 Task: 1.5.2 Create charts from object page
Action: Mouse moved to (36, 124)
Screenshot: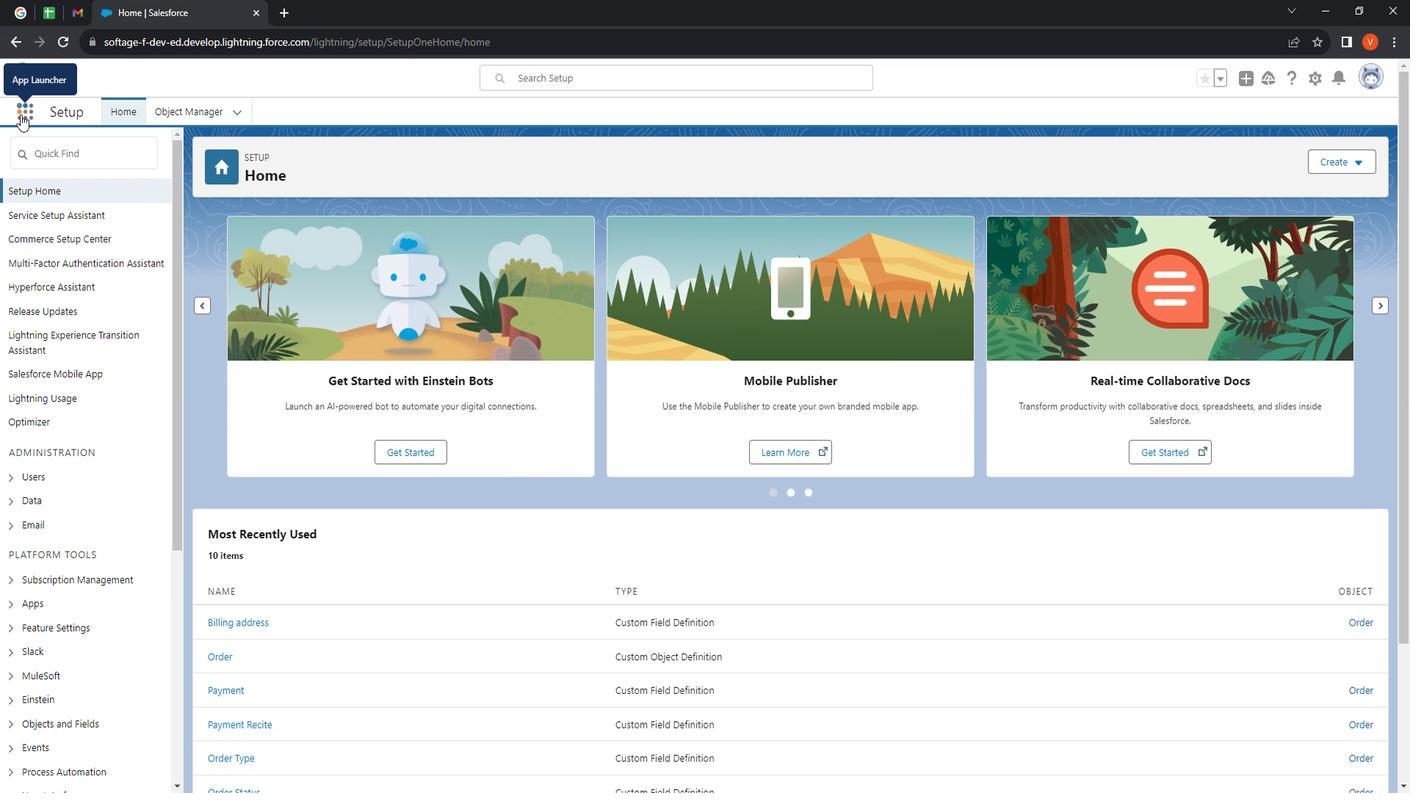 
Action: Mouse pressed left at (36, 124)
Screenshot: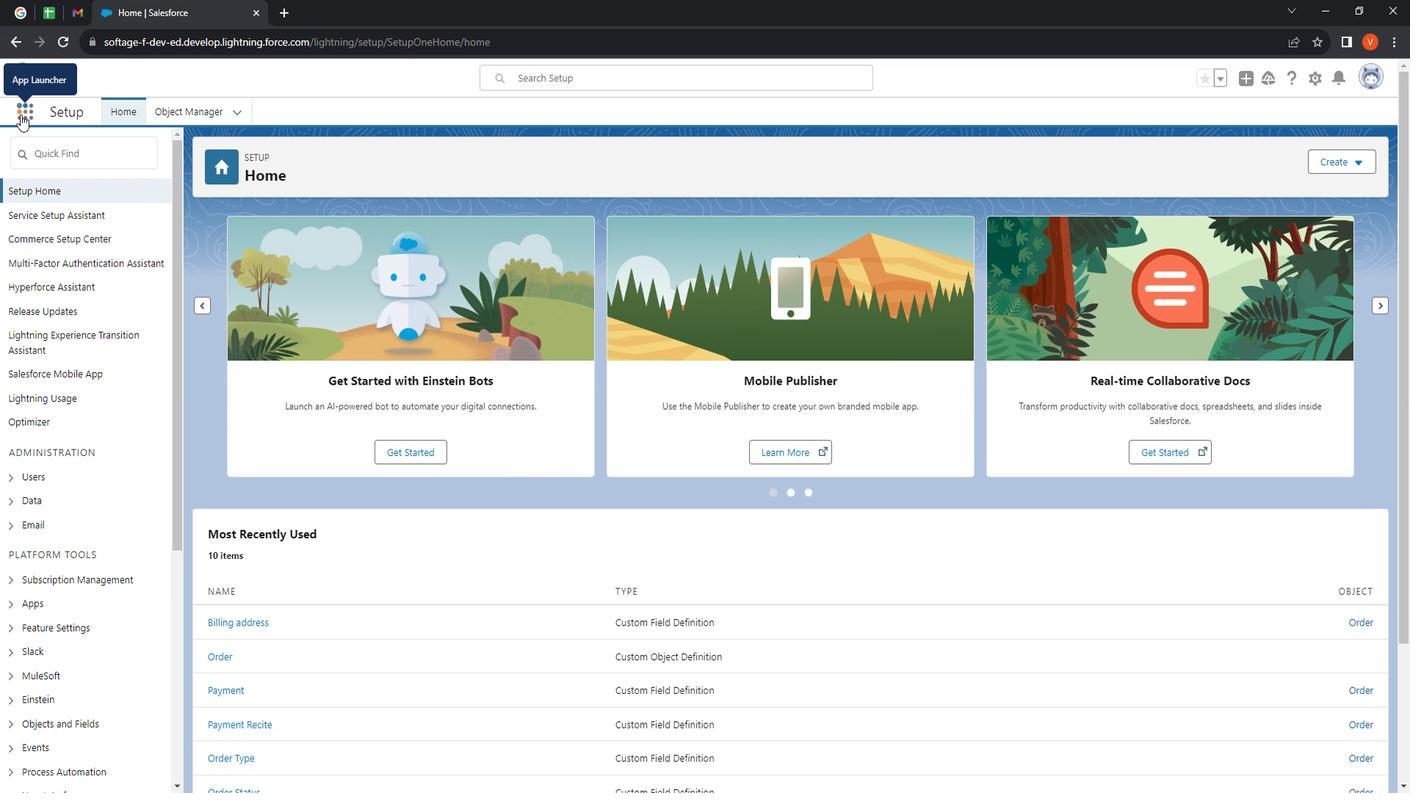 
Action: Mouse moved to (66, 382)
Screenshot: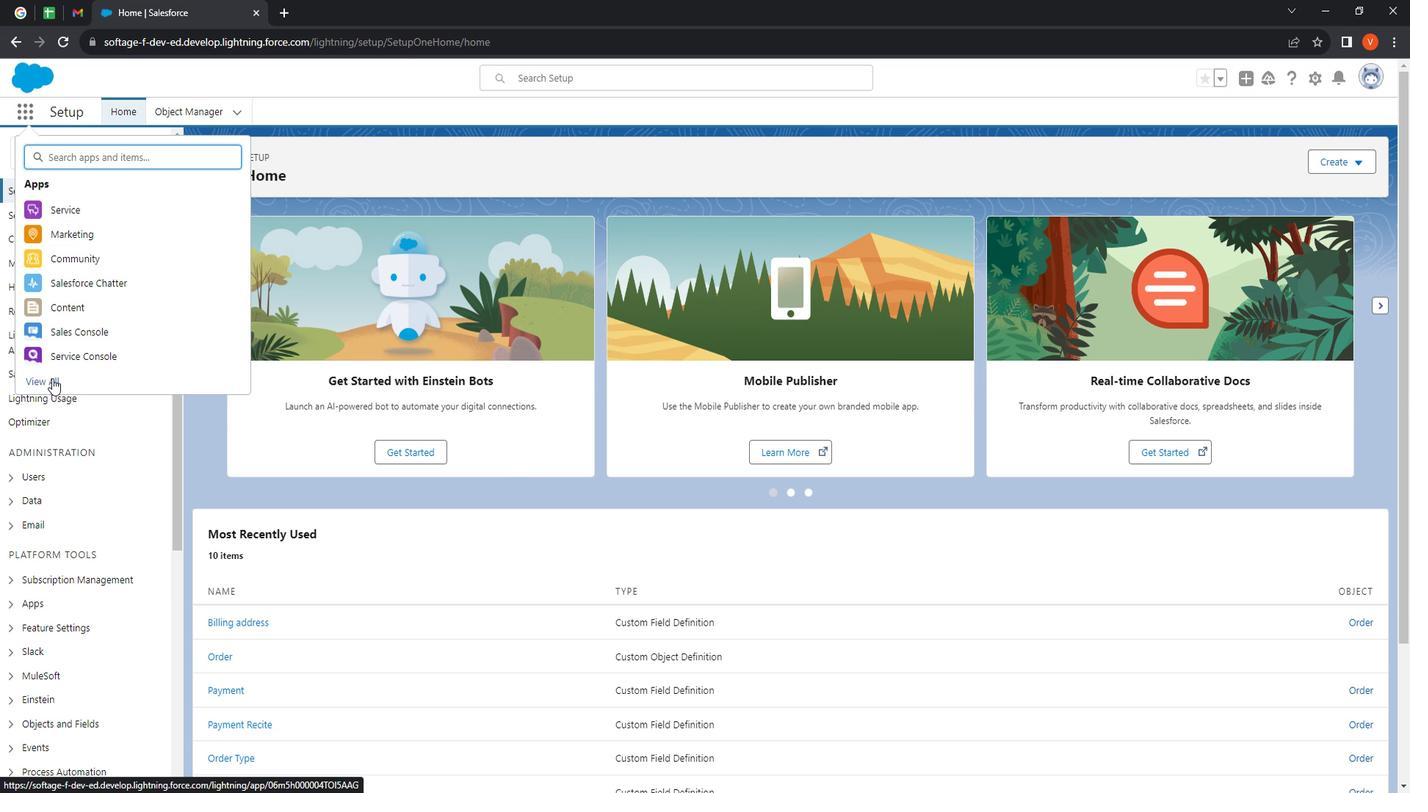 
Action: Mouse pressed left at (66, 382)
Screenshot: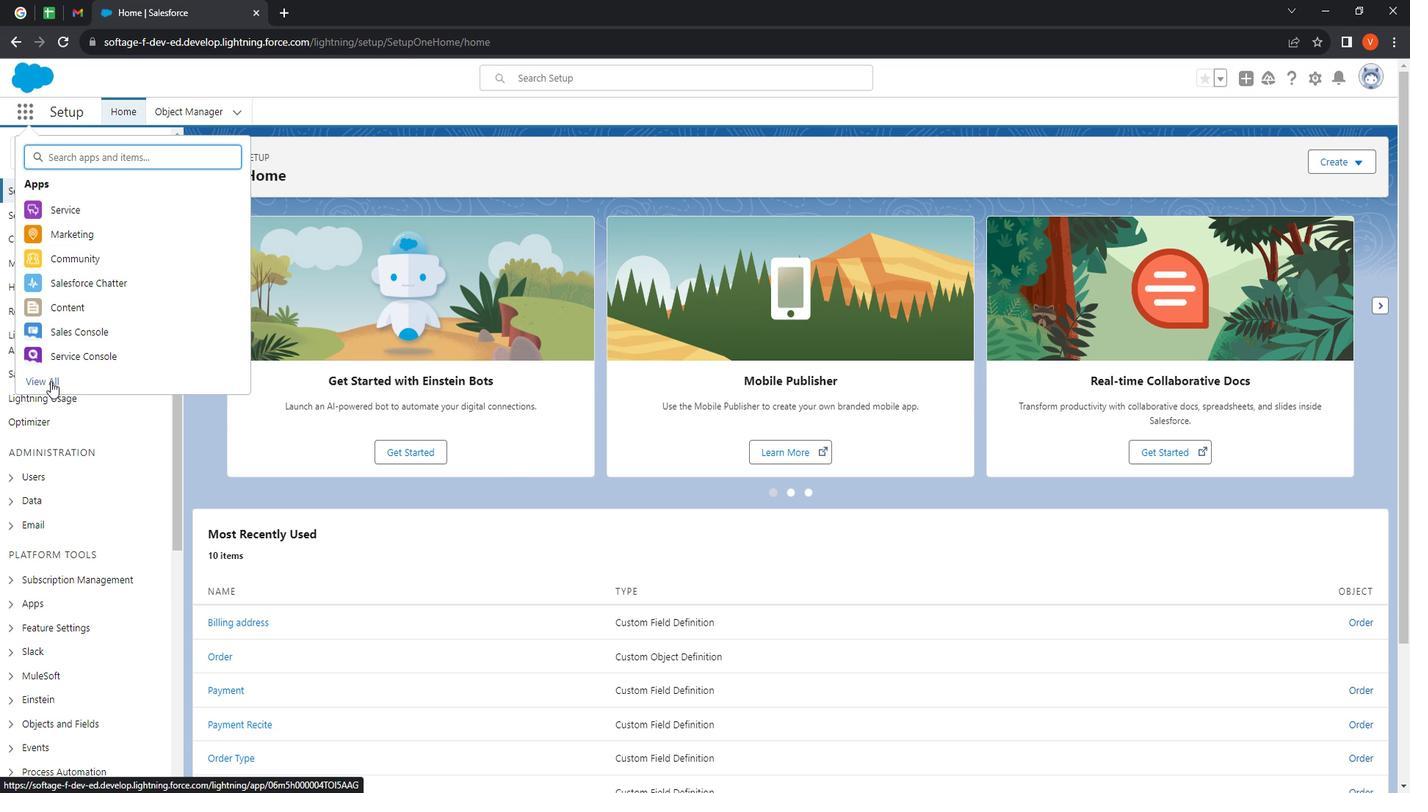 
Action: Mouse moved to (1047, 553)
Screenshot: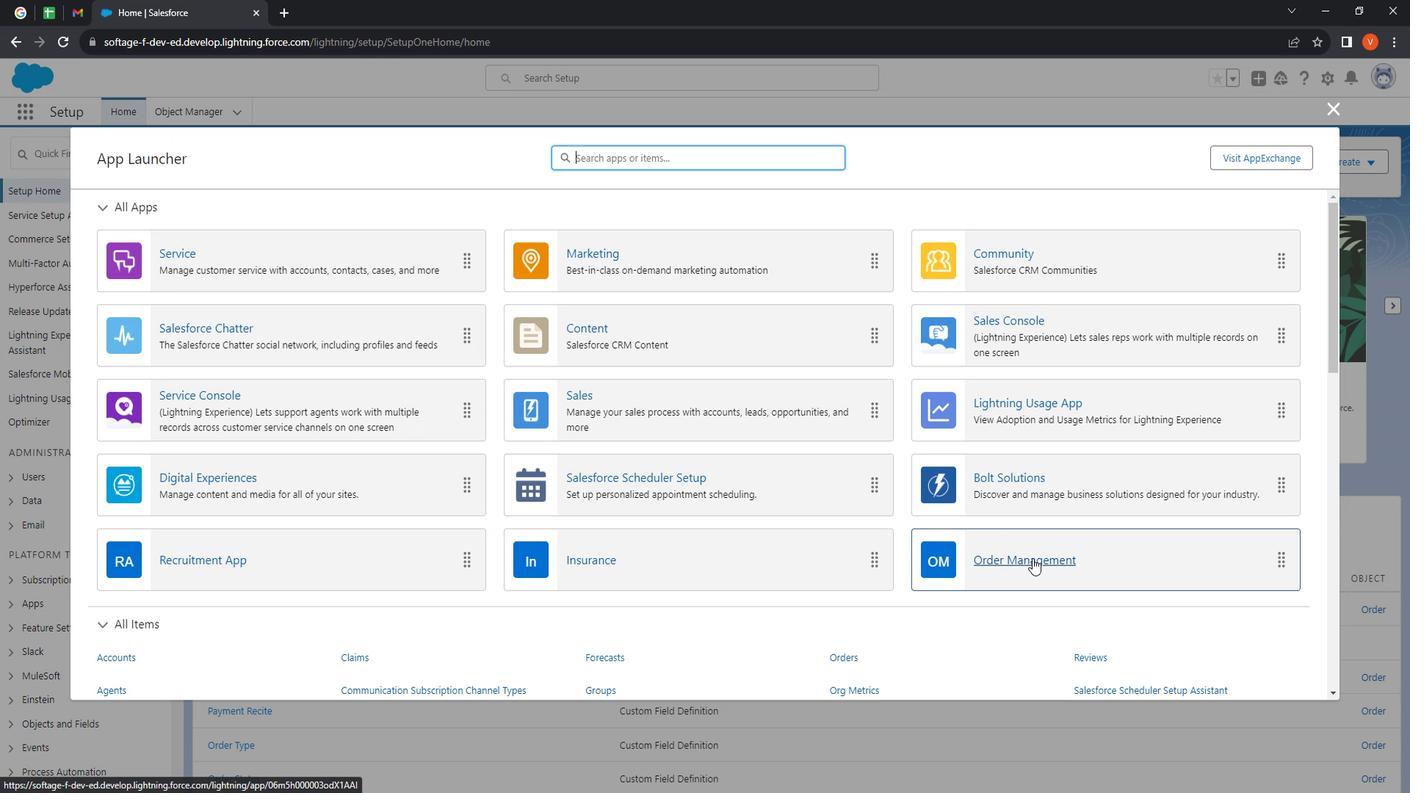 
Action: Mouse pressed left at (1047, 553)
Screenshot: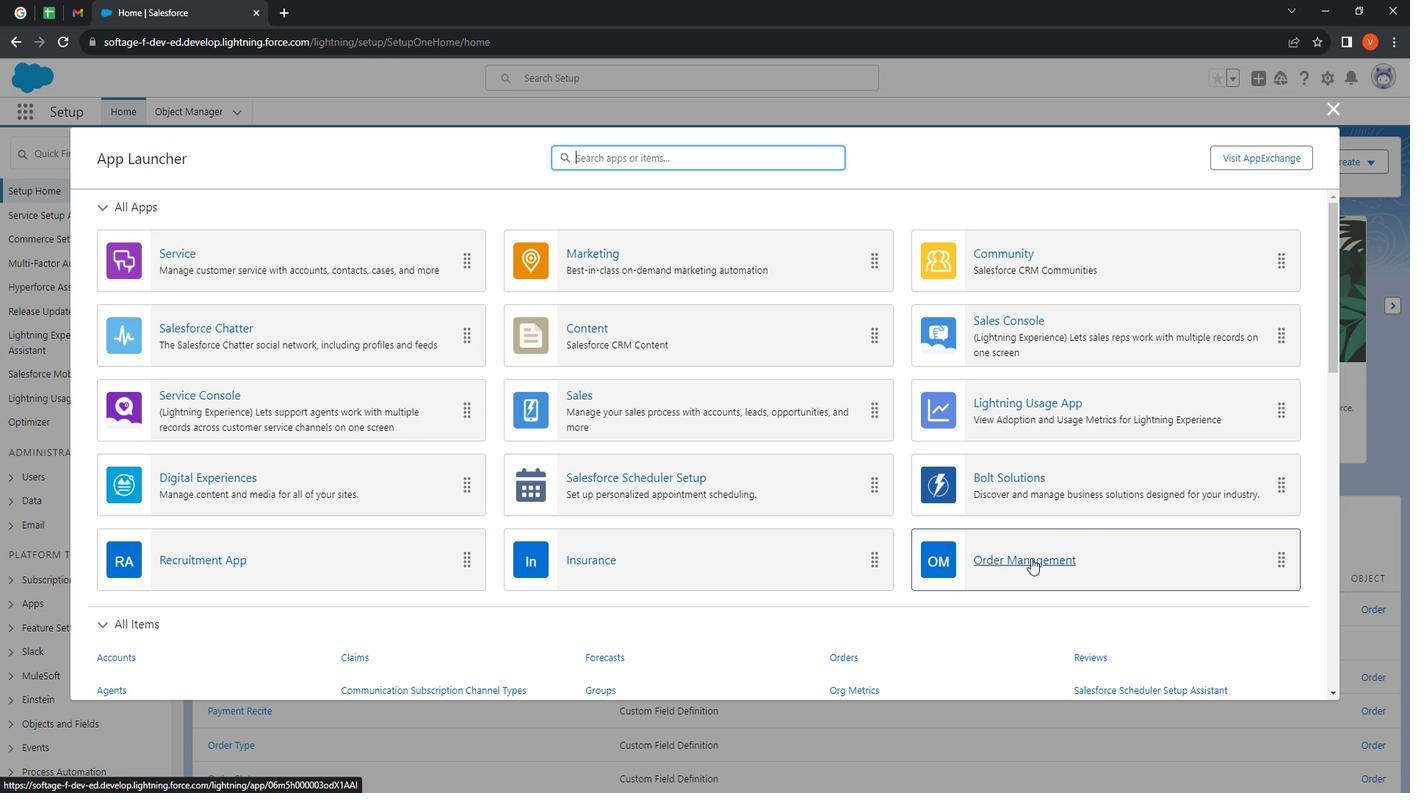 
Action: Mouse moved to (255, 120)
Screenshot: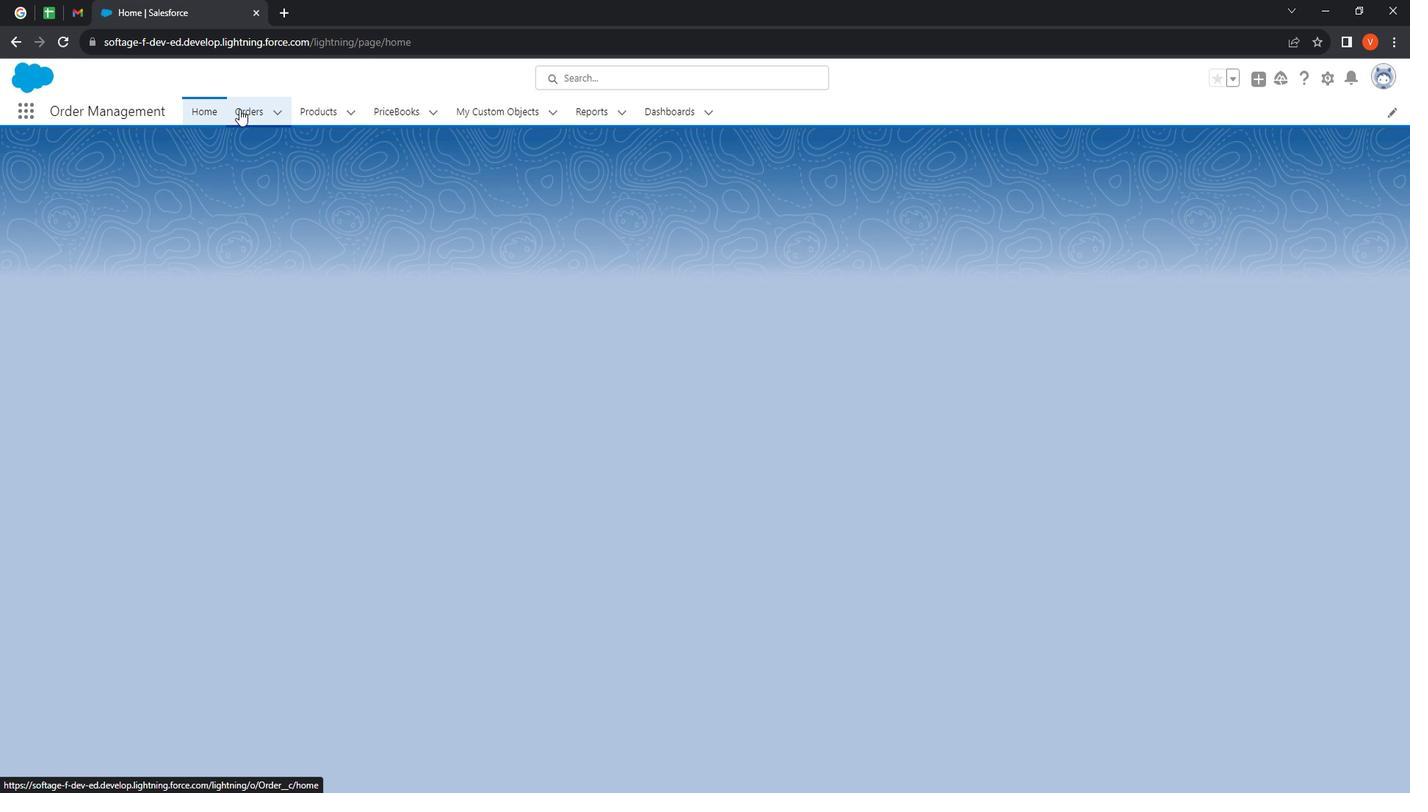 
Action: Mouse pressed left at (255, 120)
Screenshot: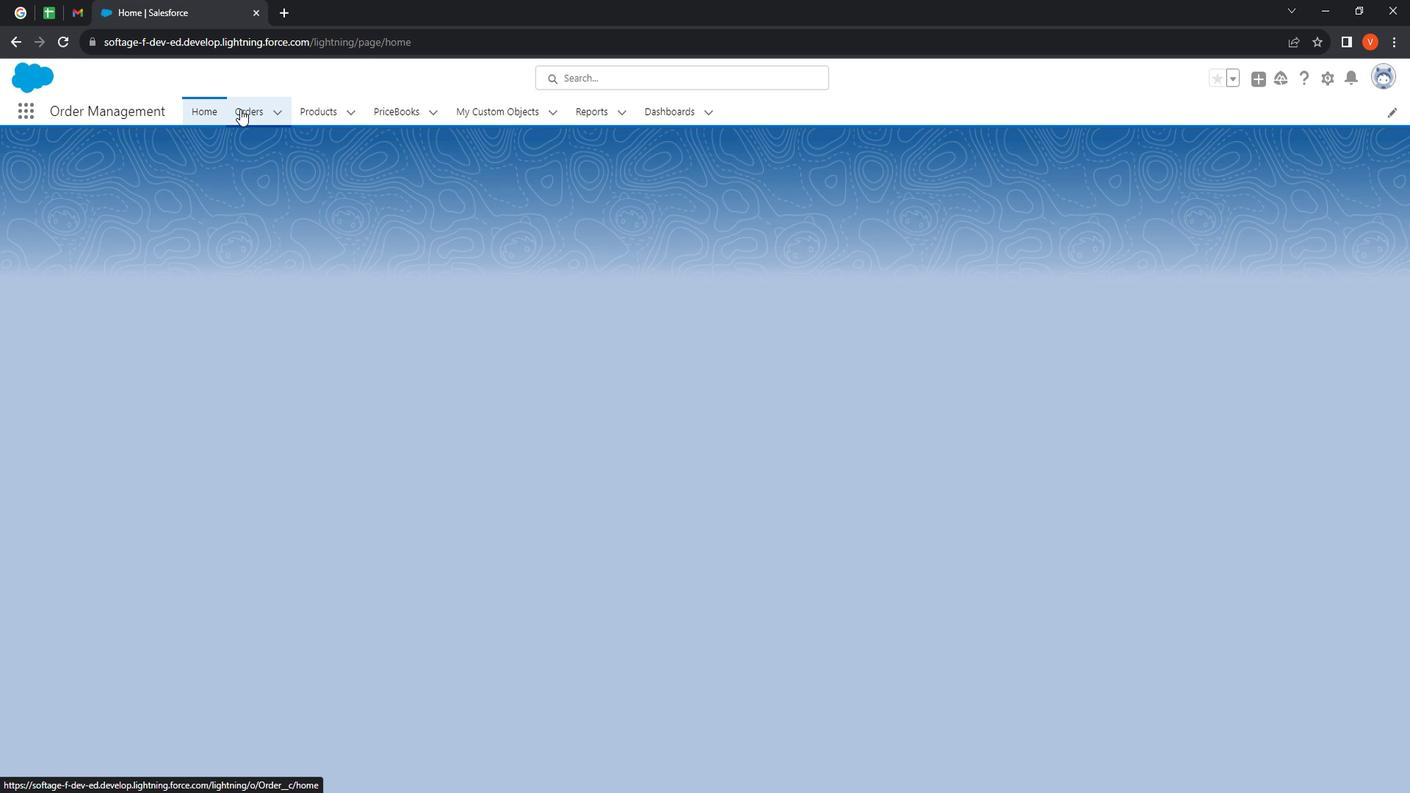 
Action: Mouse moved to (175, 178)
Screenshot: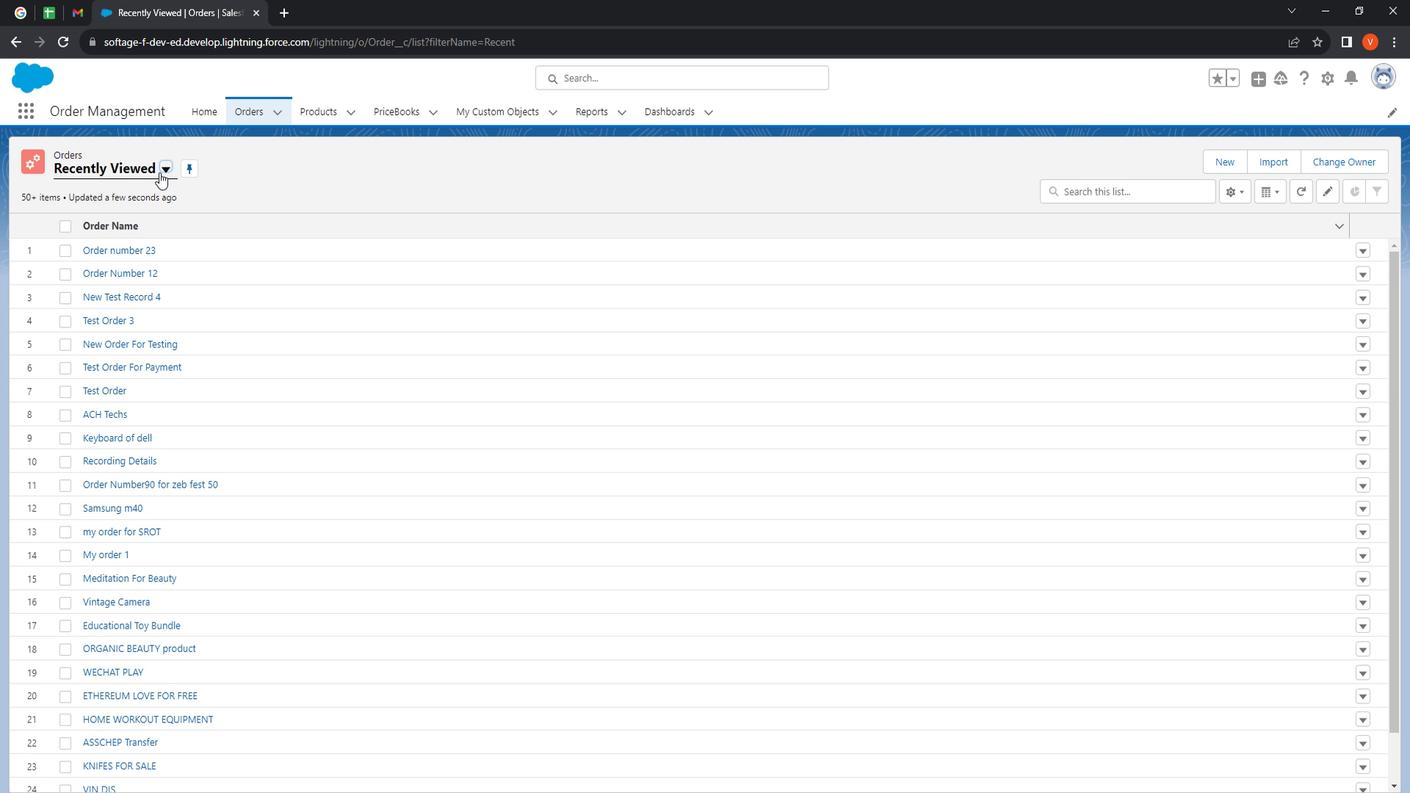 
Action: Mouse pressed left at (175, 178)
Screenshot: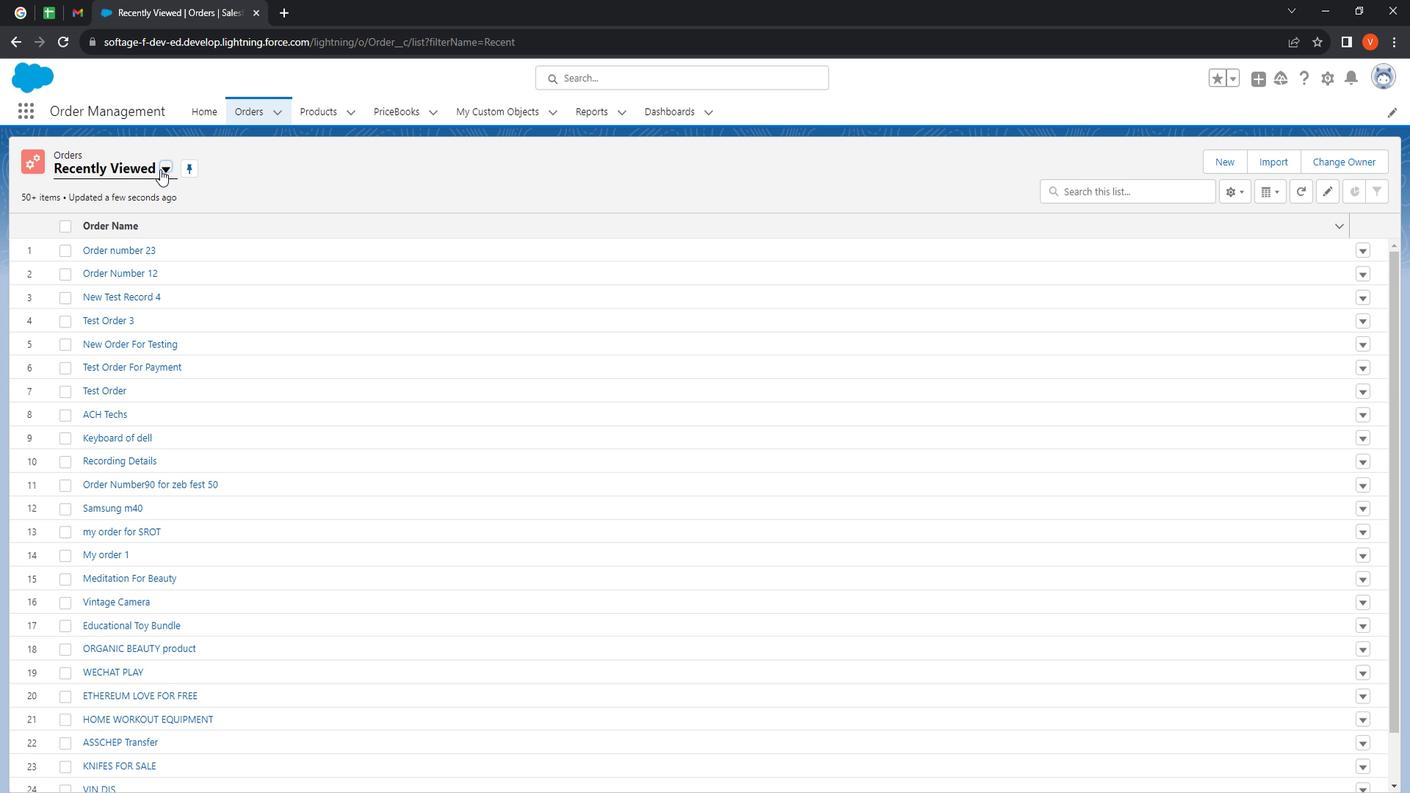 
Action: Mouse moved to (134, 247)
Screenshot: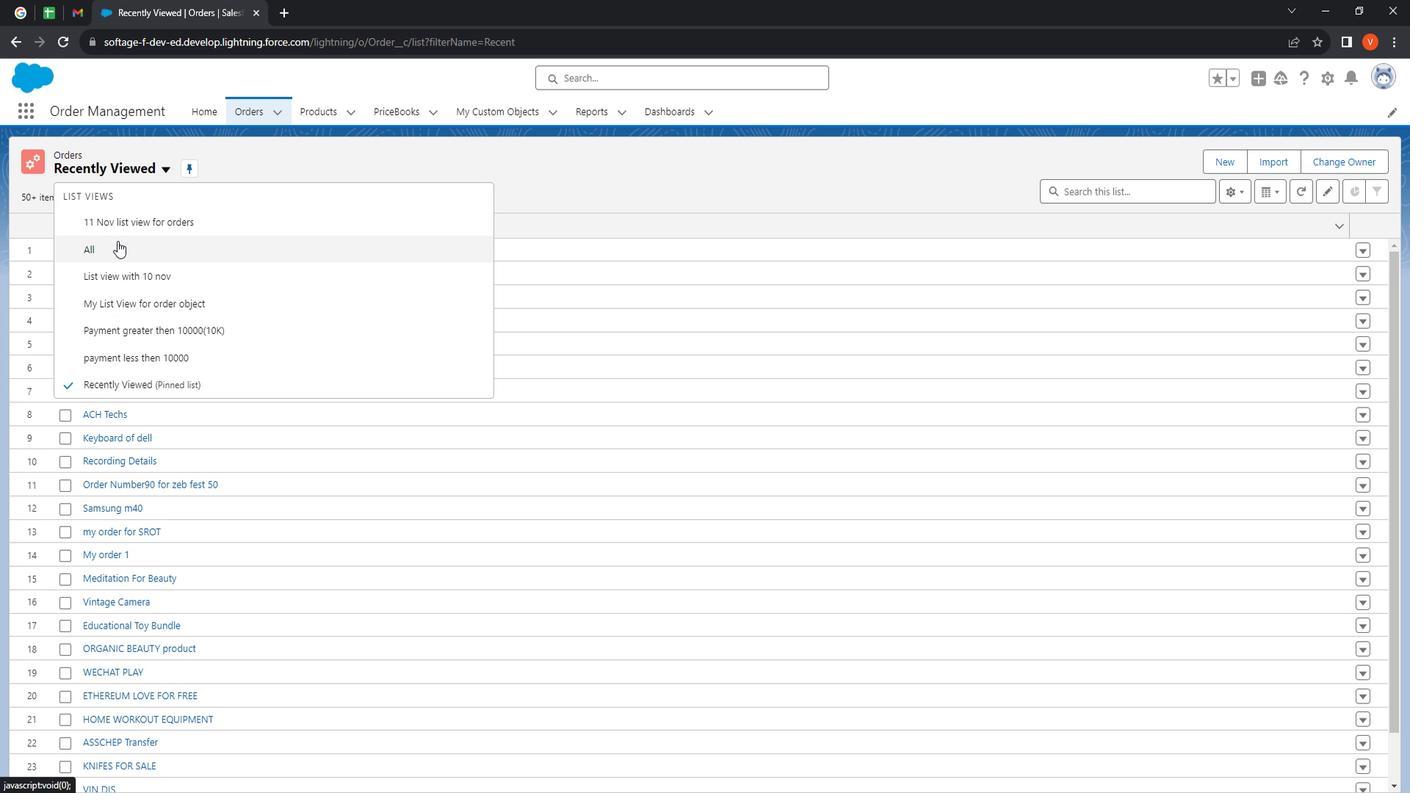 
Action: Mouse pressed left at (134, 247)
Screenshot: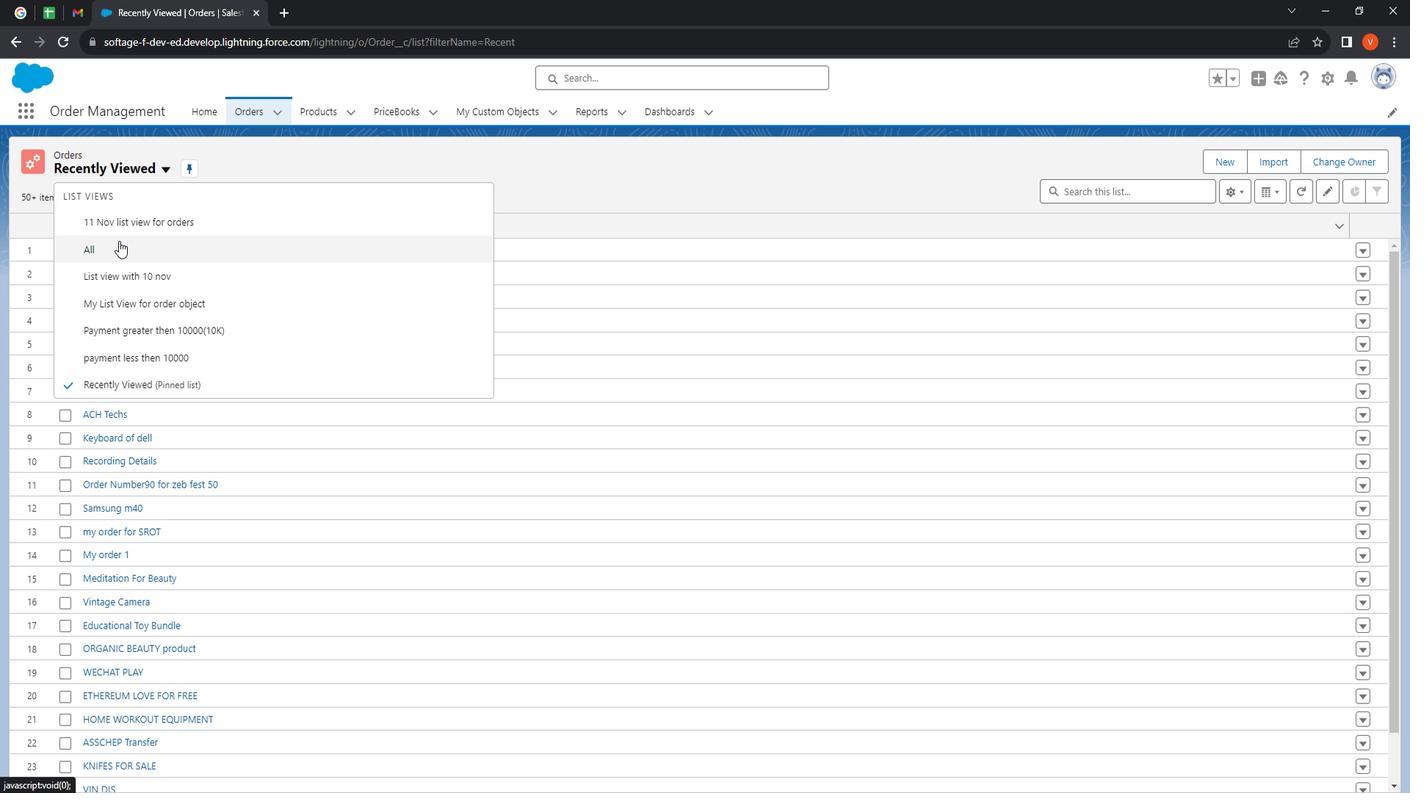 
Action: Mouse moved to (1375, 197)
Screenshot: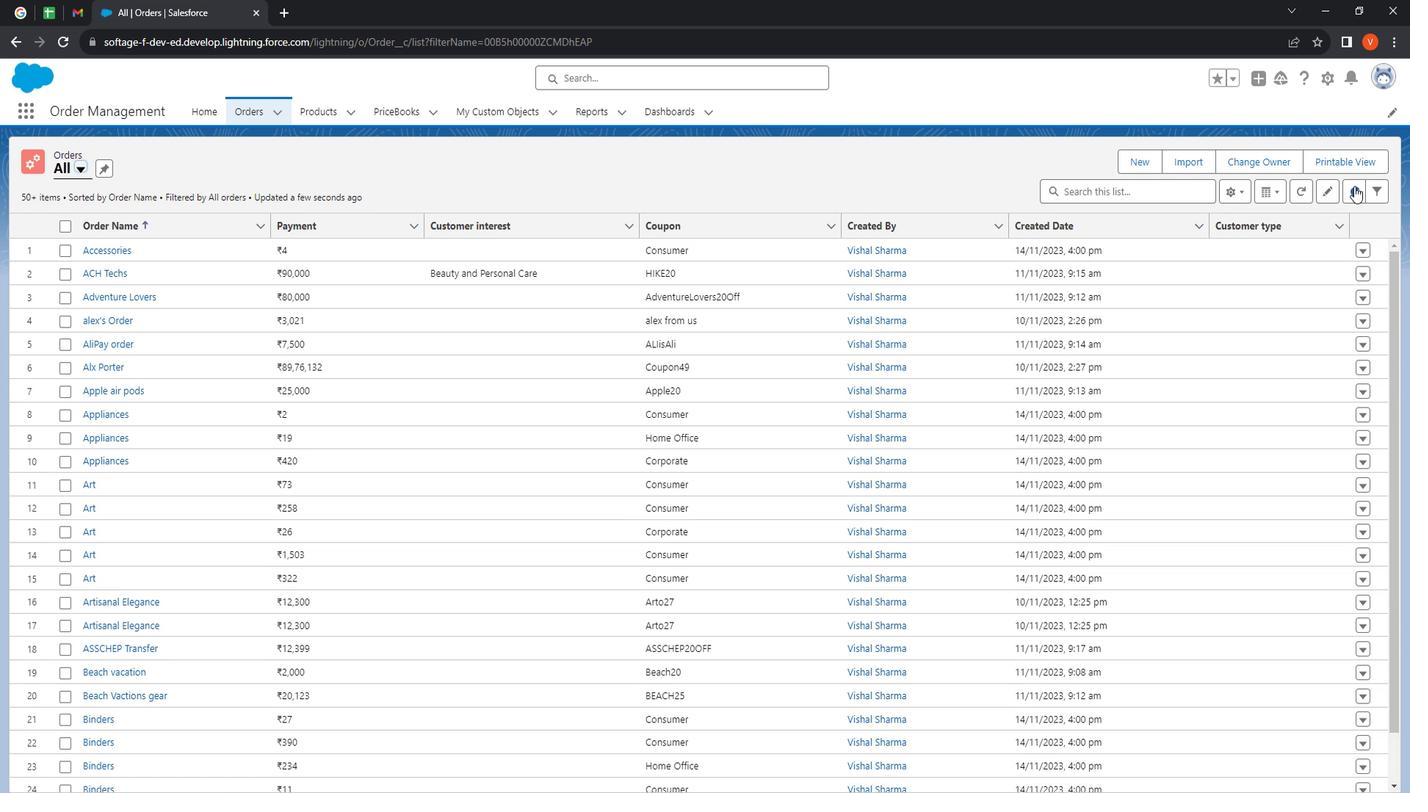 
Action: Mouse pressed left at (1375, 197)
Screenshot: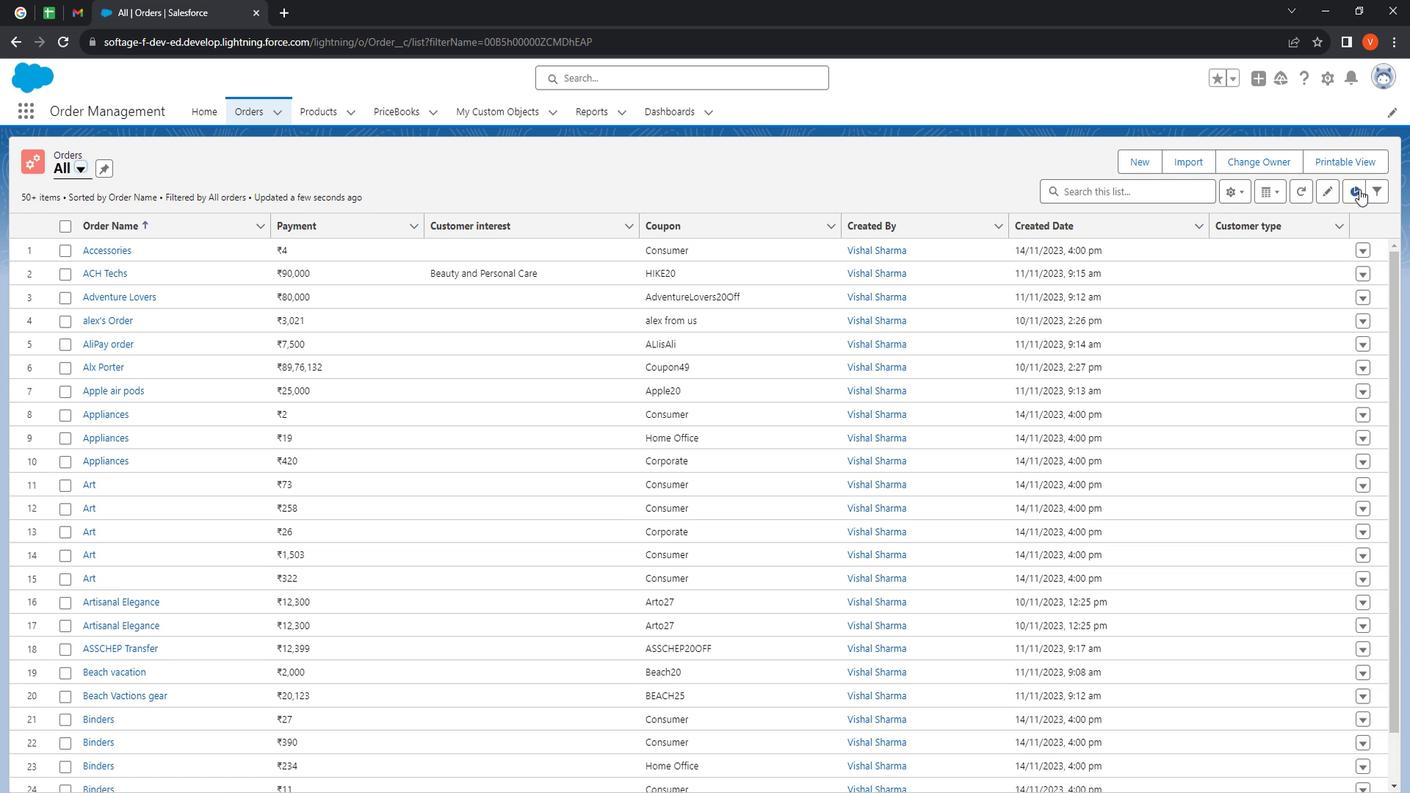 
Action: Mouse moved to (1321, 349)
Screenshot: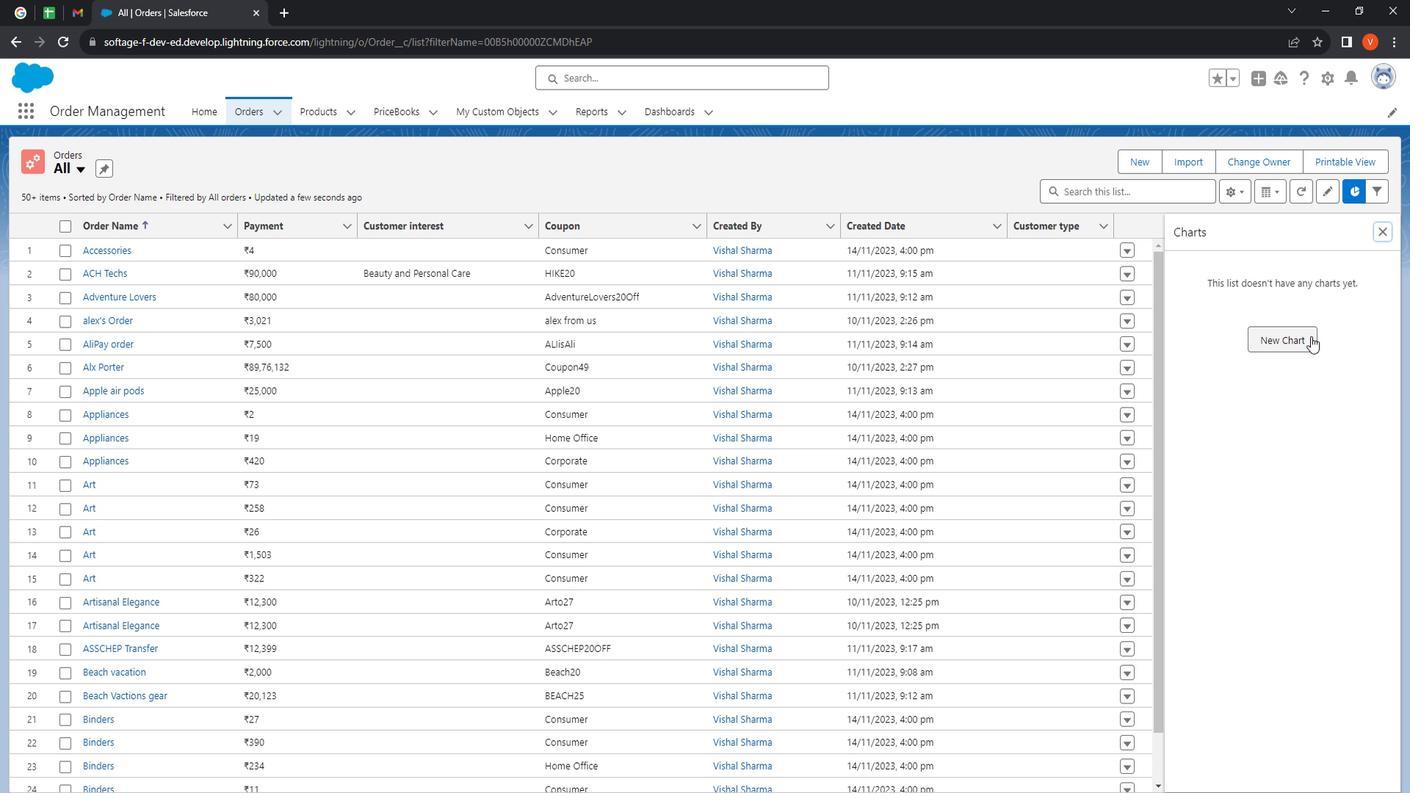 
Action: Mouse pressed left at (1321, 349)
Screenshot: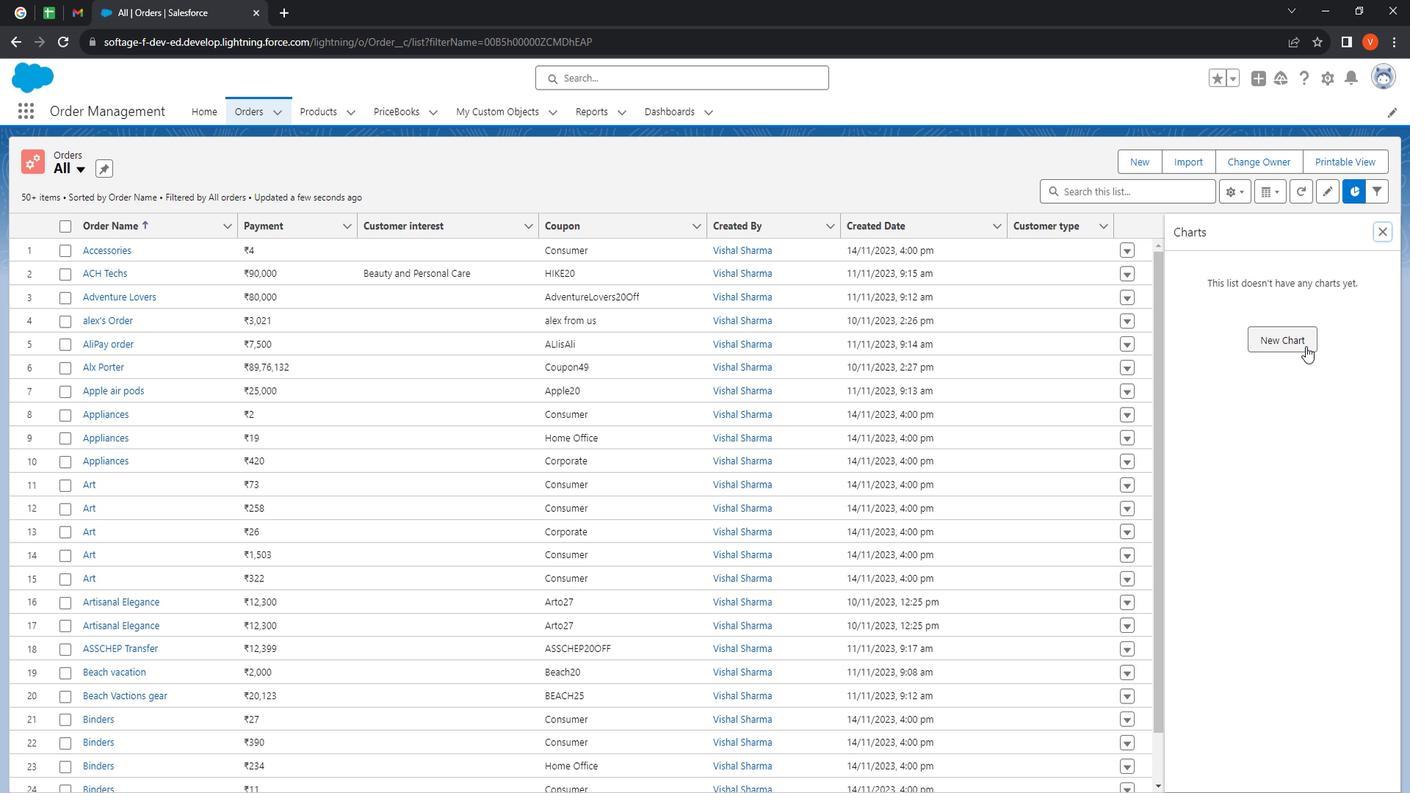 
Action: Mouse moved to (547, 255)
Screenshot: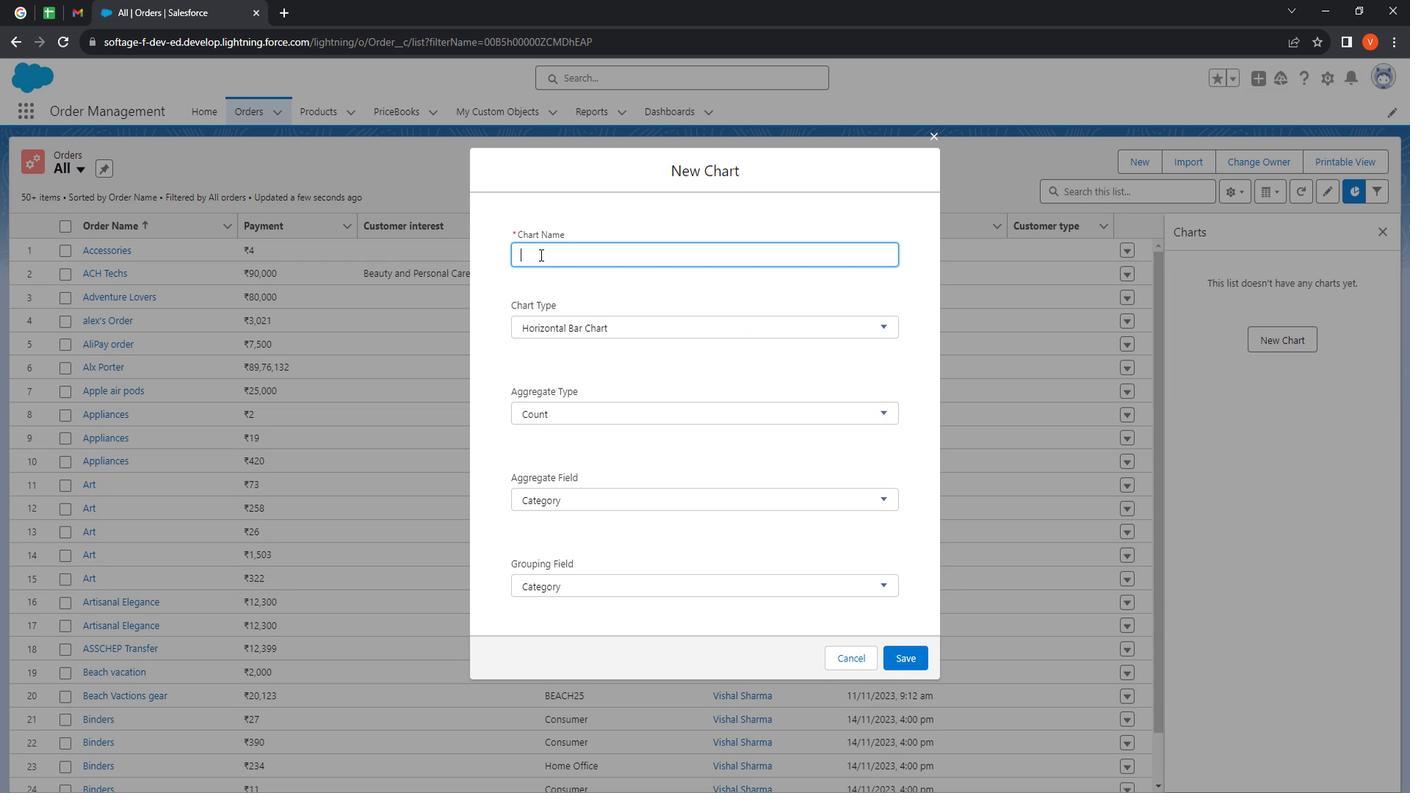 
Action: Mouse pressed left at (547, 255)
Screenshot: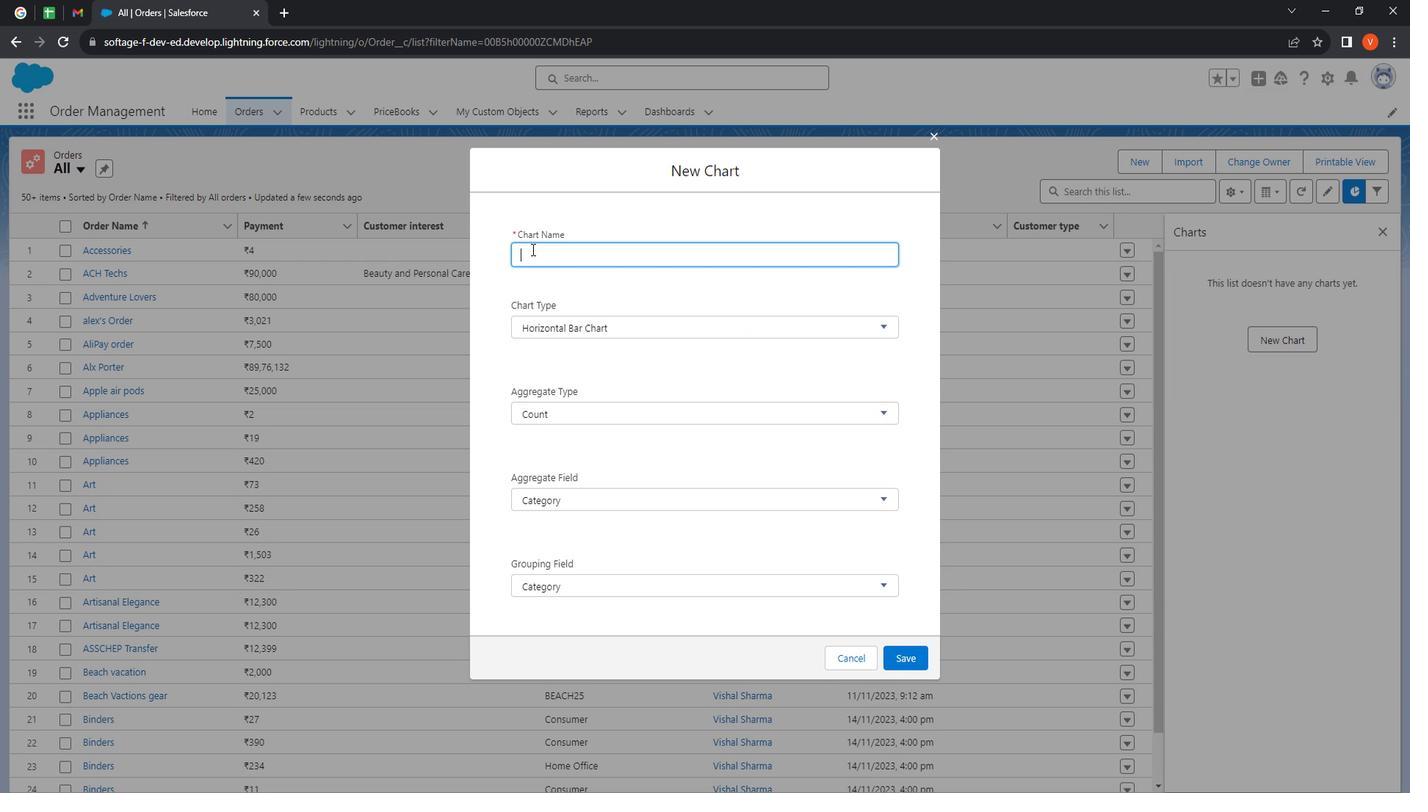 
Action: Mouse moved to (548, 257)
Screenshot: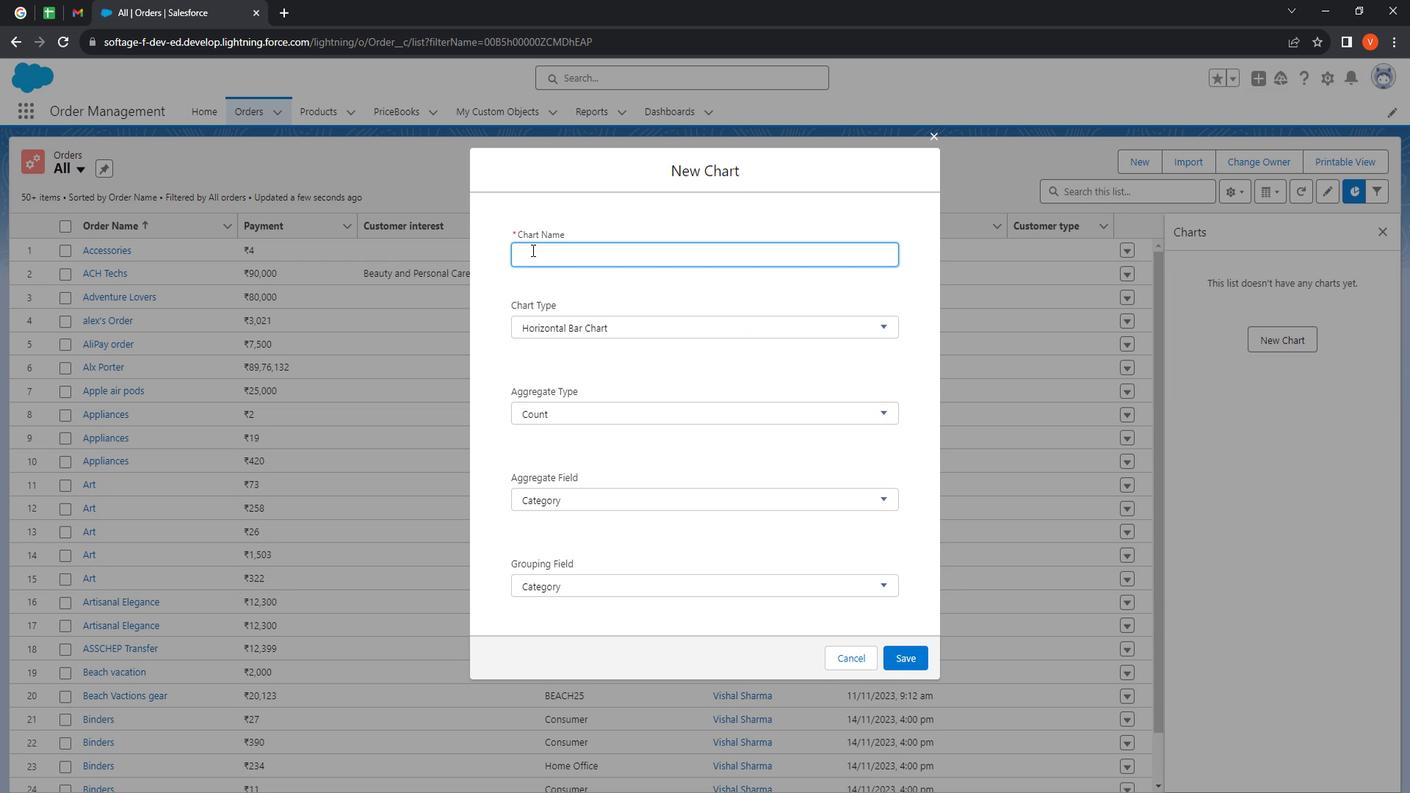 
Action: Key pressed <Key.shift><Key.shift><Key.shift><Key.shift><Key.shift><Key.shift><Key.shift><Key.shift><Key.shift><Key.shift><Key.shift><Key.shift><Key.shift>My<Key.space>chart<Key.space>for<Key.space>order<Key.space>object
Screenshot: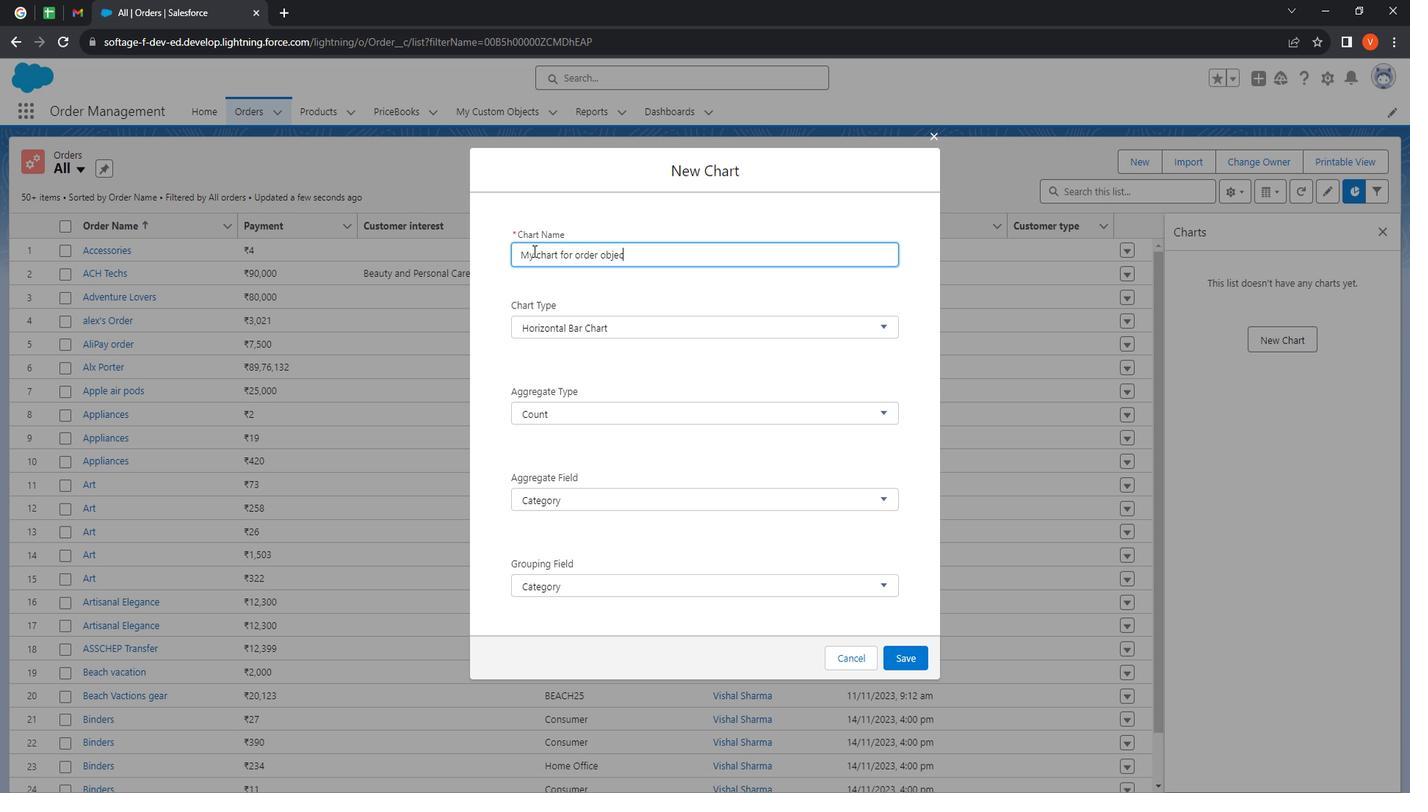
Action: Mouse moved to (695, 322)
Screenshot: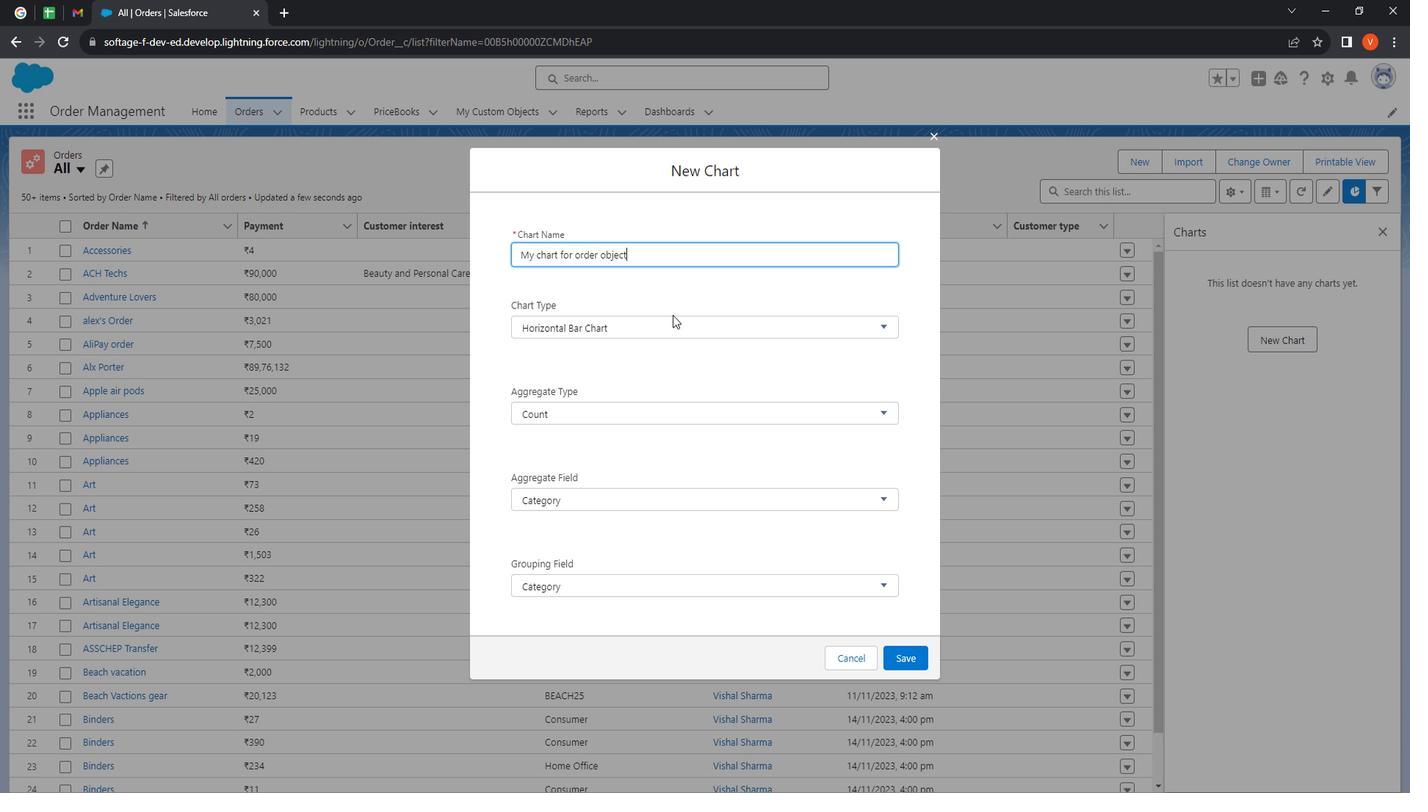 
Action: Mouse pressed left at (695, 322)
Screenshot: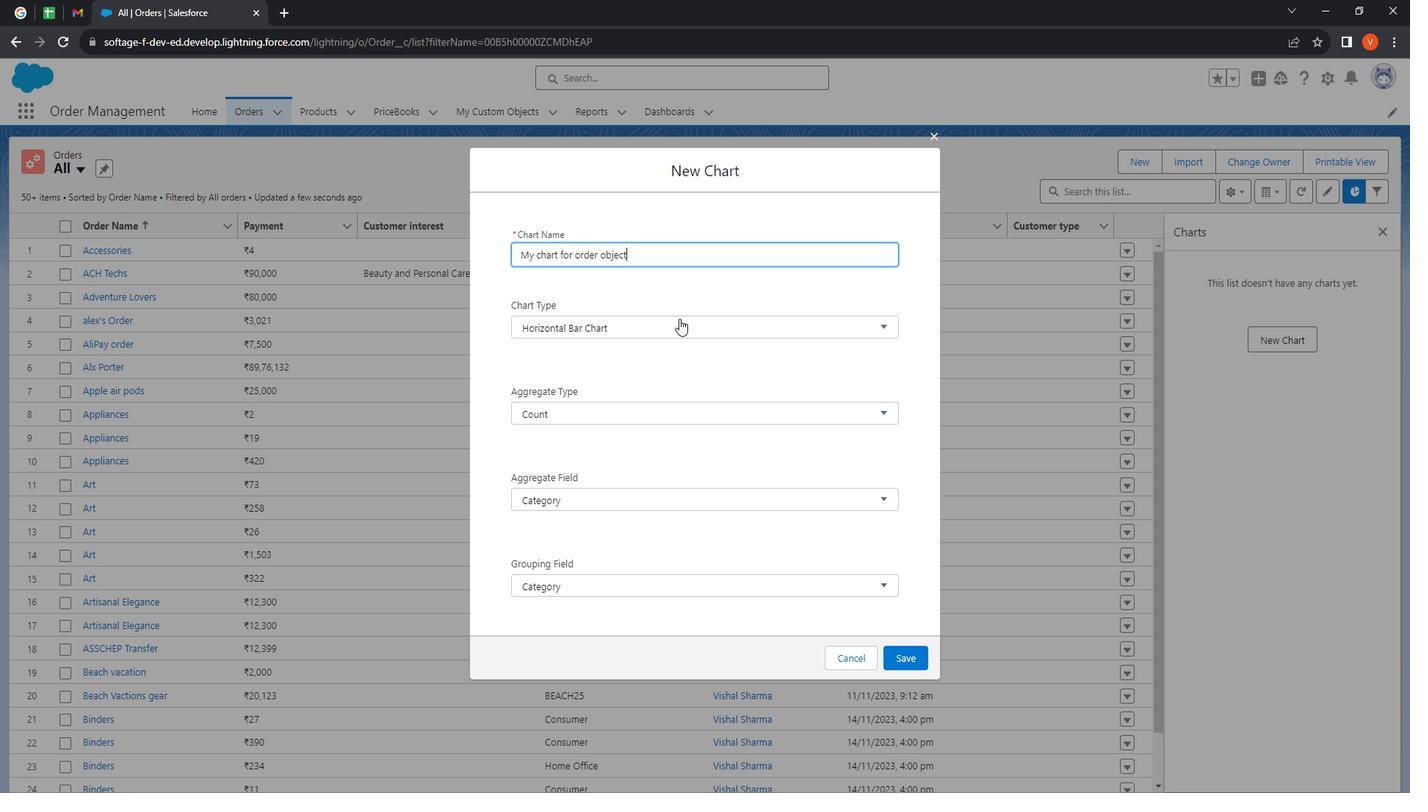 
Action: Mouse moved to (706, 361)
Screenshot: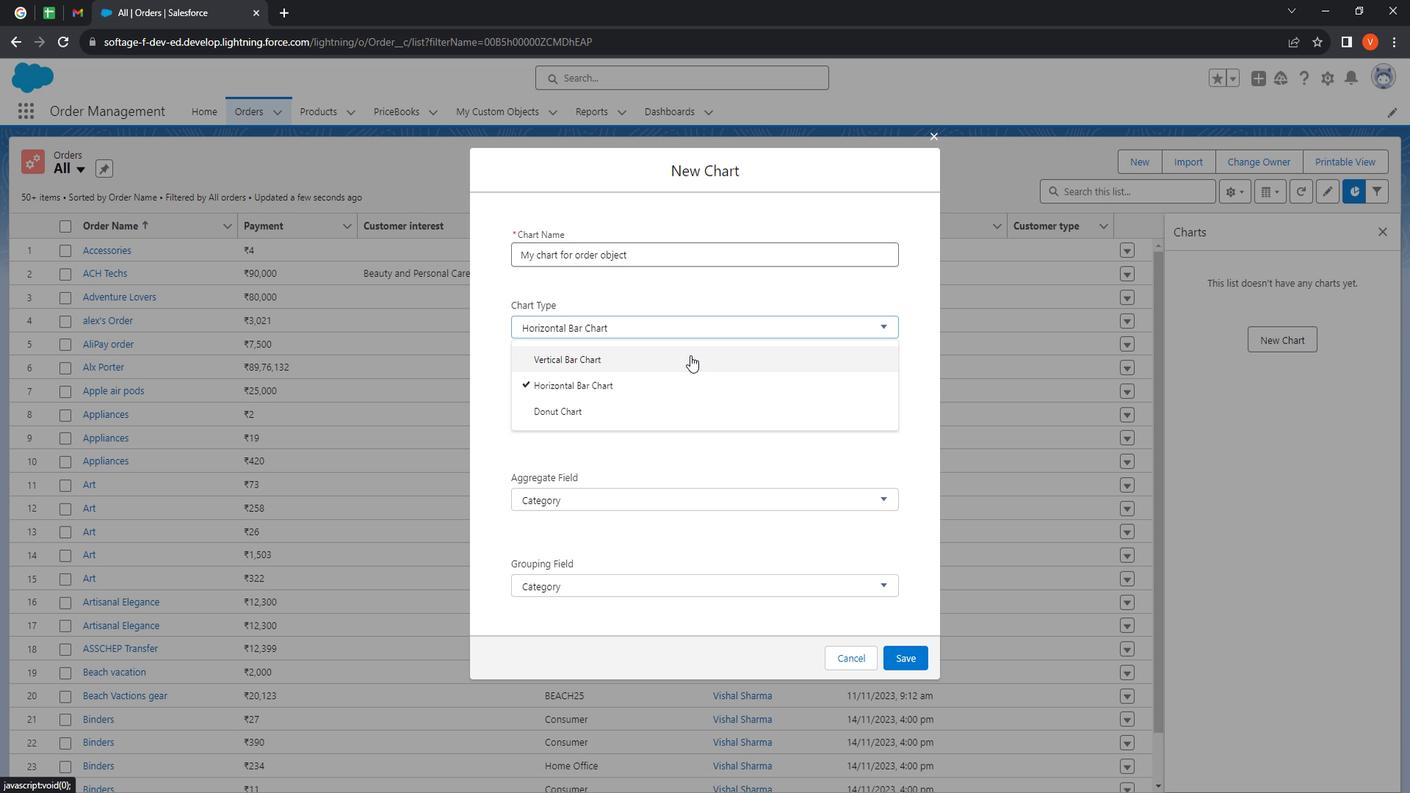 
Action: Mouse pressed left at (706, 361)
Screenshot: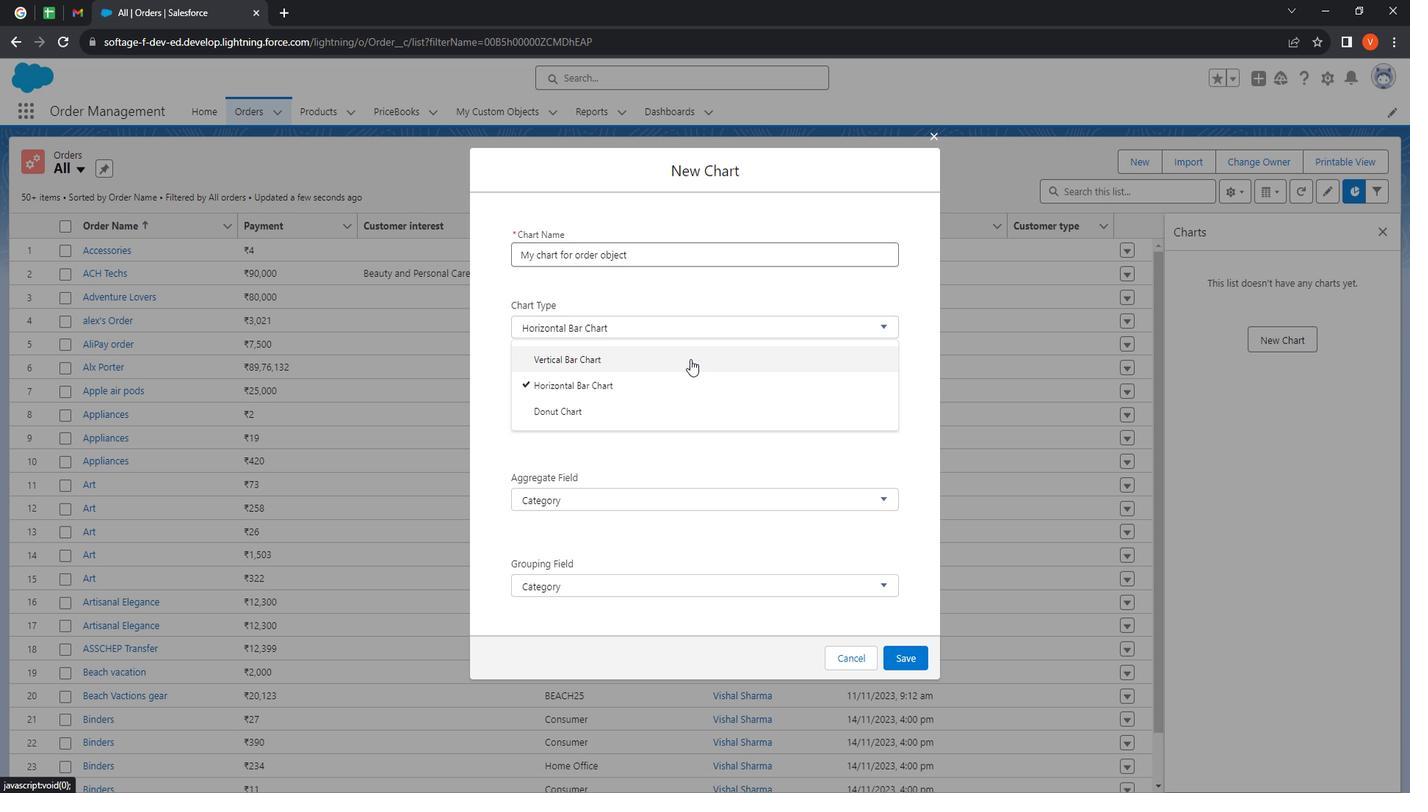 
Action: Mouse moved to (637, 414)
Screenshot: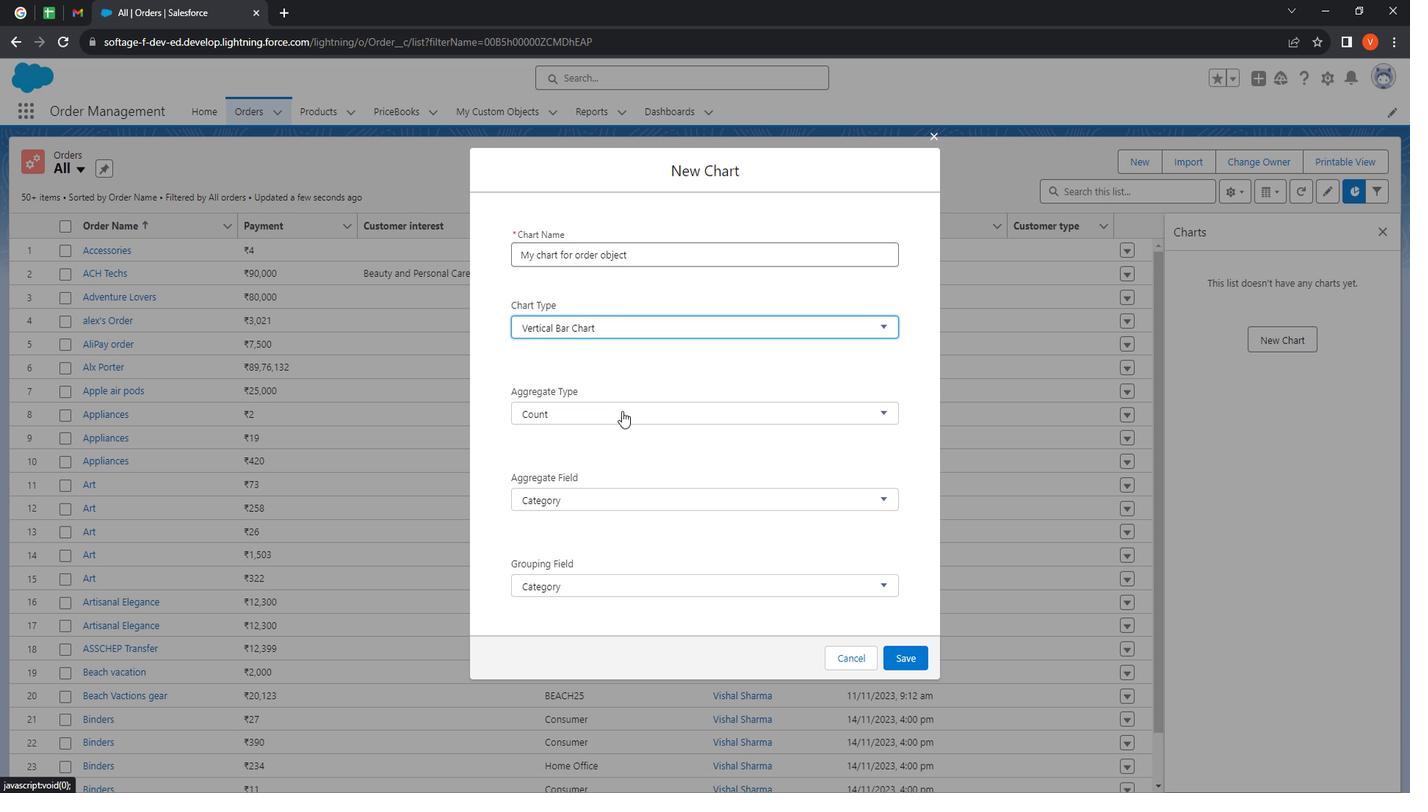 
Action: Mouse pressed left at (637, 414)
Screenshot: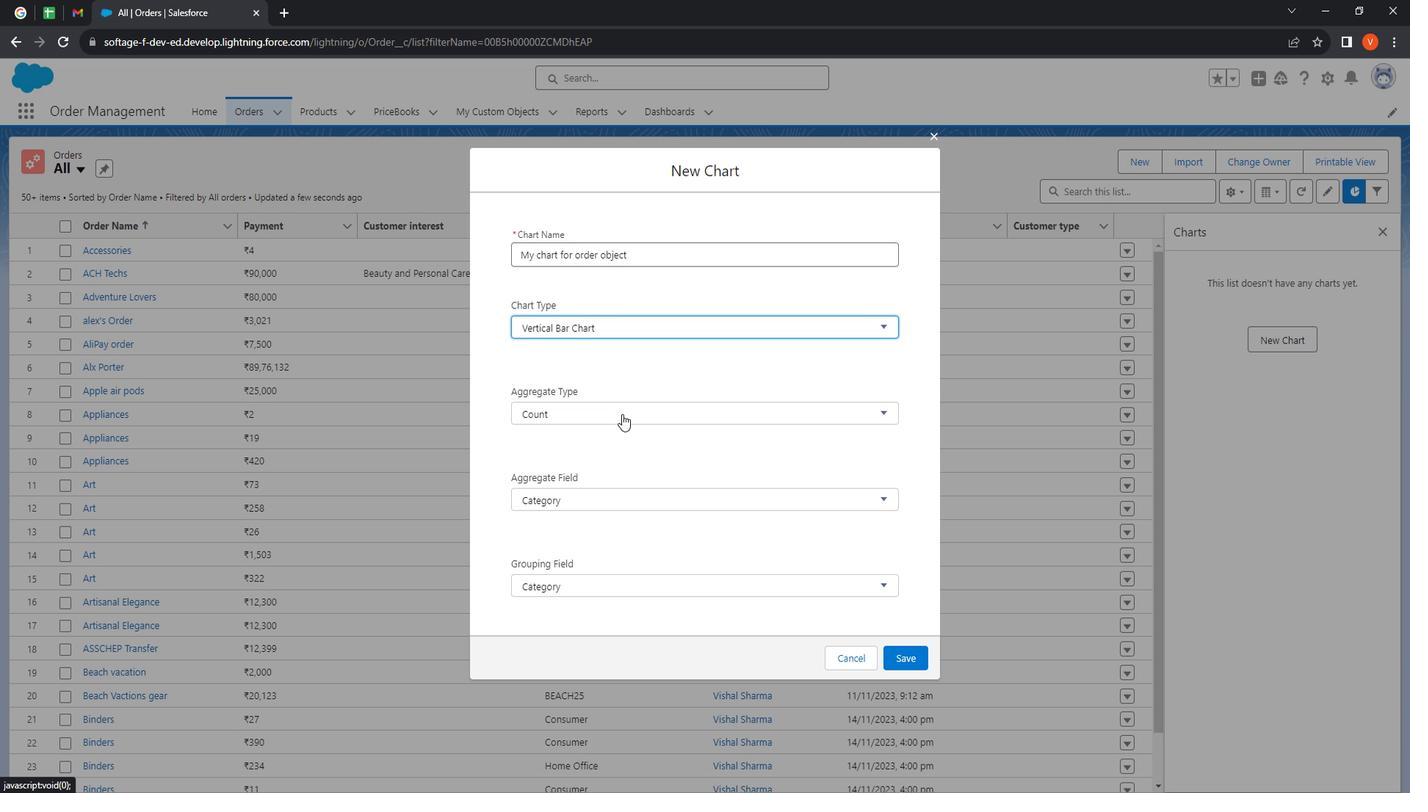 
Action: Mouse moved to (642, 443)
Screenshot: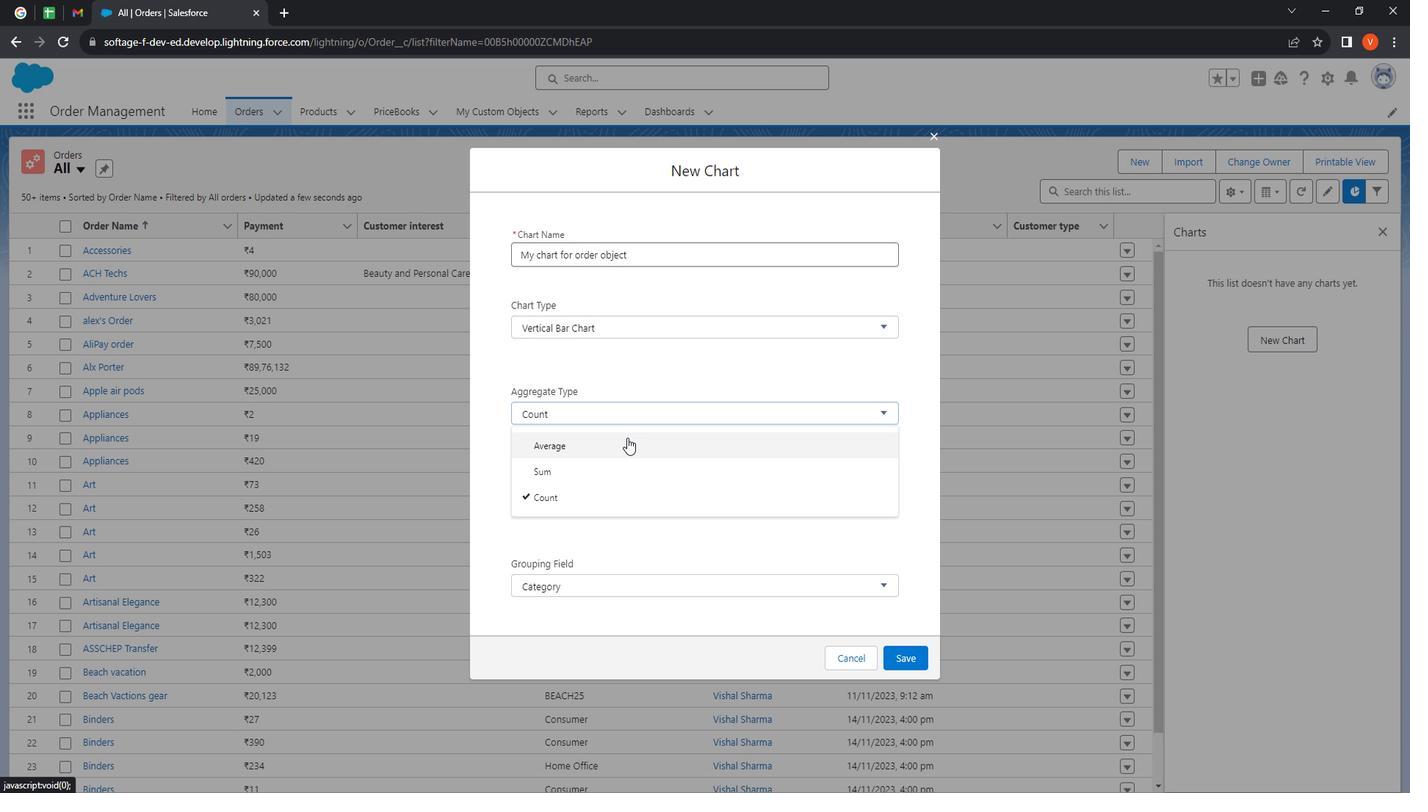 
Action: Mouse pressed left at (642, 443)
Screenshot: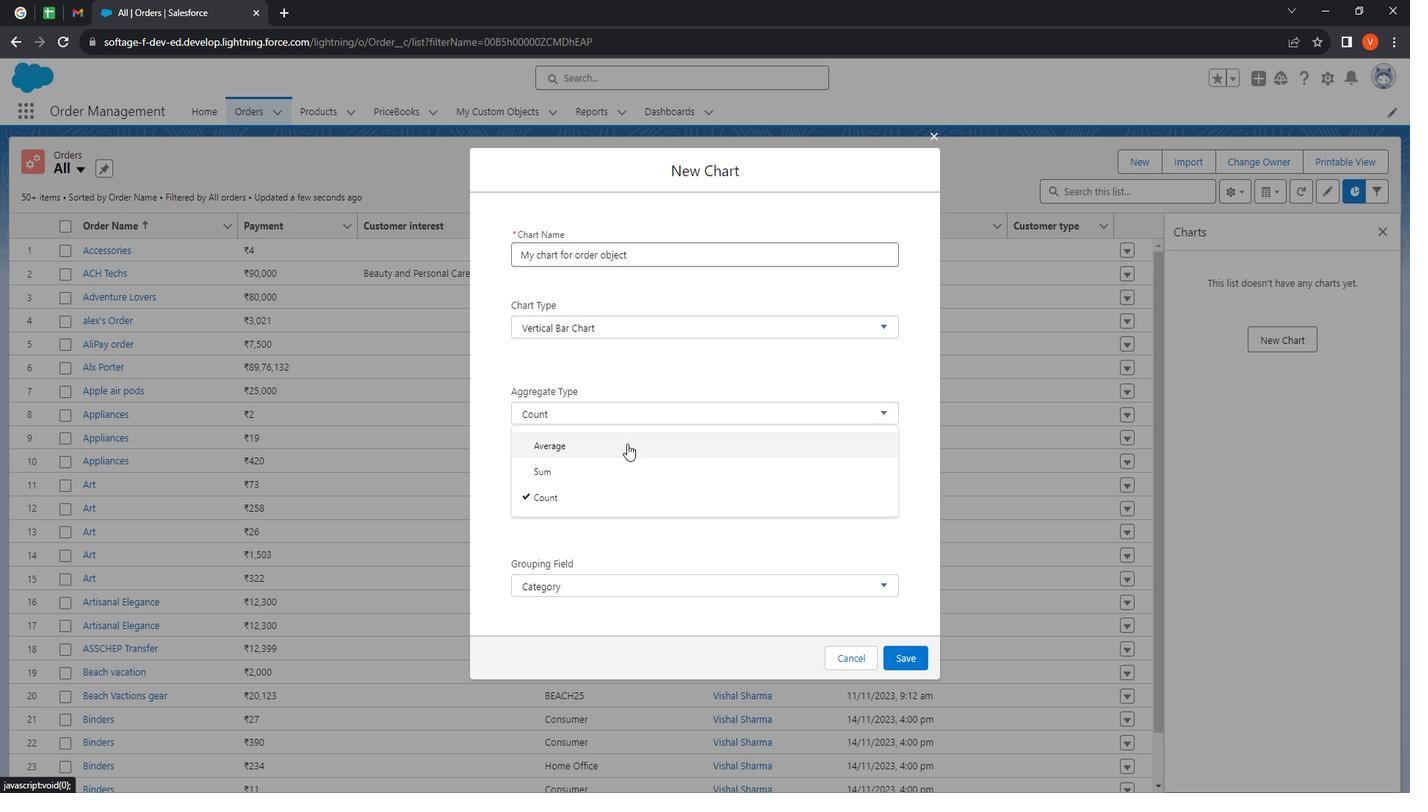 
Action: Mouse moved to (670, 490)
Screenshot: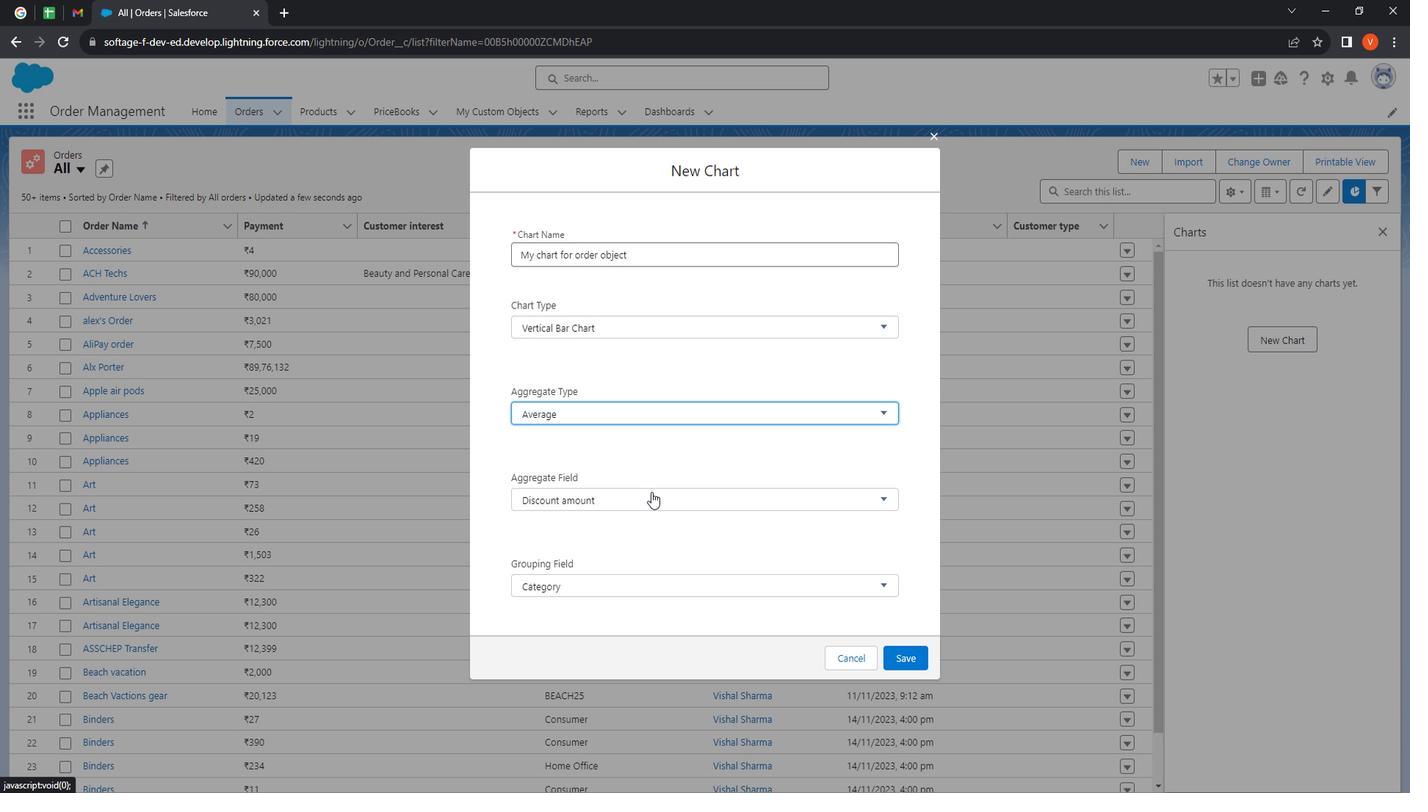 
Action: Mouse pressed left at (670, 490)
Screenshot: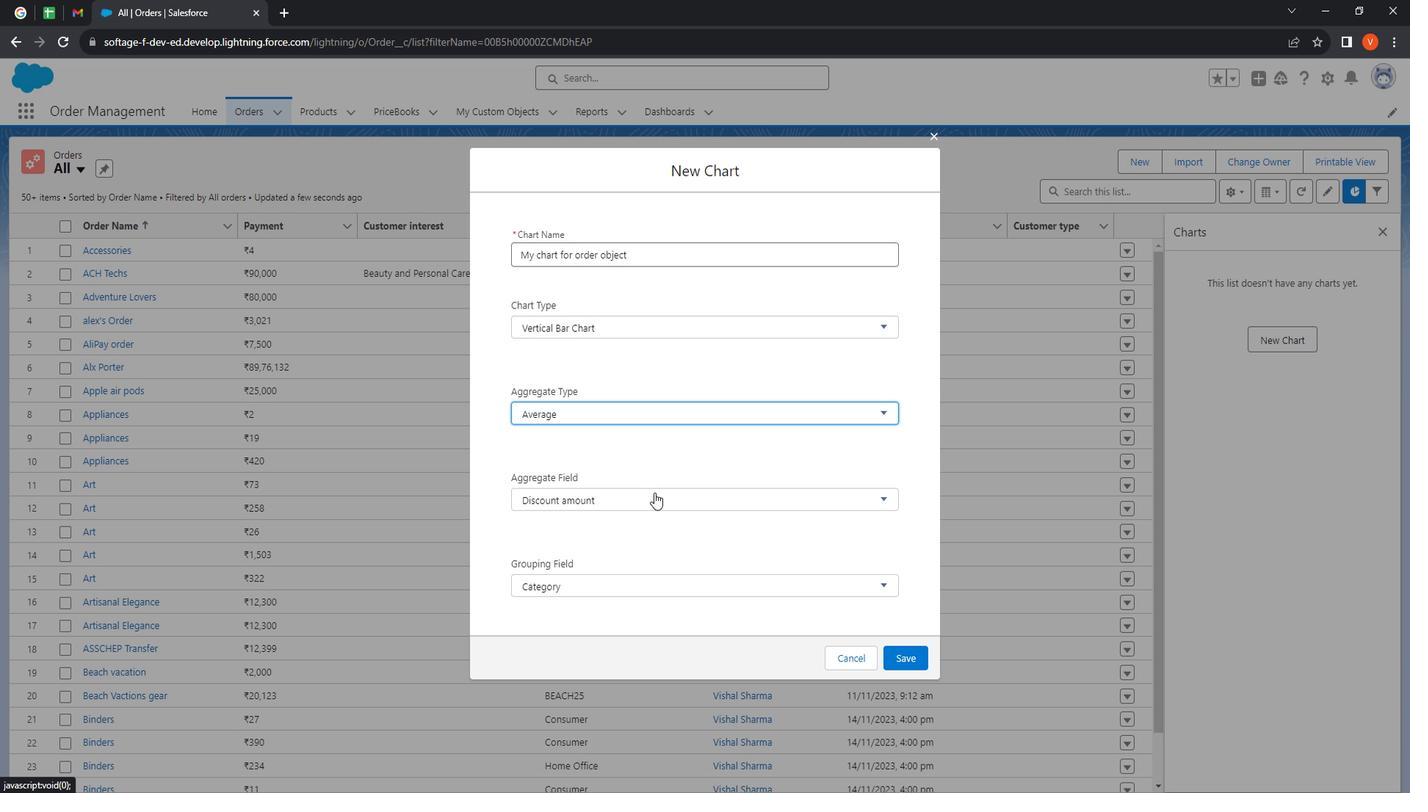 
Action: Mouse moved to (694, 531)
Screenshot: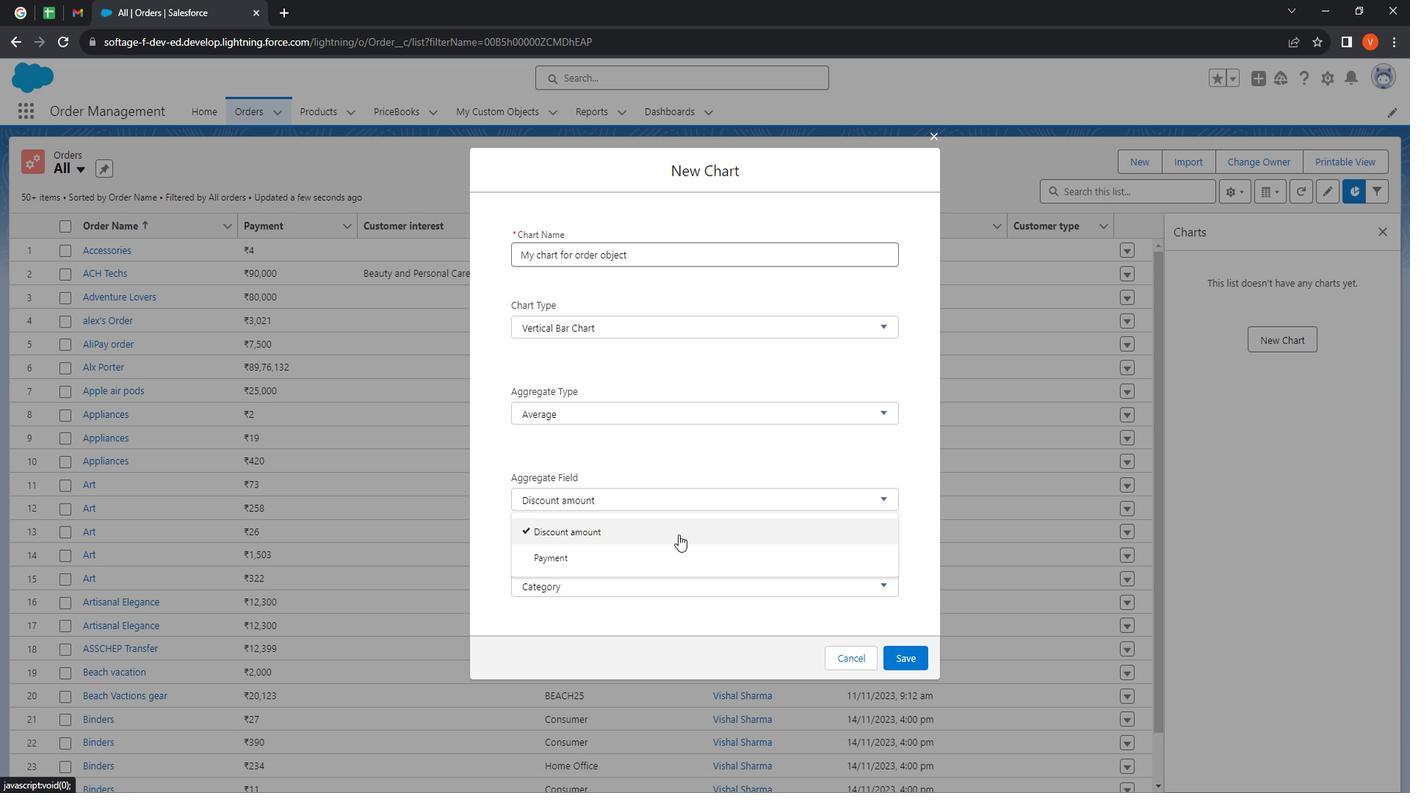 
Action: Mouse pressed left at (694, 531)
Screenshot: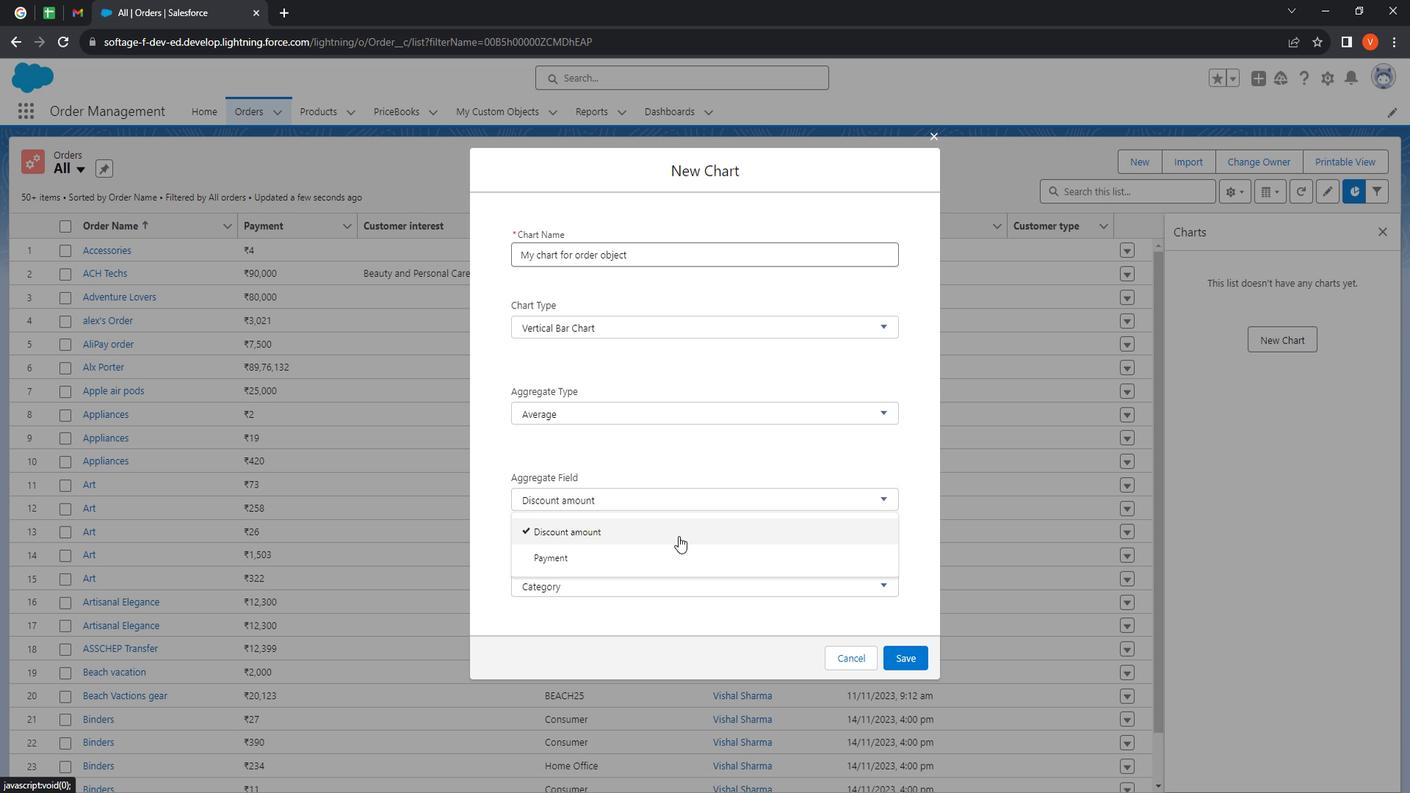 
Action: Mouse moved to (731, 582)
Screenshot: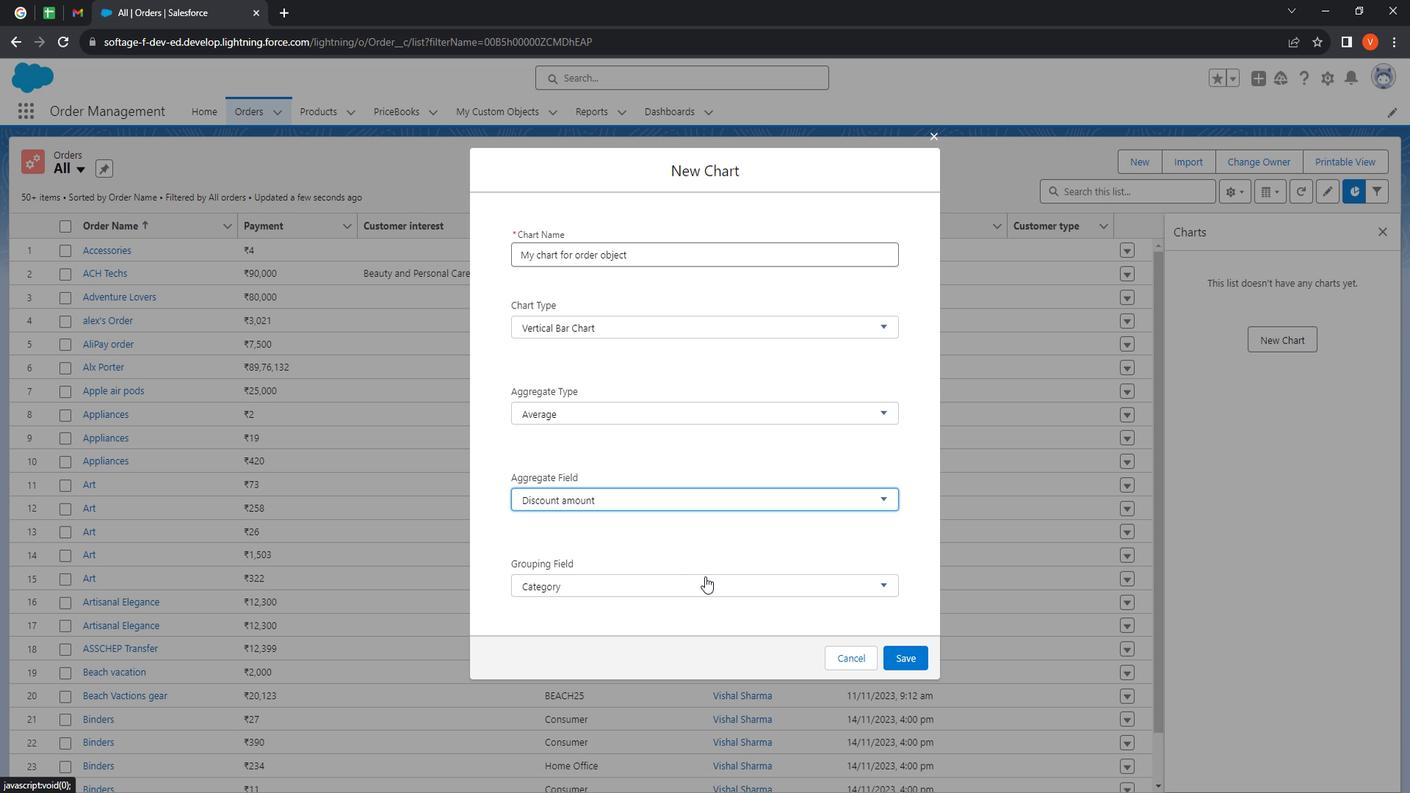 
Action: Mouse pressed left at (731, 582)
Screenshot: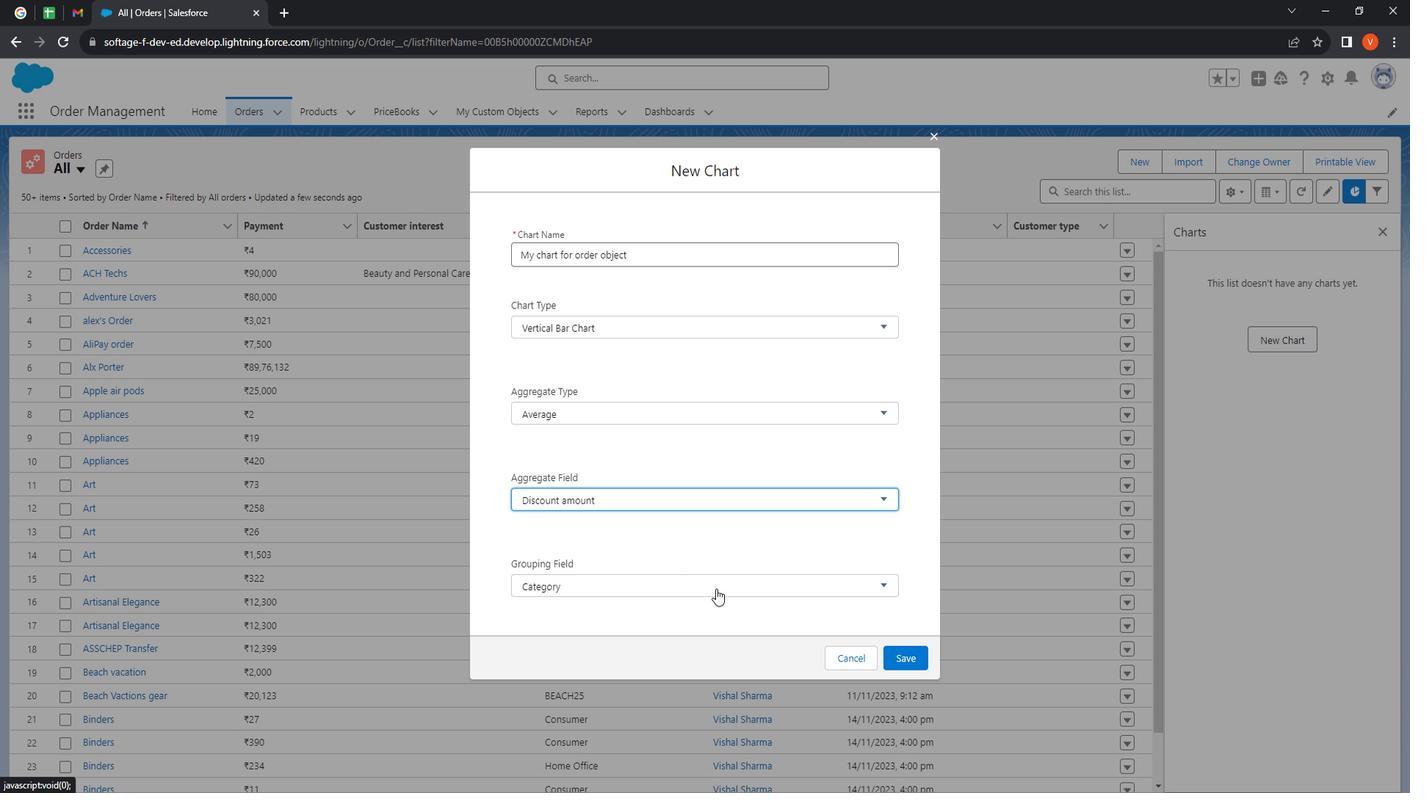 
Action: Mouse moved to (655, 429)
Screenshot: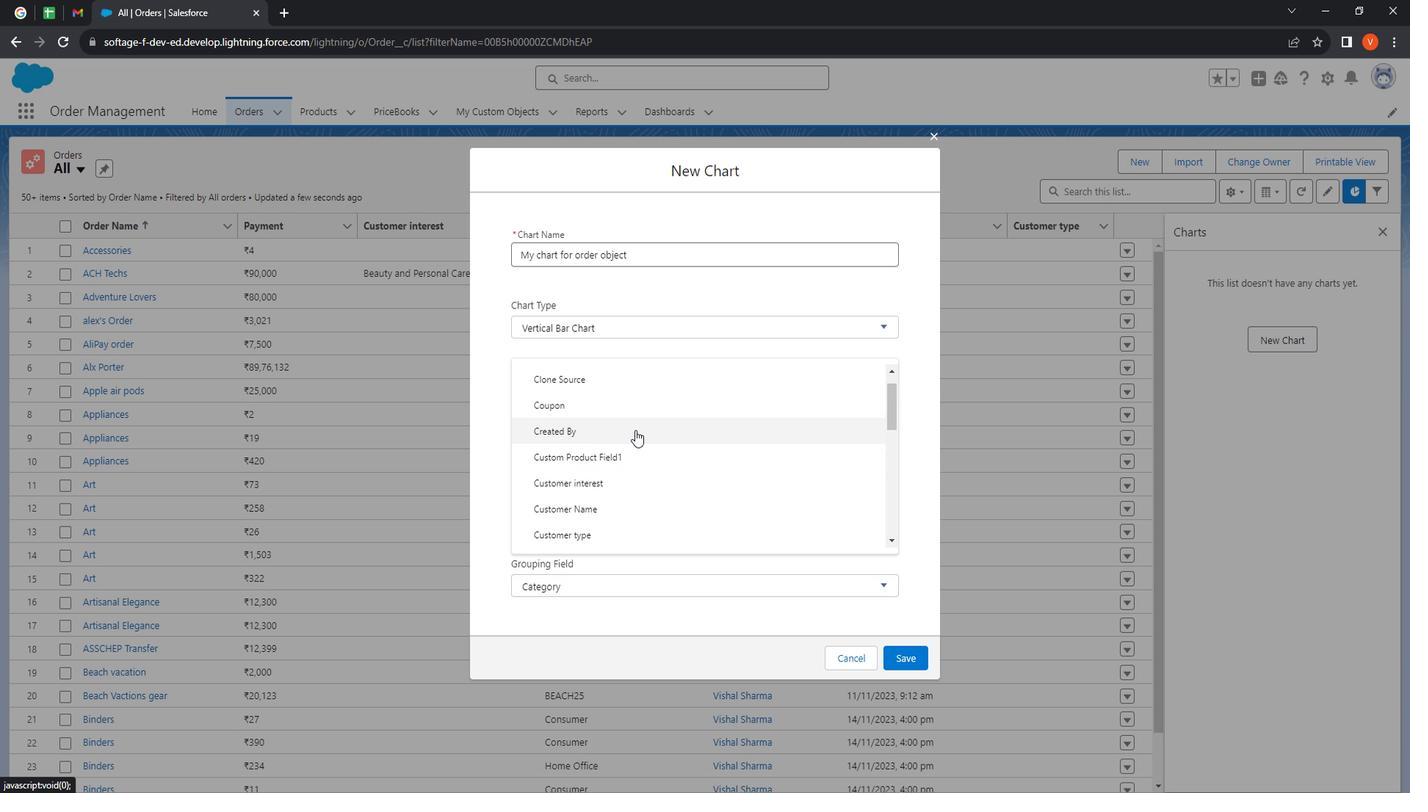 
Action: Mouse scrolled (655, 430) with delta (0, 0)
Screenshot: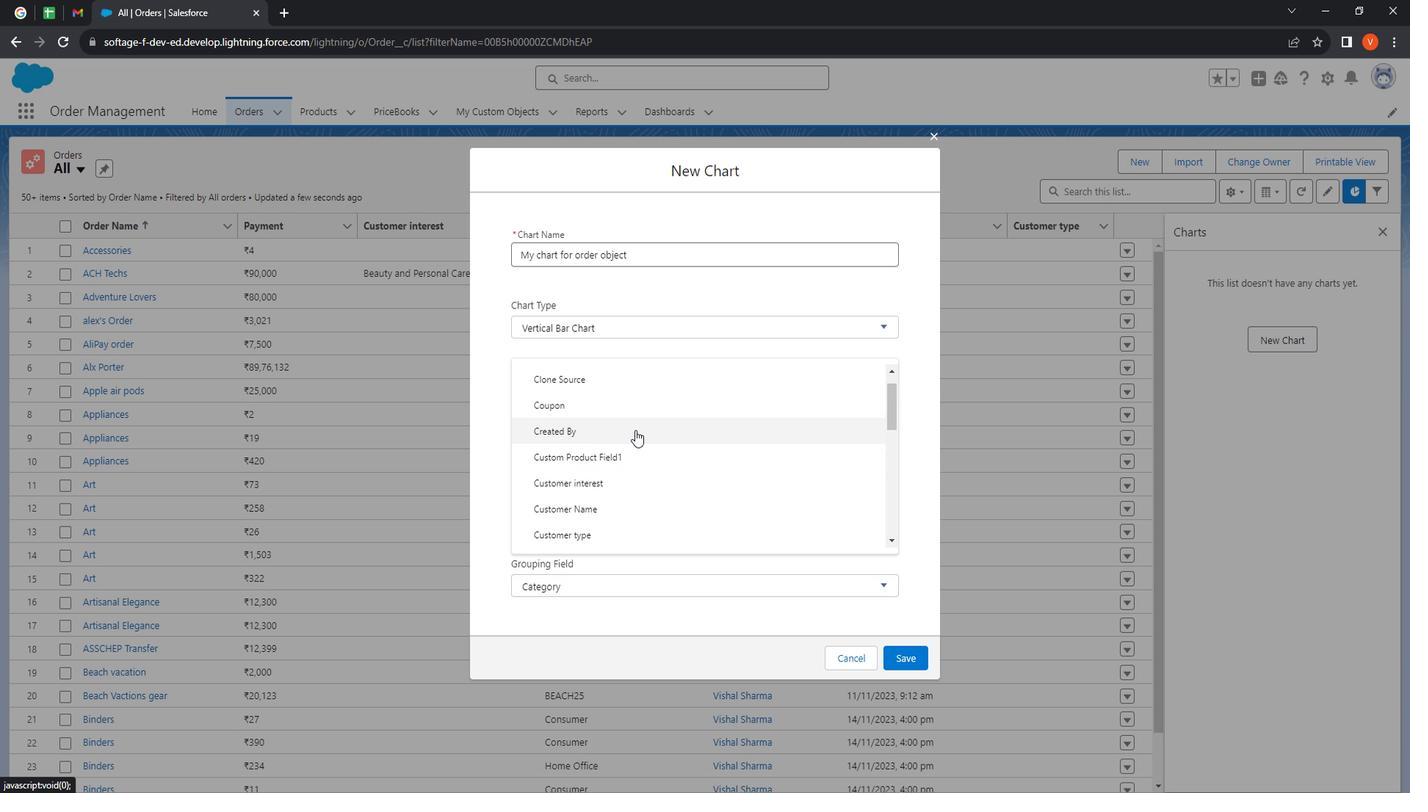
Action: Mouse moved to (656, 429)
Screenshot: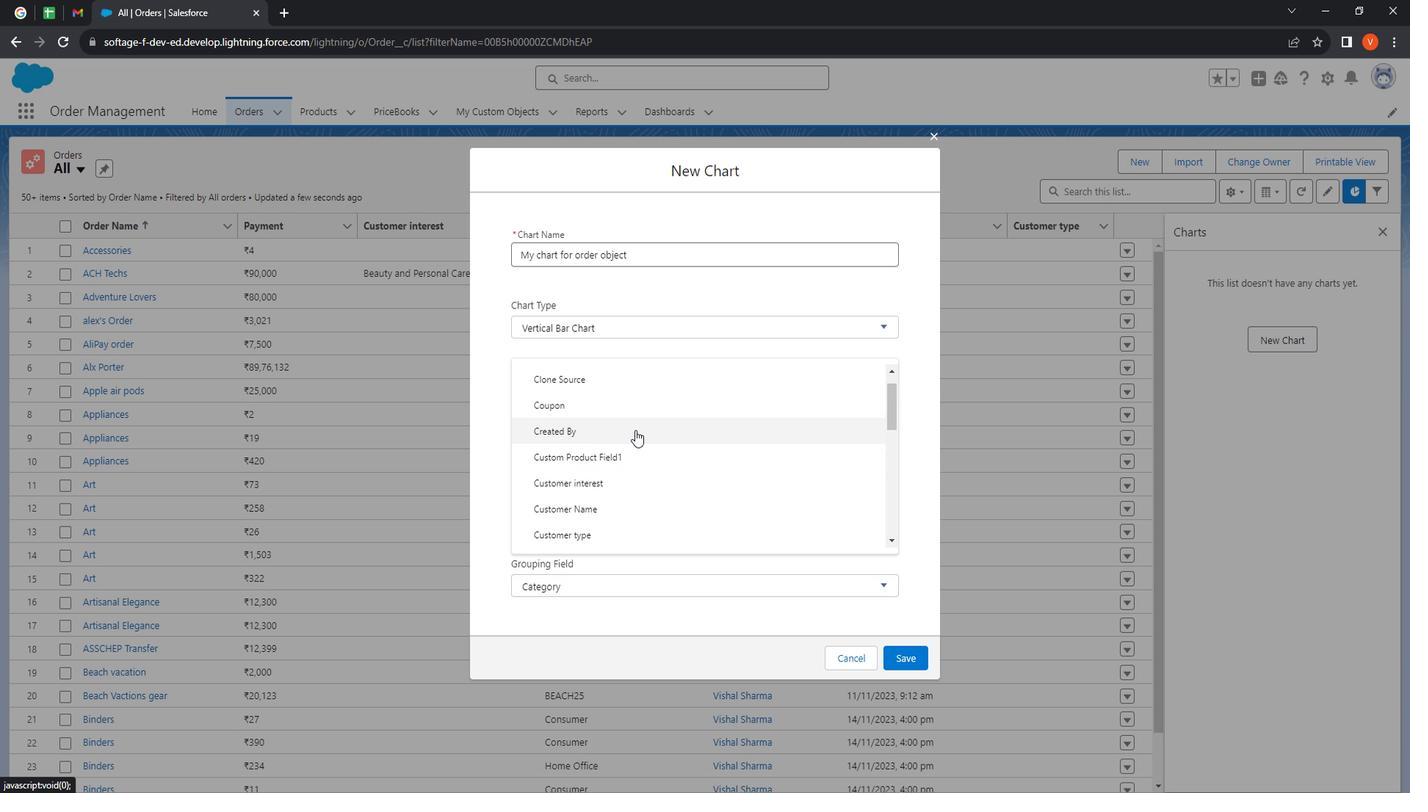 
Action: Mouse scrolled (656, 430) with delta (0, 0)
Screenshot: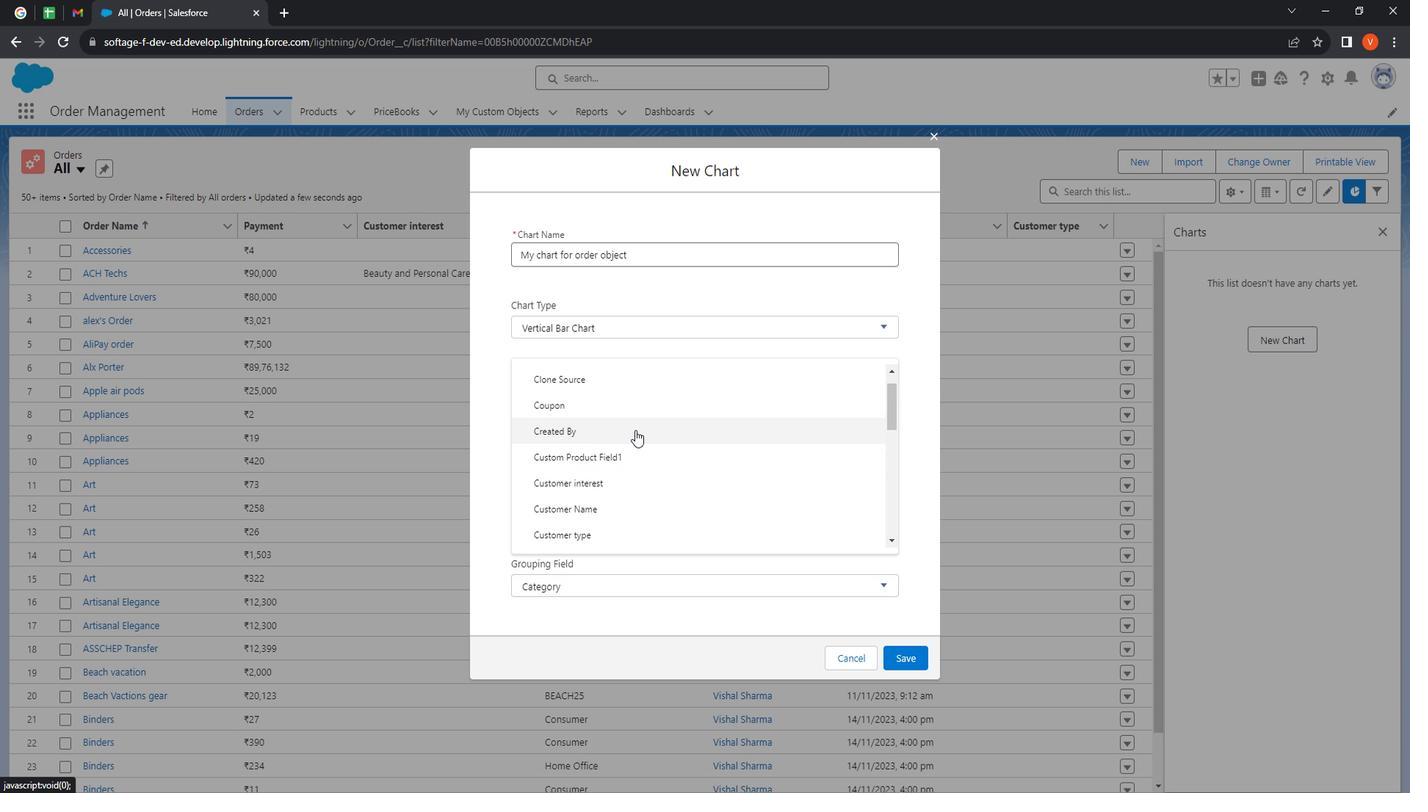 
Action: Mouse moved to (656, 429)
Screenshot: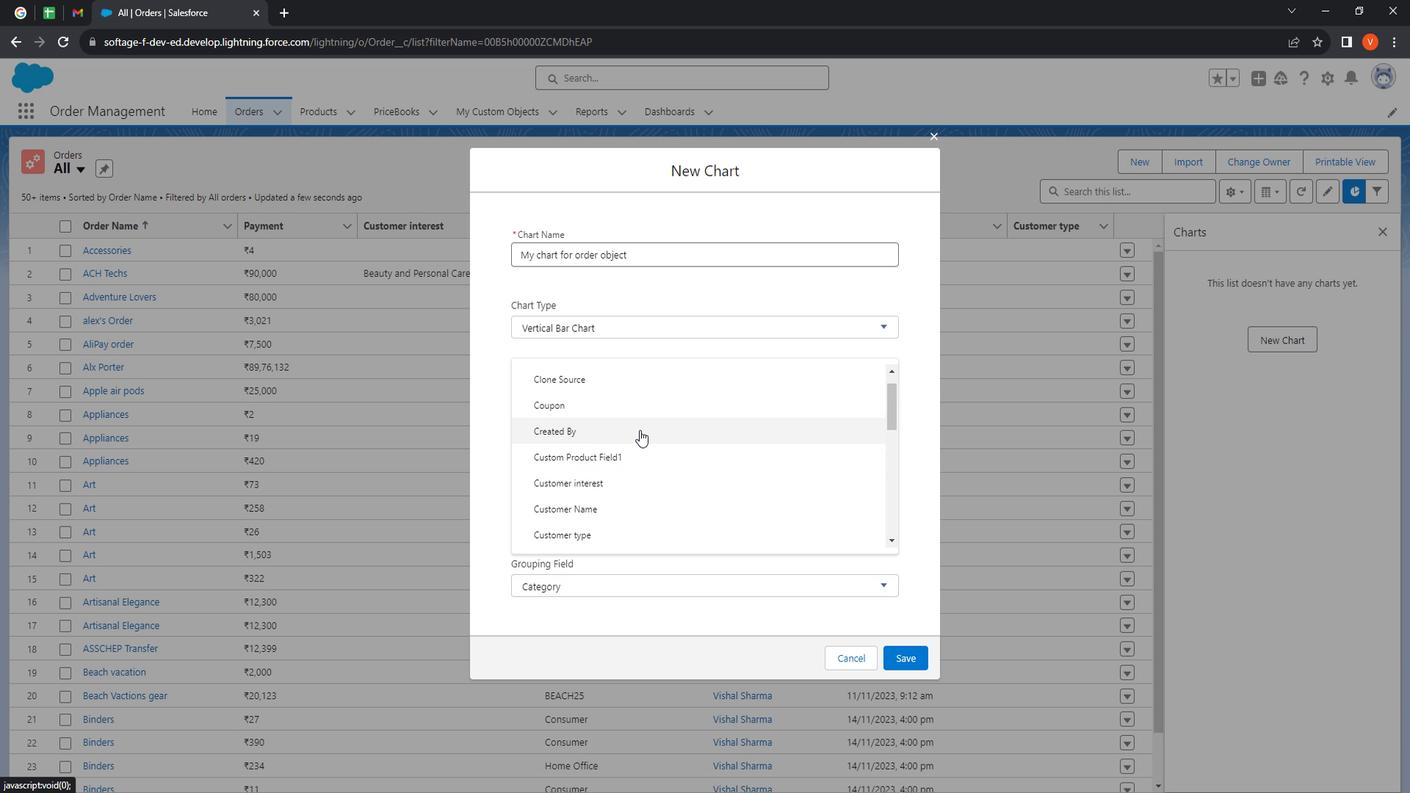 
Action: Mouse scrolled (656, 430) with delta (0, 0)
Screenshot: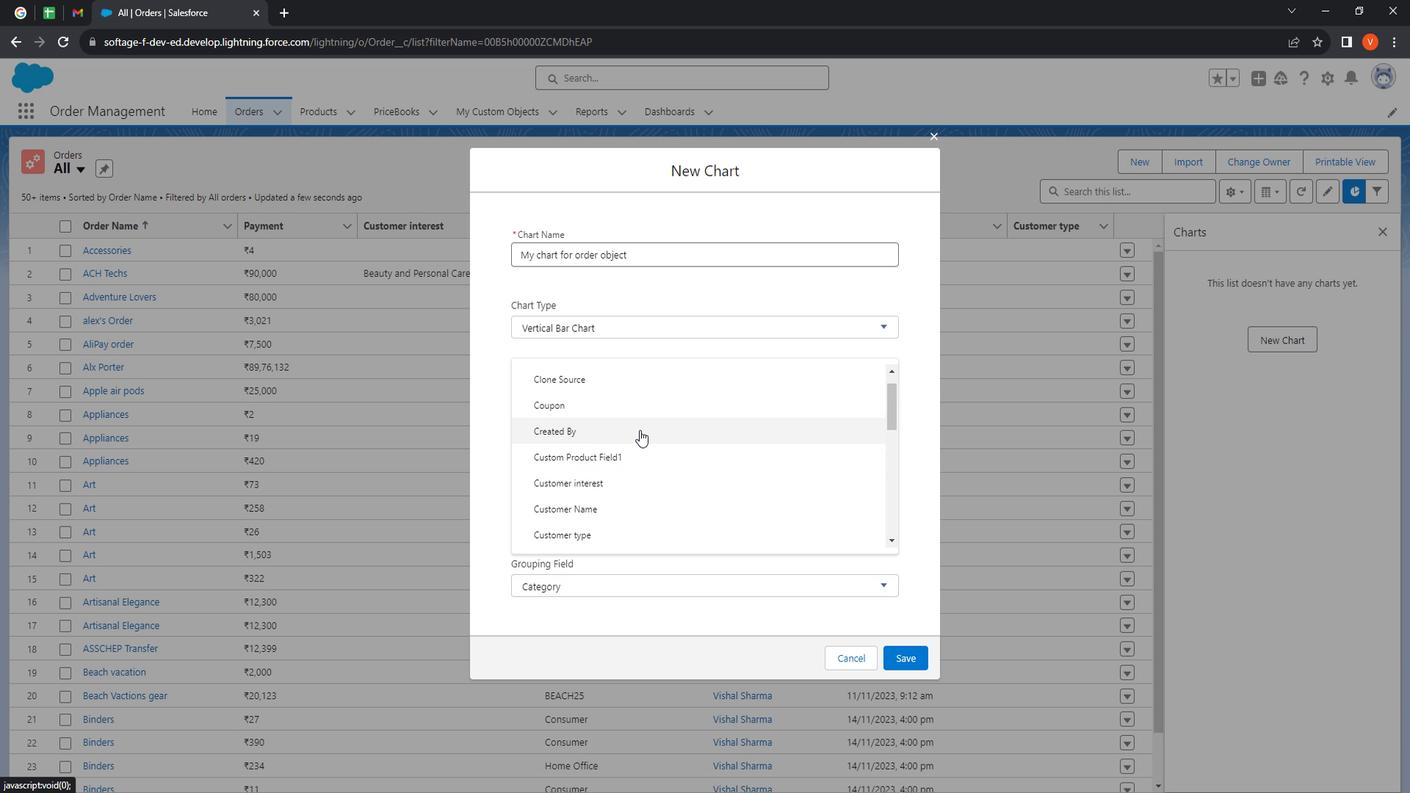 
Action: Mouse moved to (657, 429)
Screenshot: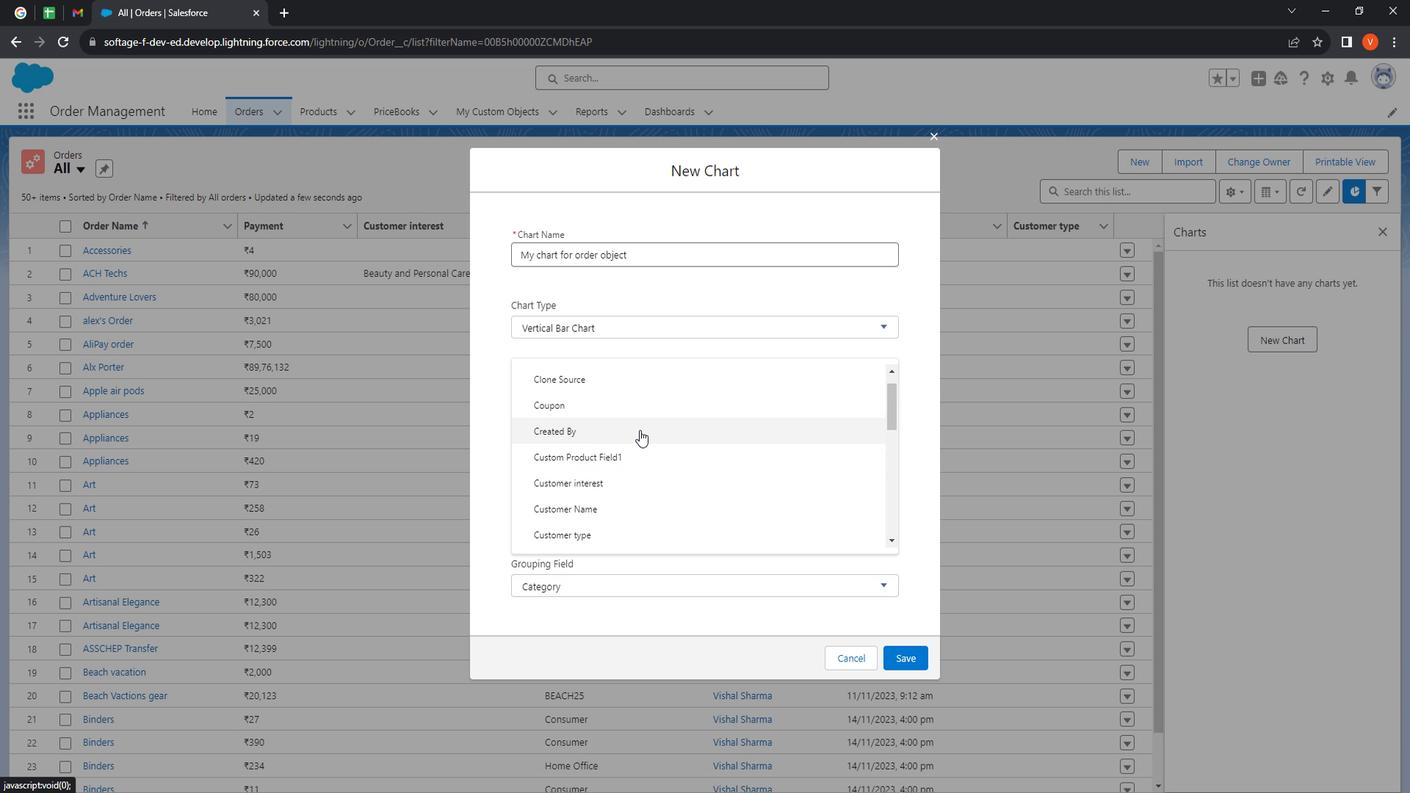 
Action: Mouse scrolled (657, 430) with delta (0, 0)
Screenshot: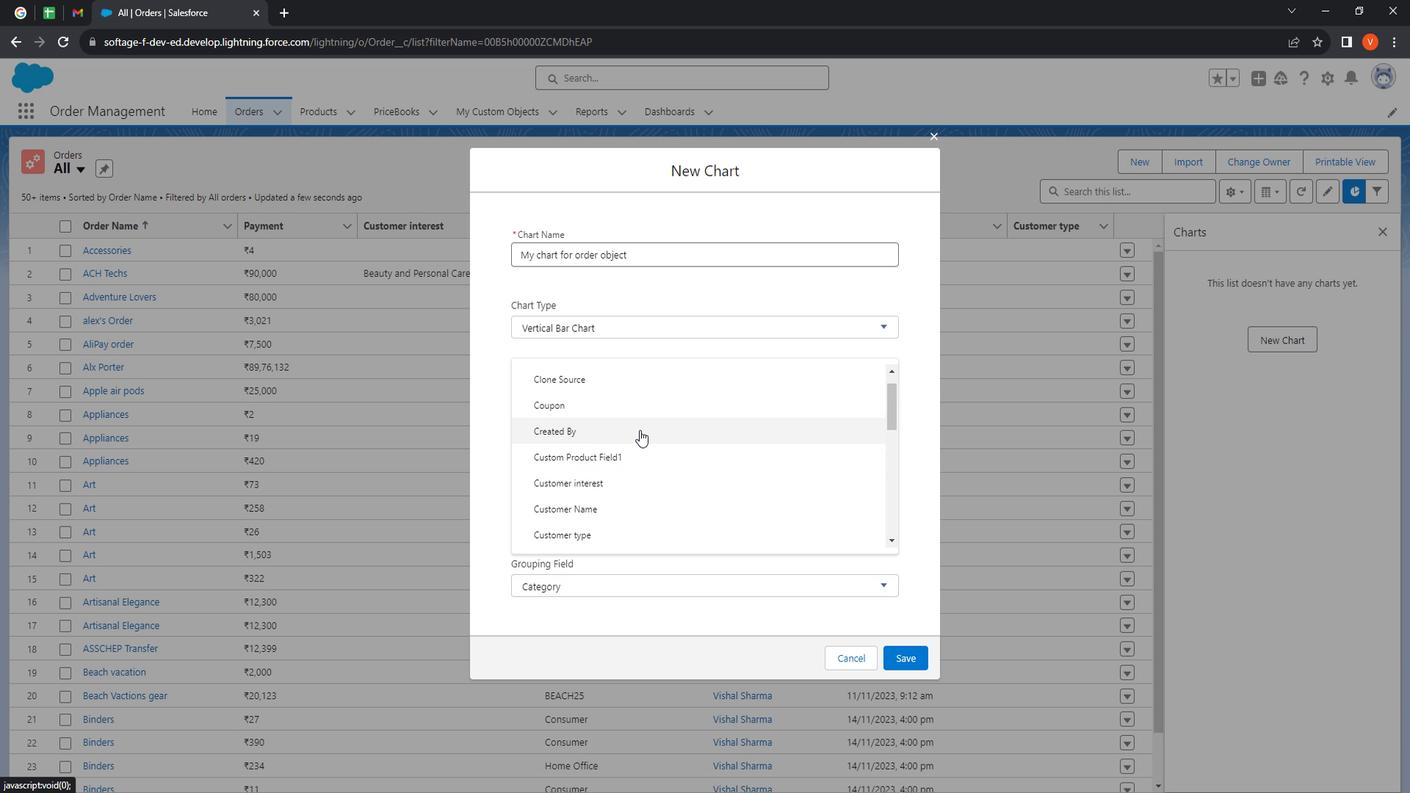 
Action: Mouse moved to (605, 379)
Screenshot: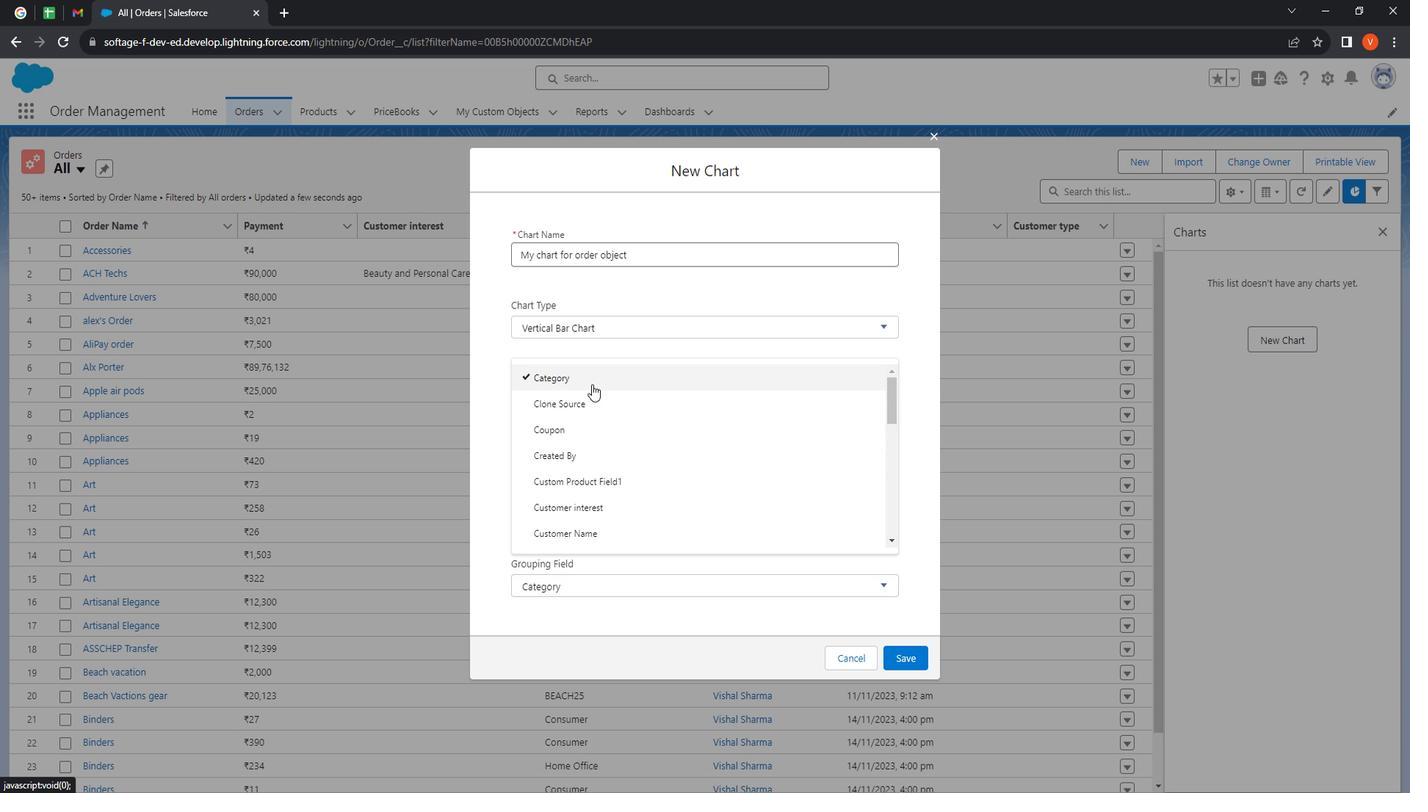 
Action: Mouse pressed left at (605, 379)
Screenshot: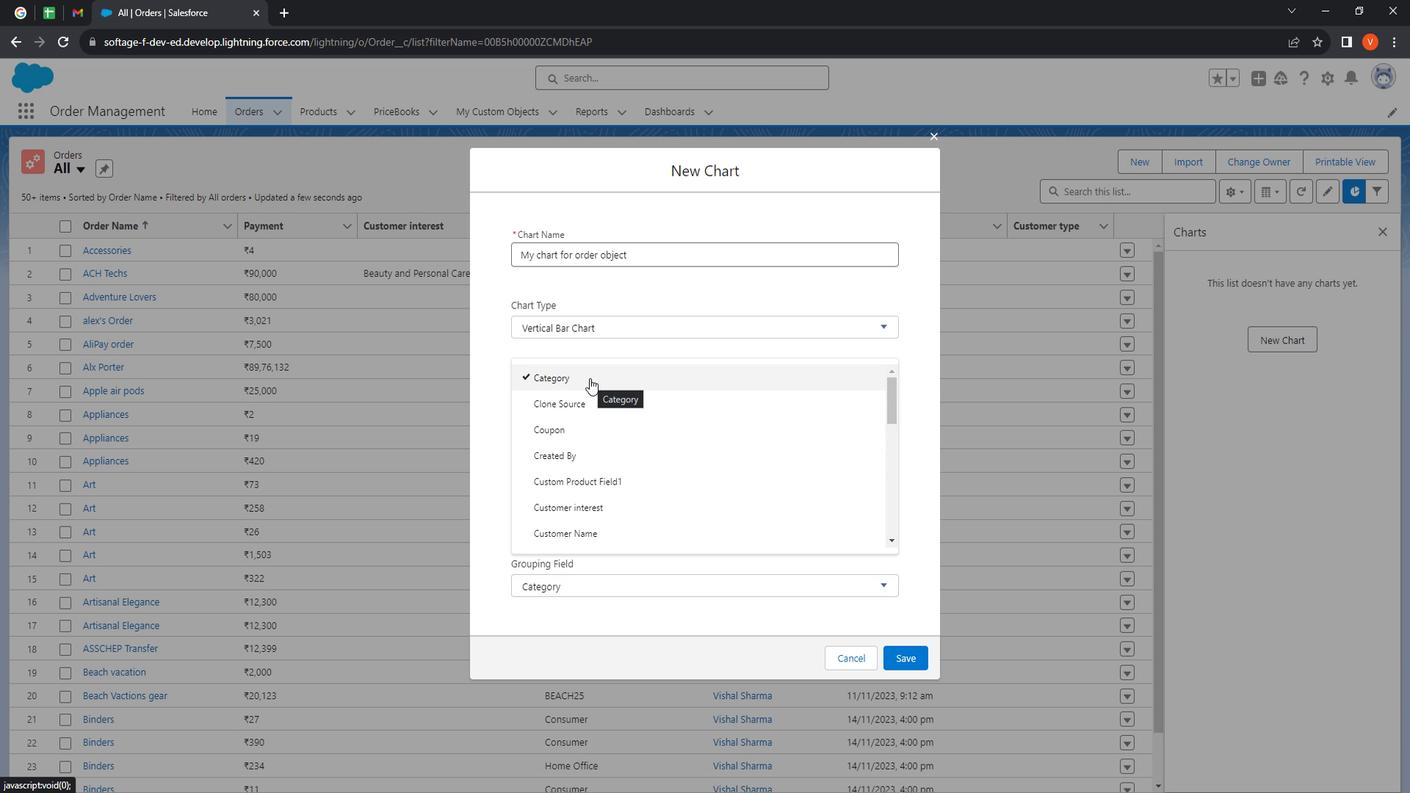 
Action: Mouse moved to (924, 653)
Screenshot: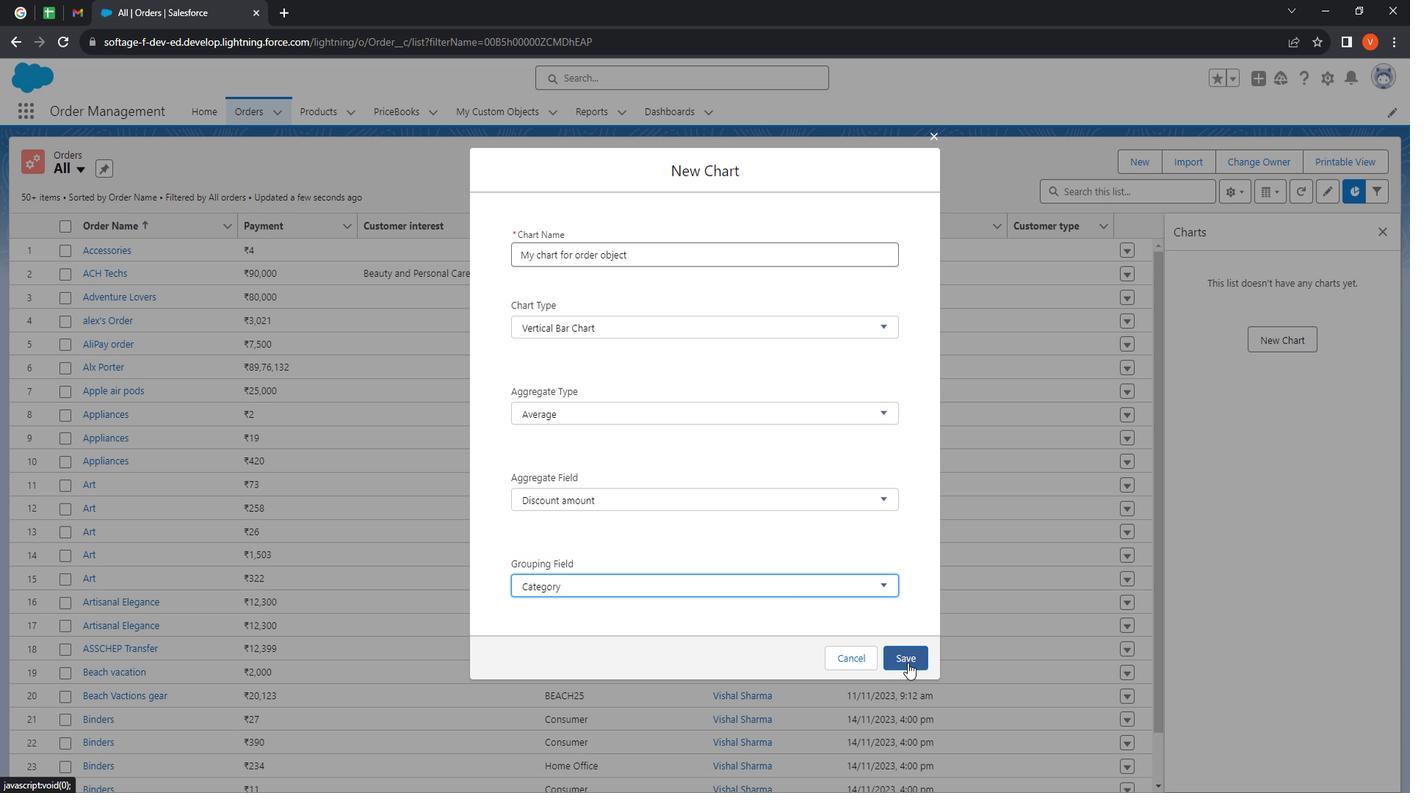 
Action: Mouse pressed left at (924, 653)
Screenshot: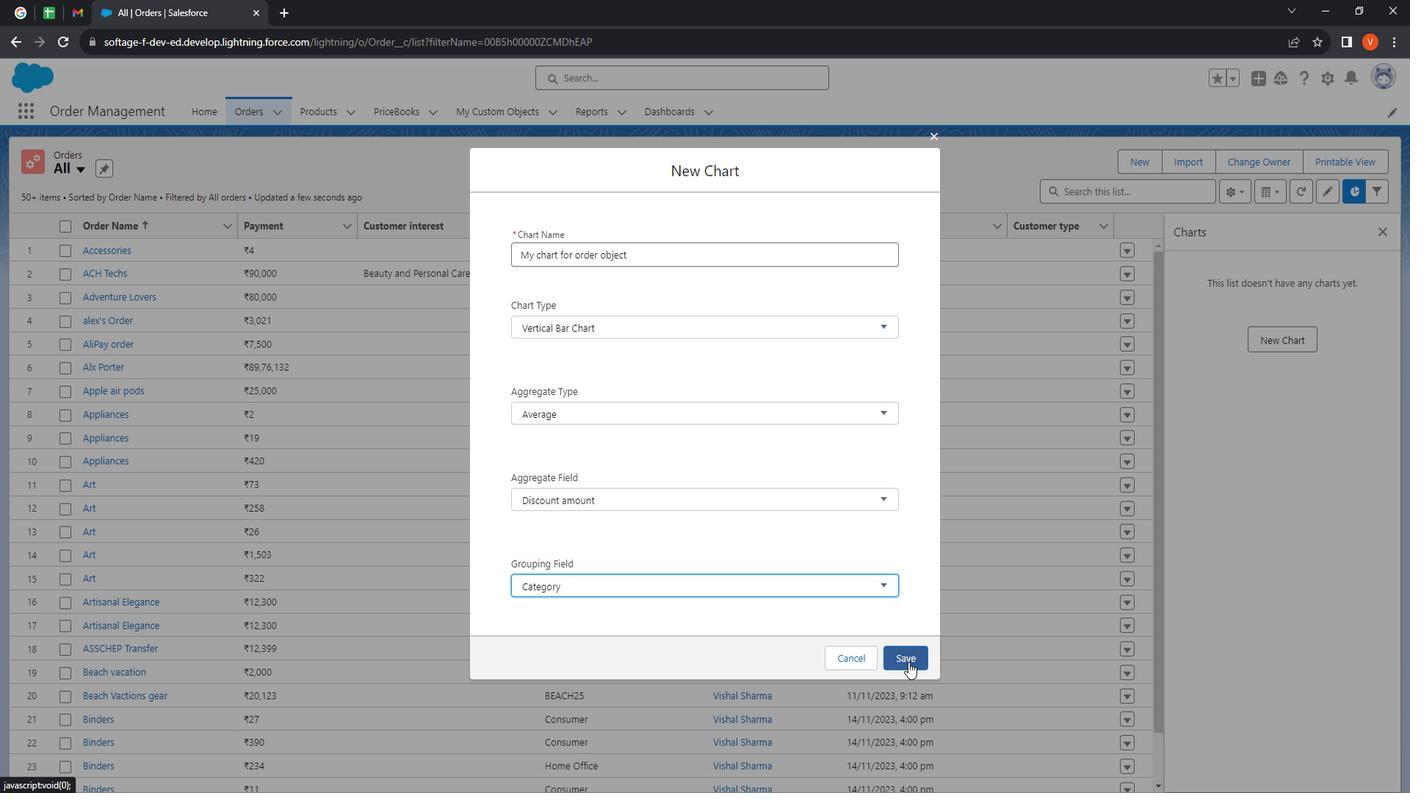 
Action: Mouse moved to (1390, 539)
Screenshot: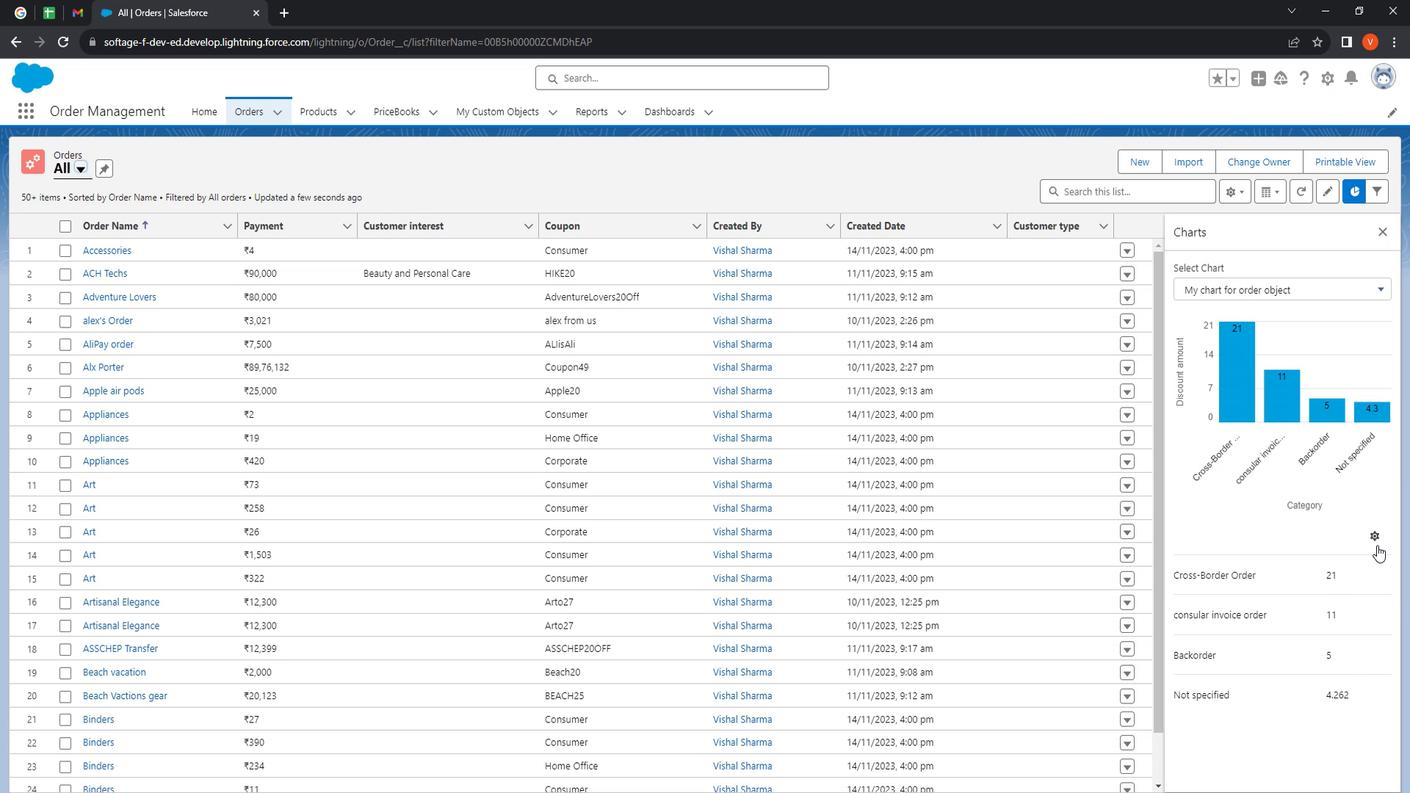 
Action: Mouse pressed left at (1390, 539)
Screenshot: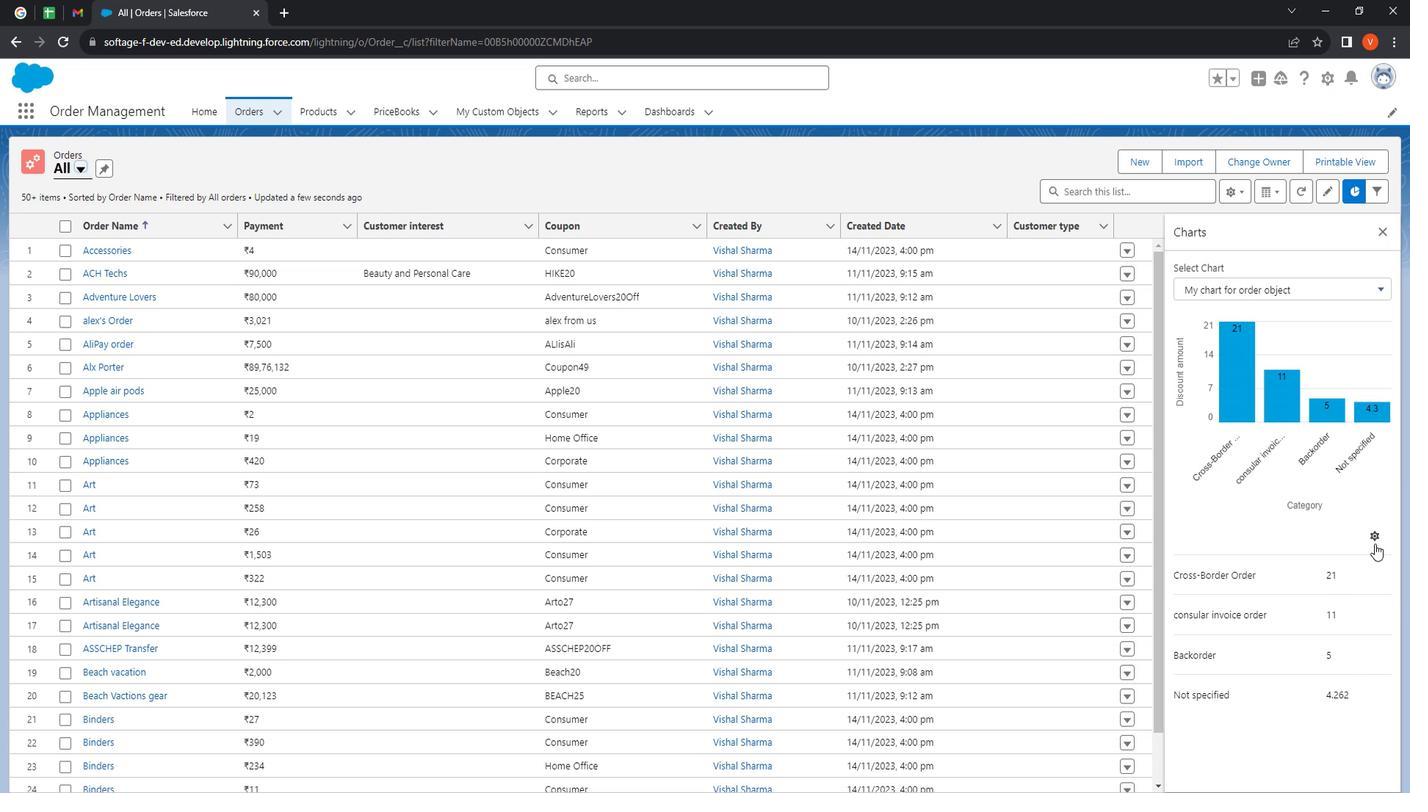 
Action: Mouse moved to (1367, 683)
Screenshot: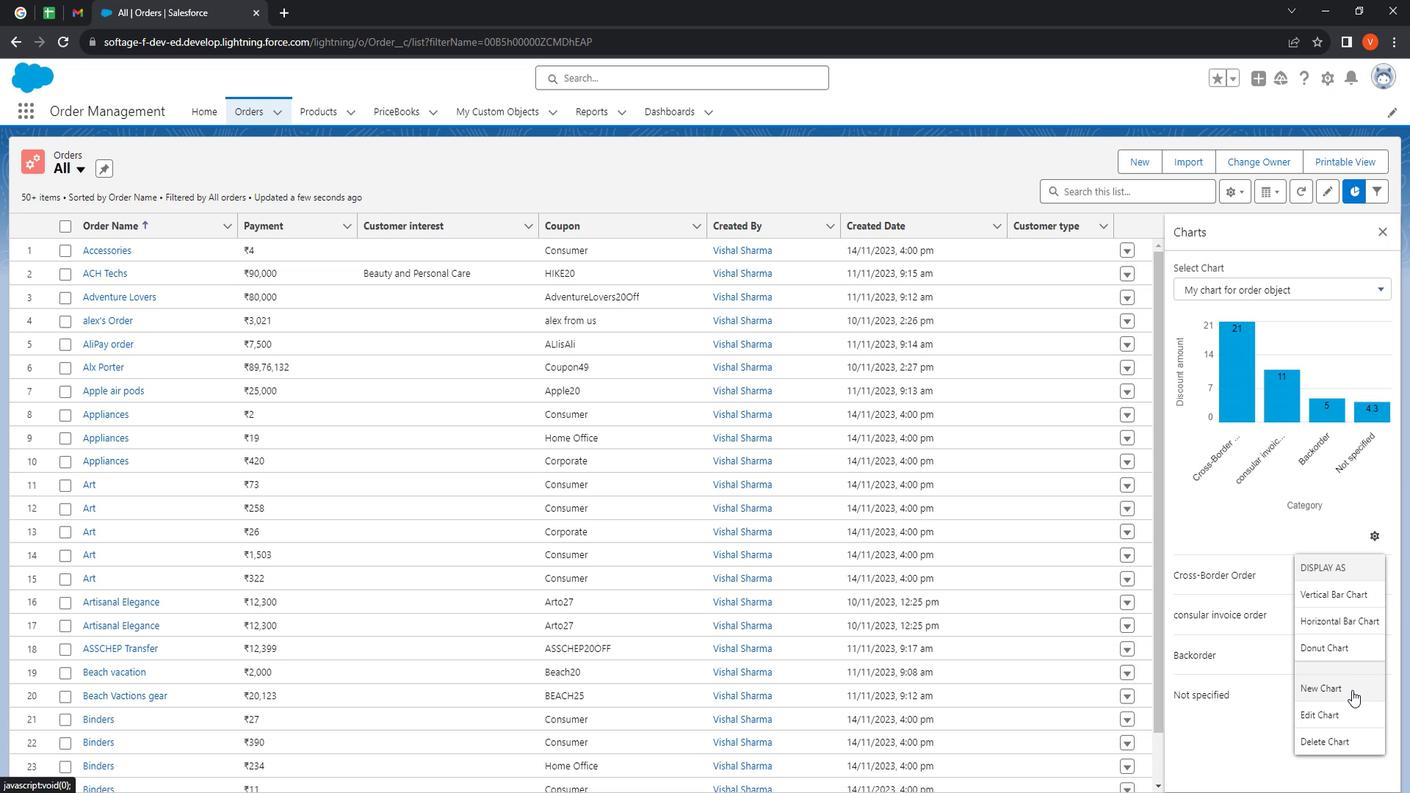 
Action: Mouse pressed left at (1367, 683)
Screenshot: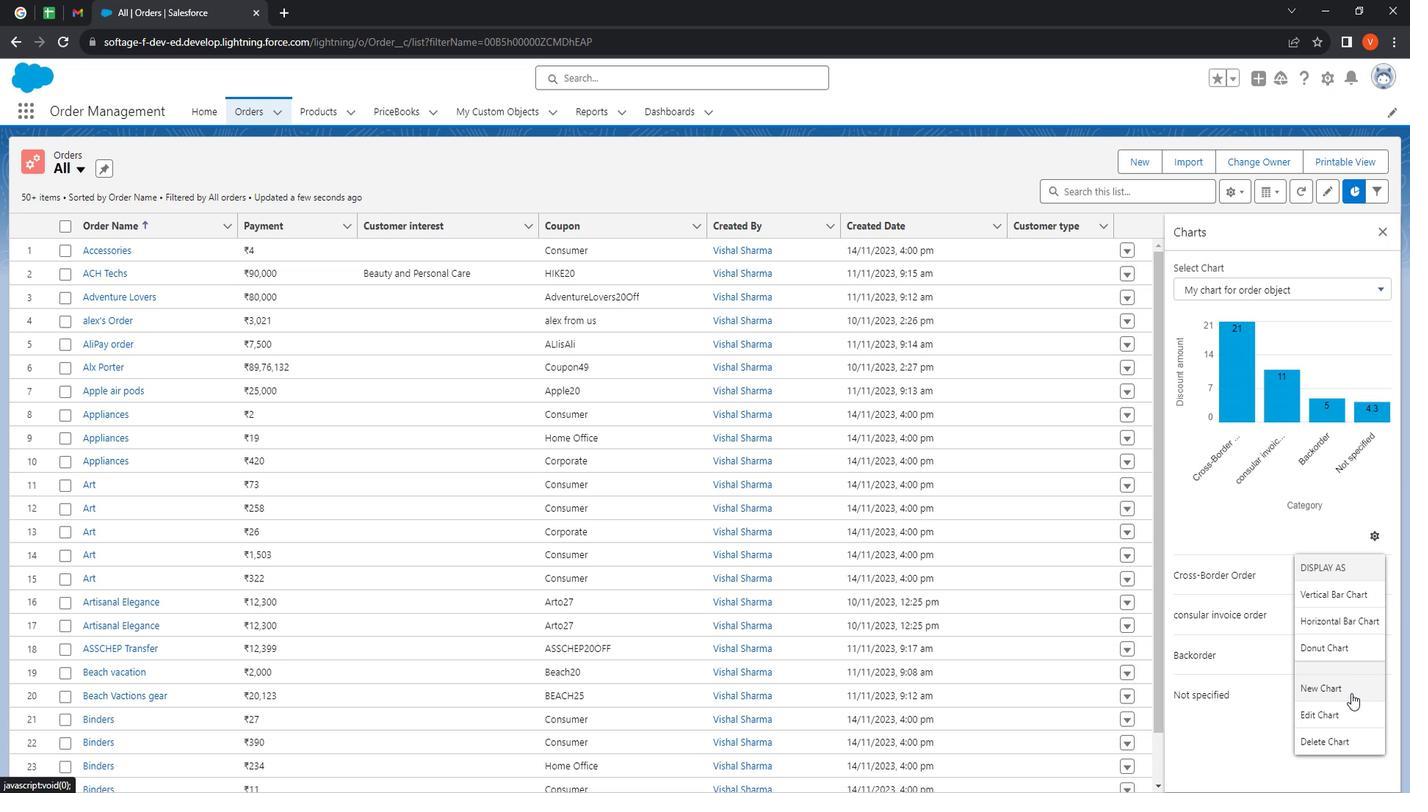 
Action: Mouse moved to (573, 252)
Screenshot: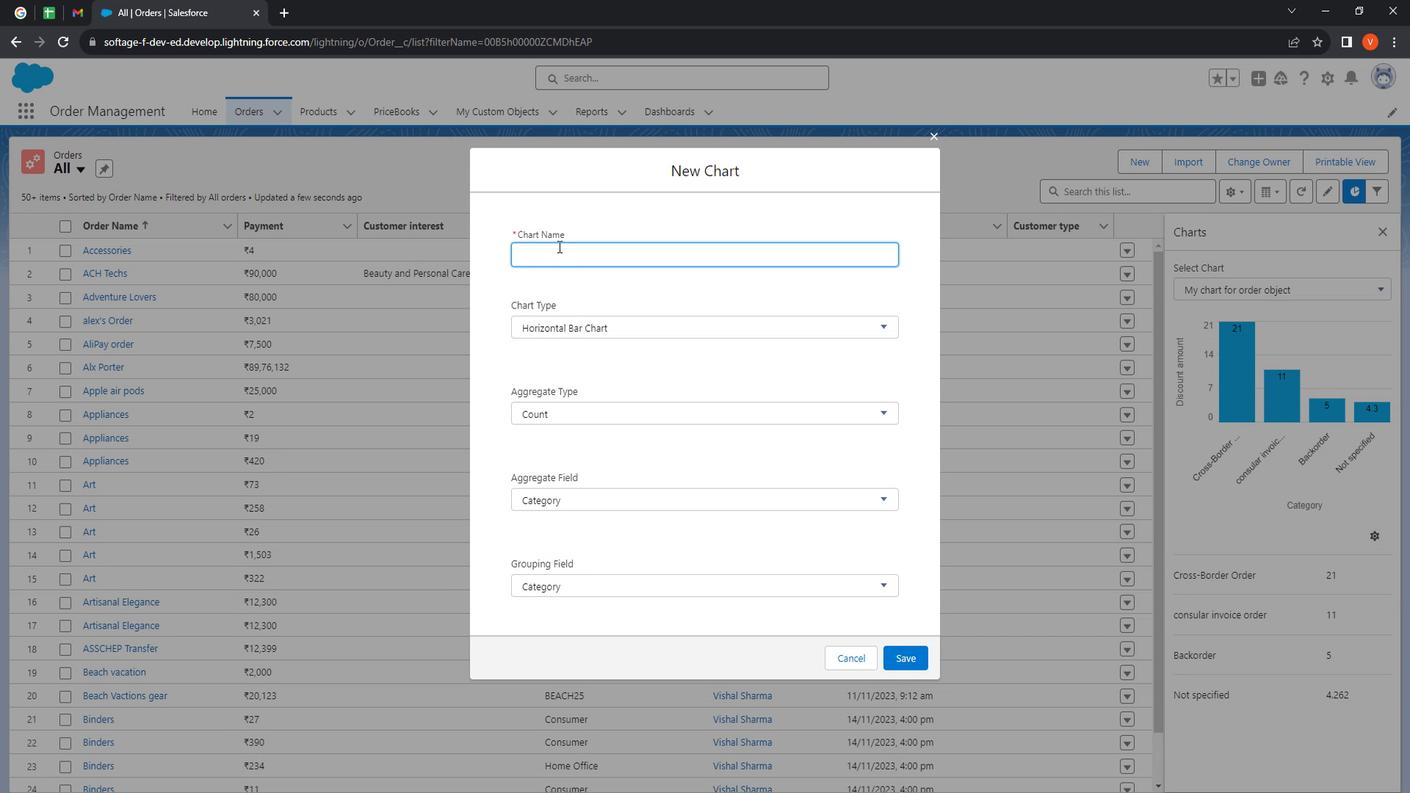 
Action: Mouse pressed left at (573, 252)
Screenshot: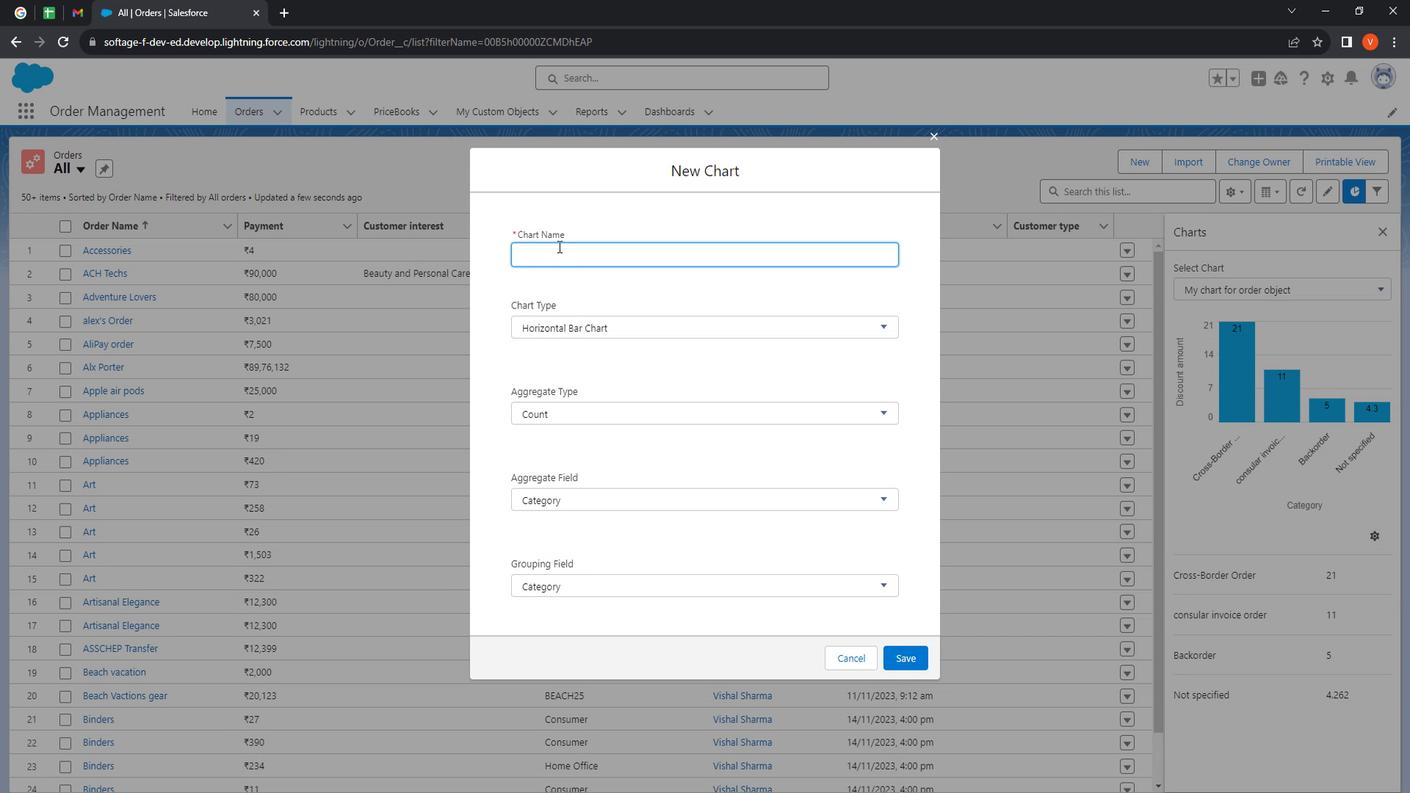 
Action: Key pressed <Key.shift><Key.shift><Key.shift><Key.shift><Key.shift><Key.shift><Key.shift><Key.shift><Key.shift><Key.shift><Key.shift><Key.shift><Key.shift><Key.shift><Key.shift><Key.shift><Key.shift><Key.shift>My<Key.space>order<Key.space>chart<Key.space>2
Screenshot: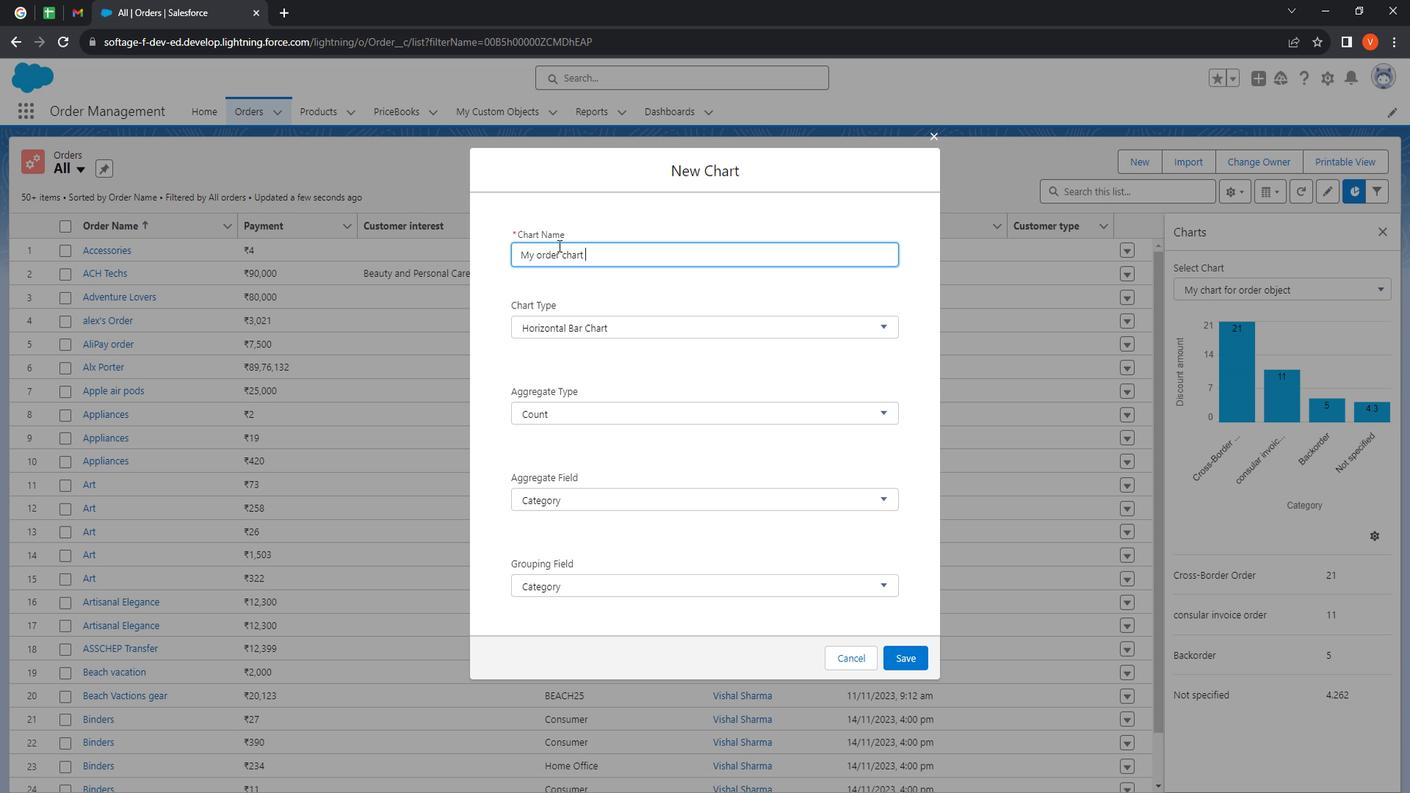 
Action: Mouse moved to (646, 322)
Screenshot: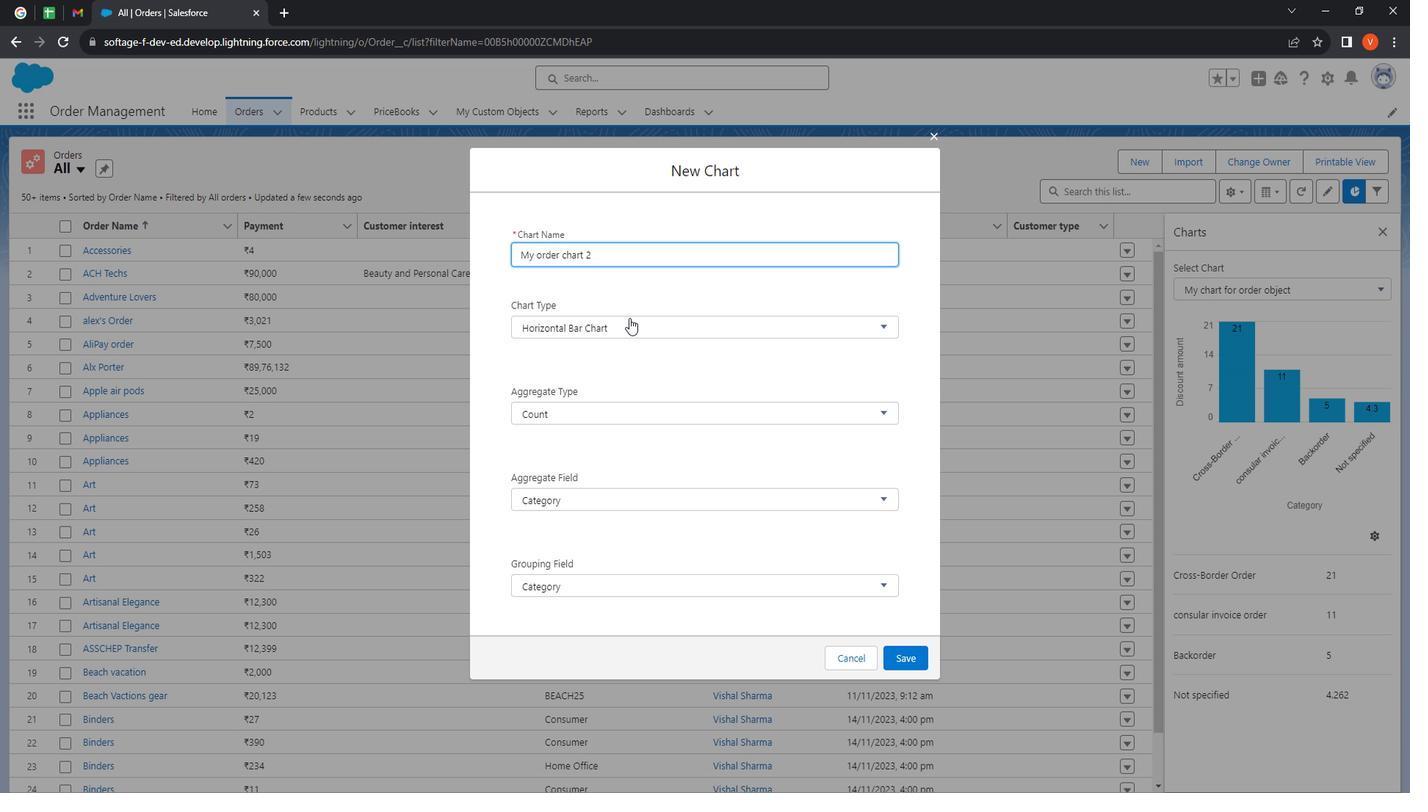 
Action: Mouse pressed left at (646, 322)
Screenshot: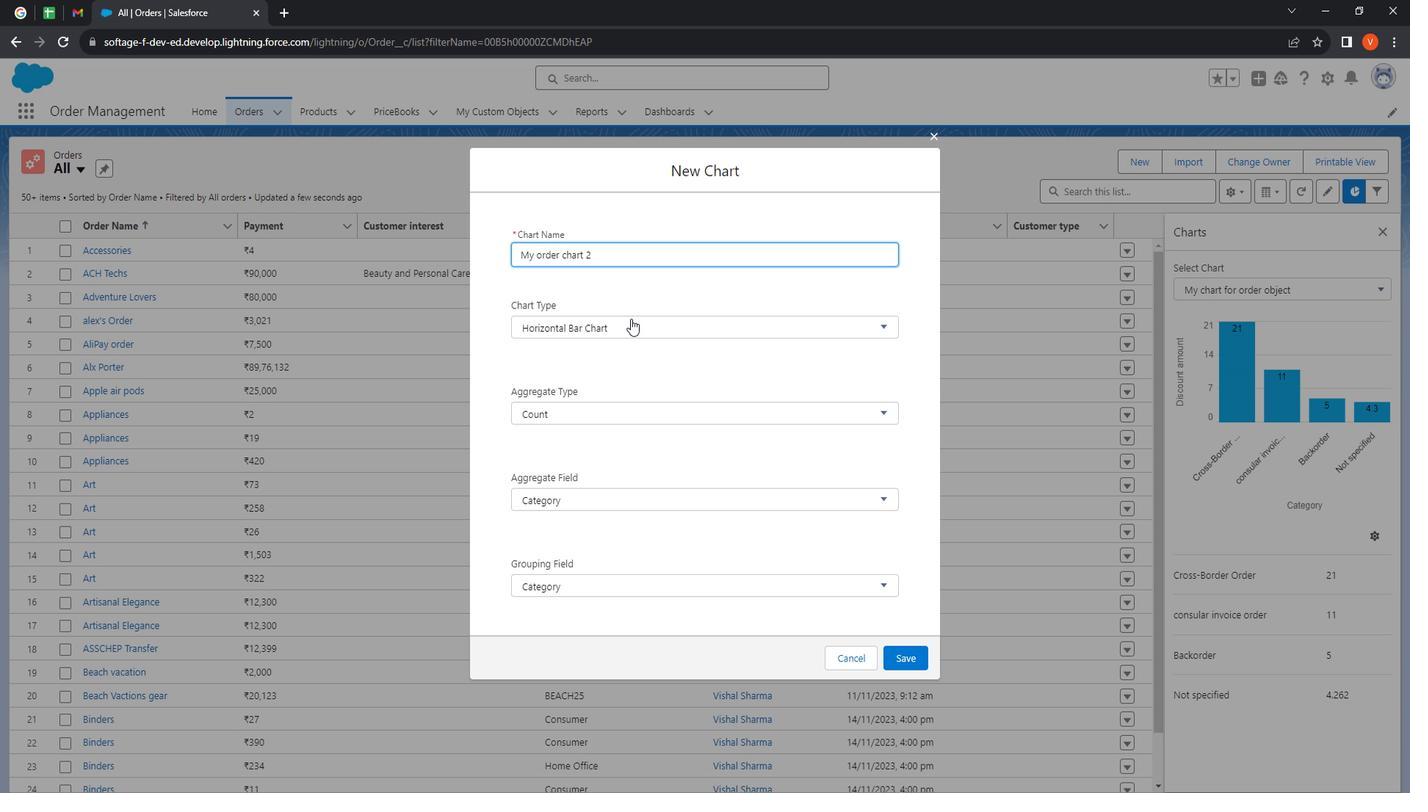 
Action: Mouse moved to (639, 385)
Screenshot: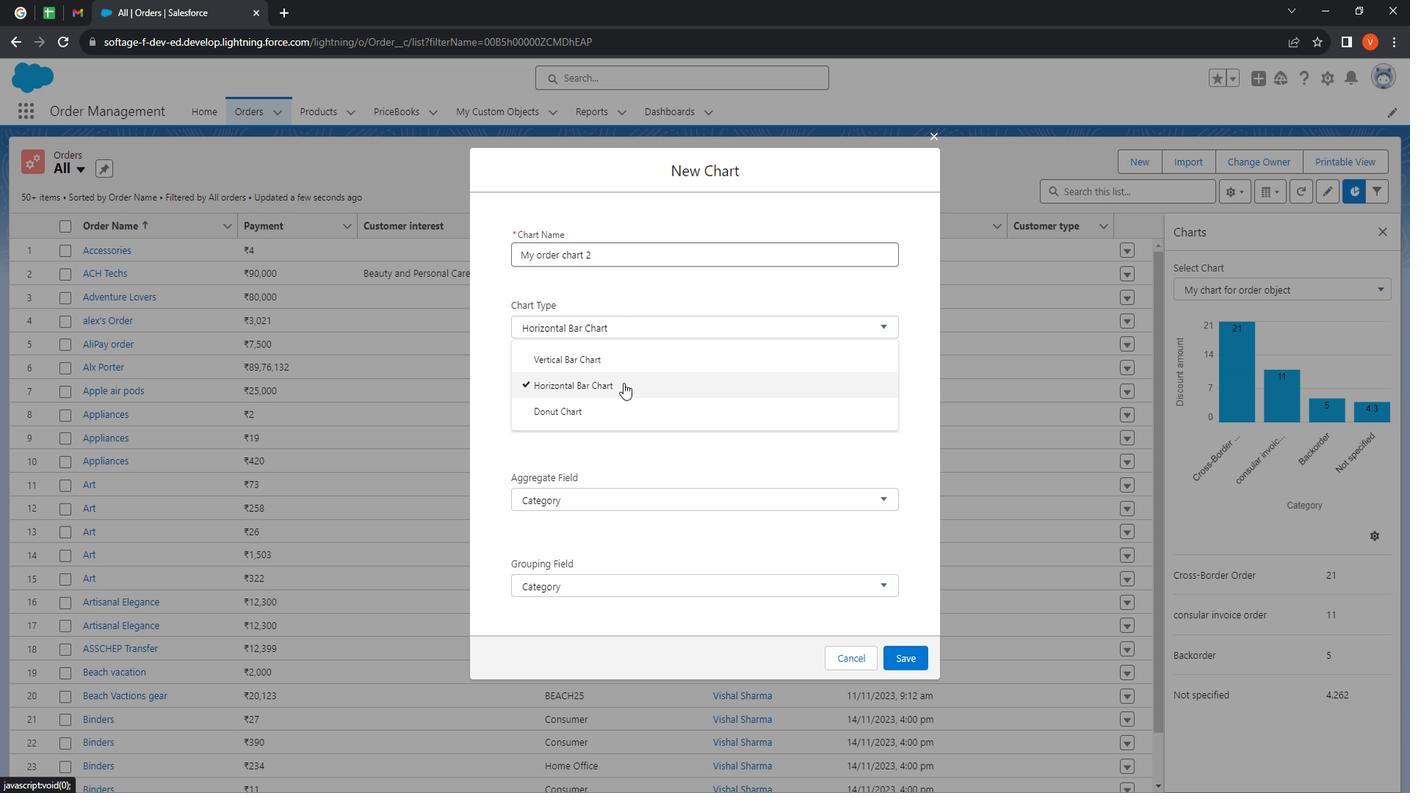 
Action: Mouse pressed left at (639, 385)
Screenshot: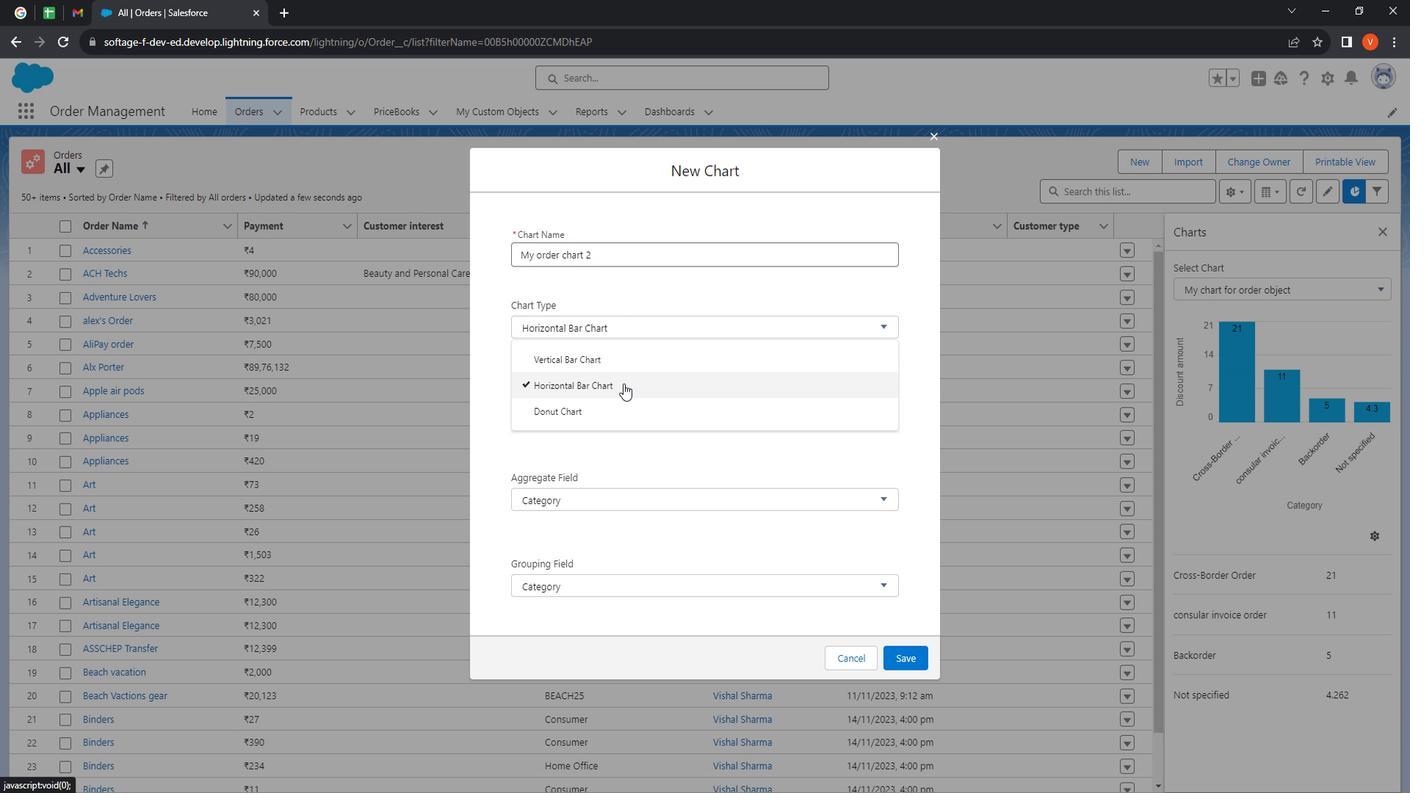
Action: Mouse moved to (620, 416)
Screenshot: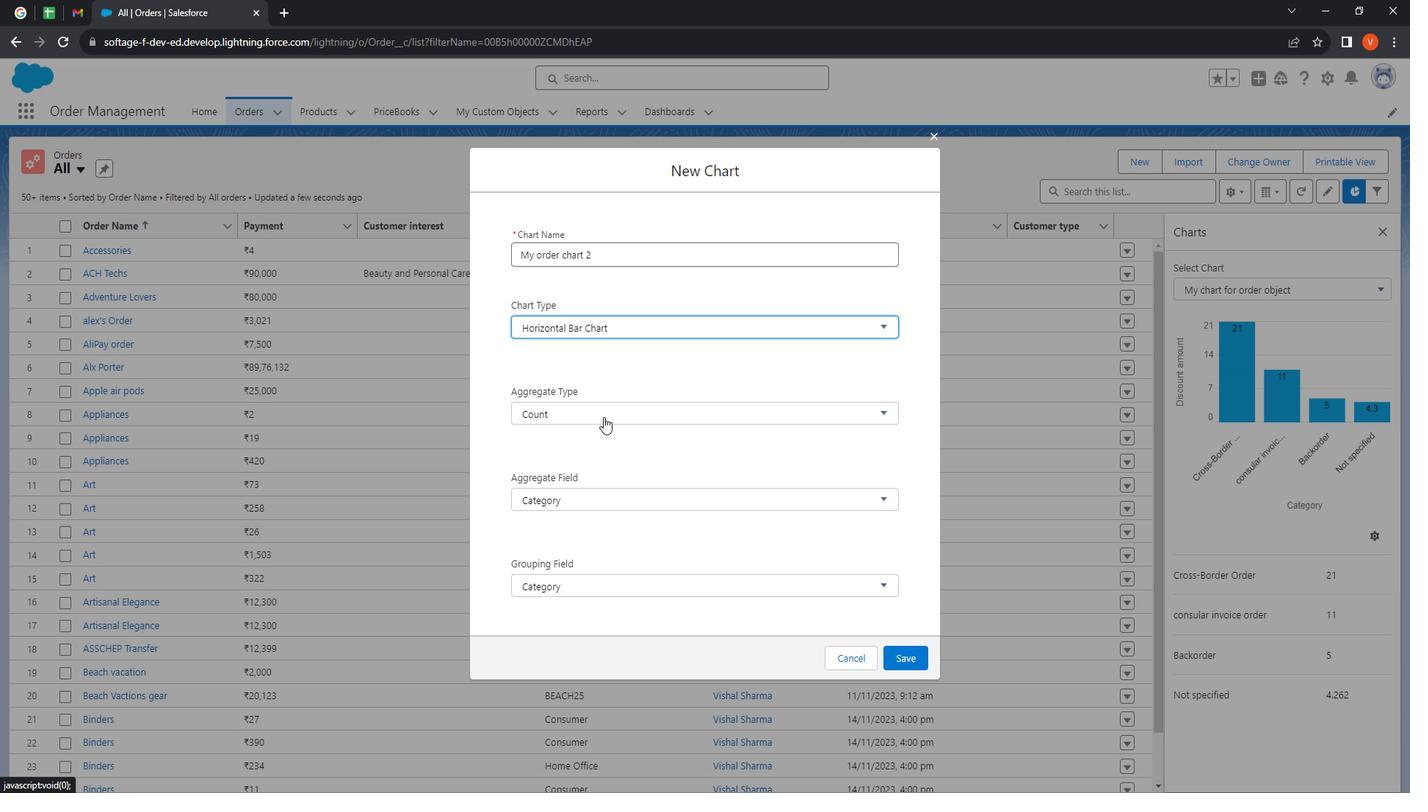 
Action: Mouse pressed left at (620, 416)
Screenshot: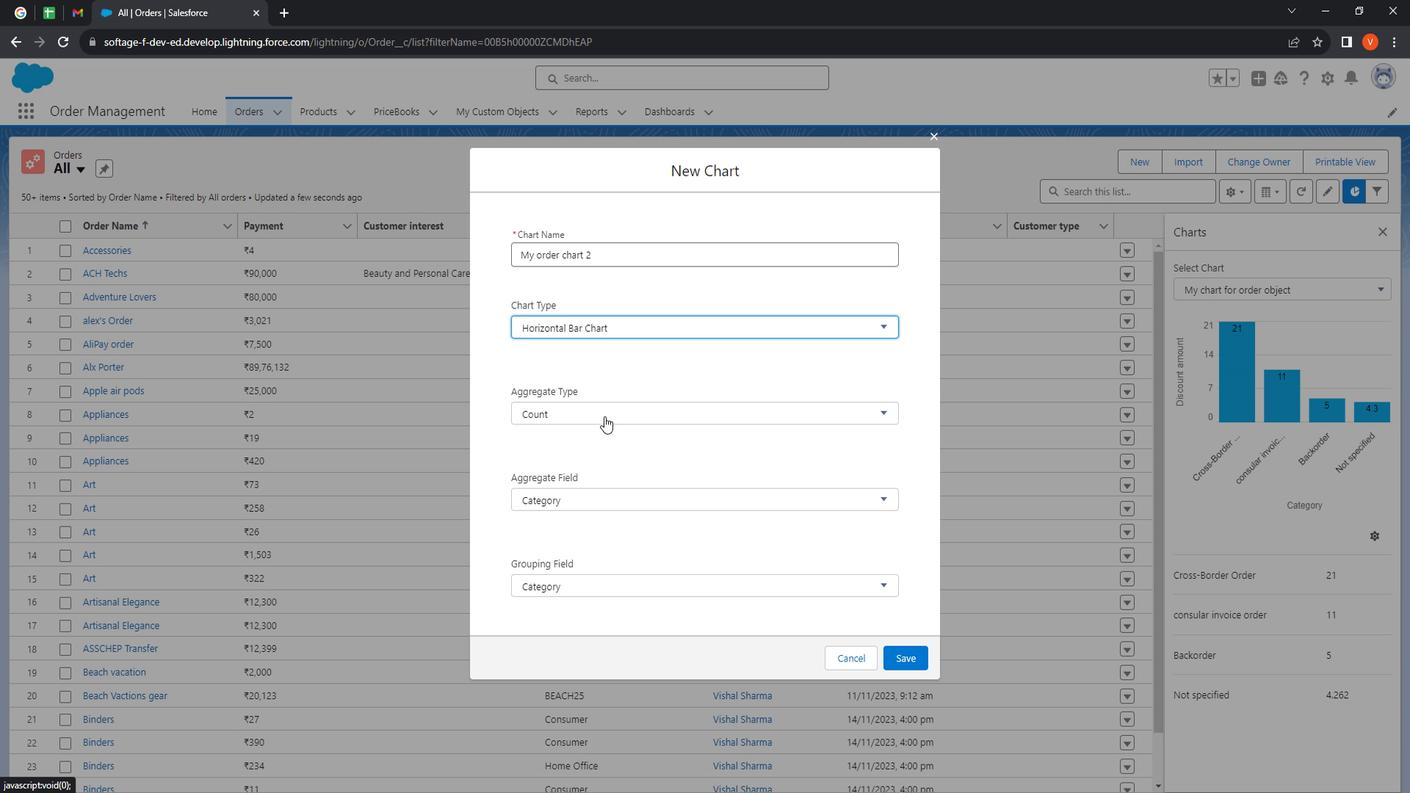 
Action: Mouse moved to (616, 473)
Screenshot: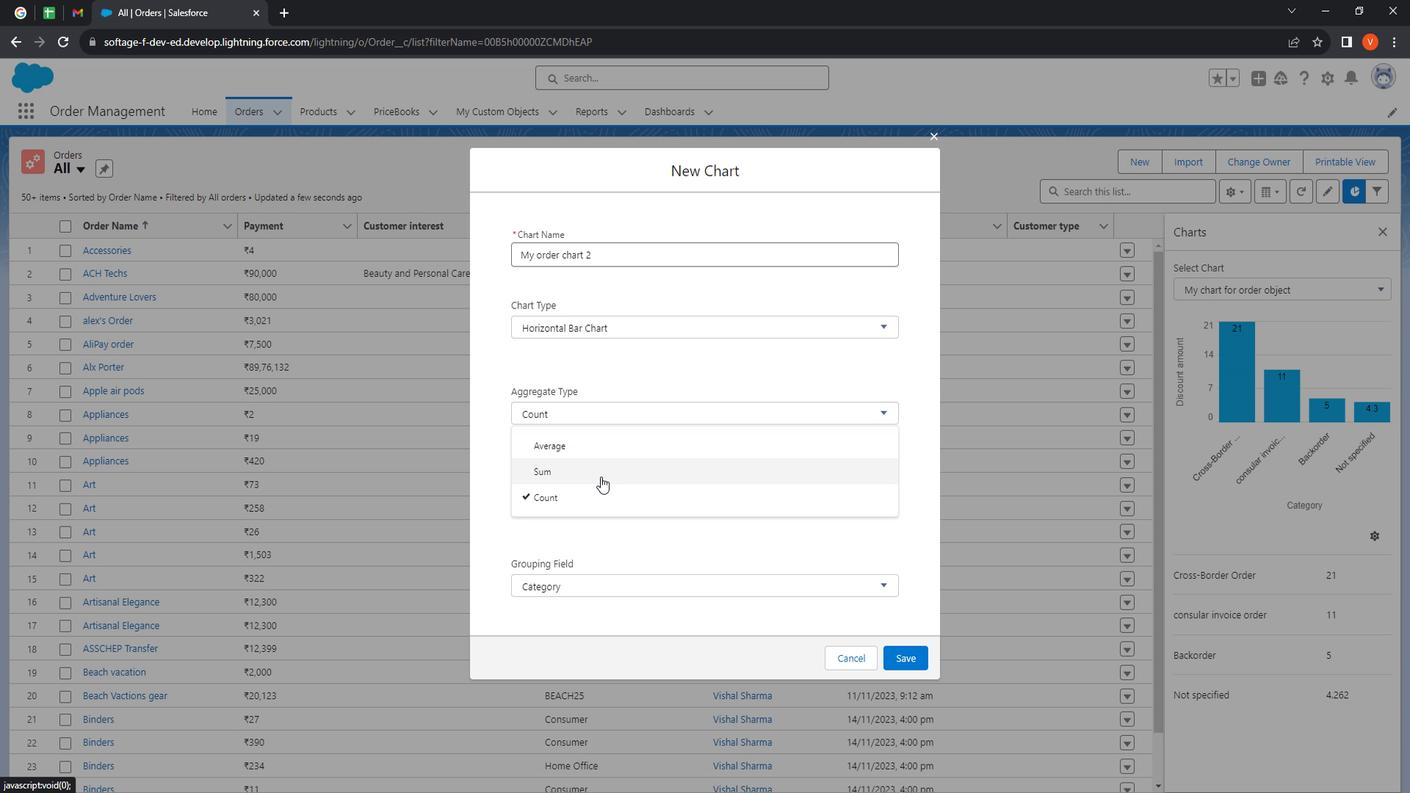 
Action: Mouse pressed left at (616, 473)
Screenshot: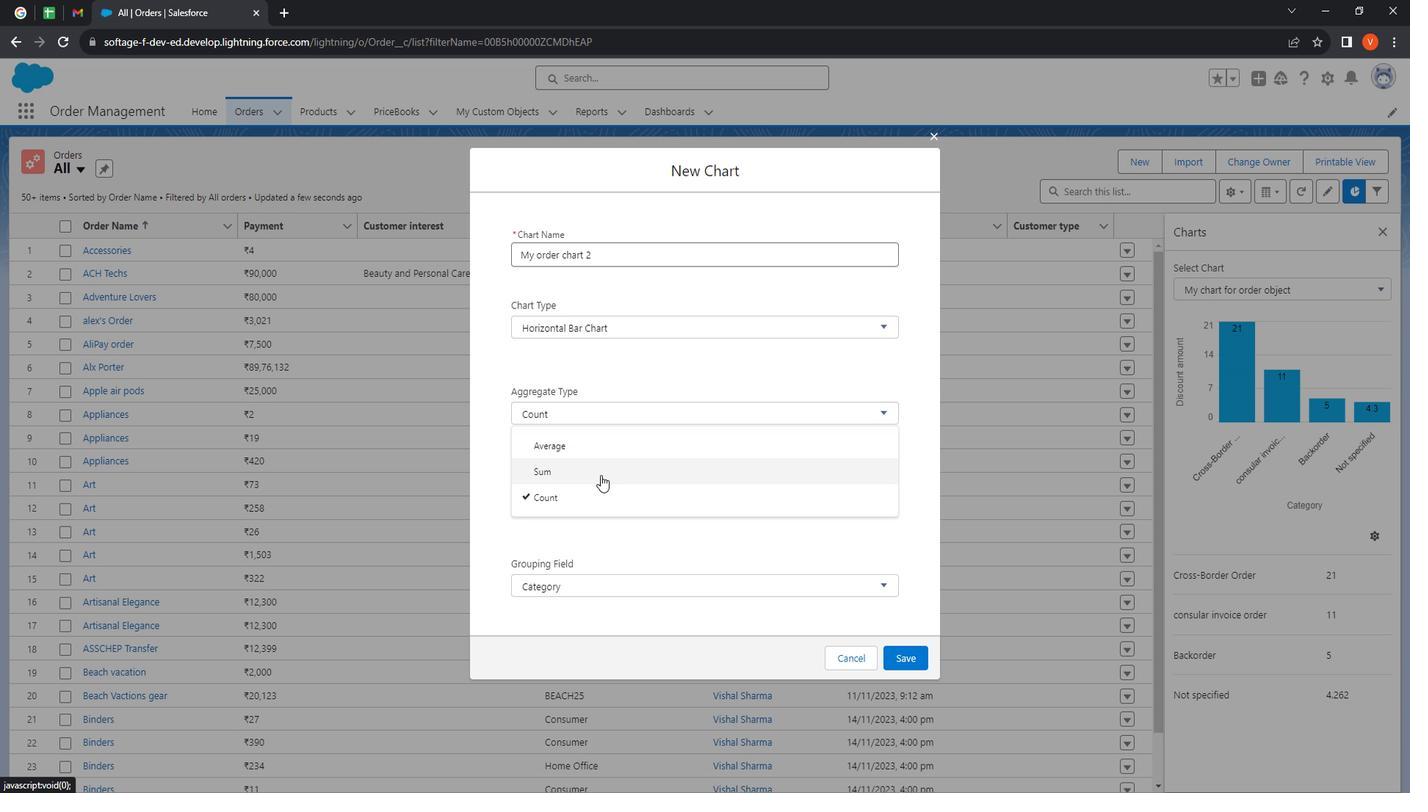 
Action: Mouse moved to (630, 499)
Screenshot: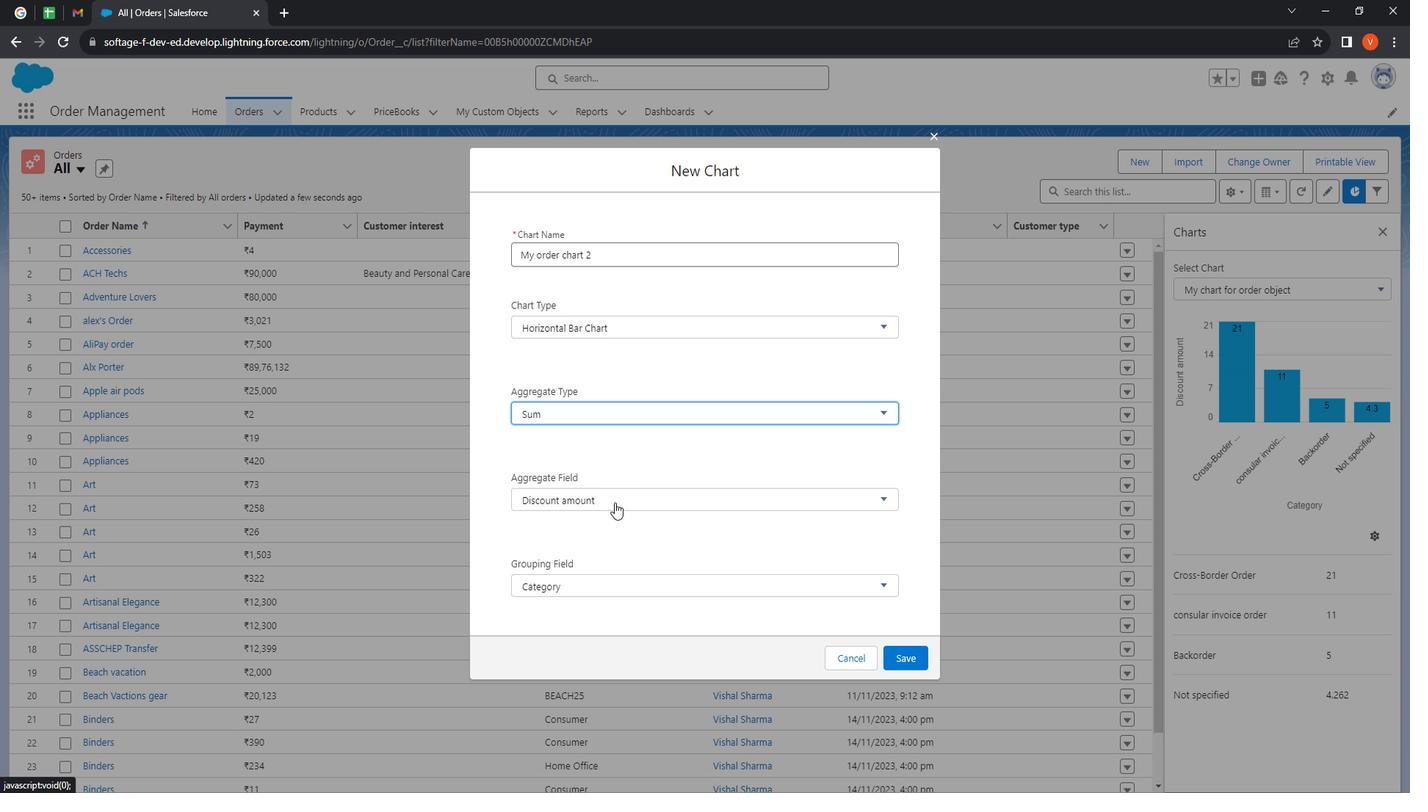 
Action: Mouse pressed left at (630, 499)
Screenshot: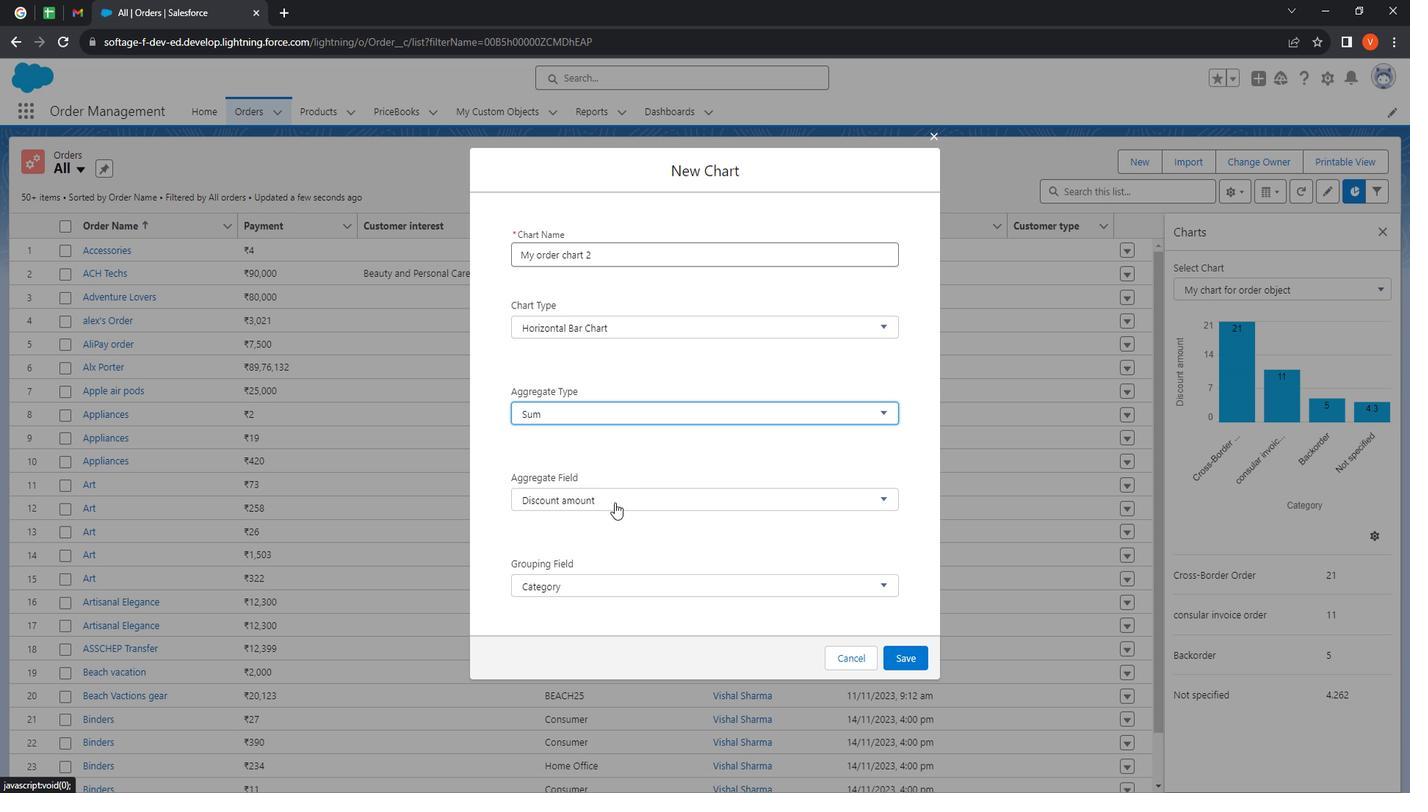 
Action: Mouse moved to (640, 529)
Screenshot: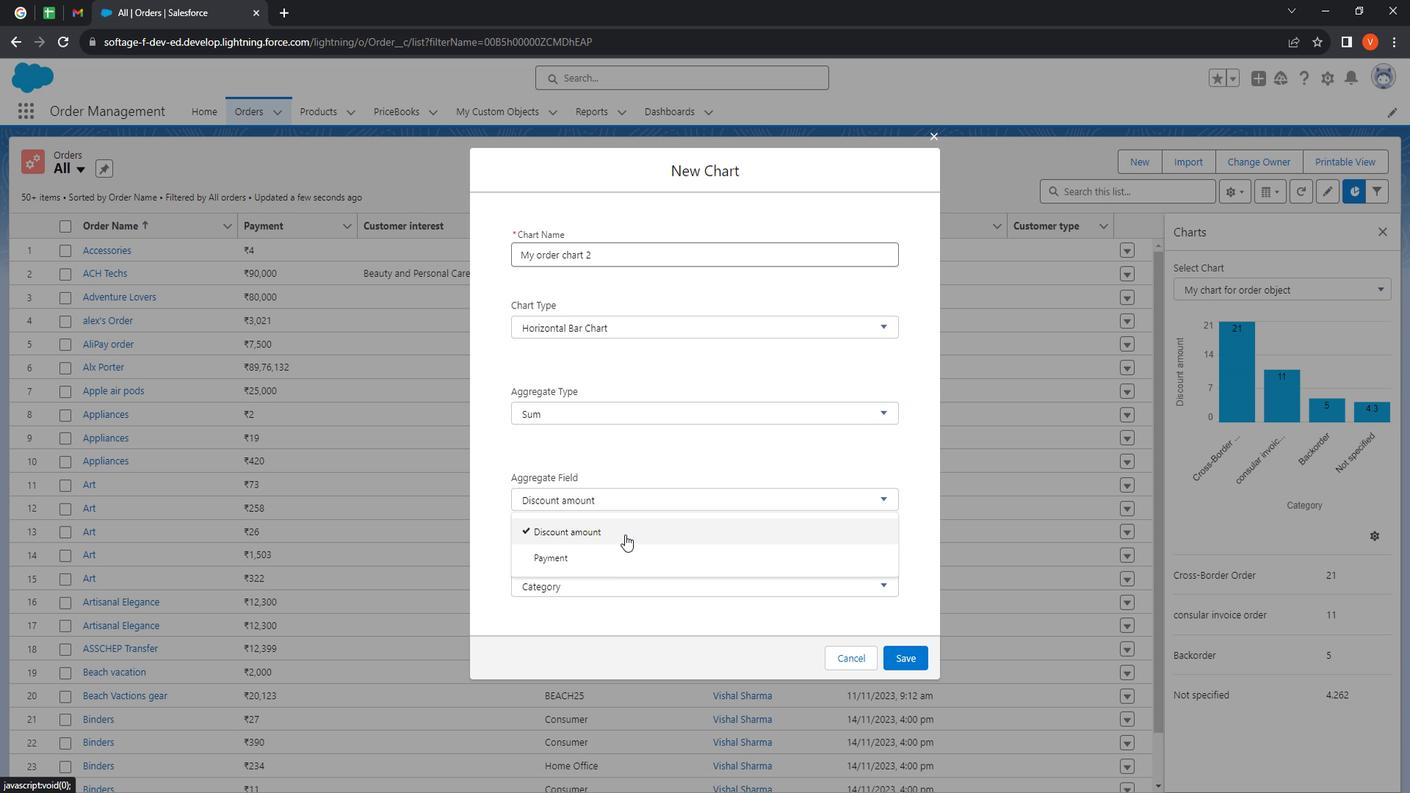
Action: Mouse pressed left at (640, 529)
Screenshot: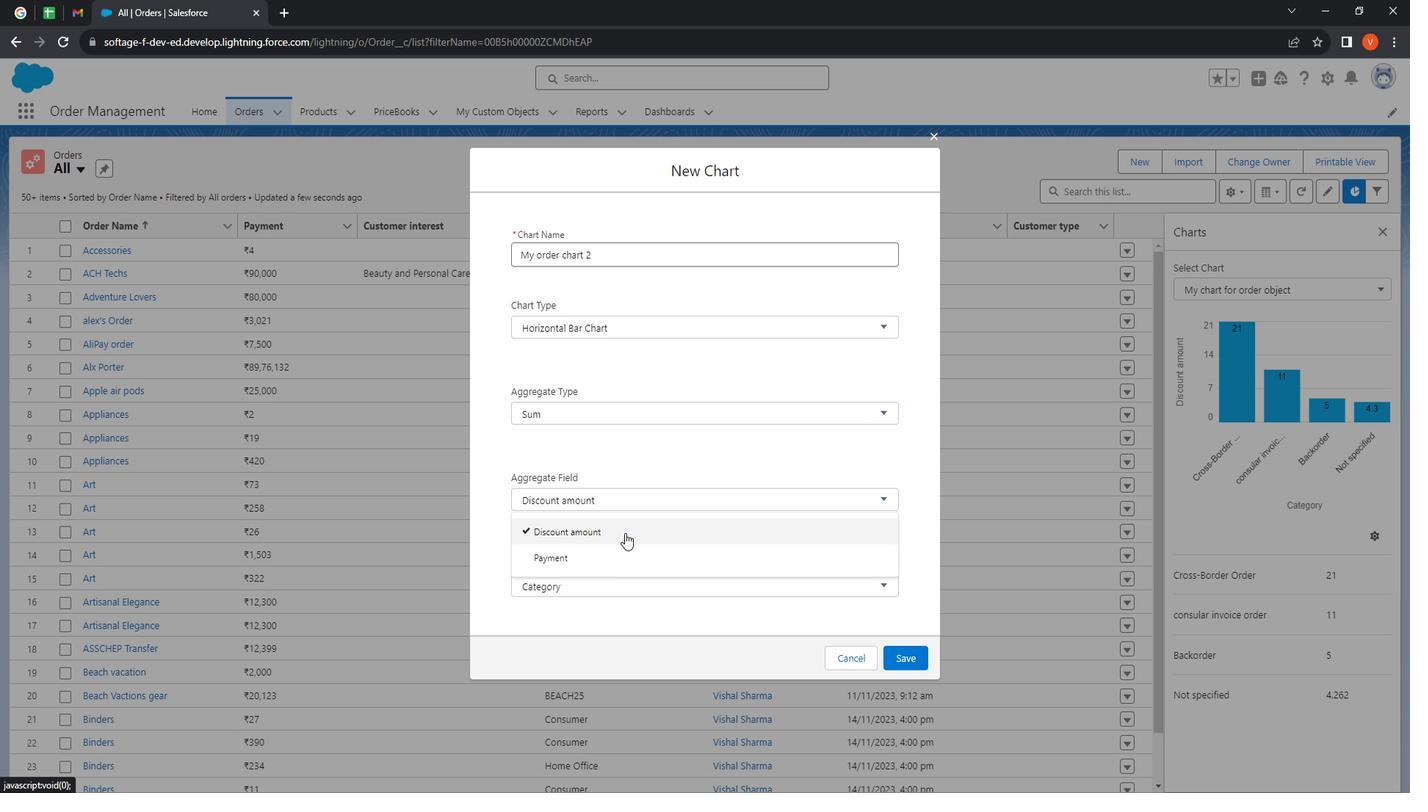 
Action: Mouse moved to (626, 573)
Screenshot: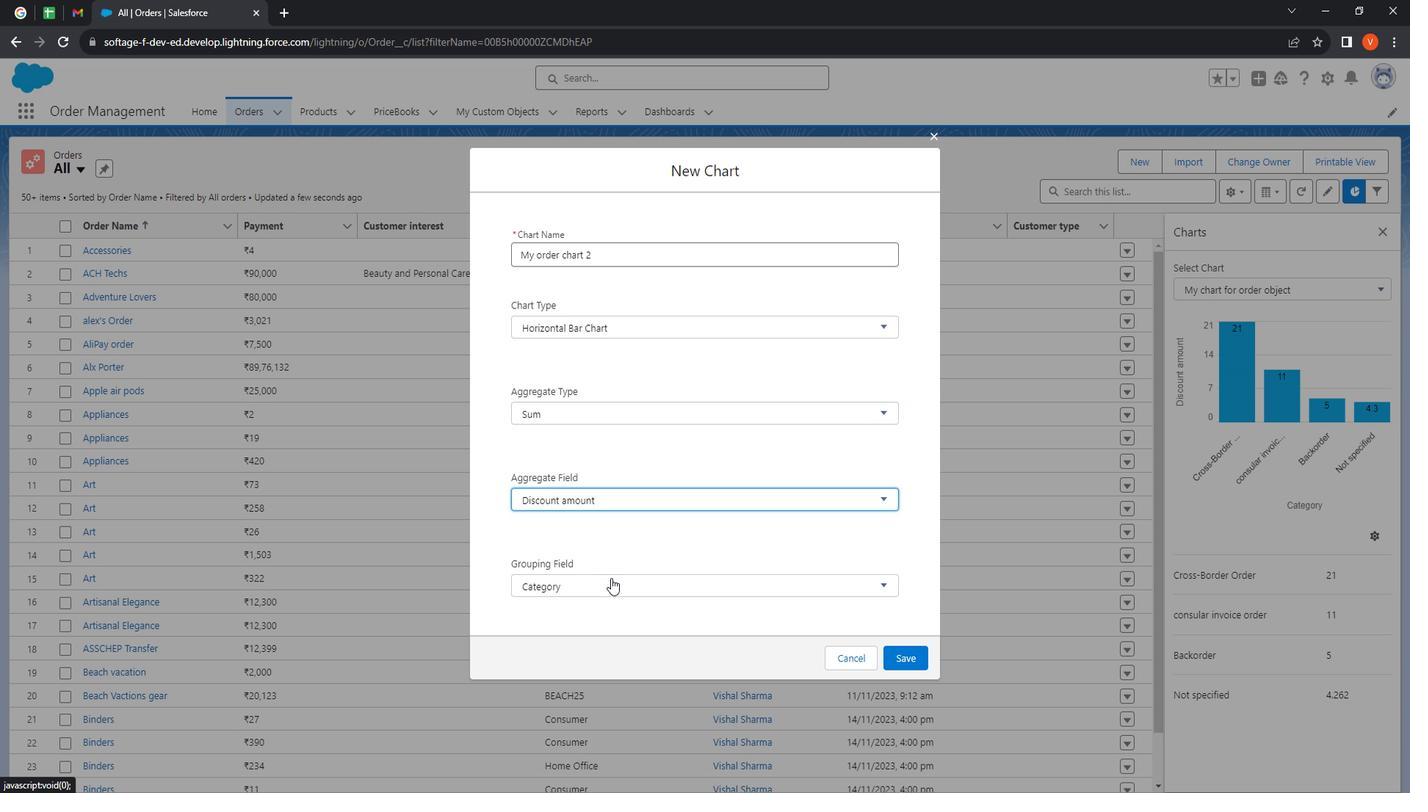 
Action: Mouse pressed left at (626, 573)
Screenshot: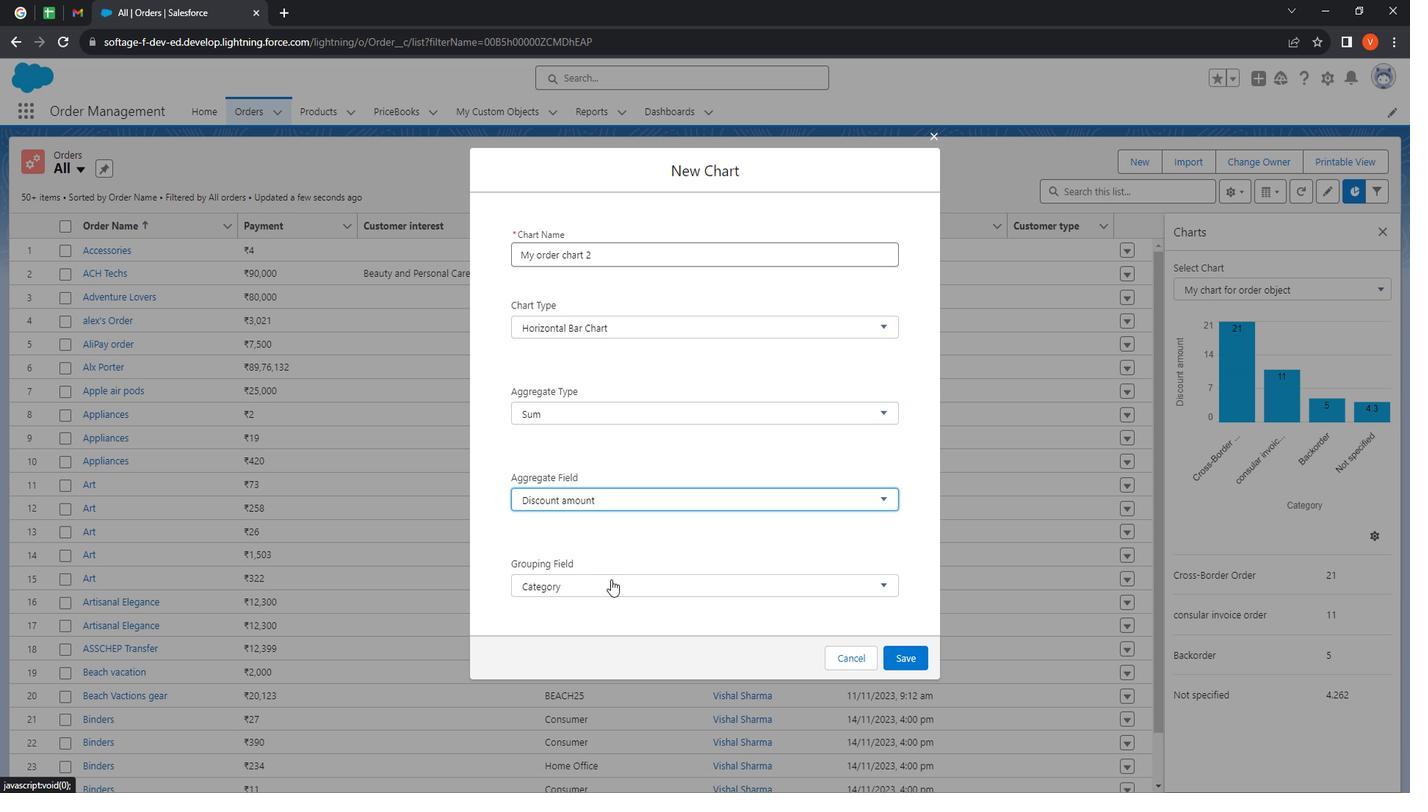 
Action: Mouse moved to (619, 403)
Screenshot: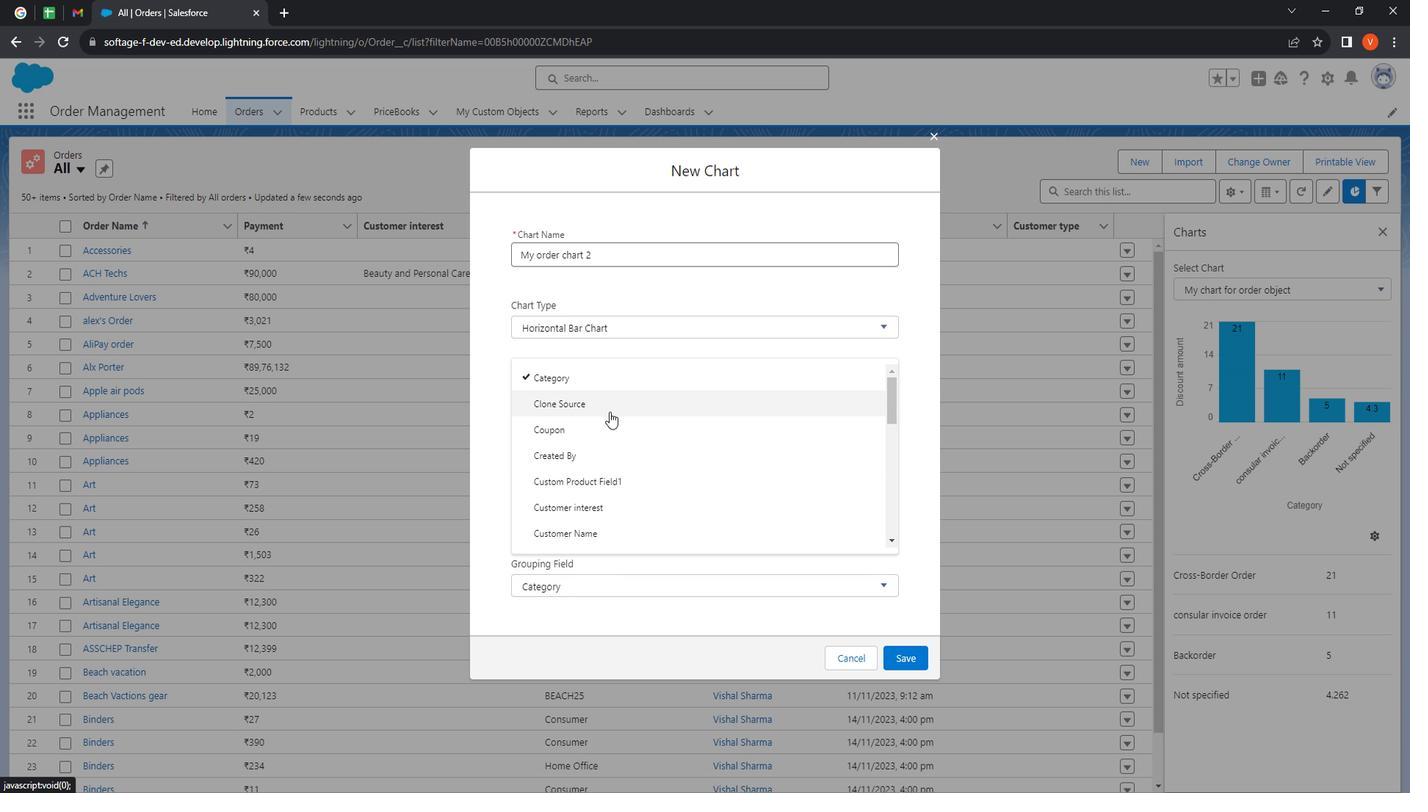 
Action: Mouse scrolled (619, 404) with delta (0, 0)
Screenshot: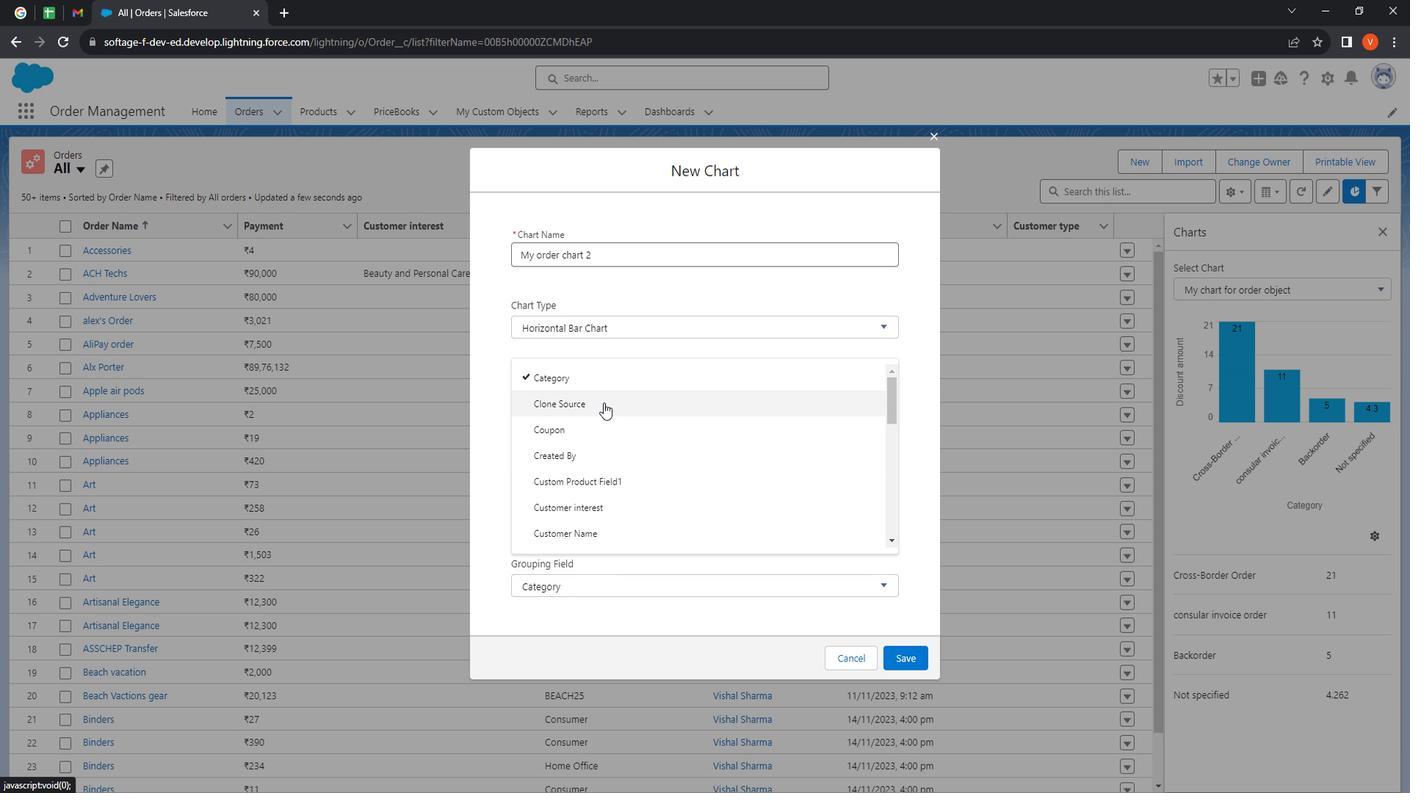 
Action: Mouse moved to (627, 421)
Screenshot: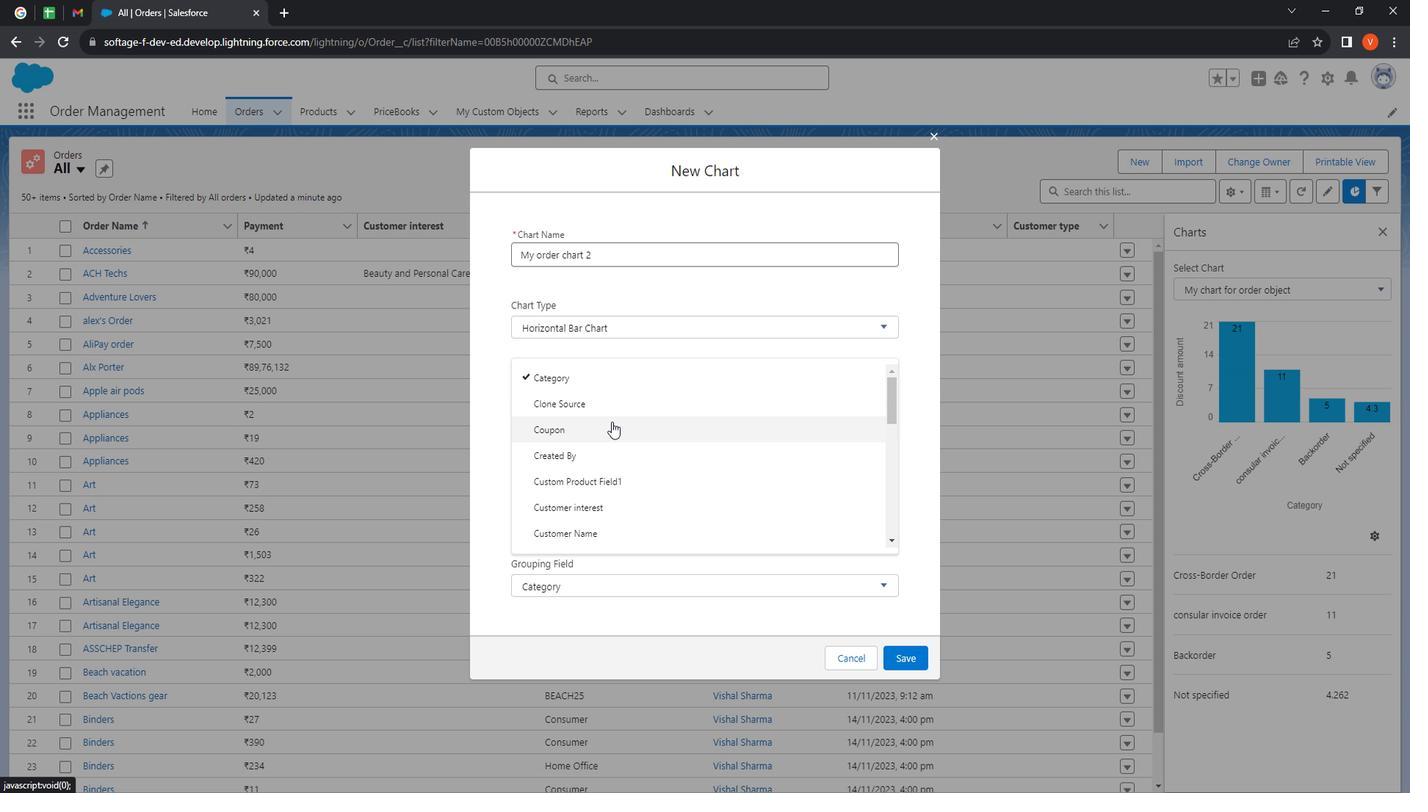 
Action: Mouse scrolled (627, 421) with delta (0, 0)
Screenshot: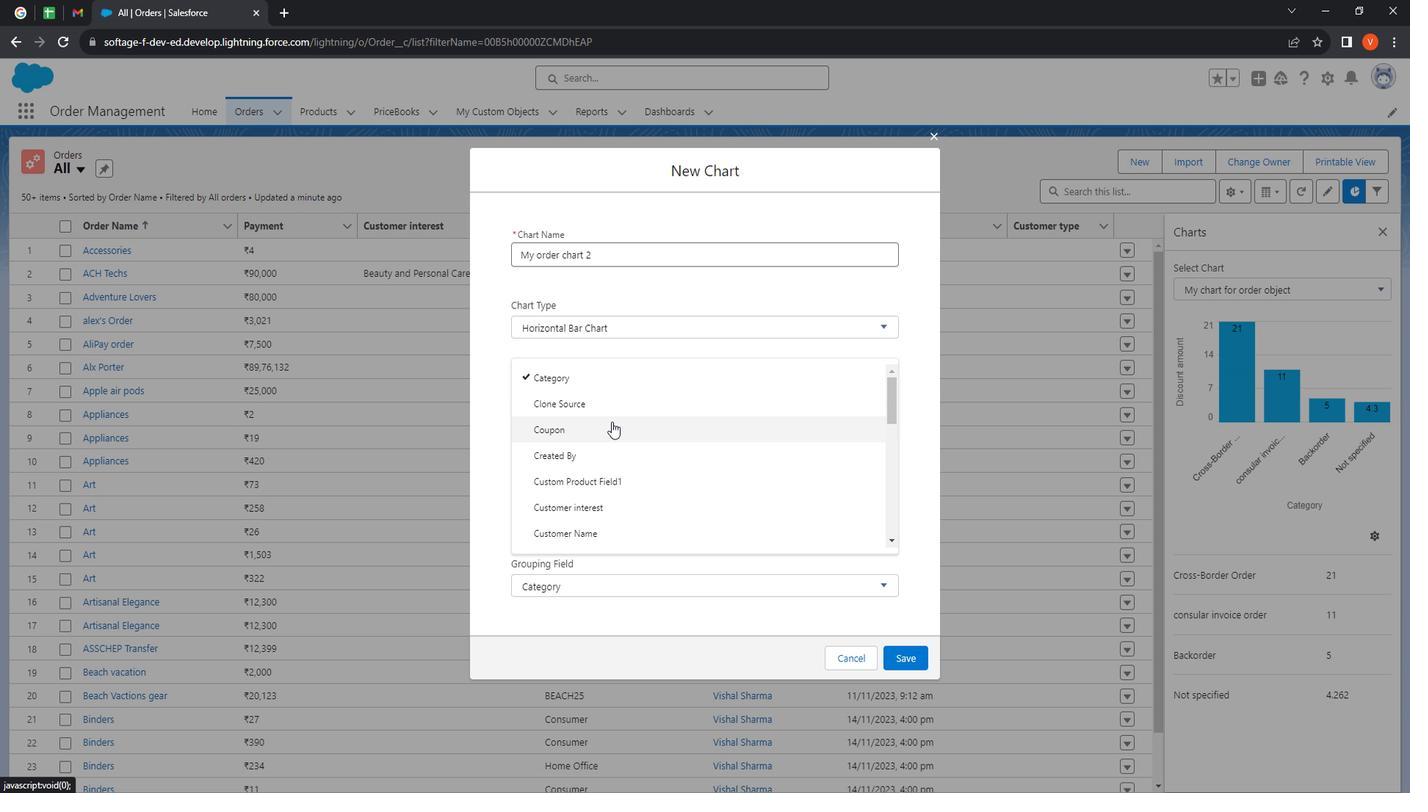 
Action: Mouse moved to (627, 423)
Screenshot: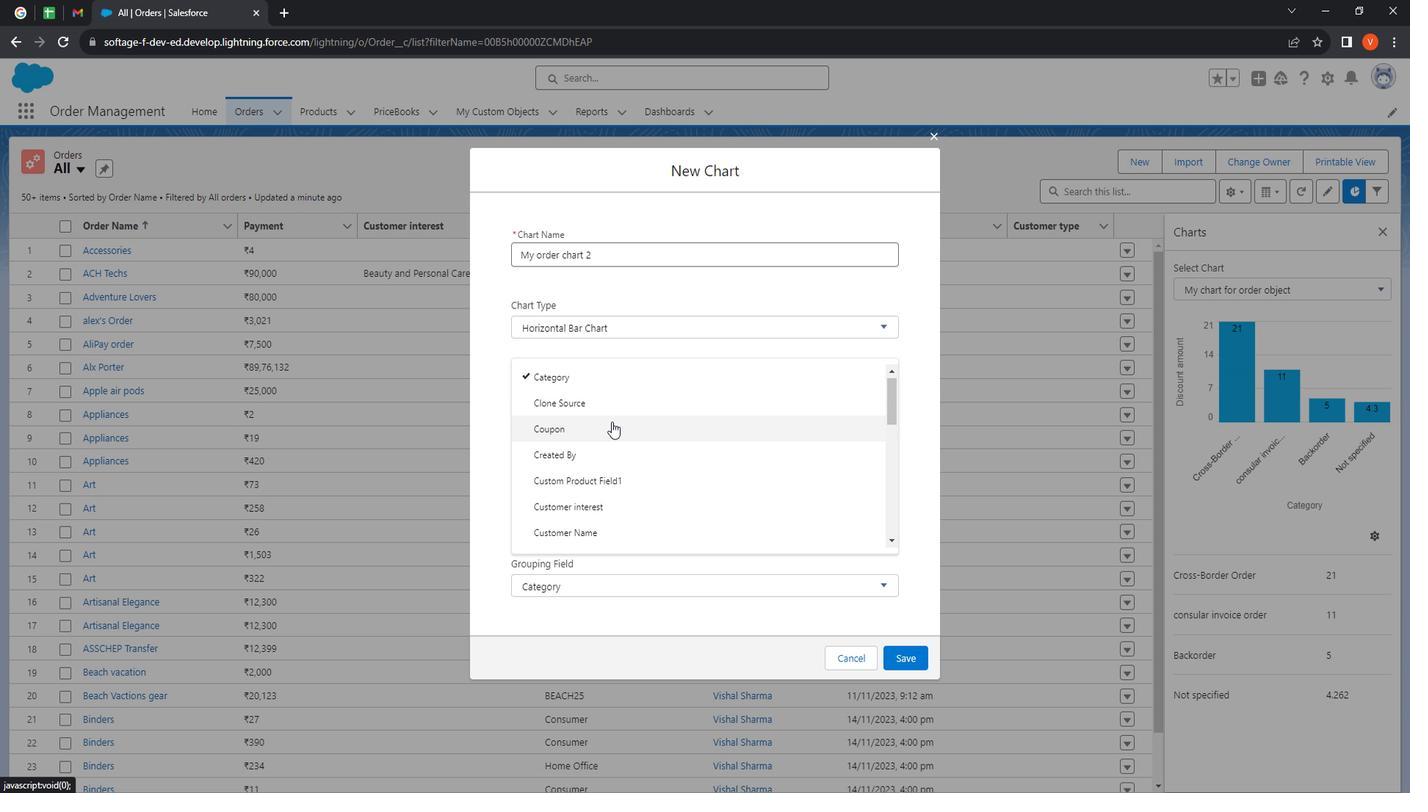 
Action: Mouse scrolled (627, 422) with delta (0, 0)
Screenshot: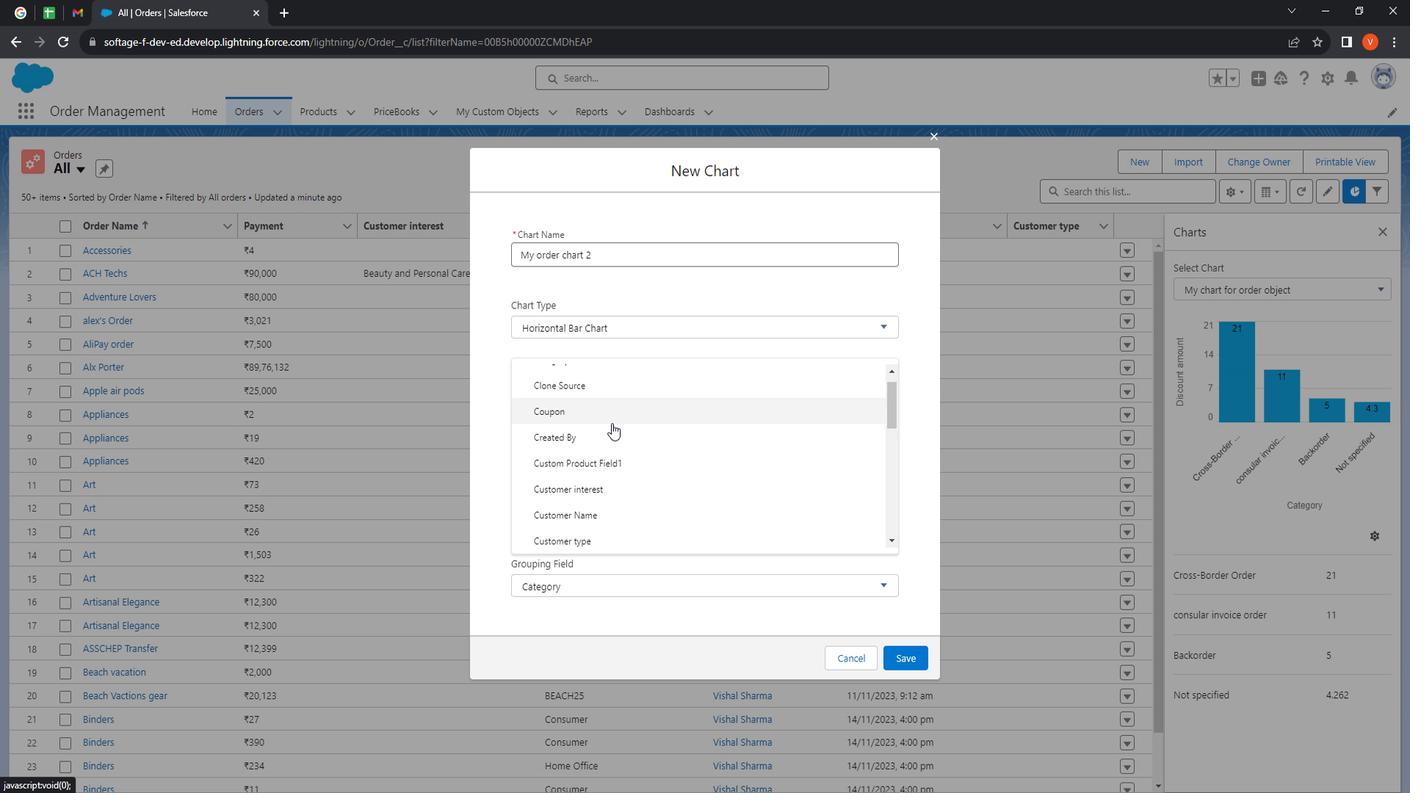 
Action: Mouse moved to (590, 434)
Screenshot: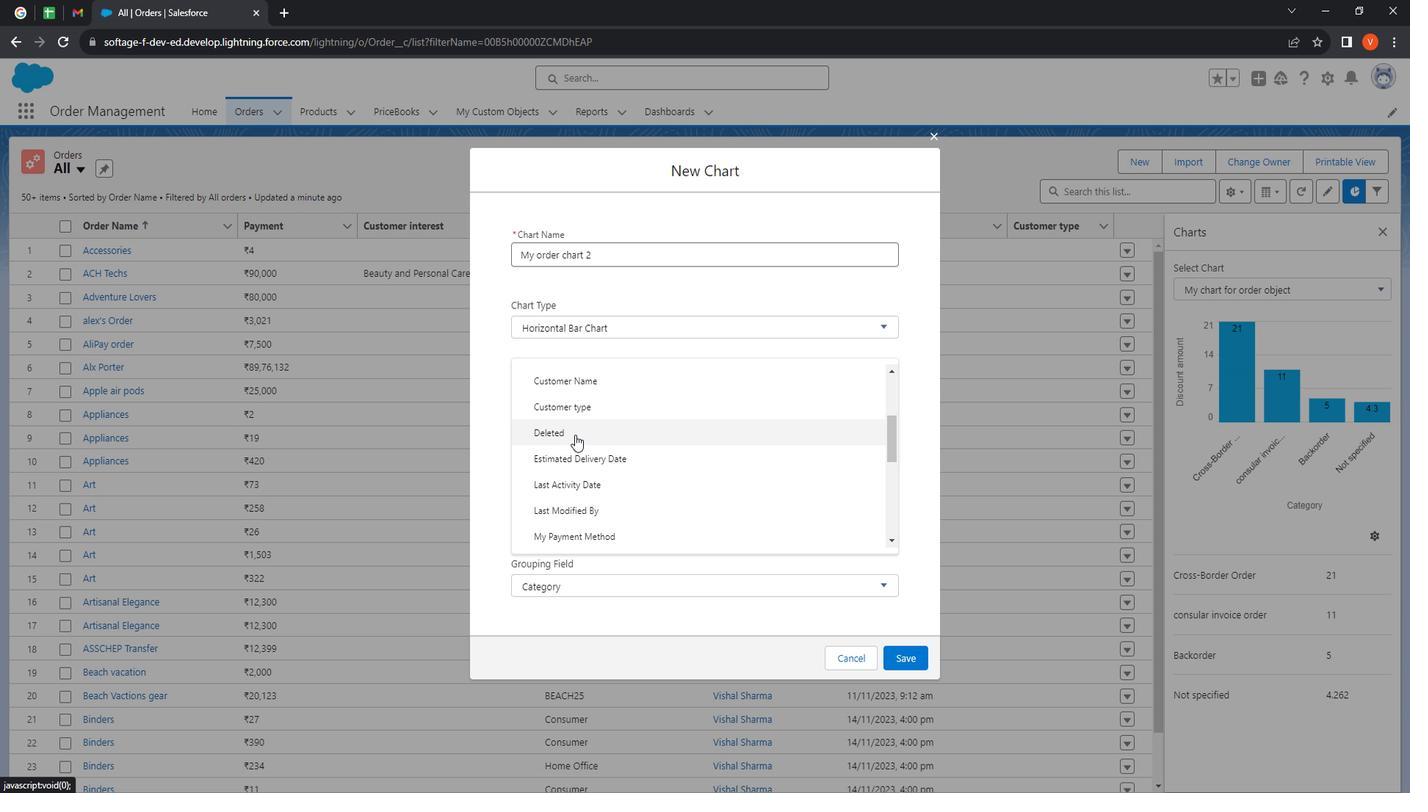 
Action: Mouse scrolled (590, 433) with delta (0, 0)
Screenshot: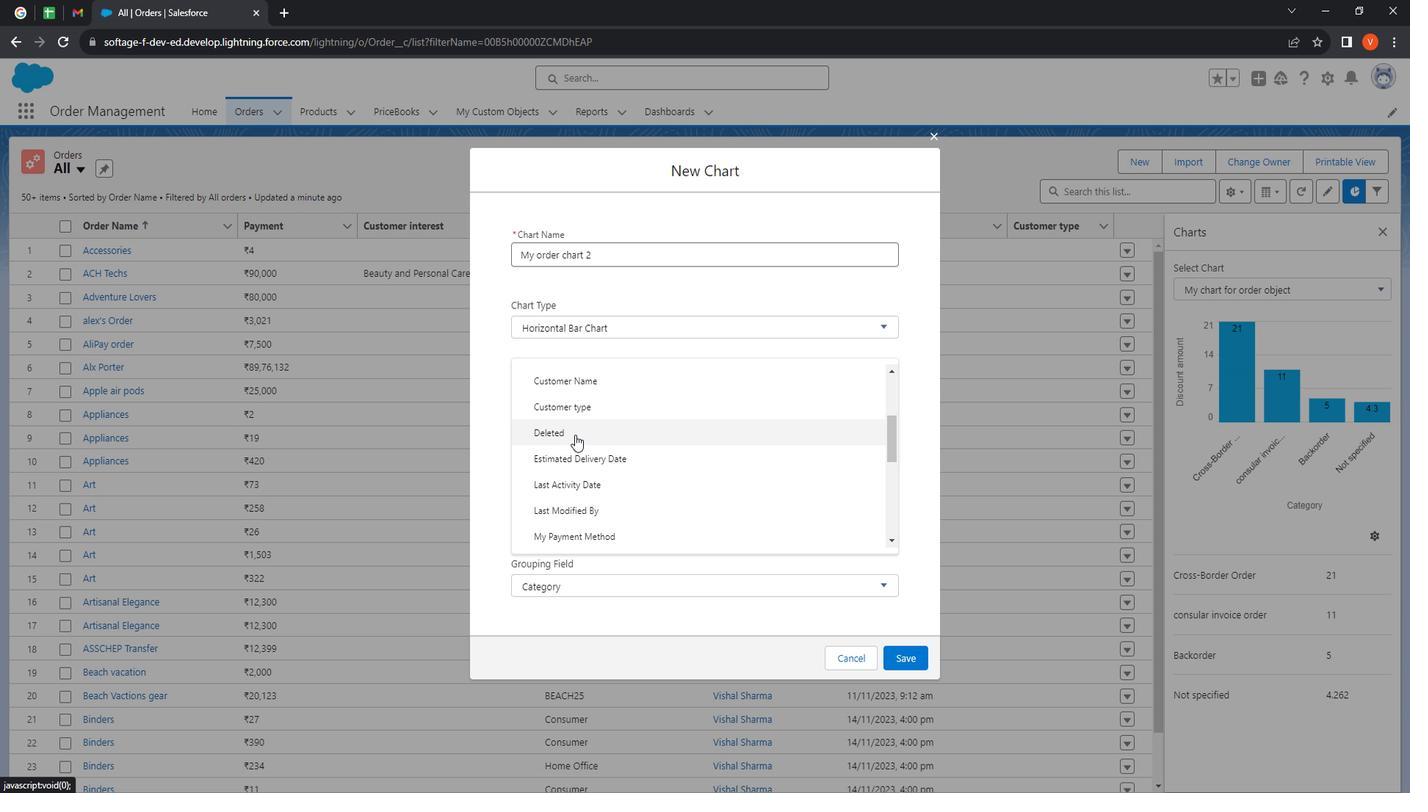 
Action: Mouse moved to (597, 426)
Screenshot: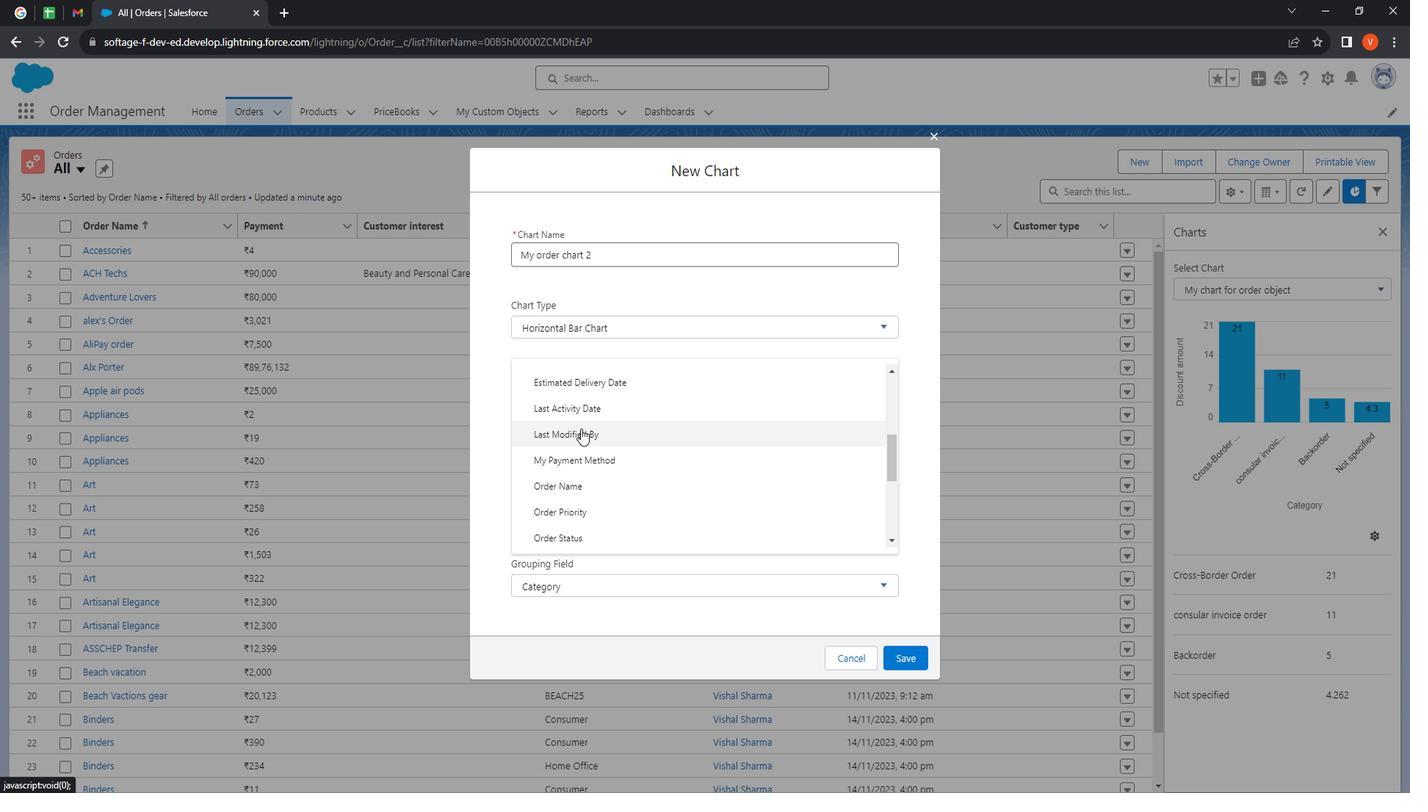 
Action: Mouse scrolled (597, 427) with delta (0, 0)
Screenshot: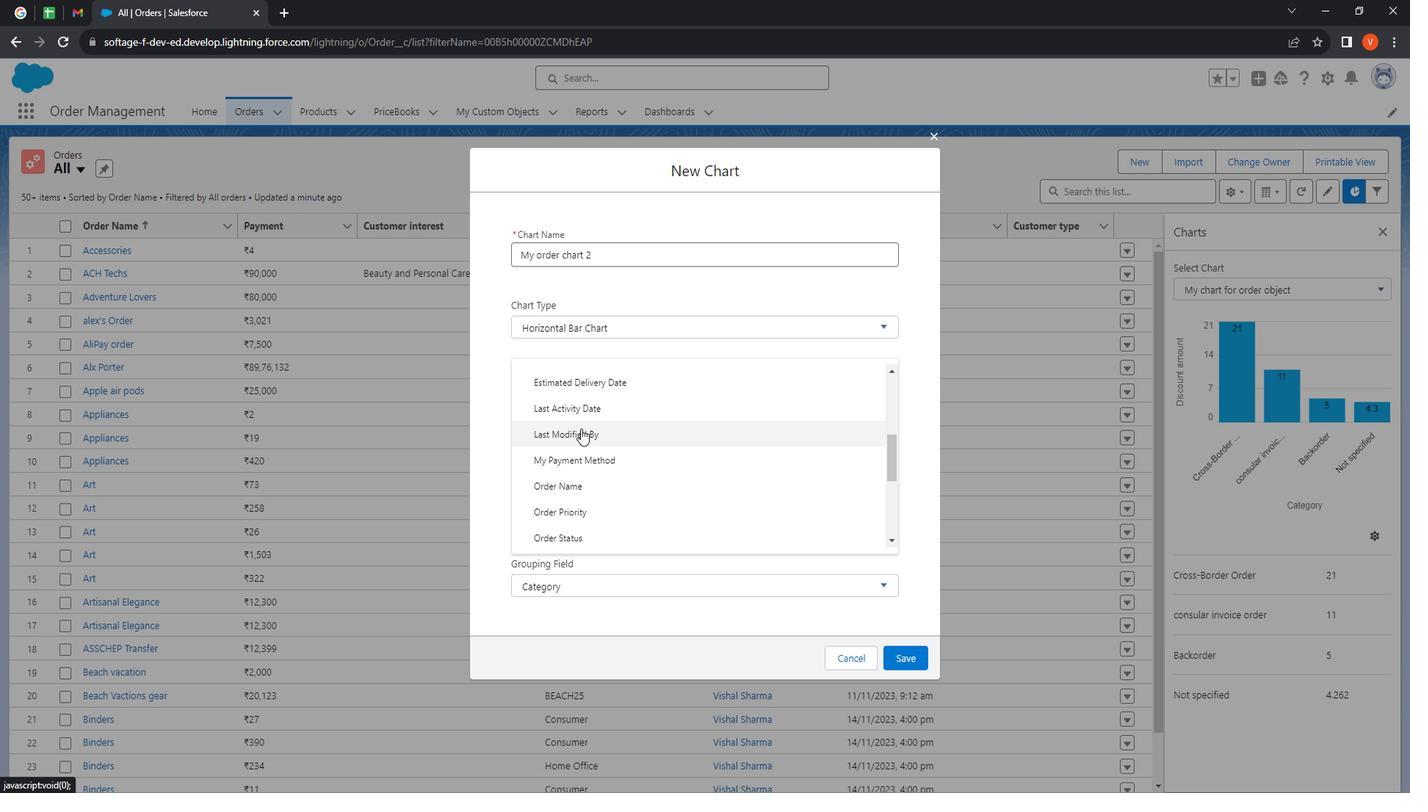 
Action: Mouse scrolled (597, 427) with delta (0, 0)
Screenshot: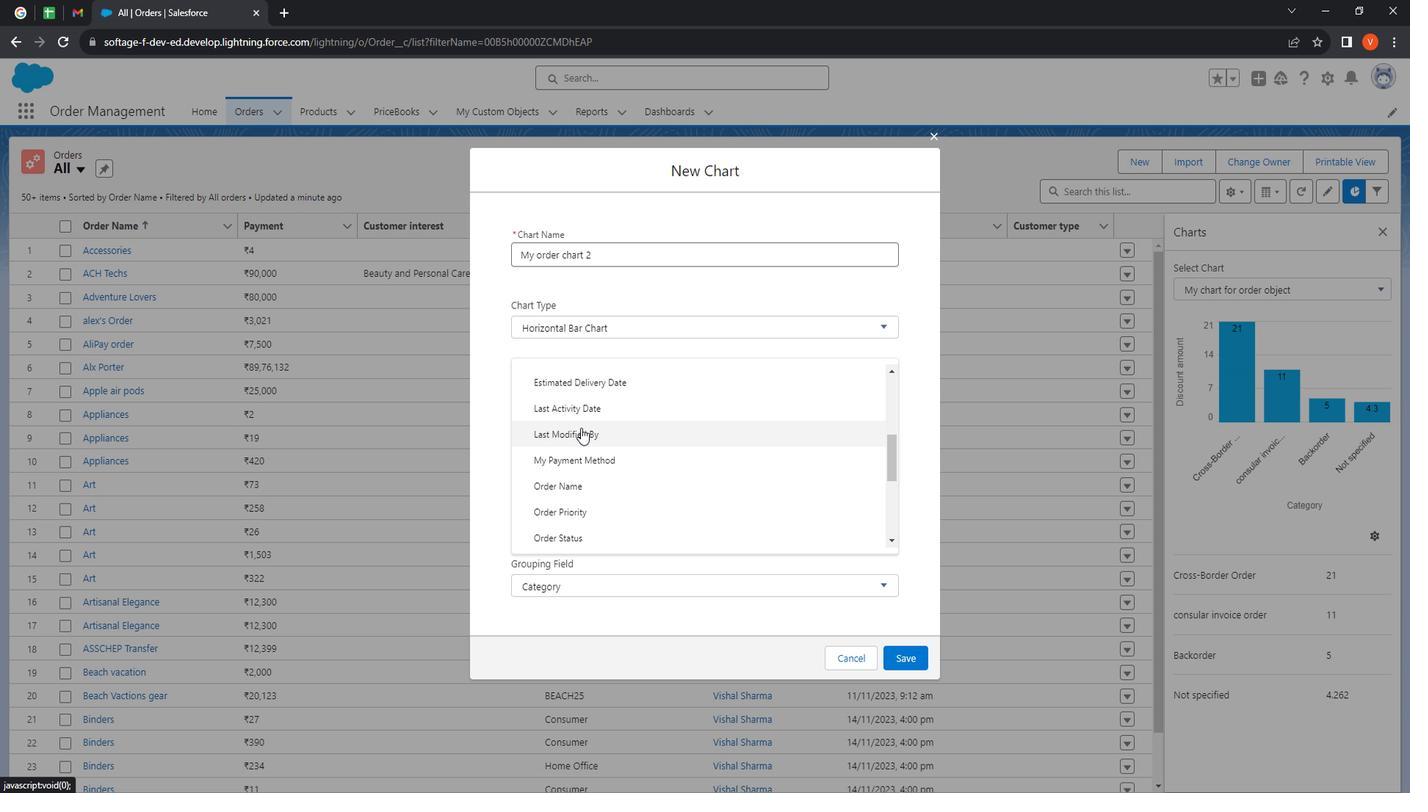 
Action: Mouse moved to (634, 453)
Screenshot: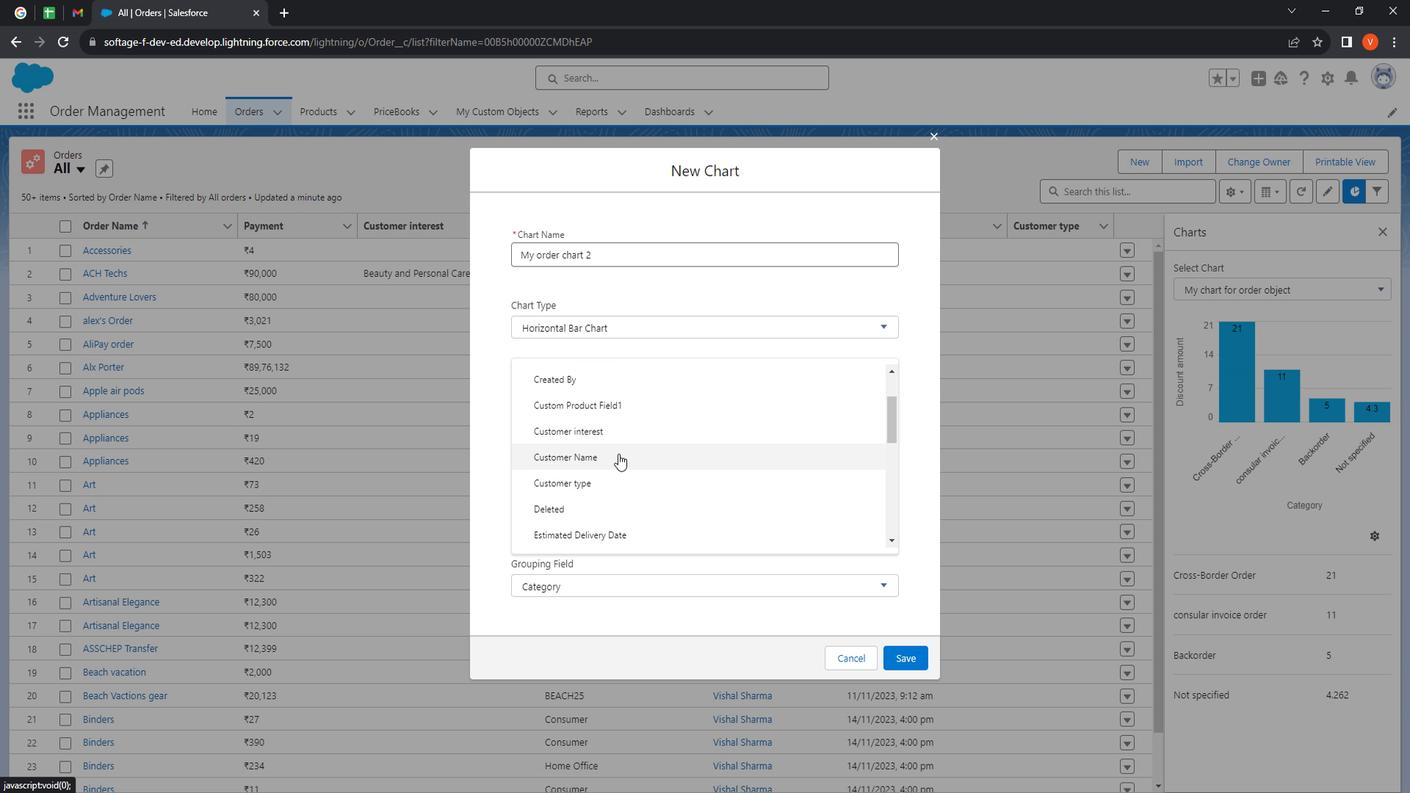 
Action: Mouse pressed left at (634, 453)
Screenshot: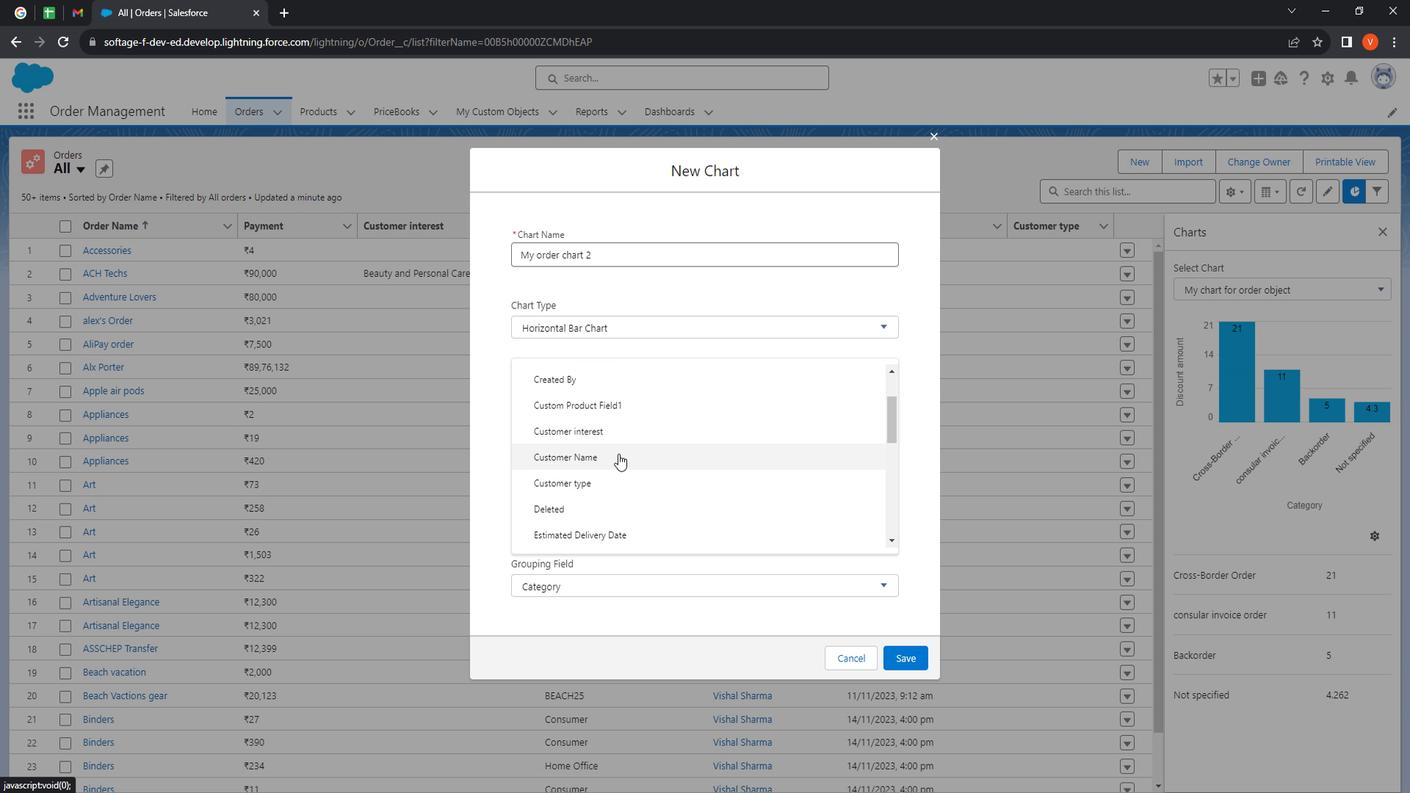 
Action: Mouse moved to (924, 650)
Screenshot: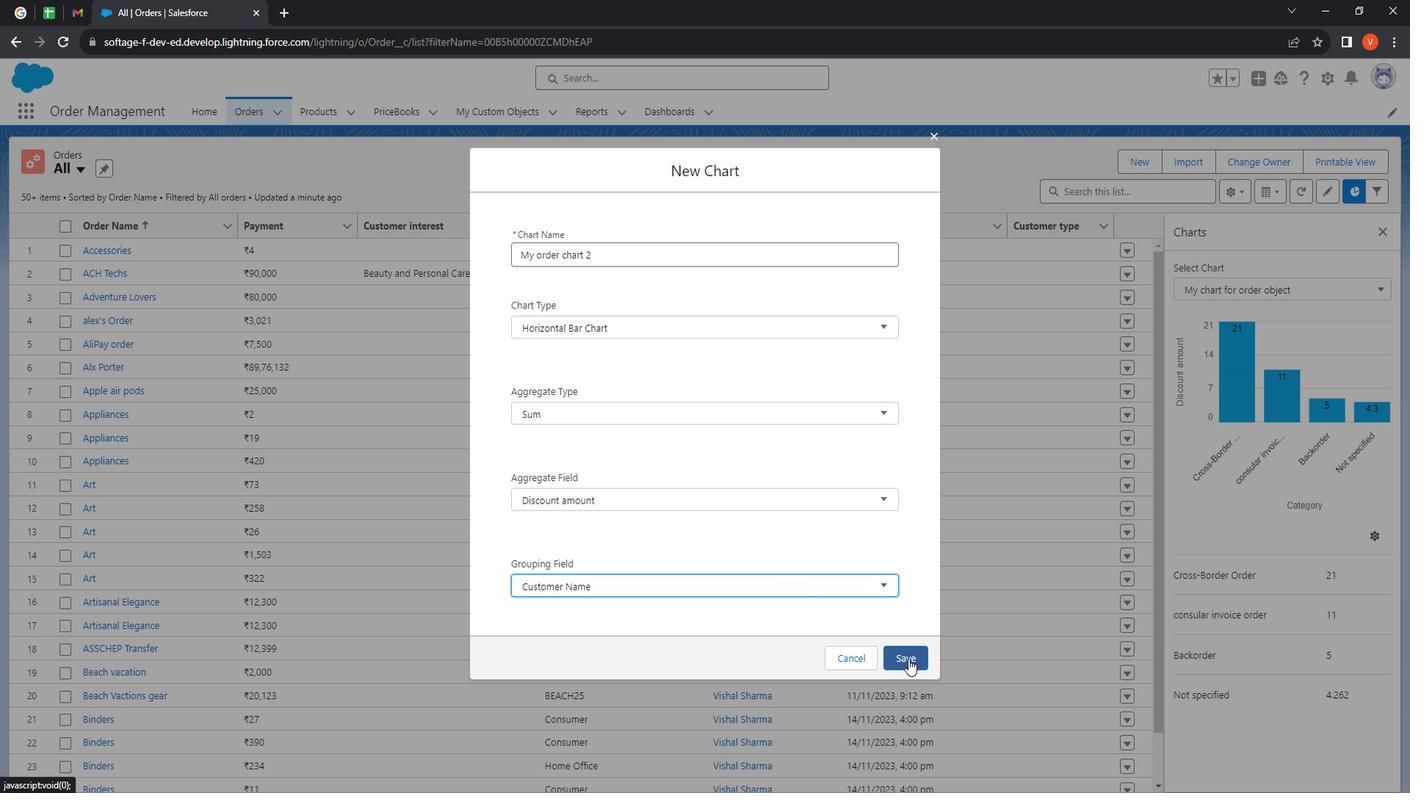 
Action: Mouse pressed left at (924, 650)
Screenshot: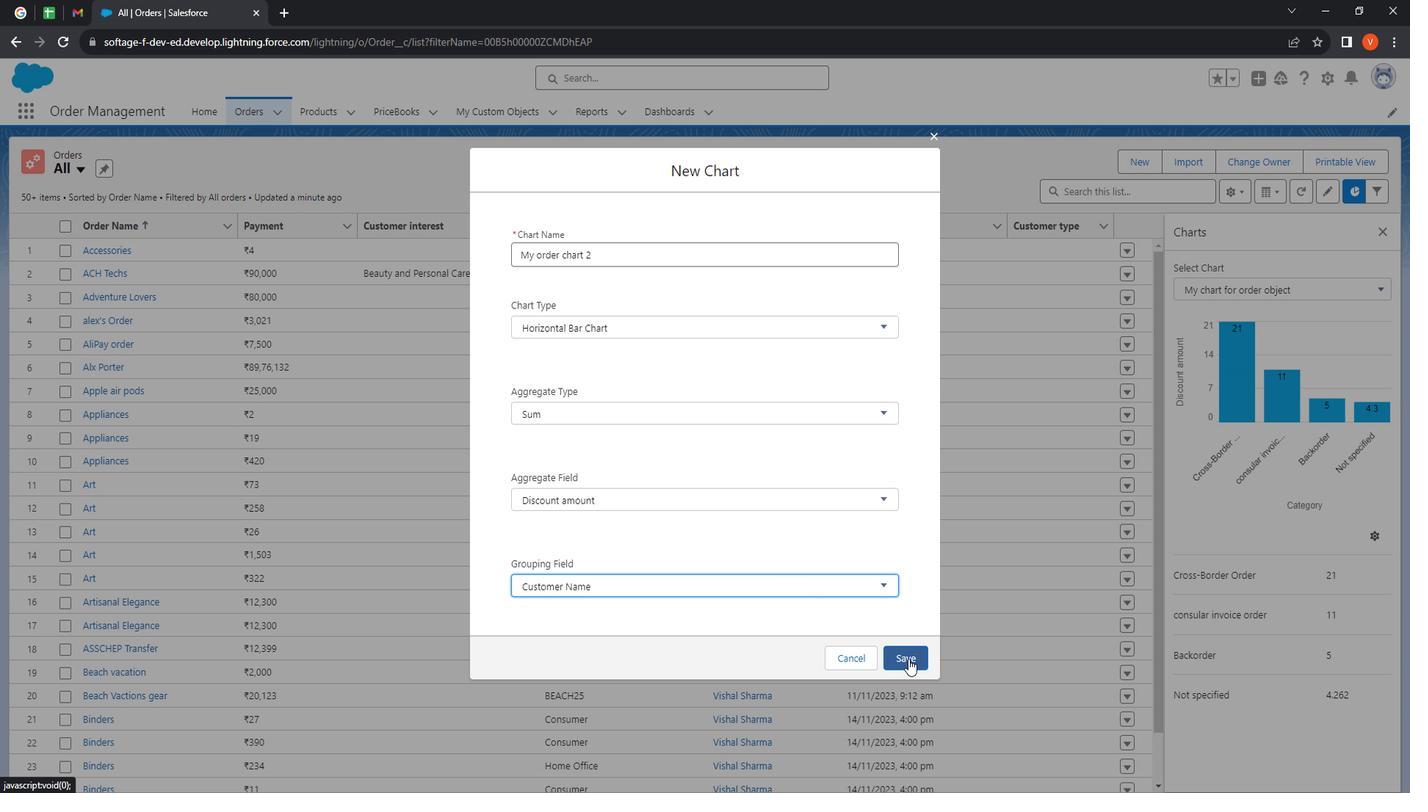 
Action: Mouse moved to (1325, 512)
Screenshot: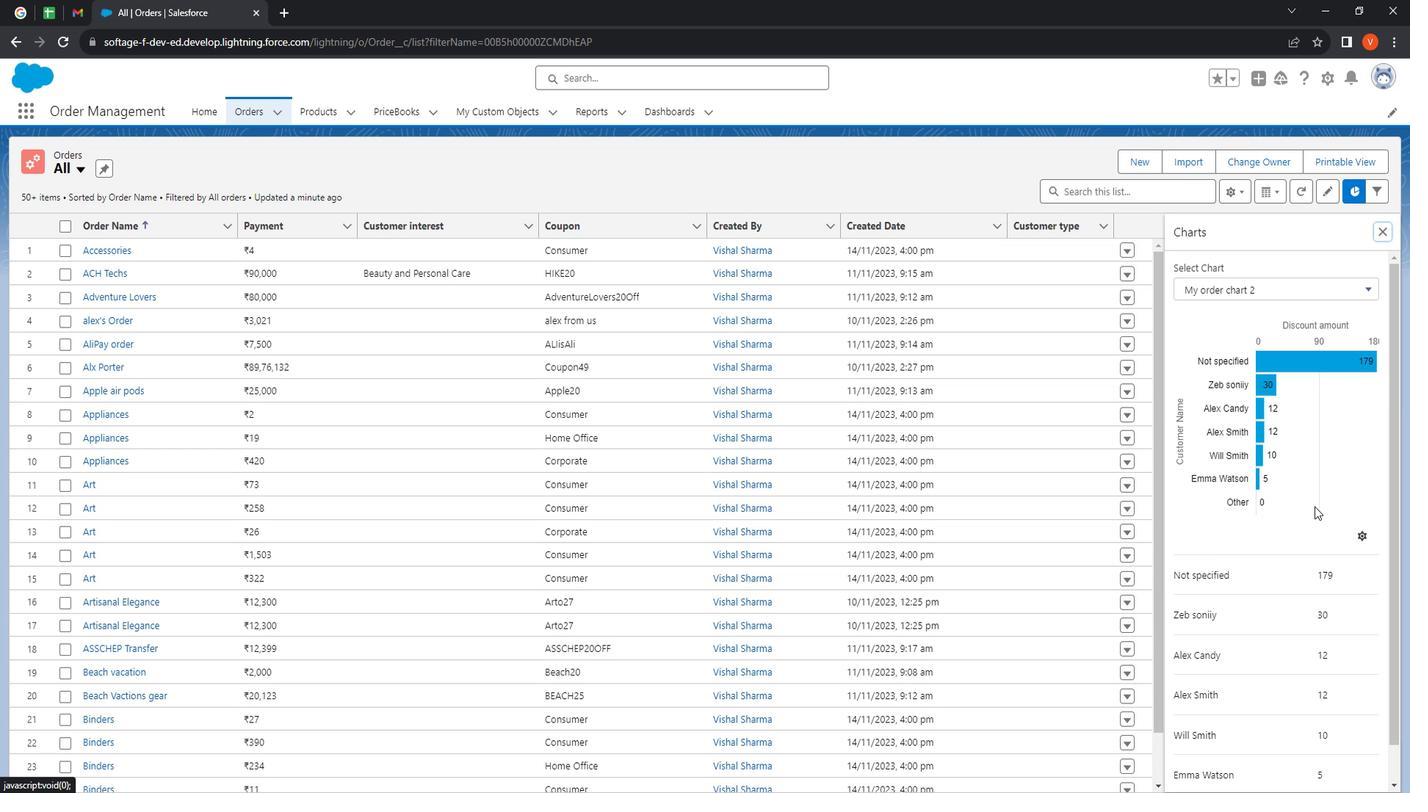 
Action: Mouse scrolled (1325, 512) with delta (0, 0)
Screenshot: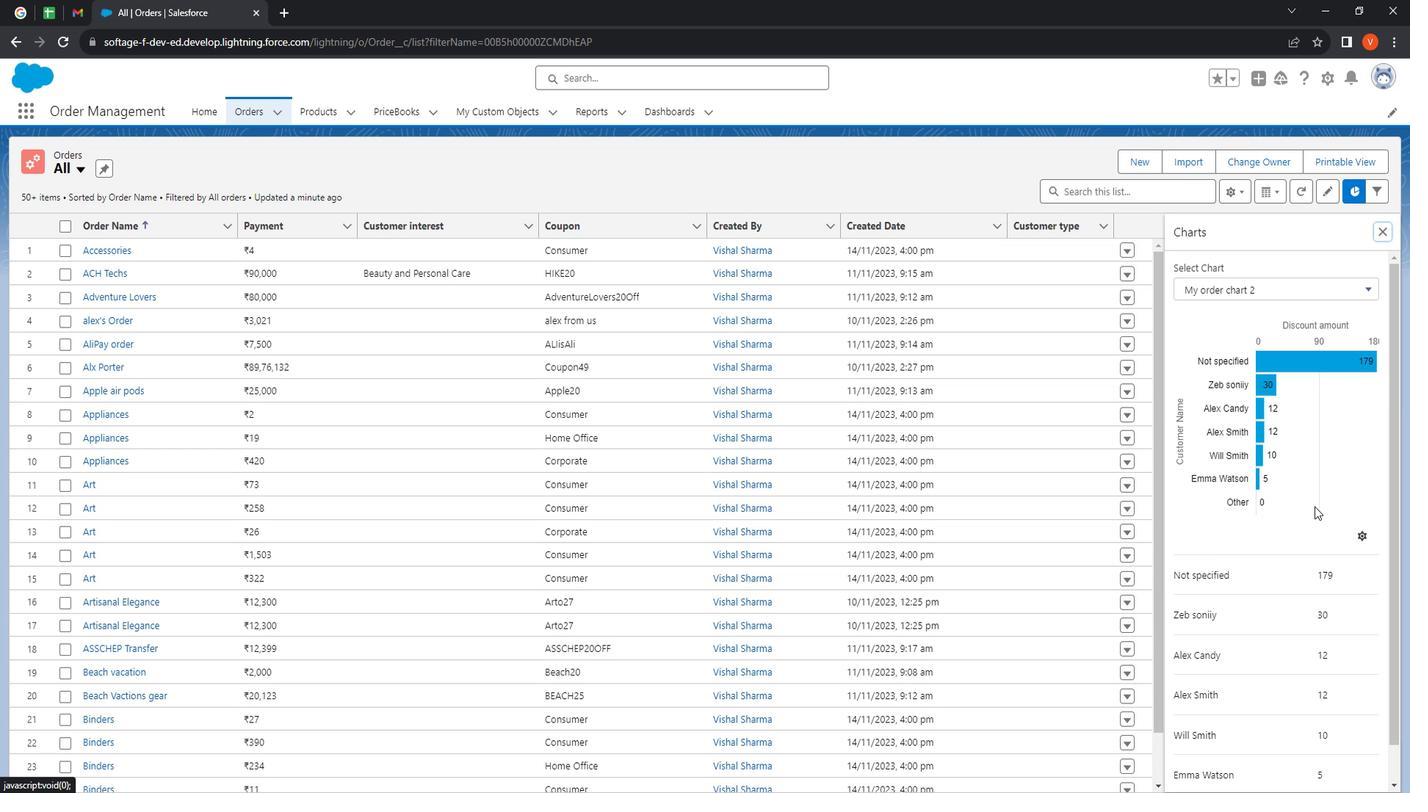 
Action: Mouse moved to (1324, 520)
Screenshot: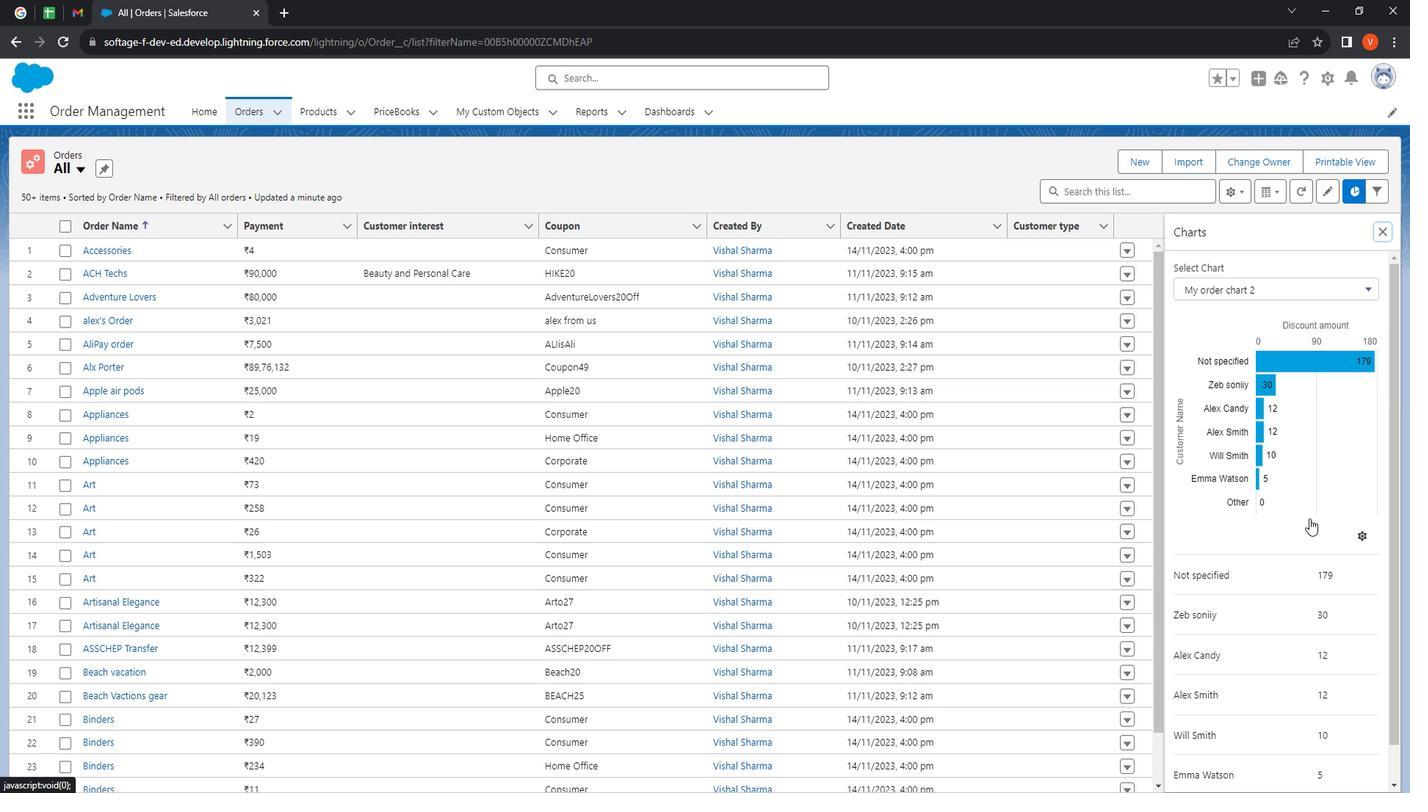 
Action: Mouse scrolled (1324, 520) with delta (0, 0)
Screenshot: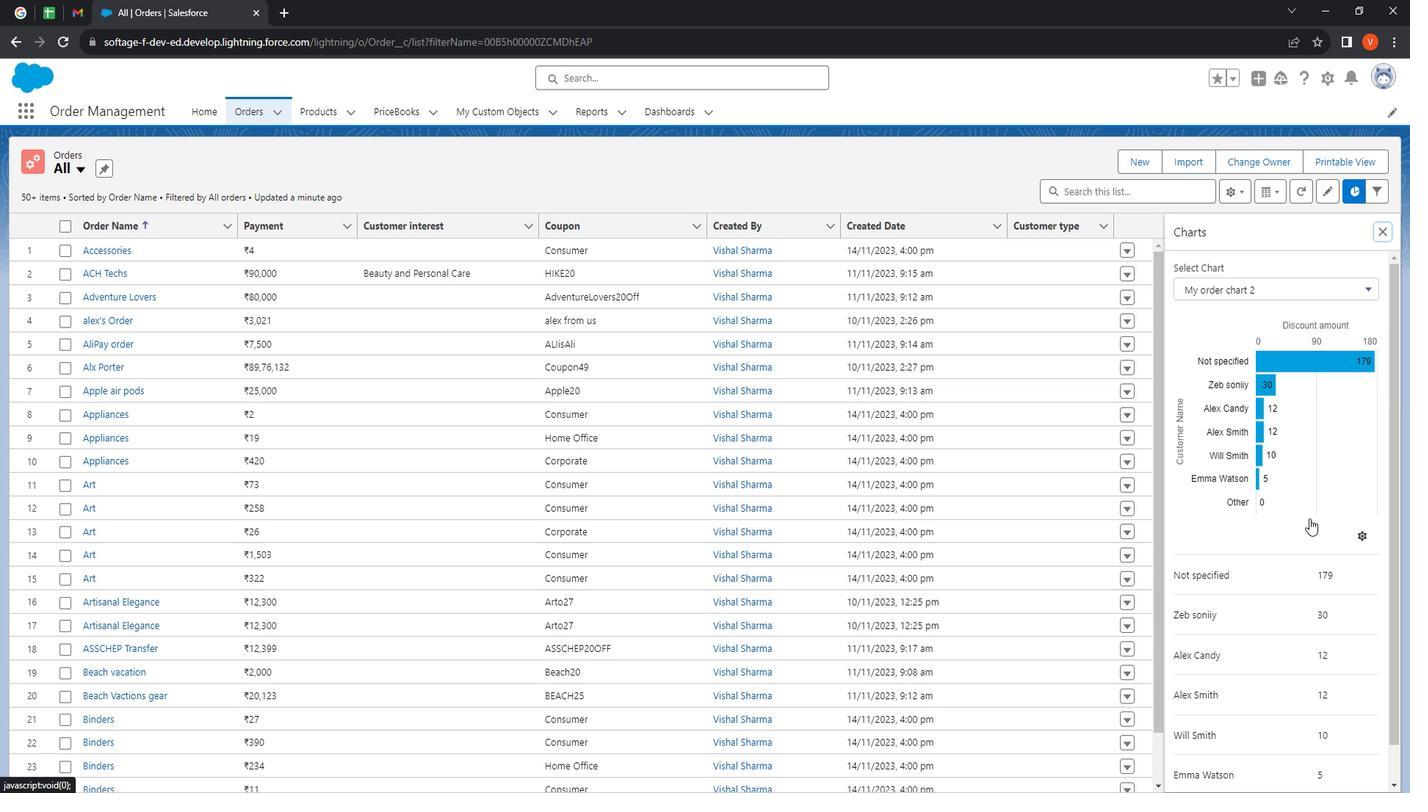 
Action: Mouse moved to (1324, 525)
Screenshot: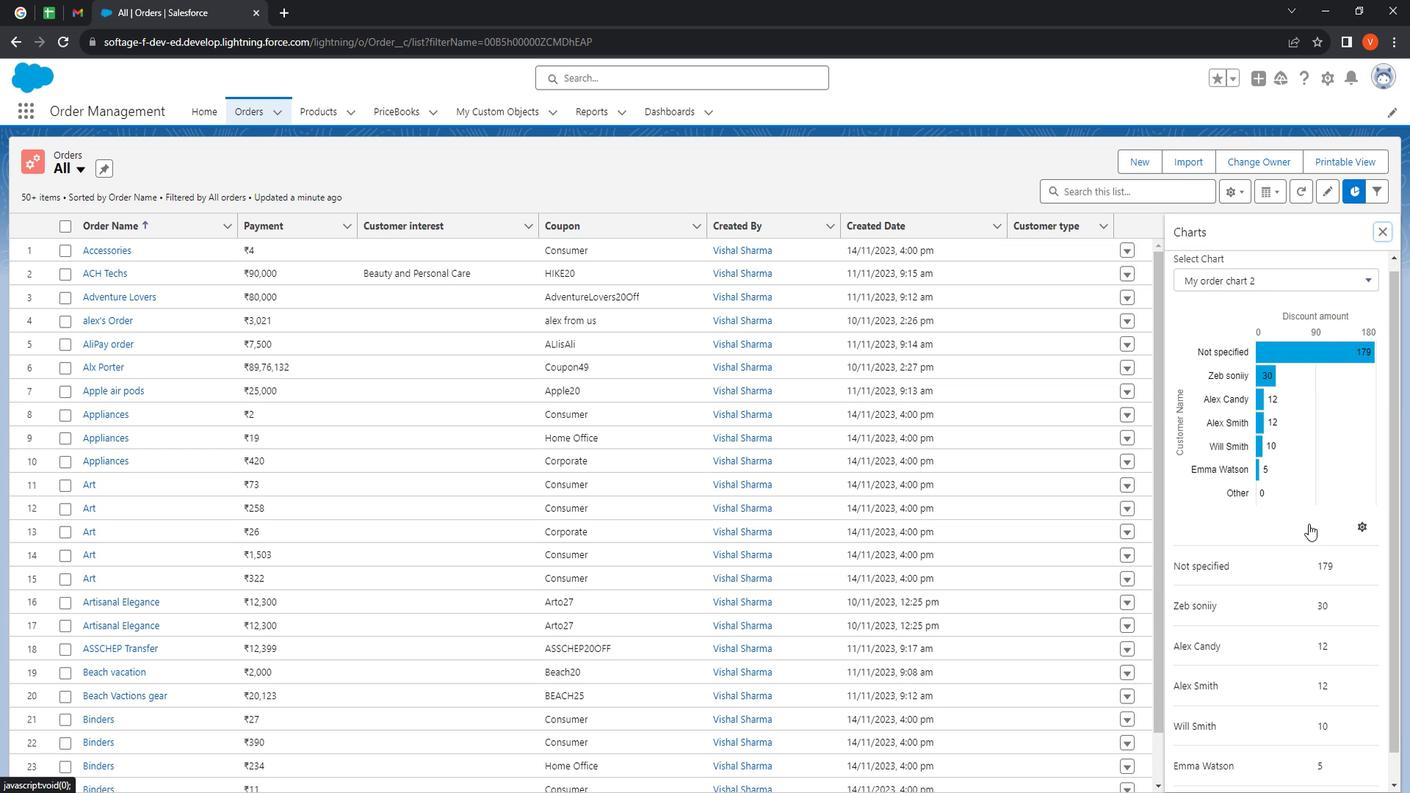 
Action: Mouse scrolled (1324, 524) with delta (0, 0)
Screenshot: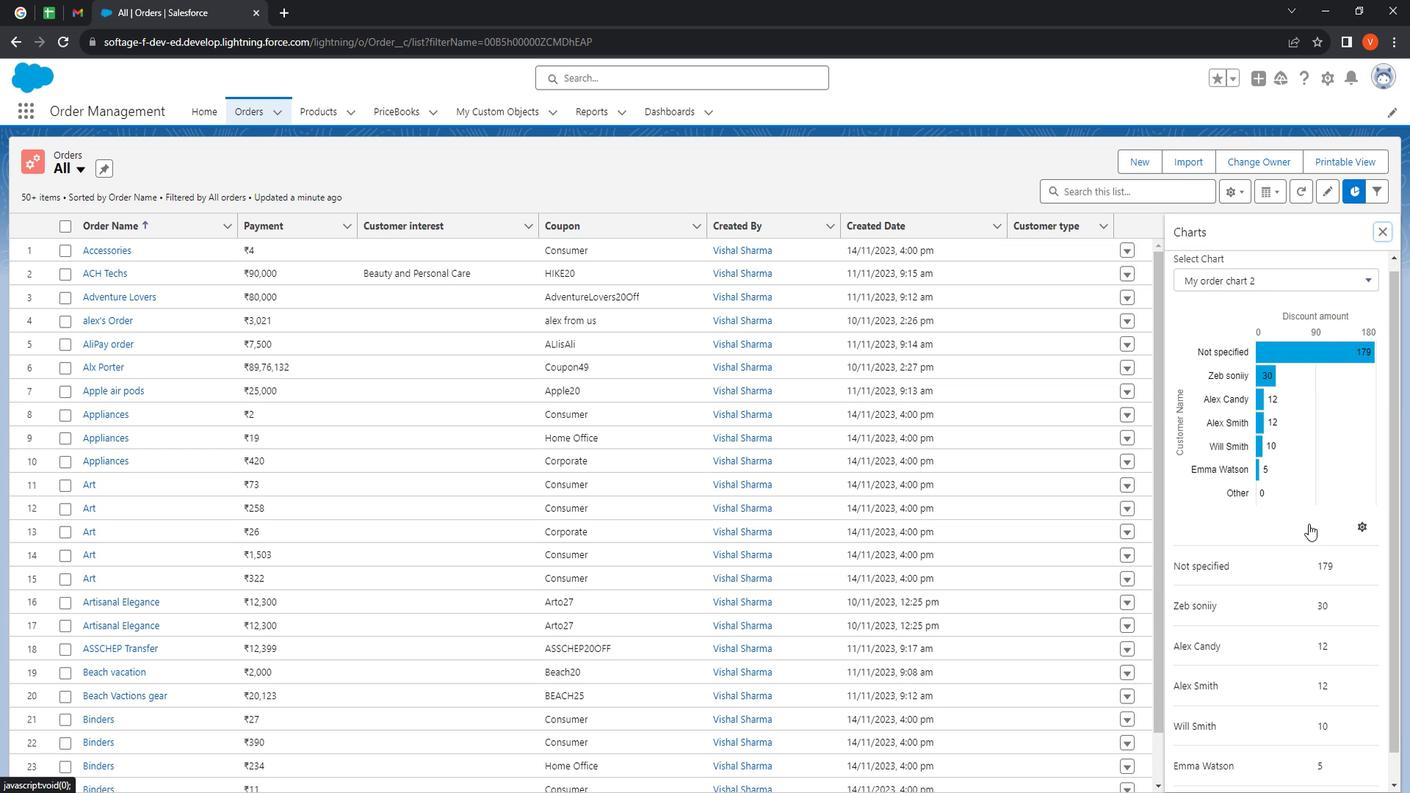 
Action: Mouse moved to (1324, 529)
Screenshot: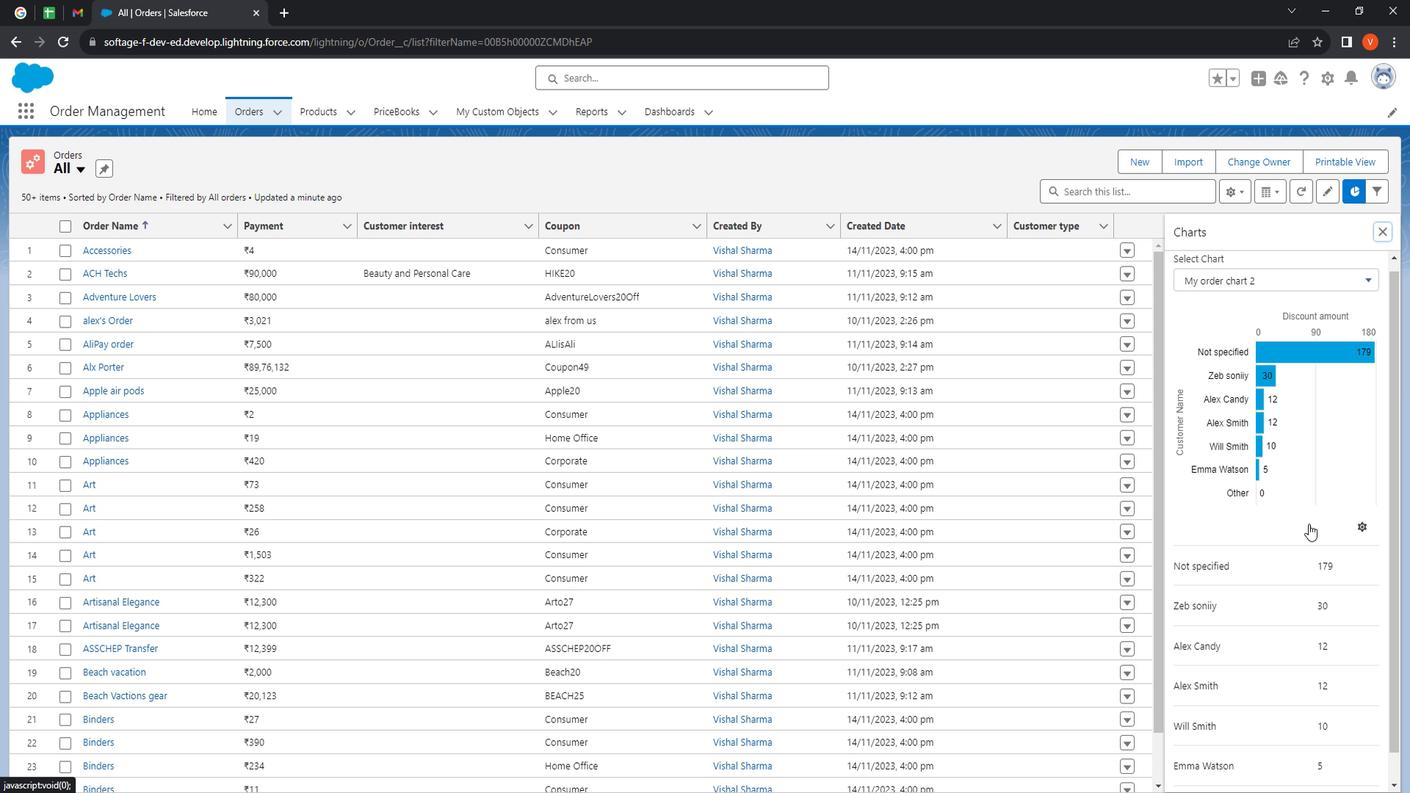 
Action: Mouse scrolled (1324, 528) with delta (0, 0)
Screenshot: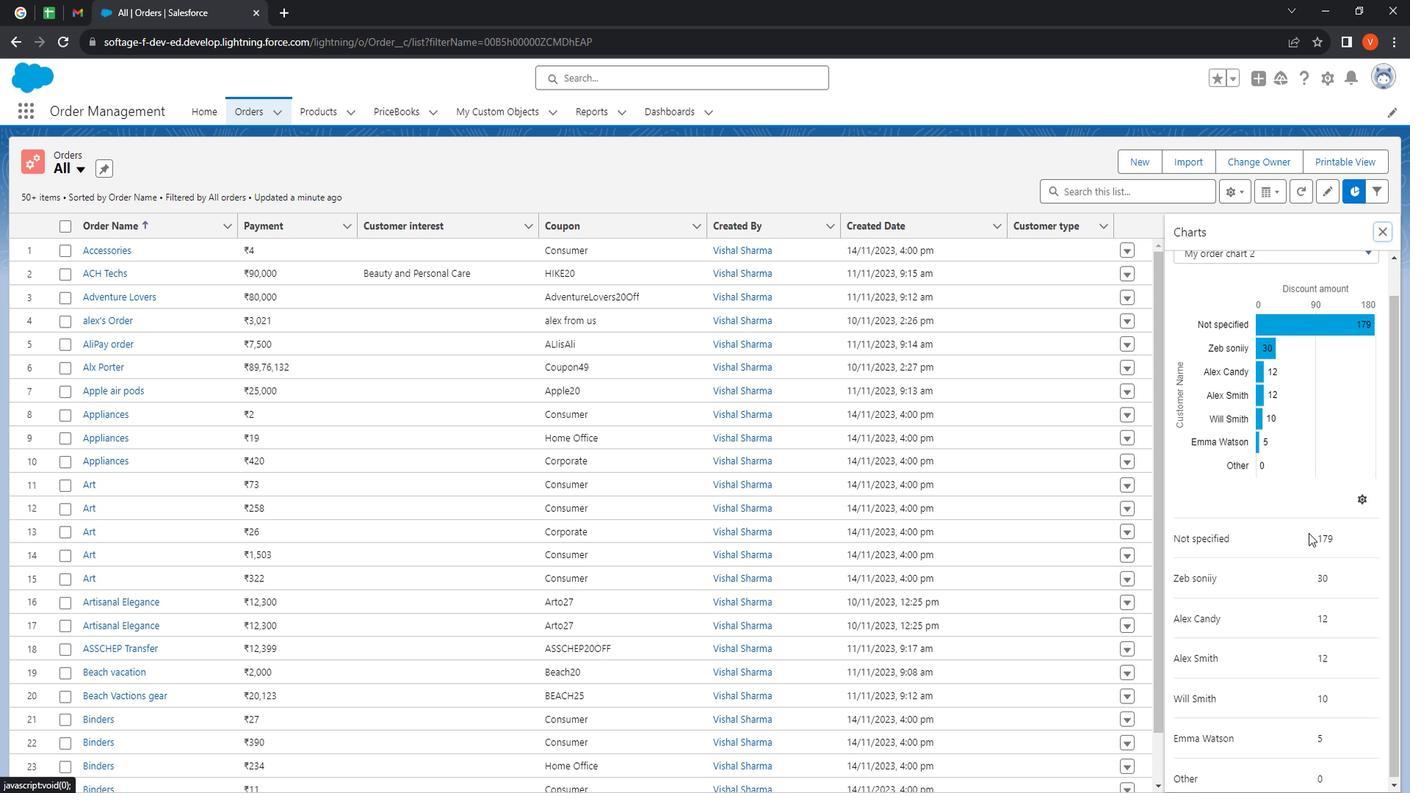 
Action: Mouse moved to (1374, 481)
Screenshot: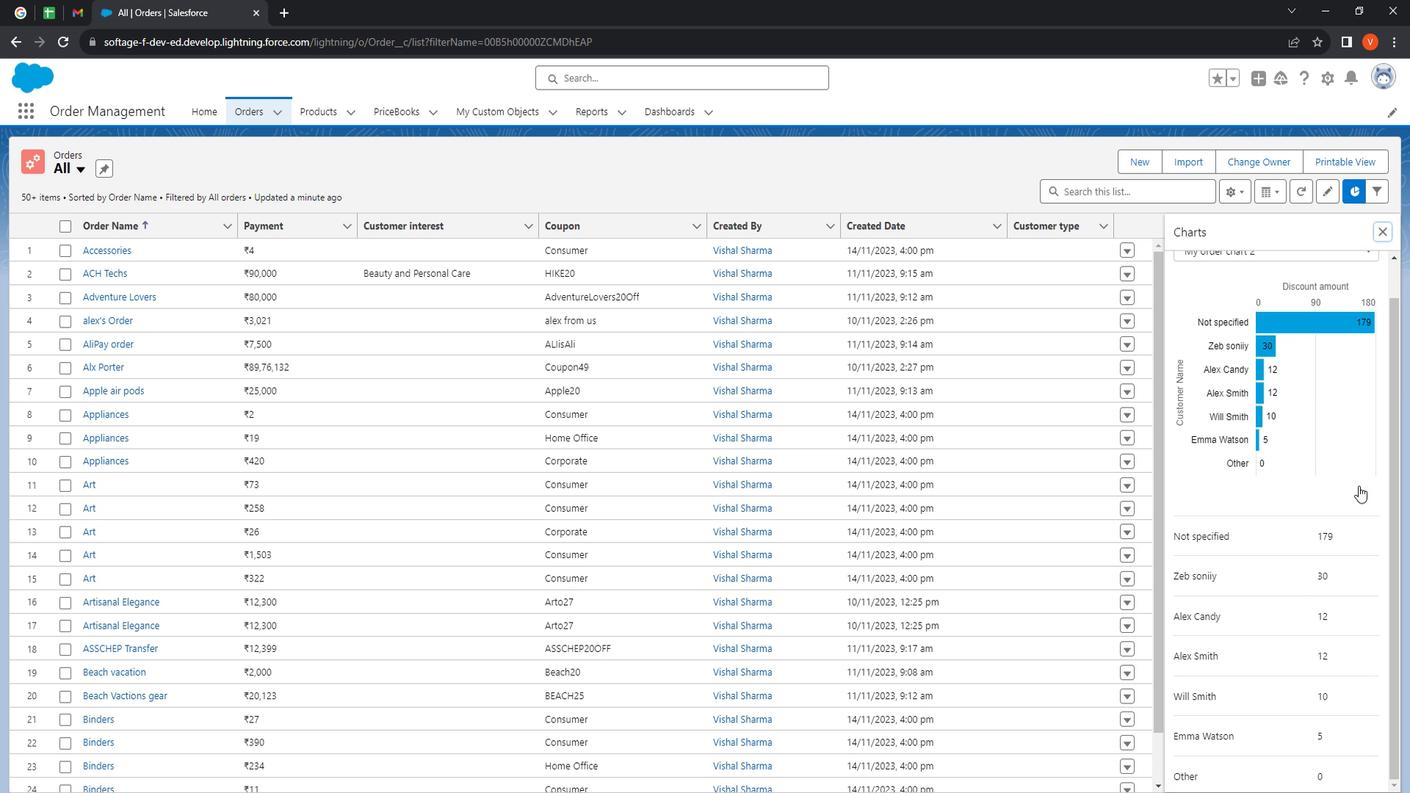 
Action: Mouse scrolled (1374, 481) with delta (0, 0)
Screenshot: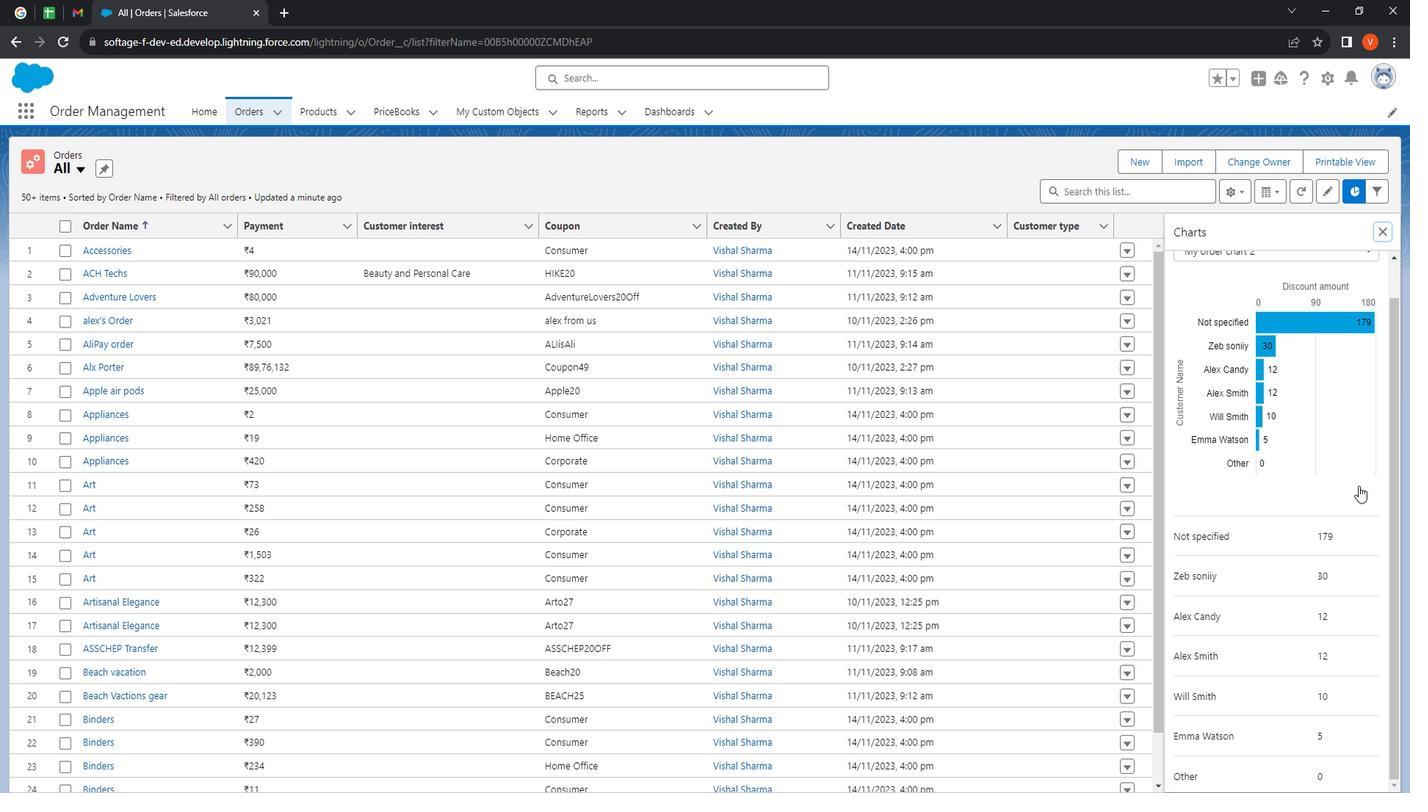
Action: Mouse scrolled (1374, 481) with delta (0, 0)
Screenshot: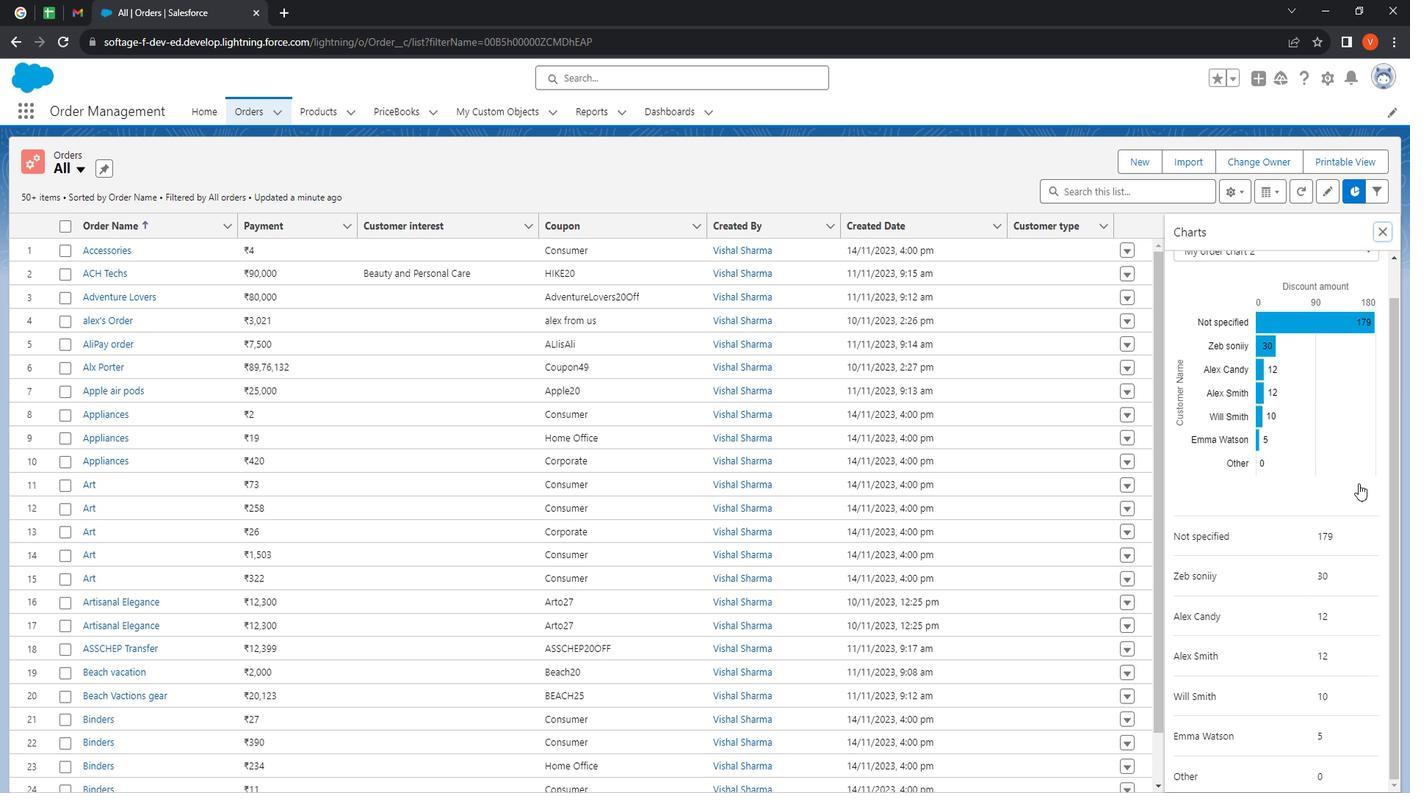 
Action: Mouse moved to (1374, 487)
Screenshot: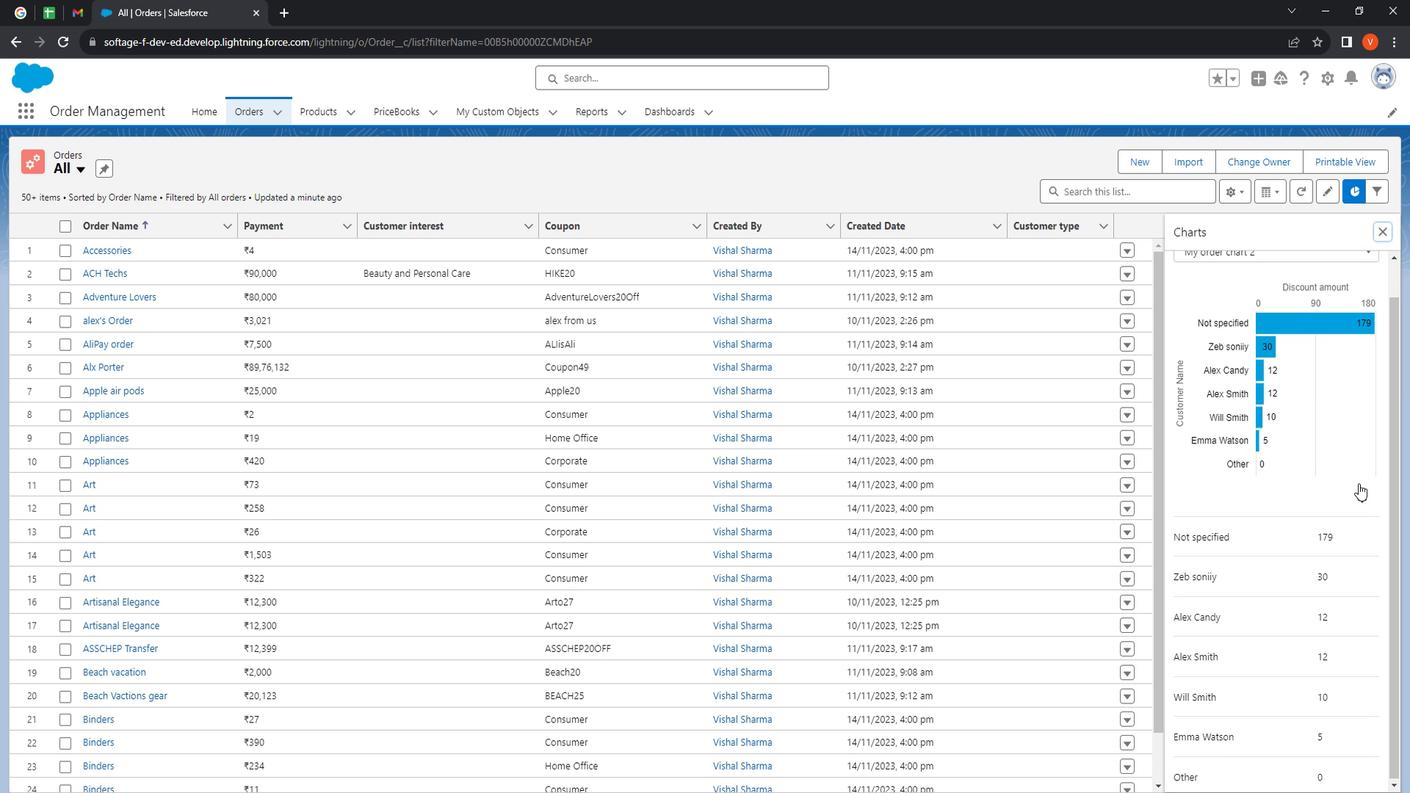 
Action: Mouse scrolled (1374, 487) with delta (0, 0)
Screenshot: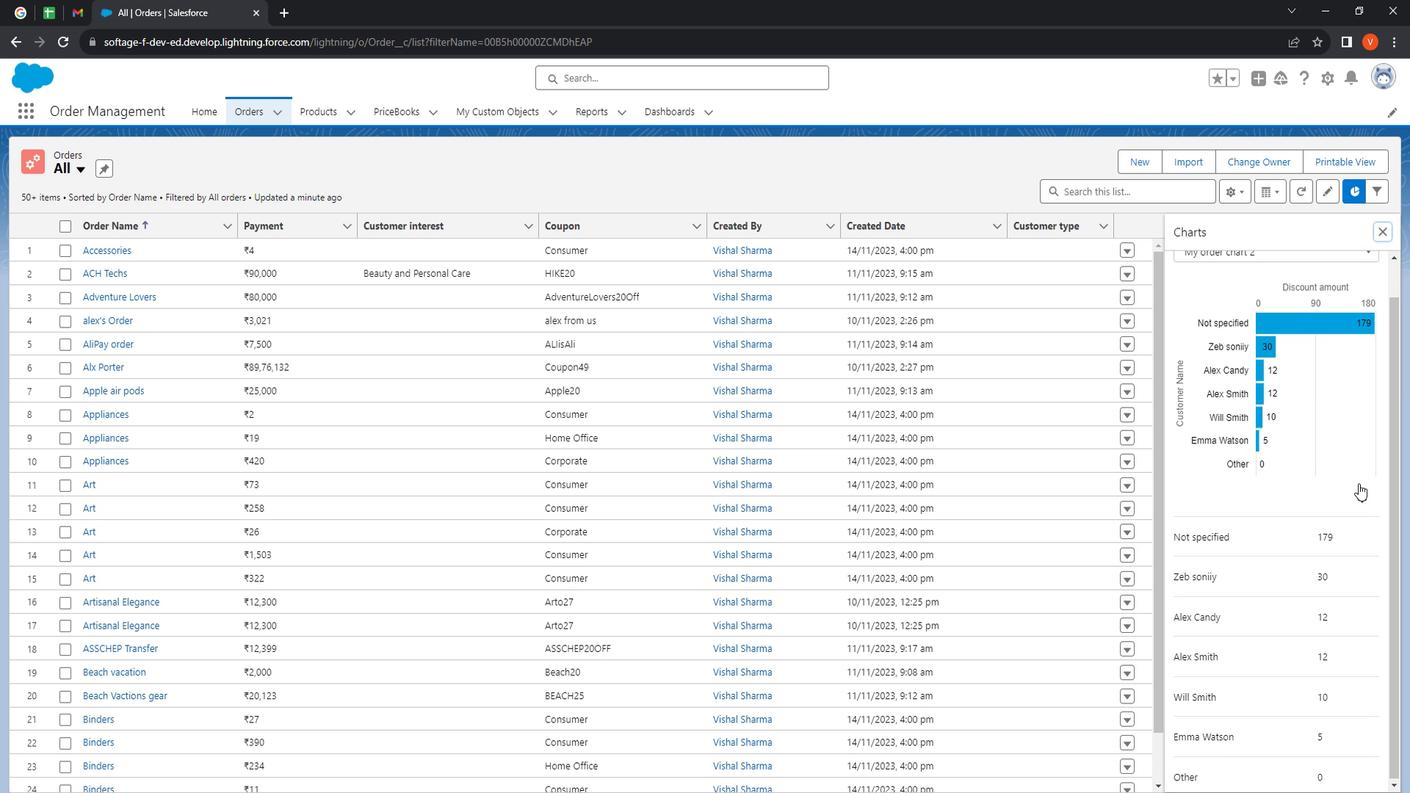 
Action: Mouse moved to (1377, 490)
Screenshot: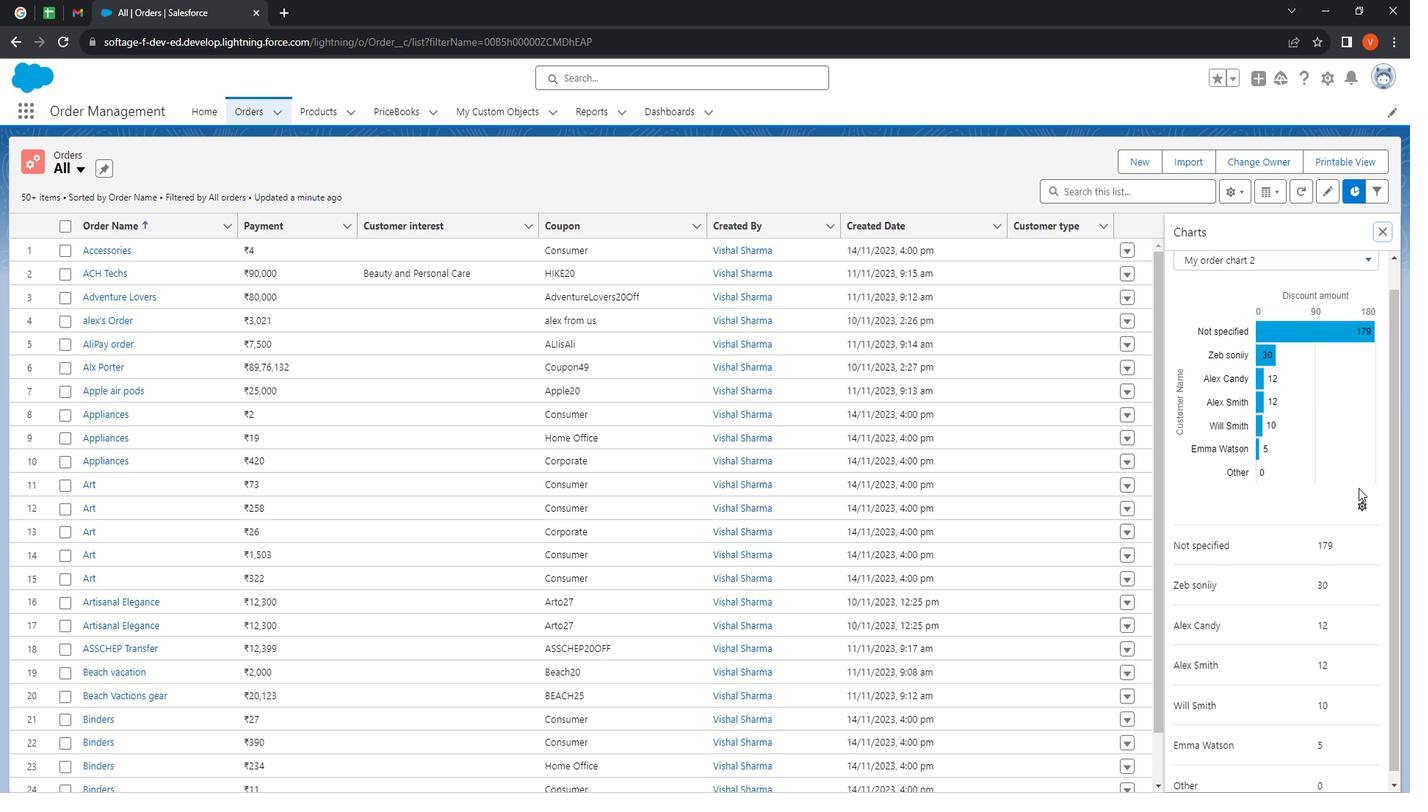
Action: Mouse scrolled (1377, 490) with delta (0, 0)
Screenshot: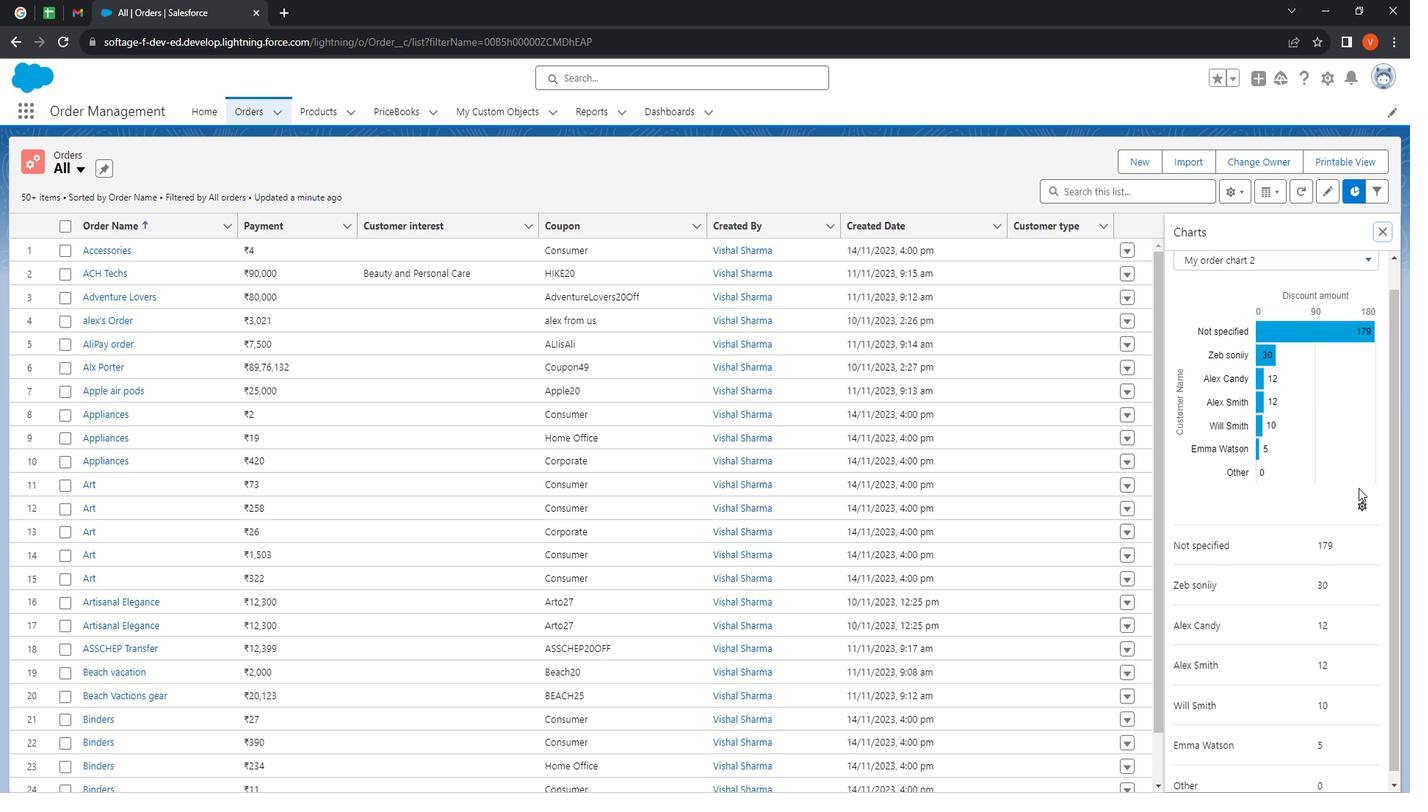 
Action: Mouse moved to (1268, 293)
Screenshot: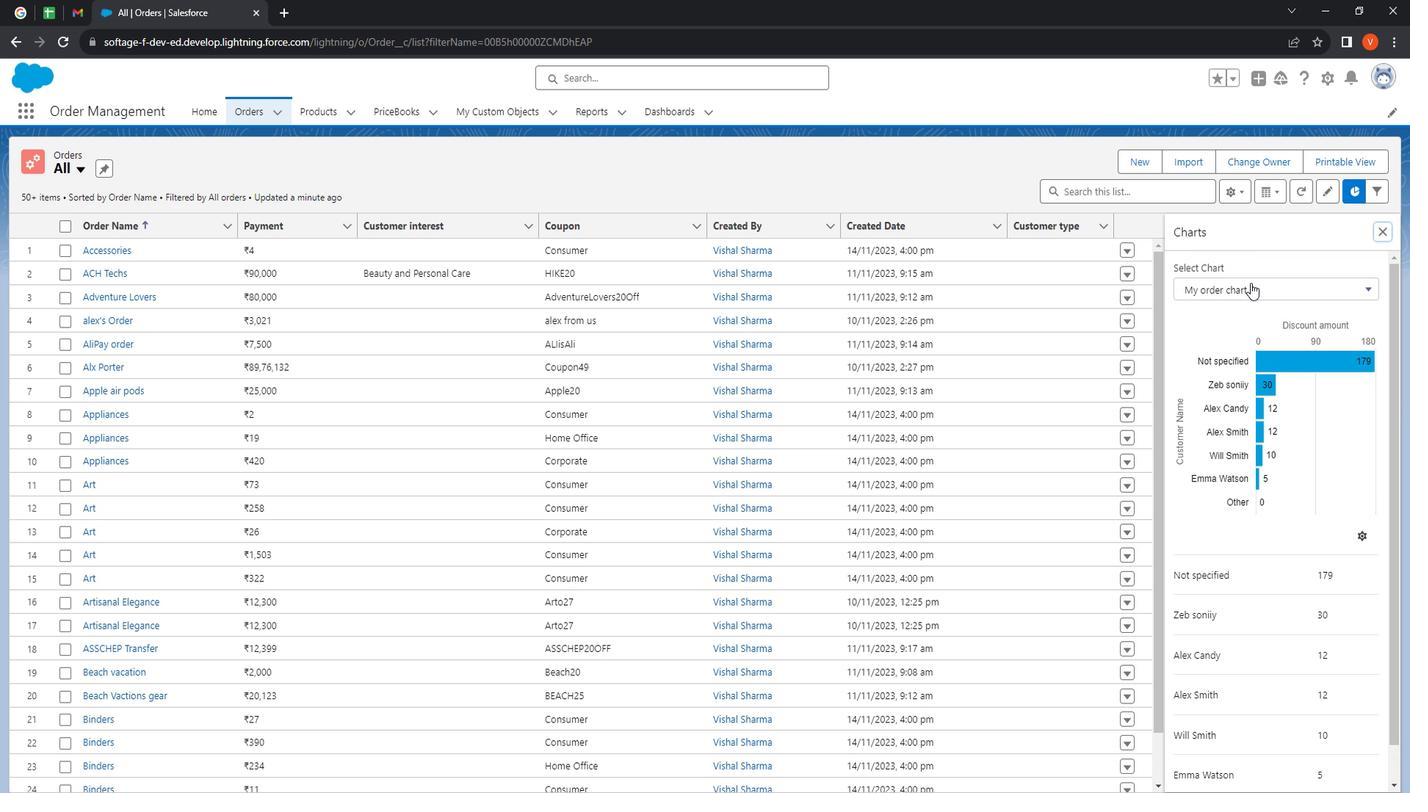 
Action: Mouse pressed left at (1268, 293)
Screenshot: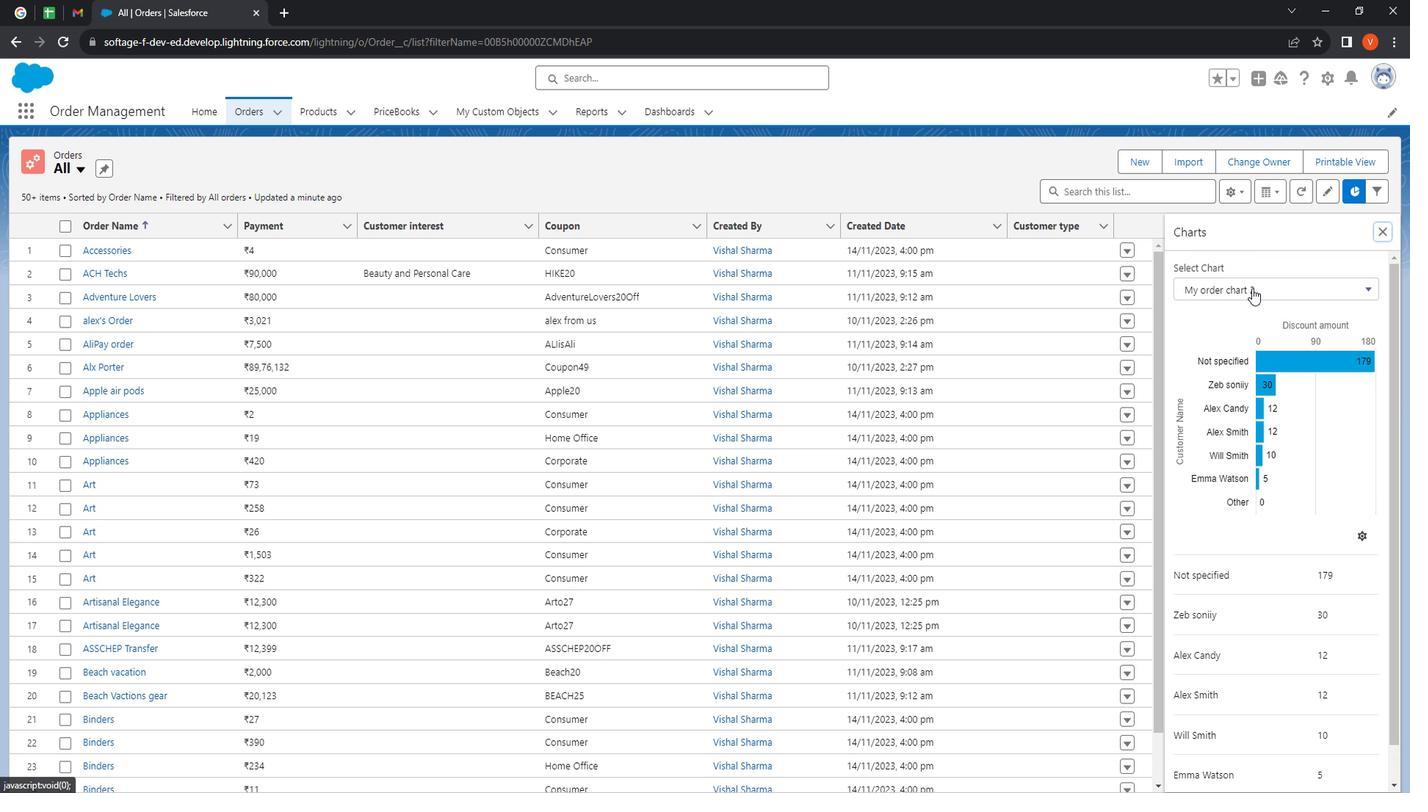 
Action: Mouse moved to (1290, 349)
Screenshot: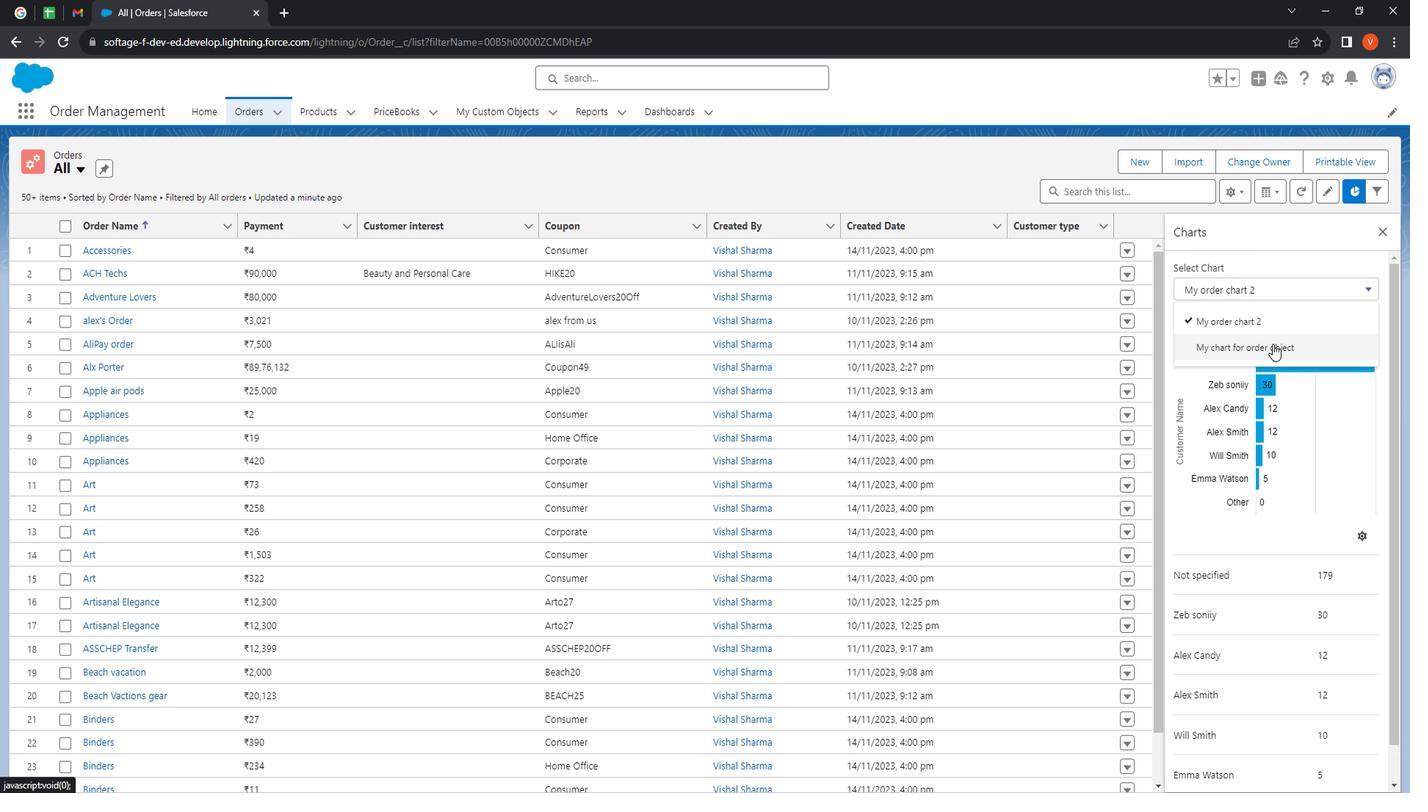 
Action: Mouse pressed left at (1290, 349)
Screenshot: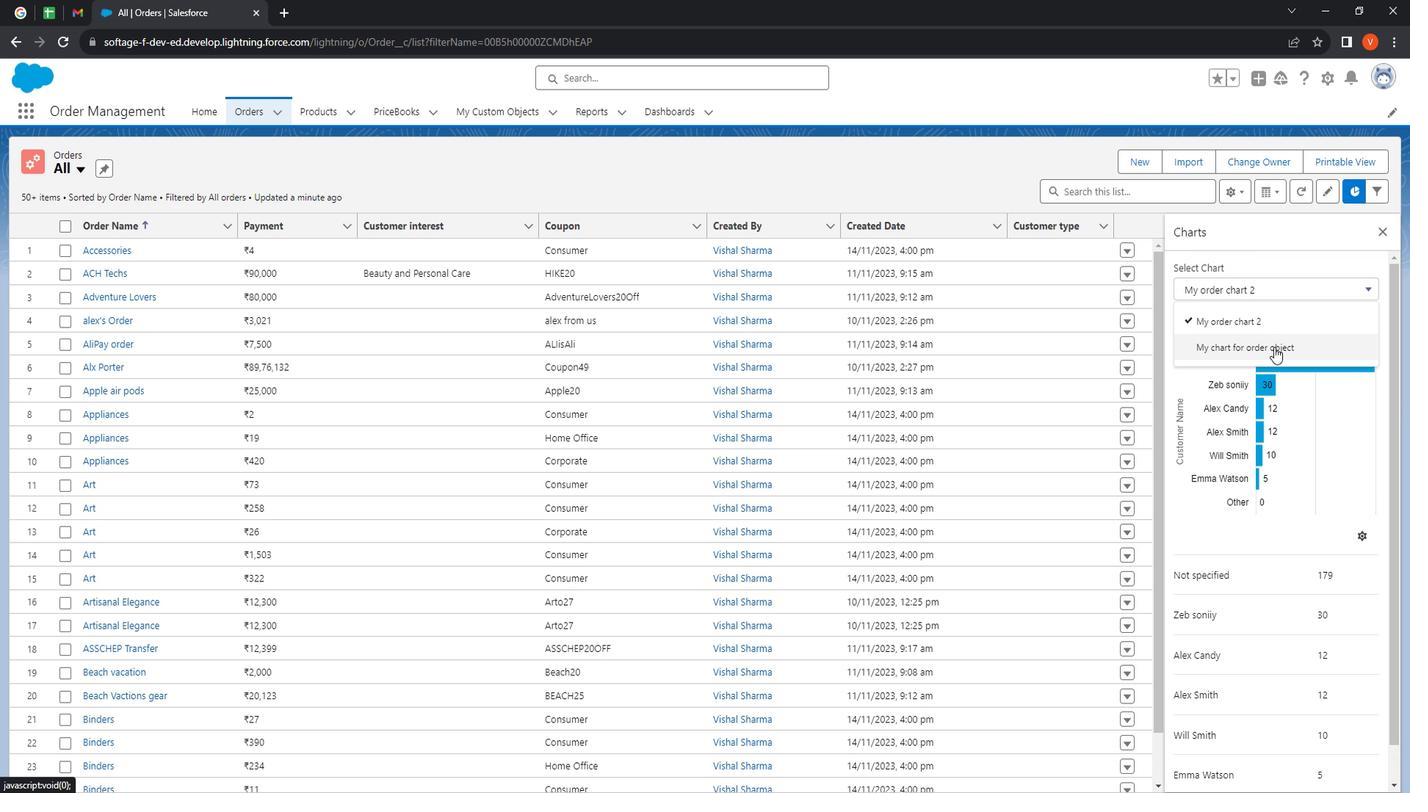 
Action: Mouse moved to (1387, 536)
Screenshot: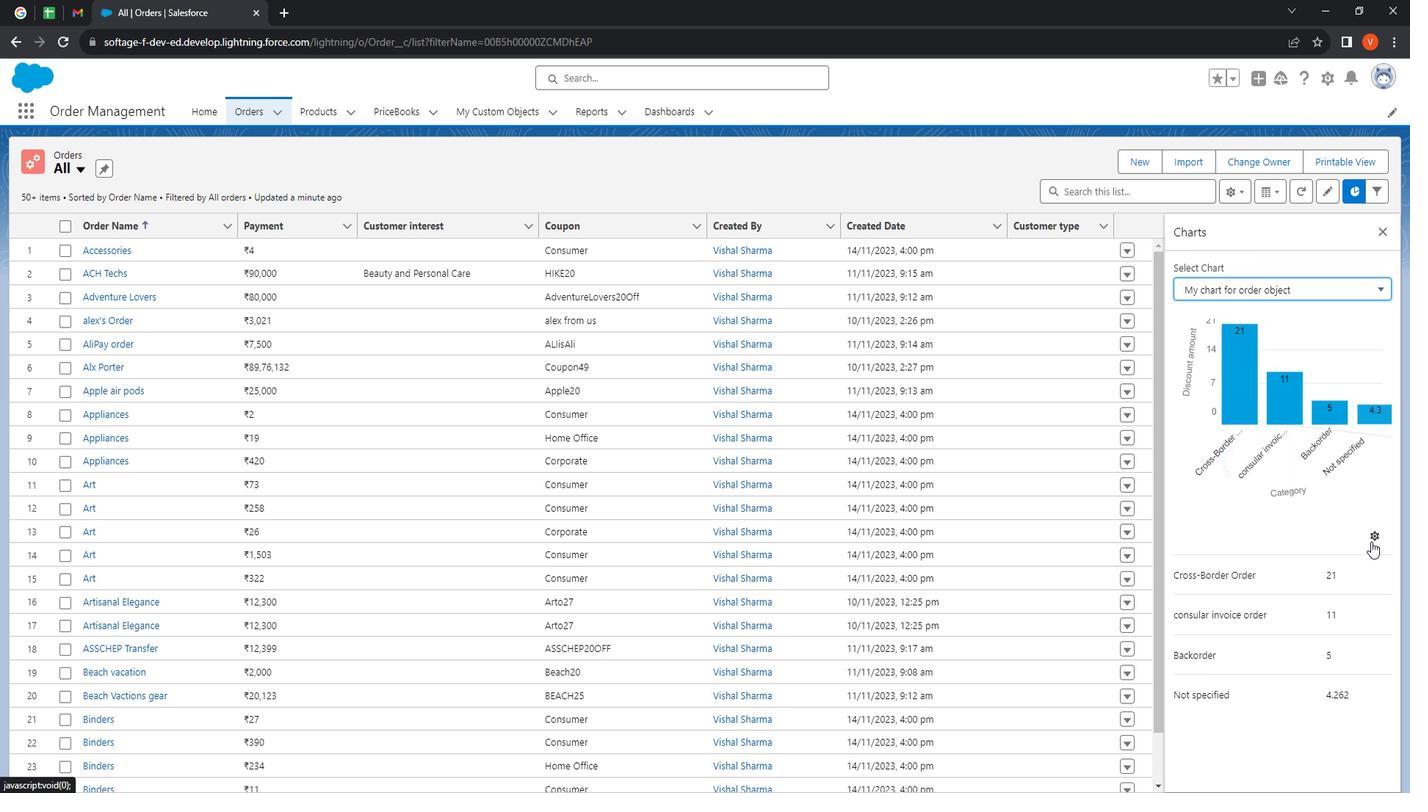 
Action: Mouse pressed left at (1387, 536)
Screenshot: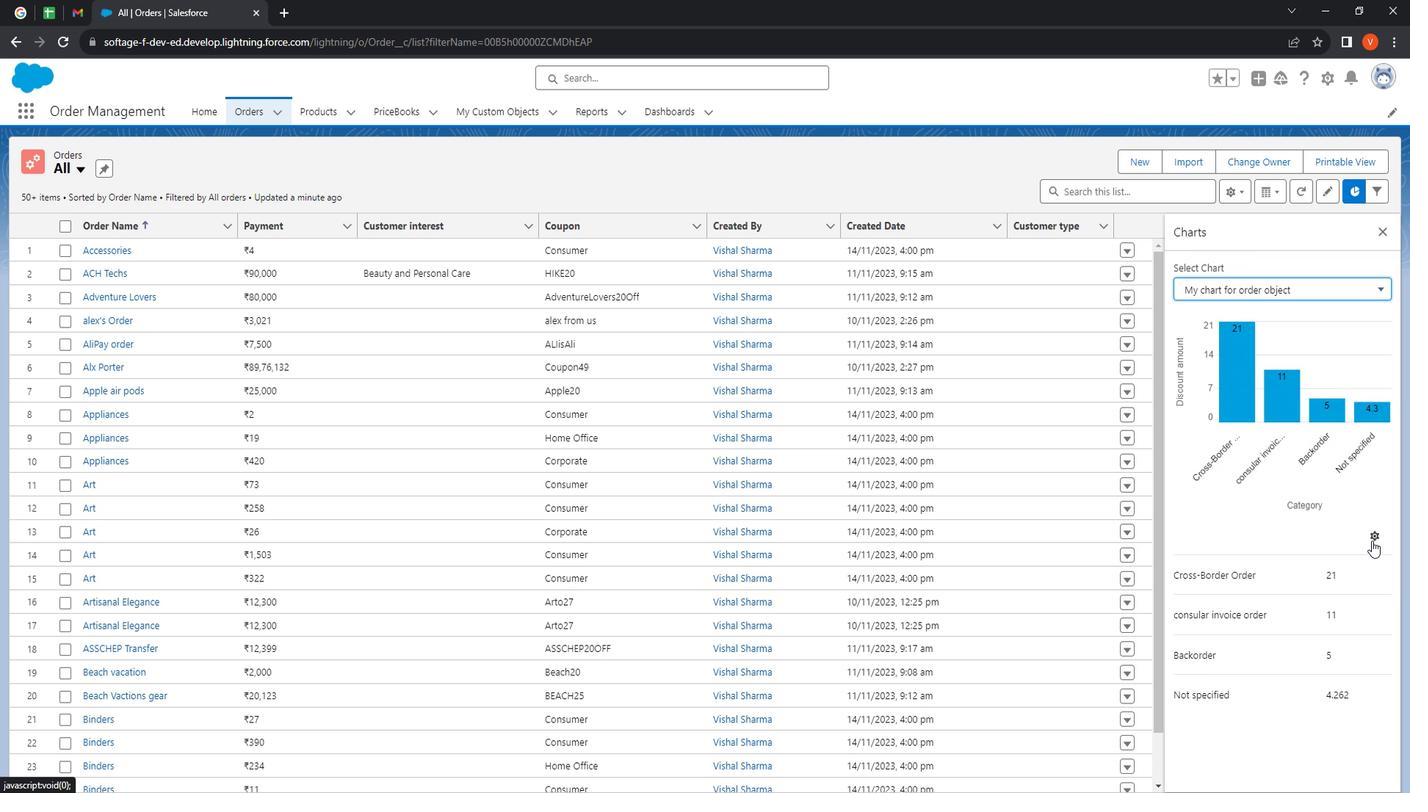 
Action: Mouse moved to (1350, 686)
Screenshot: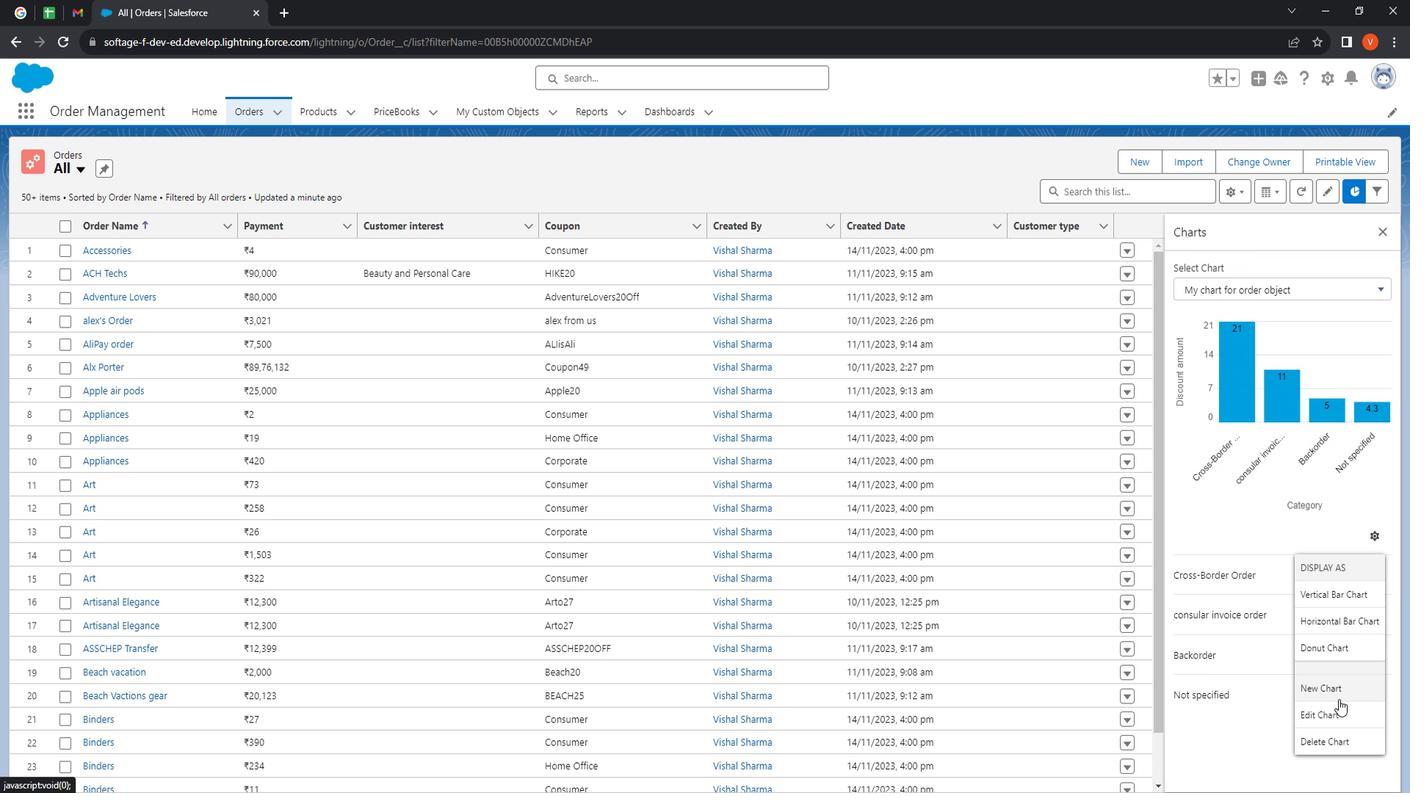 
Action: Mouse pressed left at (1350, 686)
Screenshot: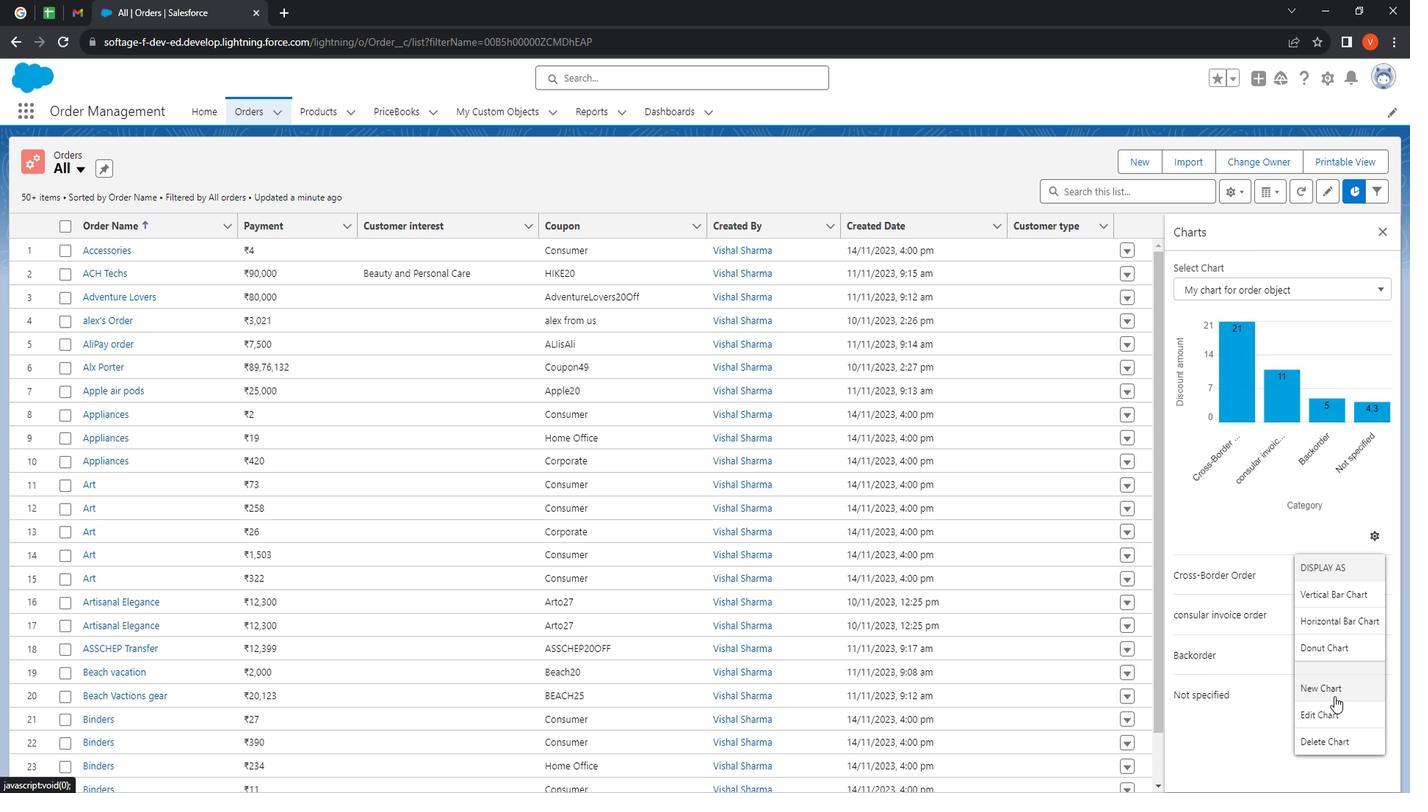 
Action: Mouse moved to (590, 256)
Screenshot: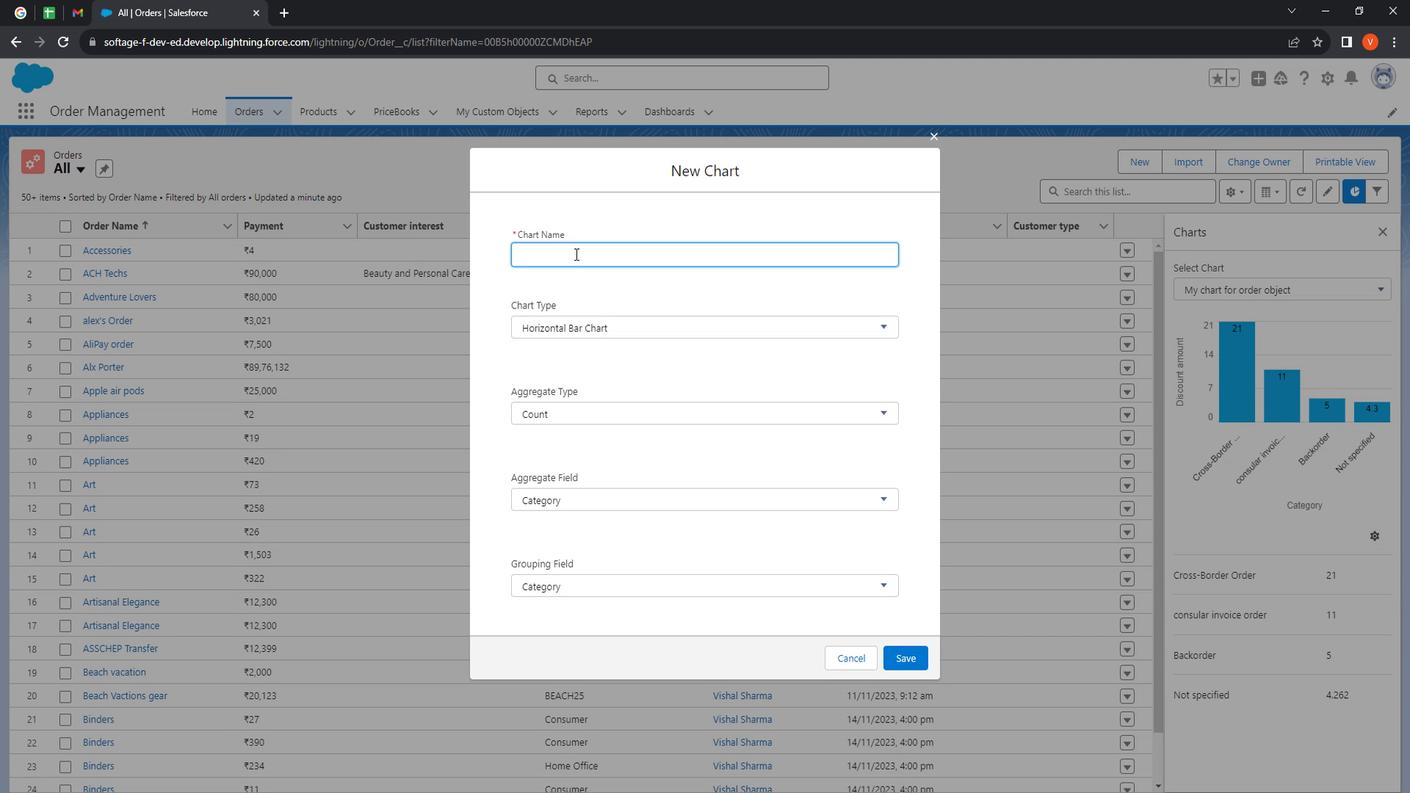 
Action: Mouse pressed left at (590, 256)
Screenshot: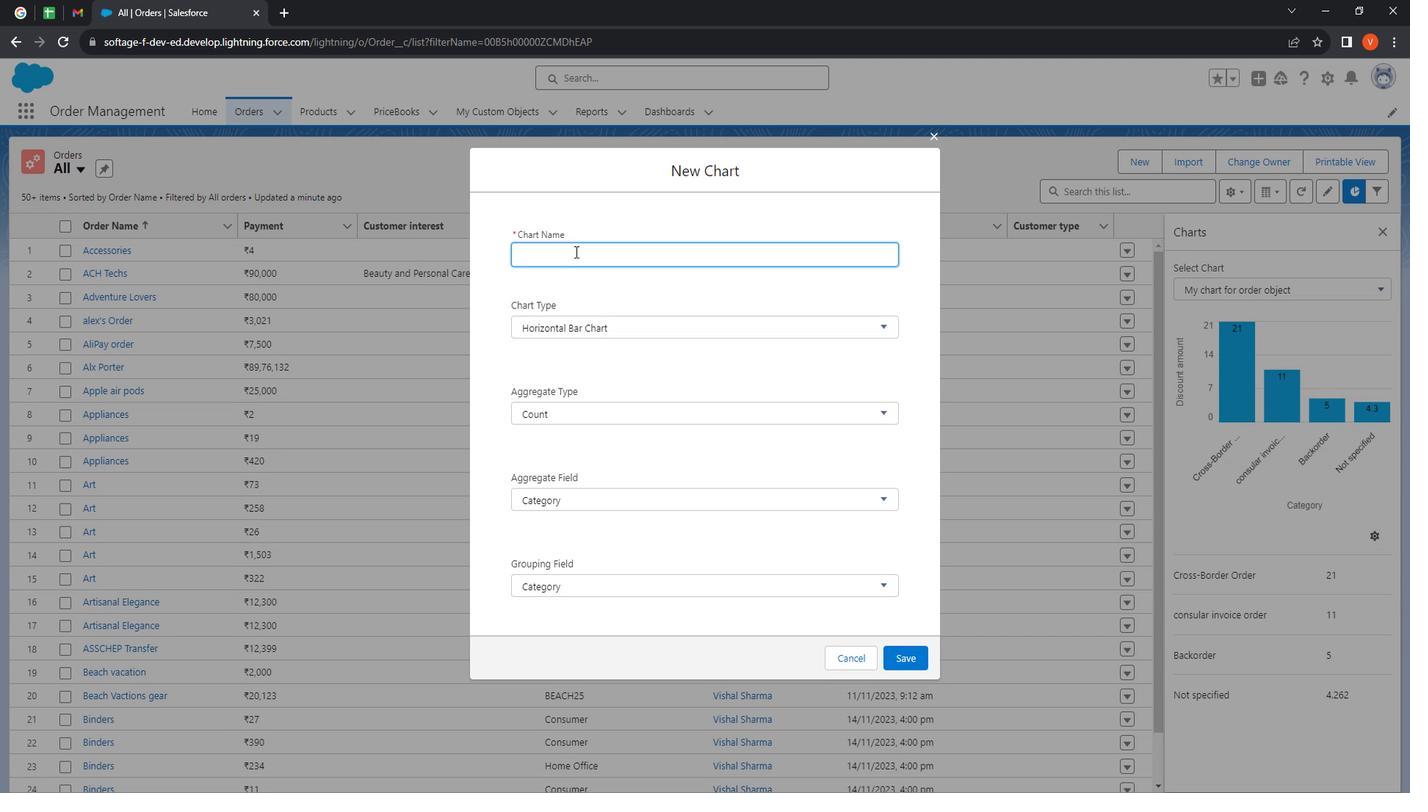 
Action: Mouse moved to (588, 255)
Screenshot: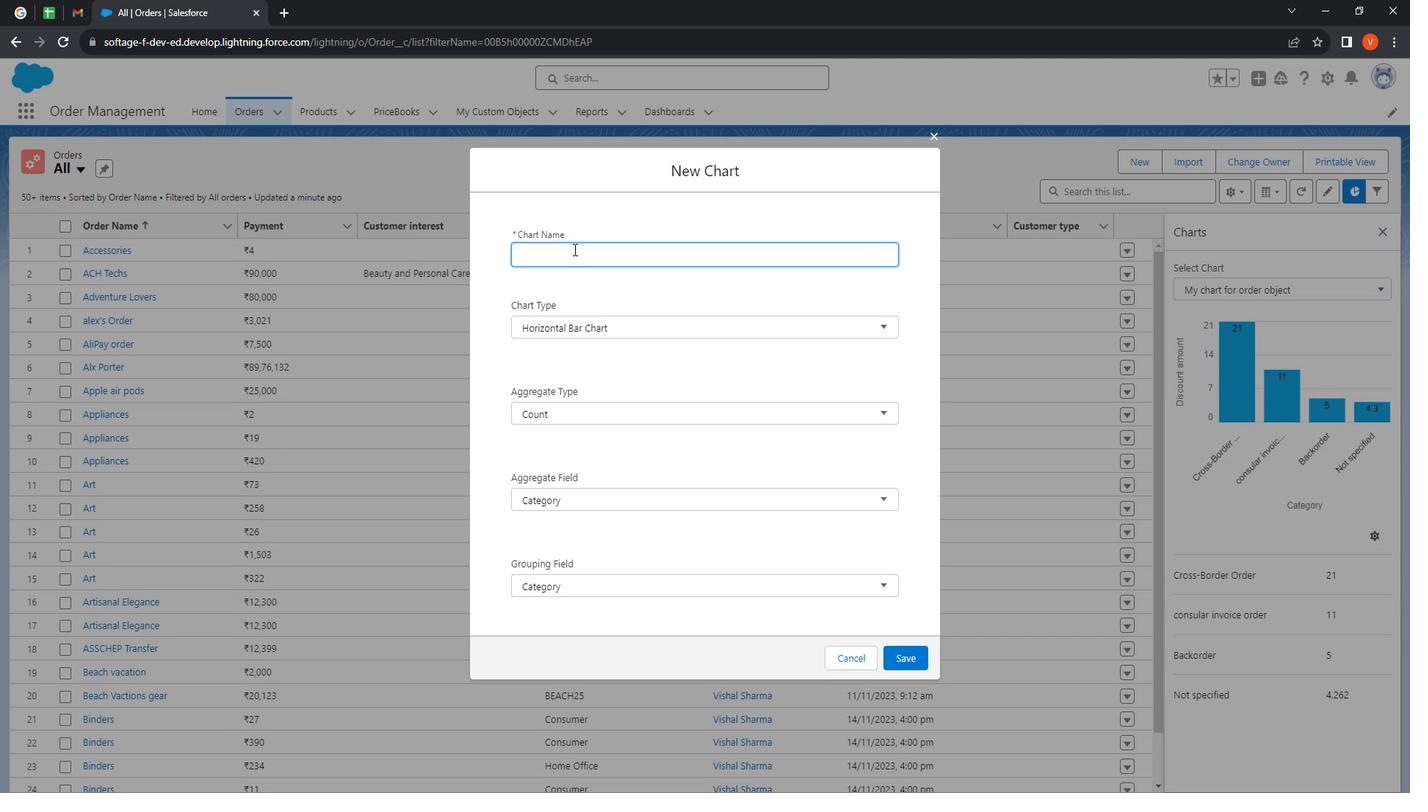 
Action: Key pressed <Key.shift>My<Key.space>order<Key.space>chart3
Screenshot: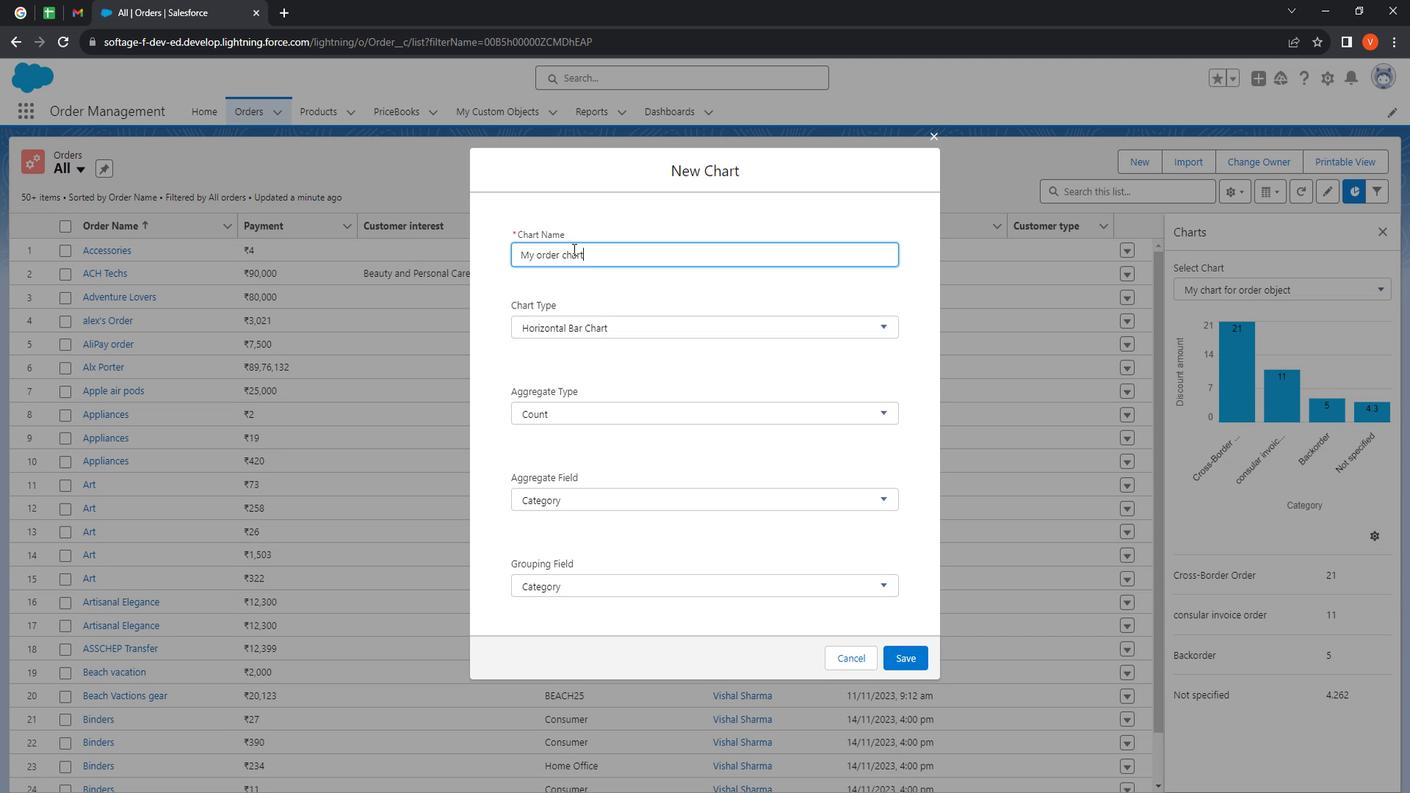 
Action: Mouse moved to (630, 332)
Screenshot: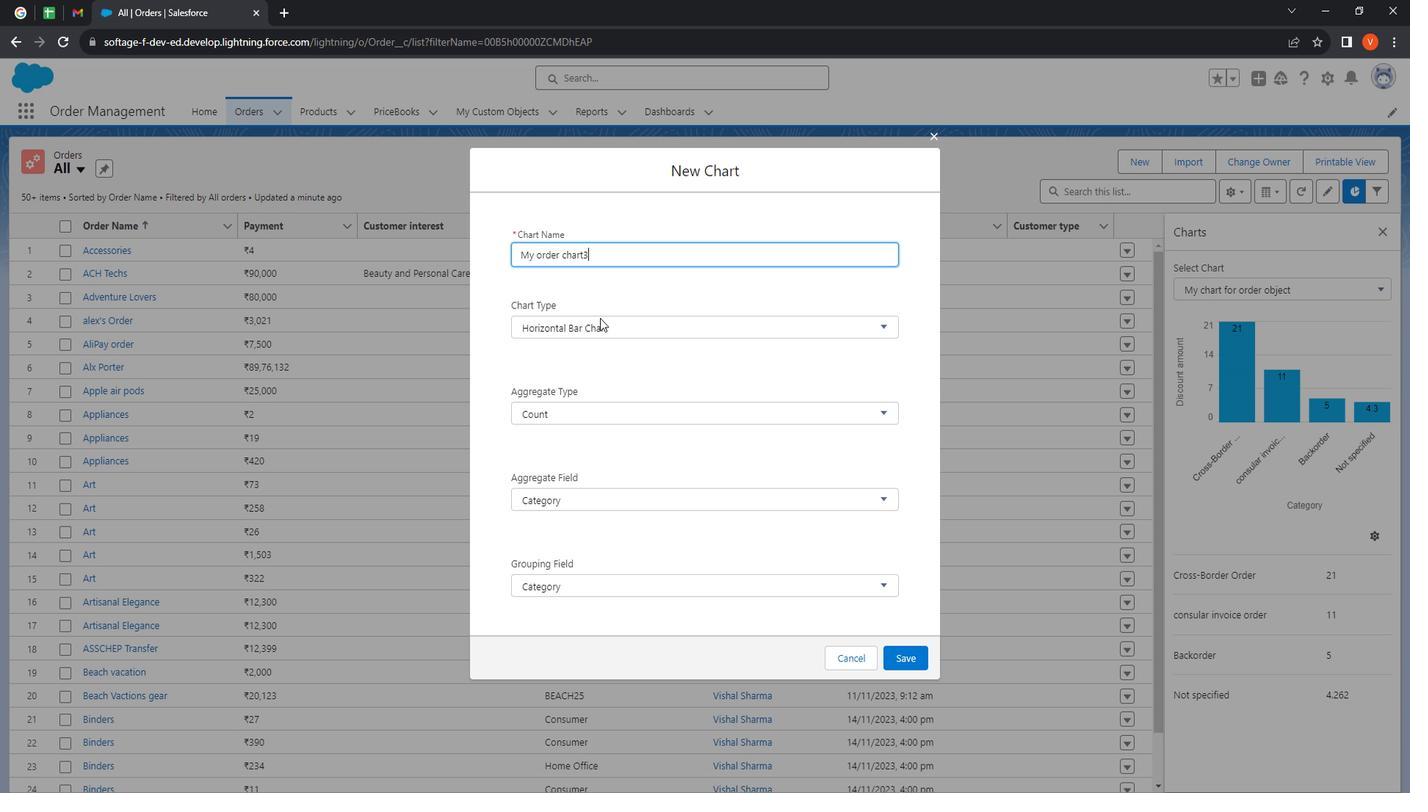 
Action: Mouse pressed left at (630, 332)
Screenshot: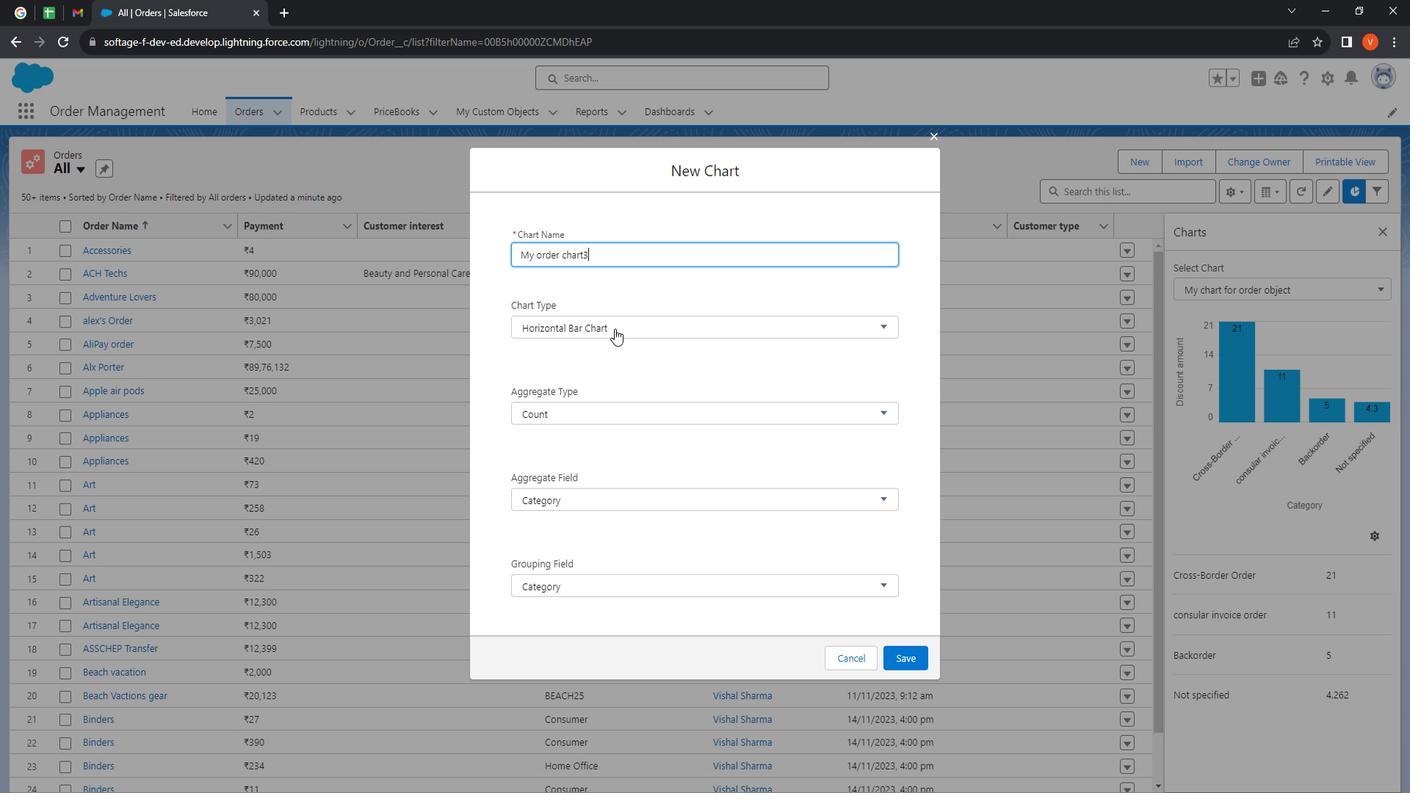 
Action: Mouse moved to (646, 412)
Screenshot: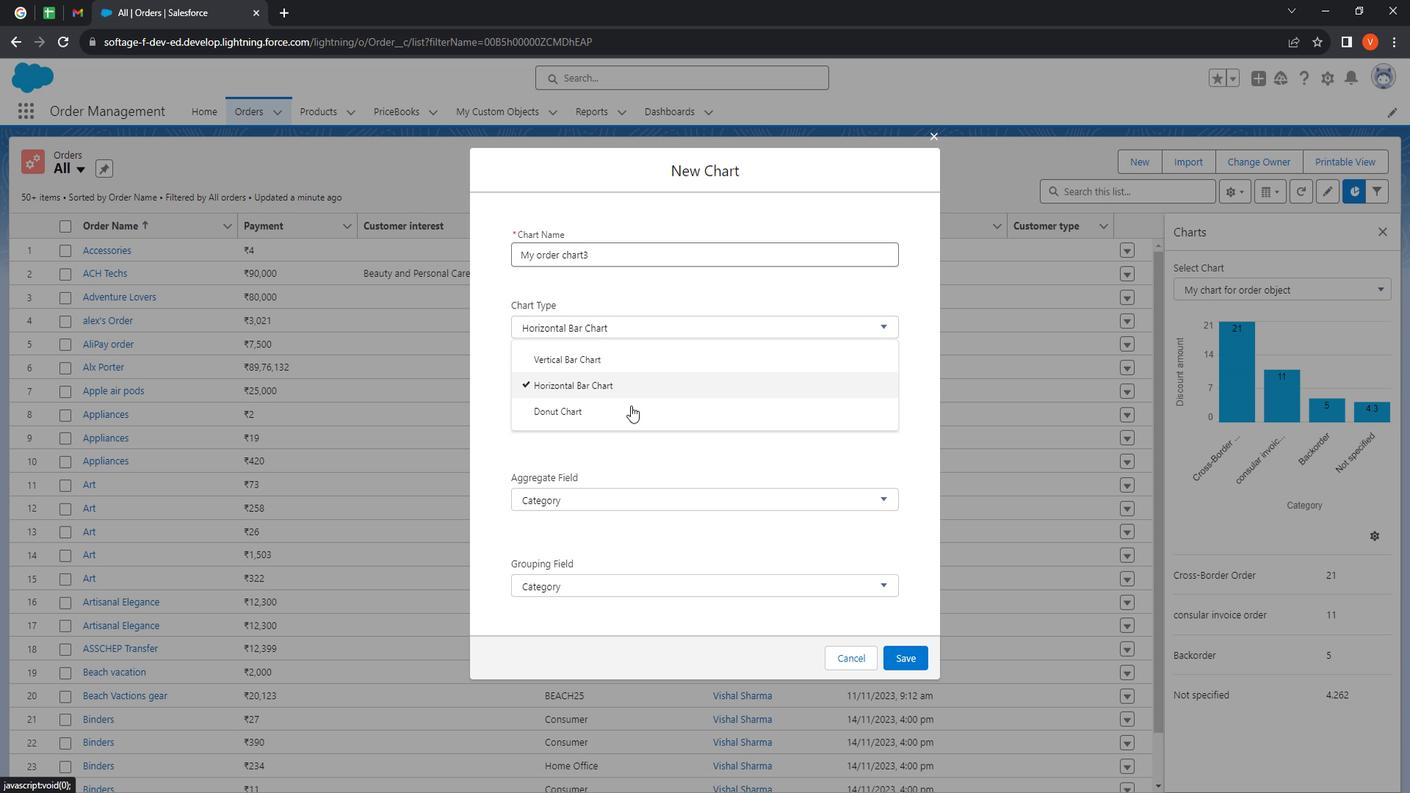 
Action: Mouse pressed left at (646, 412)
Screenshot: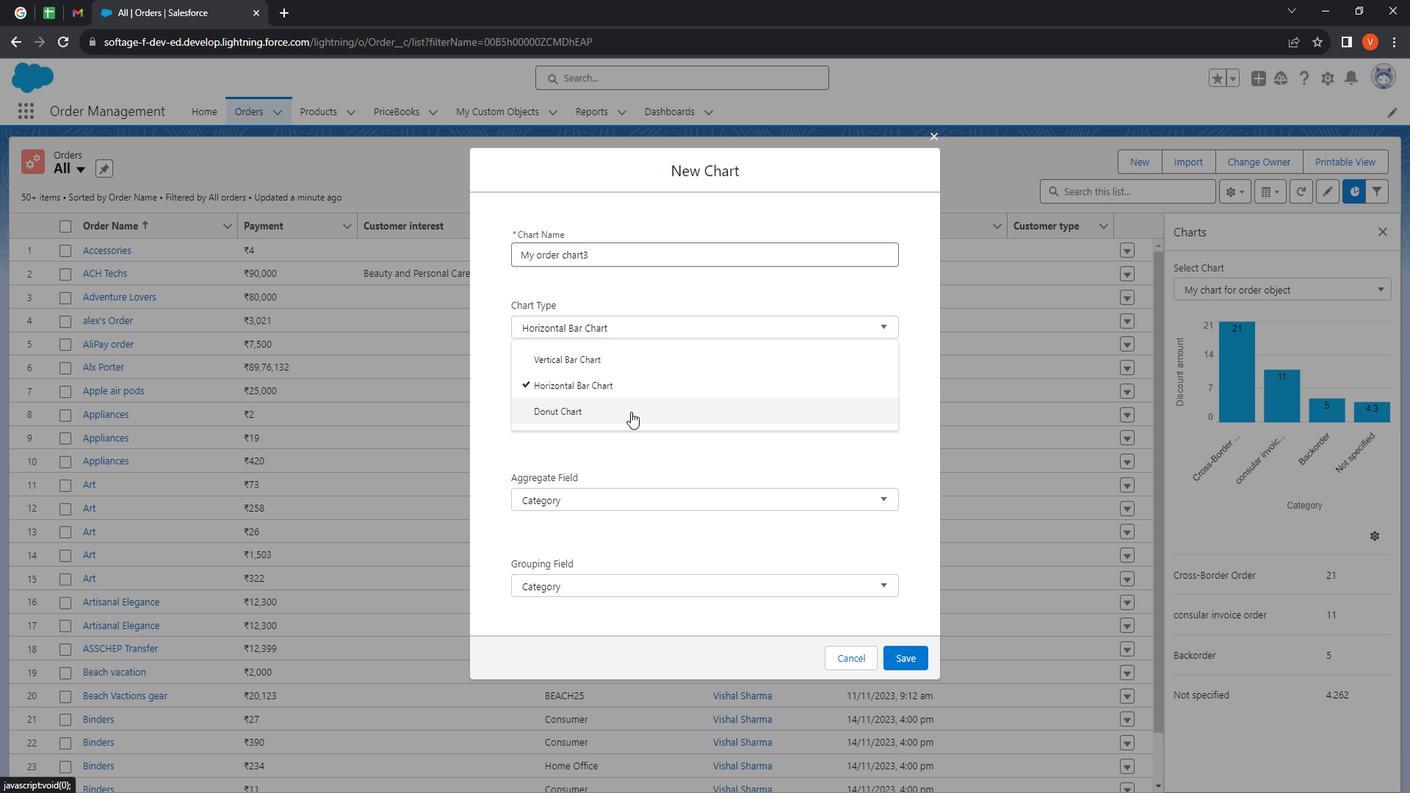 
Action: Mouse moved to (604, 412)
Screenshot: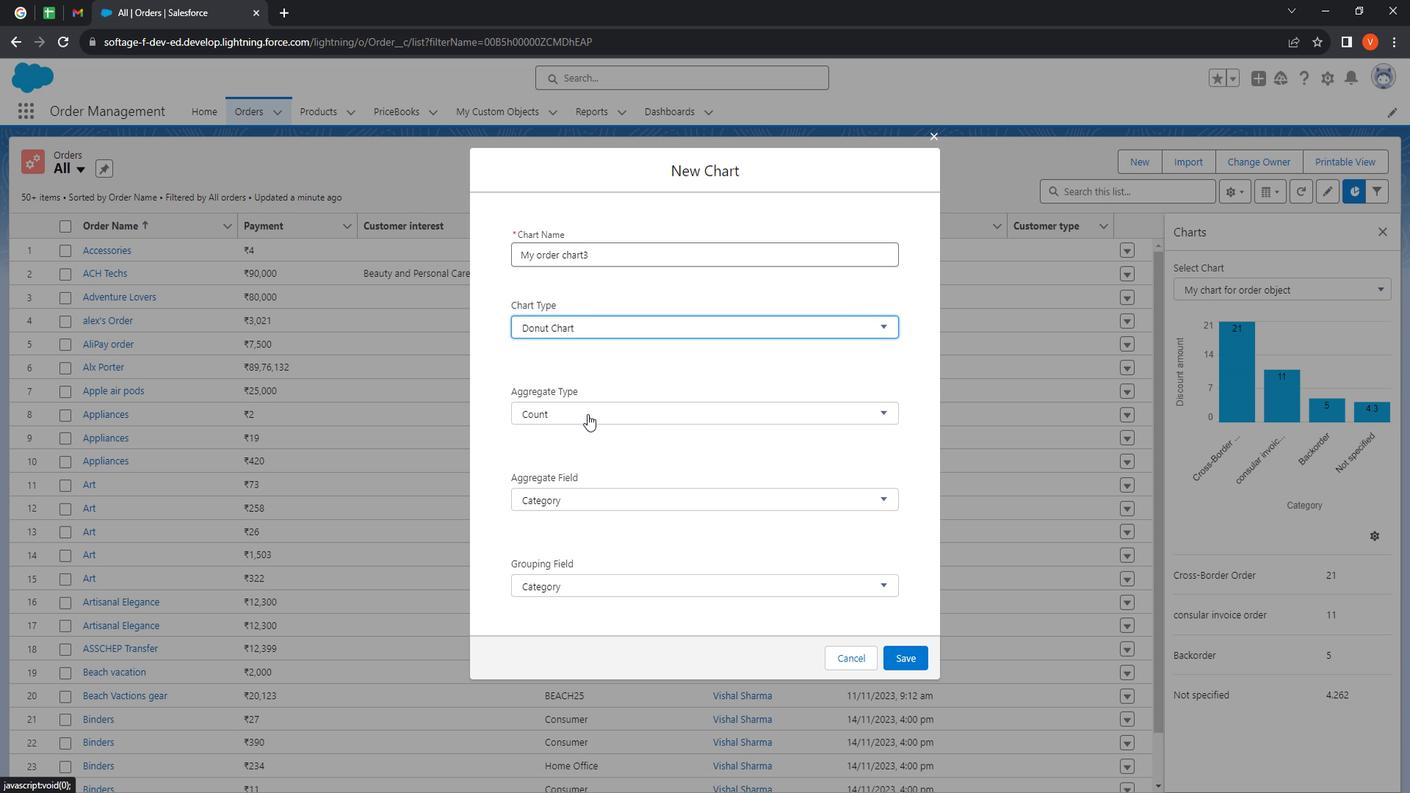
Action: Mouse pressed left at (604, 412)
Screenshot: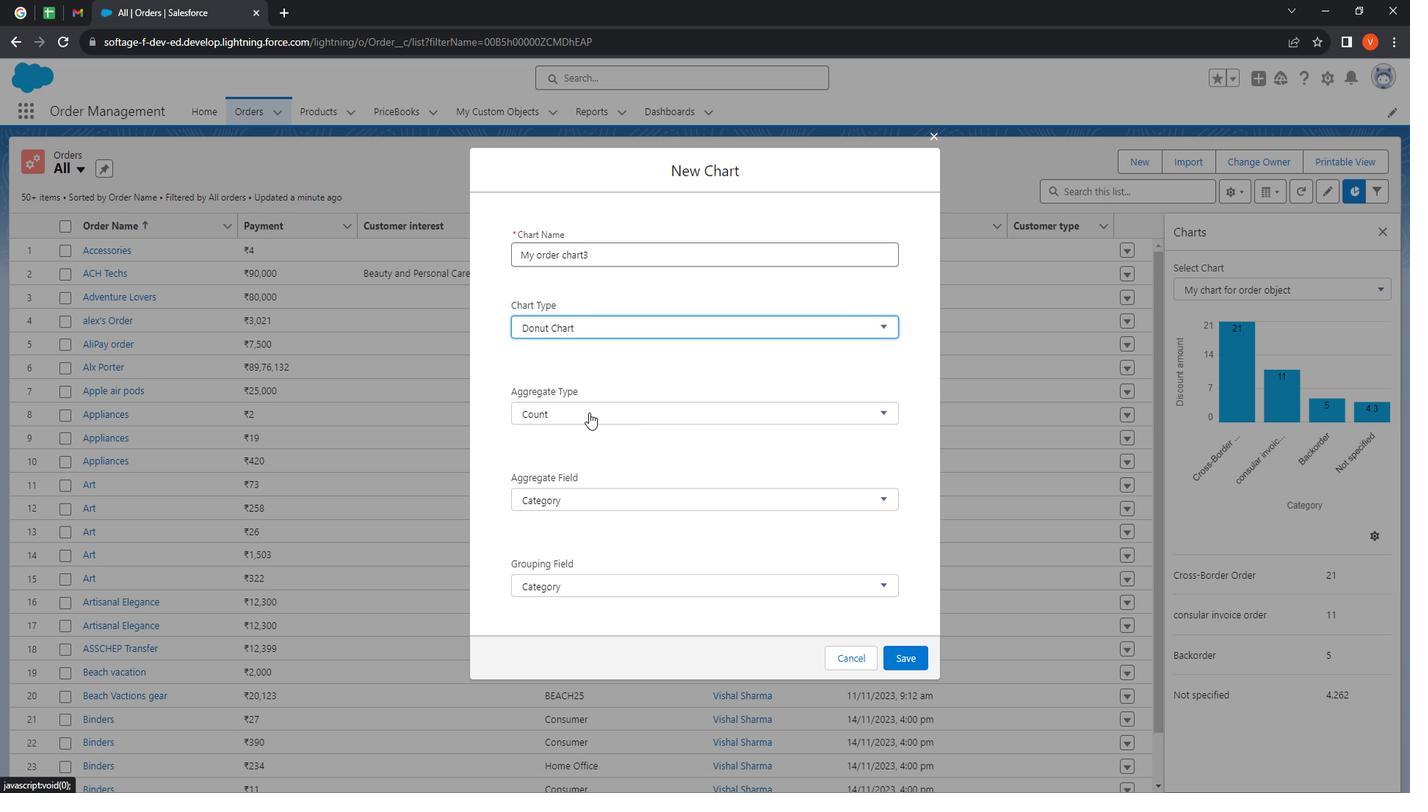 
Action: Mouse moved to (787, 536)
Screenshot: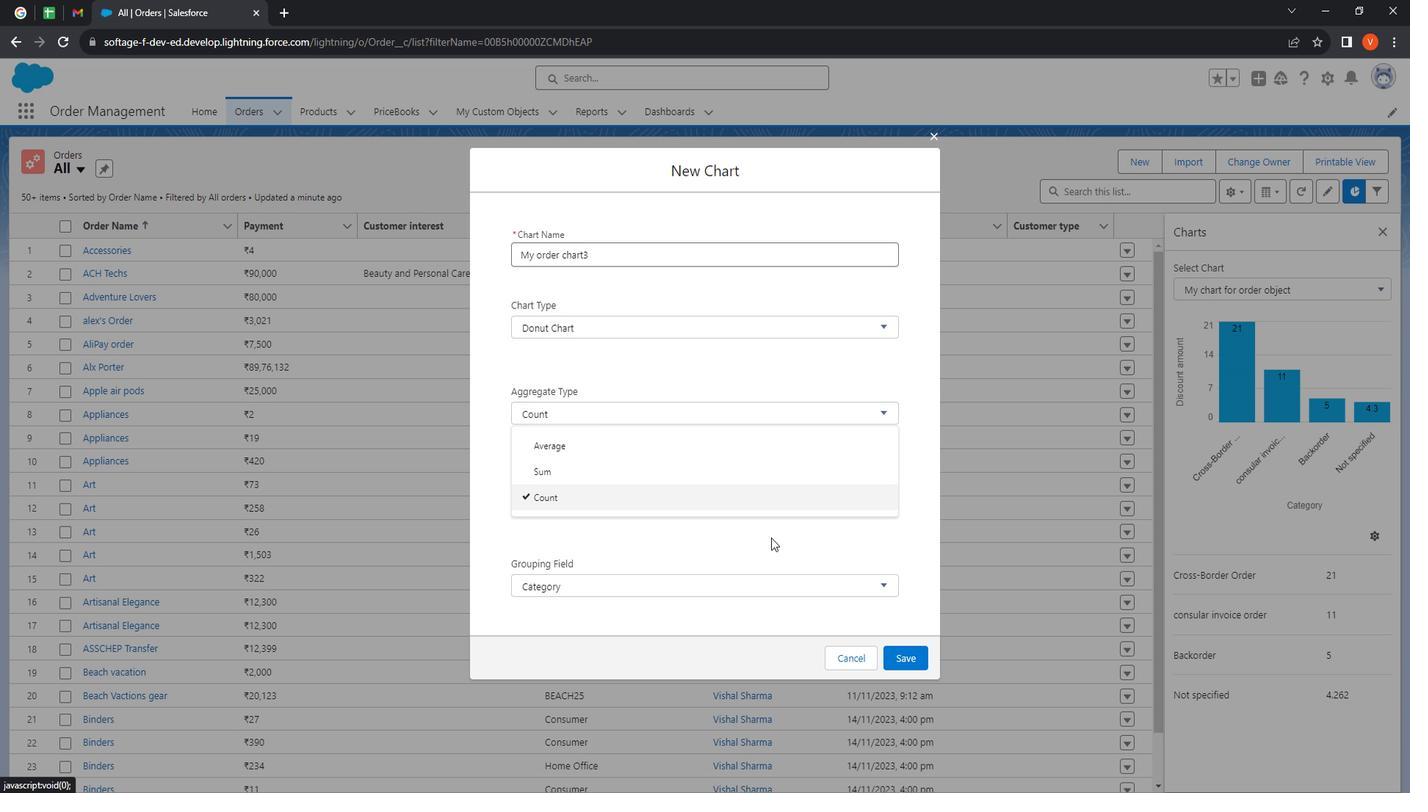 
Action: Mouse pressed left at (787, 536)
Screenshot: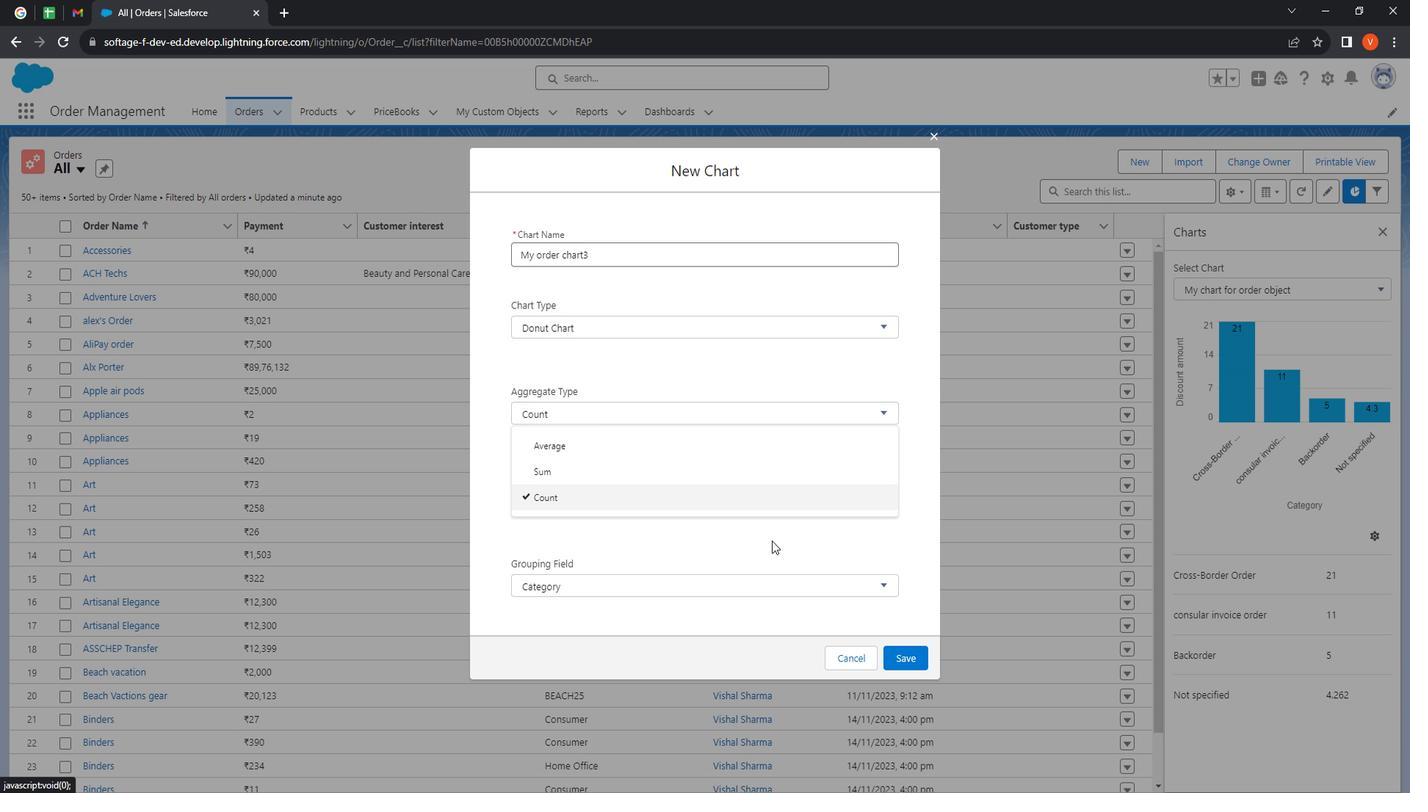 
Action: Mouse moved to (612, 412)
Screenshot: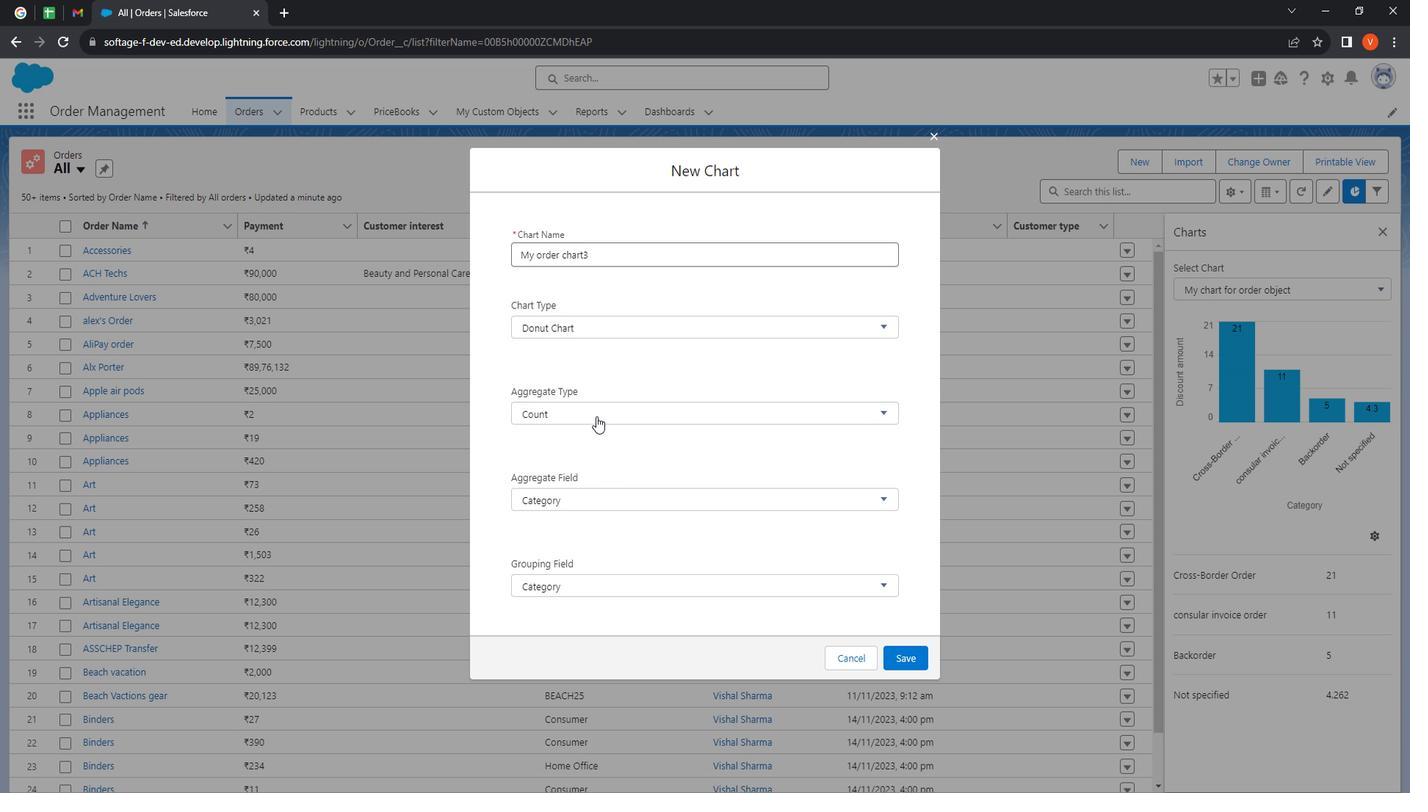 
Action: Mouse pressed left at (612, 412)
Screenshot: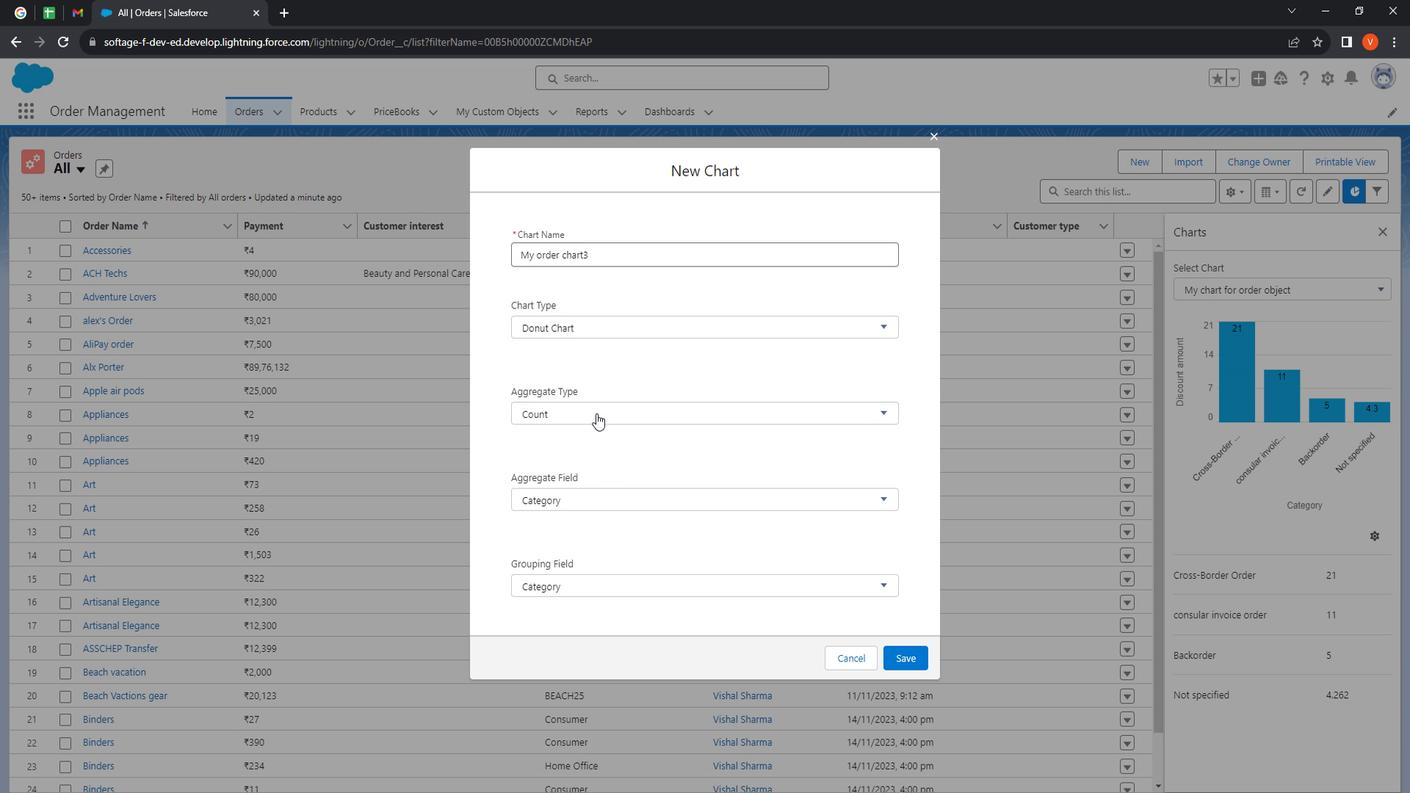 
Action: Mouse moved to (612, 498)
Screenshot: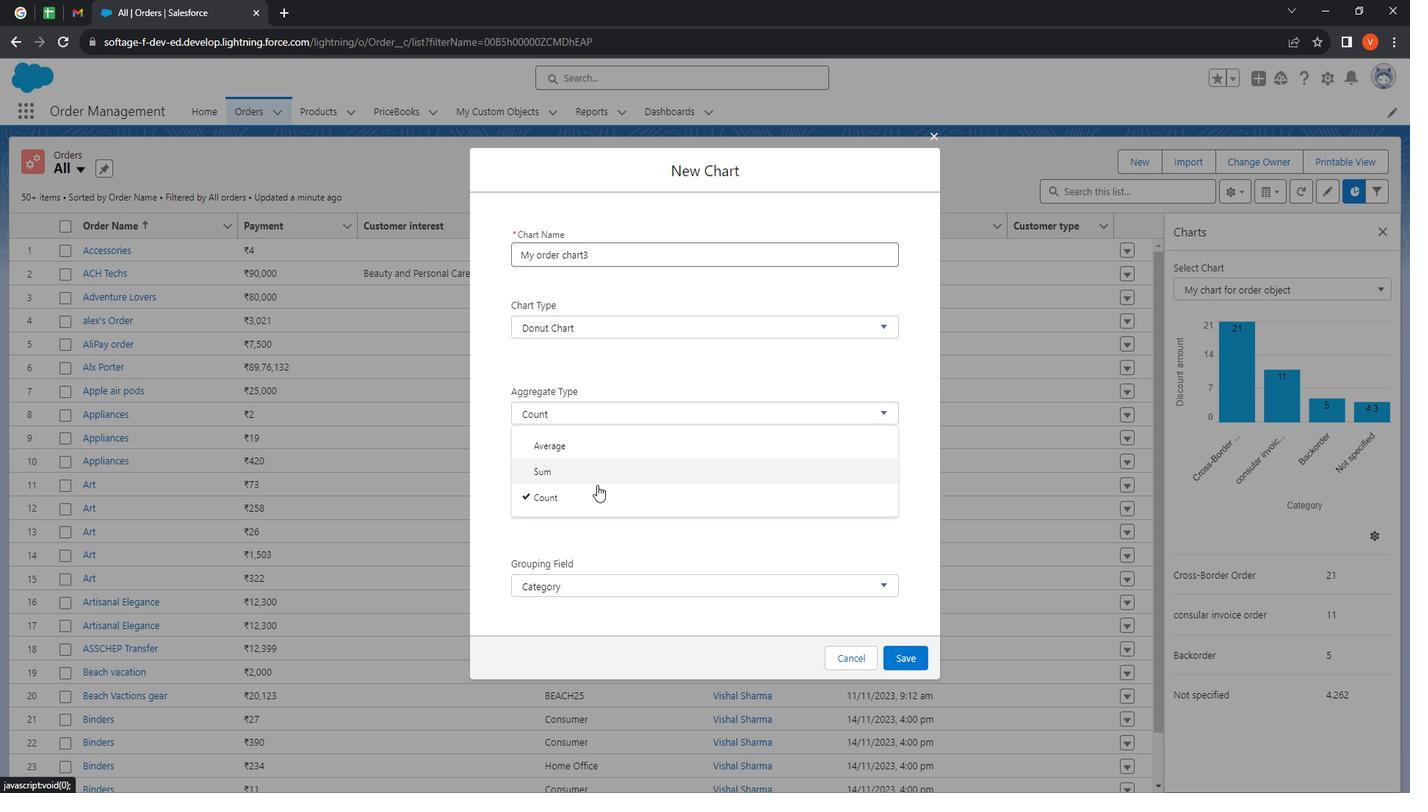 
Action: Mouse pressed left at (612, 498)
Screenshot: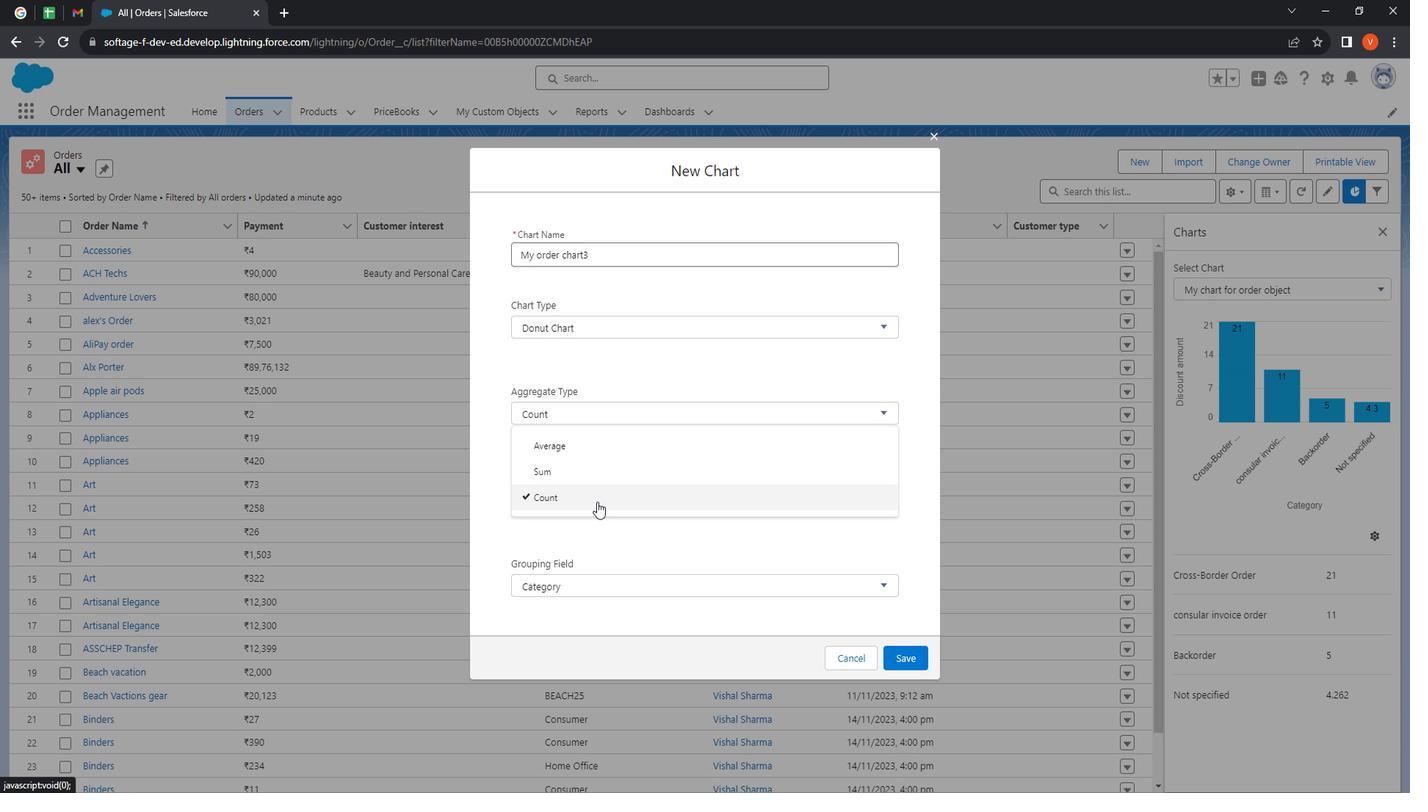 
Action: Mouse moved to (601, 498)
Screenshot: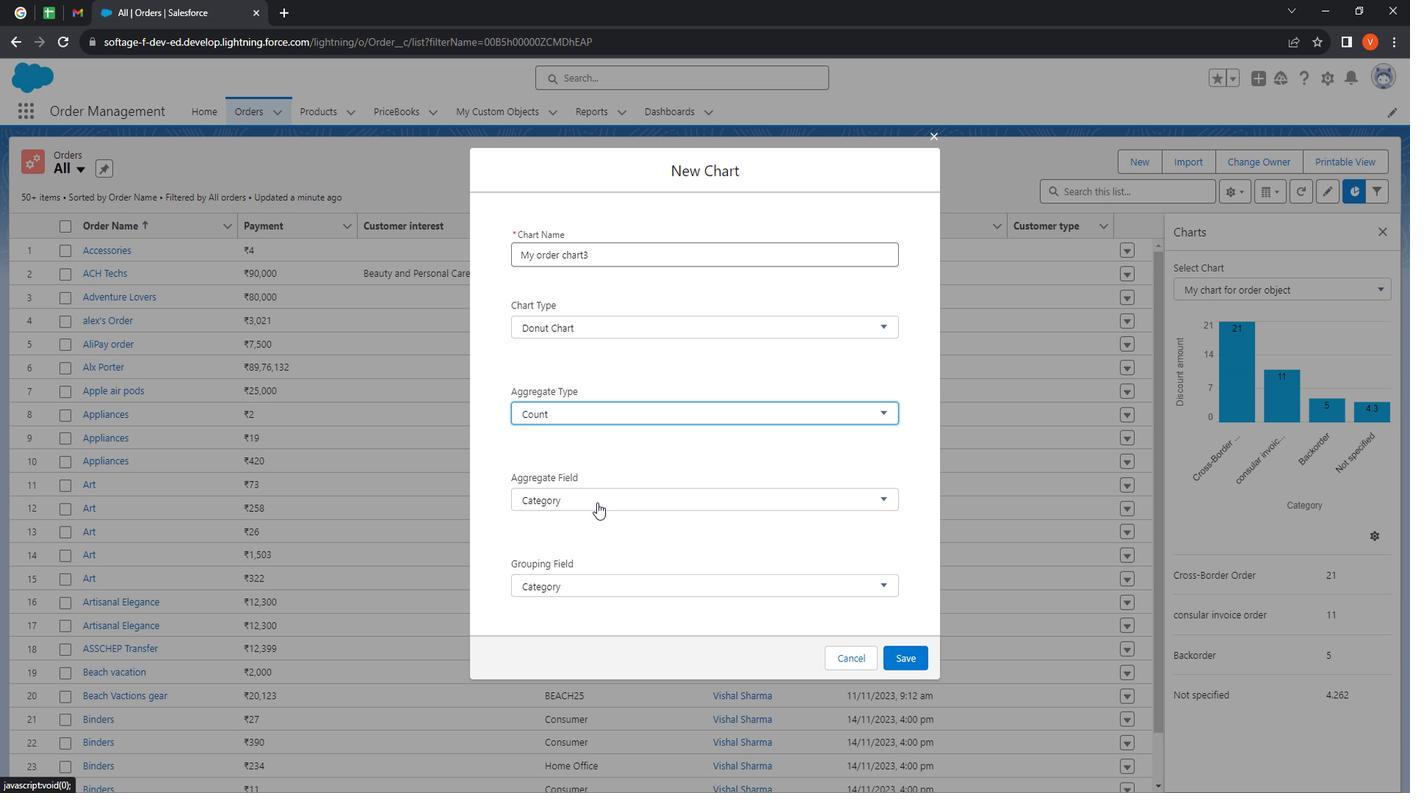 
Action: Mouse pressed left at (601, 498)
Screenshot: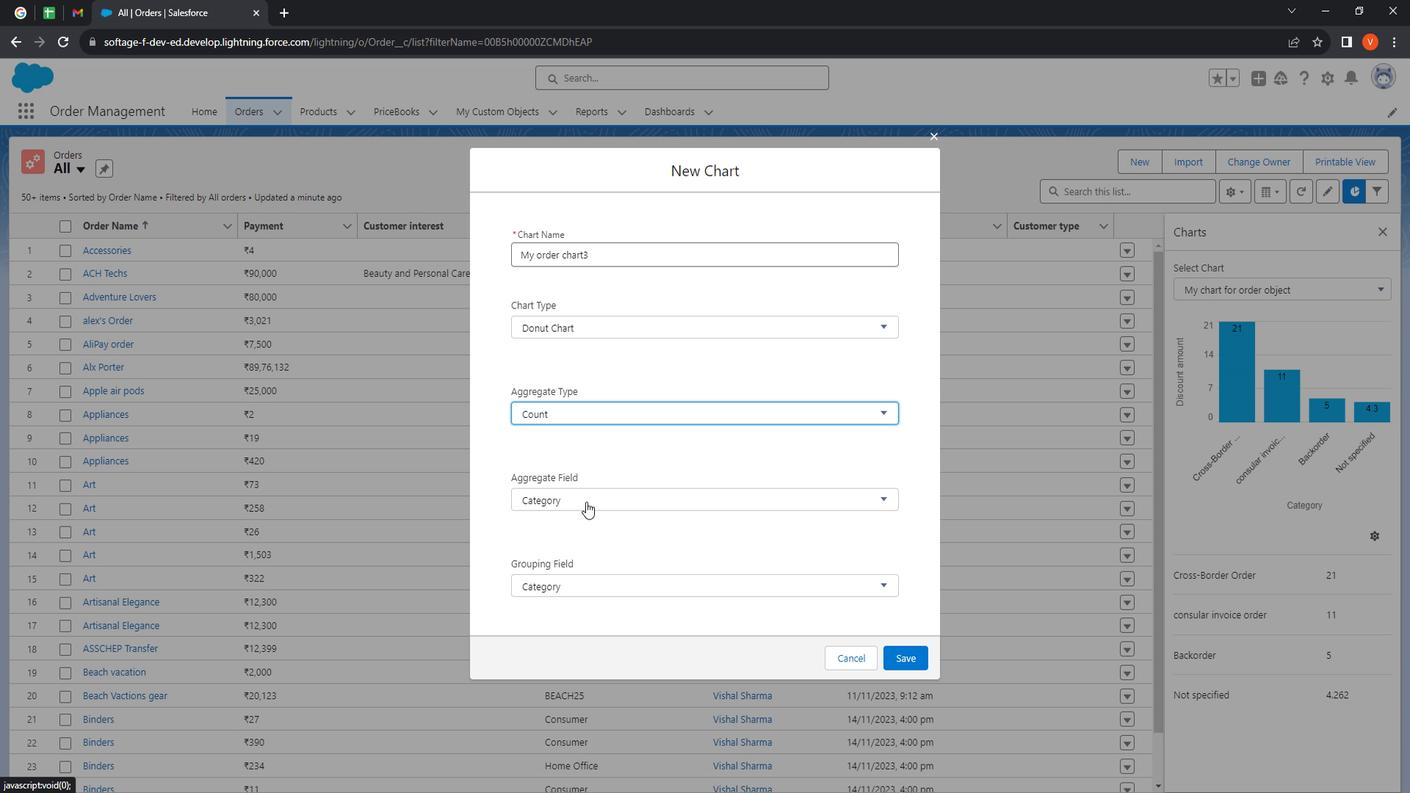 
Action: Mouse moved to (656, 557)
Screenshot: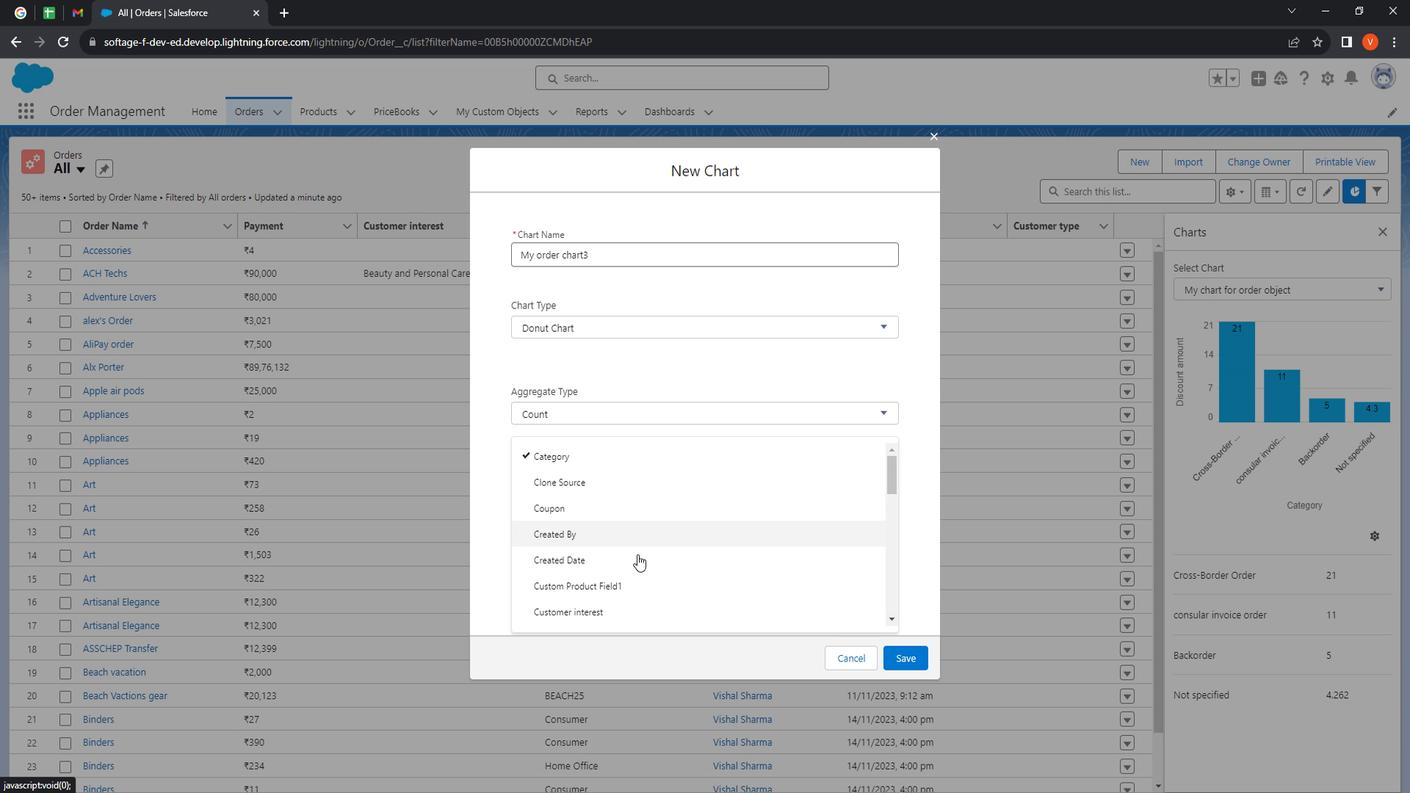
Action: Mouse scrolled (656, 556) with delta (0, 0)
Screenshot: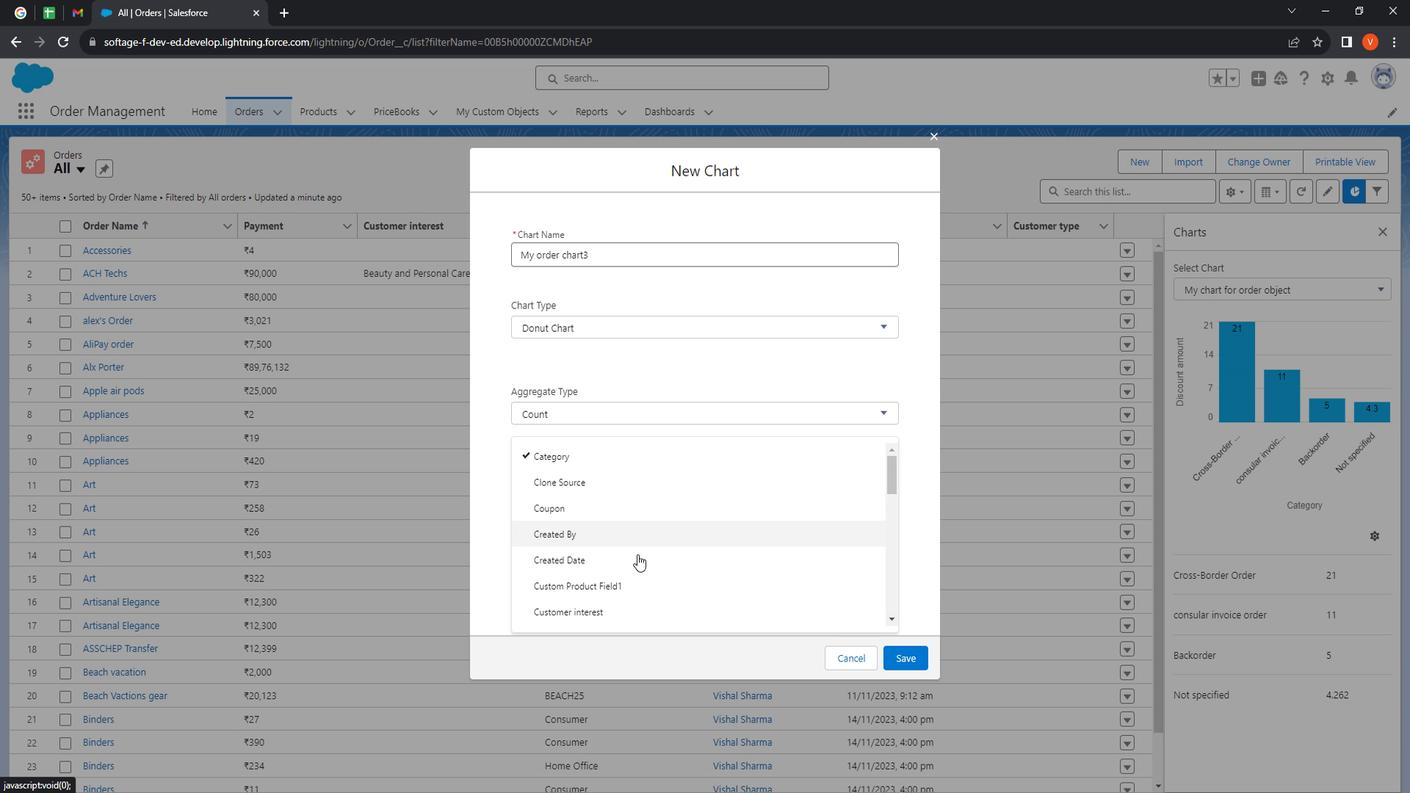 
Action: Mouse moved to (656, 567)
Screenshot: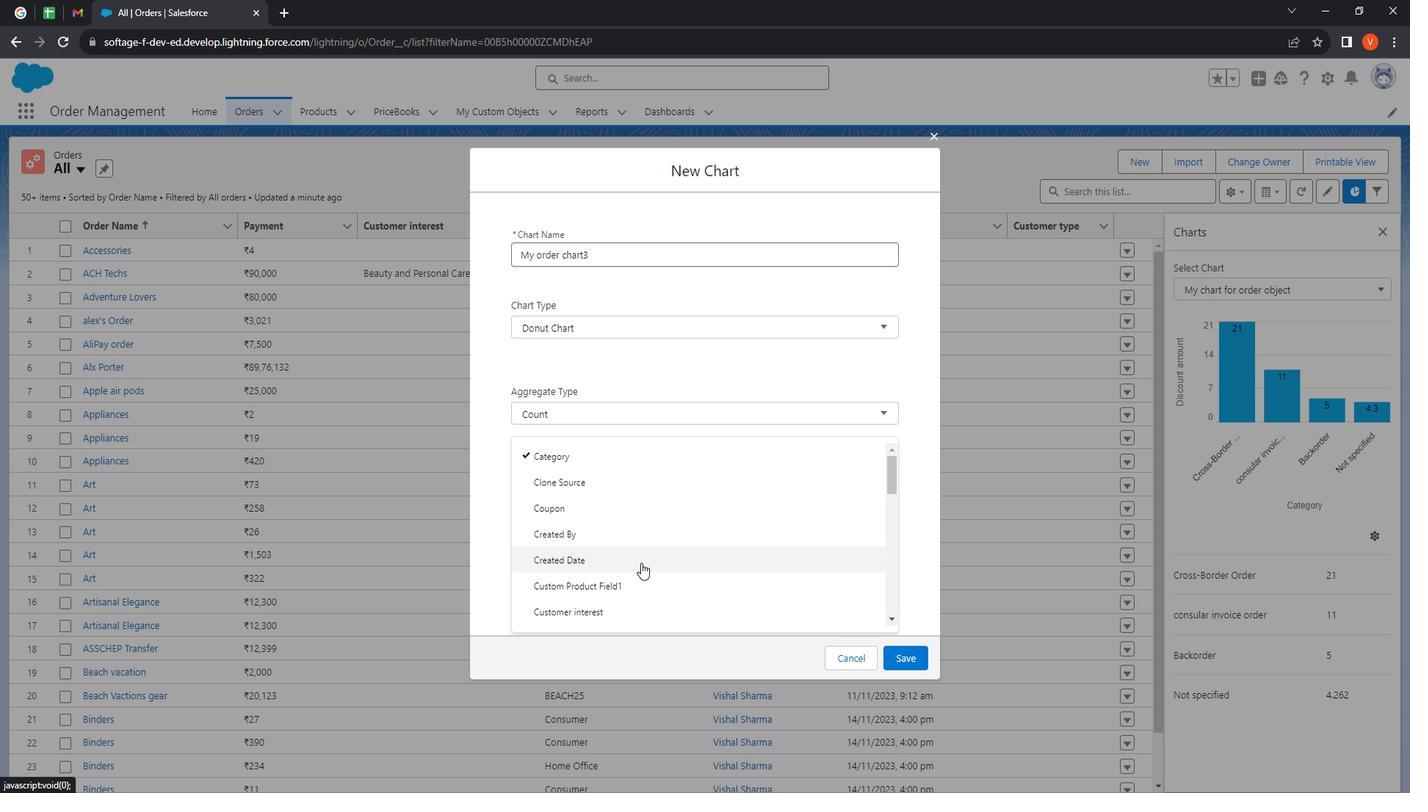 
Action: Mouse scrolled (656, 566) with delta (0, 0)
Screenshot: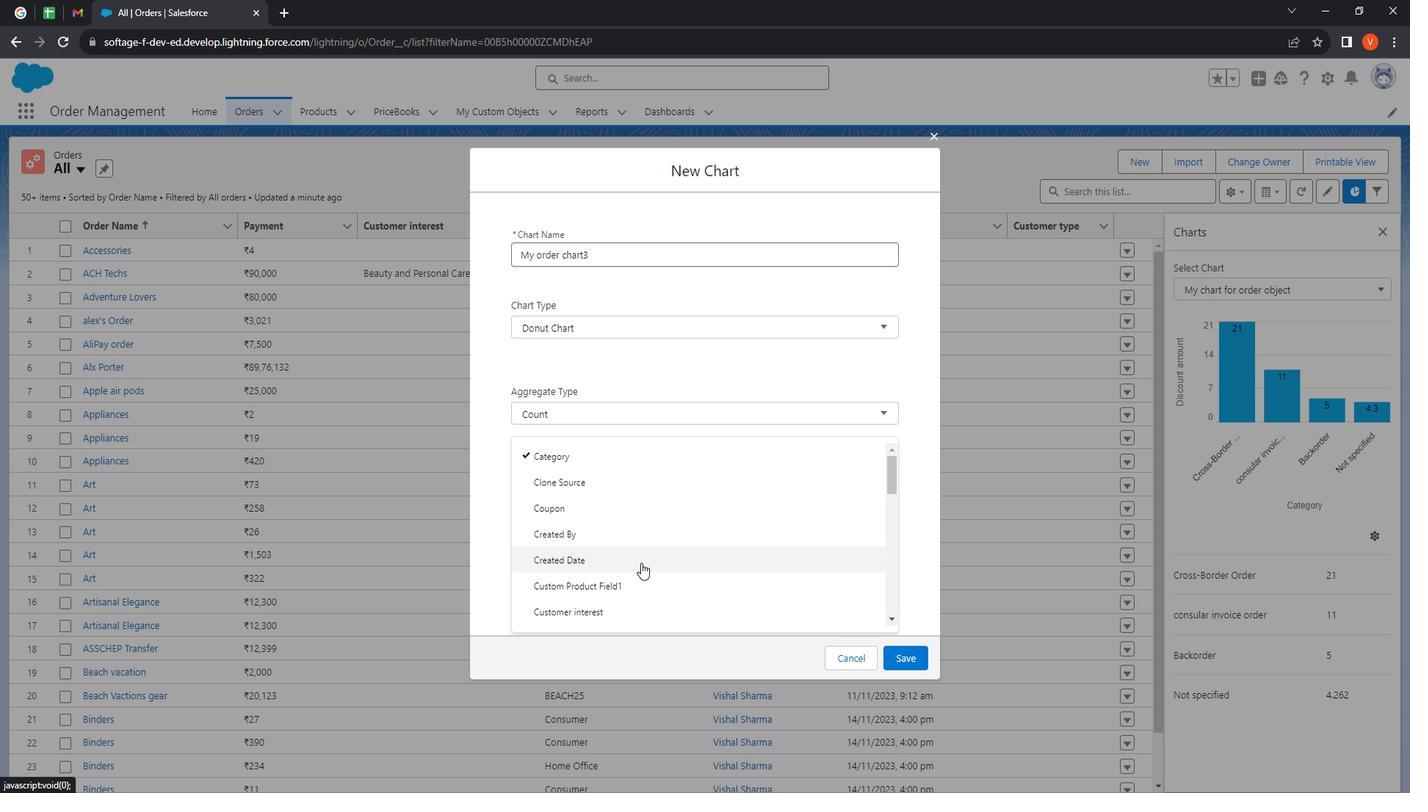 
Action: Mouse moved to (656, 569)
Screenshot: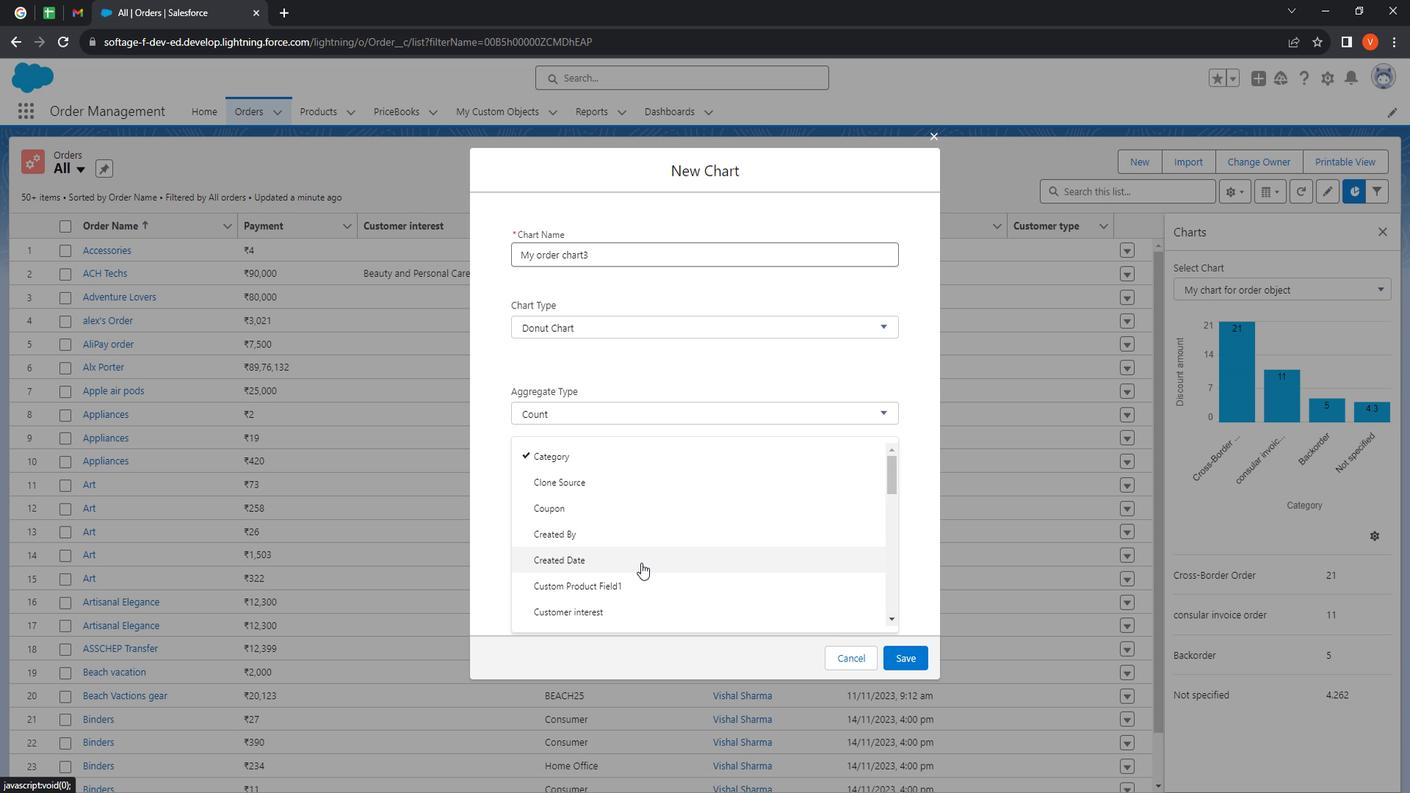 
Action: Mouse scrolled (656, 568) with delta (0, 0)
Screenshot: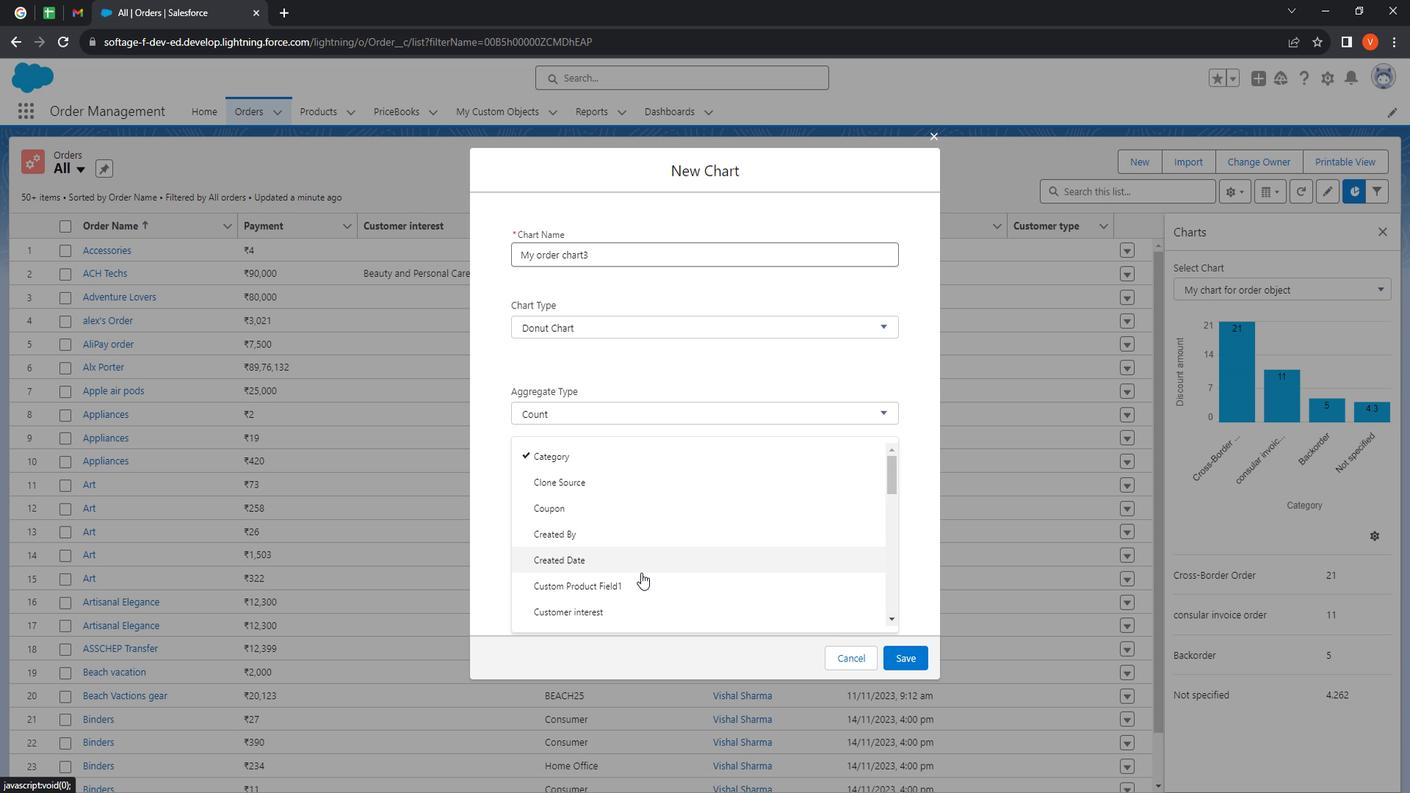 
Action: Mouse scrolled (656, 568) with delta (0, 0)
Screenshot: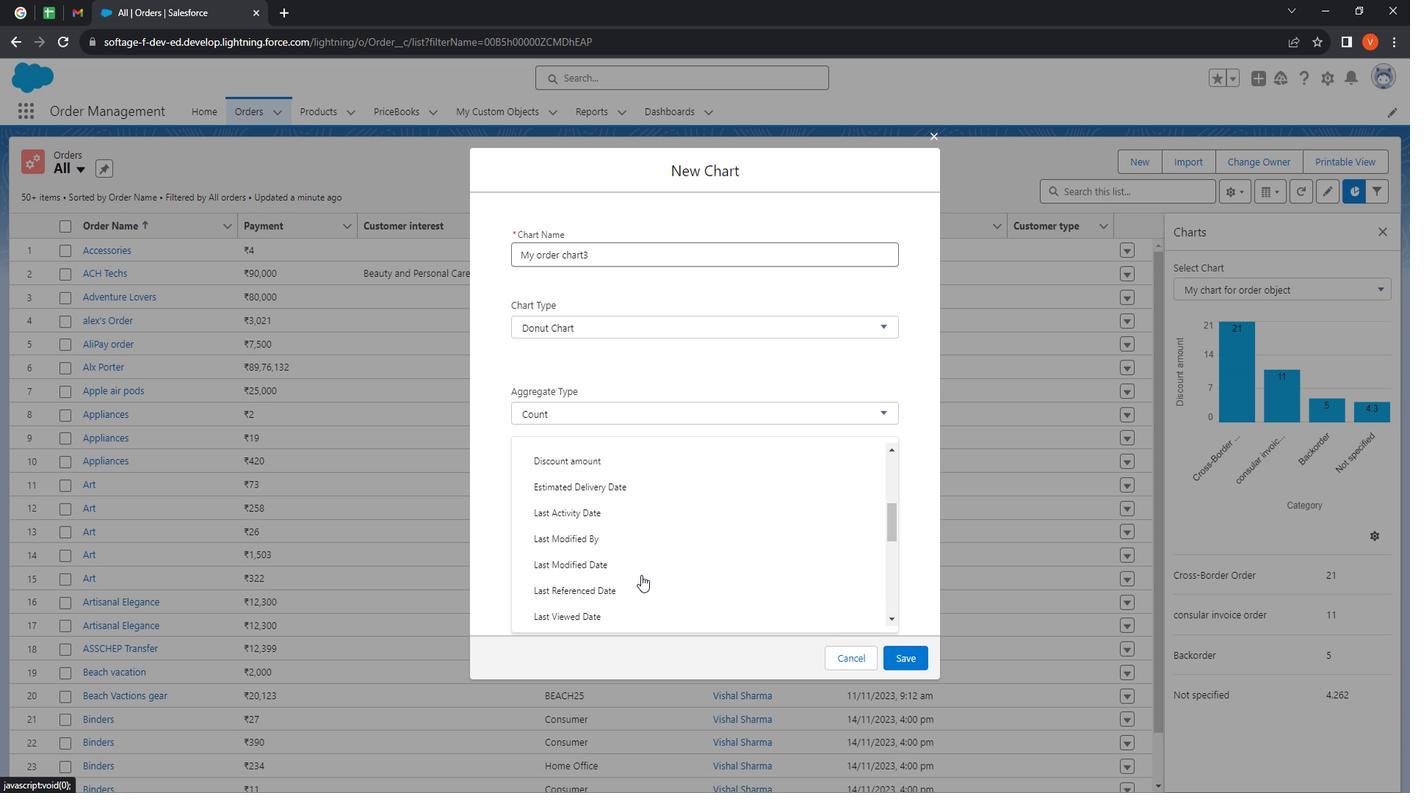 
Action: Mouse scrolled (656, 568) with delta (0, 0)
Screenshot: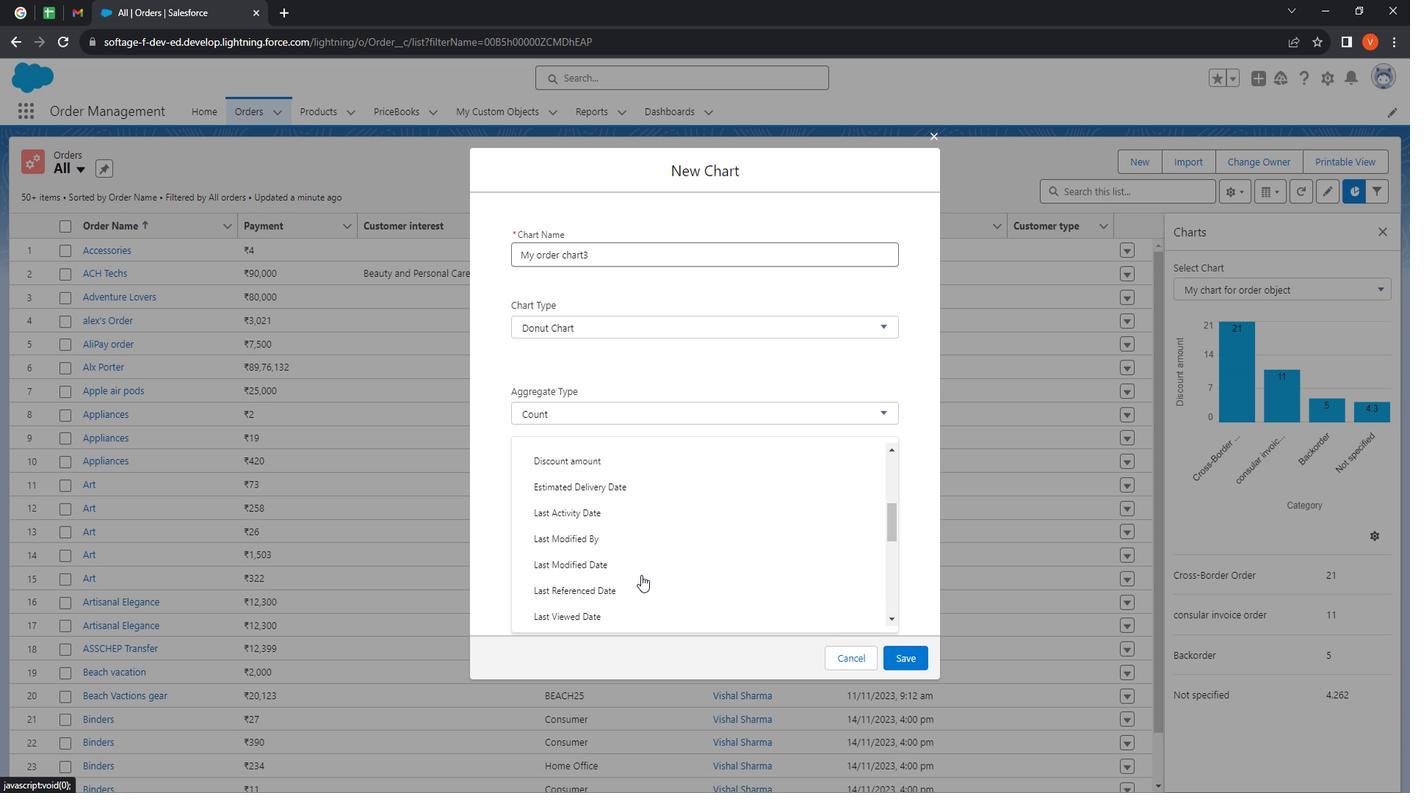
Action: Mouse scrolled (656, 568) with delta (0, 0)
Screenshot: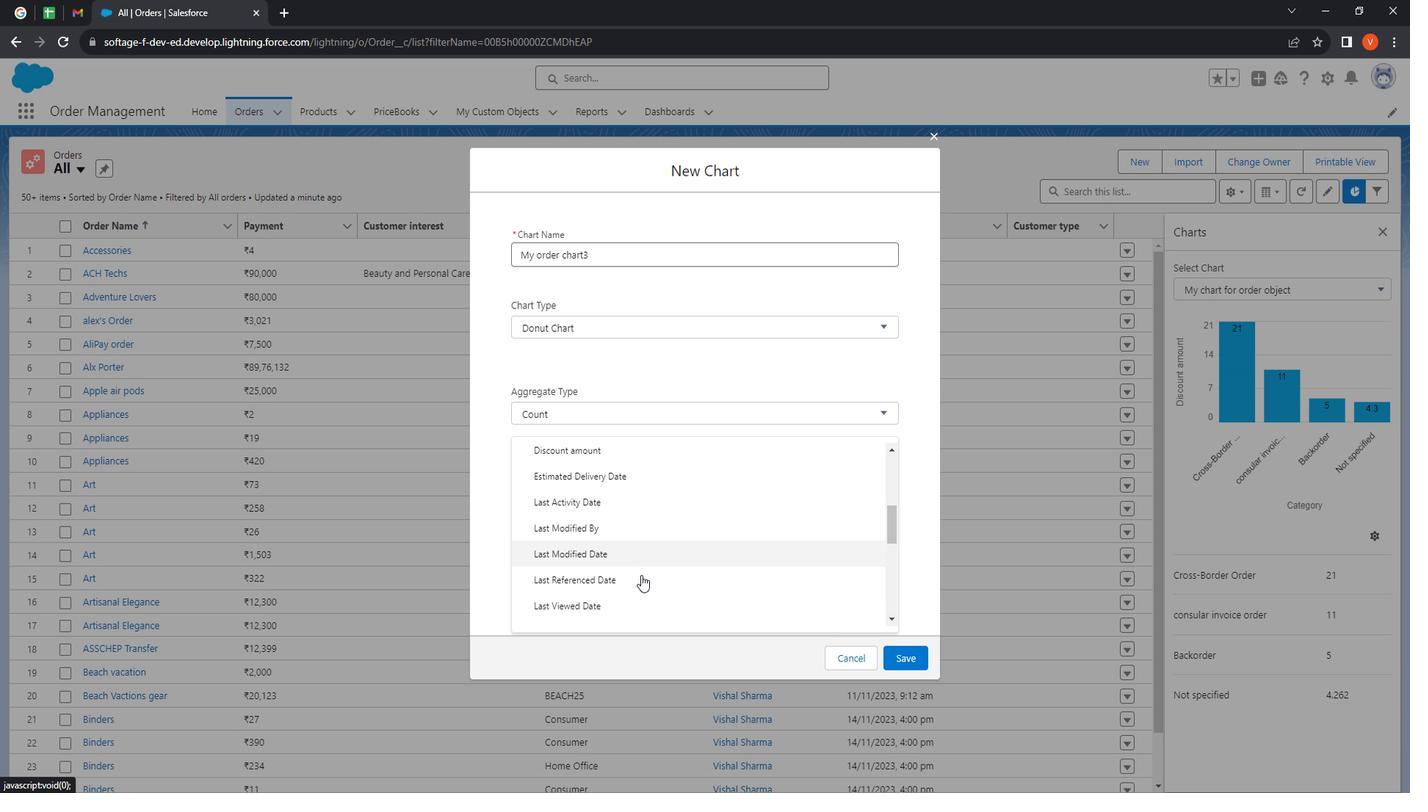 
Action: Mouse moved to (600, 560)
Screenshot: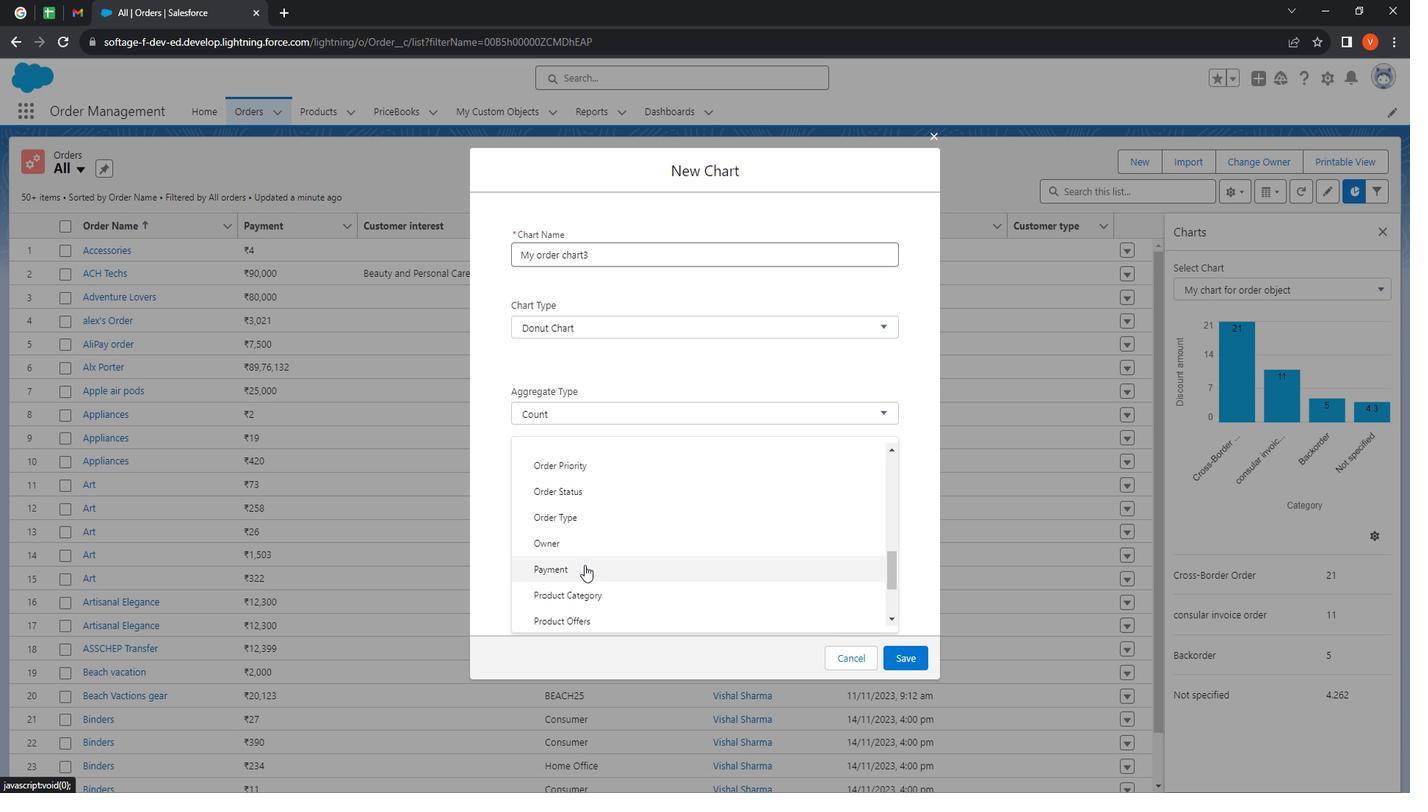 
Action: Mouse pressed left at (600, 560)
Screenshot: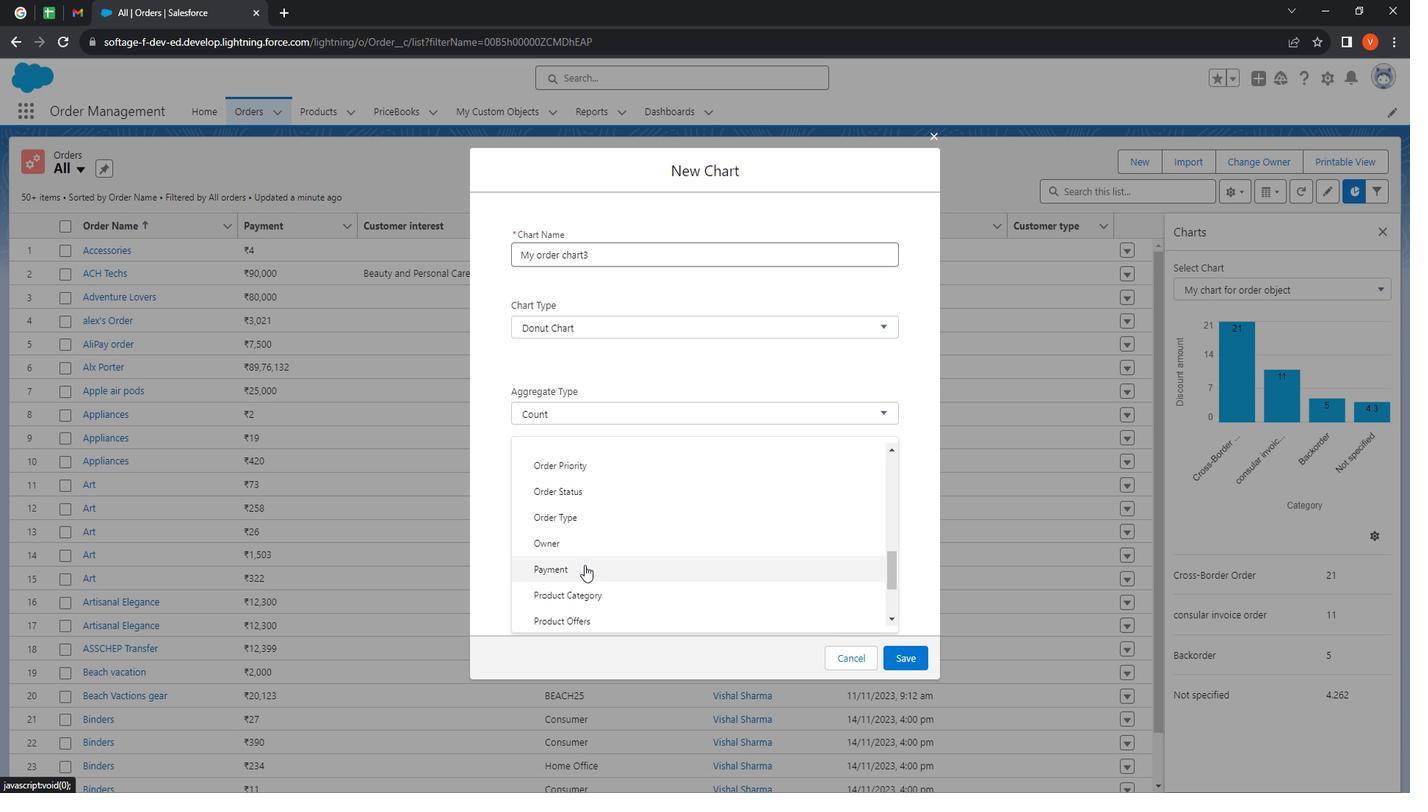
Action: Mouse moved to (628, 584)
Screenshot: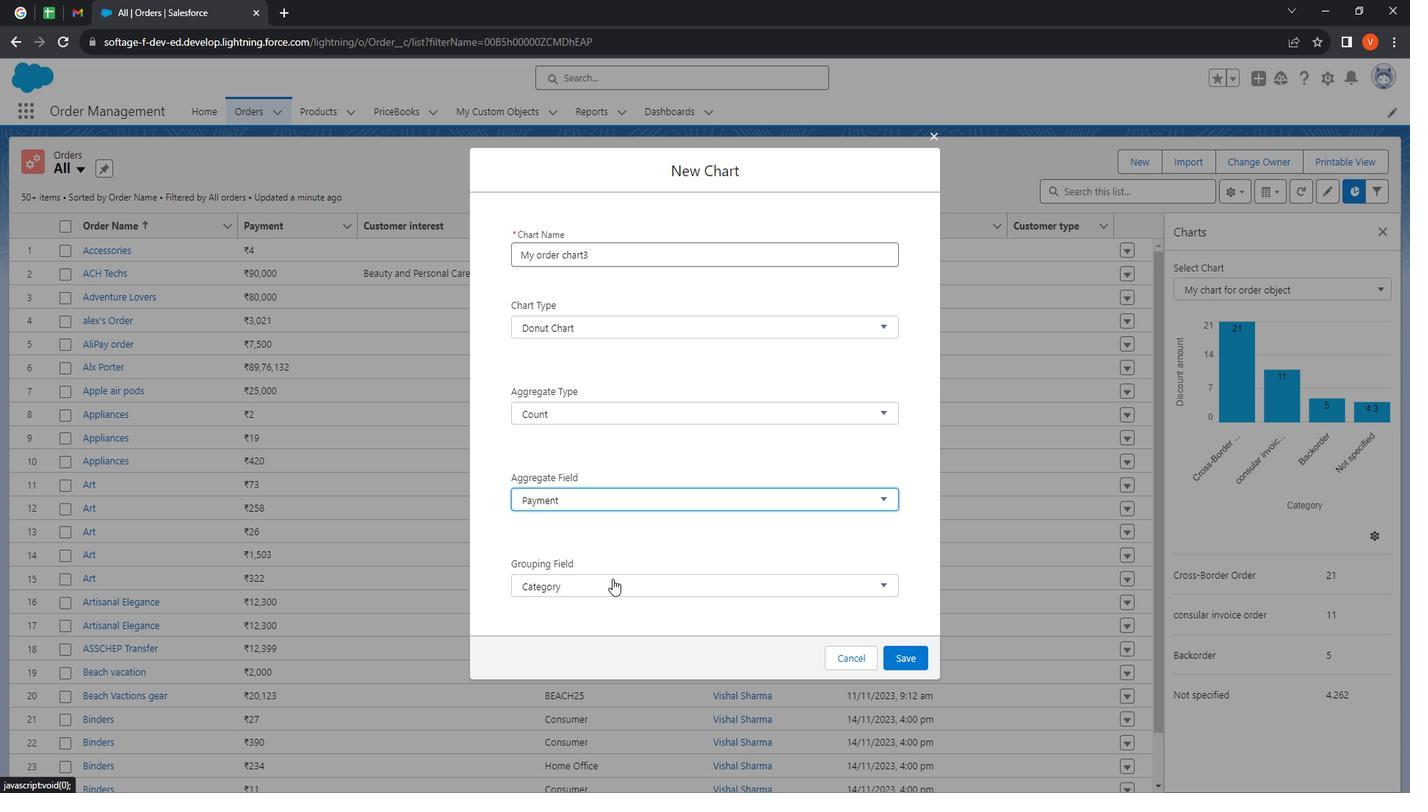 
Action: Mouse pressed left at (628, 584)
Screenshot: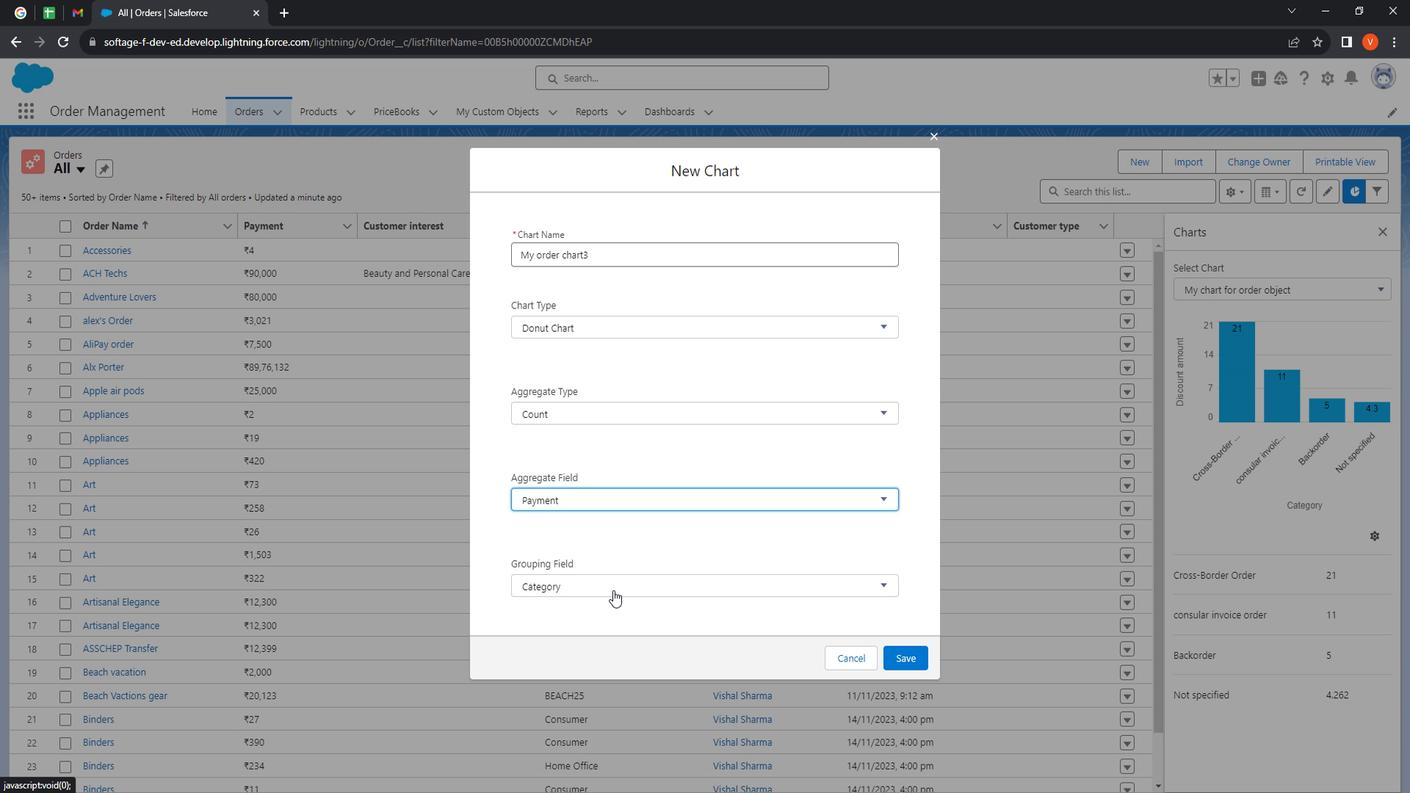 
Action: Mouse moved to (620, 498)
Screenshot: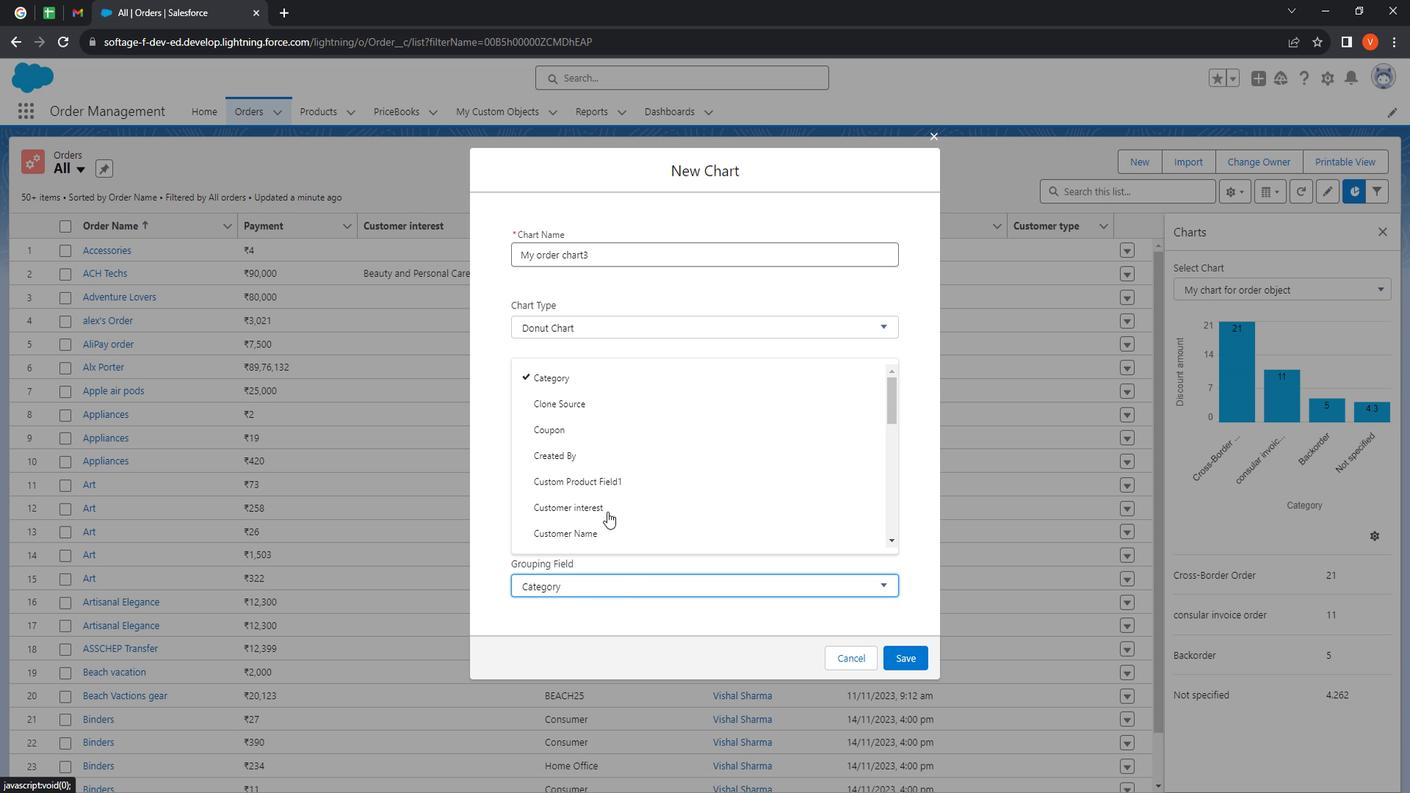 
Action: Mouse scrolled (620, 497) with delta (0, 0)
Screenshot: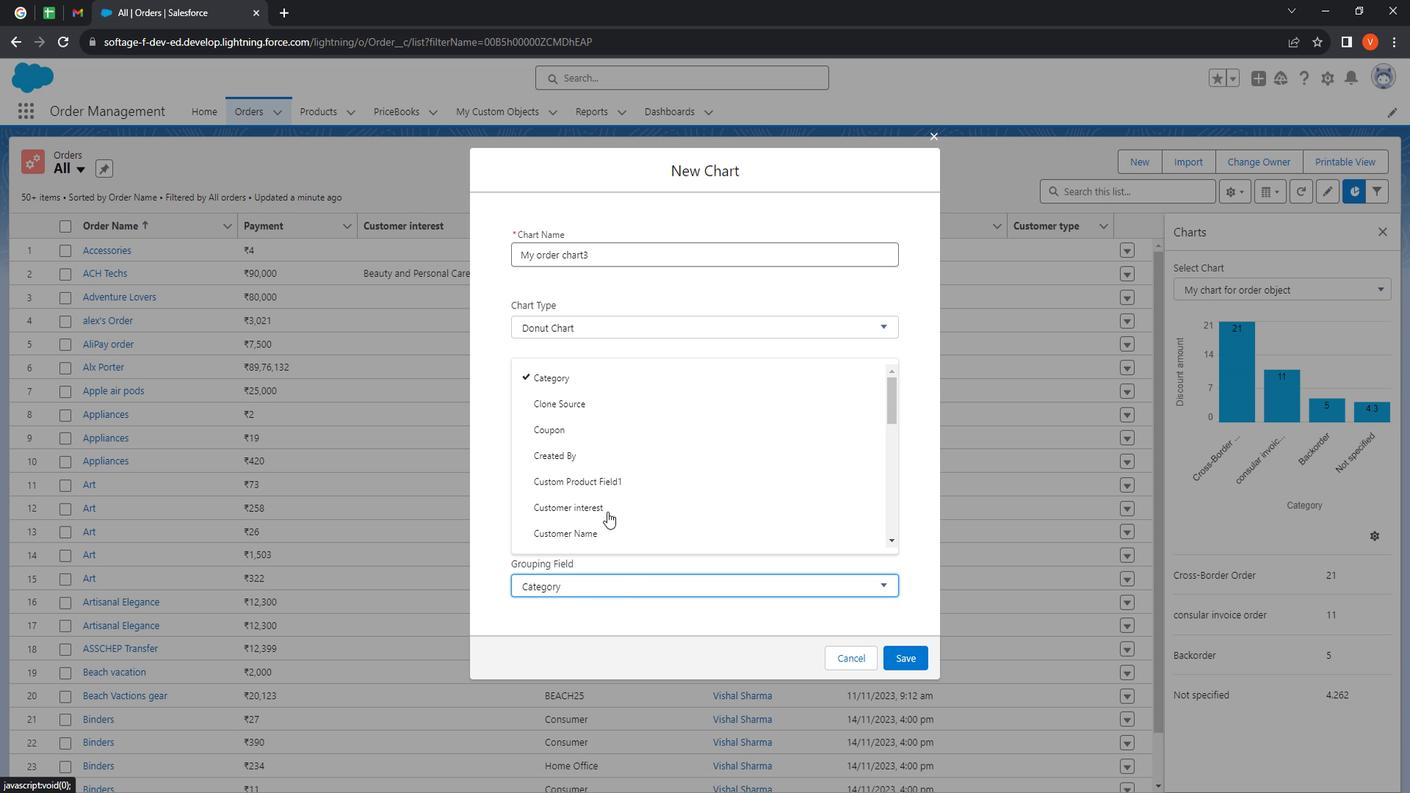 
Action: Mouse moved to (622, 497)
Screenshot: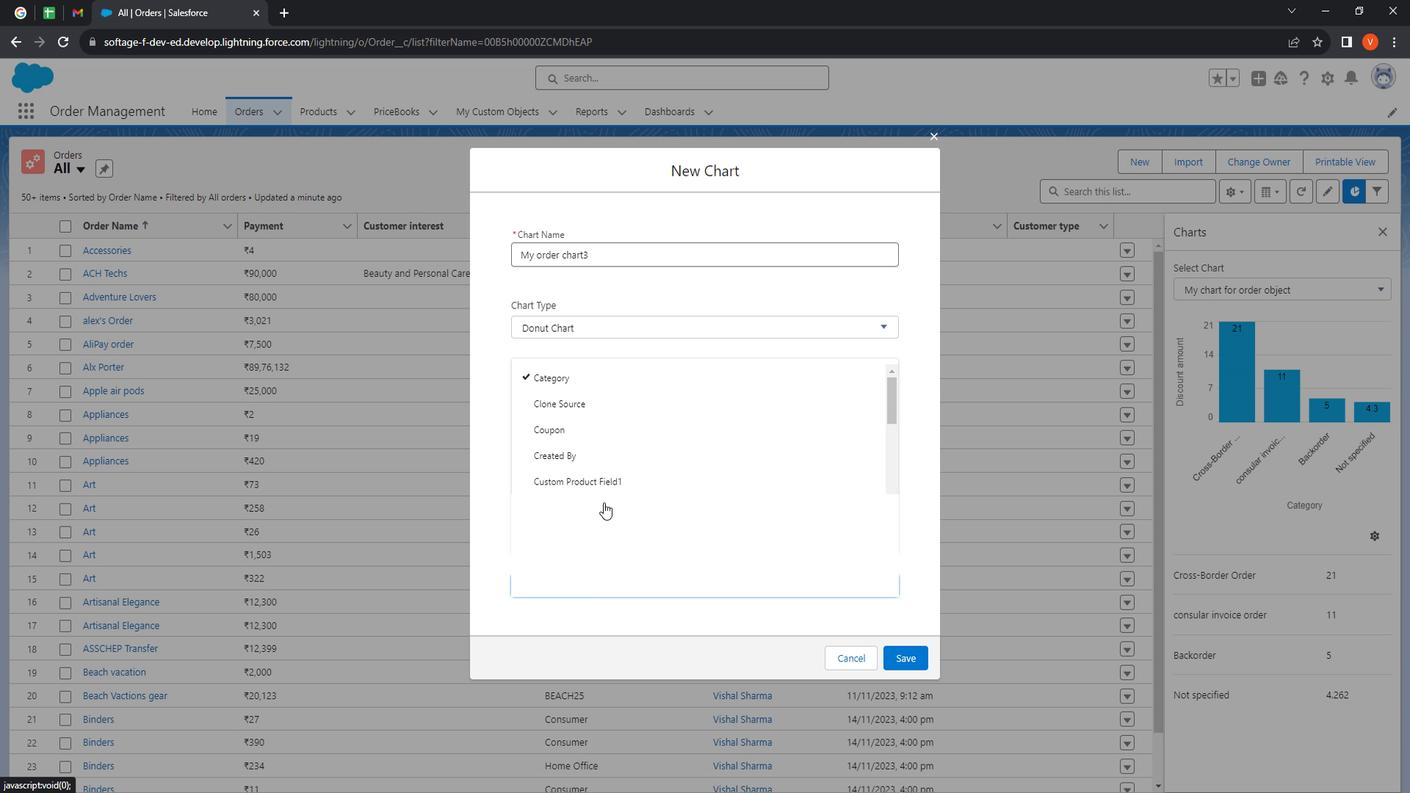 
Action: Mouse scrolled (622, 496) with delta (0, 0)
Screenshot: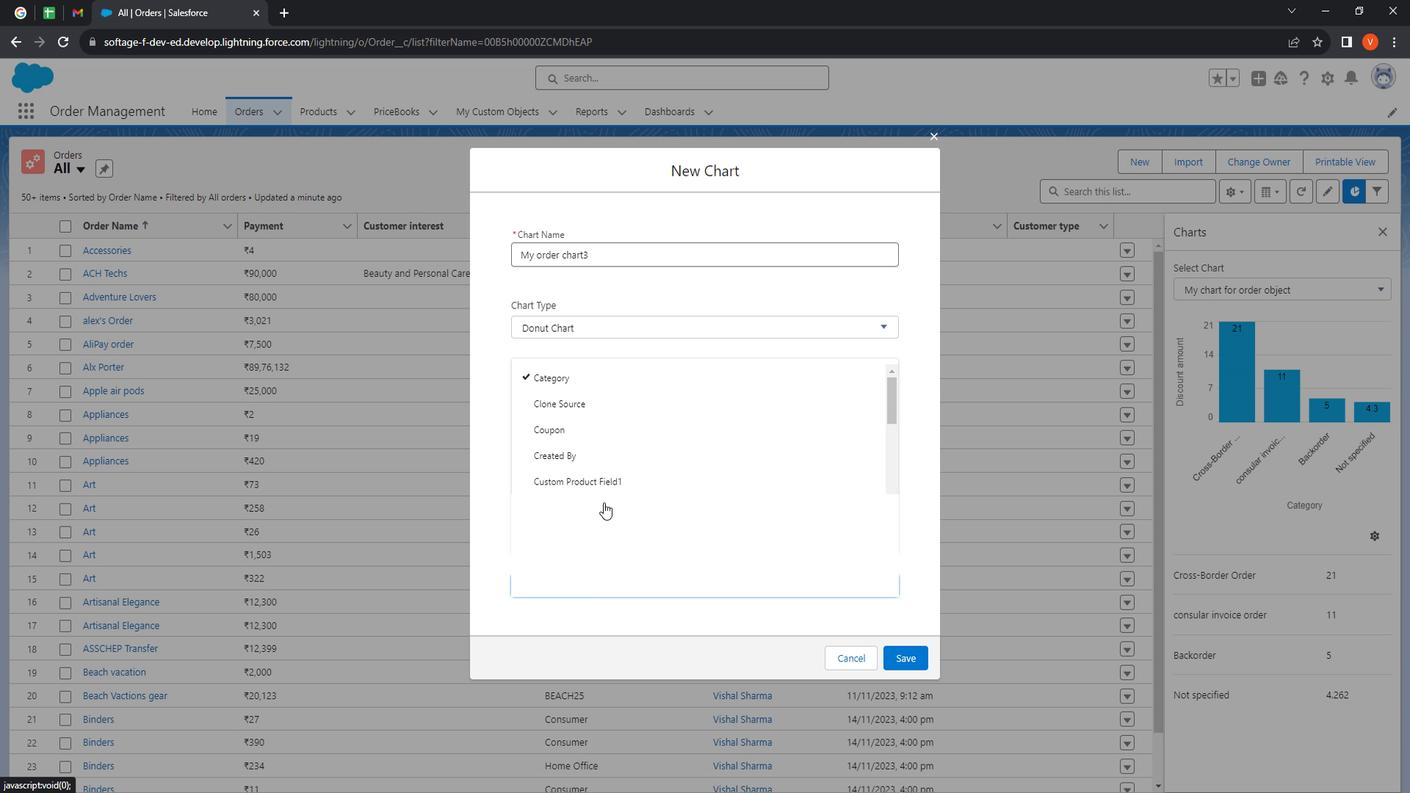 
Action: Mouse scrolled (622, 496) with delta (0, 0)
Screenshot: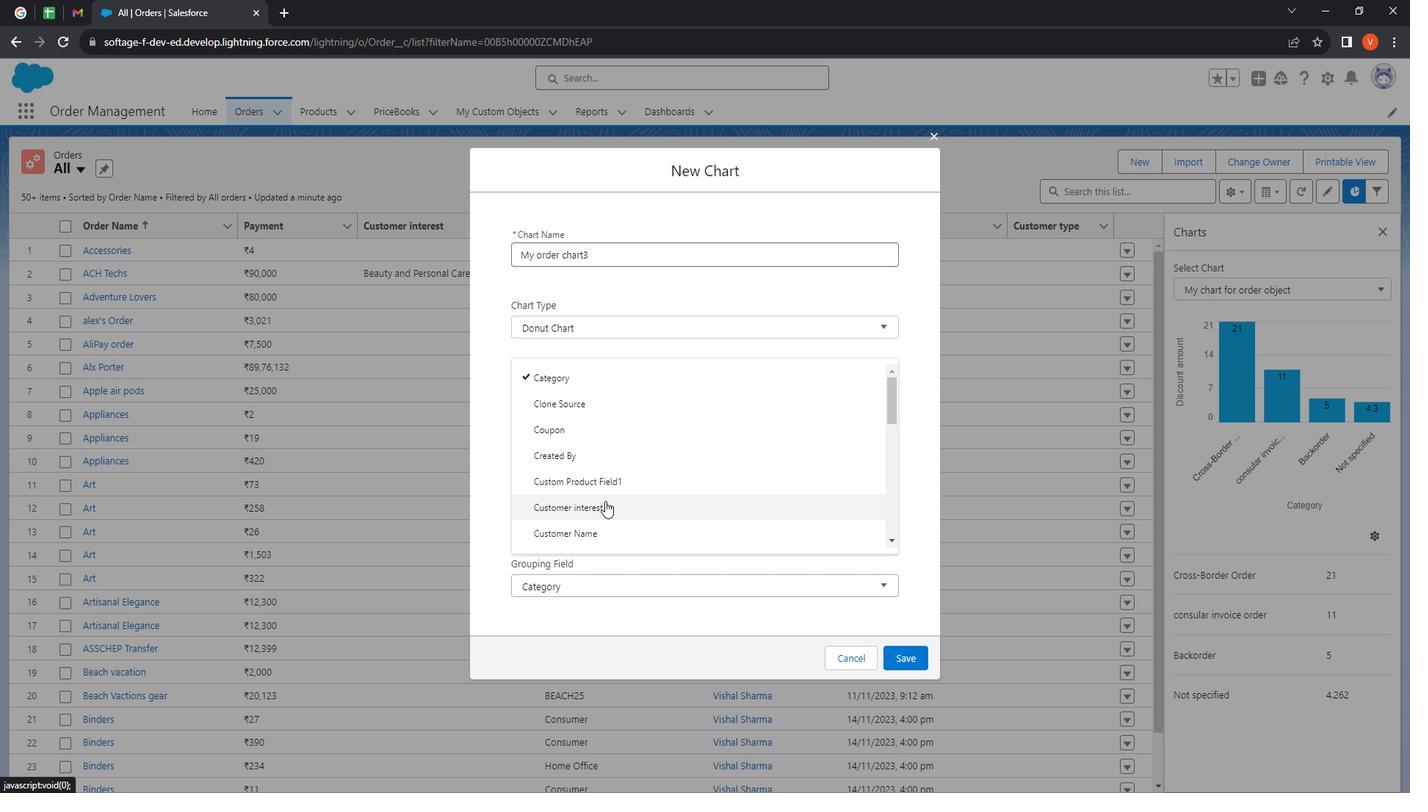 
Action: Mouse moved to (623, 497)
Screenshot: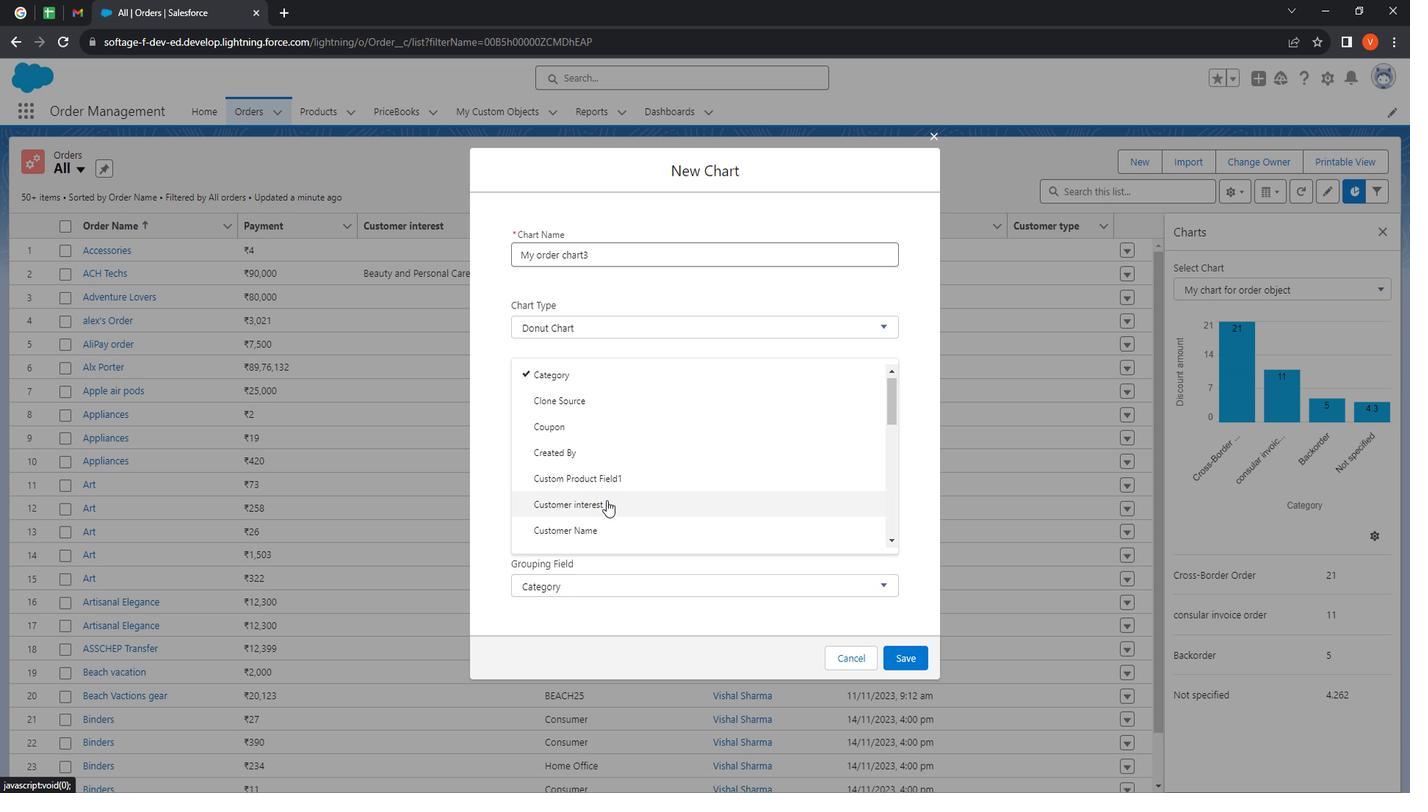 
Action: Mouse scrolled (623, 496) with delta (0, 0)
Screenshot: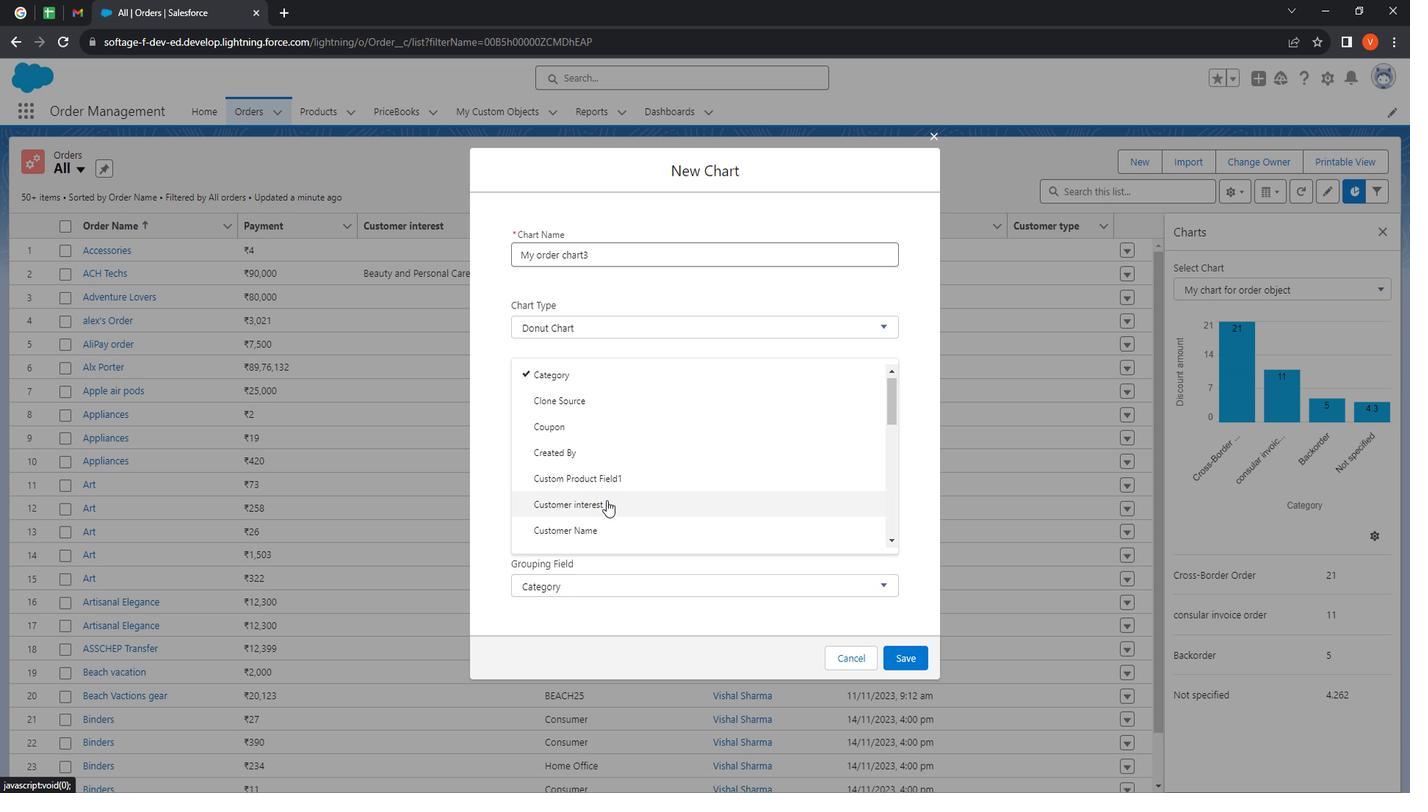 
Action: Mouse moved to (617, 506)
Screenshot: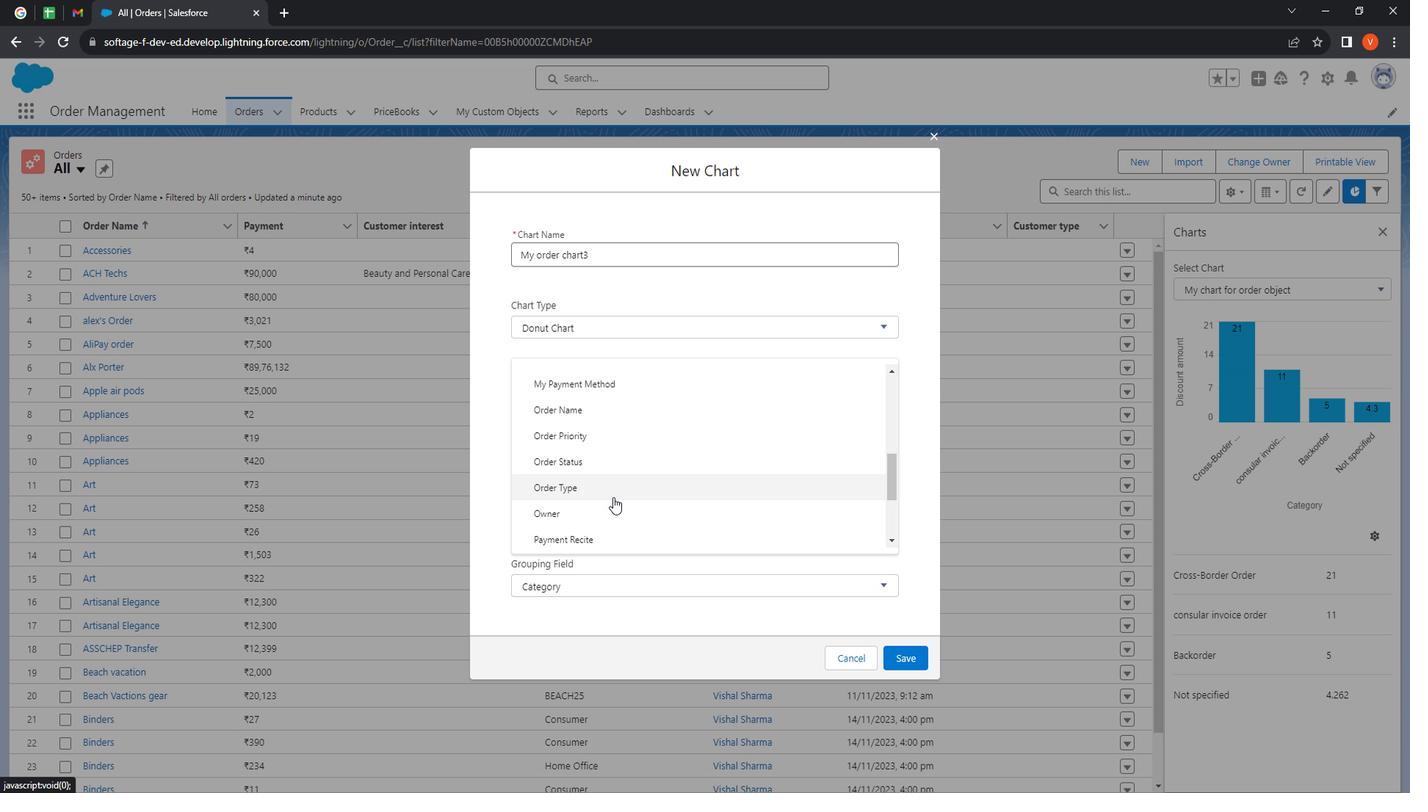 
Action: Mouse pressed left at (617, 506)
Screenshot: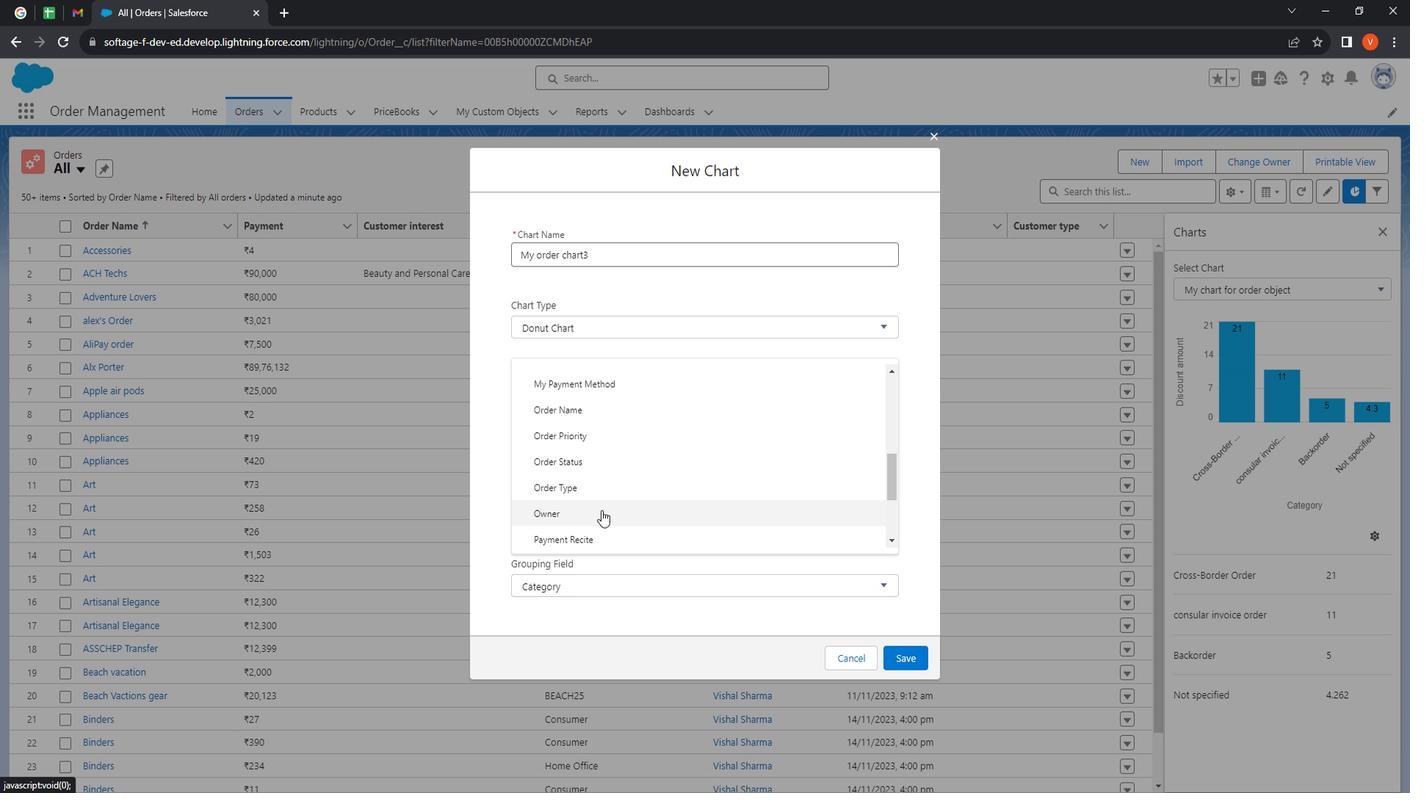 
Action: Mouse moved to (635, 576)
Screenshot: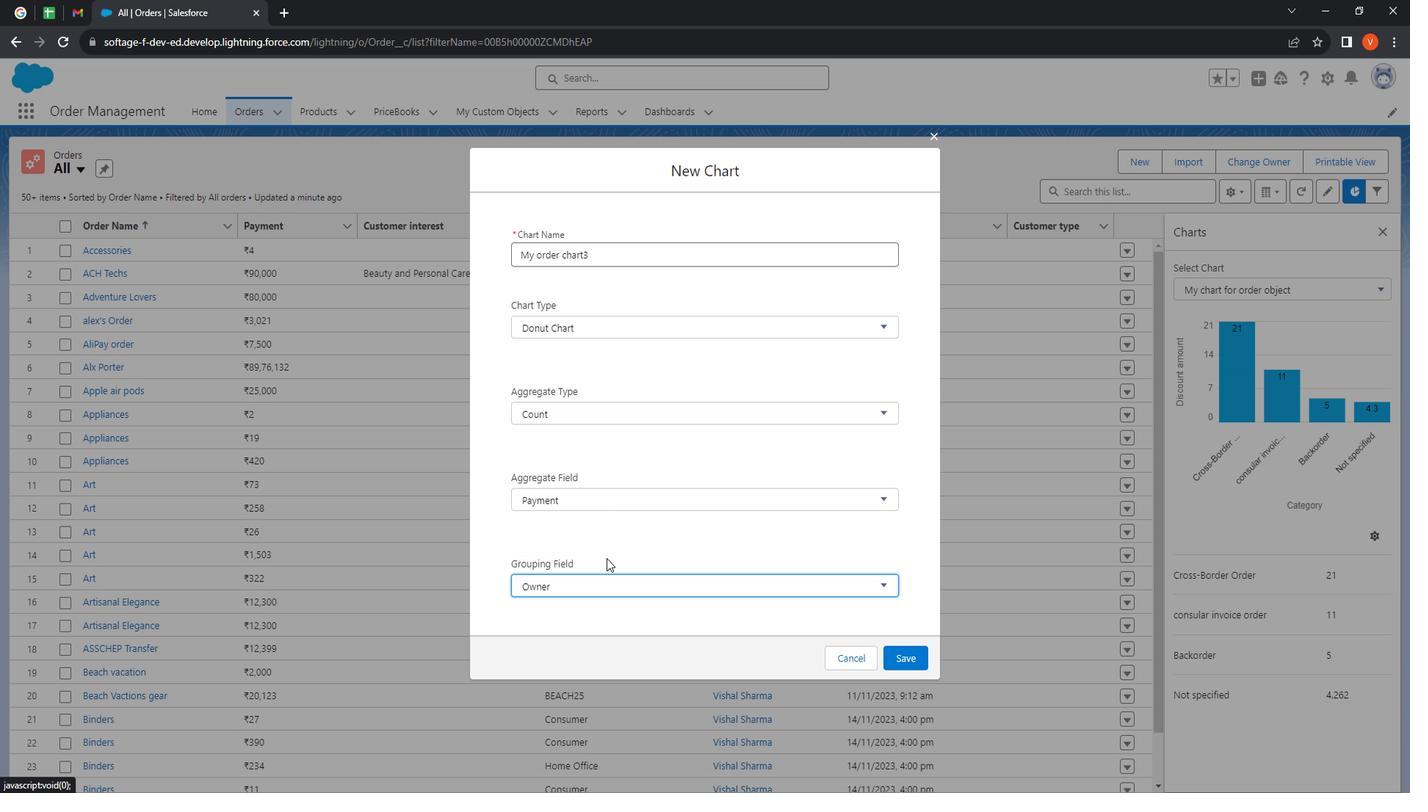 
Action: Mouse pressed left at (635, 576)
Screenshot: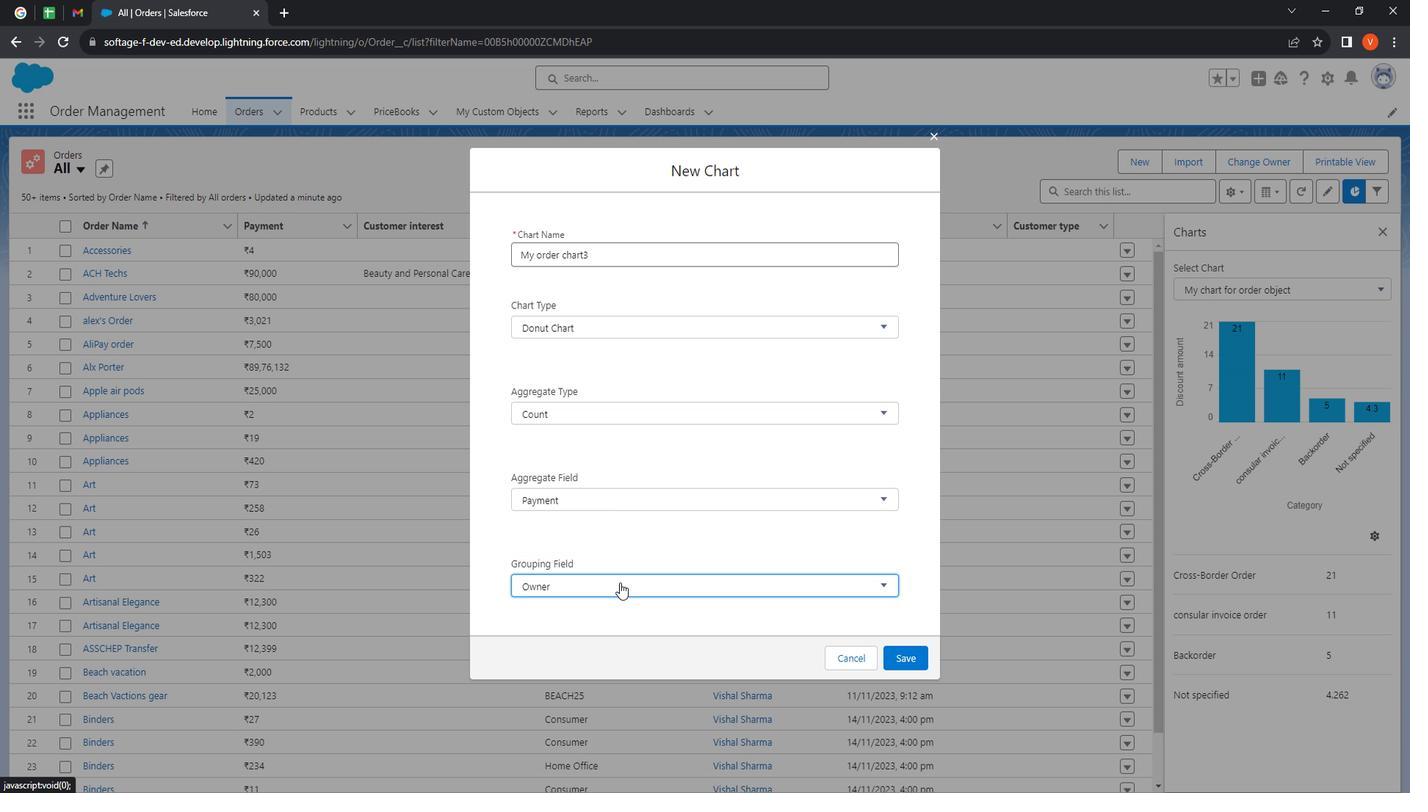 
Action: Mouse moved to (628, 518)
Screenshot: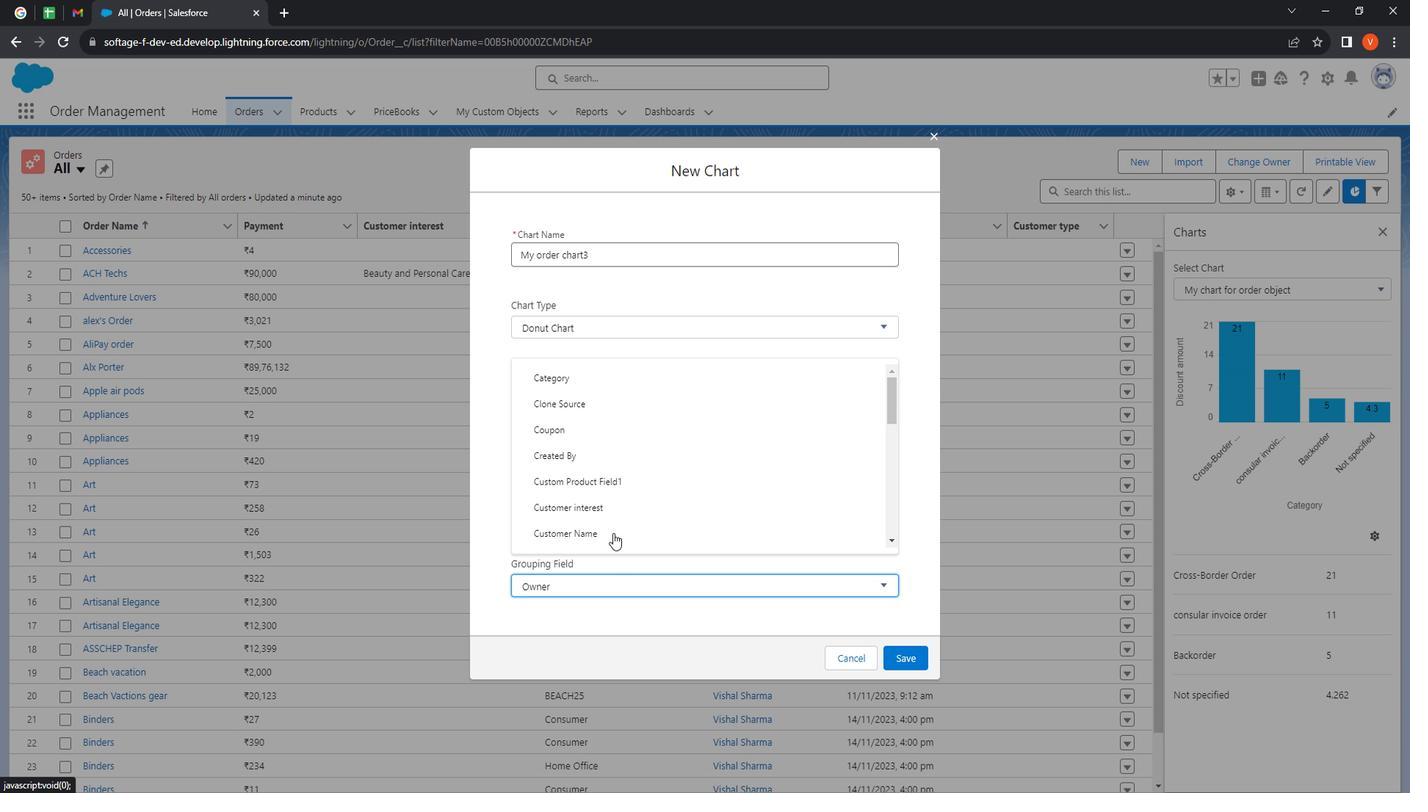 
Action: Mouse scrolled (628, 517) with delta (0, 0)
Screenshot: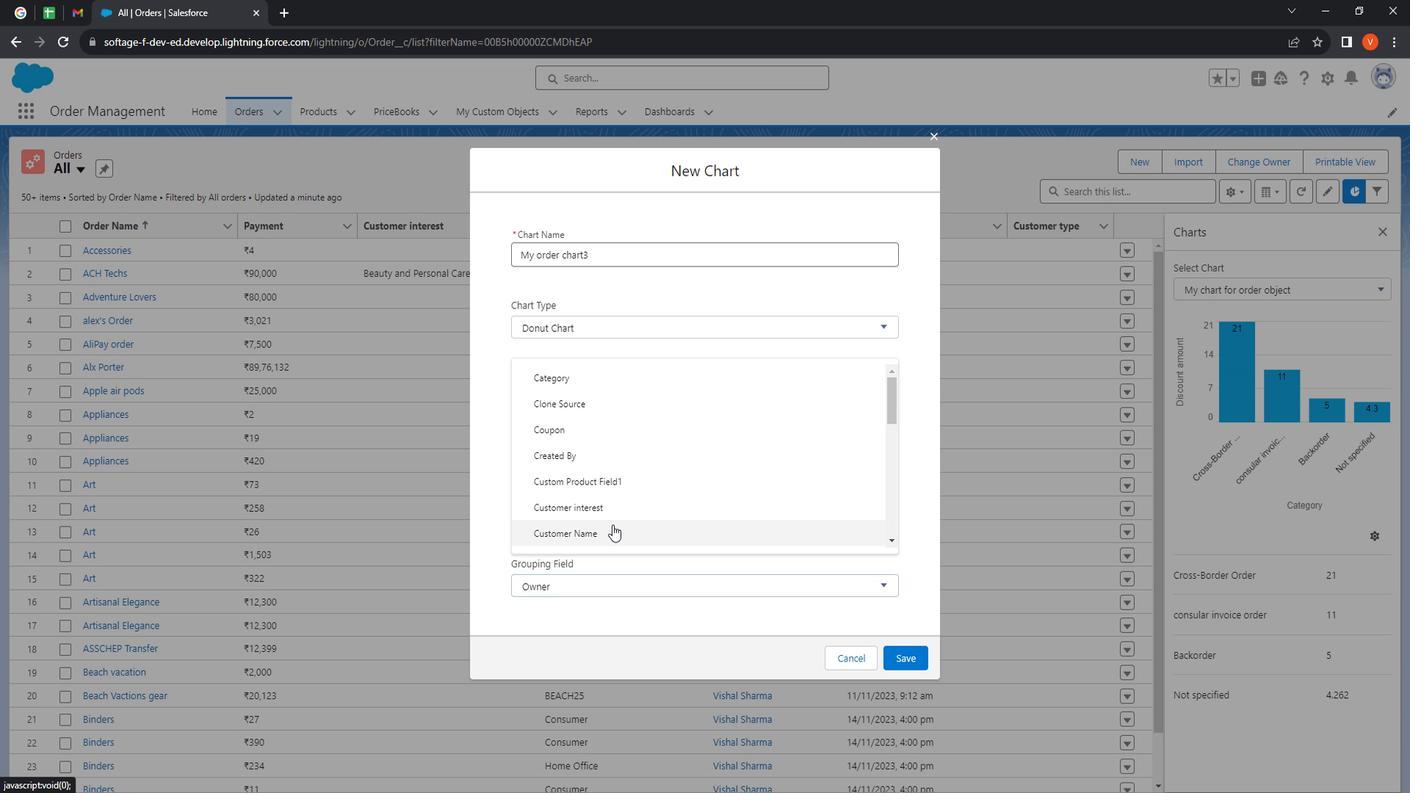 
Action: Mouse moved to (628, 513)
Screenshot: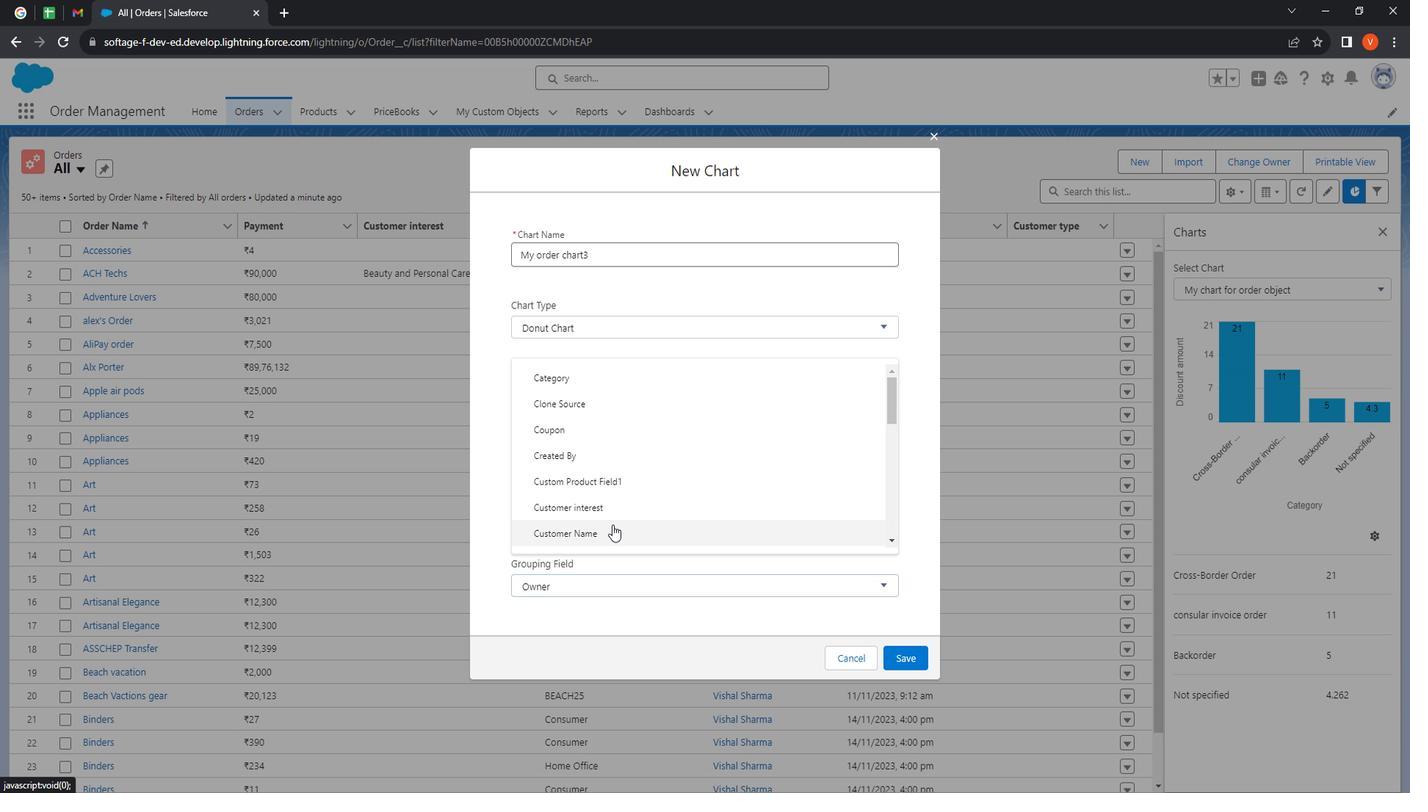 
Action: Mouse scrolled (628, 512) with delta (0, 0)
Screenshot: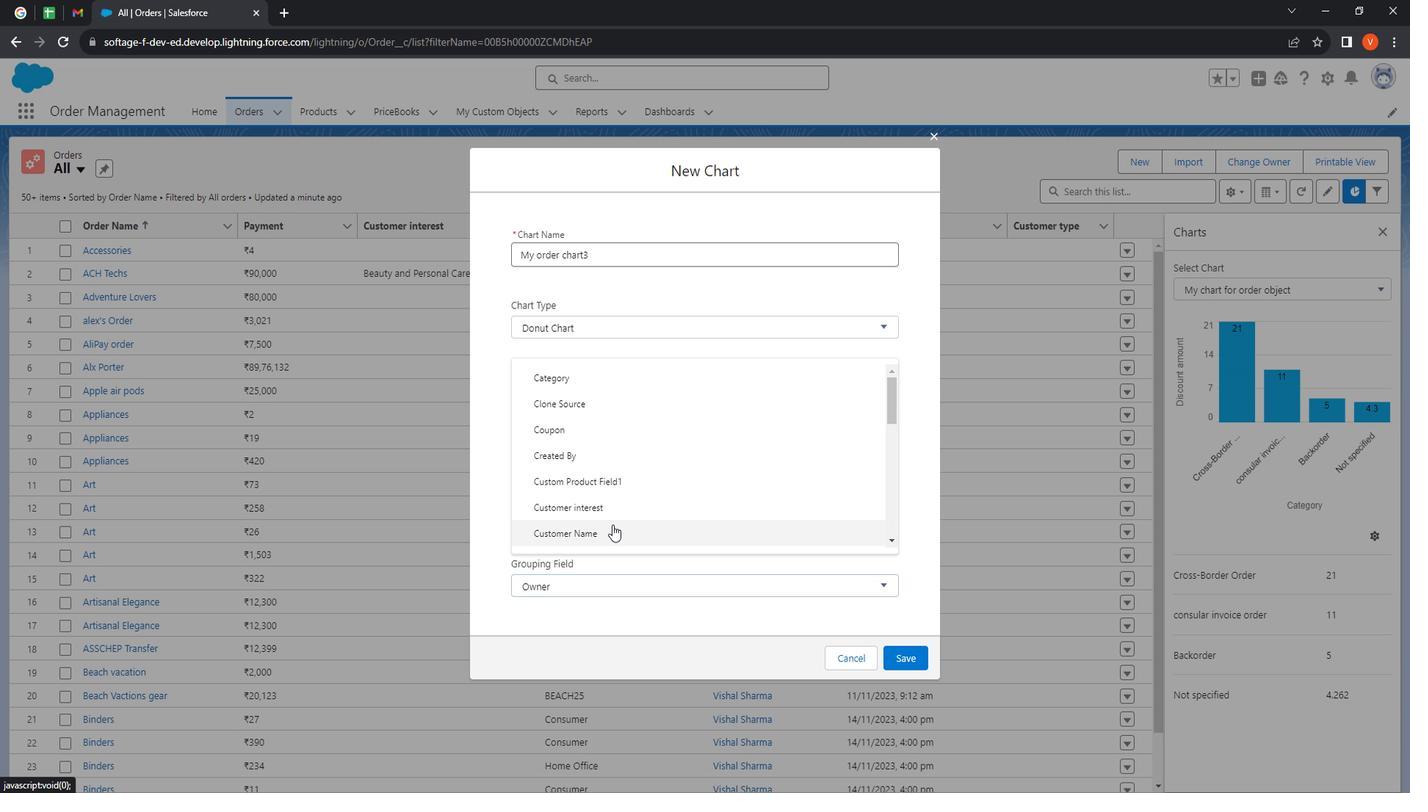 
Action: Mouse moved to (628, 510)
Screenshot: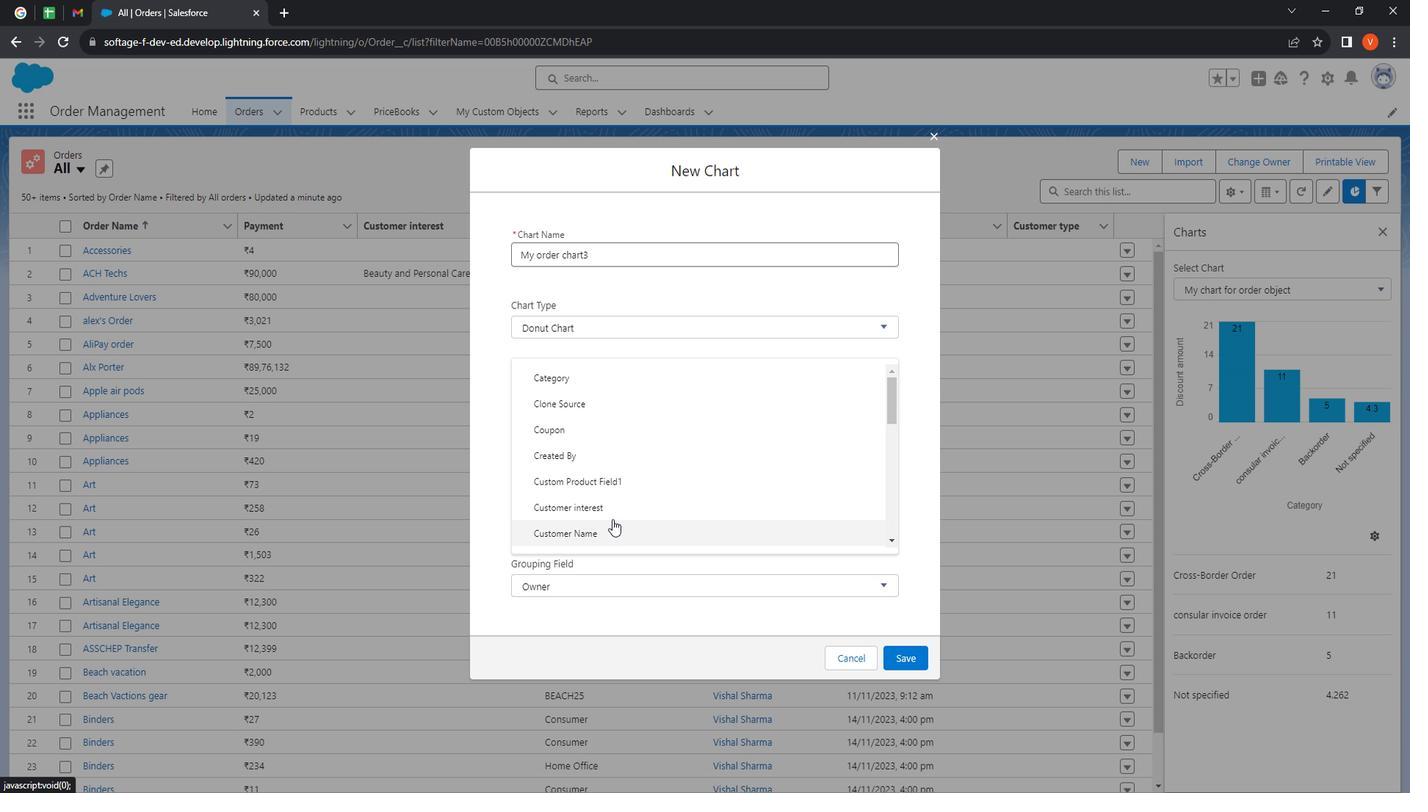 
Action: Mouse scrolled (628, 509) with delta (0, 0)
Screenshot: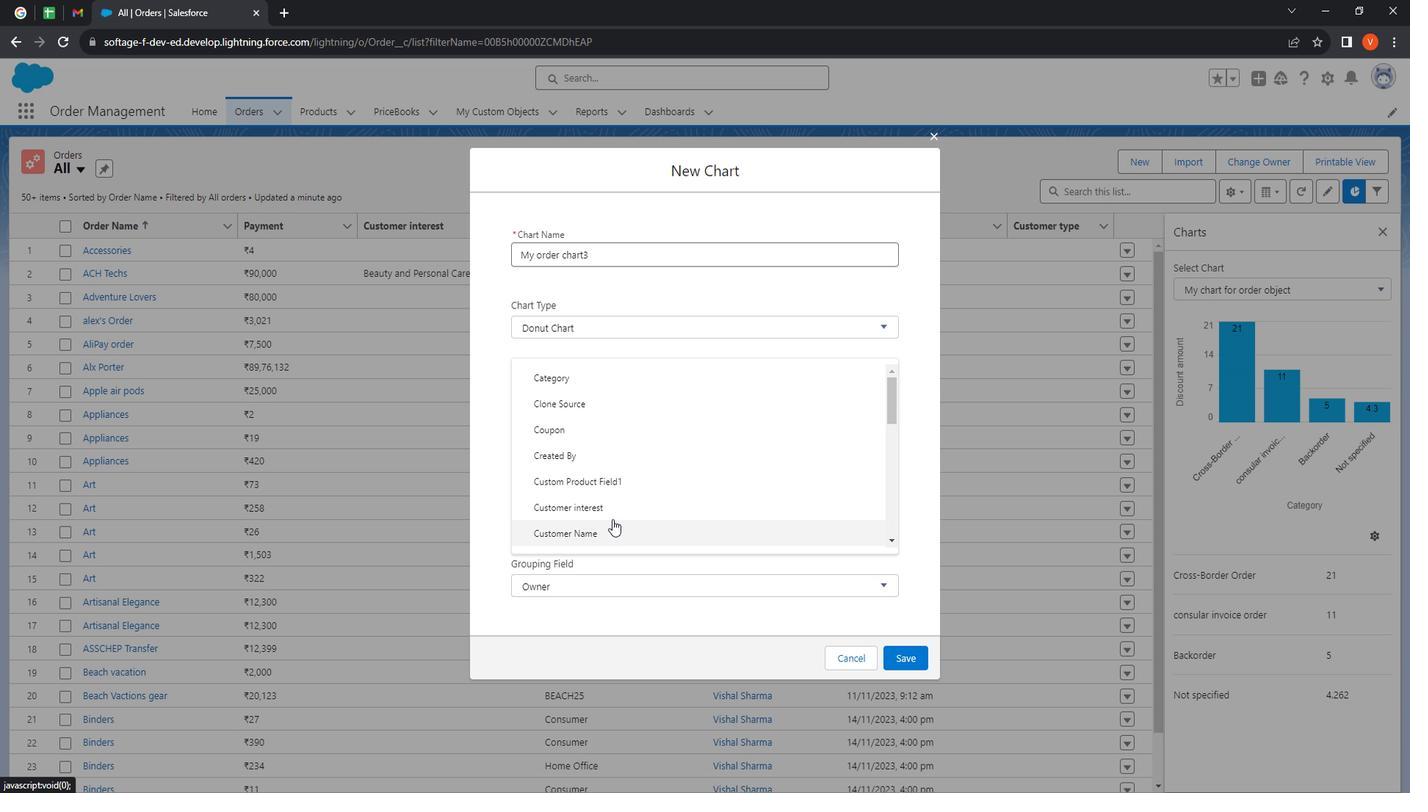
Action: Mouse moved to (606, 489)
Screenshot: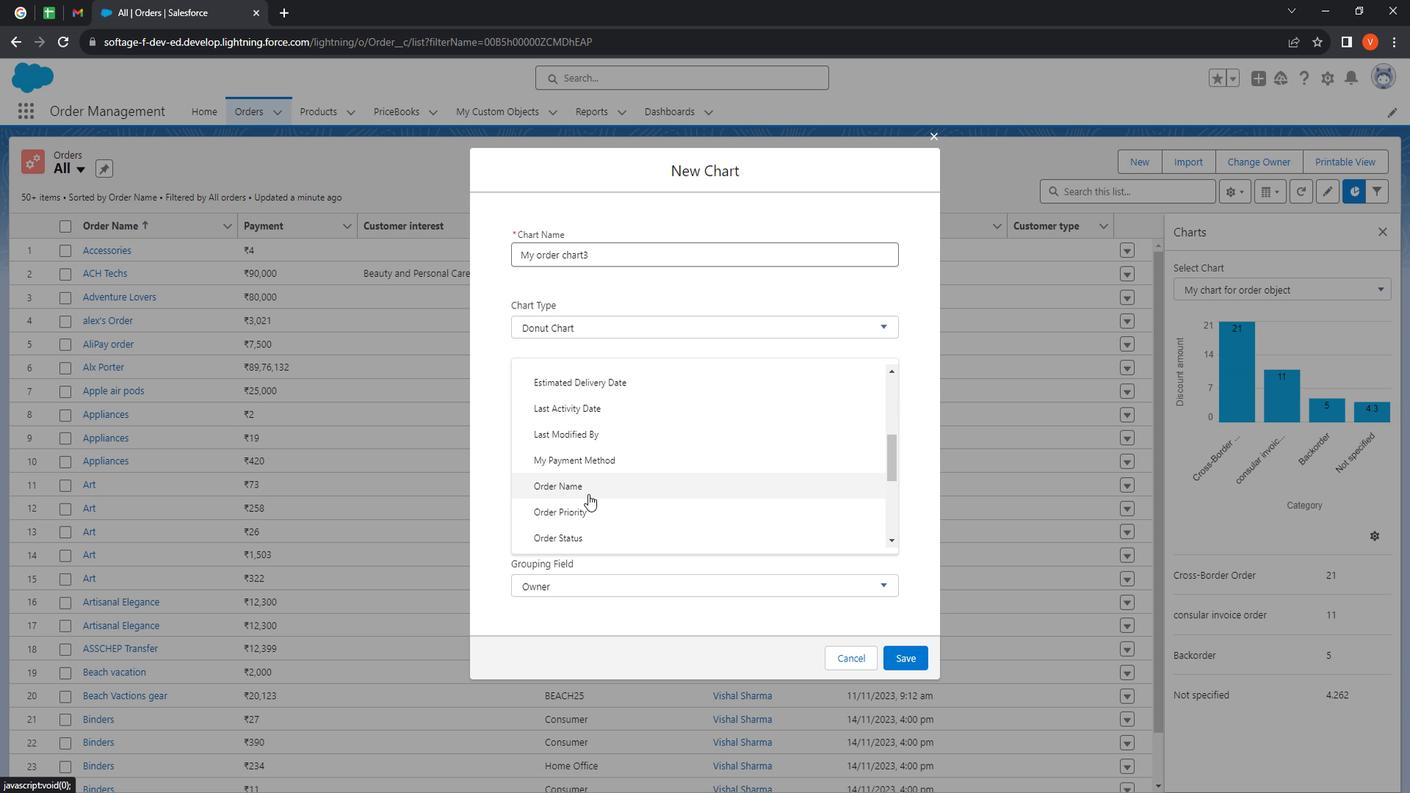 
Action: Mouse pressed left at (606, 489)
Screenshot: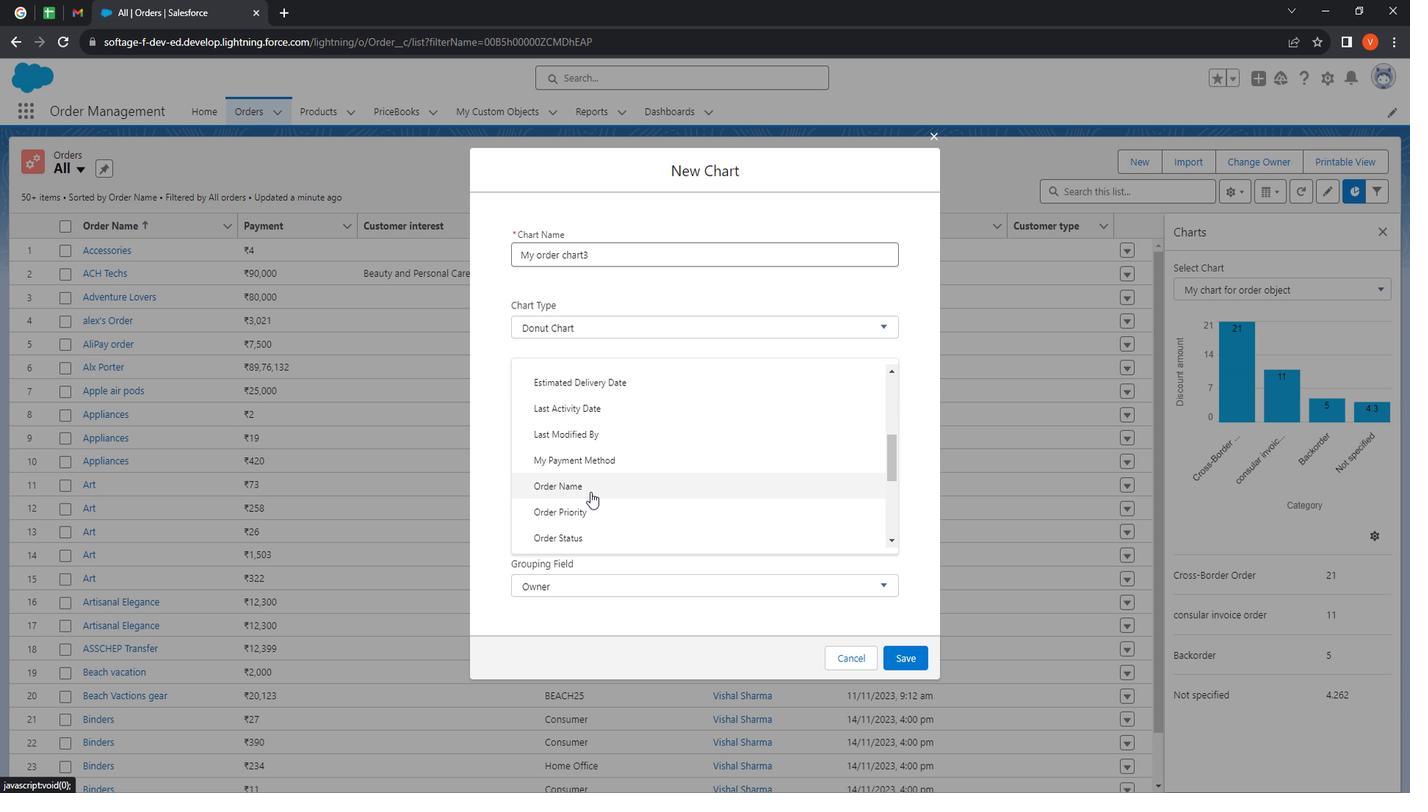
Action: Mouse moved to (931, 652)
Screenshot: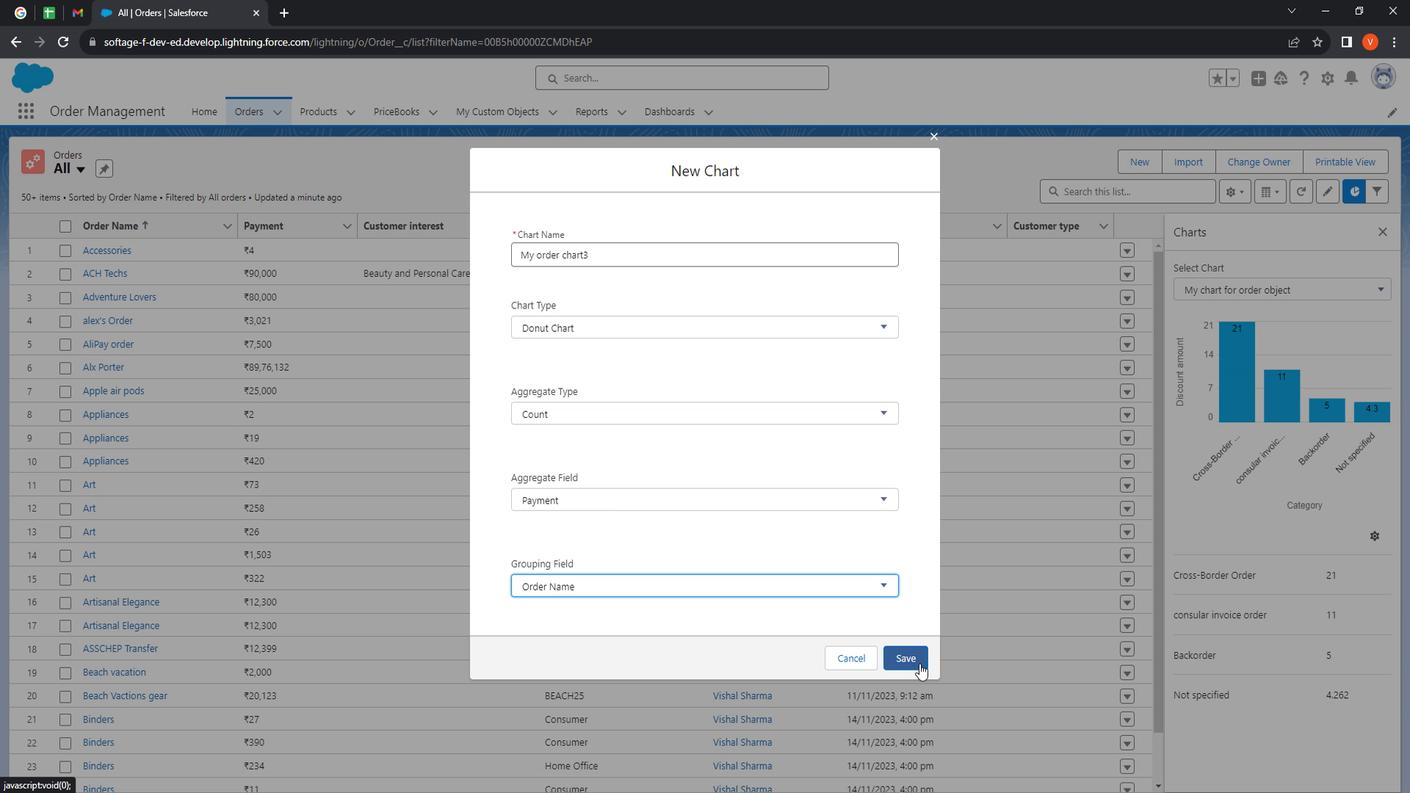 
Action: Mouse pressed left at (931, 652)
Screenshot: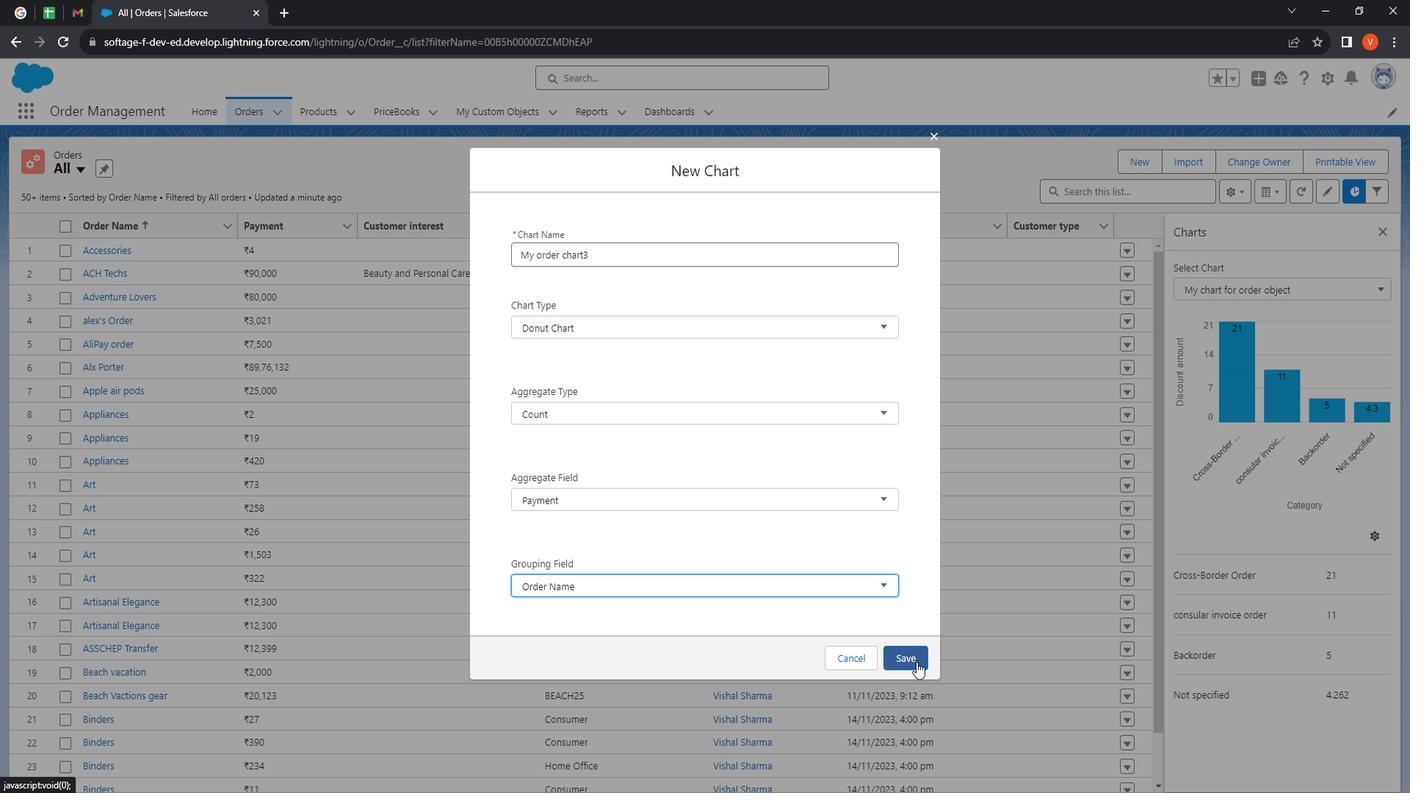 
Action: Mouse moved to (1375, 524)
Screenshot: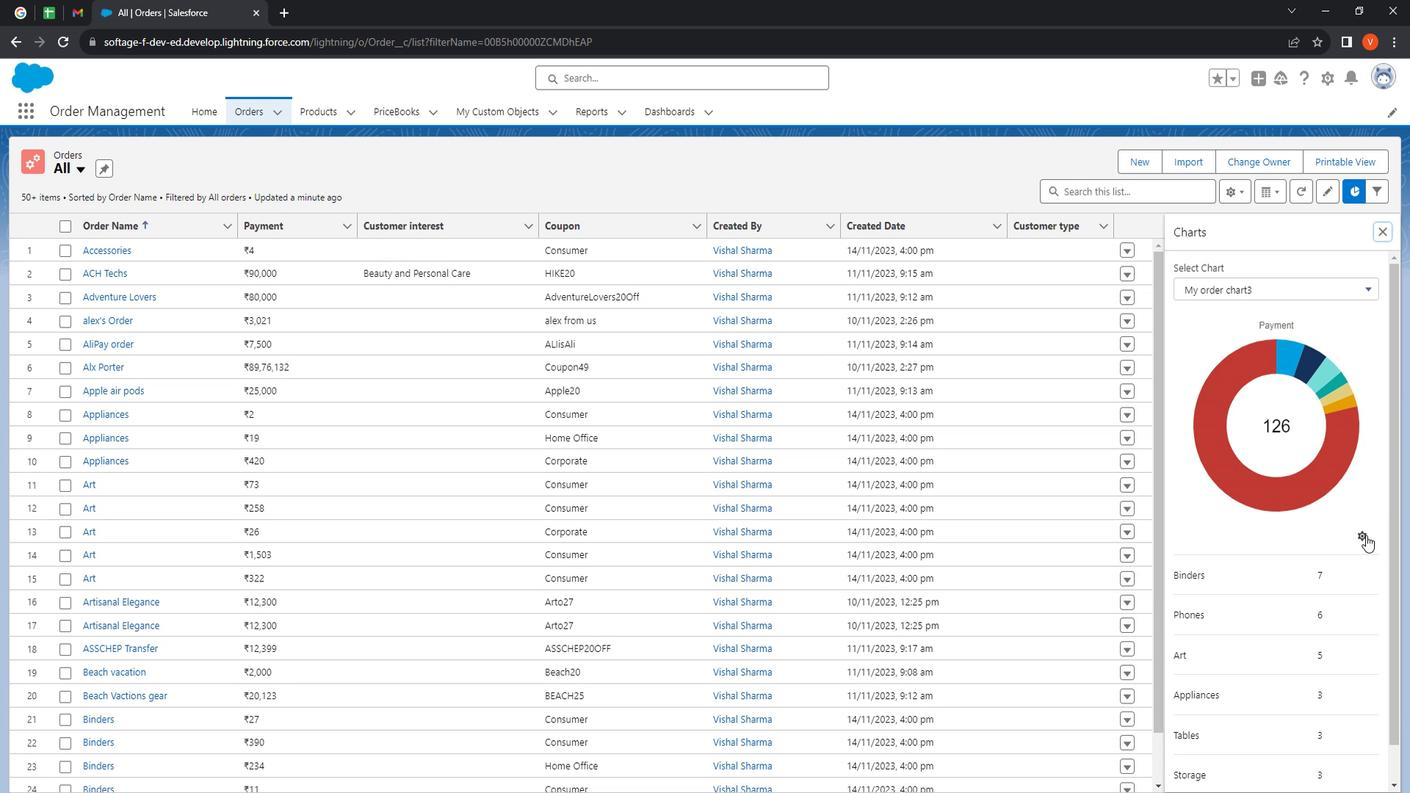 
Action: Mouse pressed left at (1375, 524)
Screenshot: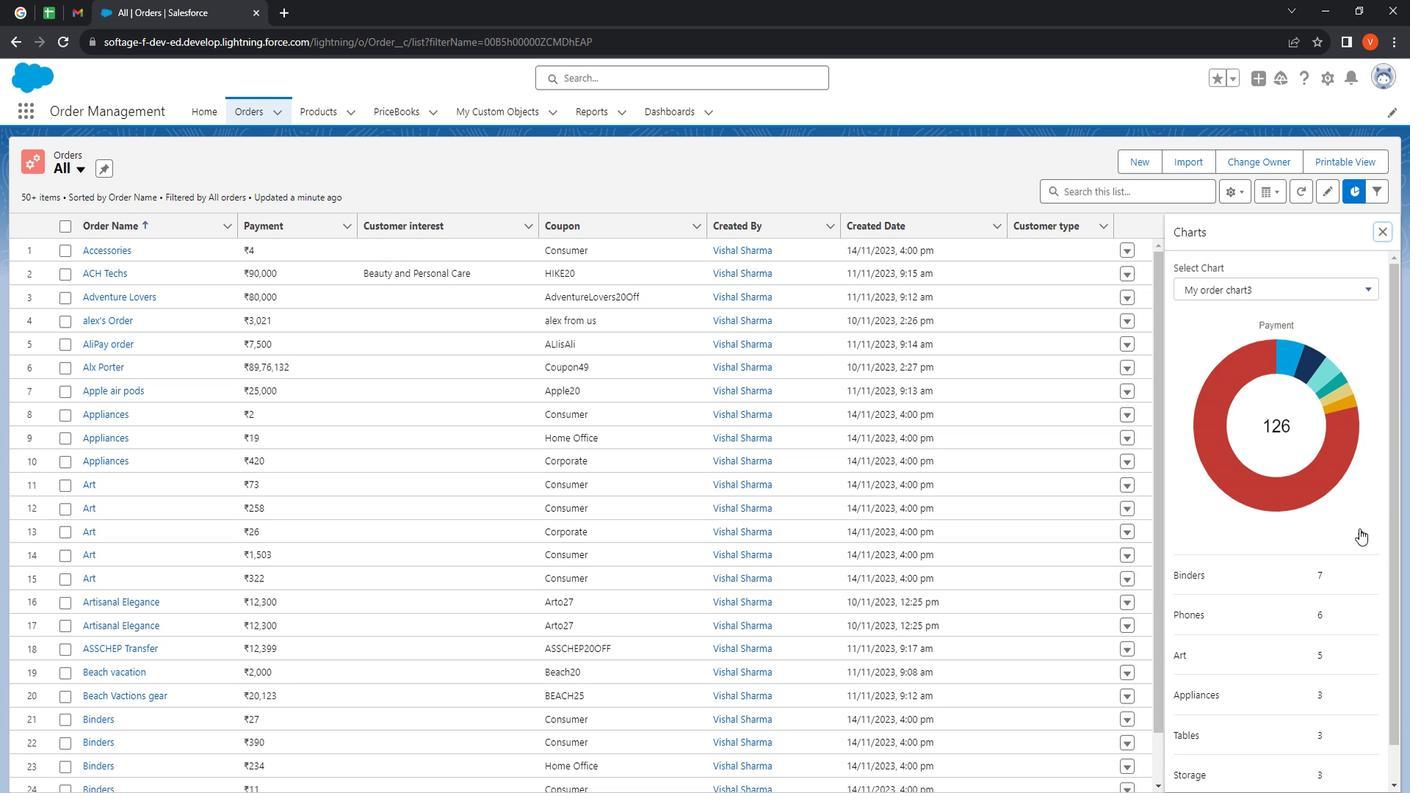 
Action: Mouse moved to (1350, 679)
Screenshot: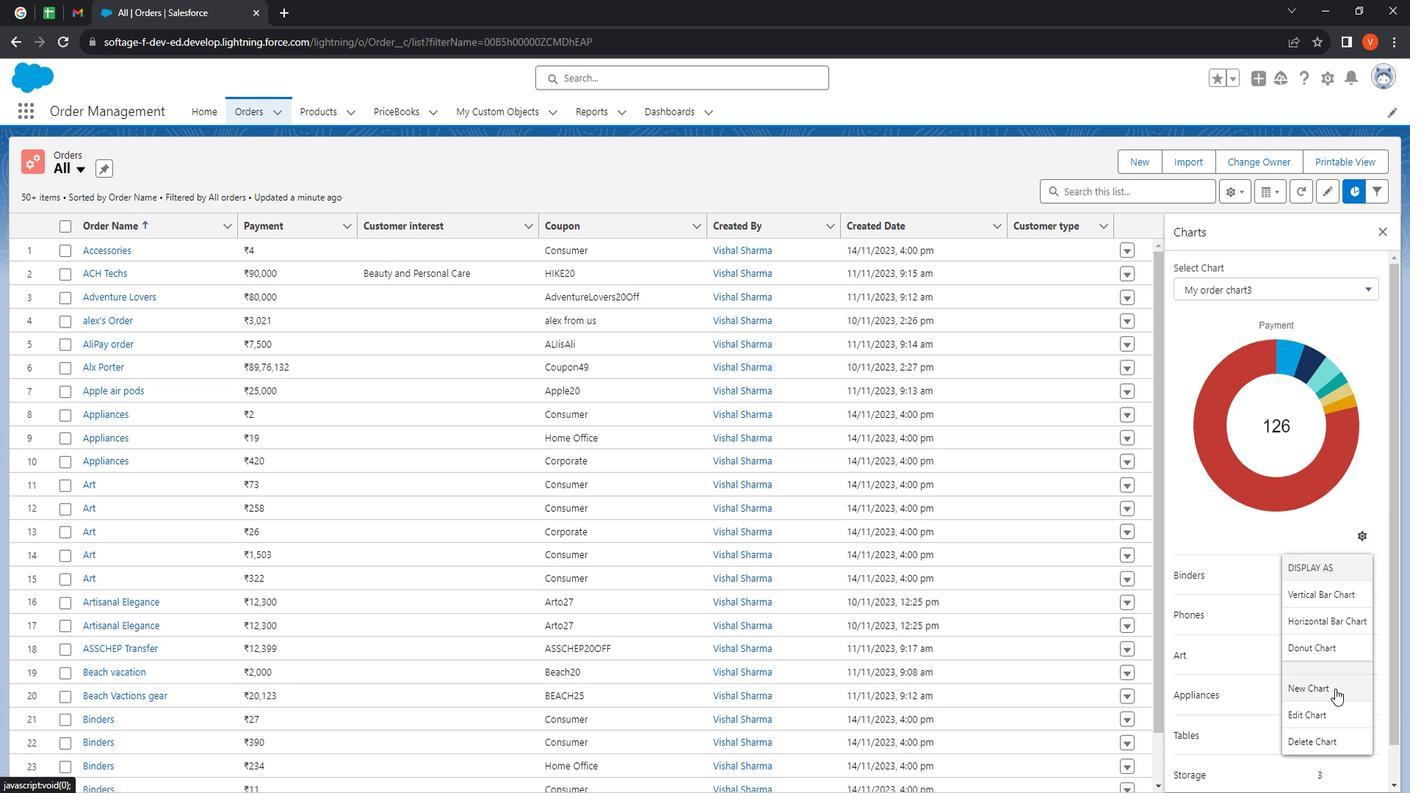
Action: Mouse pressed left at (1350, 679)
Screenshot: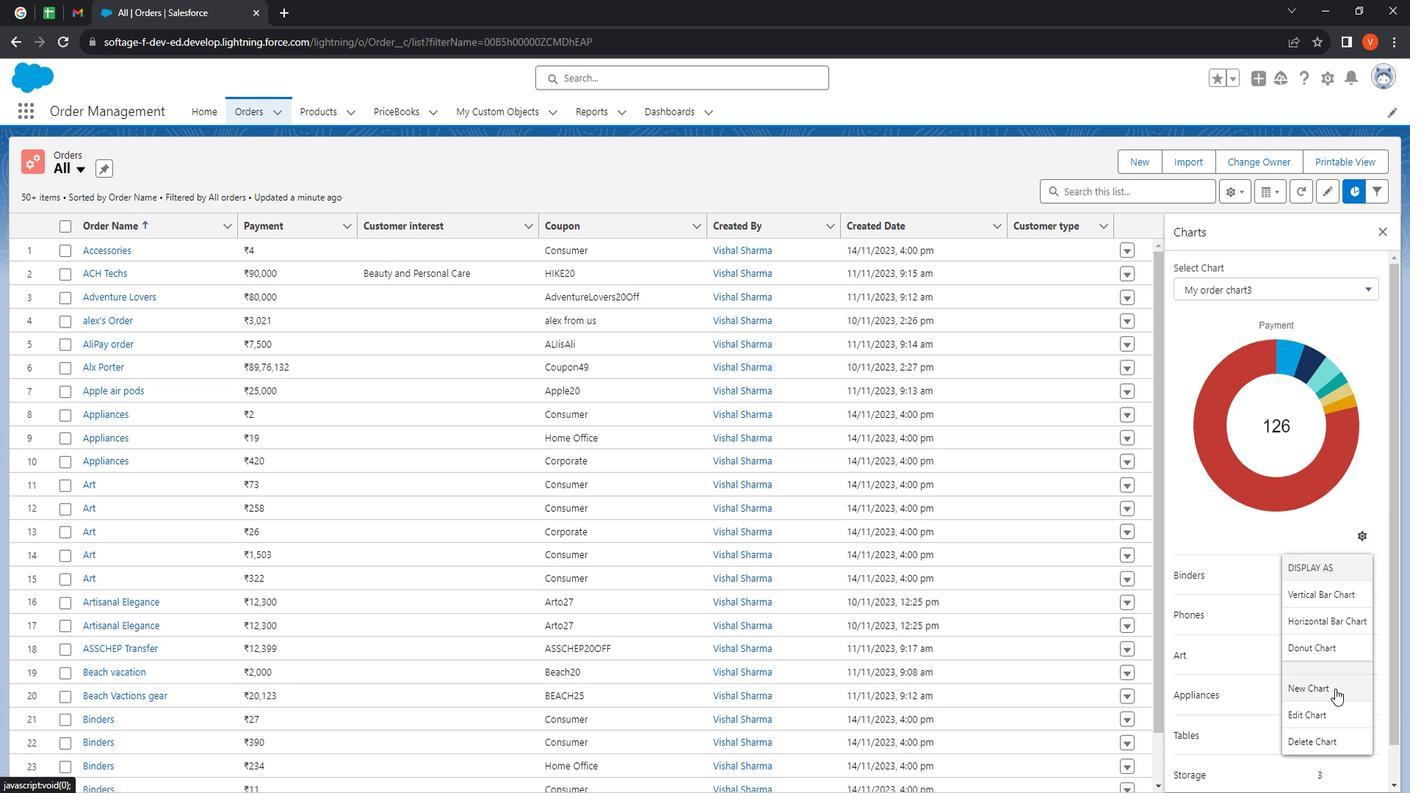 
Action: Mouse moved to (576, 262)
Screenshot: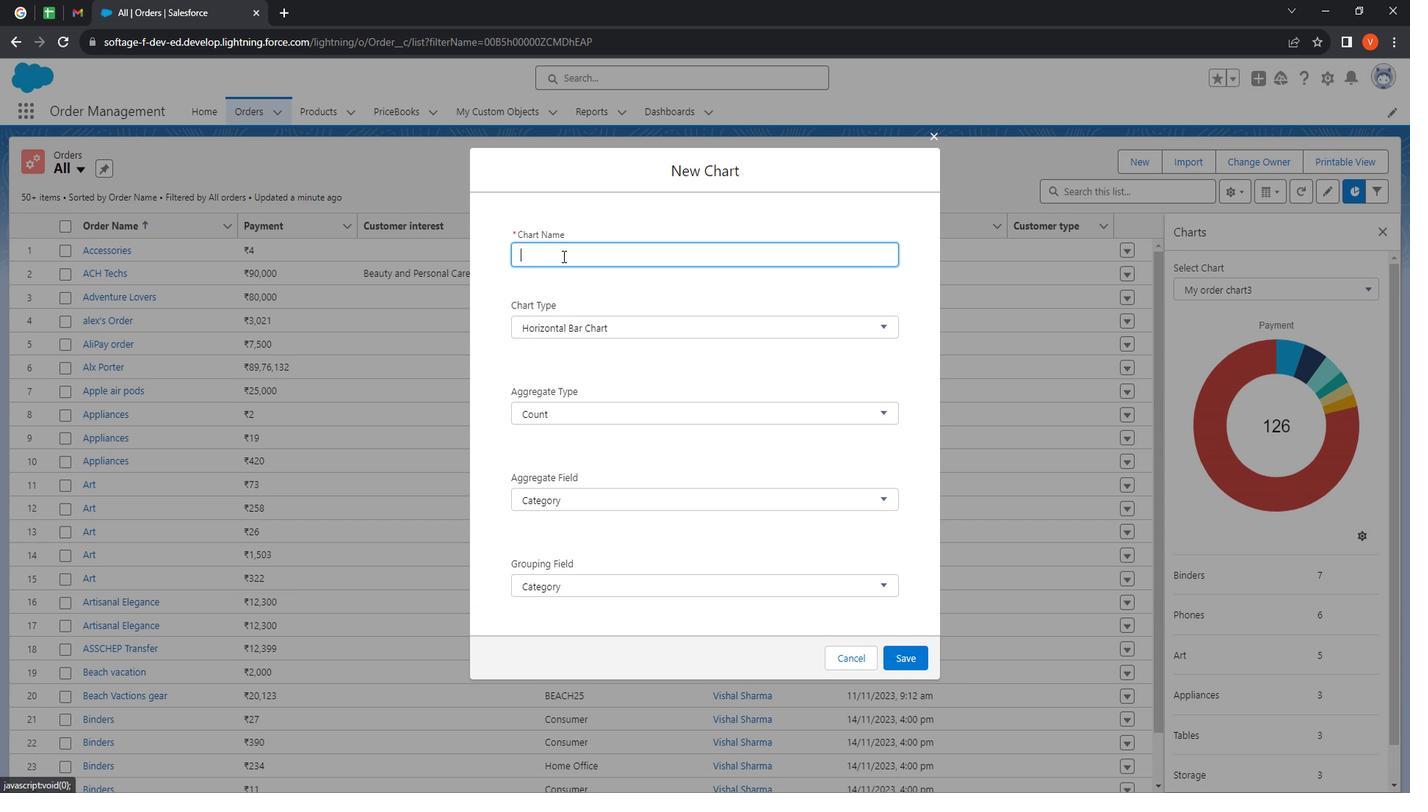 
Action: Mouse pressed left at (576, 262)
Screenshot: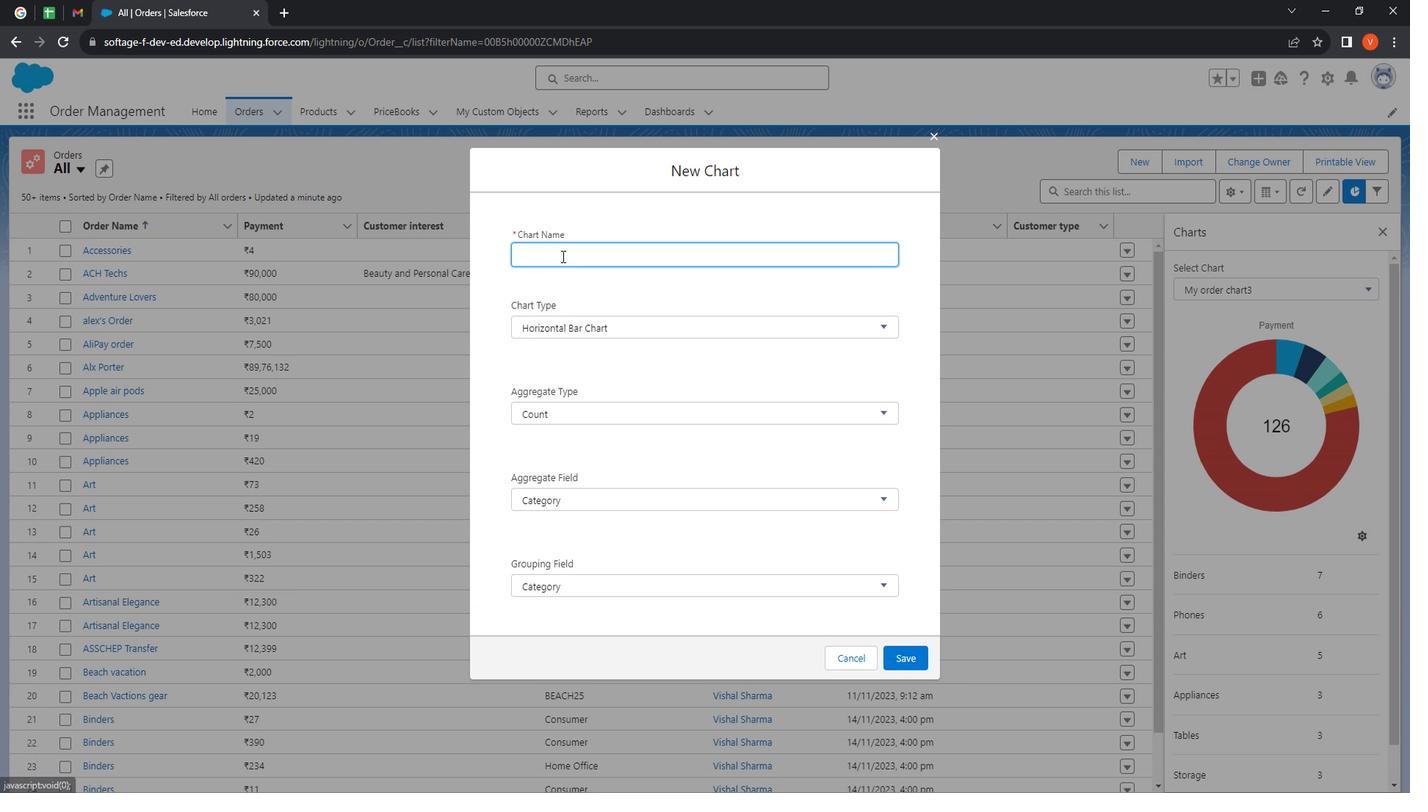 
Action: Mouse moved to (563, 261)
Screenshot: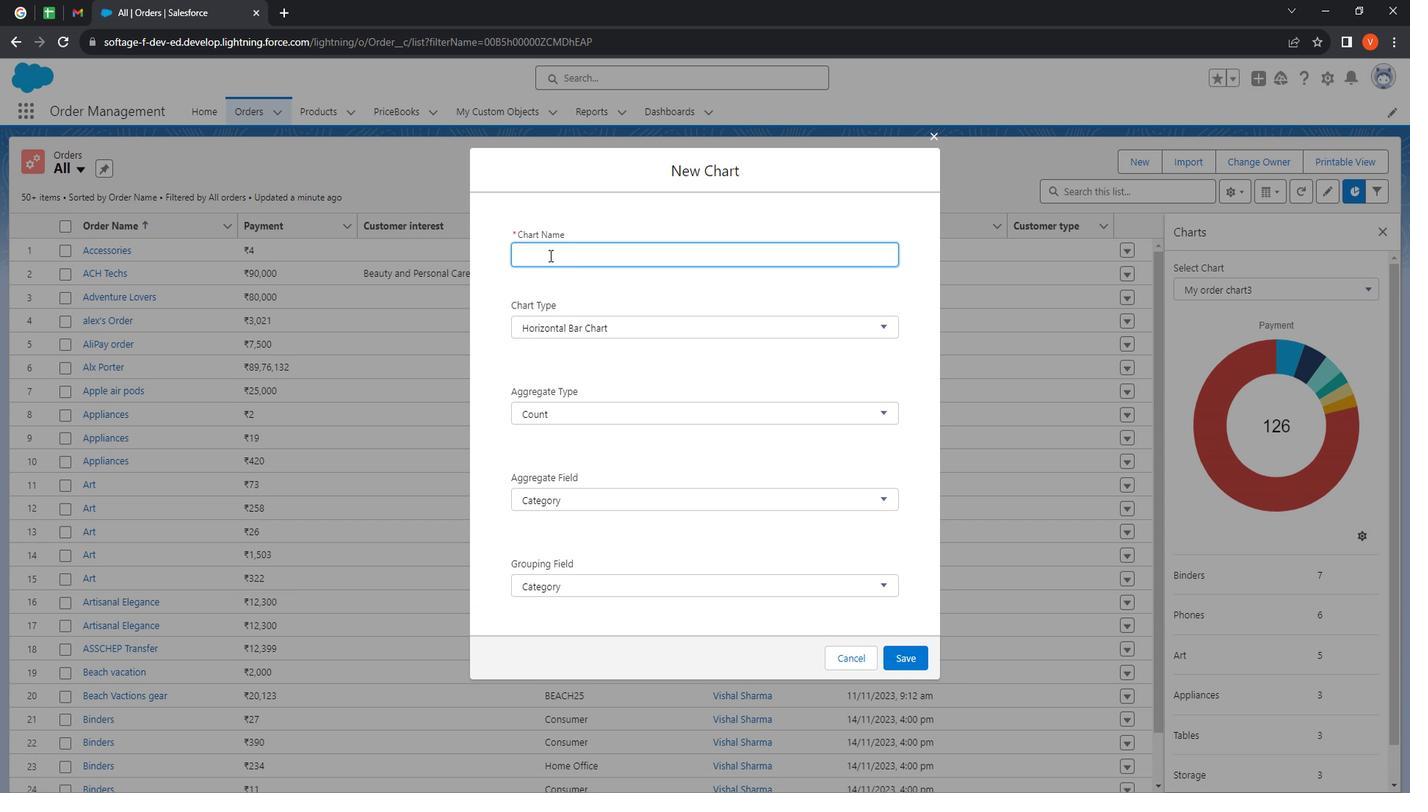 
Action: Key pressed <Key.shift>My<Key.space>chart<Key.space>5<Key.space>for<Key.space>order<Key.space>object
Screenshot: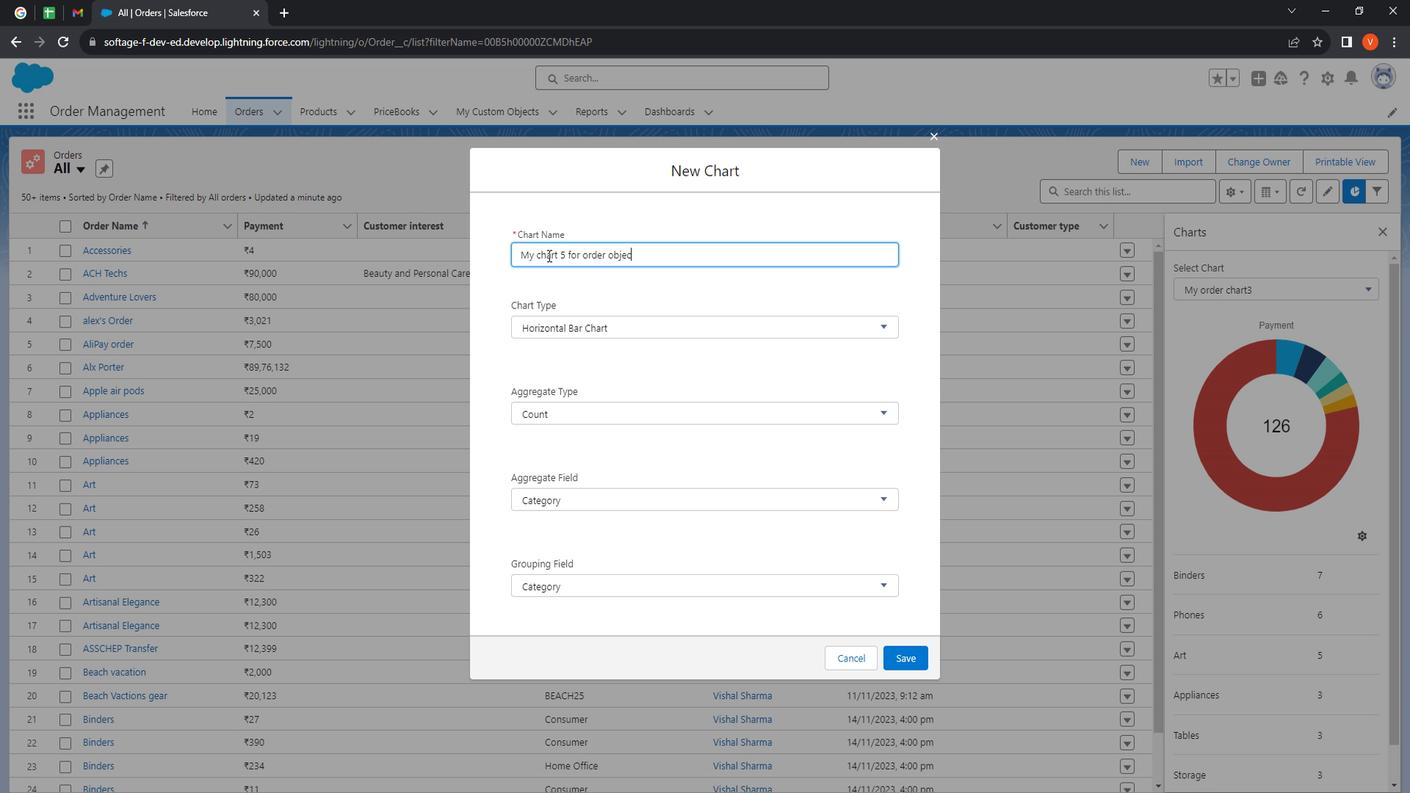 
Action: Mouse moved to (640, 330)
Screenshot: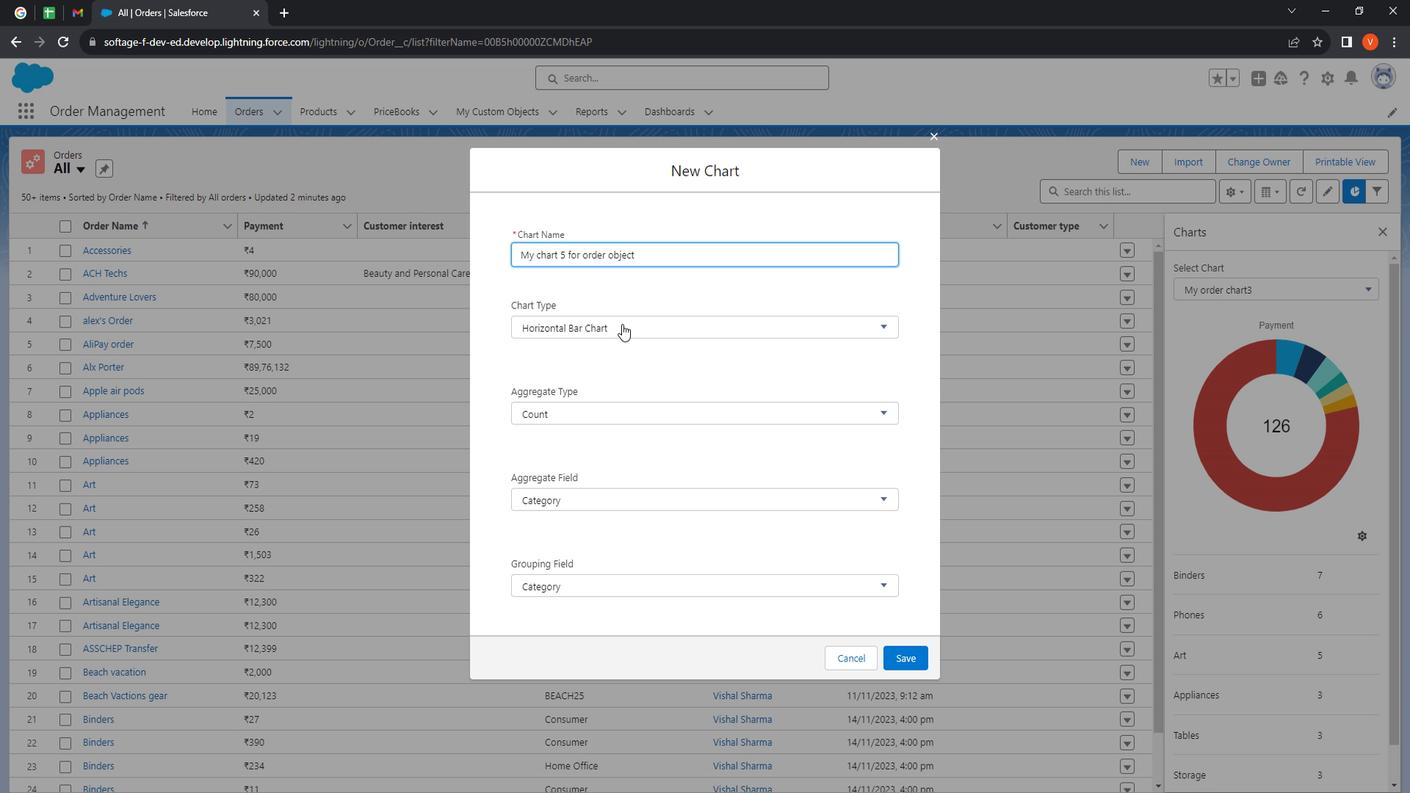 
Action: Mouse pressed left at (640, 330)
Screenshot: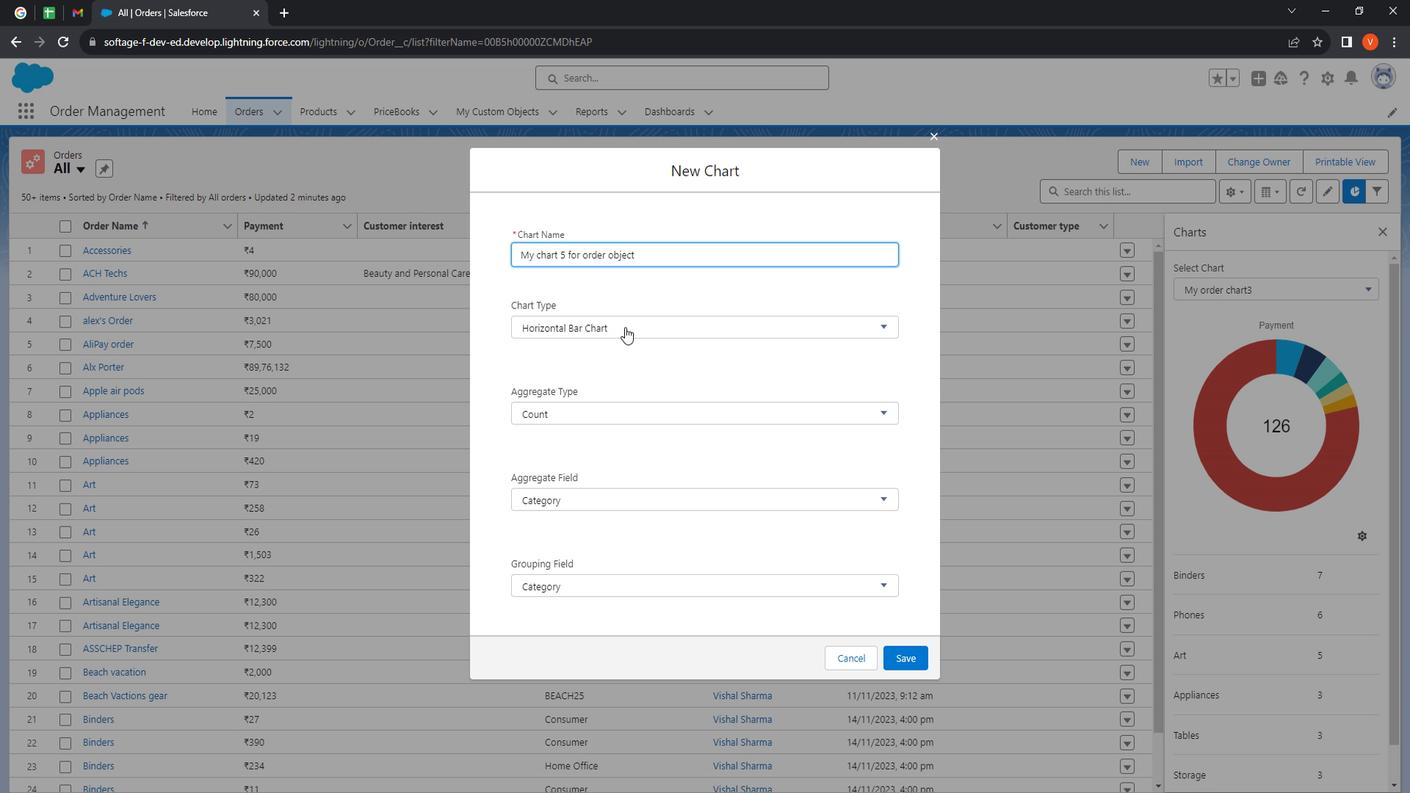 
Action: Mouse moved to (643, 409)
Screenshot: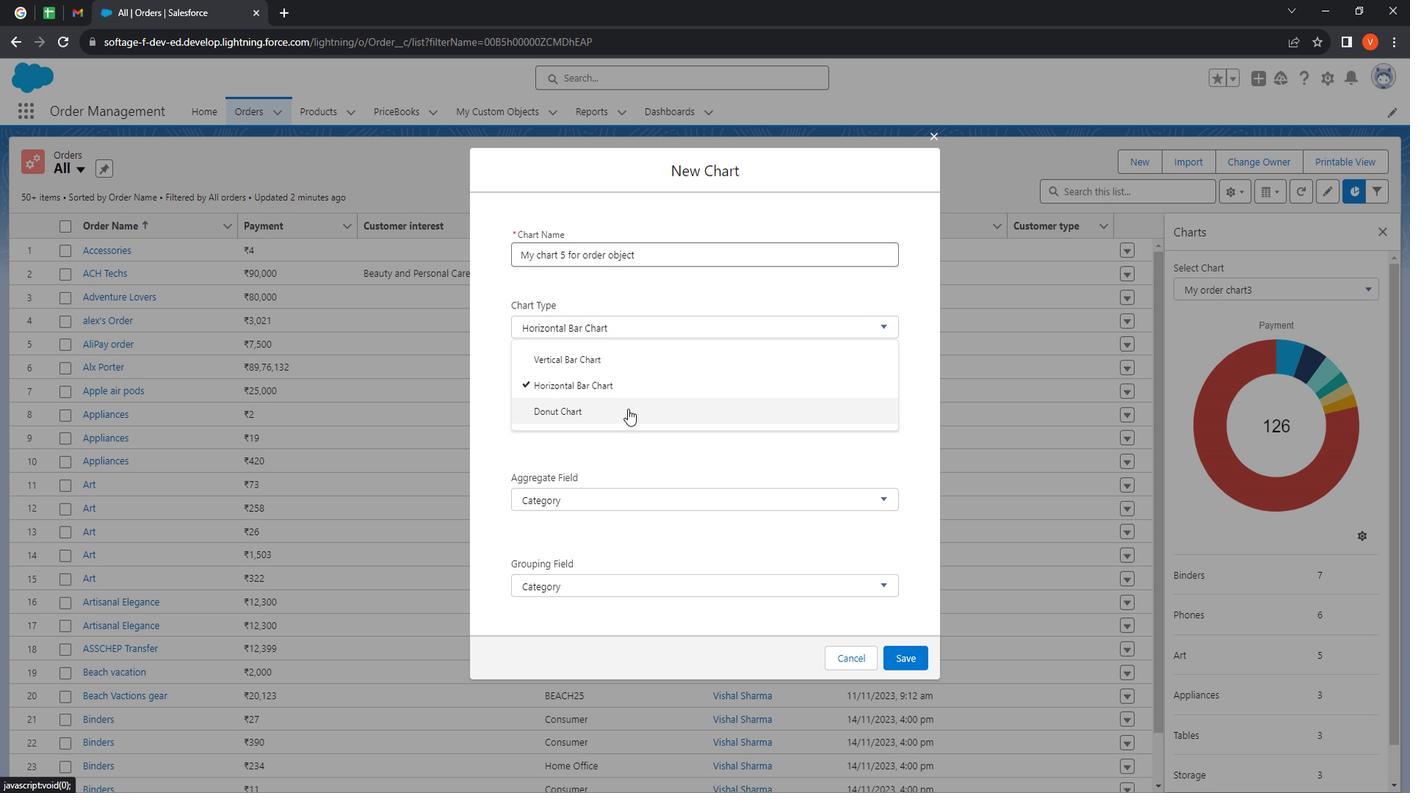 
Action: Mouse pressed left at (643, 409)
Screenshot: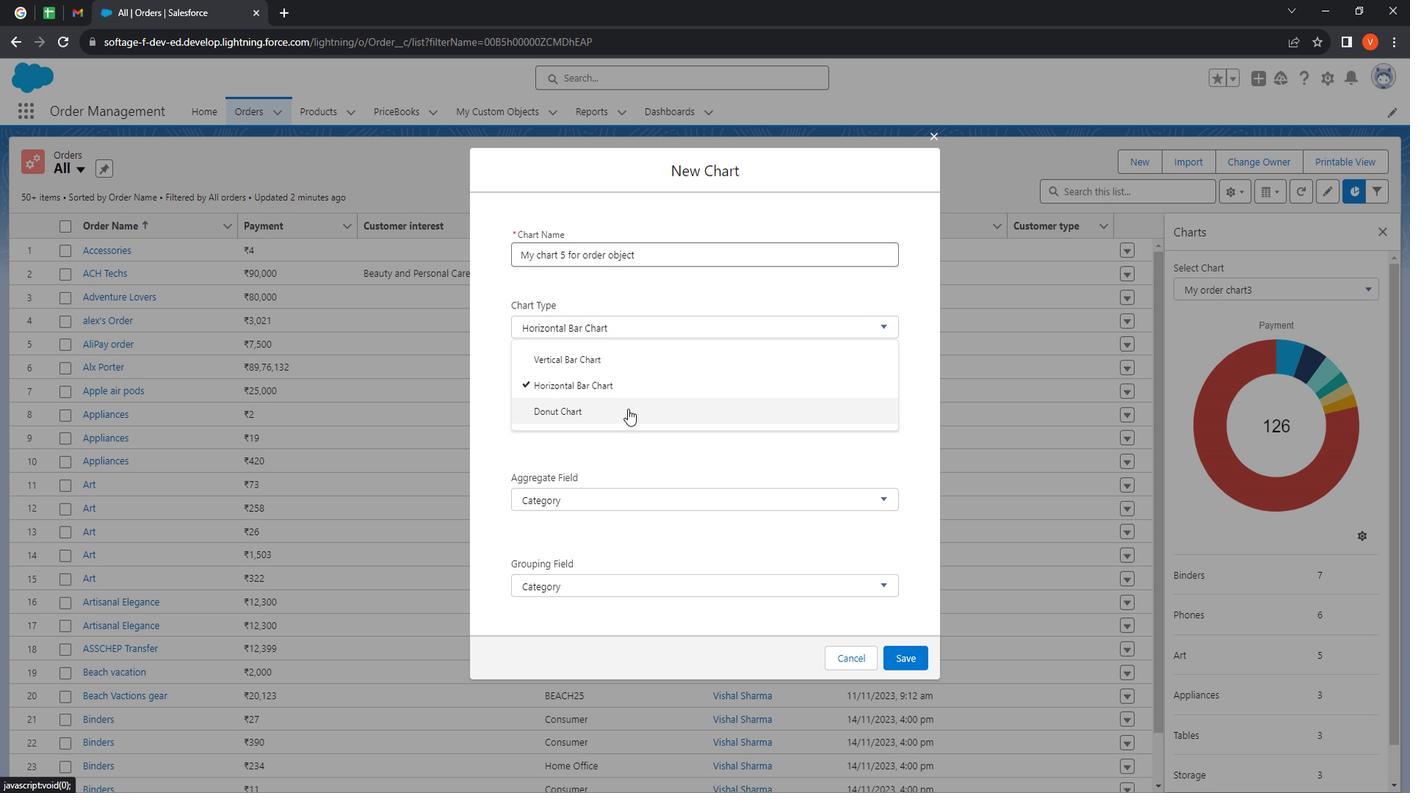 
Action: Mouse moved to (589, 408)
Screenshot: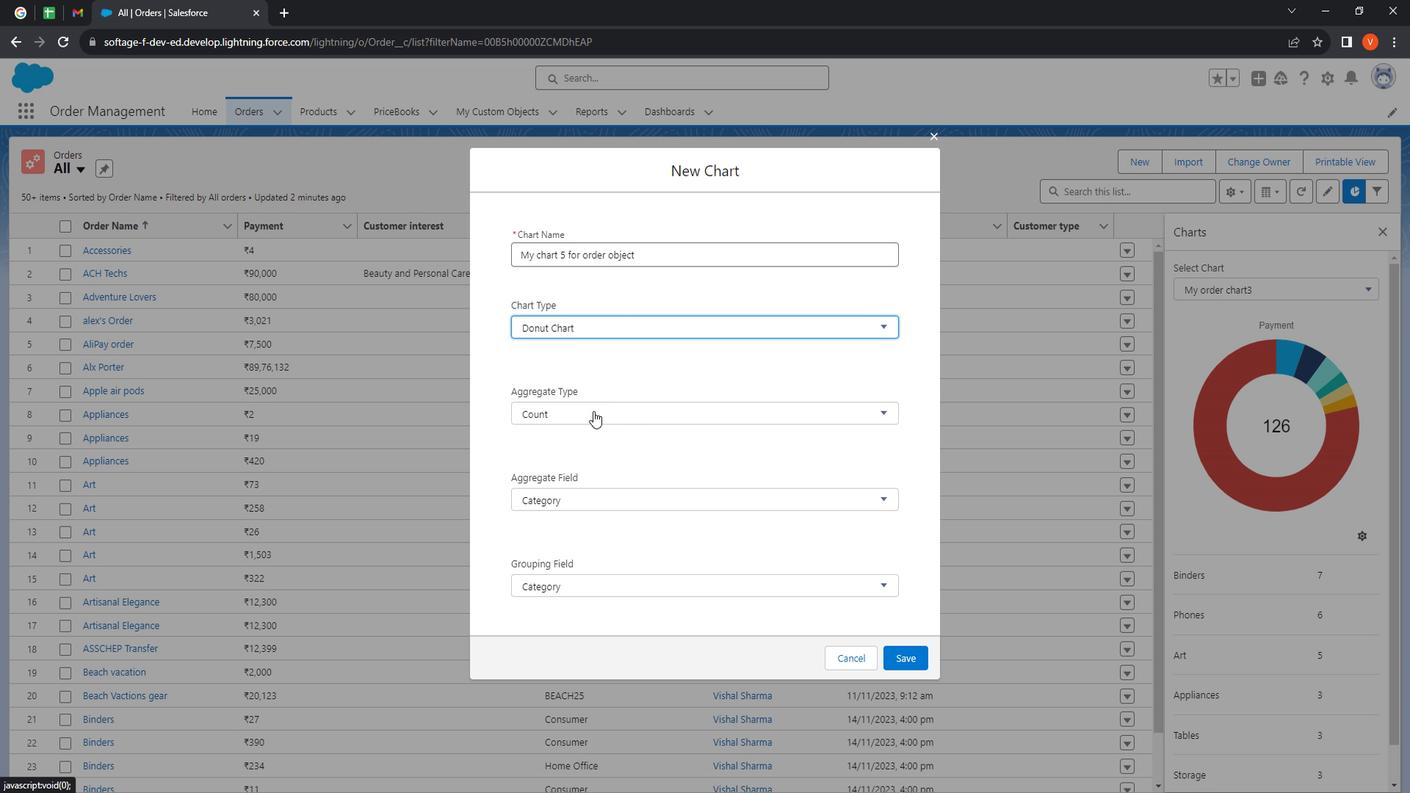 
Action: Mouse pressed left at (589, 408)
Screenshot: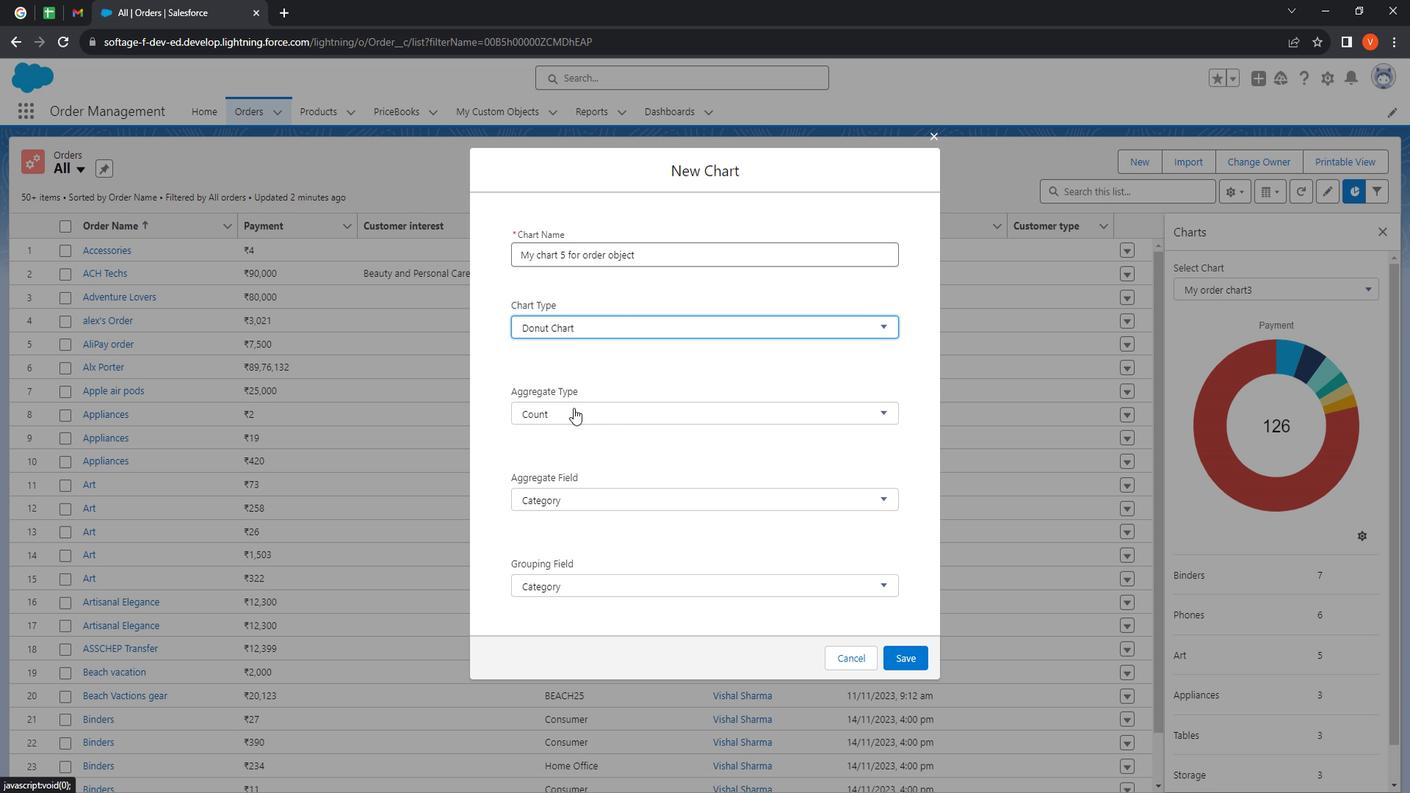 
Action: Mouse moved to (592, 469)
Screenshot: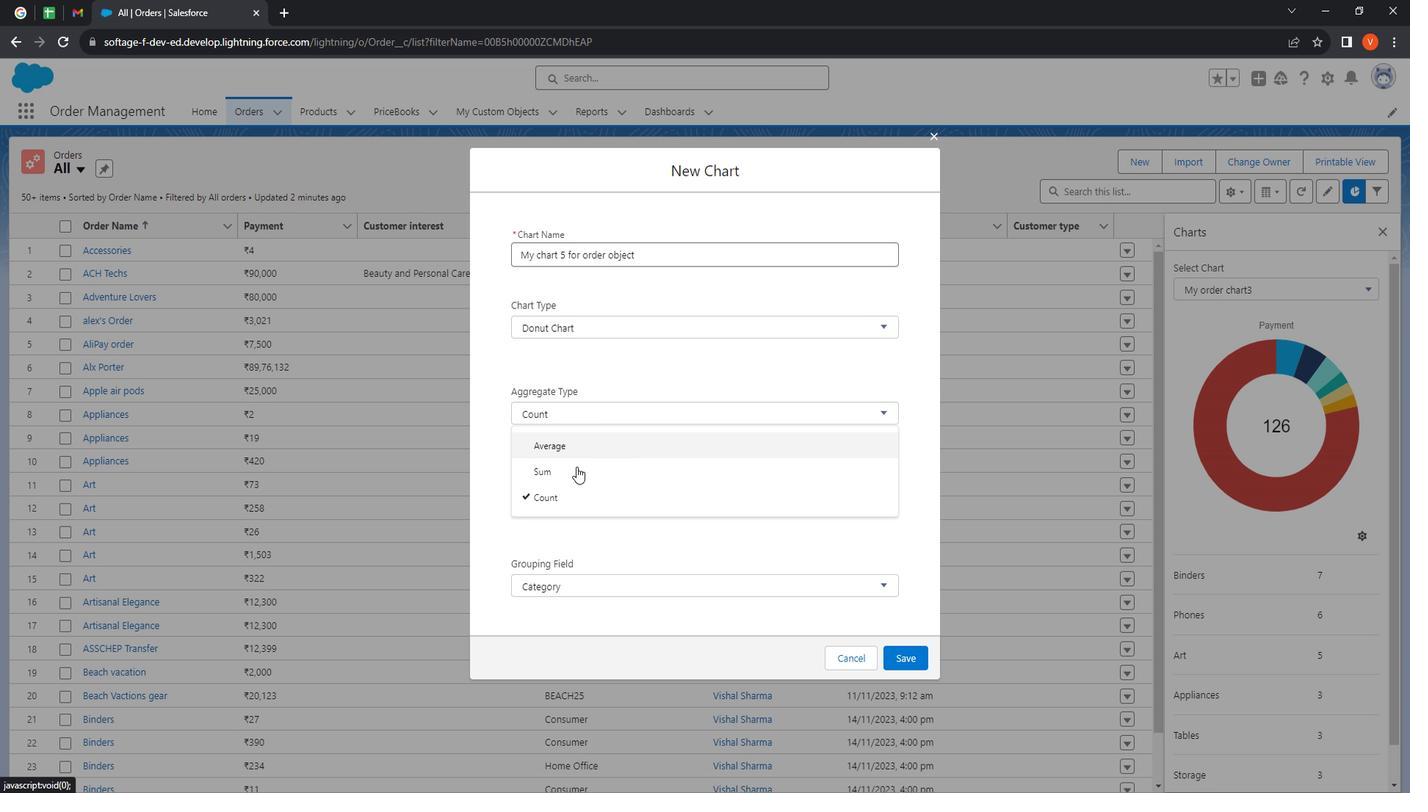 
Action: Mouse pressed left at (592, 469)
Screenshot: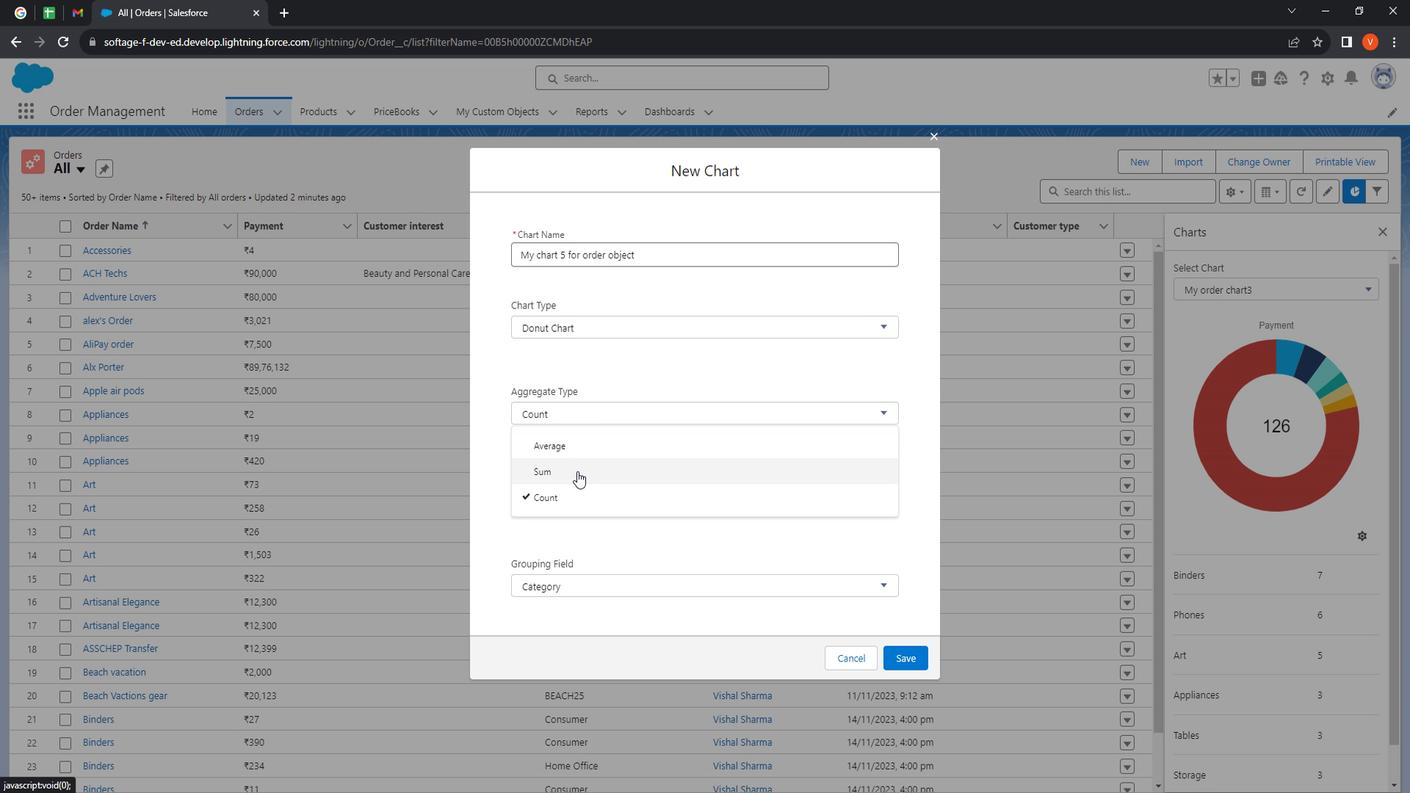 
Action: Mouse moved to (607, 490)
Screenshot: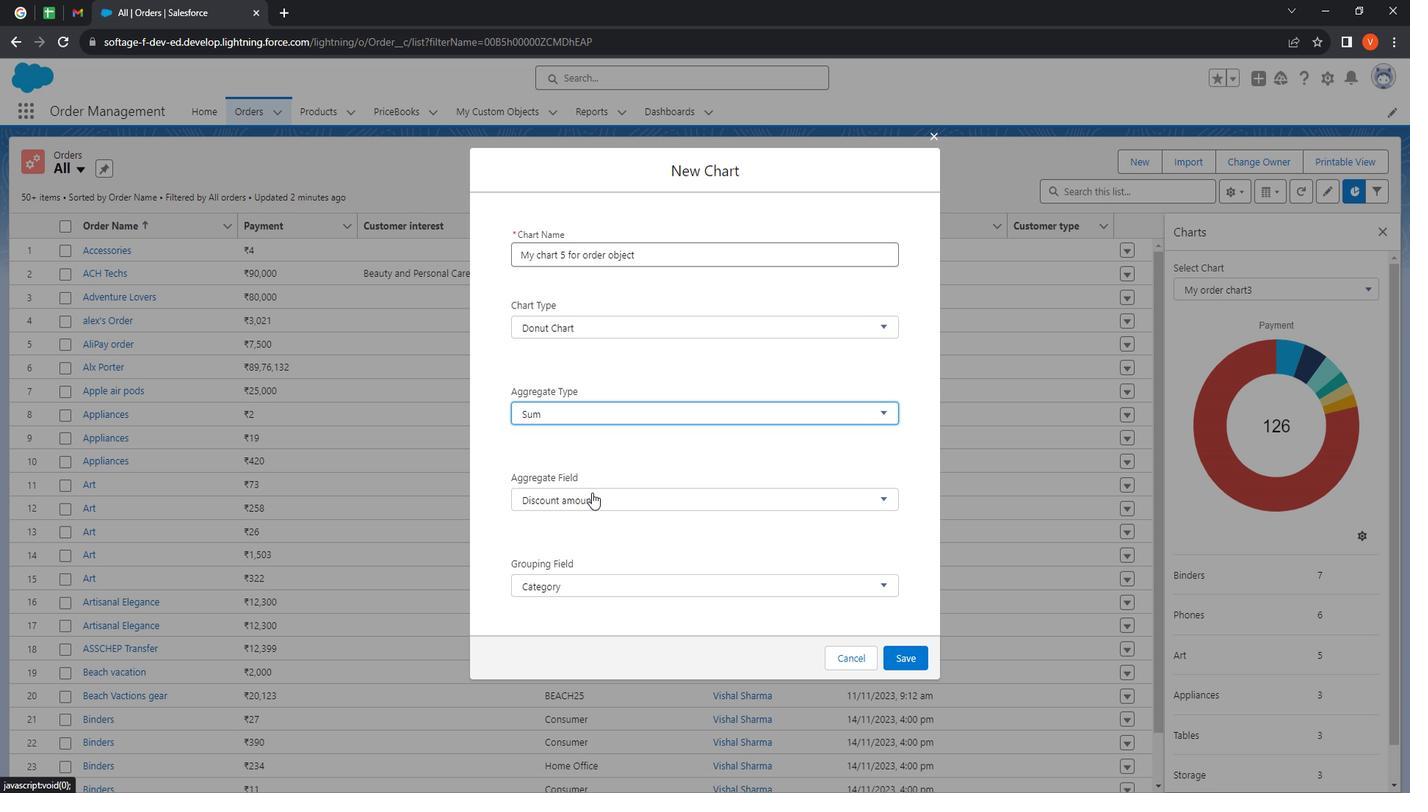 
Action: Mouse pressed left at (607, 490)
Screenshot: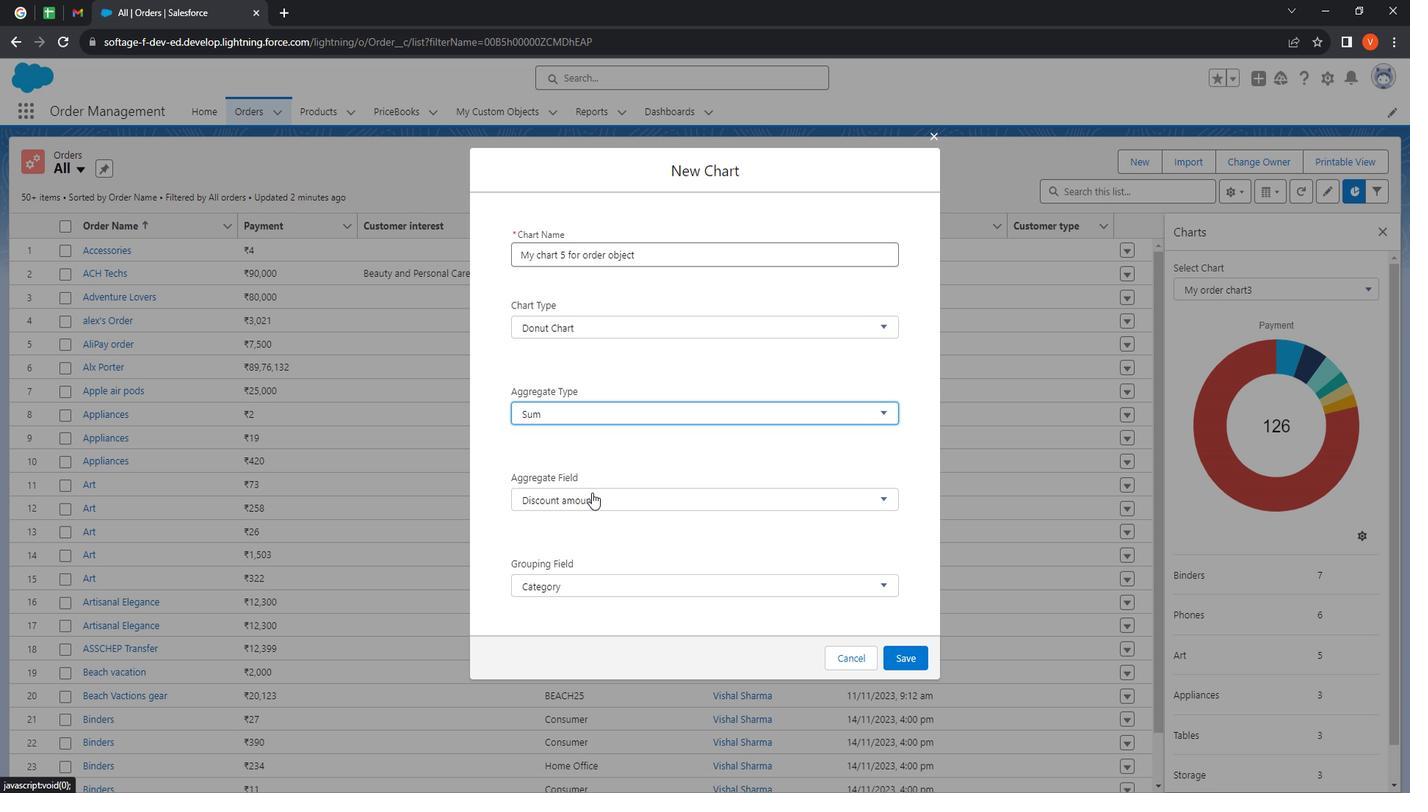 
Action: Mouse moved to (659, 523)
Screenshot: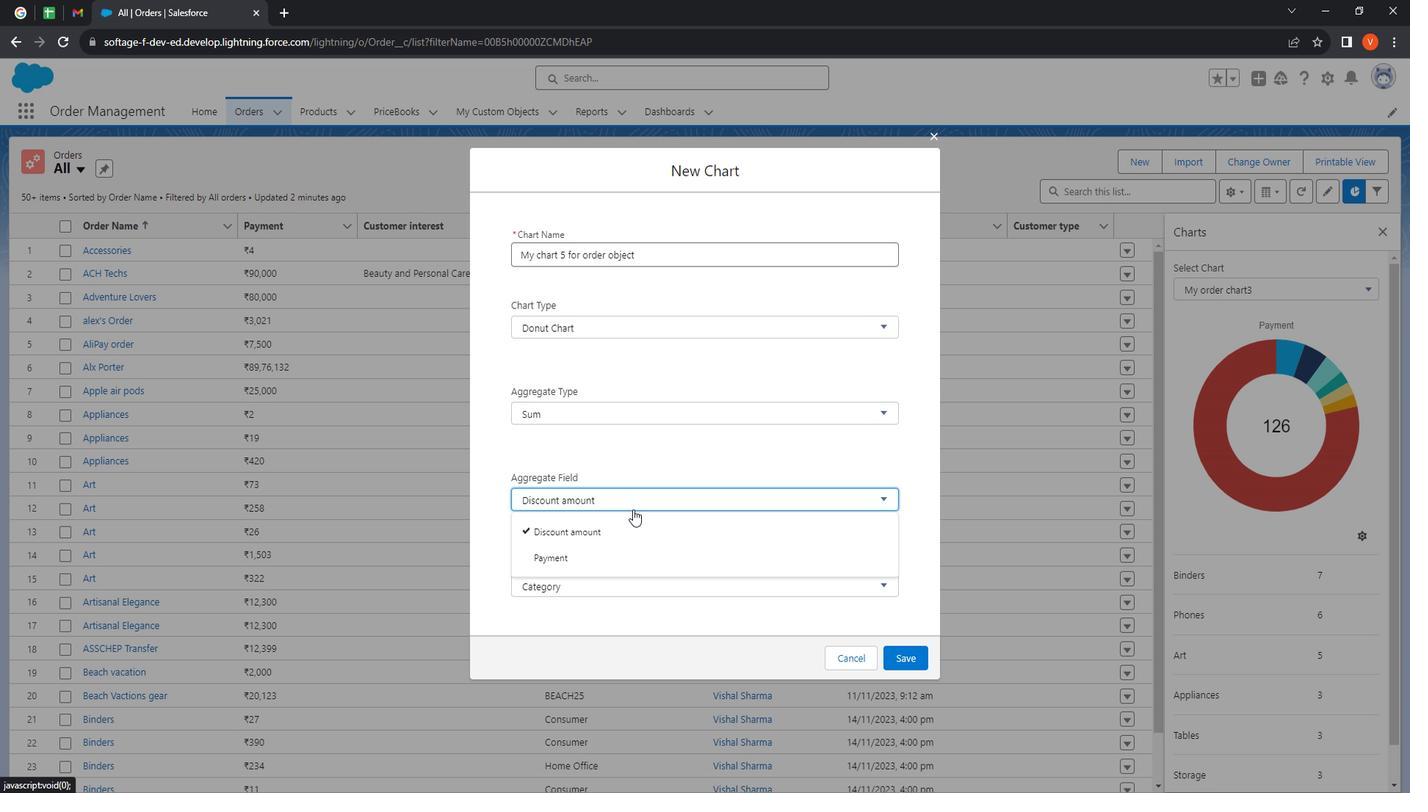 
Action: Mouse scrolled (659, 522) with delta (0, 0)
Screenshot: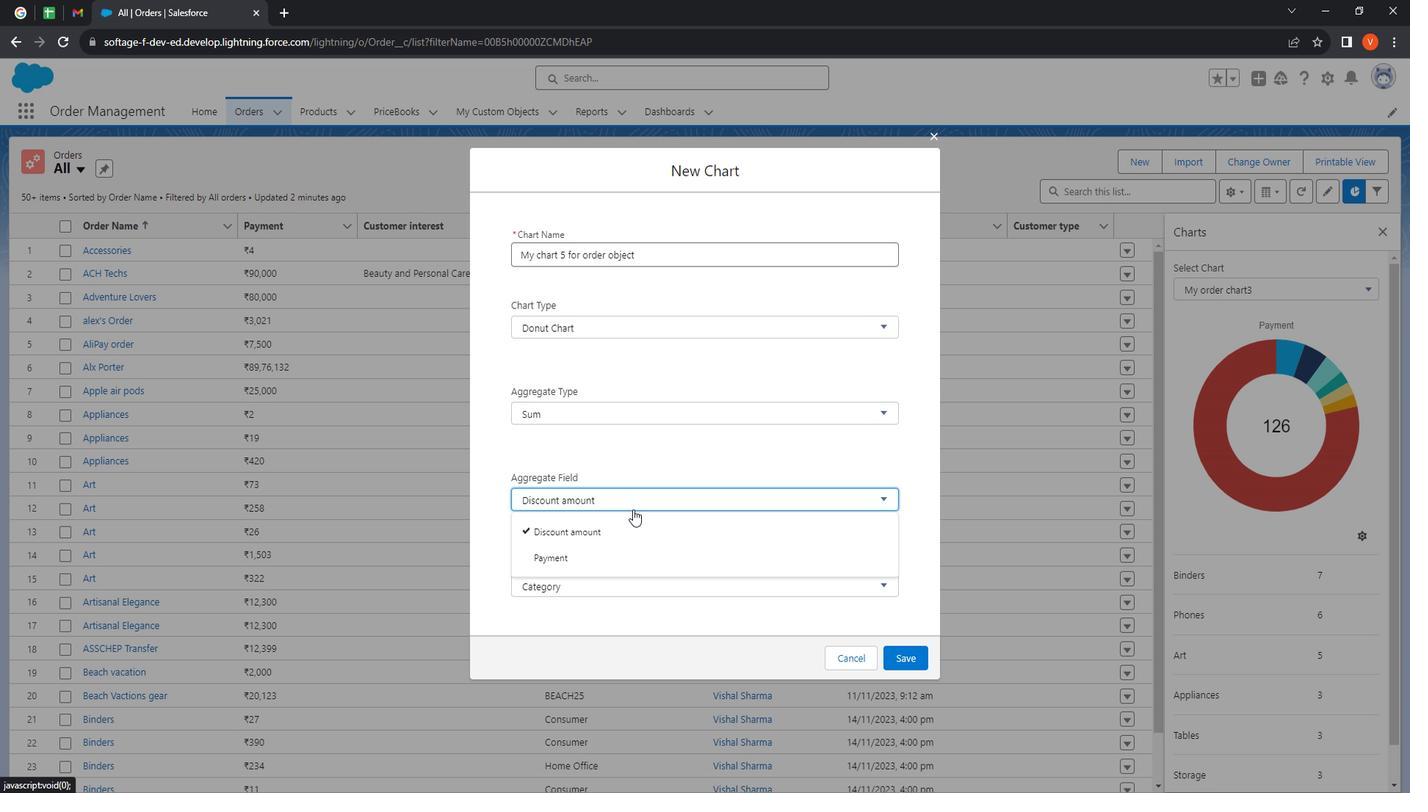 
Action: Mouse moved to (631, 554)
Screenshot: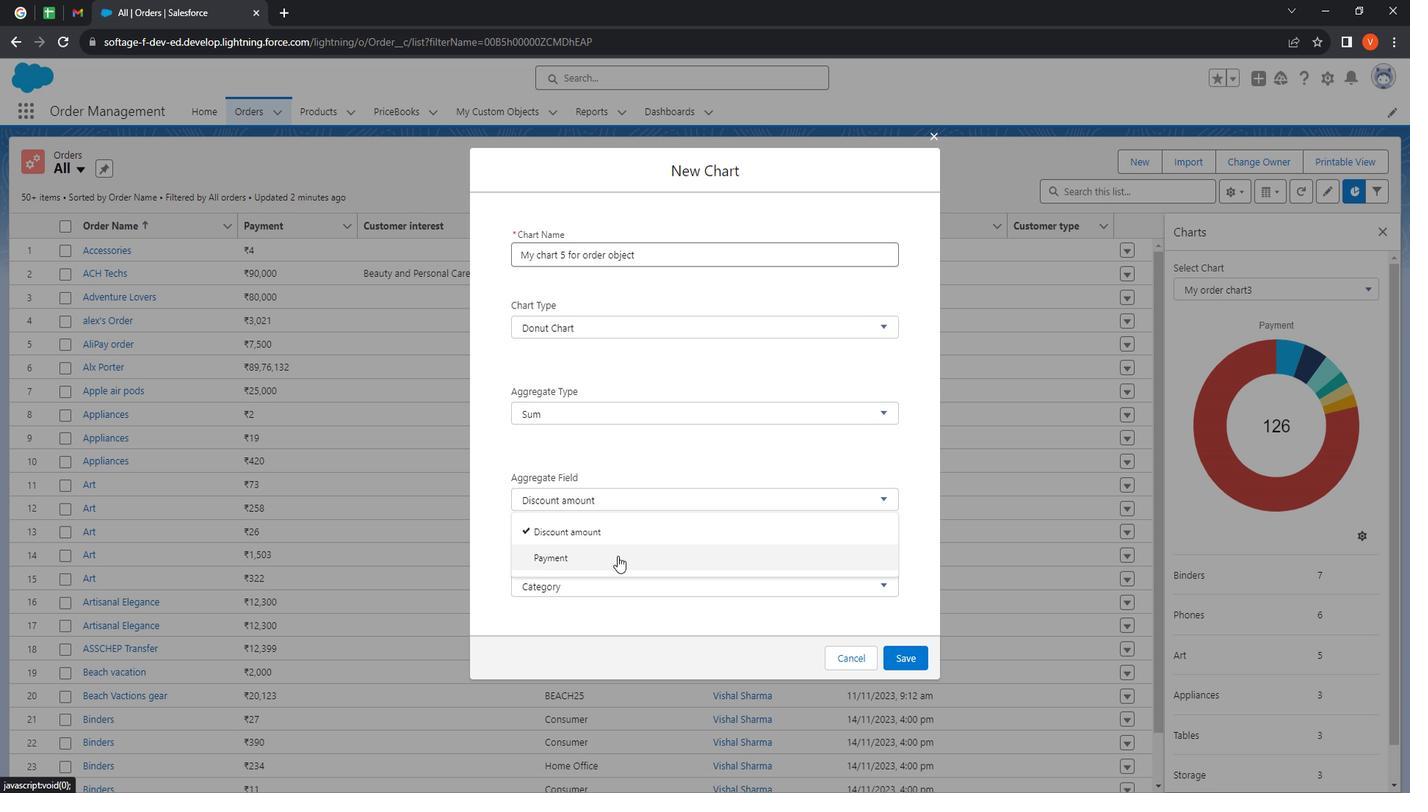 
Action: Mouse pressed left at (631, 554)
Screenshot: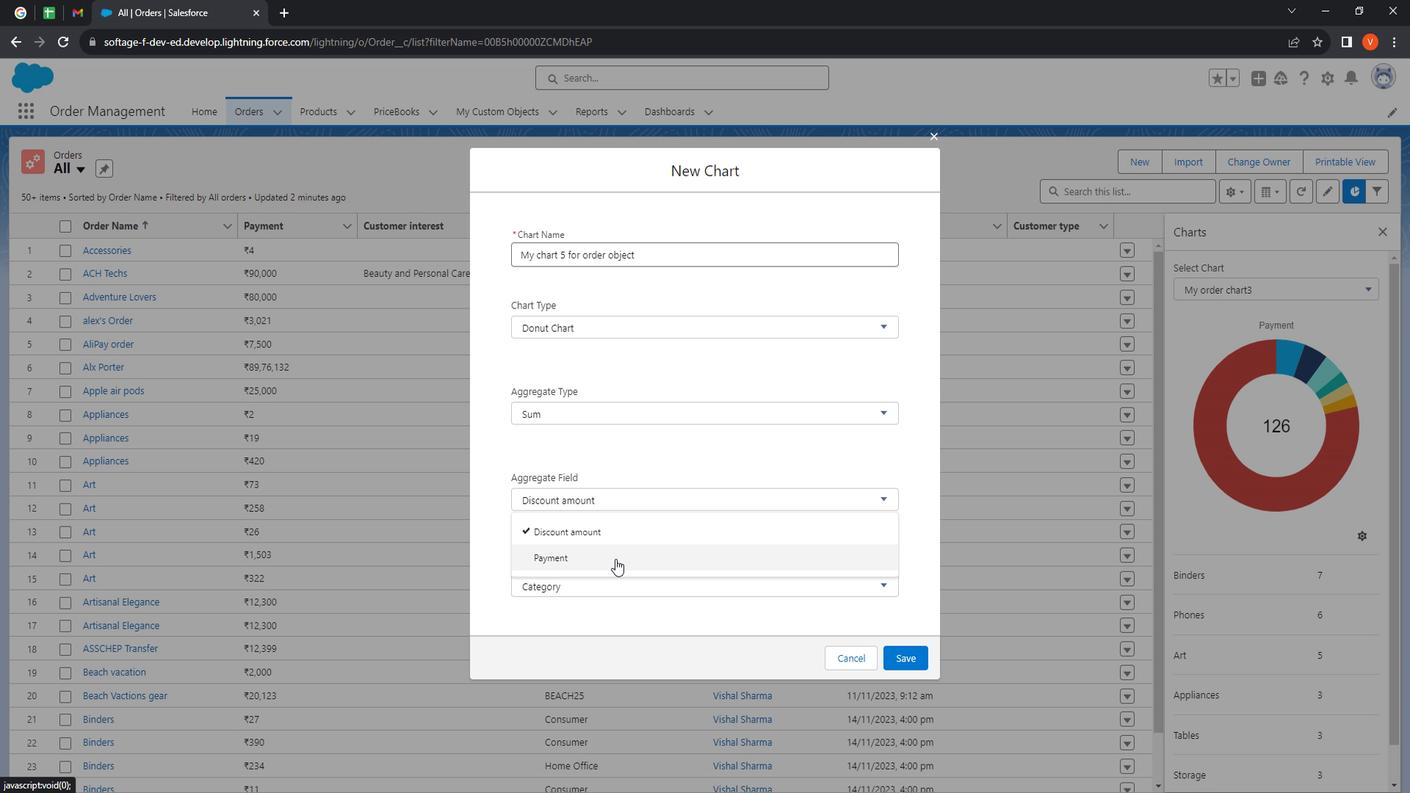 
Action: Mouse moved to (610, 581)
Screenshot: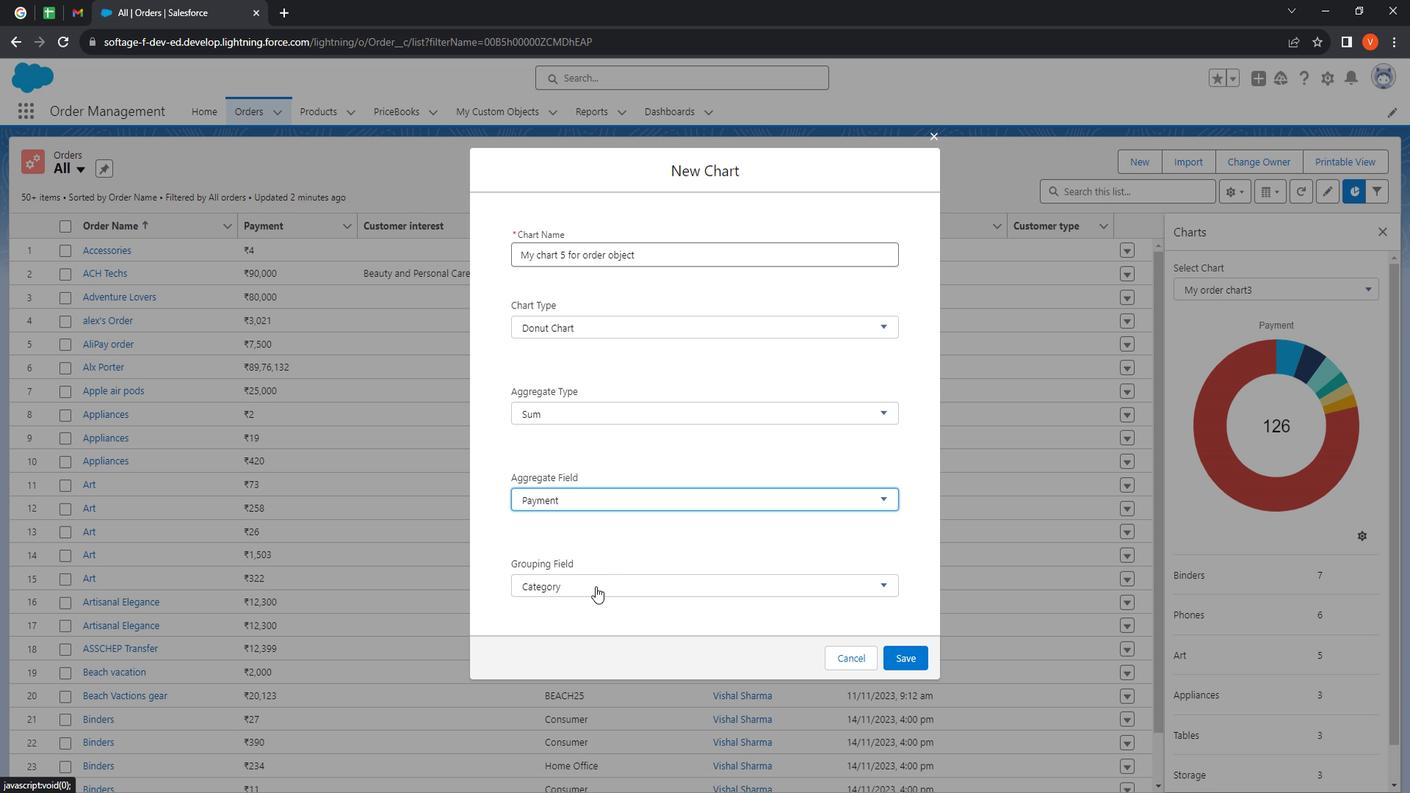 
Action: Mouse pressed left at (610, 581)
Screenshot: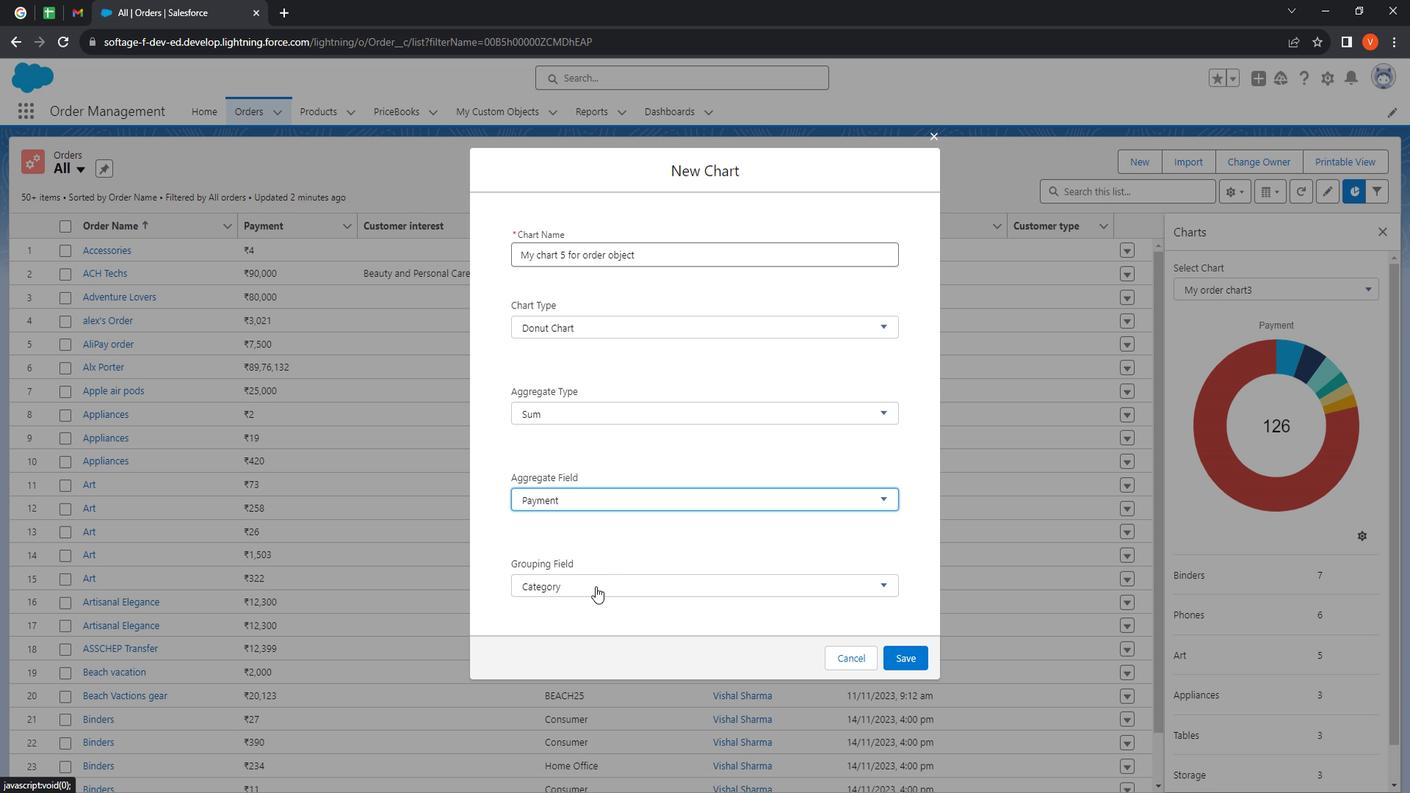 
Action: Mouse moved to (668, 475)
Screenshot: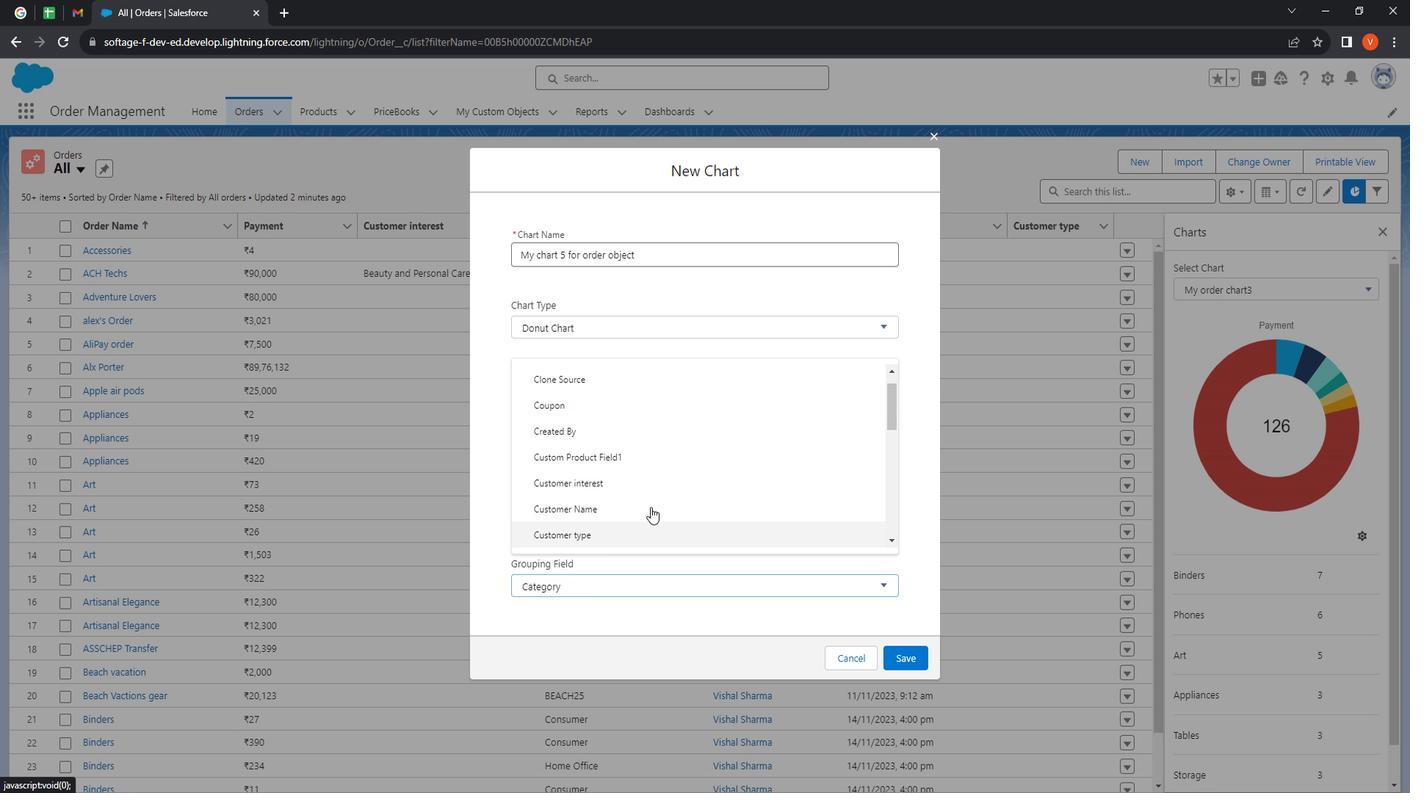 
Action: Mouse scrolled (668, 474) with delta (0, 0)
Screenshot: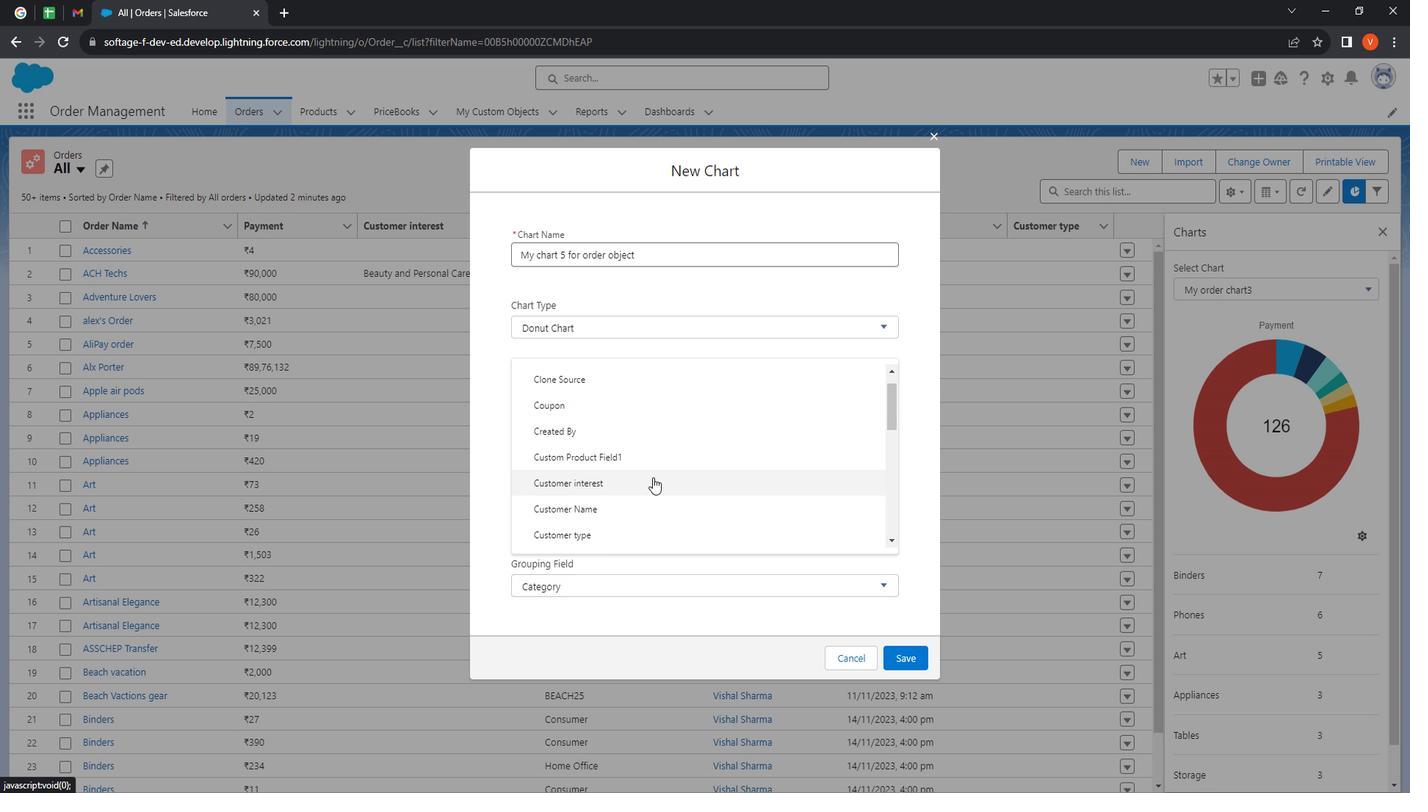 
Action: Mouse moved to (669, 475)
Screenshot: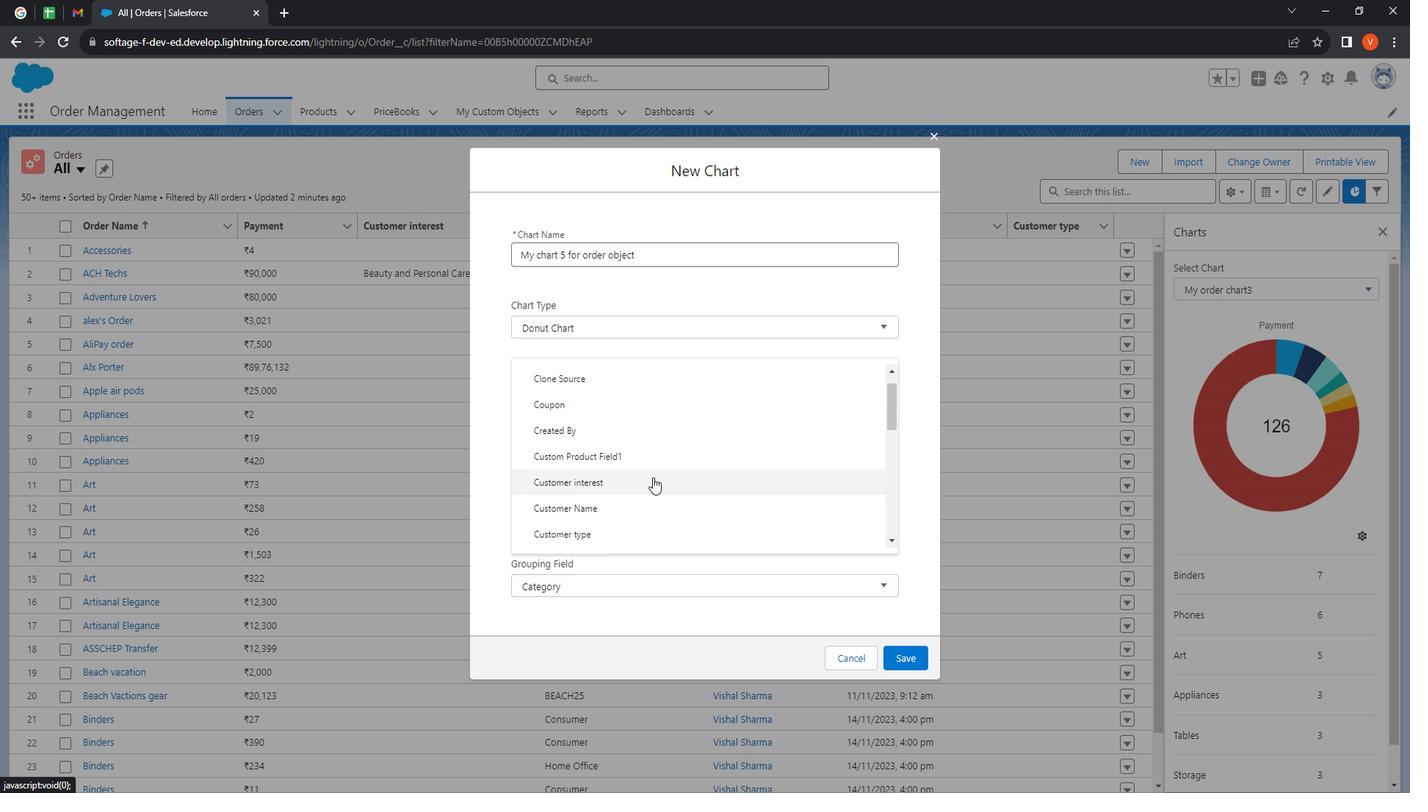 
Action: Mouse scrolled (669, 474) with delta (0, 0)
Screenshot: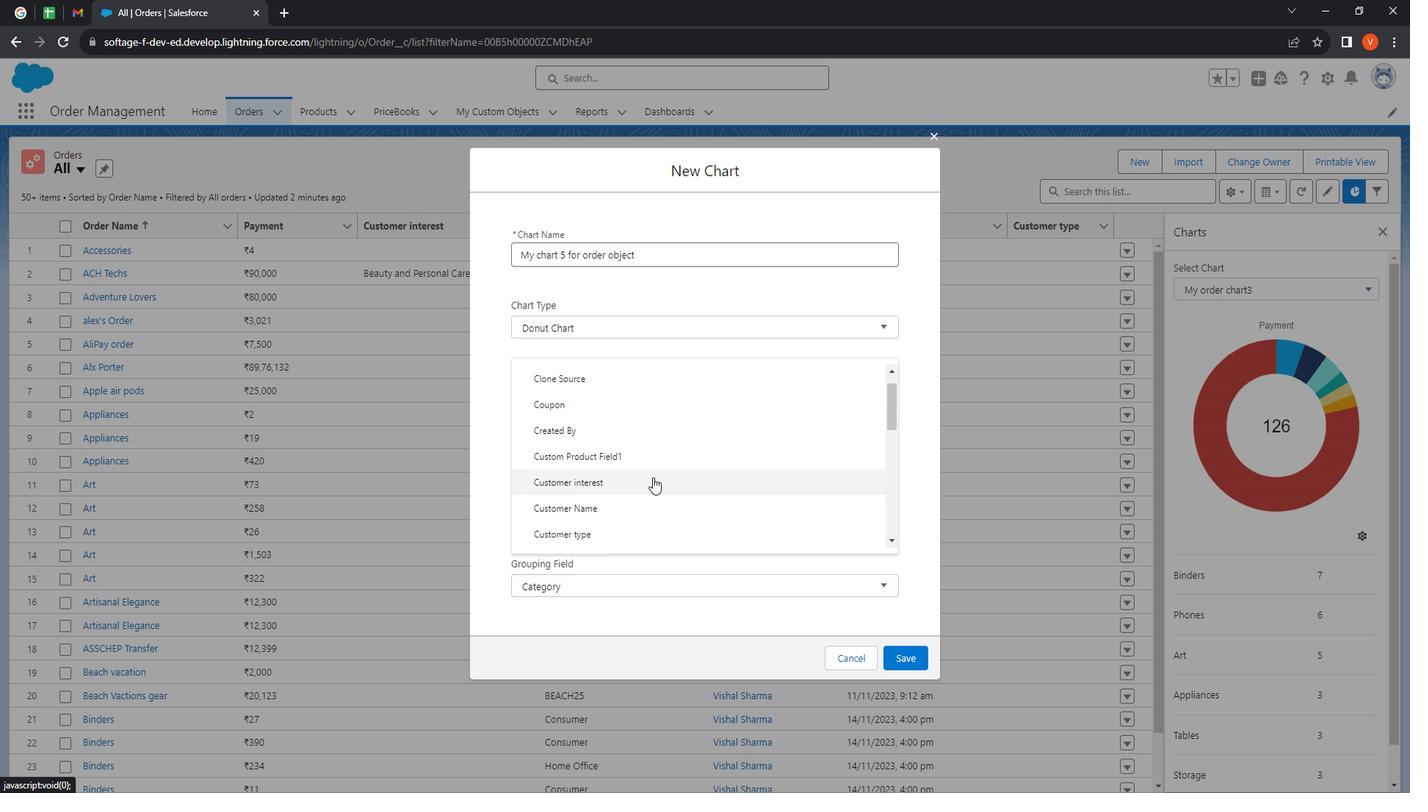 
Action: Mouse moved to (670, 475)
Screenshot: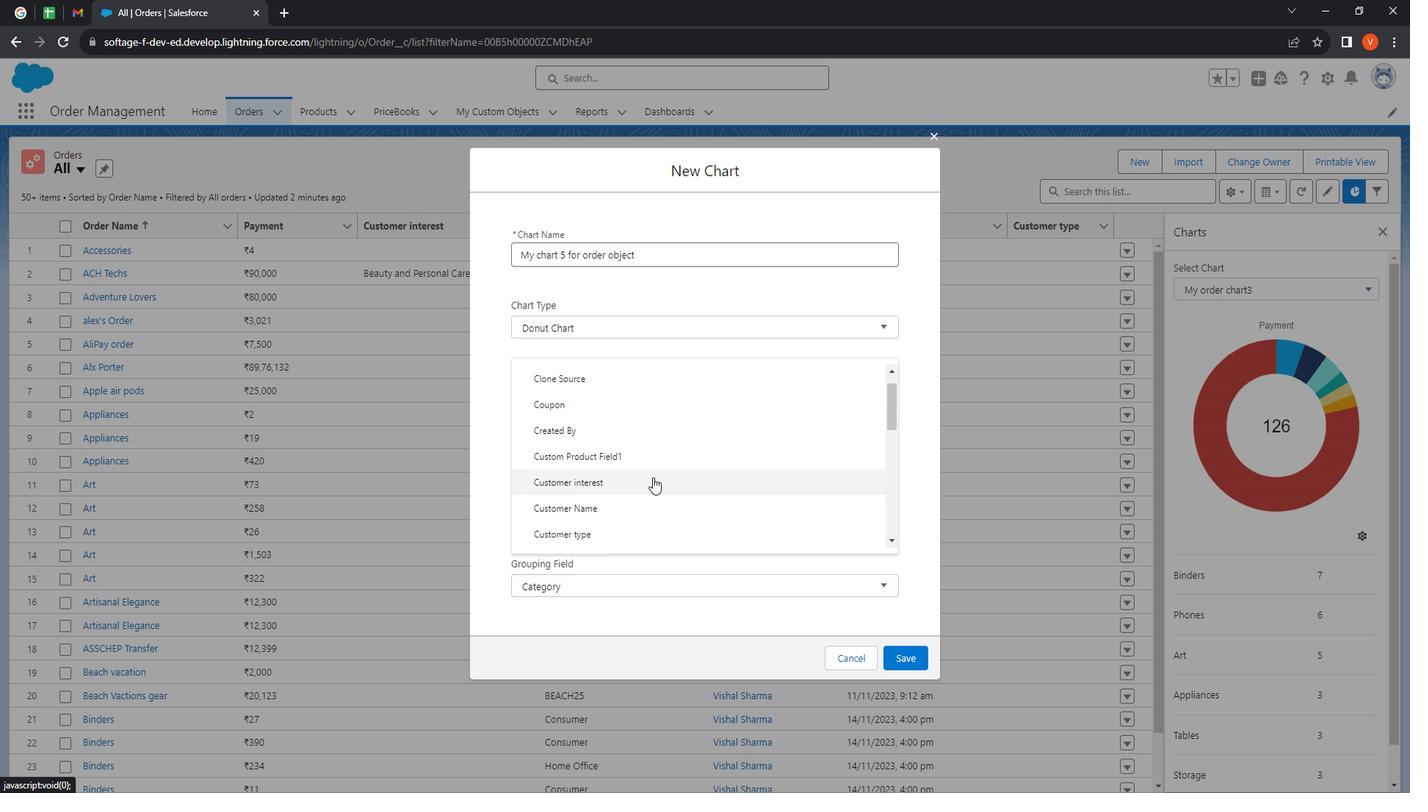 
Action: Mouse scrolled (670, 474) with delta (0, 0)
Screenshot: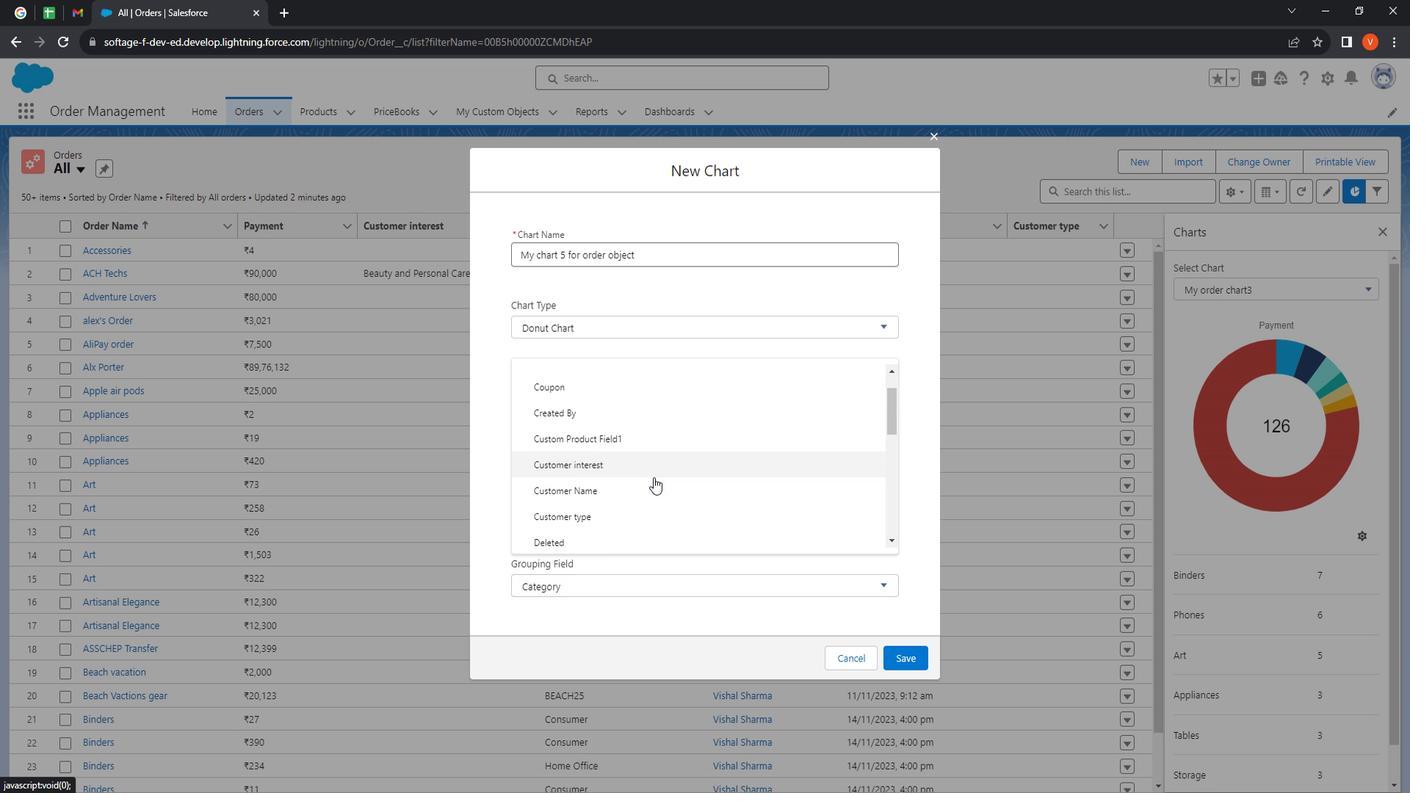 
Action: Mouse moved to (670, 475)
Screenshot: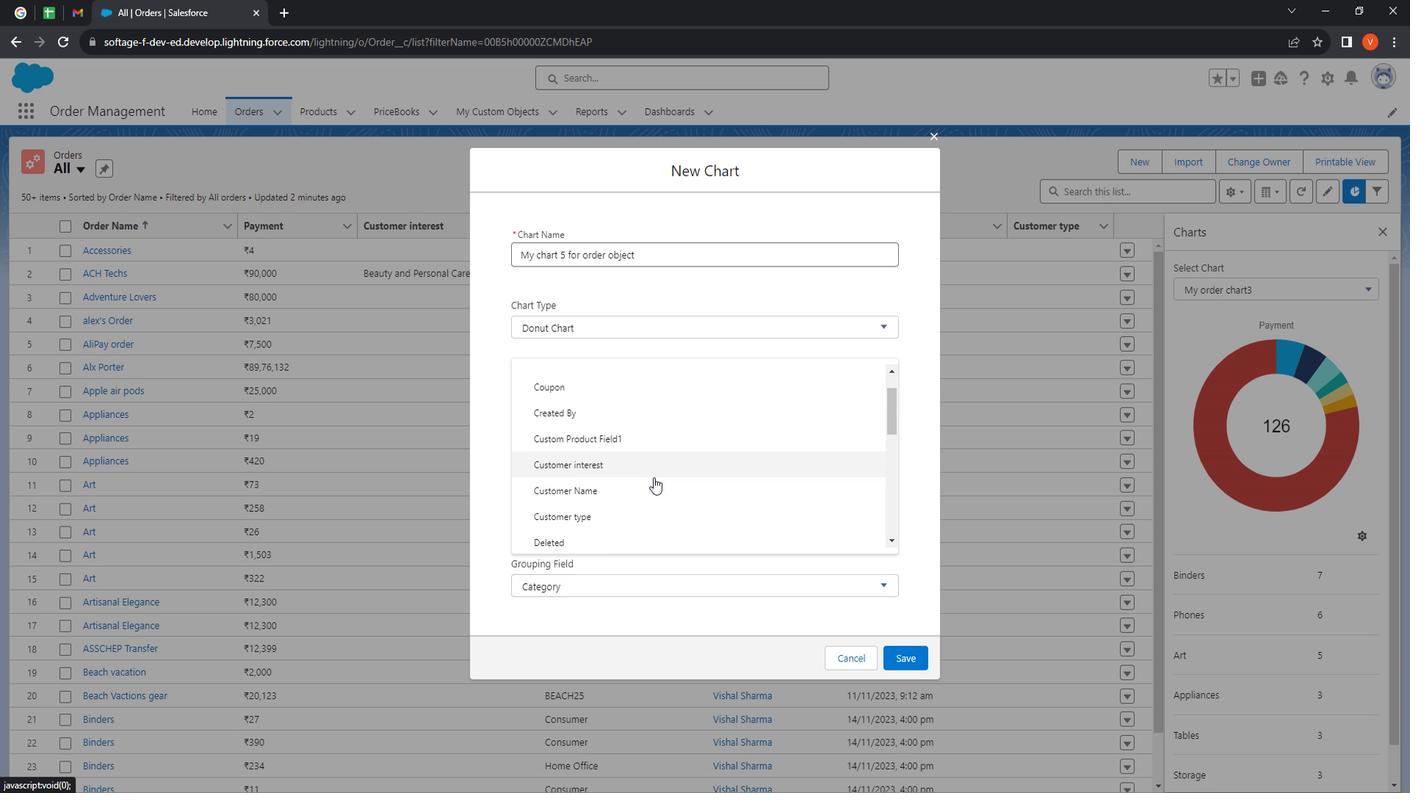 
Action: Mouse scrolled (670, 474) with delta (0, 0)
Screenshot: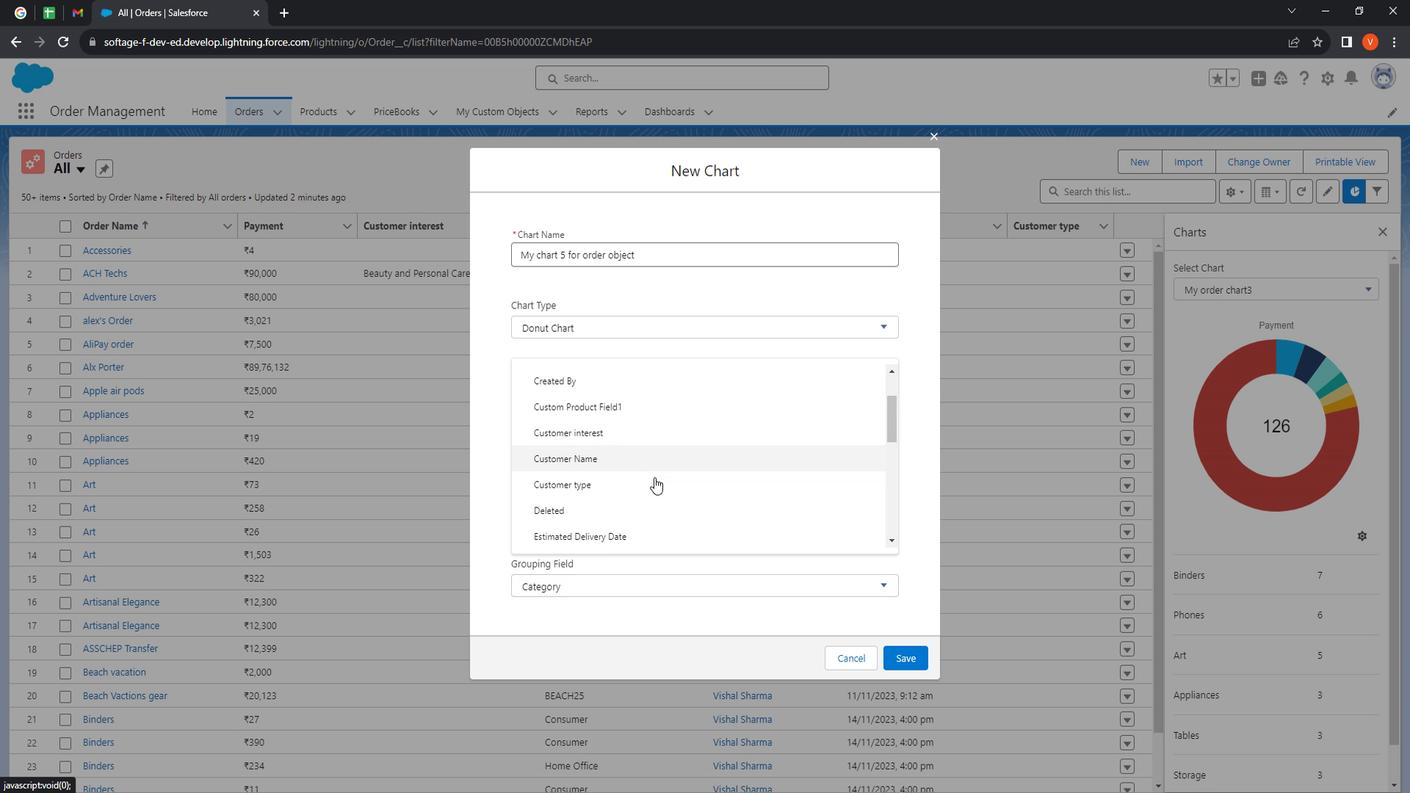 
Action: Mouse moved to (671, 475)
Screenshot: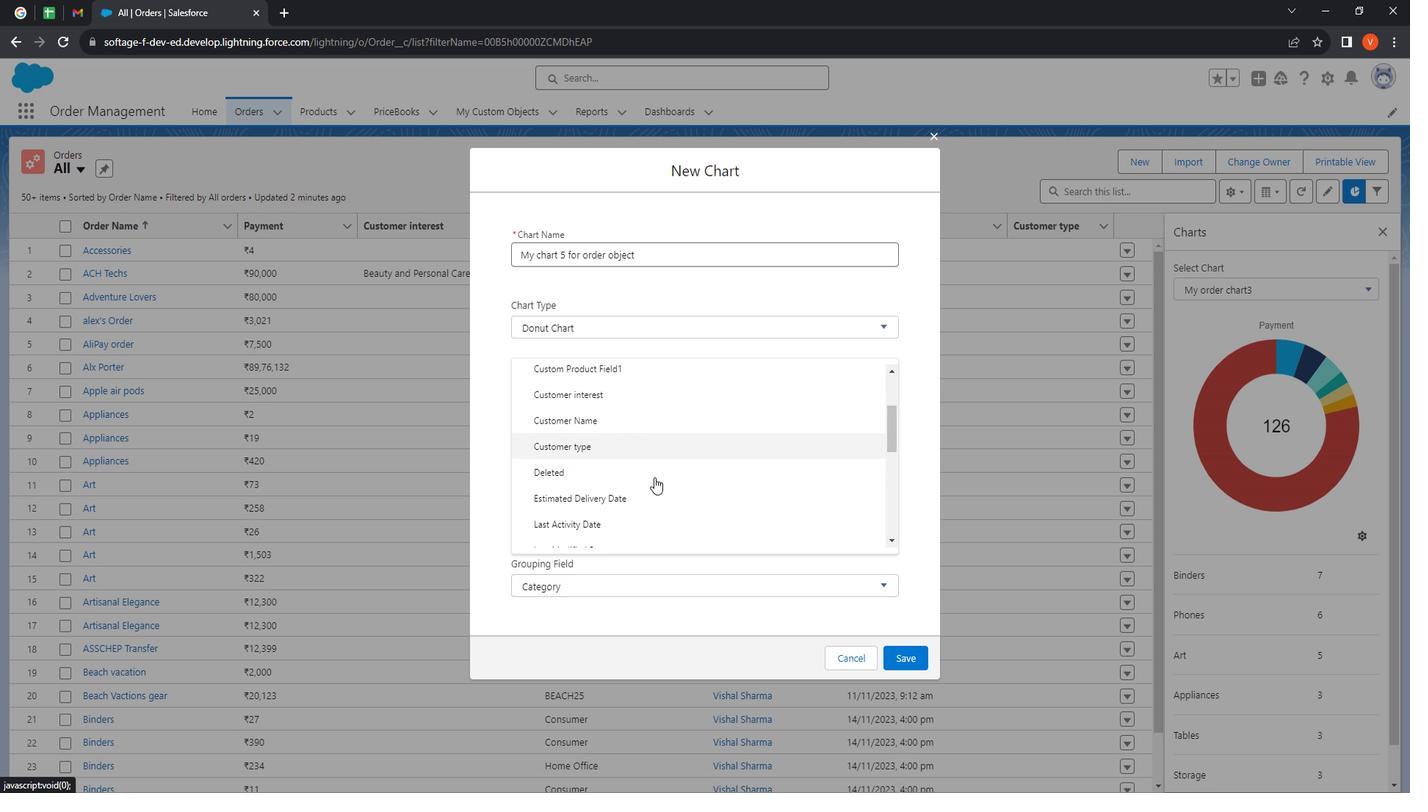 
Action: Mouse scrolled (671, 474) with delta (0, 0)
Screenshot: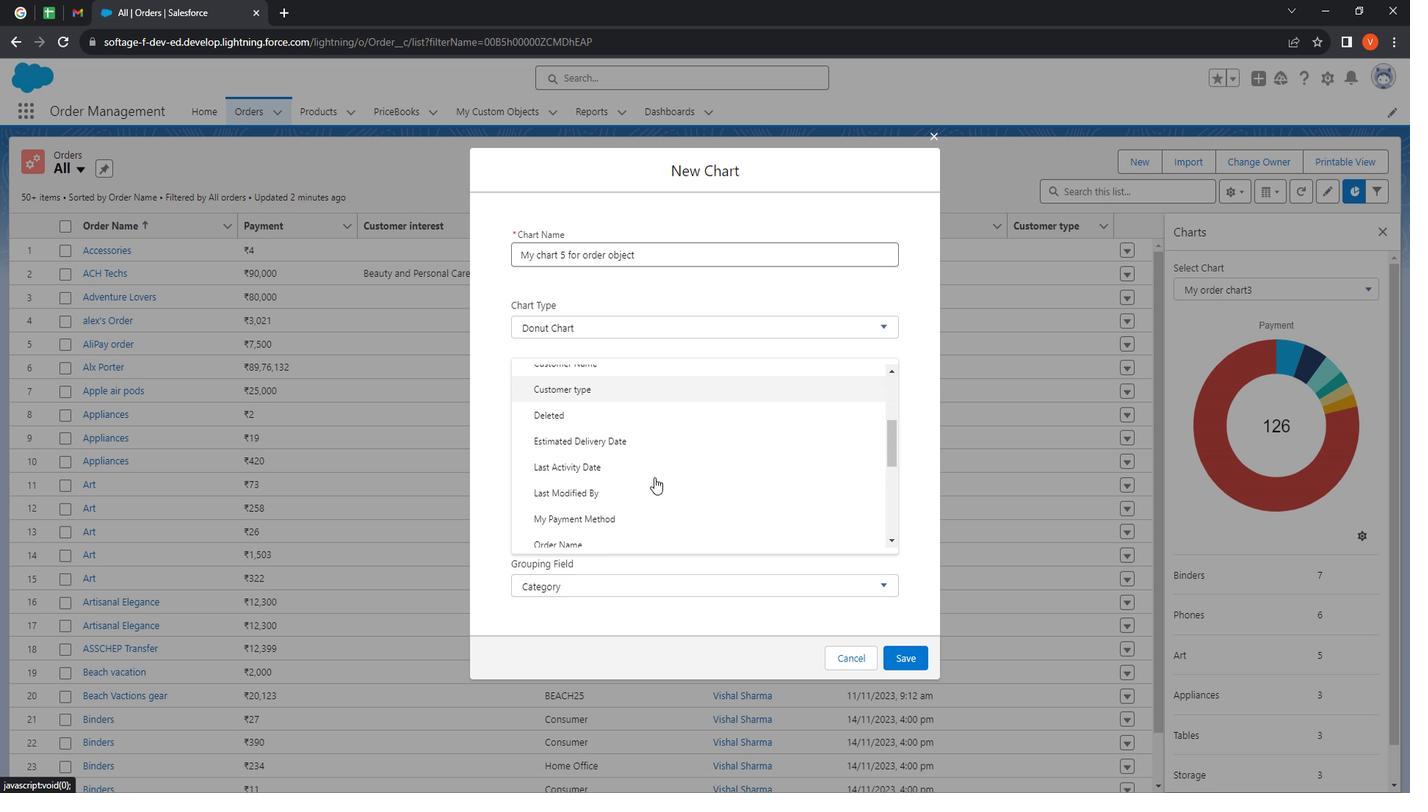 
Action: Mouse moved to (662, 469)
Screenshot: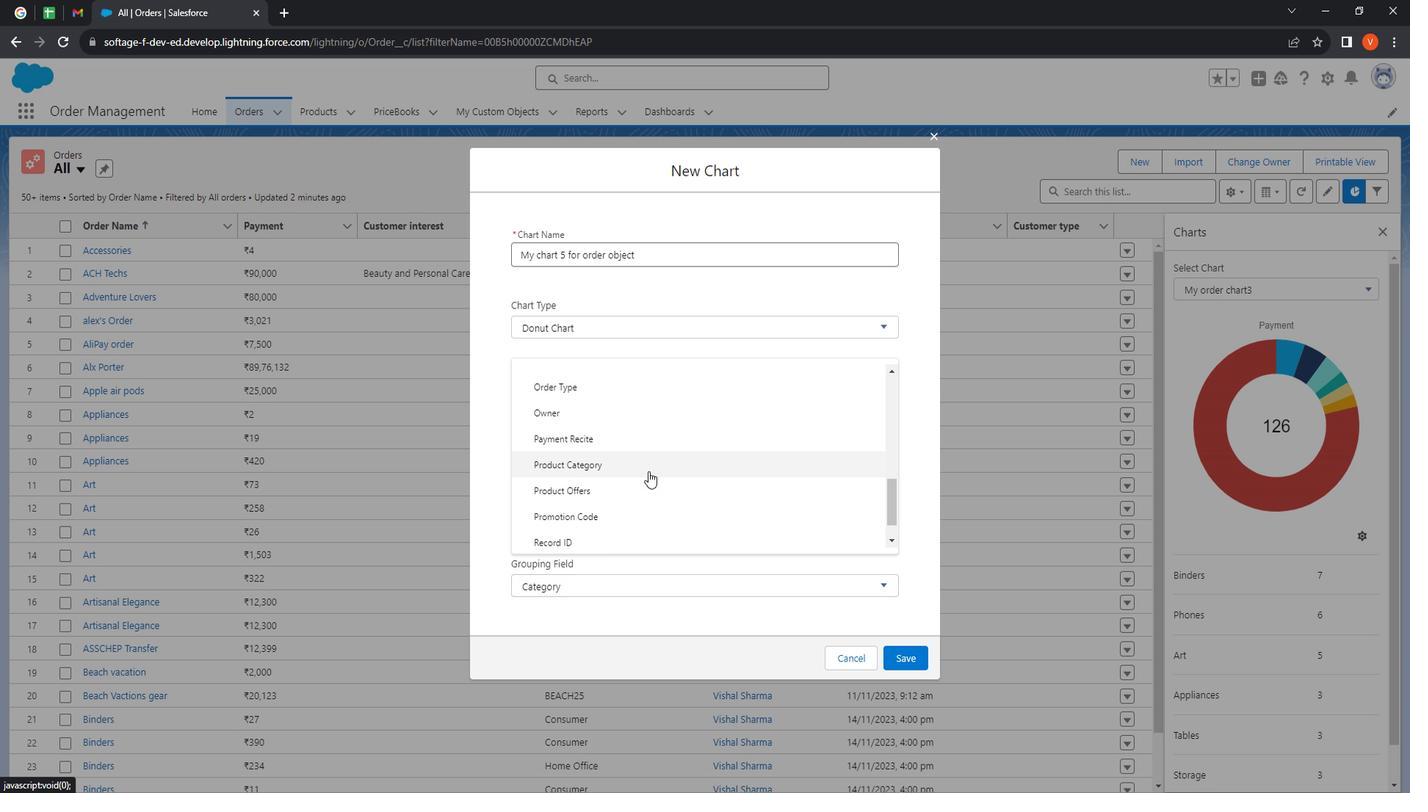 
Action: Mouse scrolled (662, 468) with delta (0, 0)
Screenshot: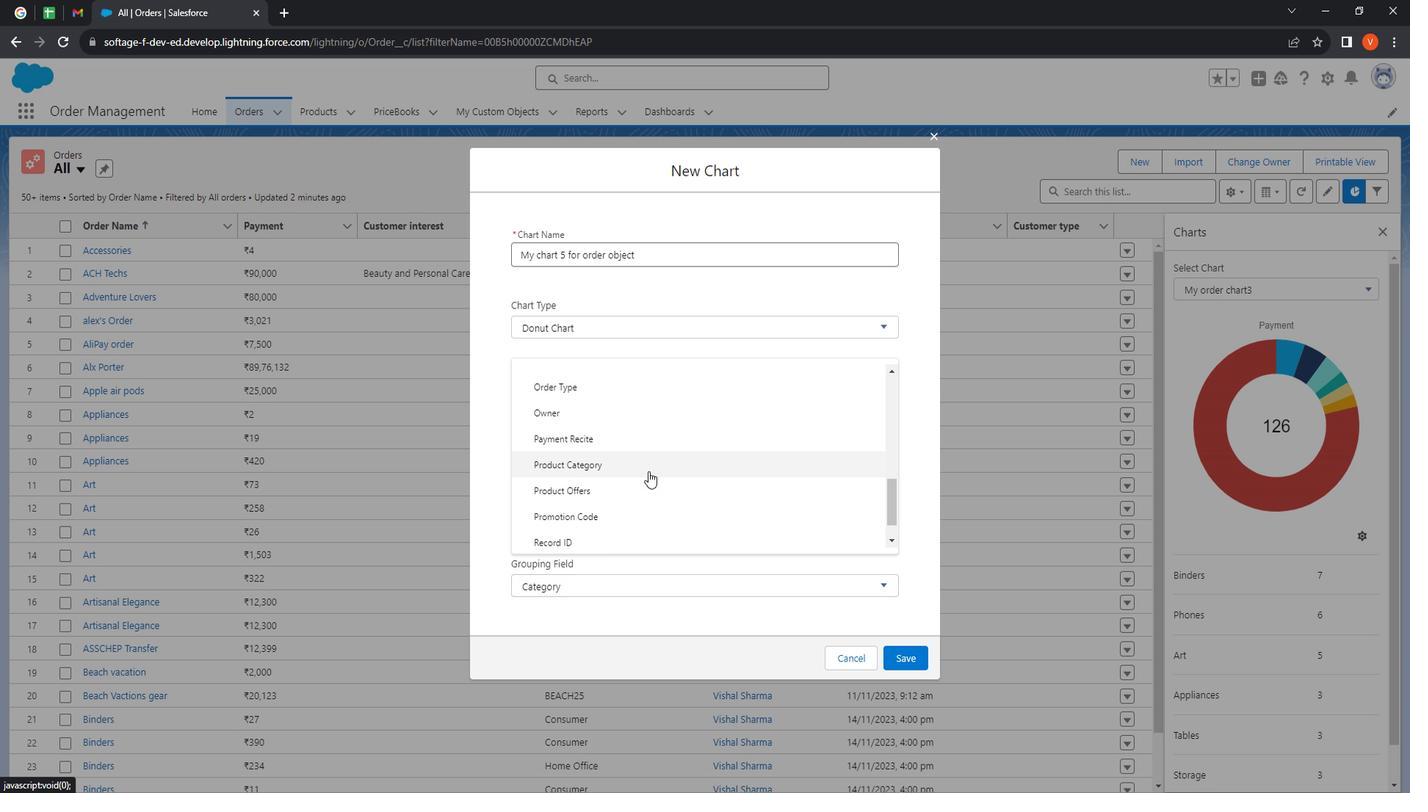 
Action: Mouse scrolled (662, 468) with delta (0, 0)
Screenshot: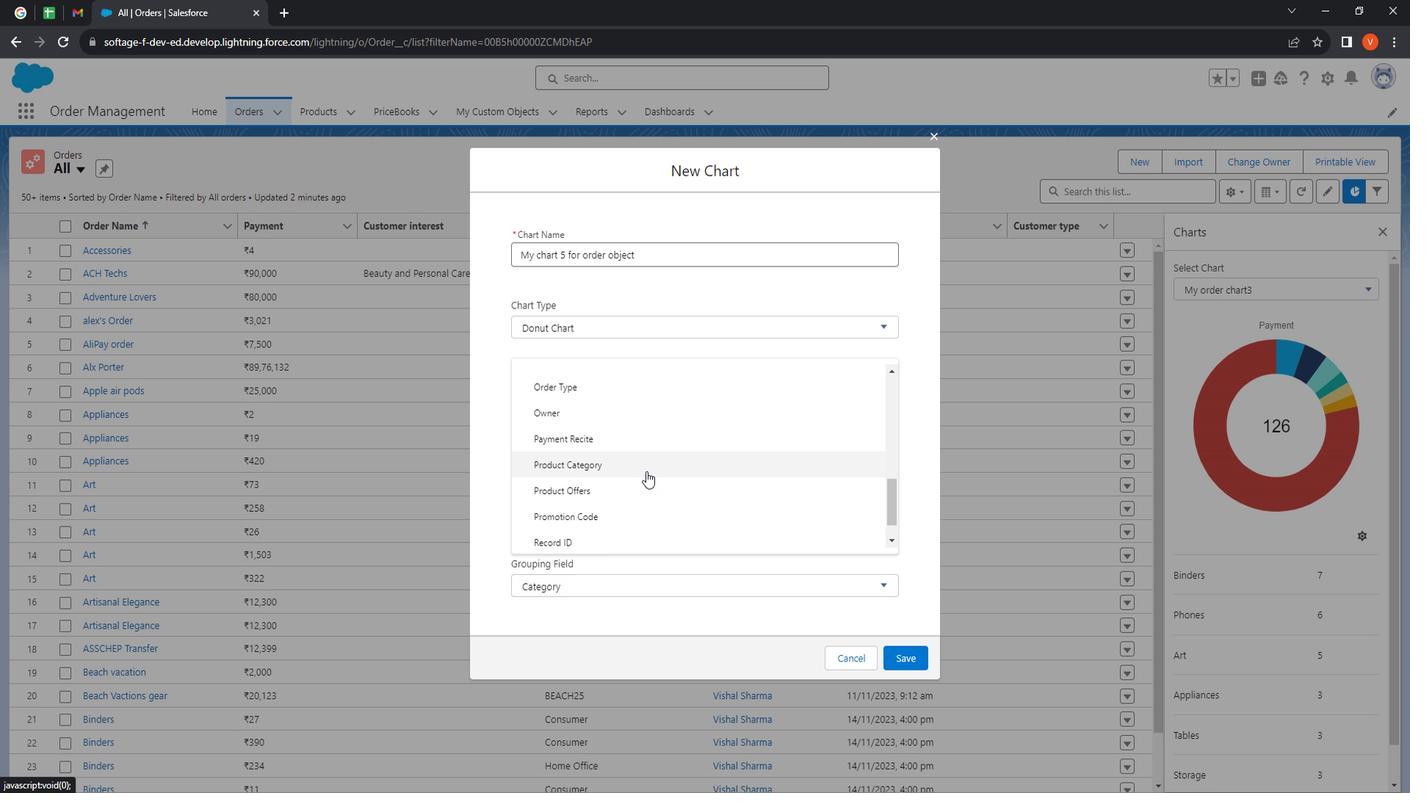 
Action: Mouse scrolled (662, 468) with delta (0, 0)
Screenshot: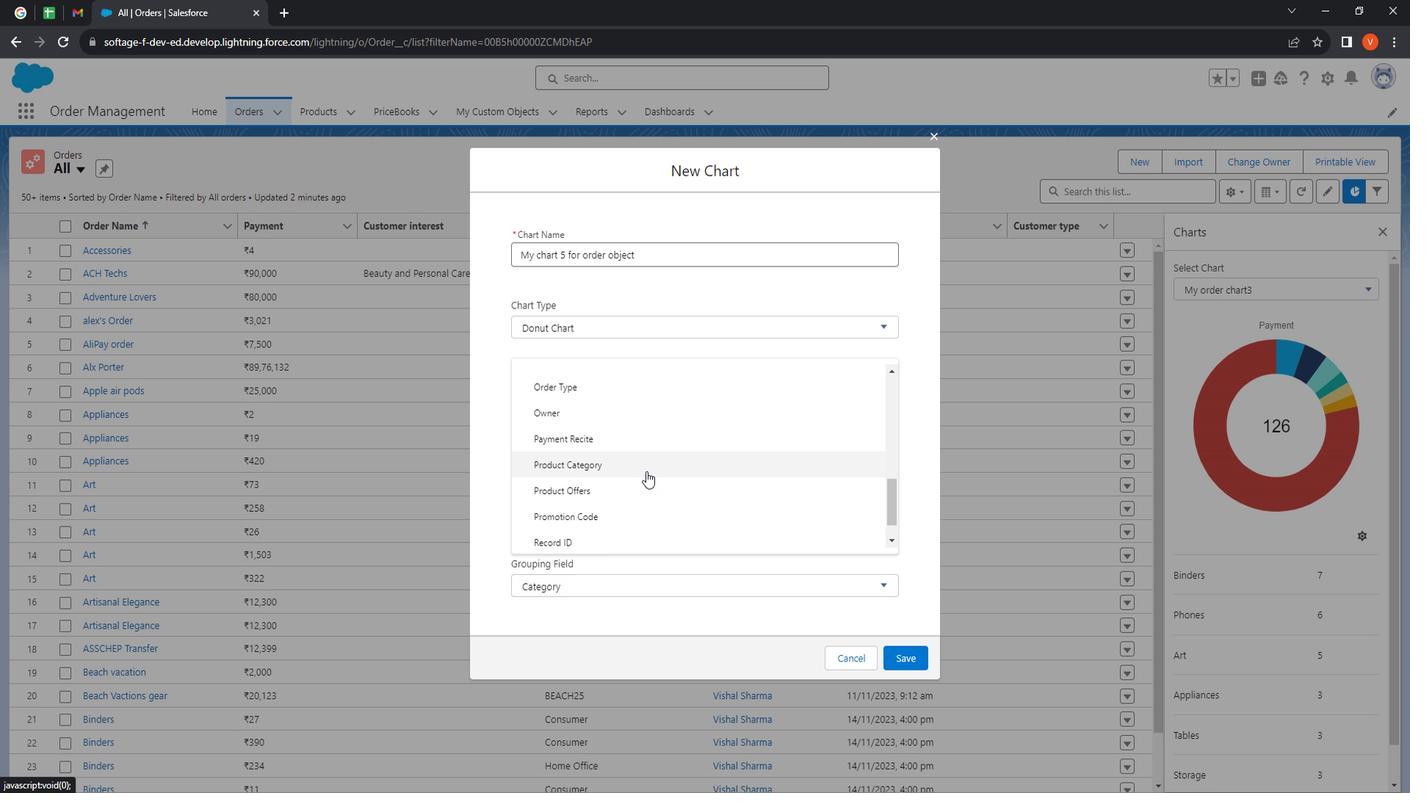 
Action: Mouse moved to (648, 487)
Screenshot: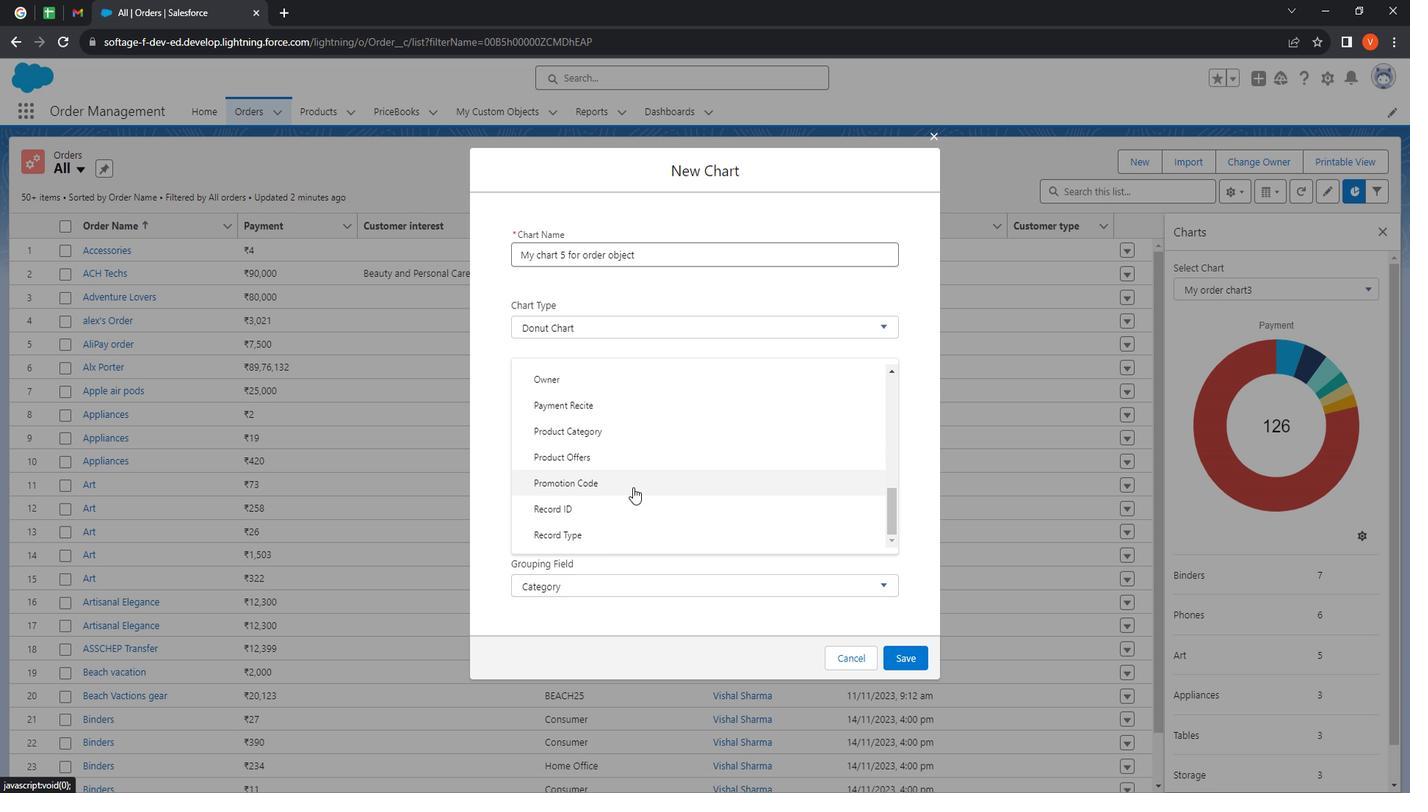 
Action: Mouse scrolled (648, 487) with delta (0, 0)
Screenshot: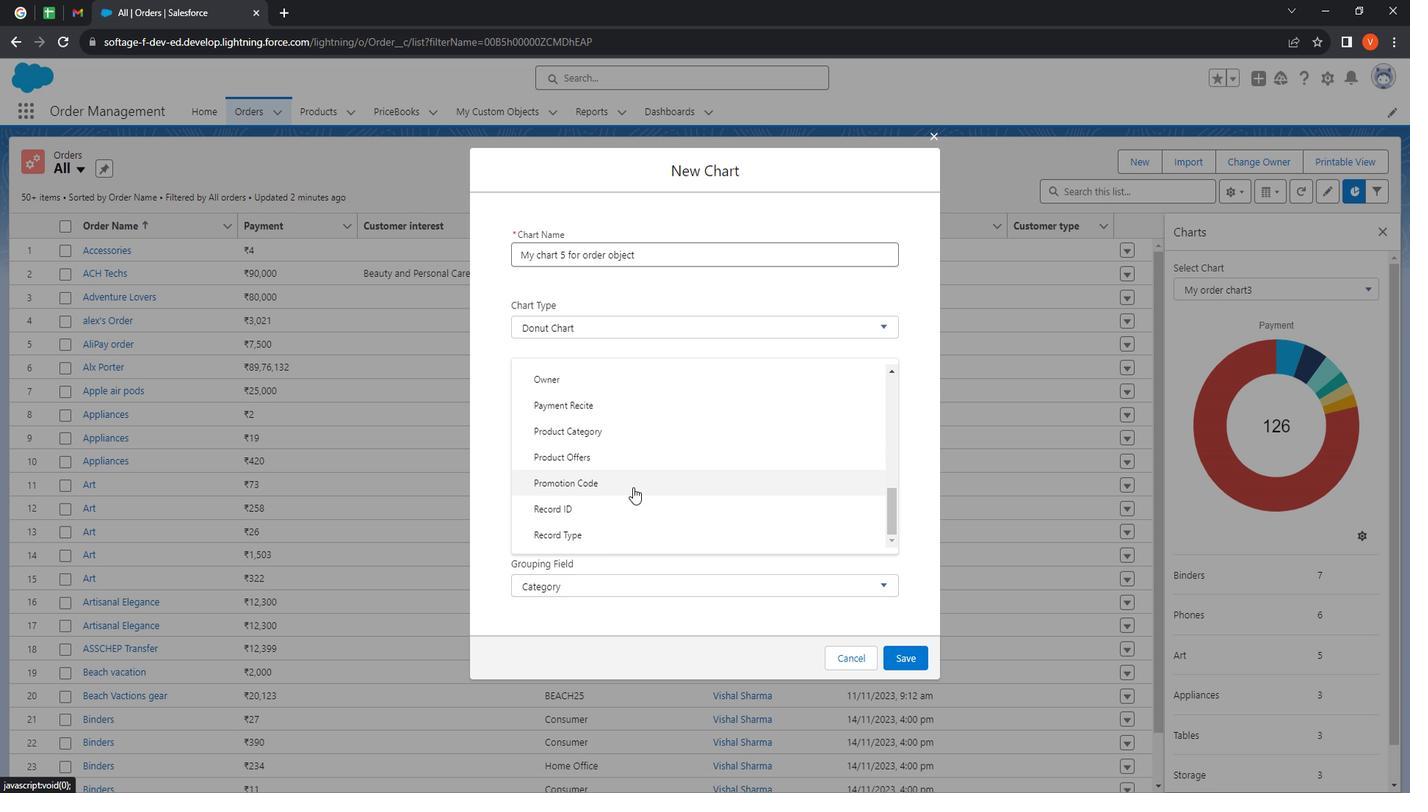 
Action: Mouse moved to (649, 491)
Screenshot: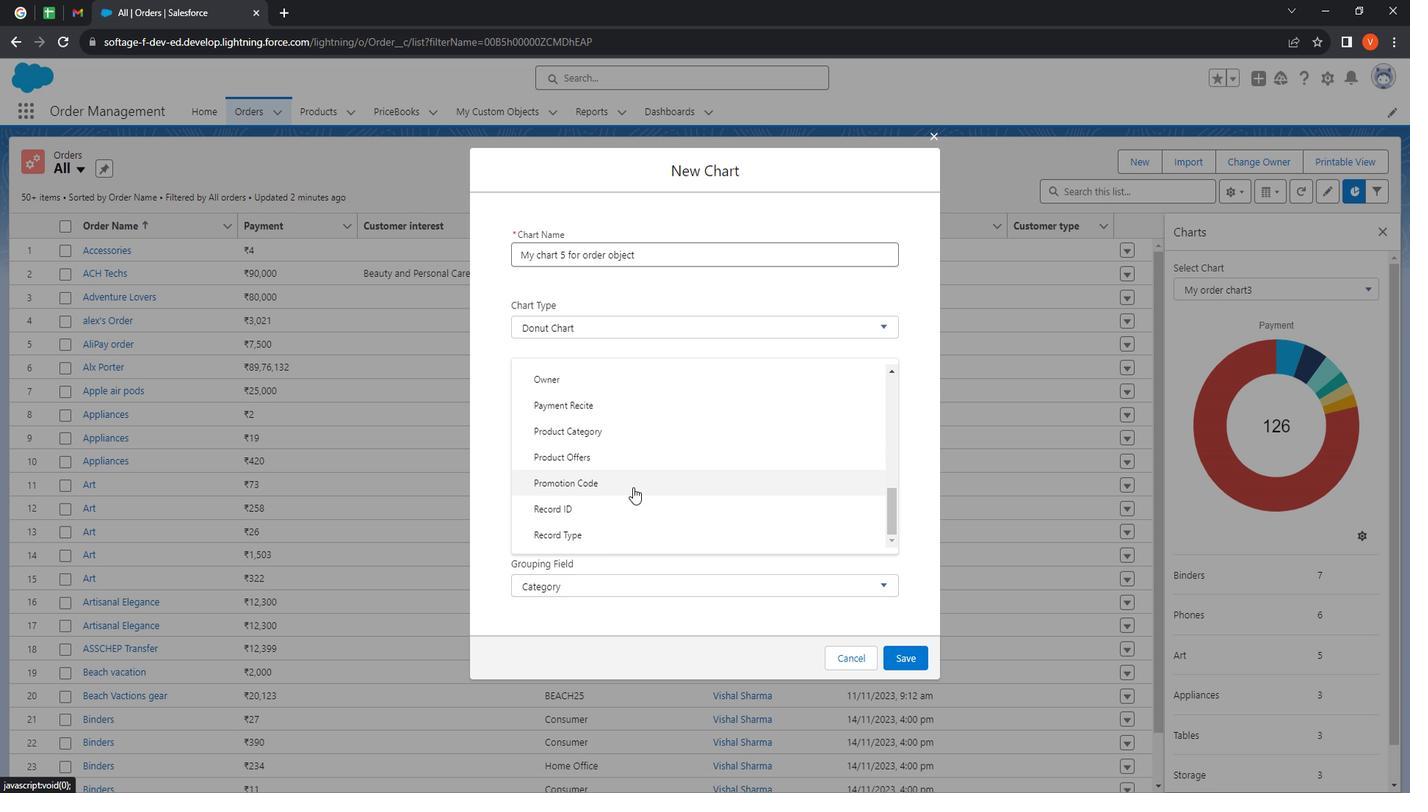 
Action: Mouse scrolled (649, 490) with delta (0, 0)
Screenshot: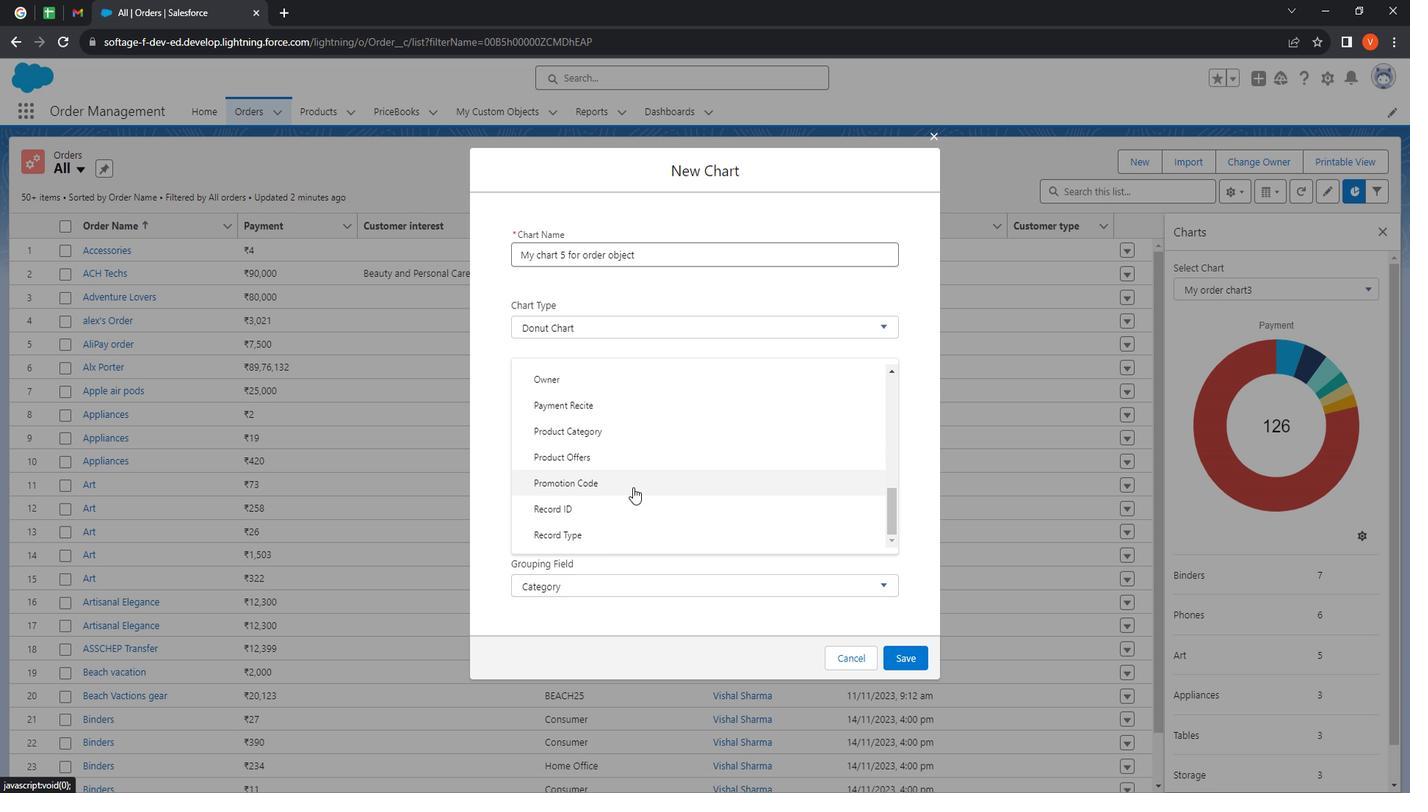 
Action: Mouse moved to (649, 492)
Screenshot: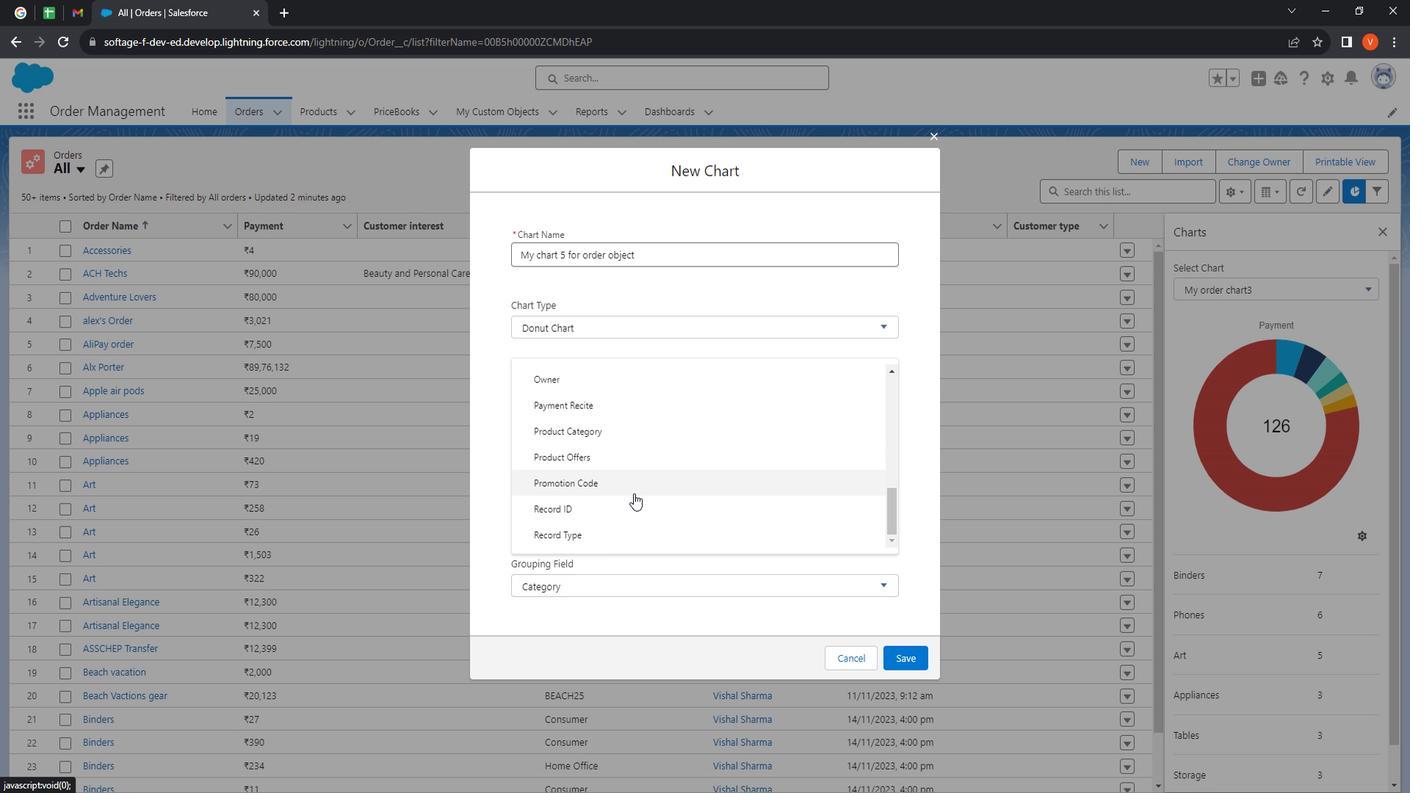
Action: Mouse scrolled (649, 491) with delta (0, 0)
Screenshot: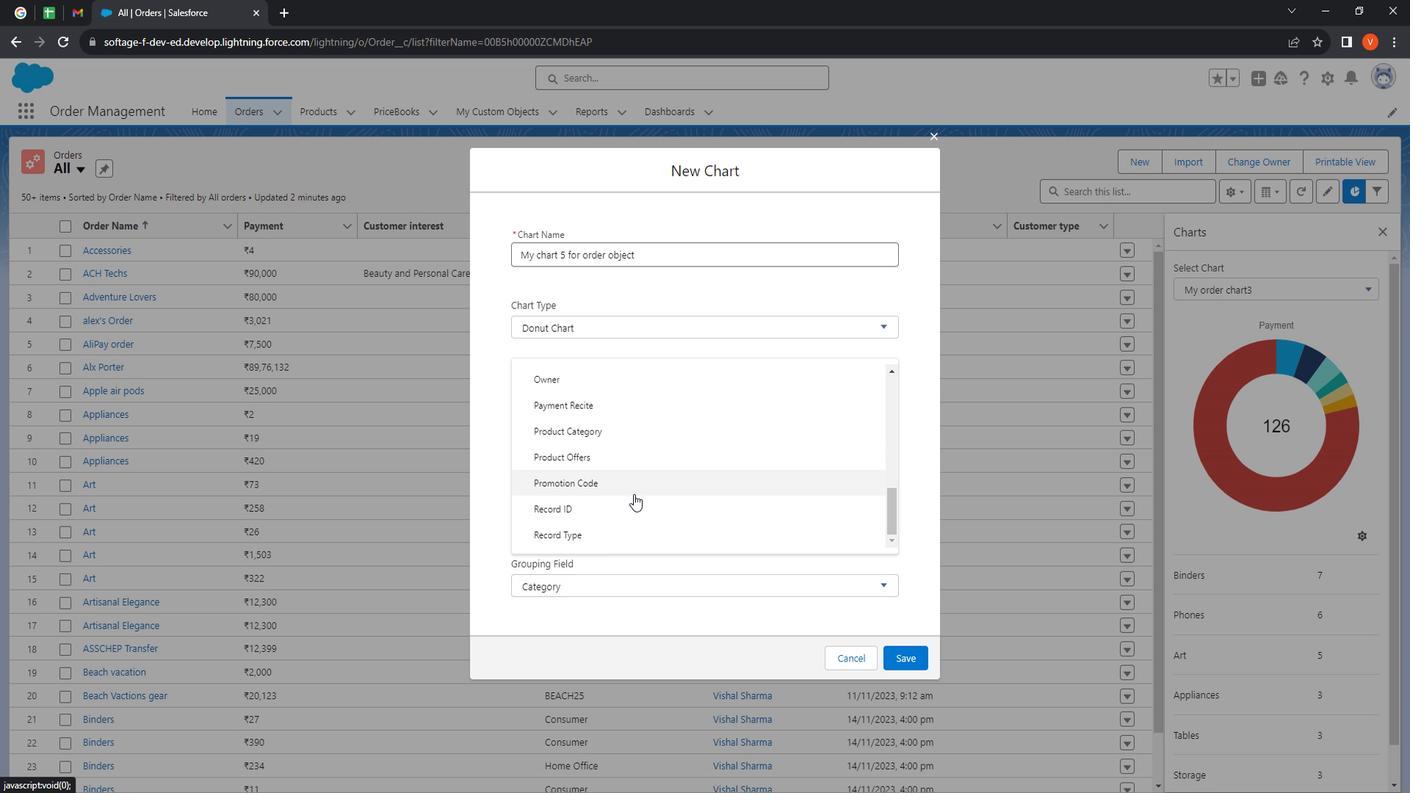 
Action: Mouse moved to (590, 530)
Screenshot: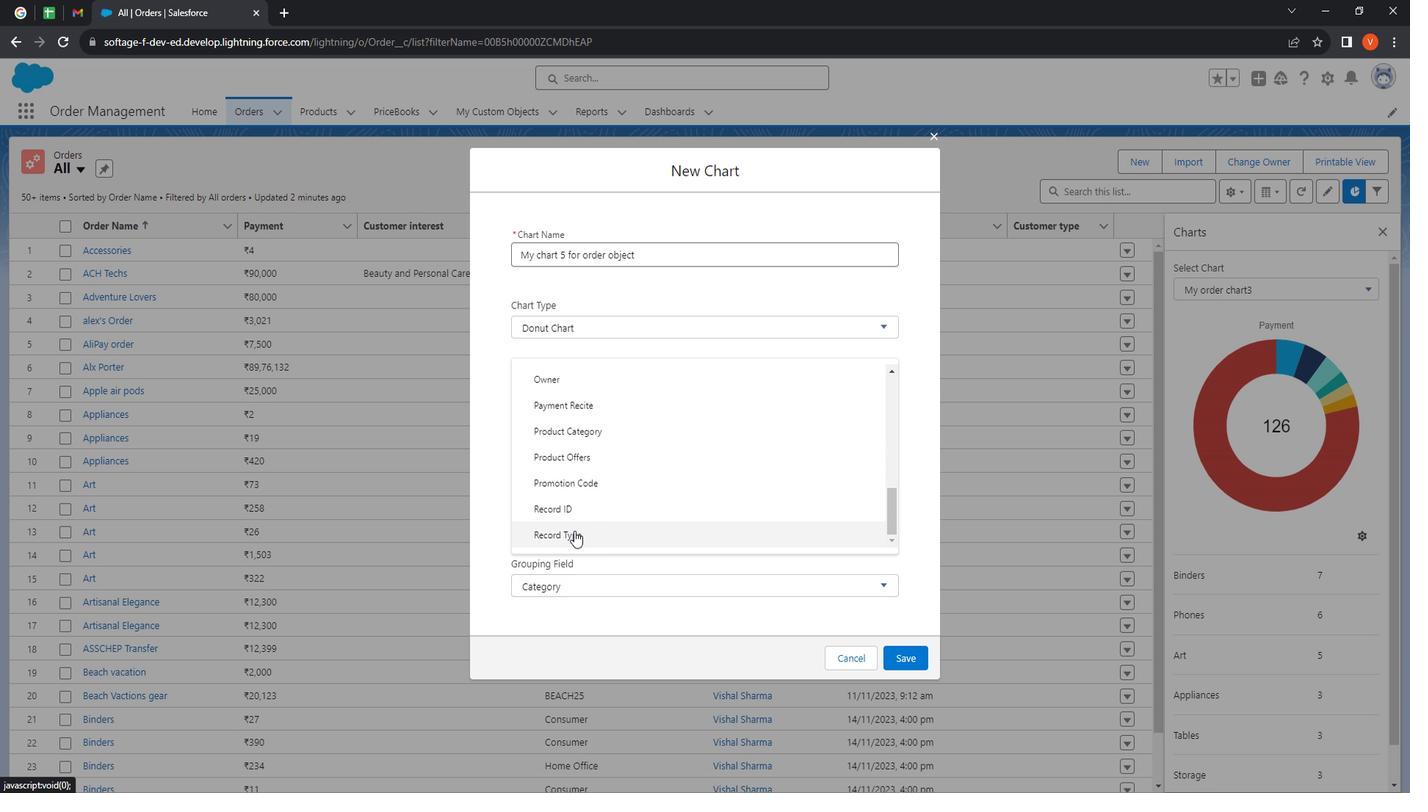 
Action: Mouse pressed left at (590, 530)
Screenshot: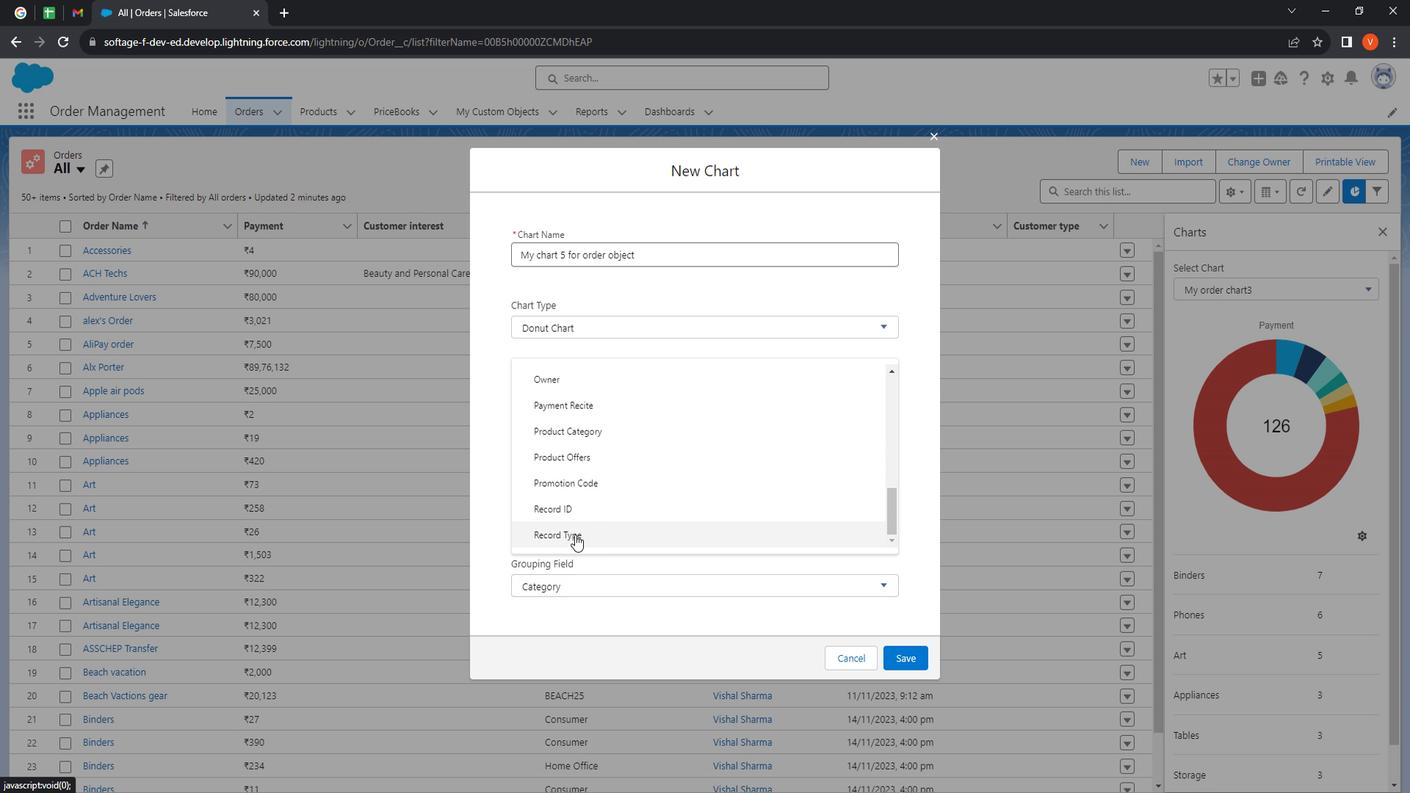
Action: Mouse moved to (930, 648)
Screenshot: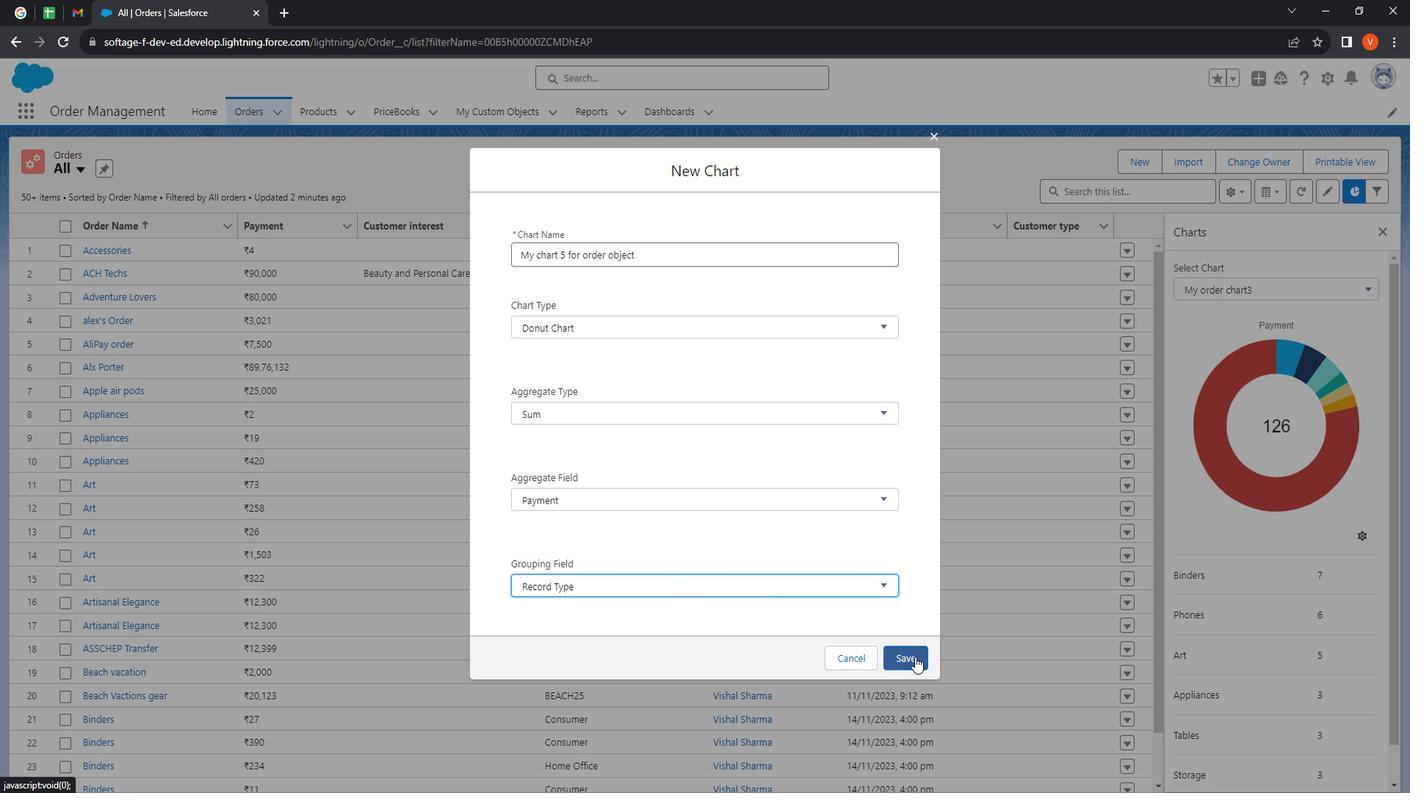 
Action: Mouse pressed left at (930, 648)
Screenshot: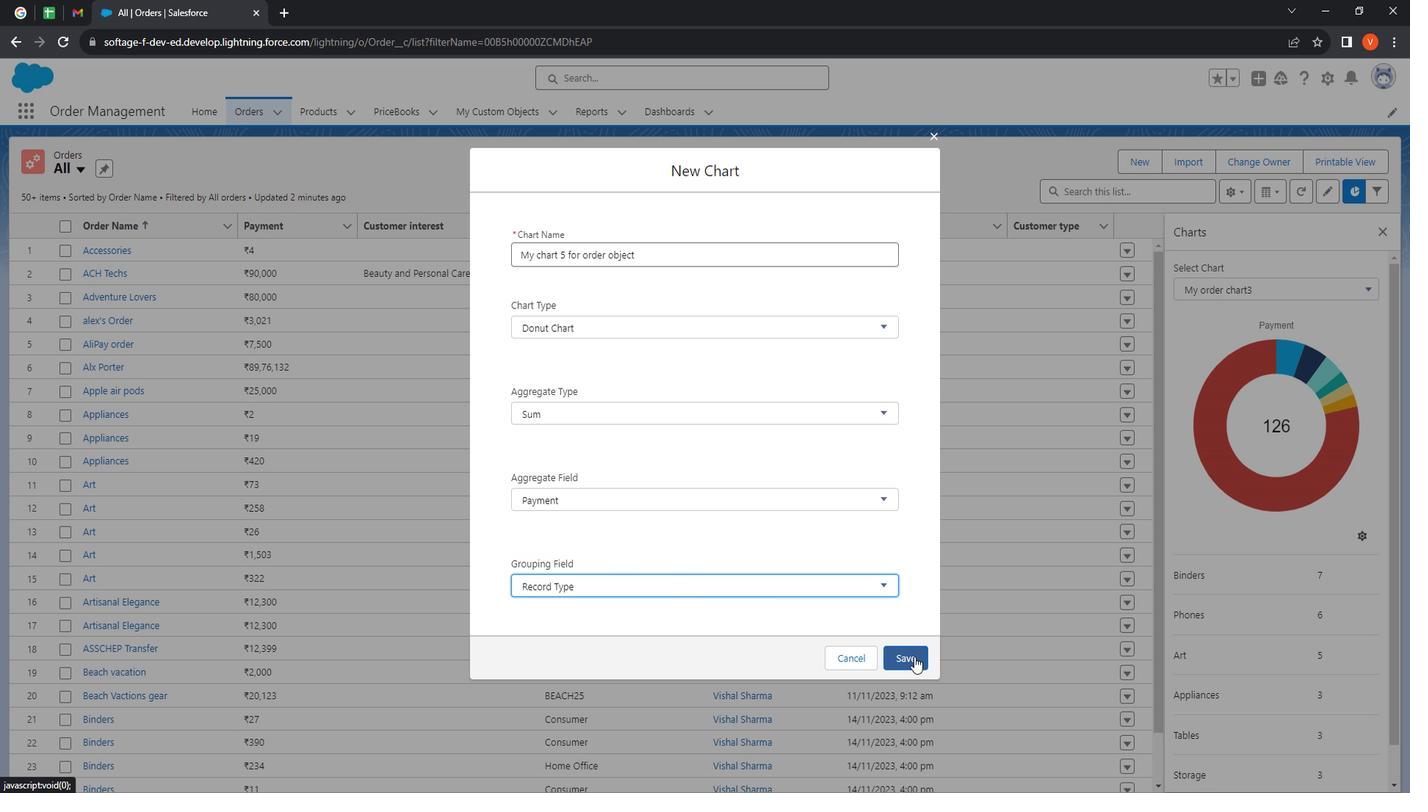 
Action: Mouse moved to (1279, 556)
Screenshot: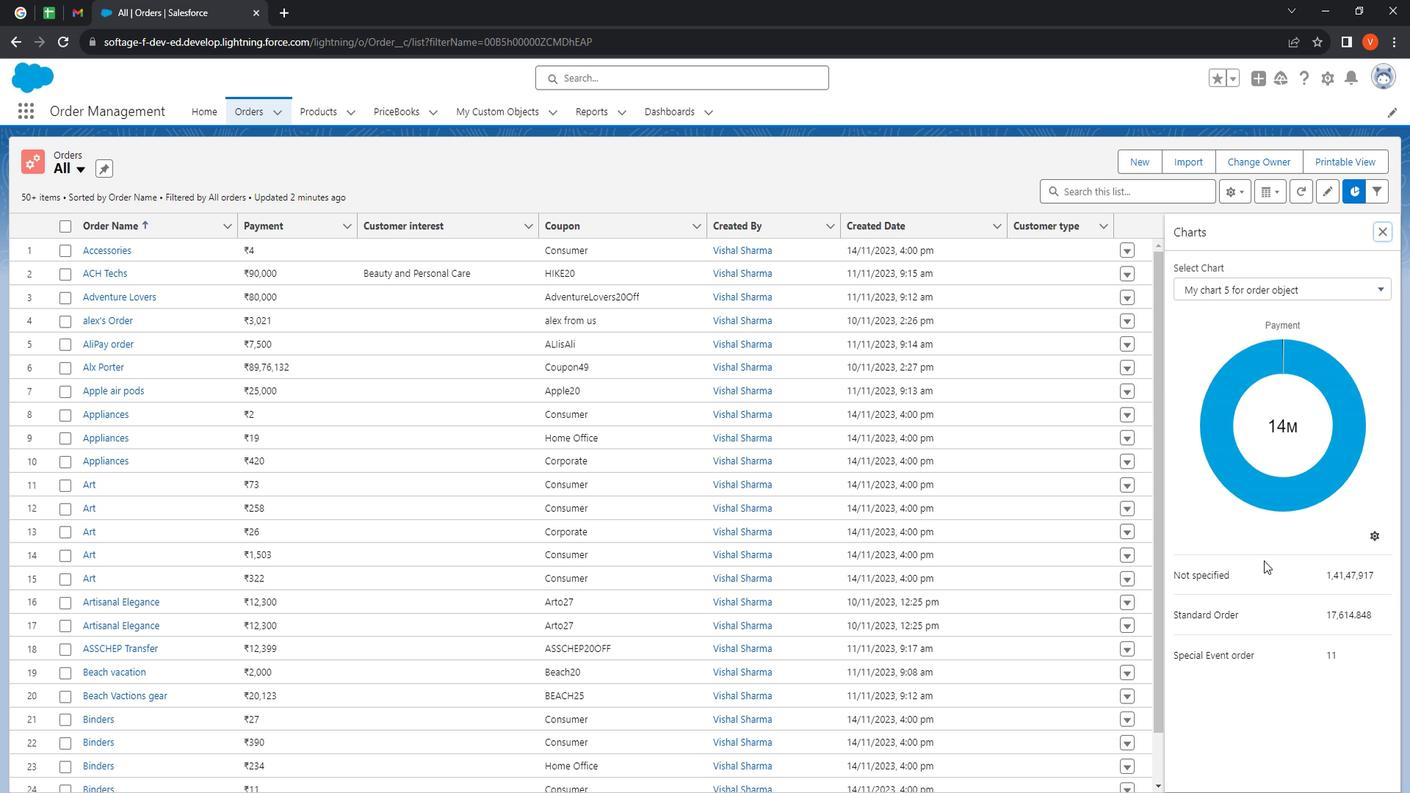 
Action: Mouse scrolled (1279, 556) with delta (0, 0)
Screenshot: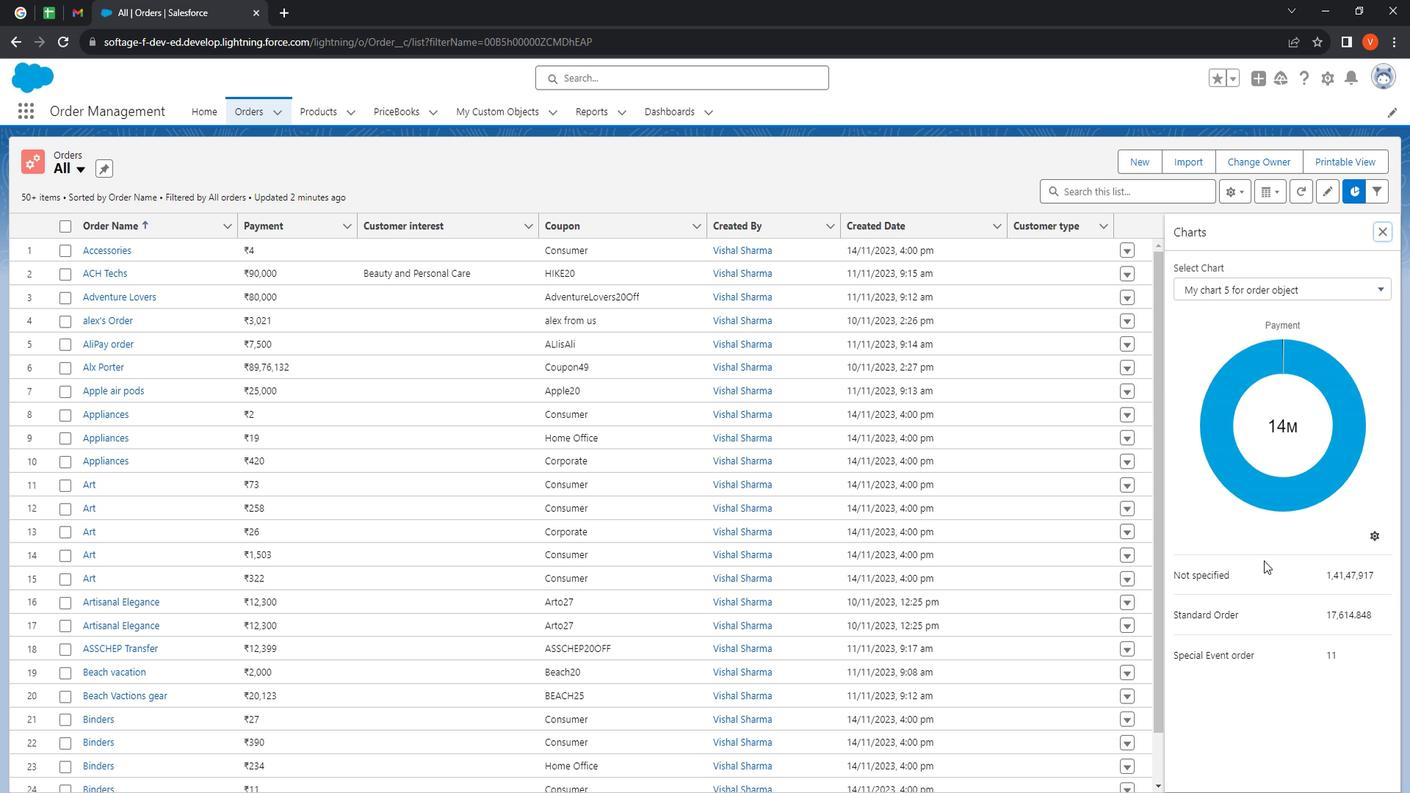 
Action: Mouse moved to (1279, 561)
Screenshot: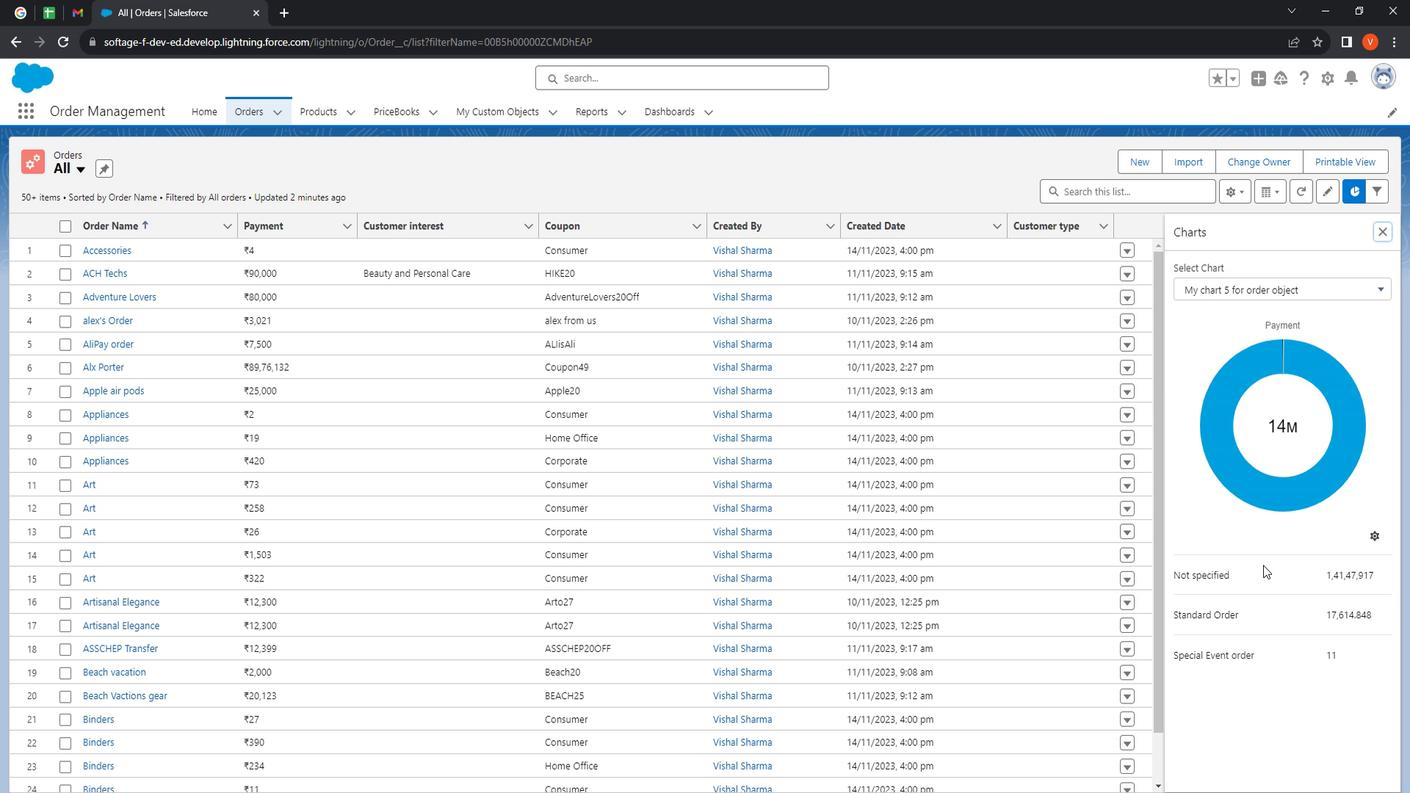 
Action: Mouse scrolled (1279, 560) with delta (0, 0)
Screenshot: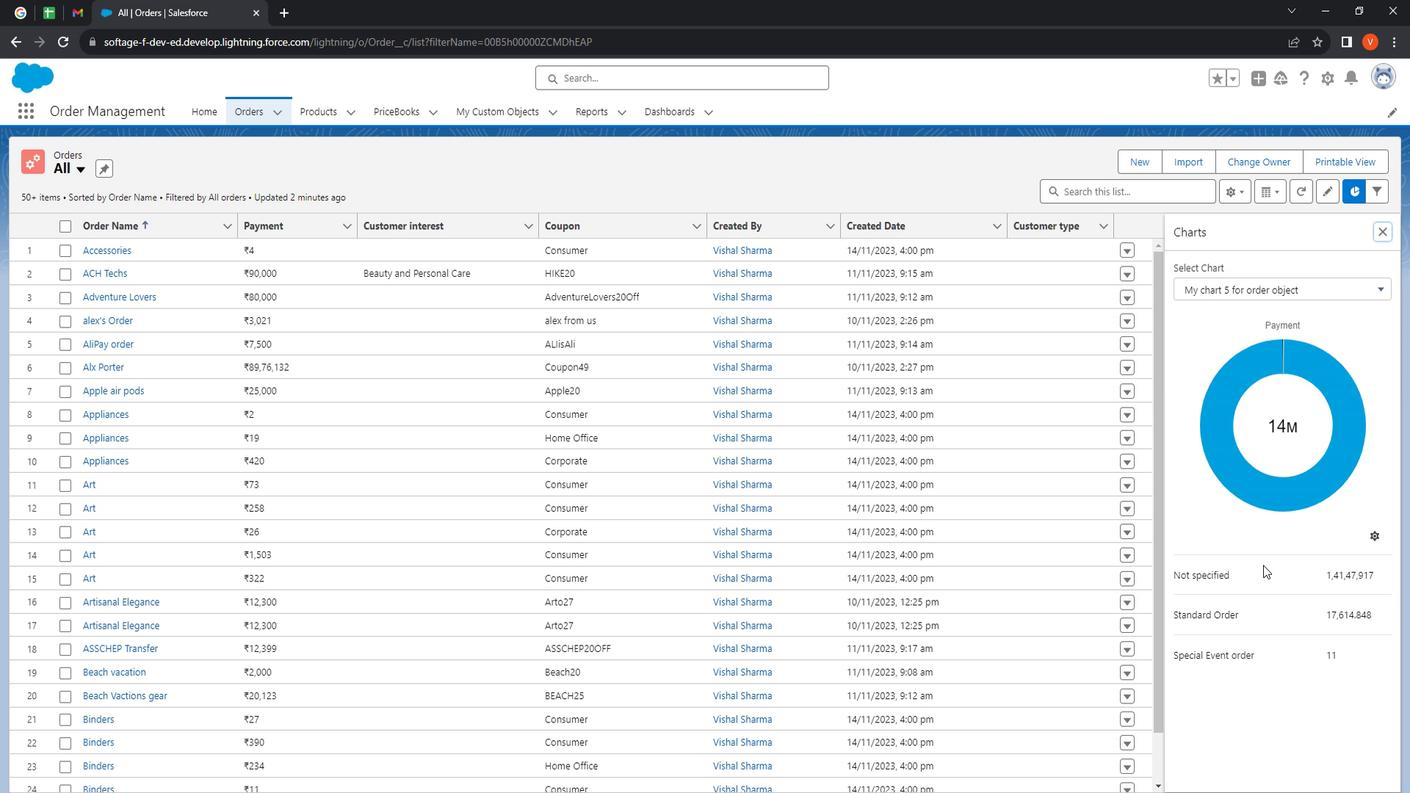
Action: Mouse moved to (1279, 564)
Screenshot: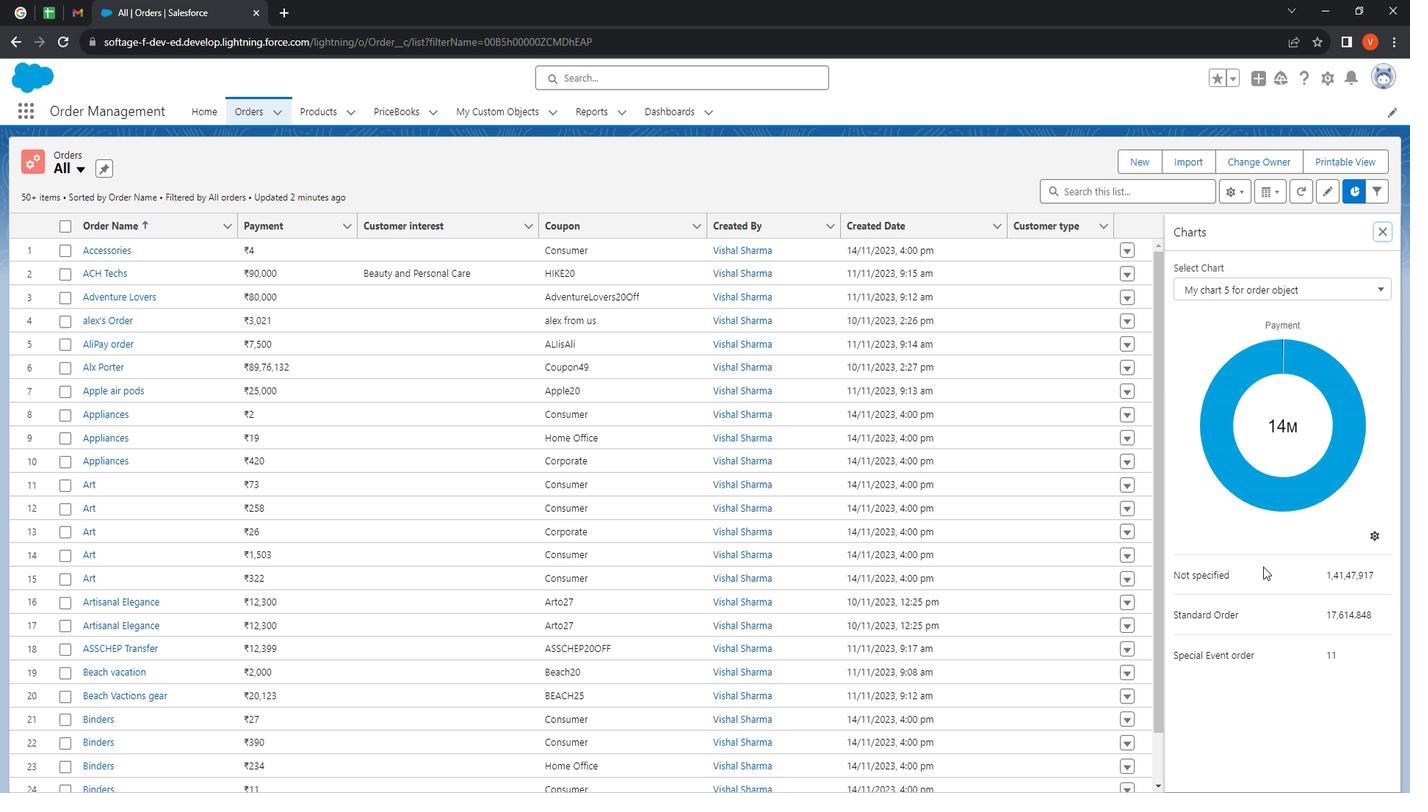 
Action: Mouse scrolled (1279, 563) with delta (0, 0)
Screenshot: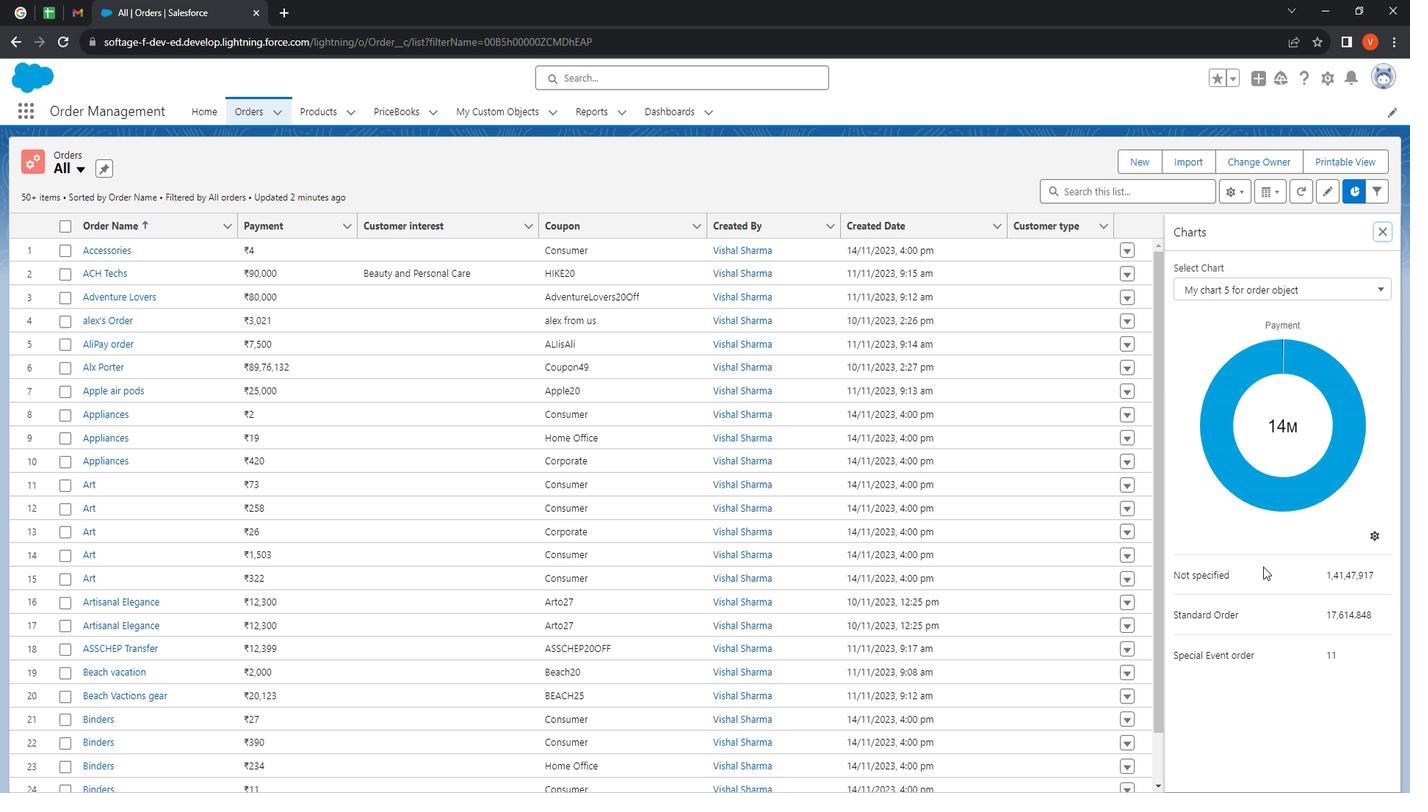 
Action: Mouse moved to (1398, 240)
Screenshot: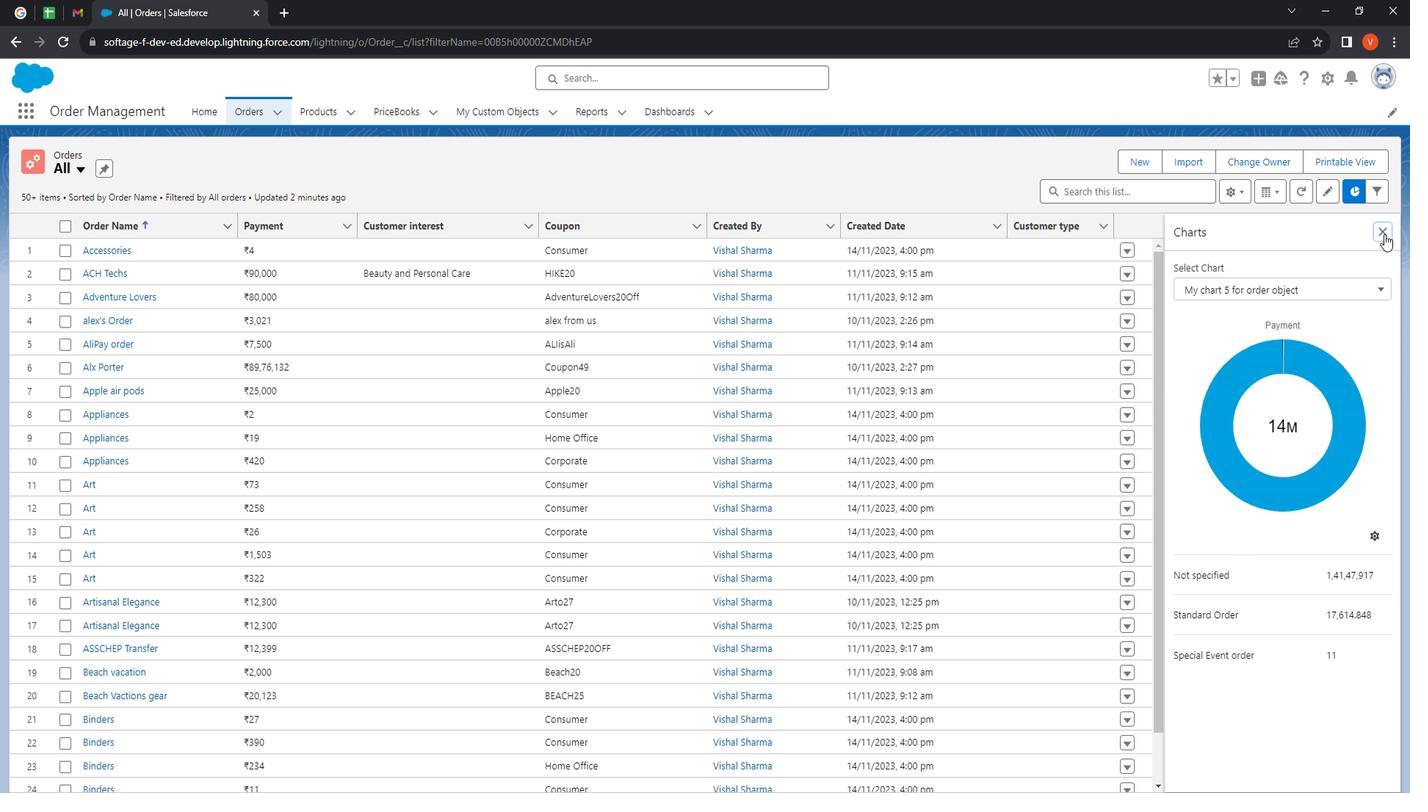 
Action: Mouse pressed left at (1398, 240)
Screenshot: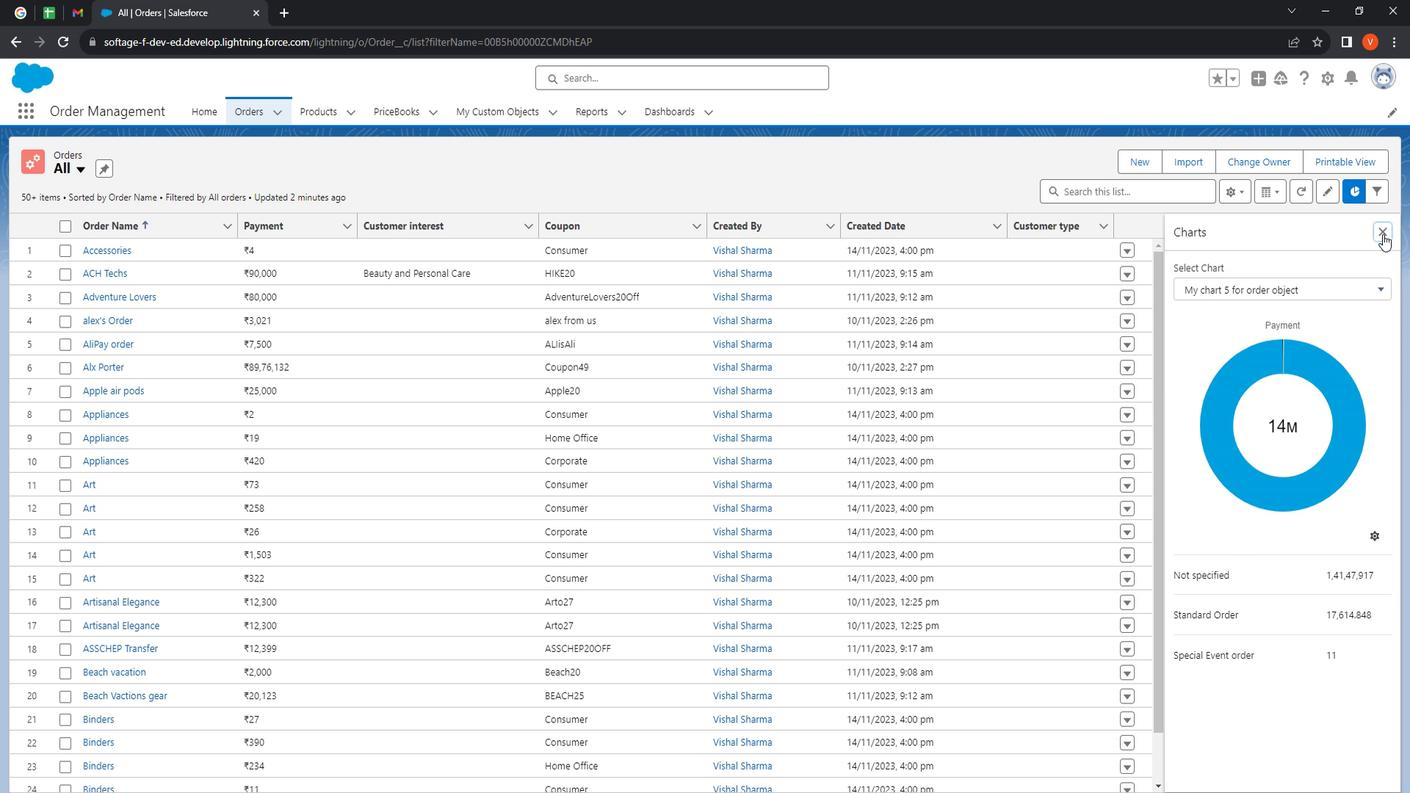 
Action: Mouse moved to (345, 118)
Screenshot: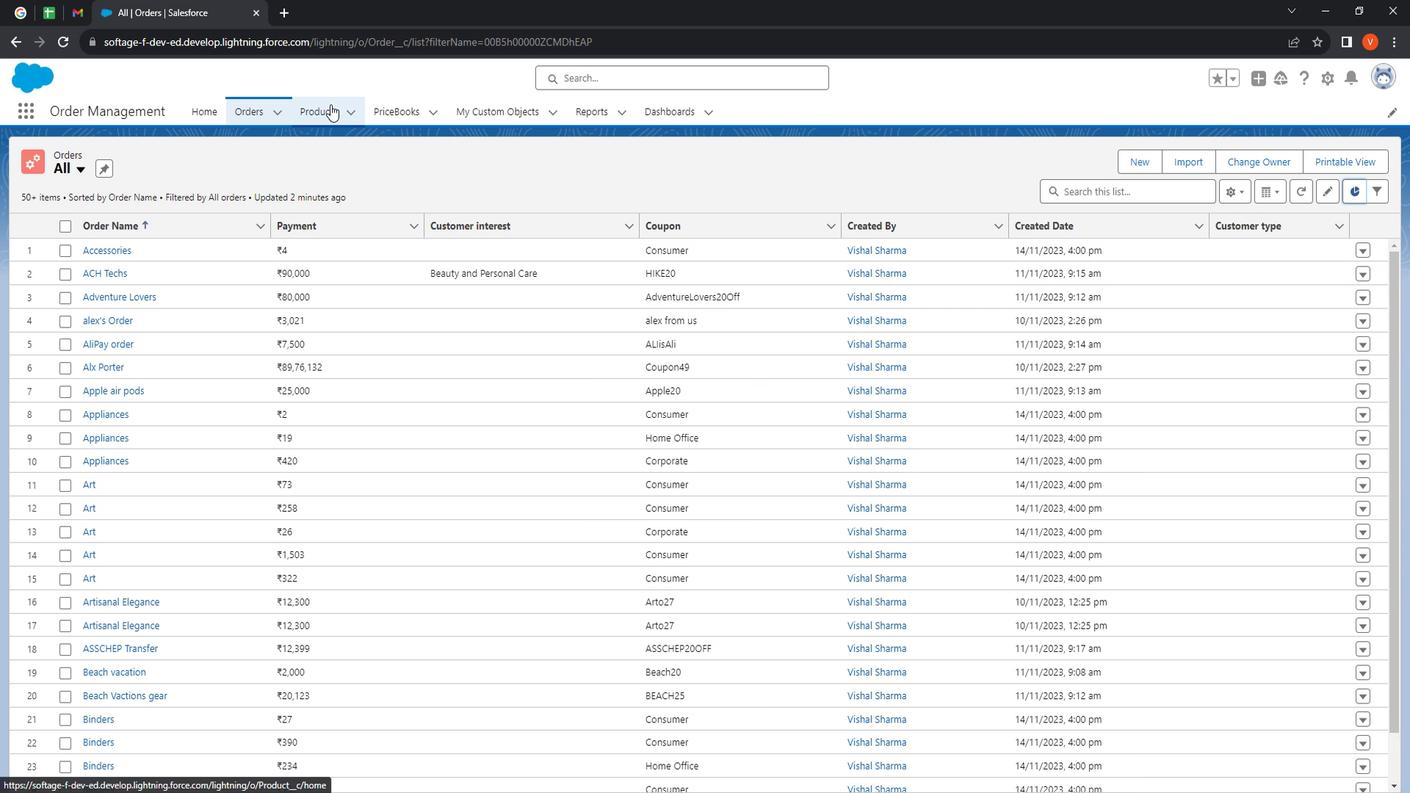 
Action: Mouse pressed left at (345, 118)
Screenshot: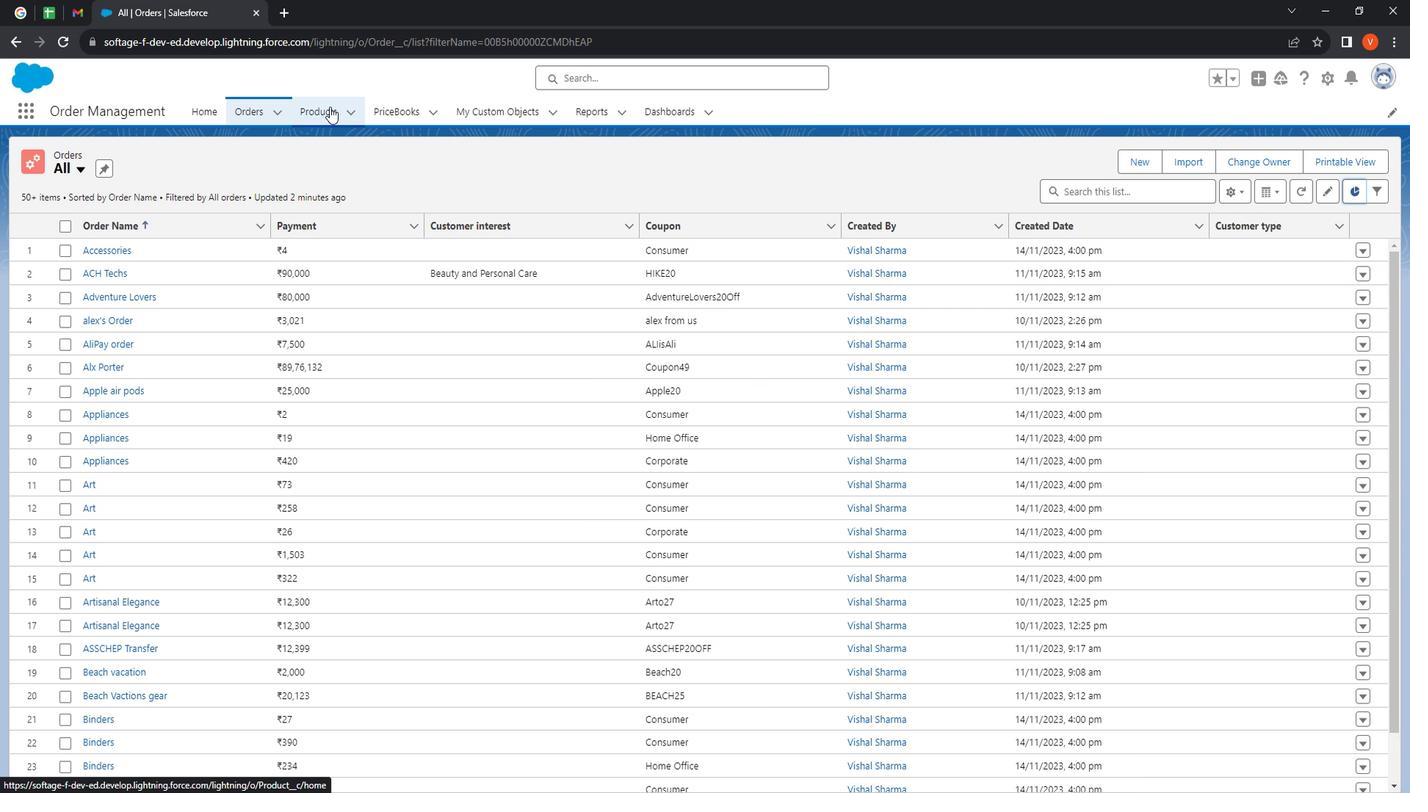 
Action: Mouse moved to (179, 174)
Screenshot: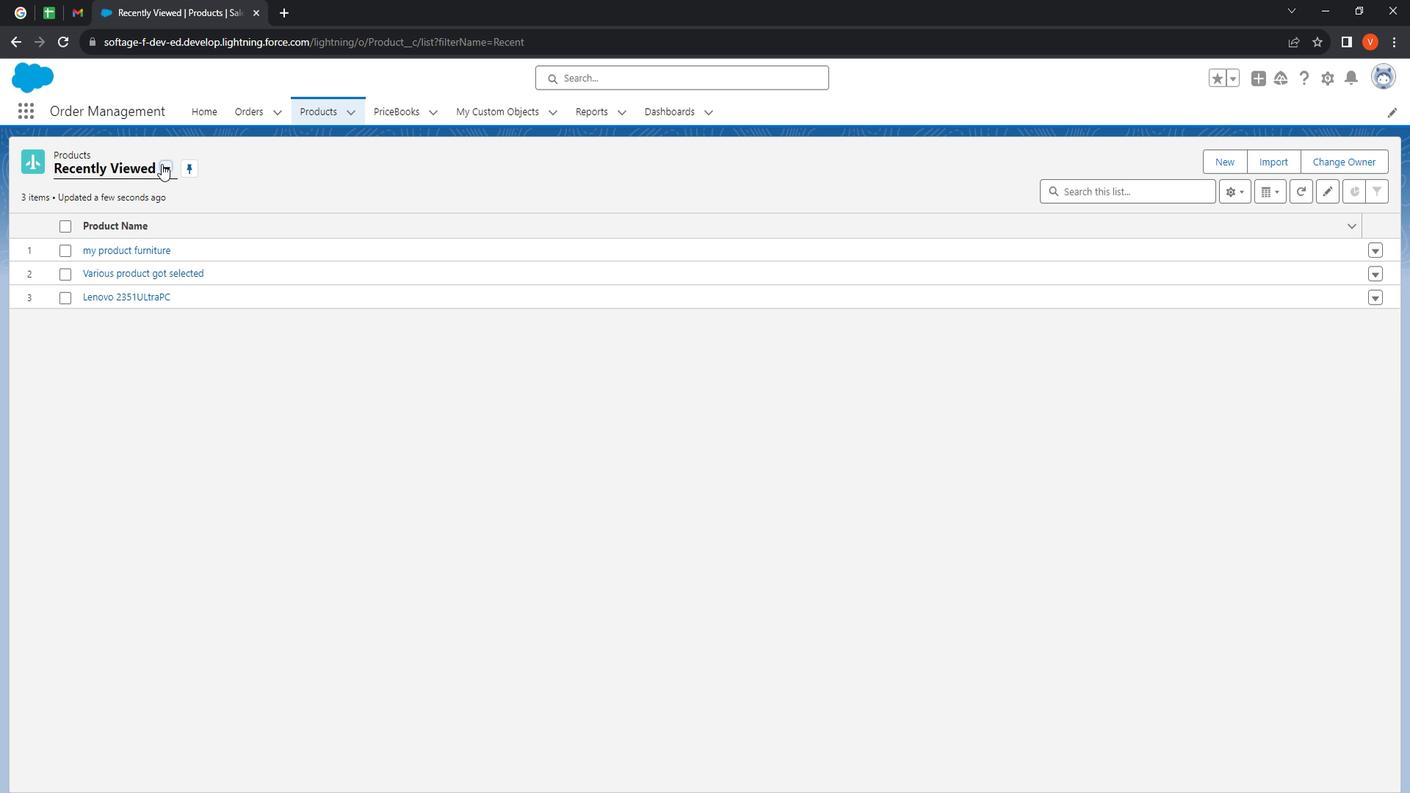 
Action: Mouse pressed left at (179, 174)
Screenshot: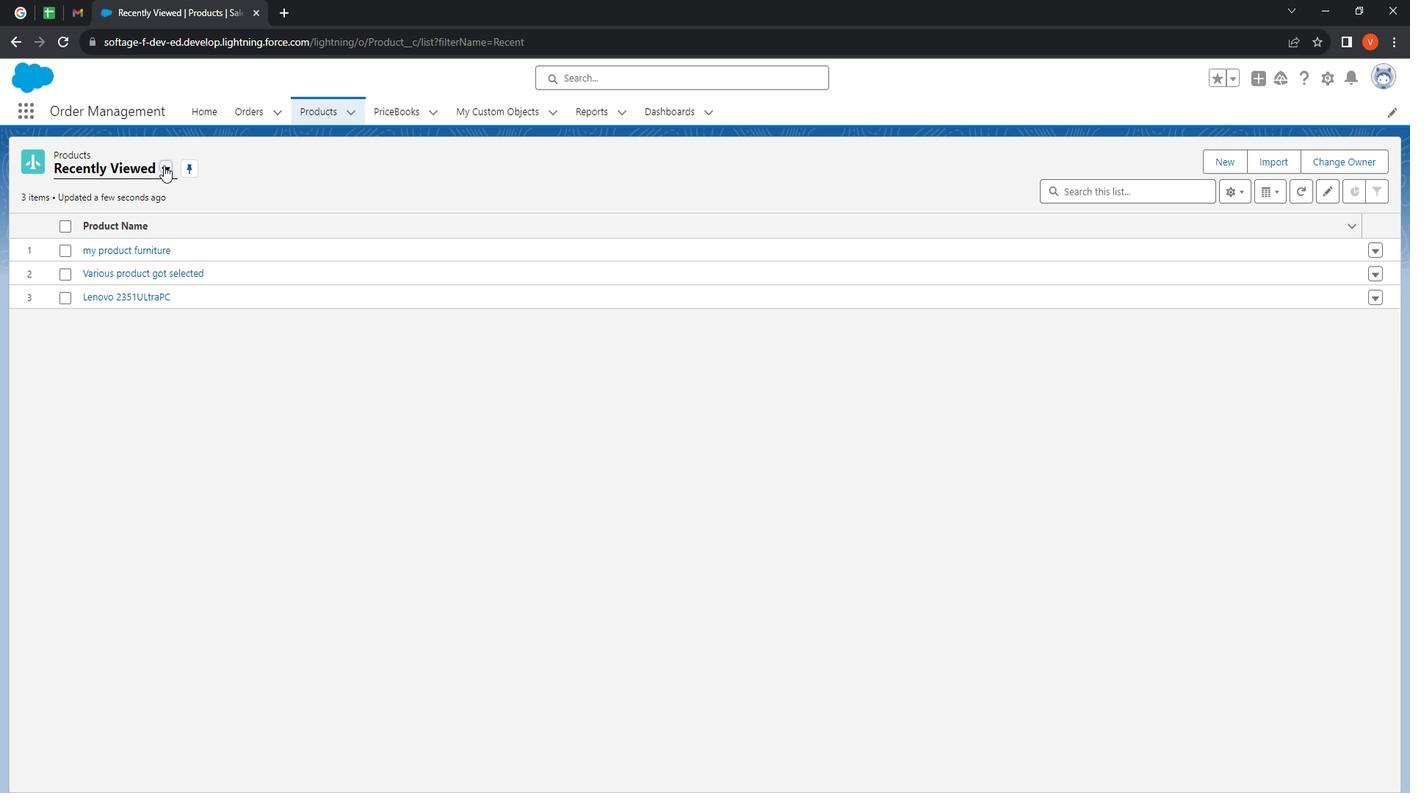 
Action: Mouse moved to (138, 227)
Screenshot: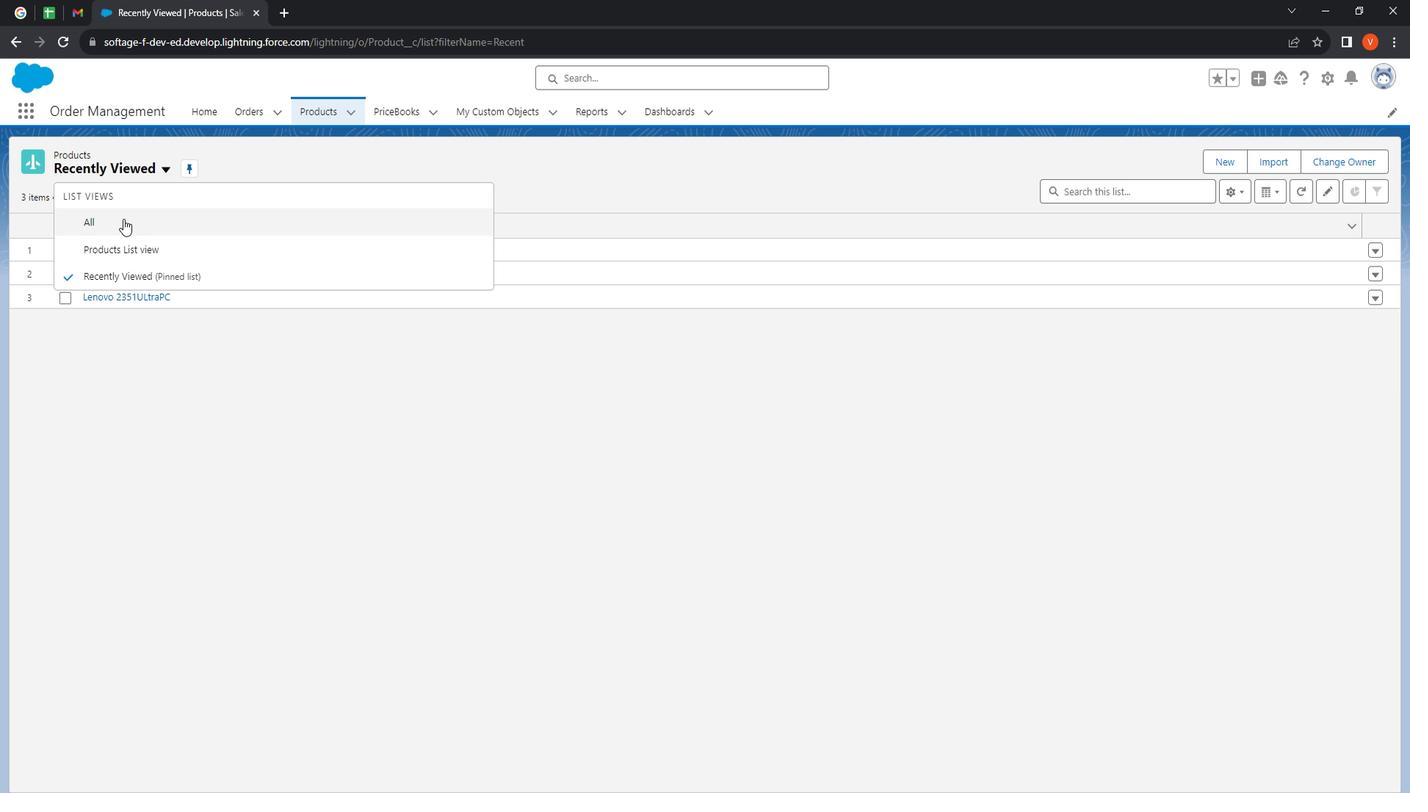 
Action: Mouse pressed left at (138, 227)
Screenshot: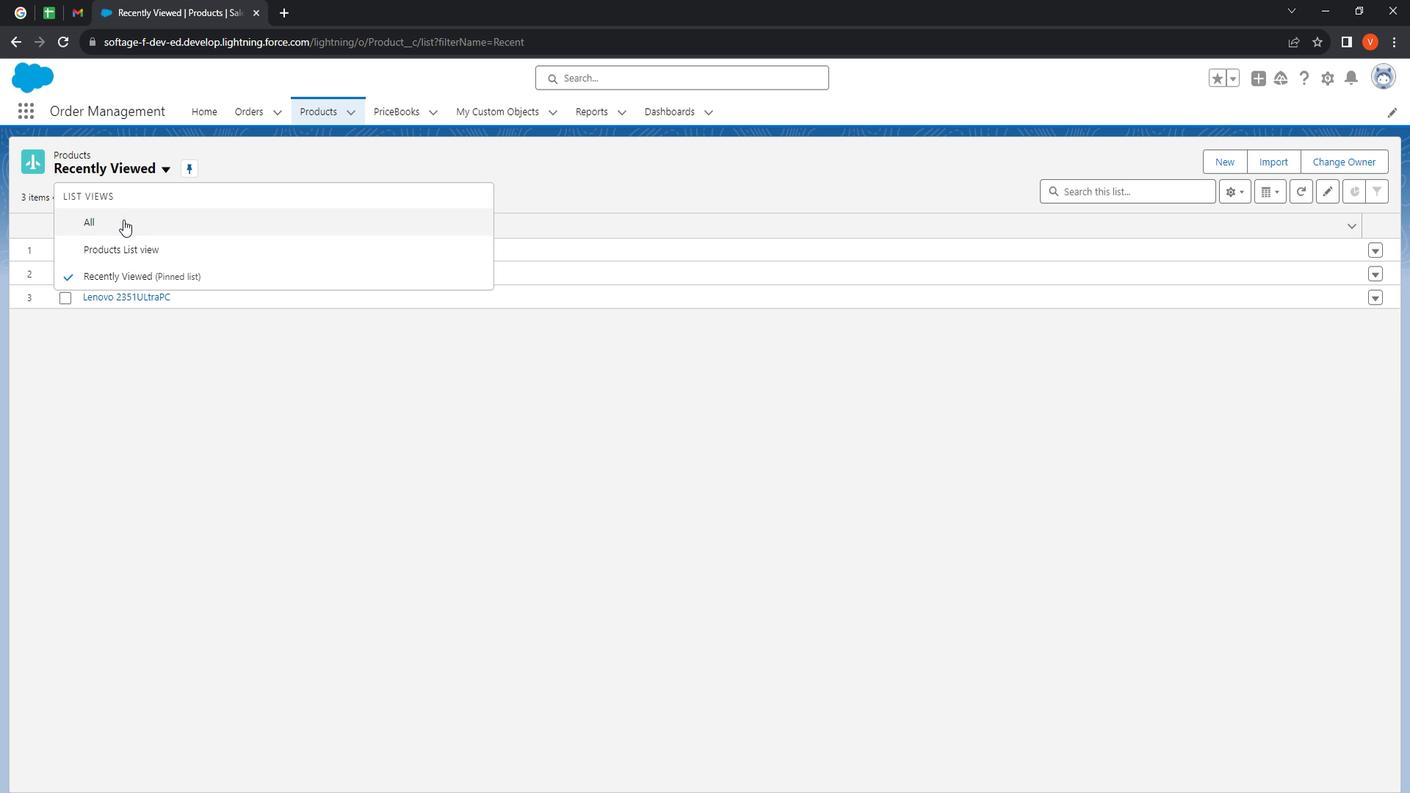 
Action: Mouse moved to (113, 174)
Screenshot: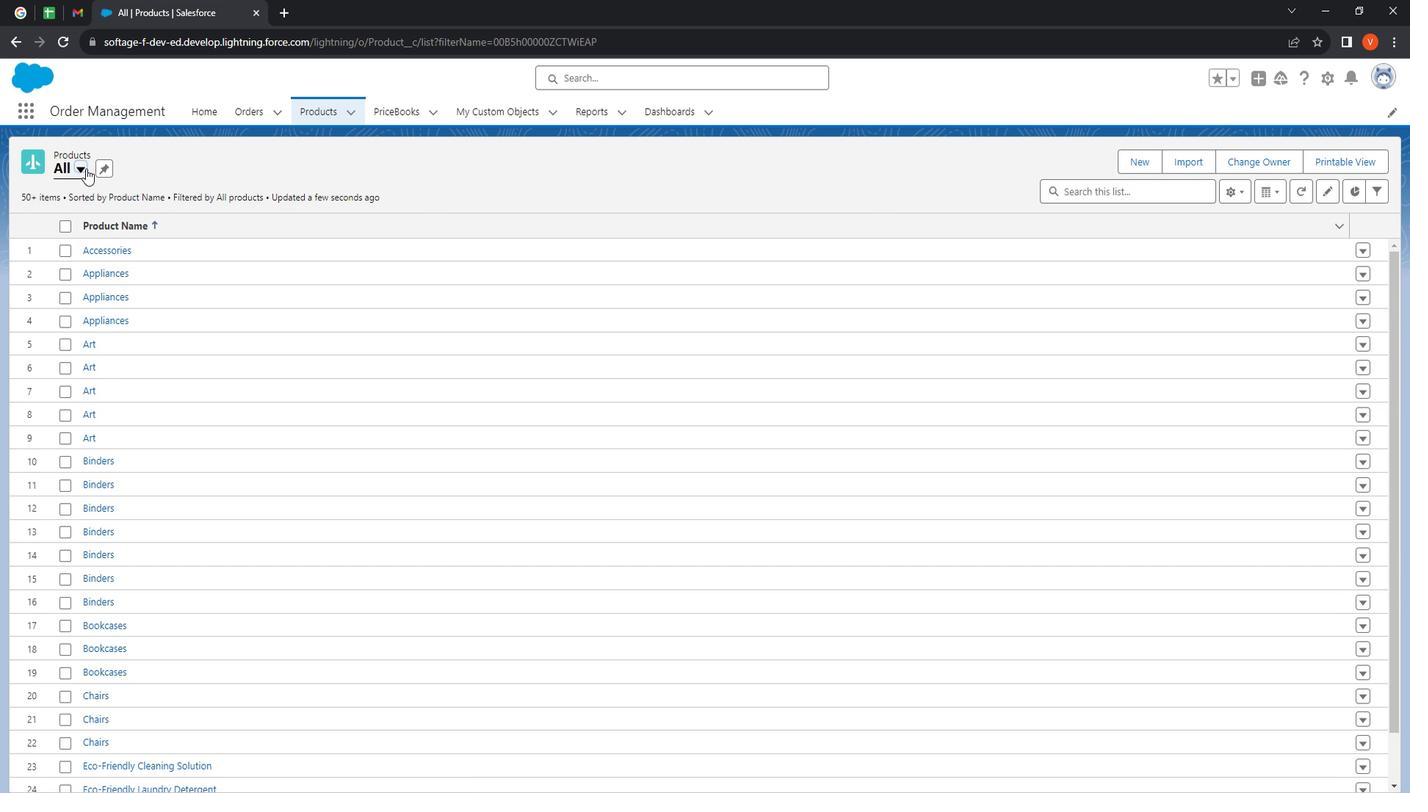 
Action: Mouse pressed left at (113, 174)
Screenshot: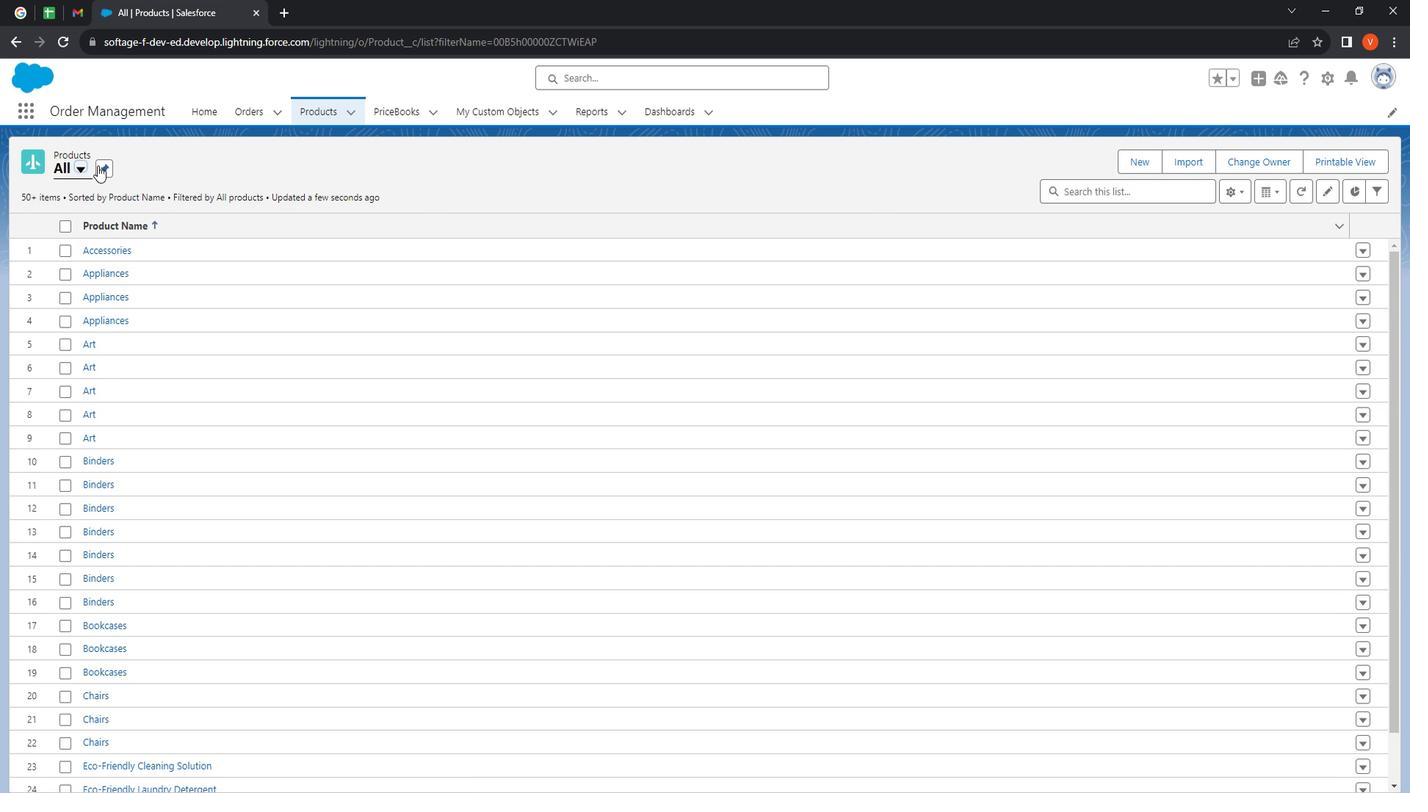 
Action: Mouse moved to (1366, 199)
Screenshot: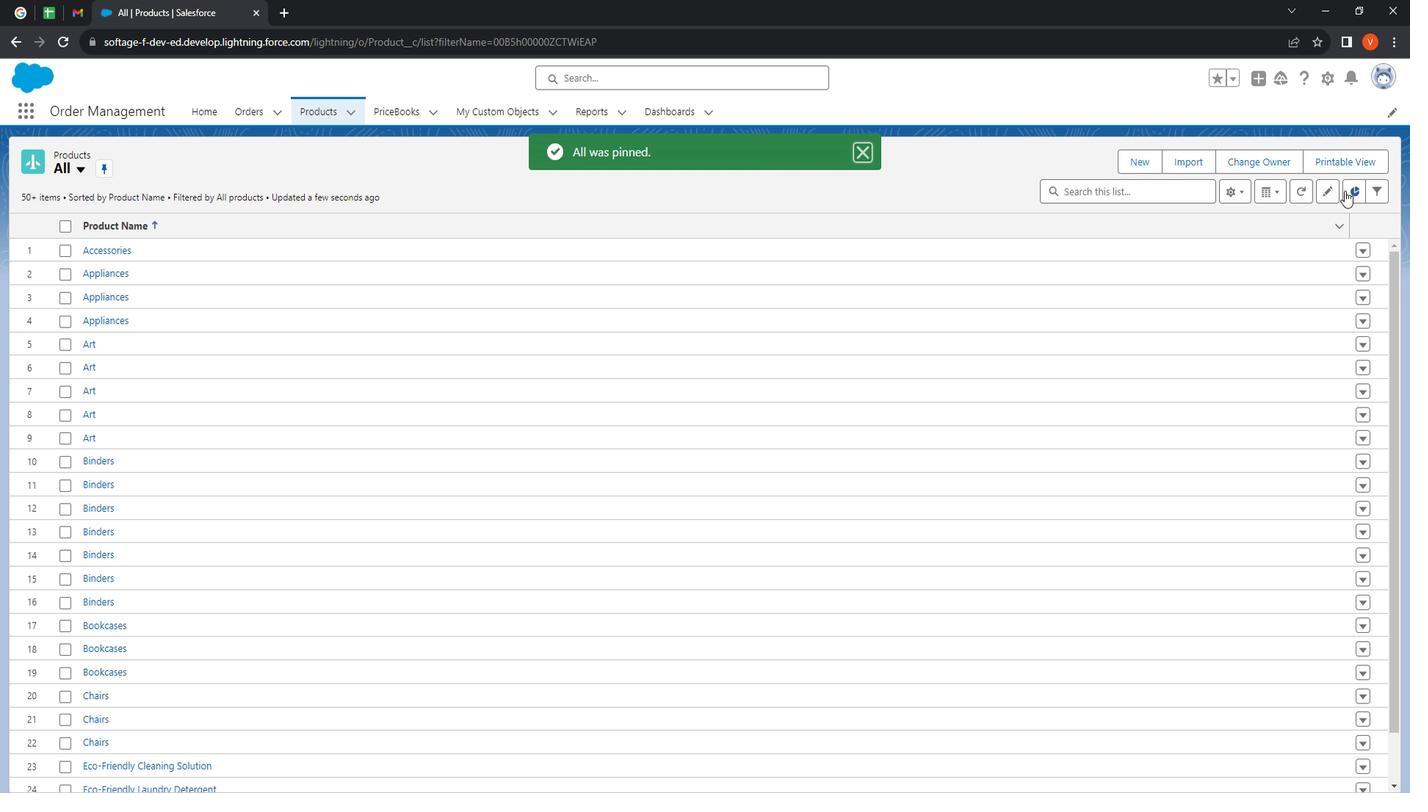 
Action: Mouse pressed left at (1366, 199)
Screenshot: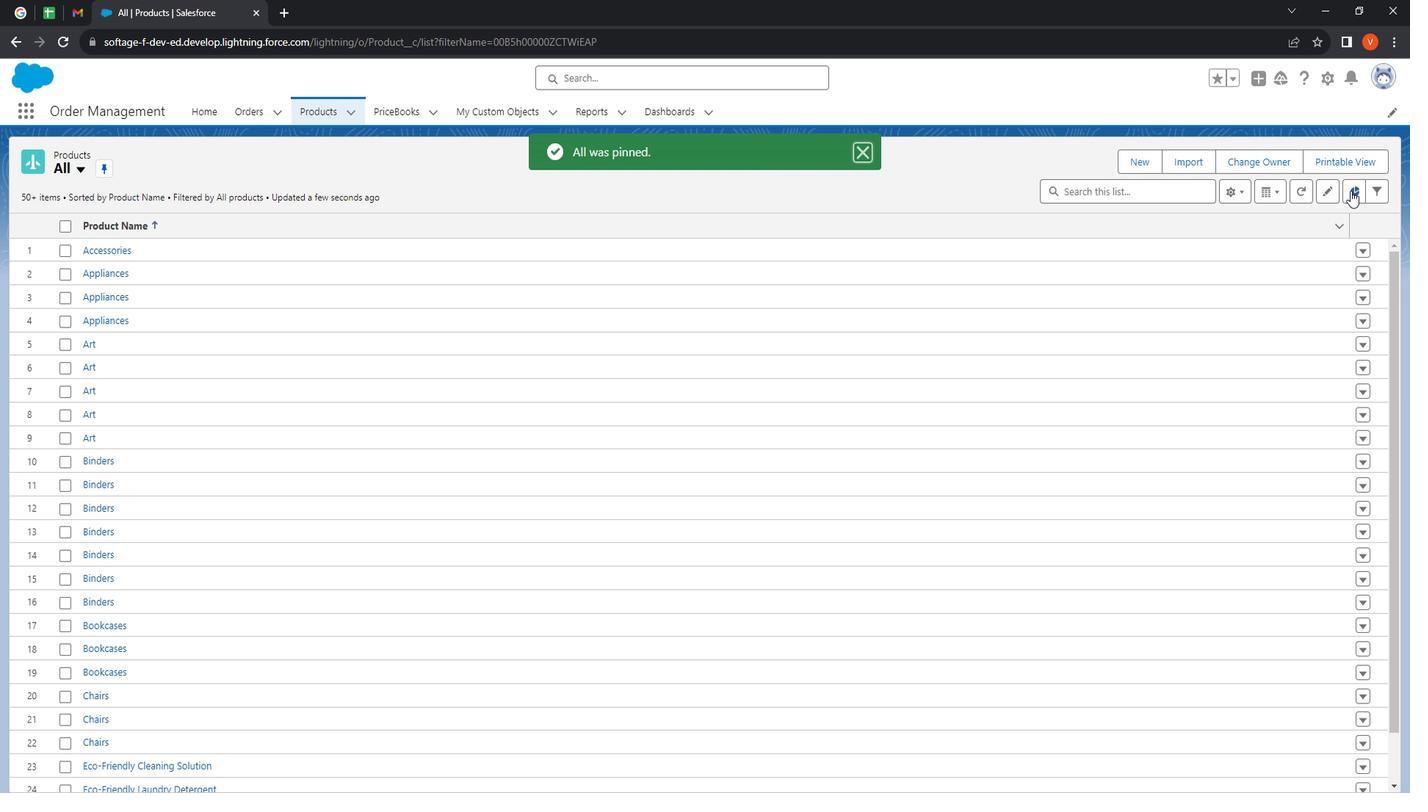 
Action: Mouse moved to (1391, 536)
Screenshot: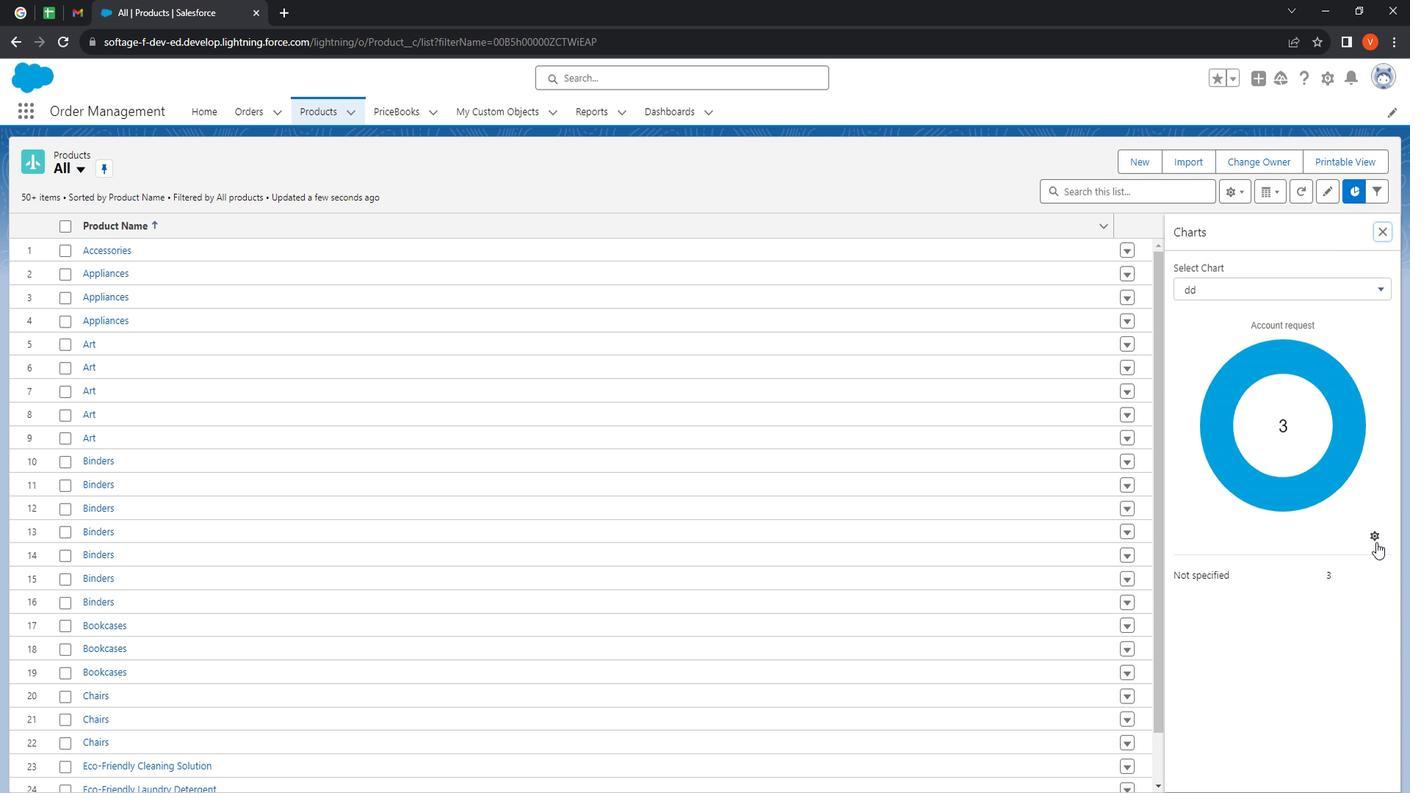 
Action: Mouse pressed left at (1391, 536)
Screenshot: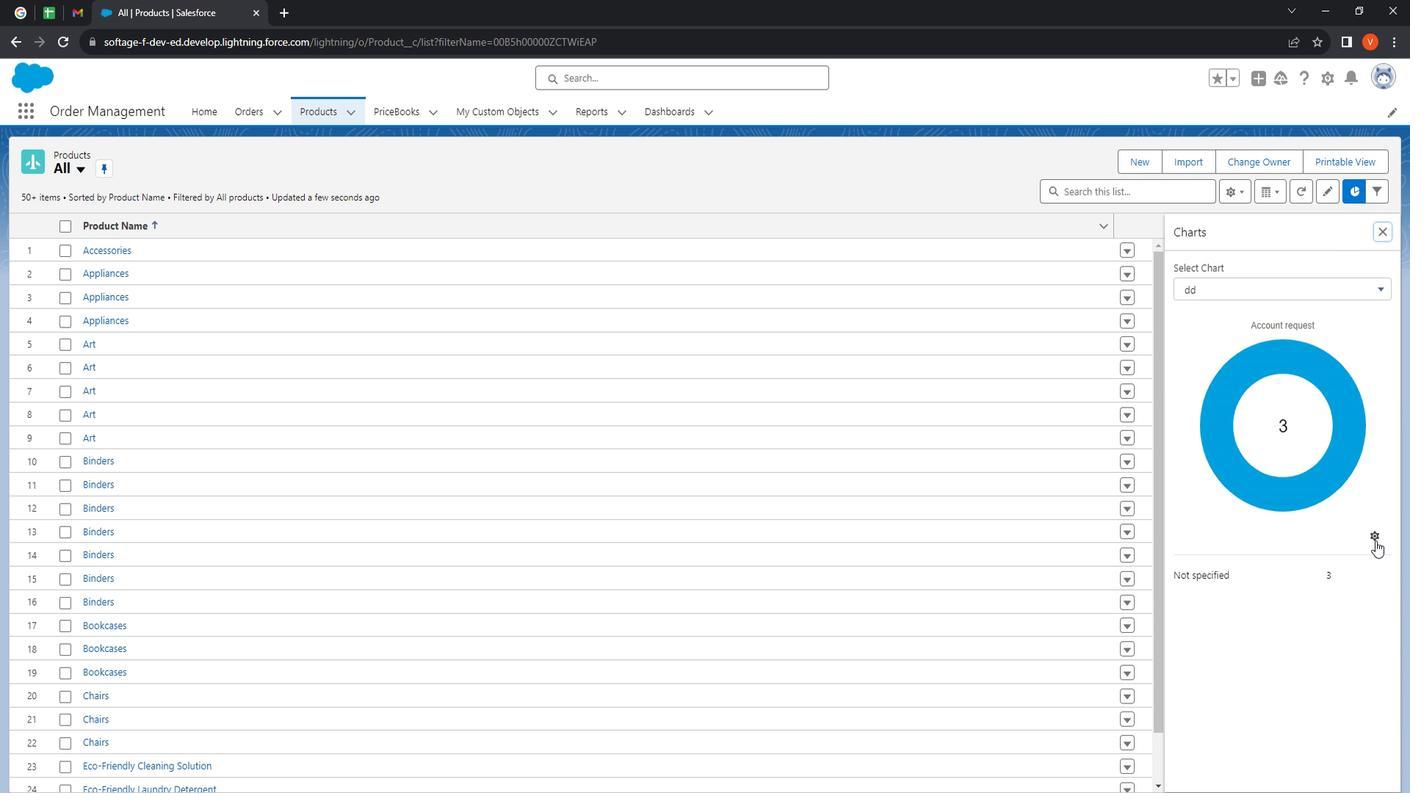 
Action: Mouse moved to (1351, 670)
Screenshot: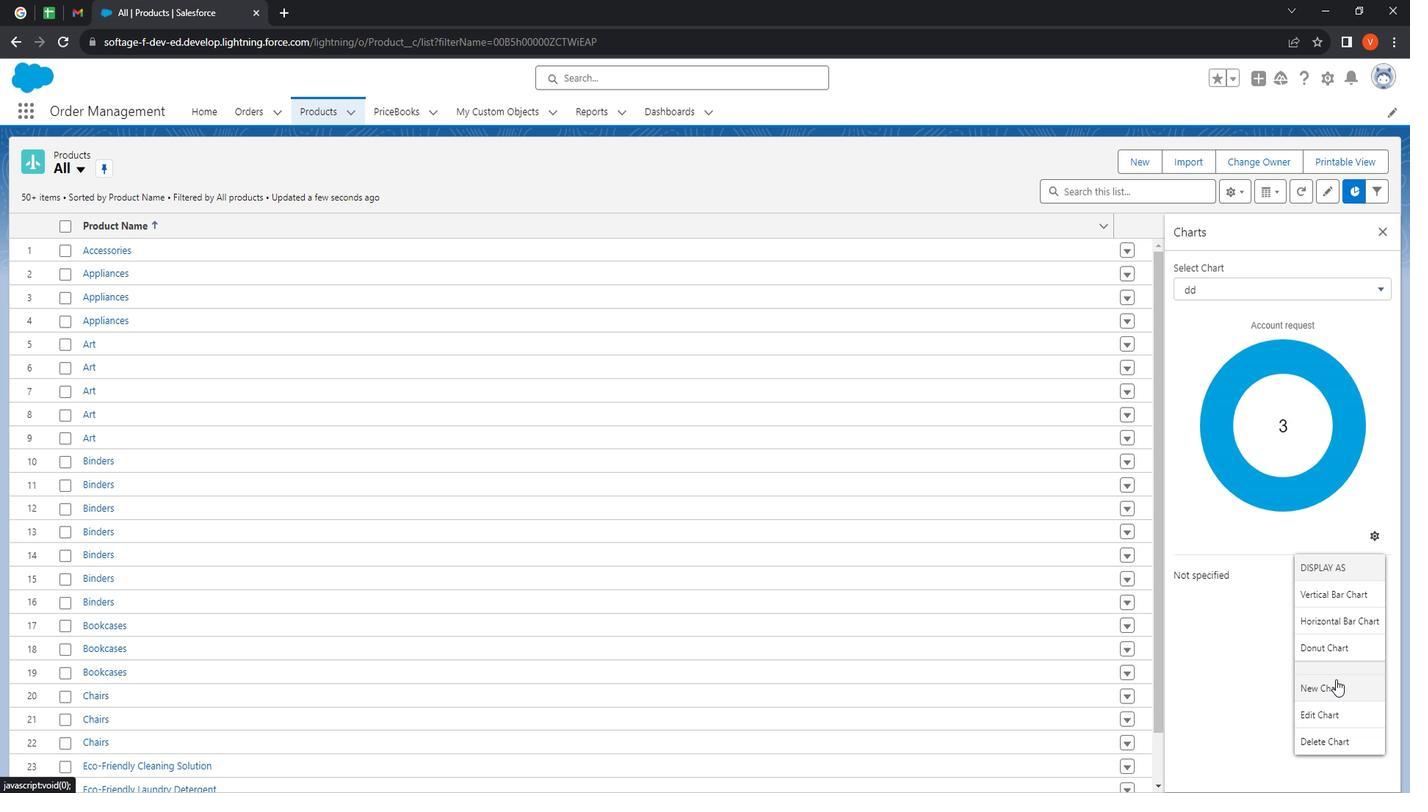 
Action: Mouse pressed left at (1351, 670)
Screenshot: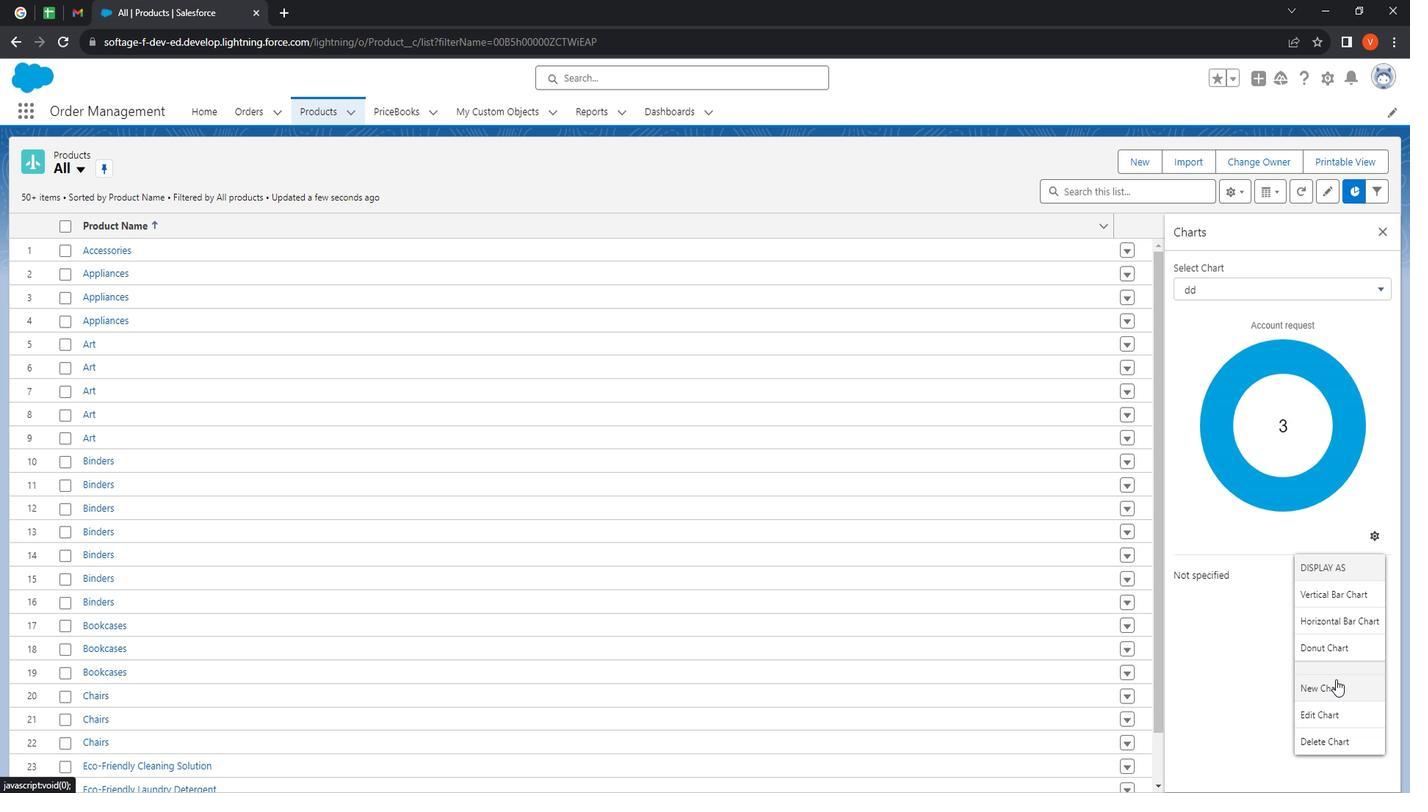 
Action: Mouse moved to (652, 268)
Screenshot: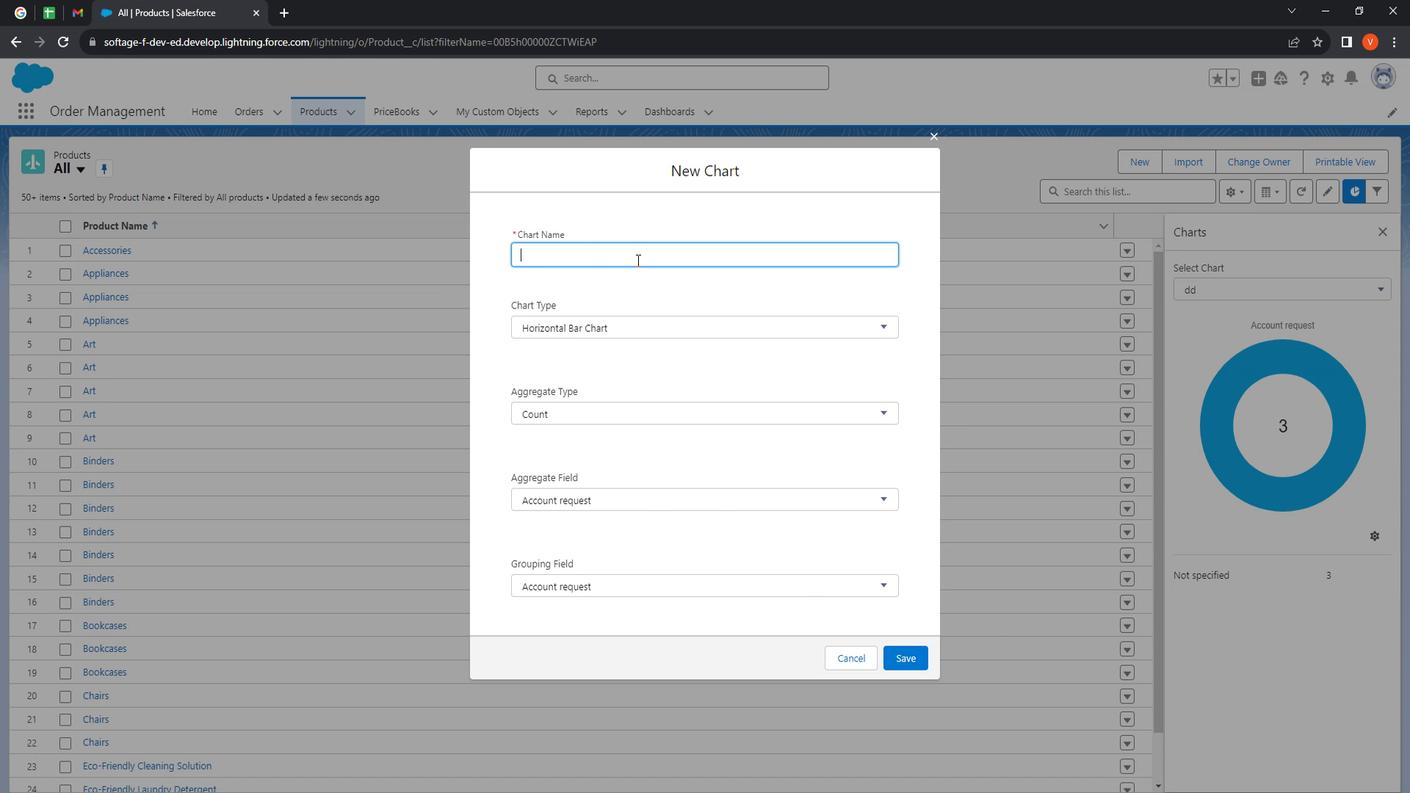 
Action: Mouse pressed left at (652, 268)
Screenshot: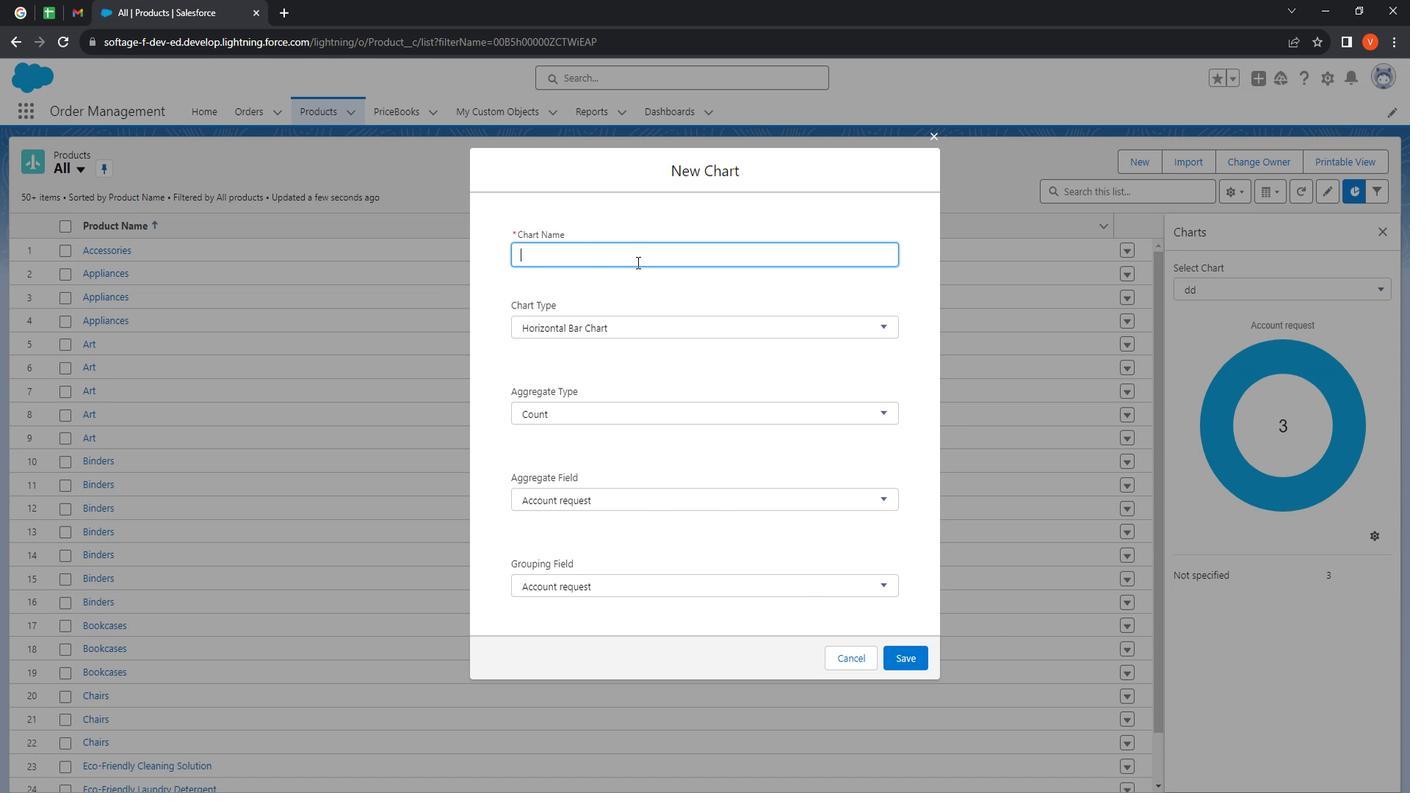 
Action: Key pressed <Key.shift><Key.shift><Key.shift><Key.shift><Key.shift><Key.shift><Key.shift><Key.shift><Key.shift><Key.shift><Key.shift><Key.shift><Key.shift><Key.shift><Key.shift><Key.shift><Key.shift><Key.shift><Key.shift><Key.shift><Key.shift><Key.shift><Key.shift><Key.shift><Key.shift><Key.shift><Key.shift><Key.shift><Key.shift><Key.shift><Key.shift><Key.shift><Key.shift><Key.shift><Key.shift><Key.shift><Key.shift><Key.shift><Key.shift><Key.shift><Key.shift><Key.shift><Key.shift><Key.shift><Key.shift><Key.shift><Key.shift><Key.shift><Key.shift><Key.shift><Key.shift><Key.shift><Key.shift><Key.shift><Key.shift><Key.shift><Key.shift><Key.shift><Key.shift><Key.shift><Key.shift><Key.shift><Key.shift><Key.shift><Key.shift><Key.shift><Key.shift><Key.shift><Key.shift><Key.shift><Key.shift><Key.shift><Key.shift><Key.shift><Key.shift><Key.shift><Key.shift><Key.shift><Key.shift><Key.shift><Key.shift><Key.shift><Key.shift><Key.shift><Key.shift><Key.shift><Key.shift><Key.shift><Key.shift><Key.shift><Key.shift><Key.shift><Key.shift><Key.shift><Key.shift><Key.shift><Key.shift><Key.shift><Key.shift><Key.shift><Key.shift><Key.shift><Key.shift><Key.shift><Key.shift>My<Key.space><Key.shift>Products<Key.space><Key.shift><Key.shift><Key.shift><Key.shift><Key.shift><Key.shift><Key.shift><Key.shift><Key.shift><Key.shift><Key.shift><Key.shift><Key.shift><Key.shift><Key.shift><Key.shift><Key.shift><Key.shift><Key.shift><Key.shift>Chart<Key.space>1
Screenshot: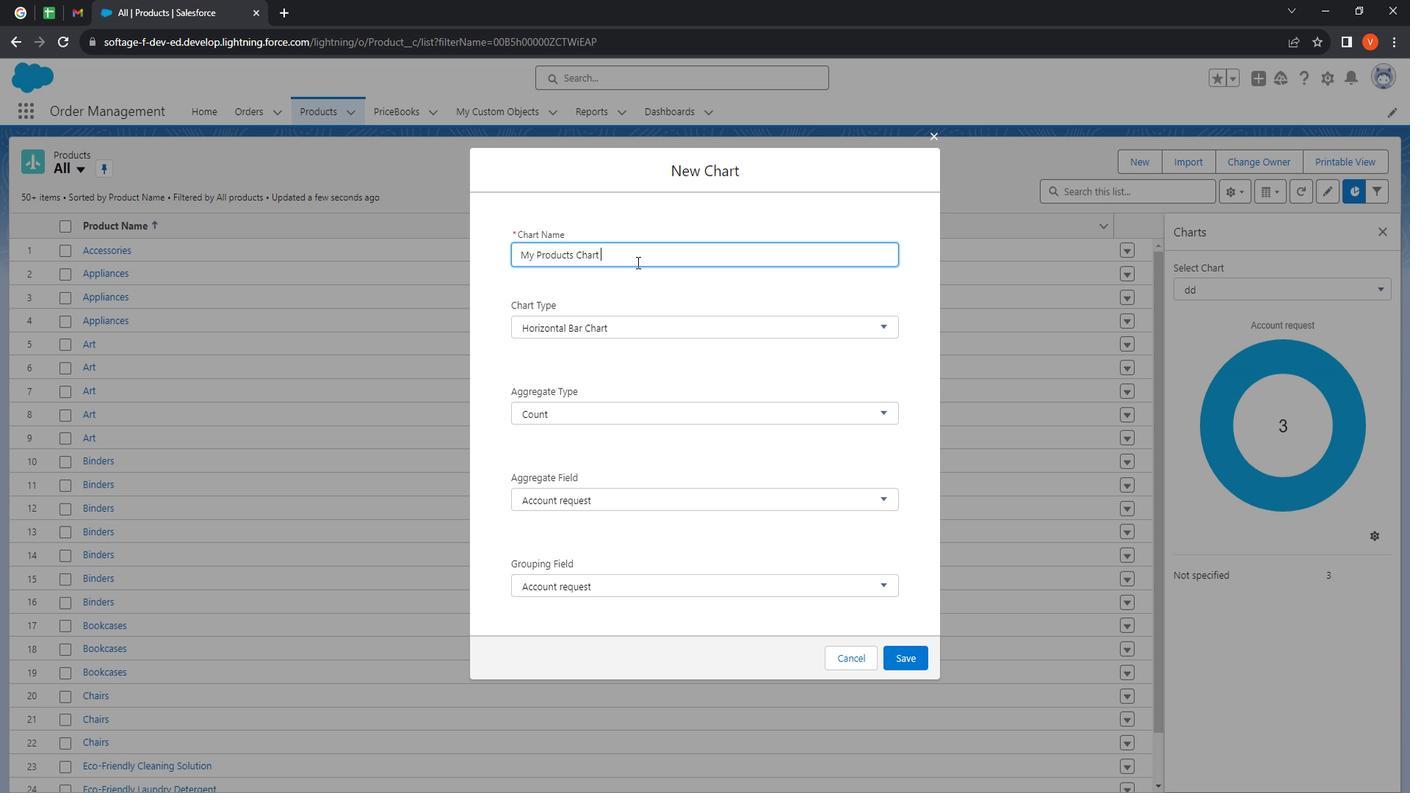 
Action: Mouse moved to (650, 407)
Screenshot: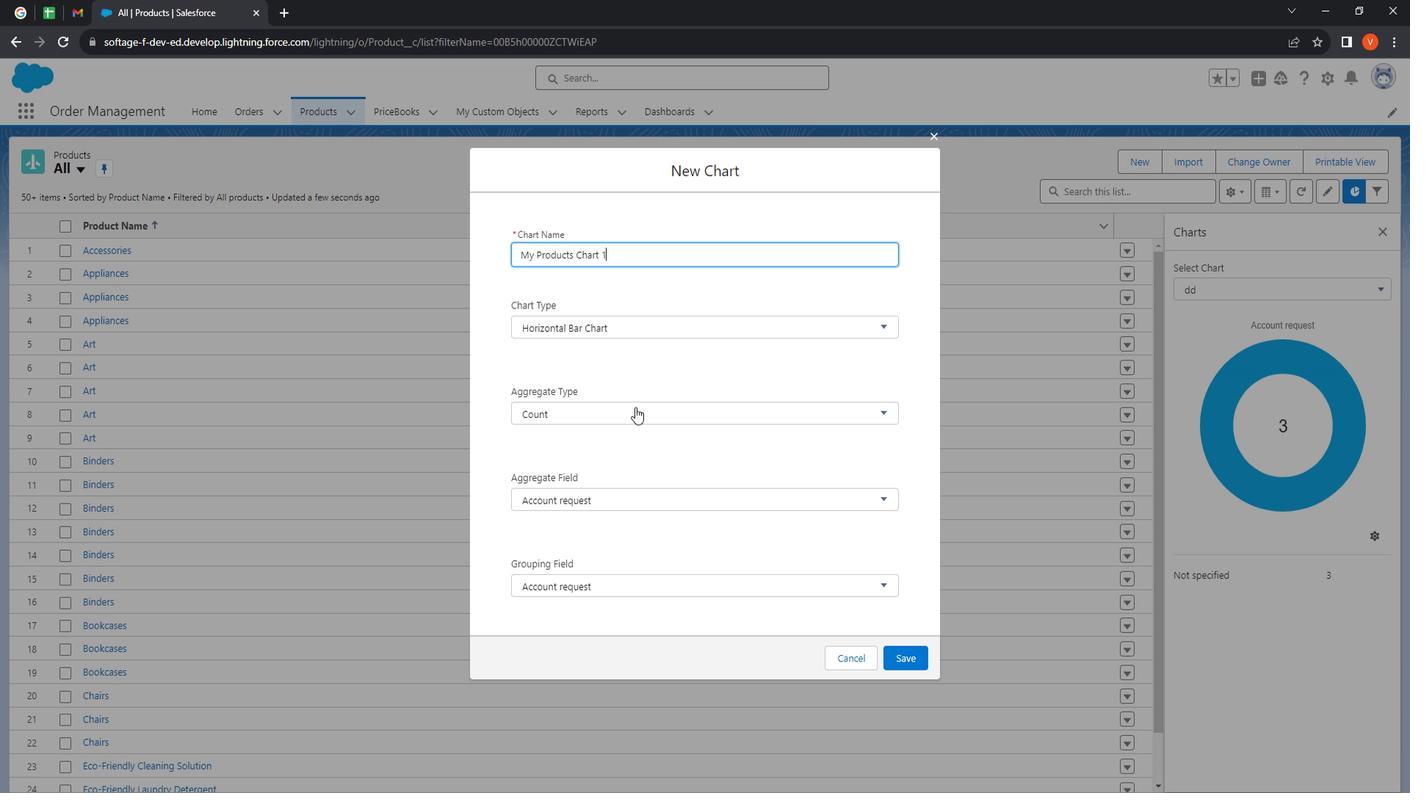 
Action: Mouse pressed left at (650, 407)
Screenshot: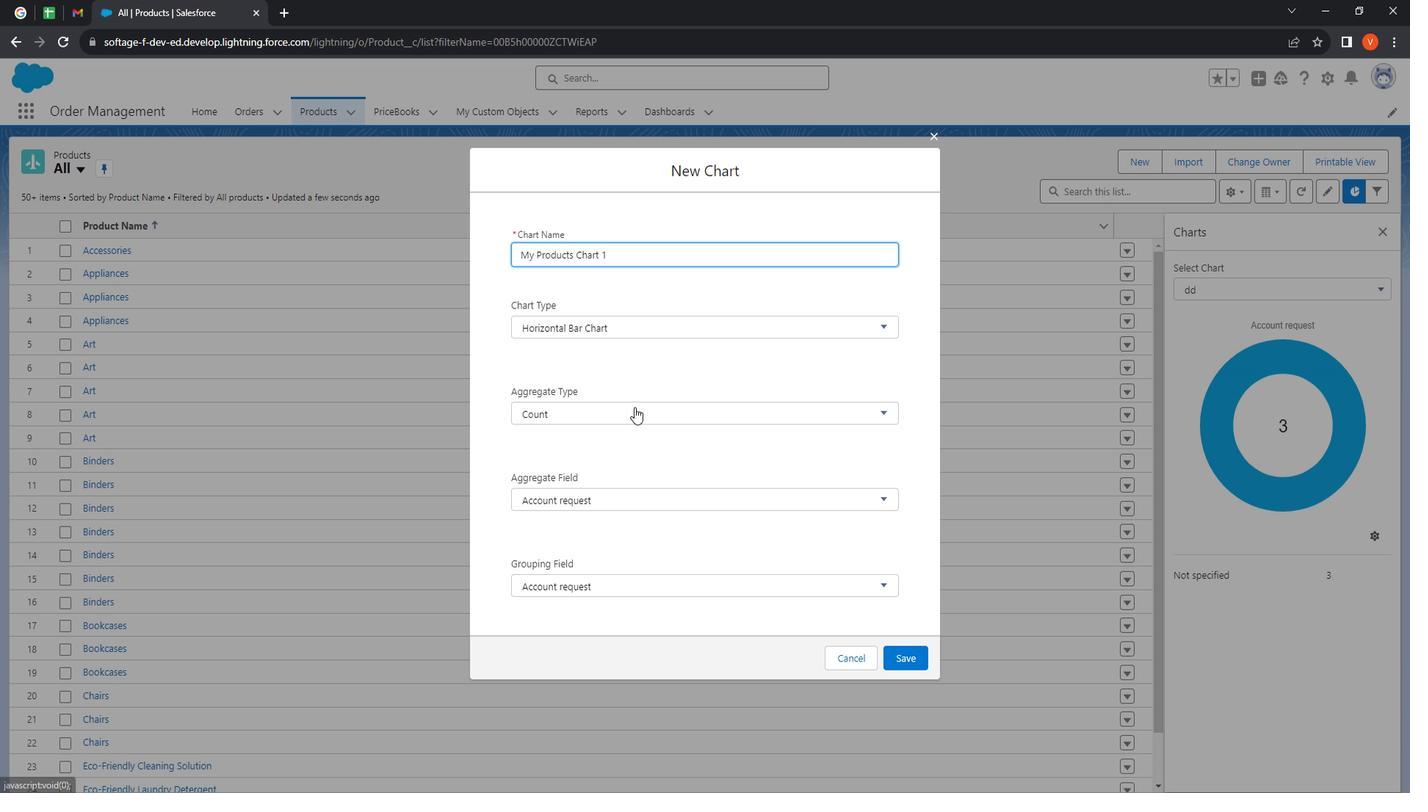 
Action: Mouse moved to (607, 470)
Screenshot: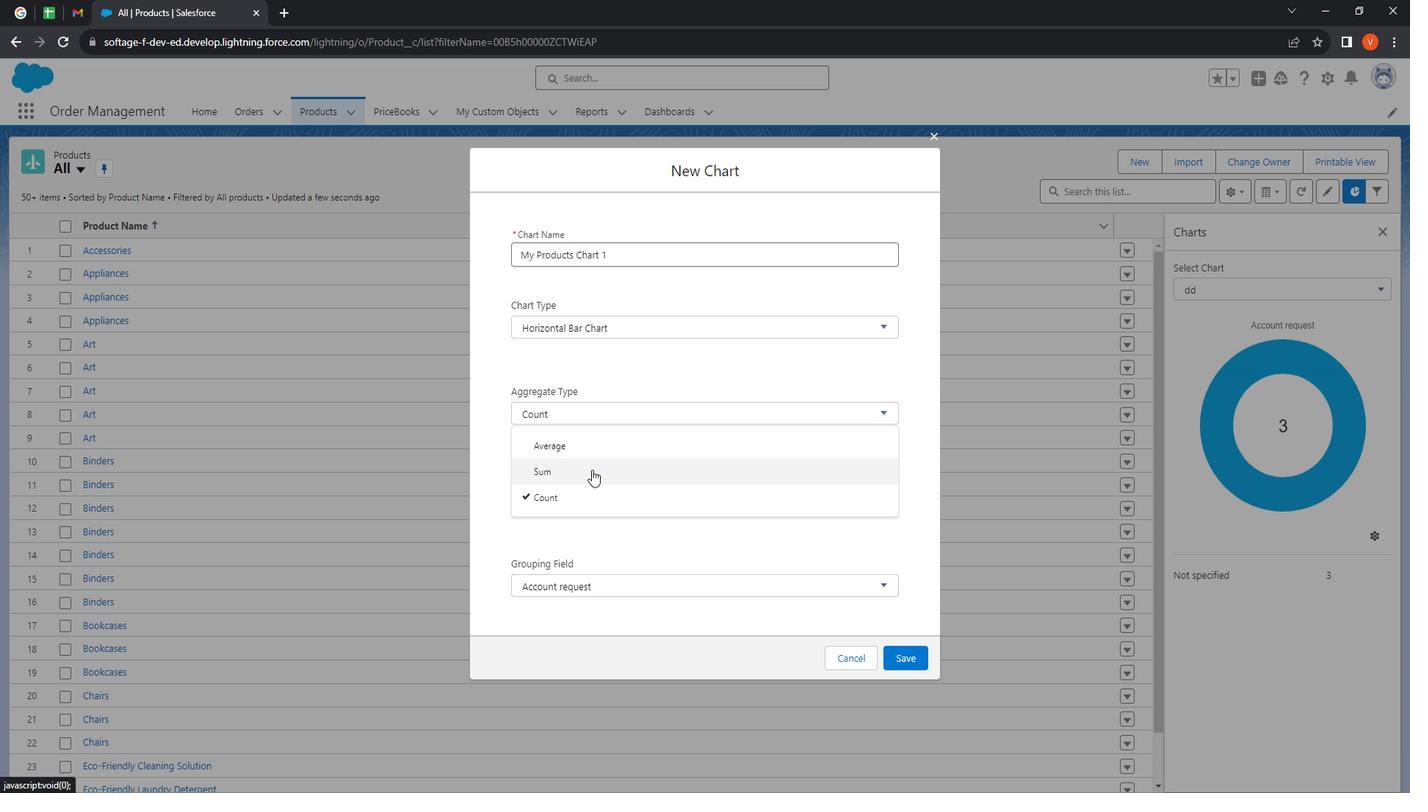 
Action: Mouse pressed left at (607, 470)
Screenshot: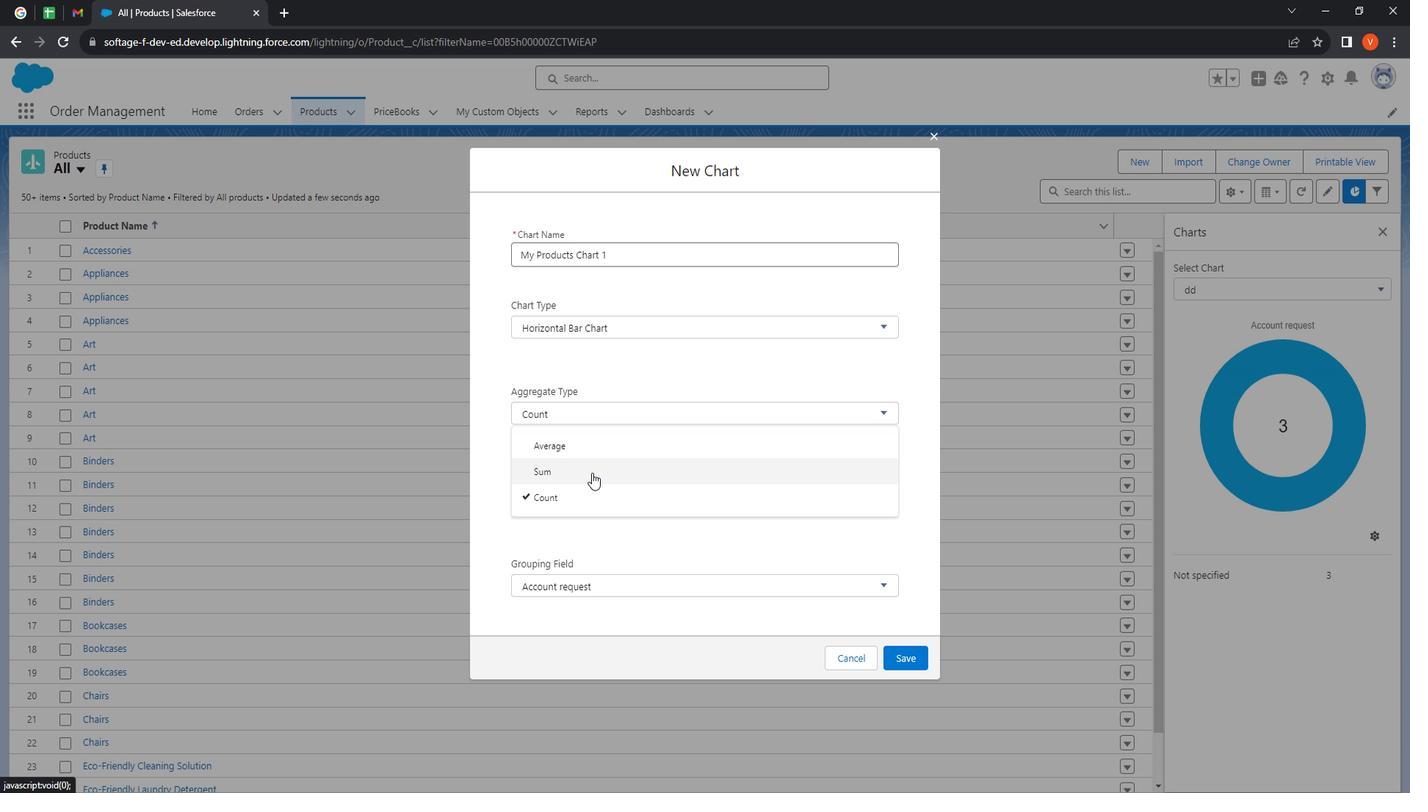 
Action: Mouse moved to (606, 326)
Screenshot: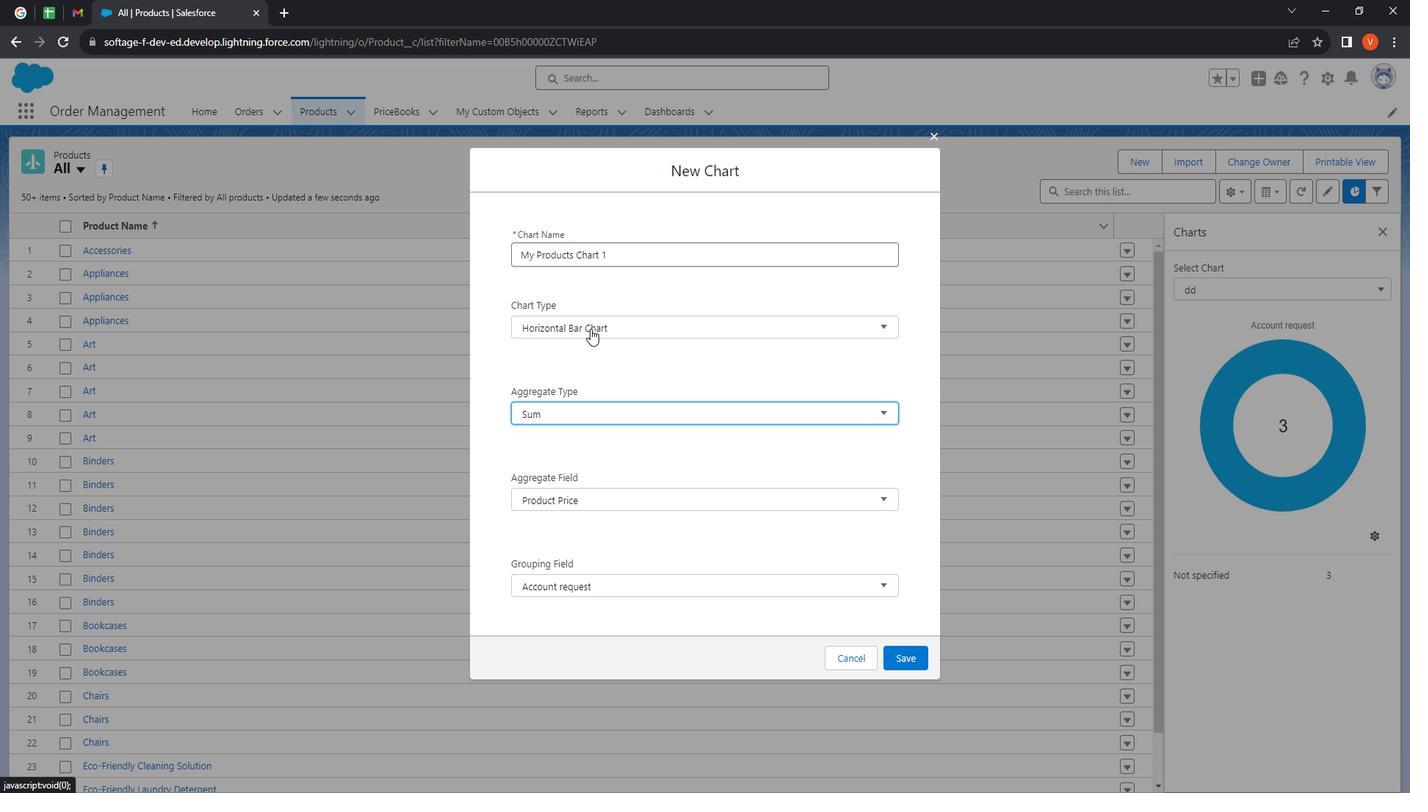 
Action: Mouse pressed left at (606, 326)
Screenshot: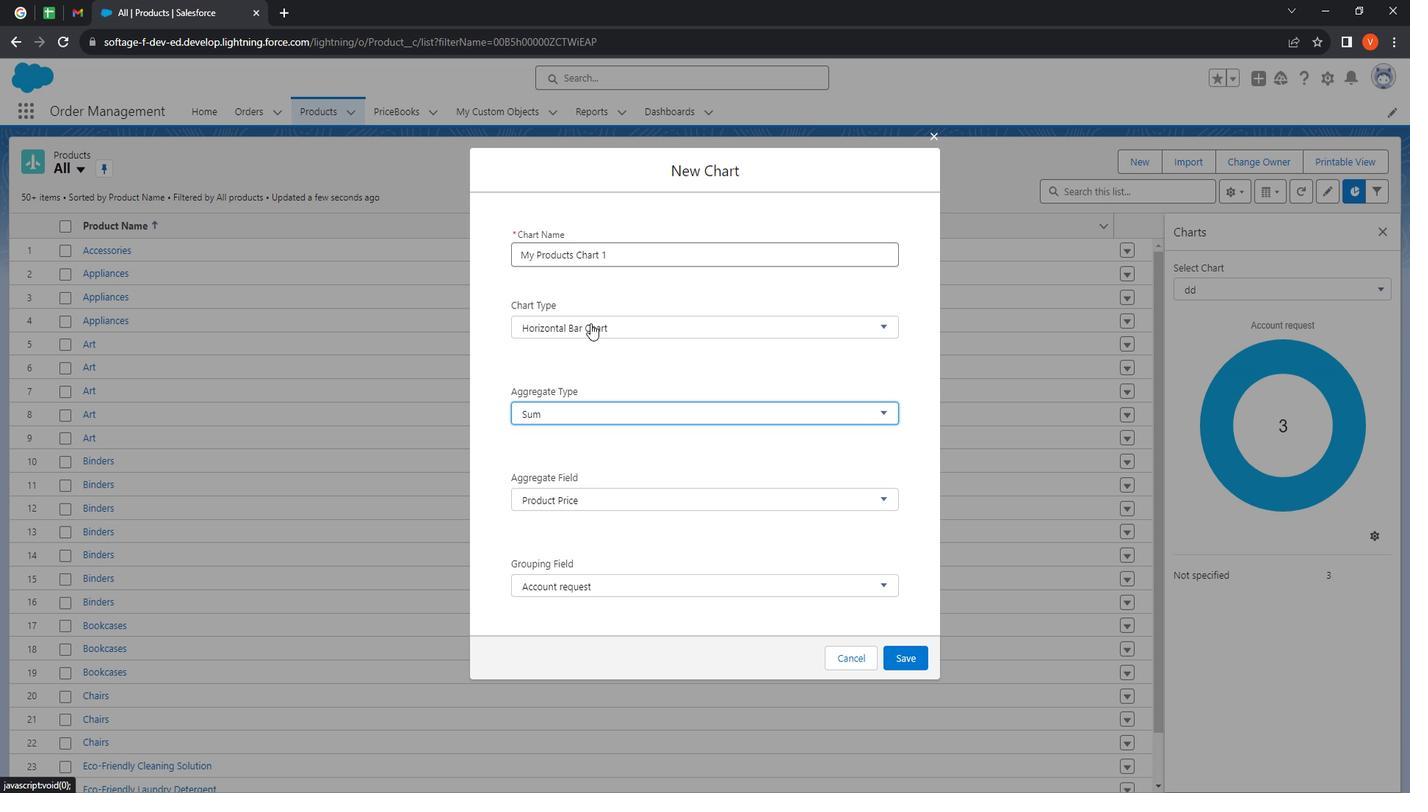 
Action: Mouse moved to (610, 351)
Screenshot: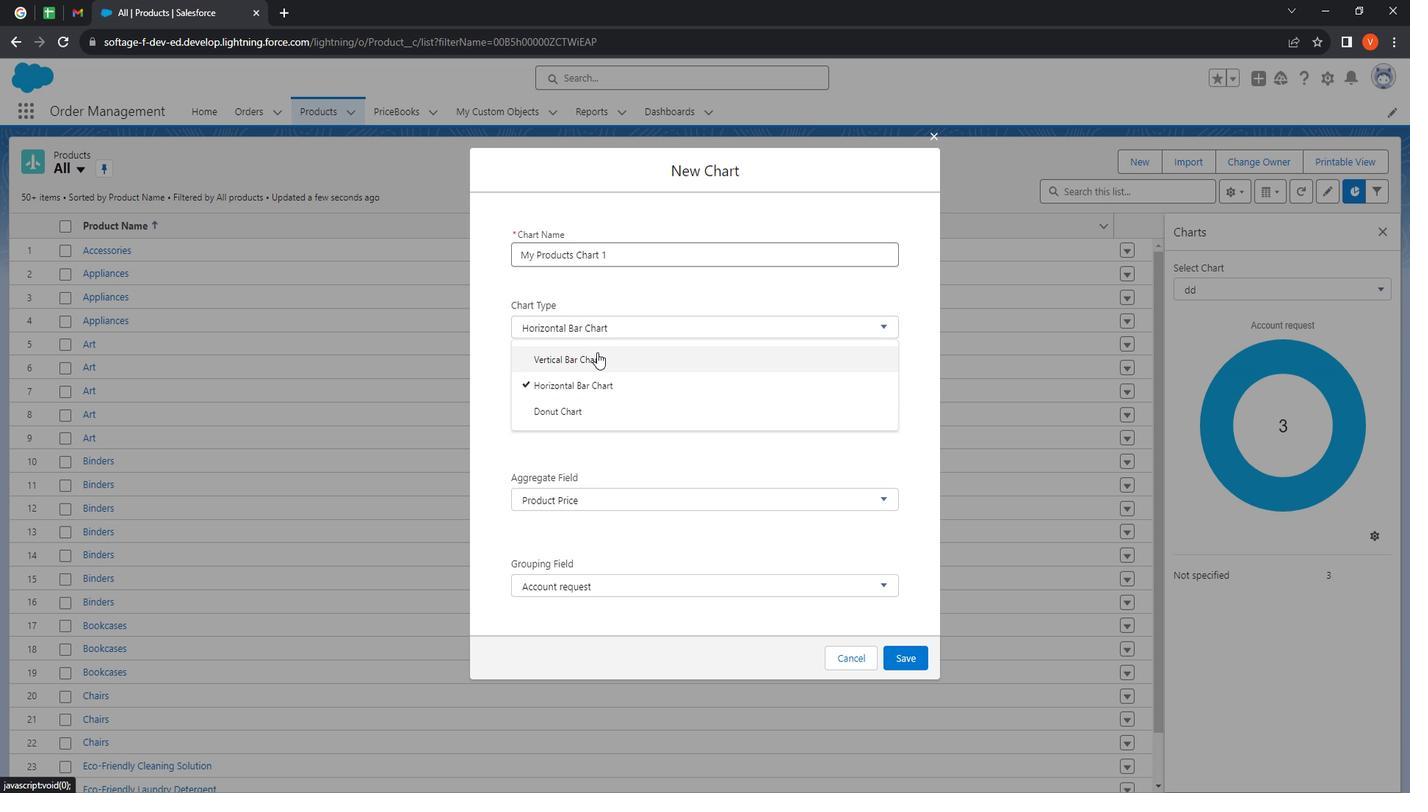 
Action: Mouse pressed left at (610, 351)
Screenshot: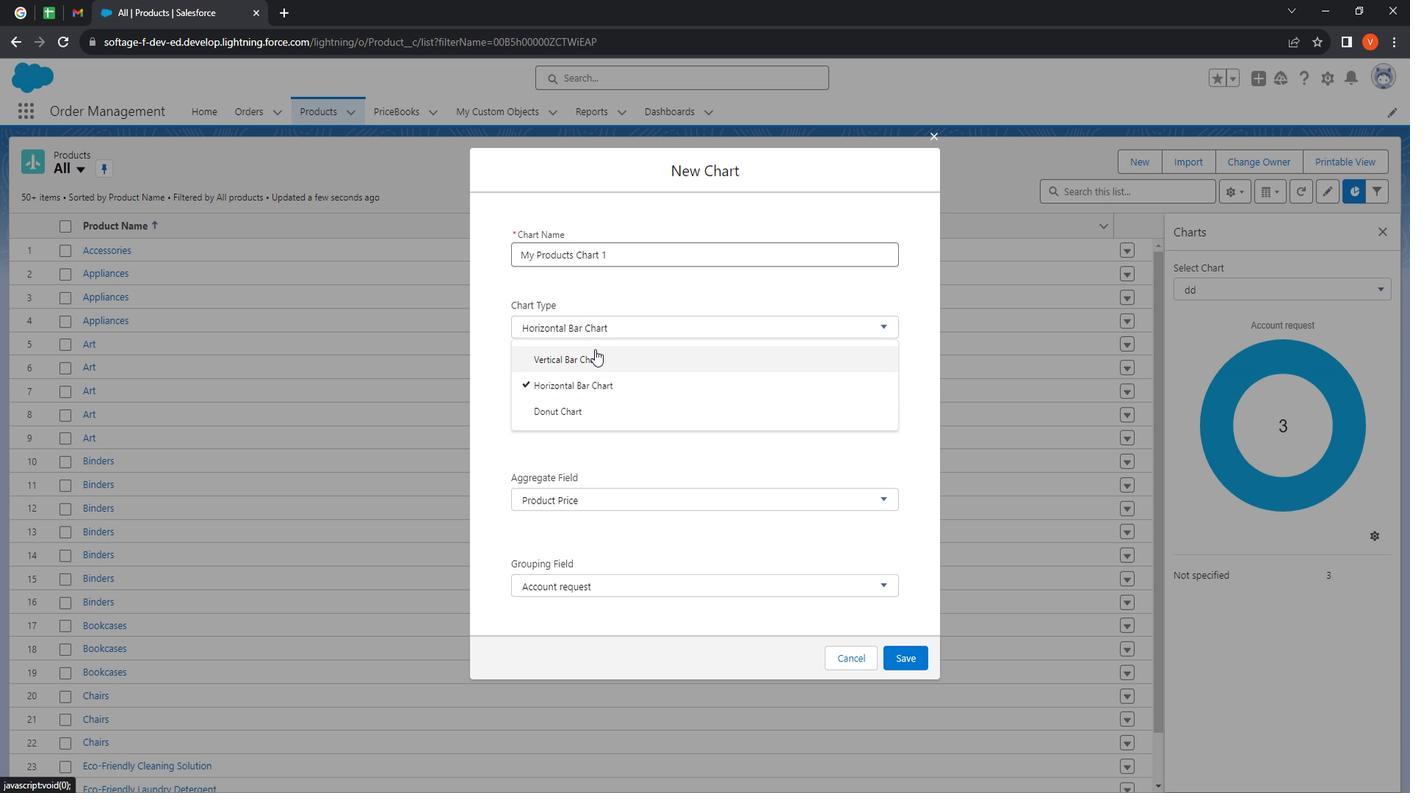 
Action: Mouse moved to (625, 498)
Screenshot: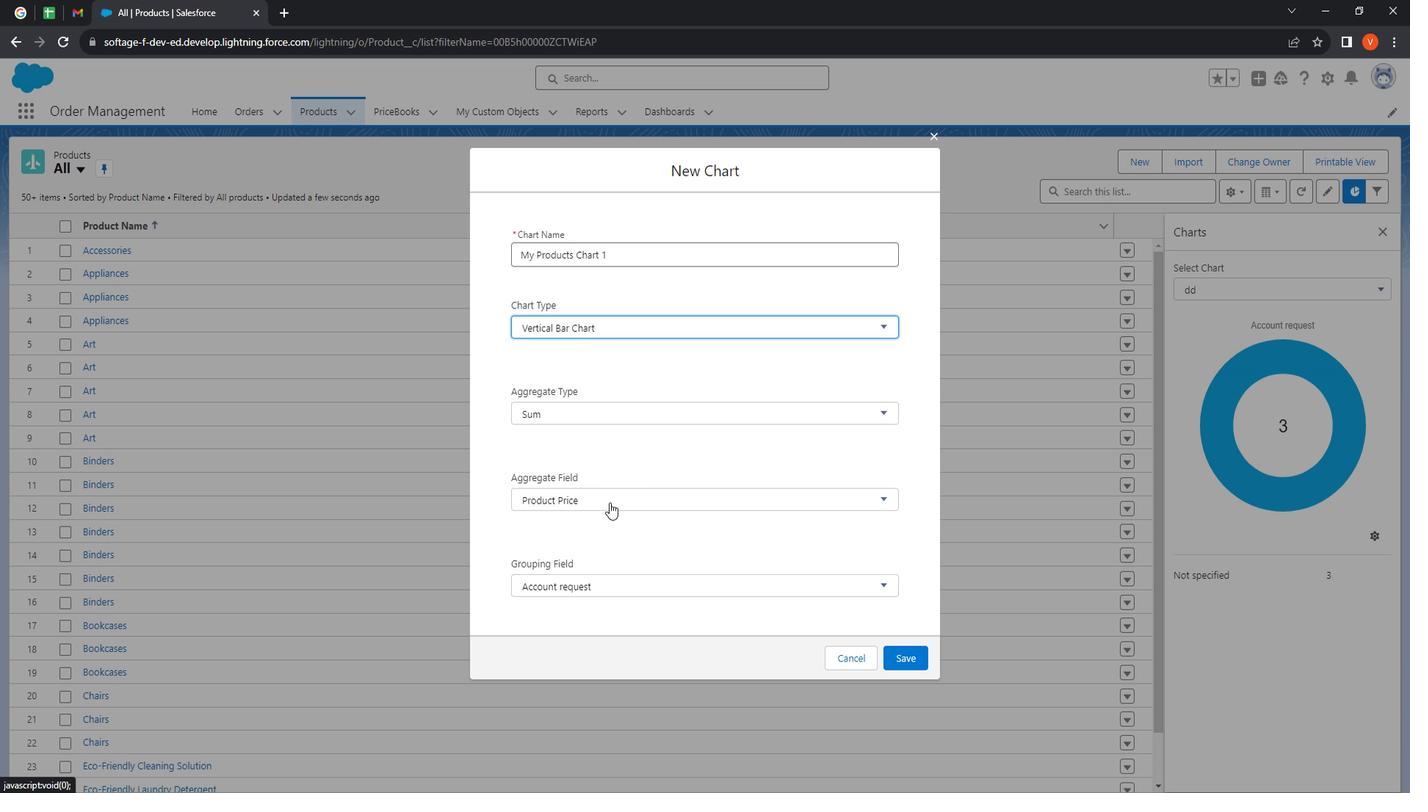 
Action: Mouse pressed left at (625, 498)
Screenshot: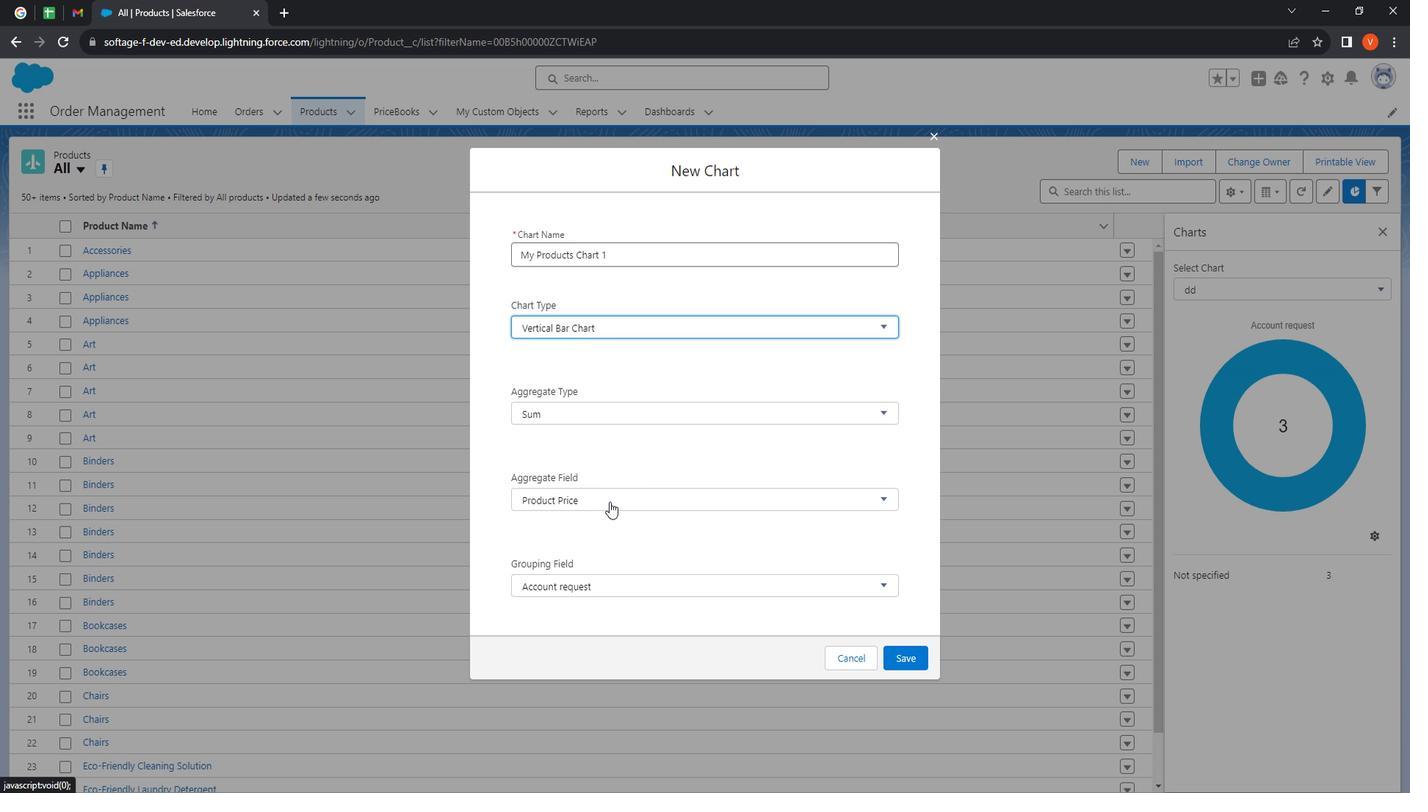 
Action: Mouse moved to (634, 533)
Screenshot: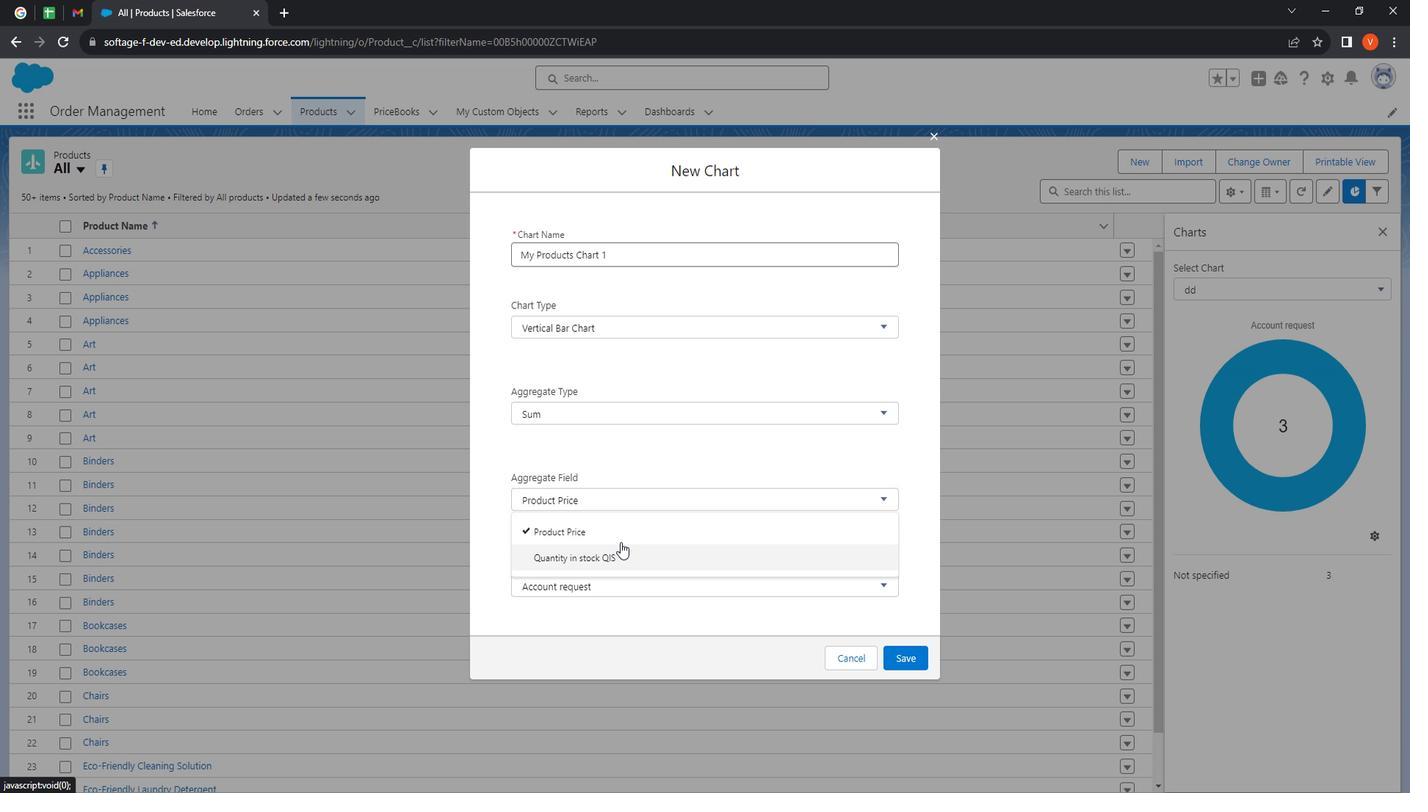 
Action: Mouse pressed left at (634, 533)
Screenshot: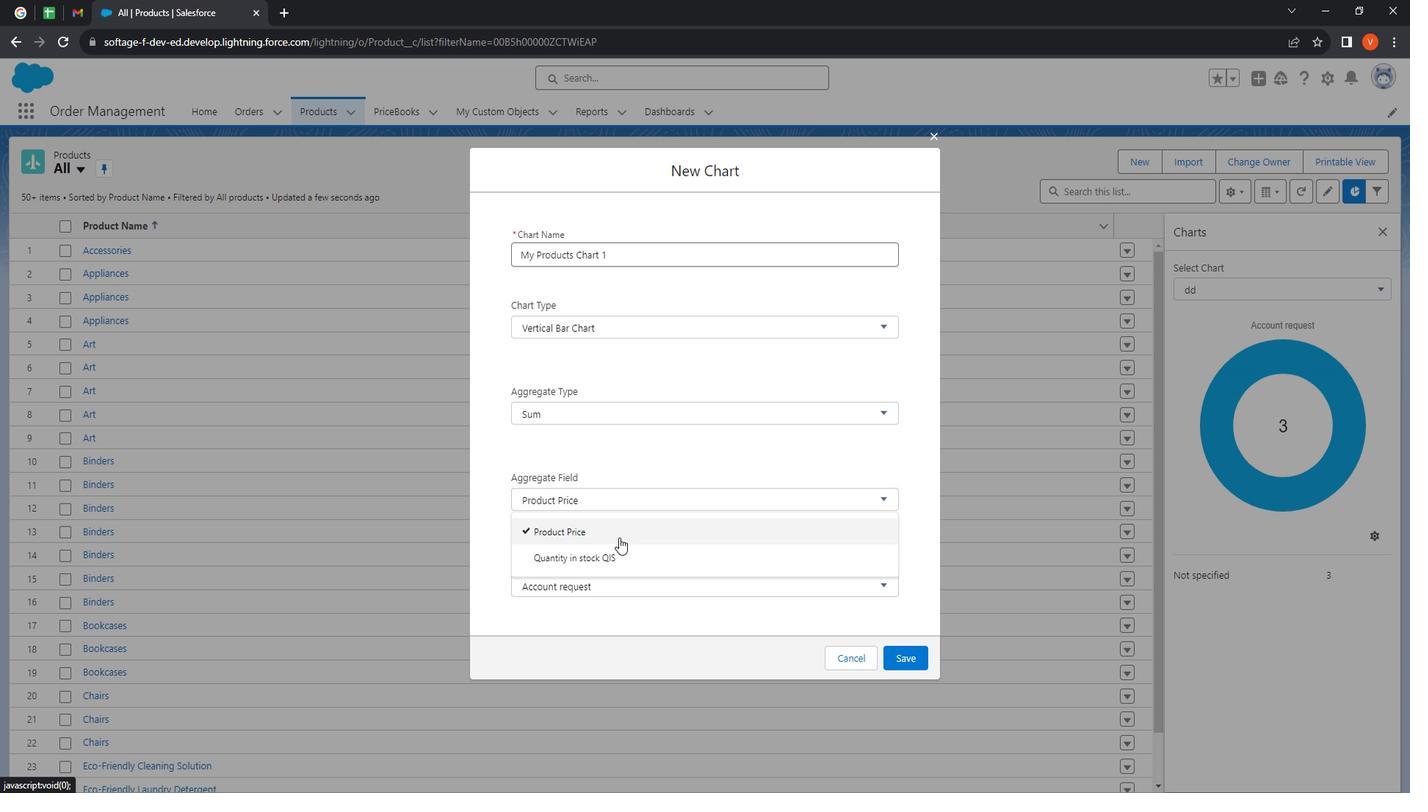 
Action: Mouse moved to (628, 589)
Screenshot: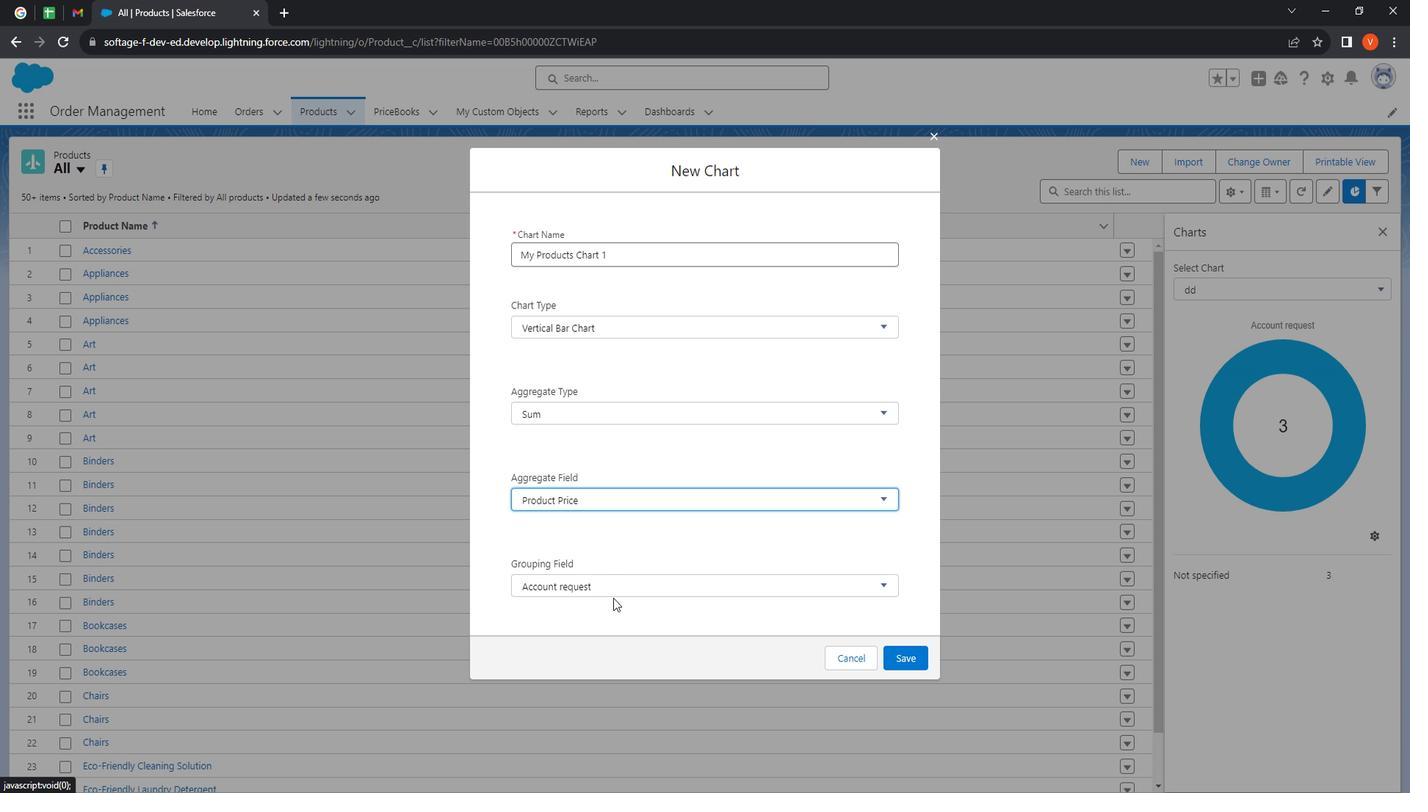 
Action: Mouse pressed left at (628, 589)
Screenshot: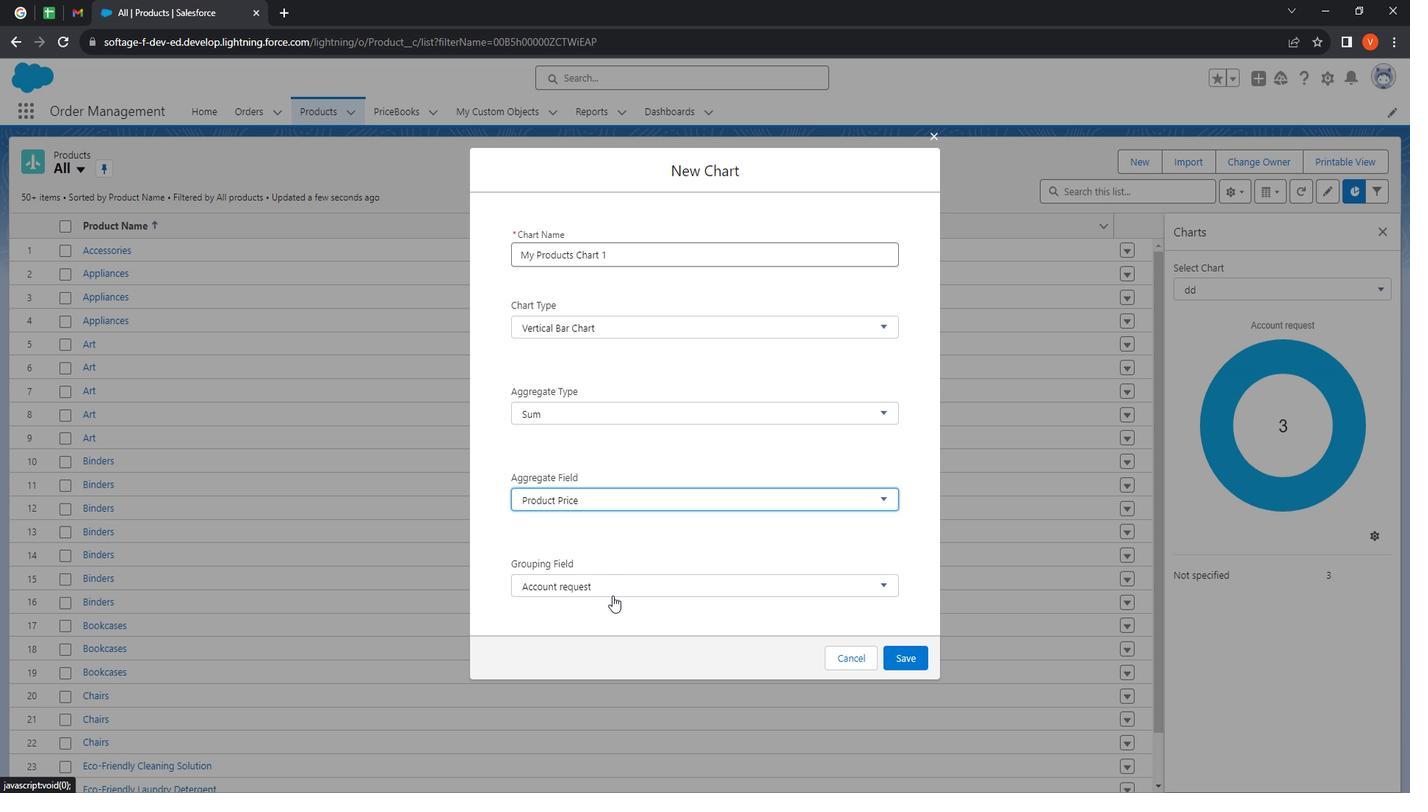 
Action: Mouse moved to (596, 397)
Screenshot: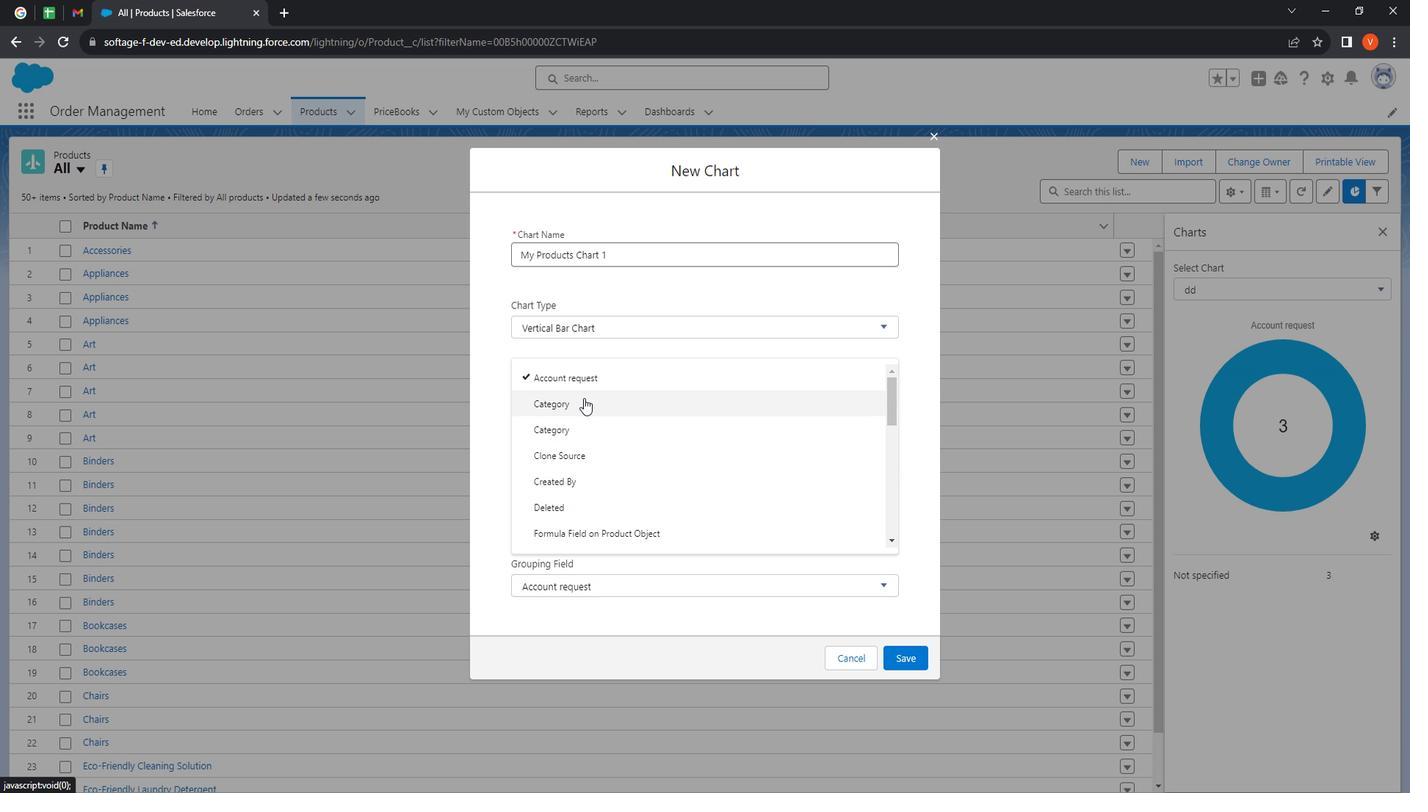 
Action: Mouse pressed left at (596, 397)
Screenshot: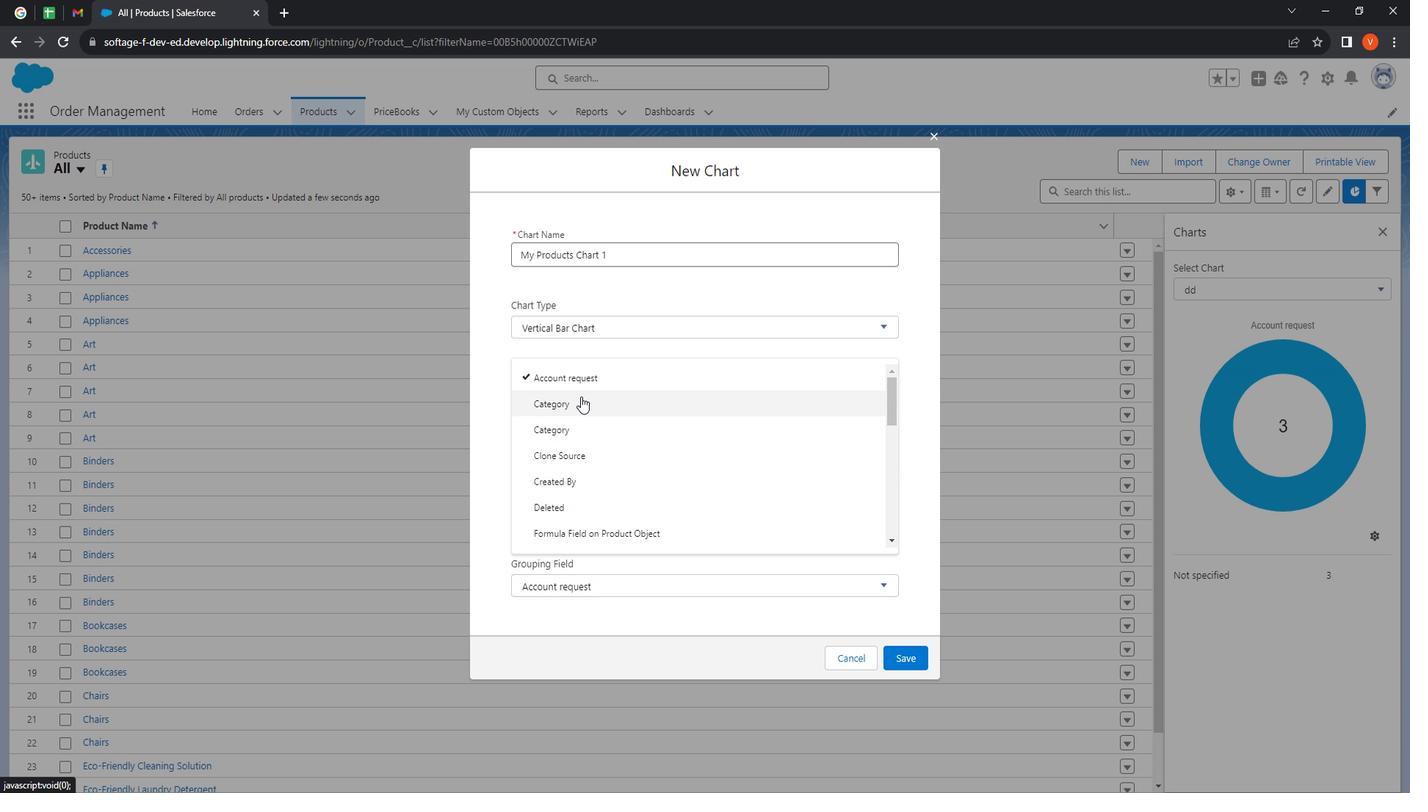 
Action: Mouse moved to (916, 648)
Screenshot: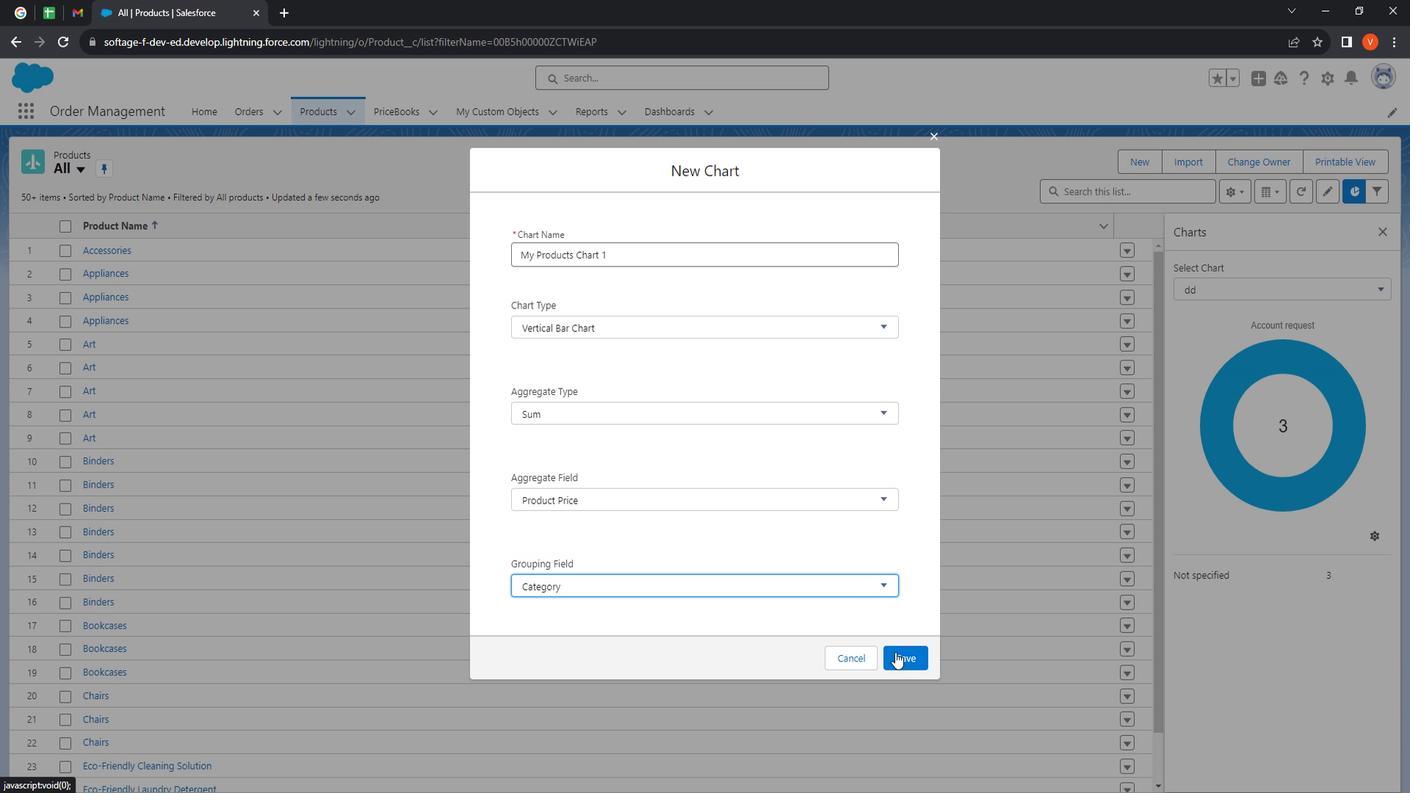 
Action: Mouse pressed left at (916, 648)
Screenshot: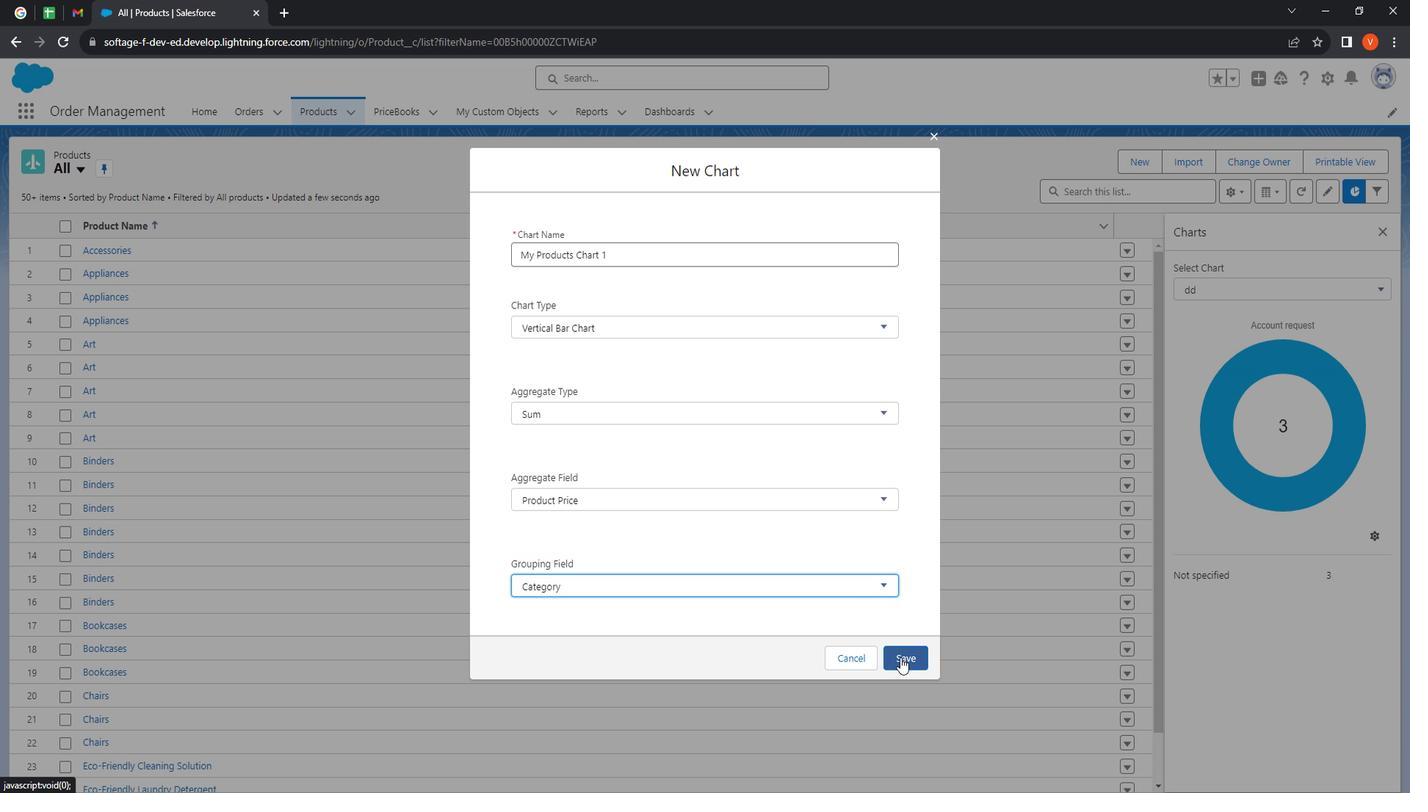 
Action: Mouse moved to (1323, 592)
Screenshot: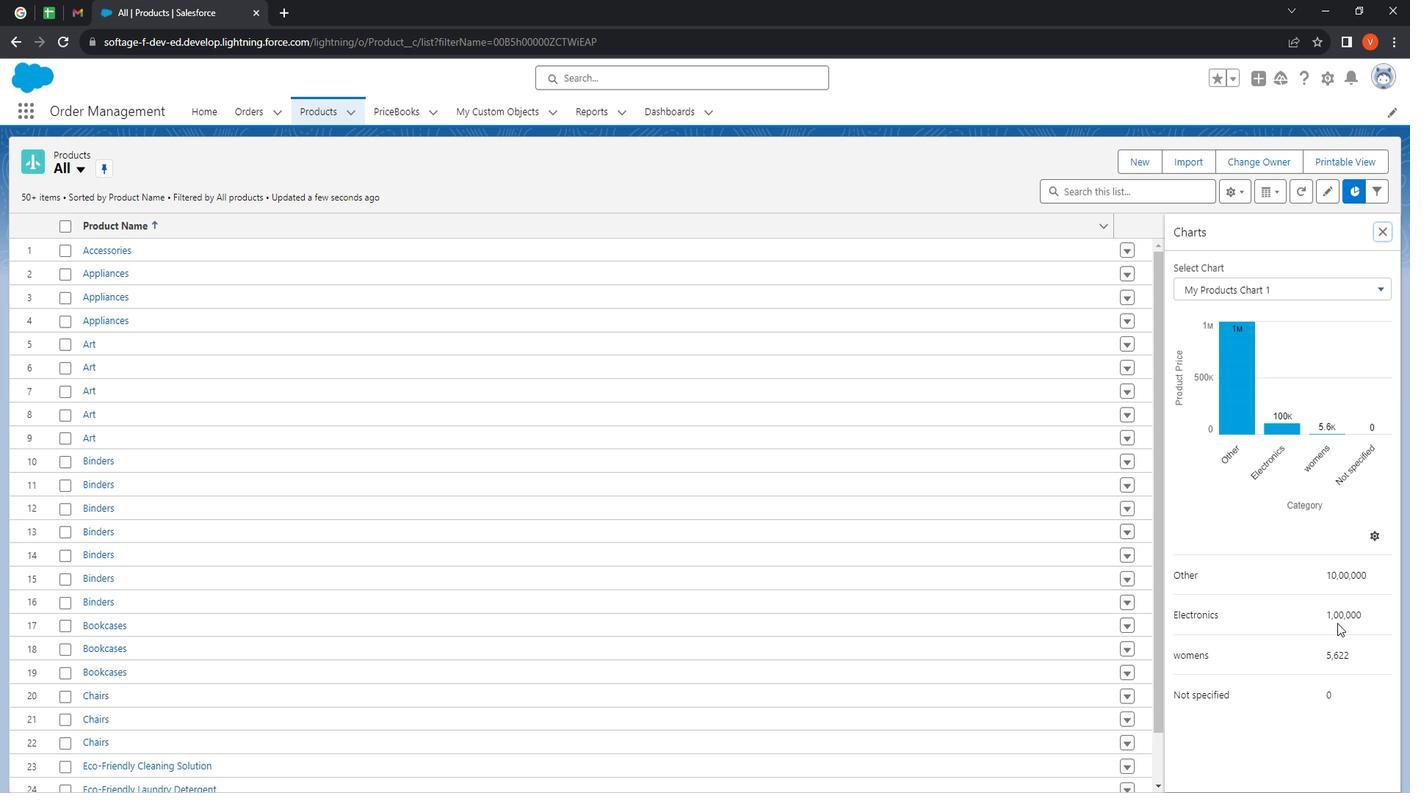 
Action: Mouse scrolled (1323, 591) with delta (0, 0)
